 Task:  Explore Airbnb listings in Outer Banks, North Carolina .
Action: Mouse pressed left at (599, 79)
Screenshot: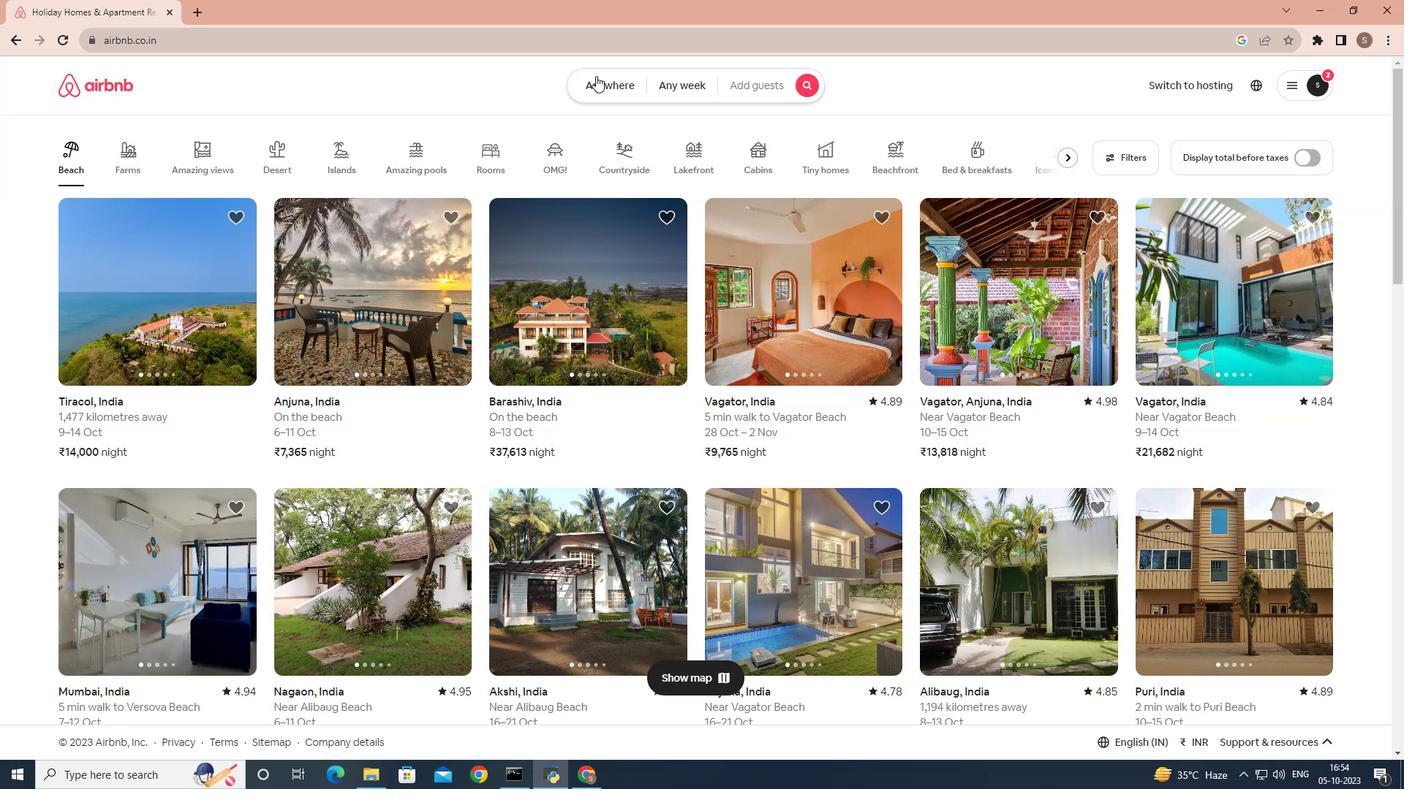 
Action: Mouse moved to (442, 143)
Screenshot: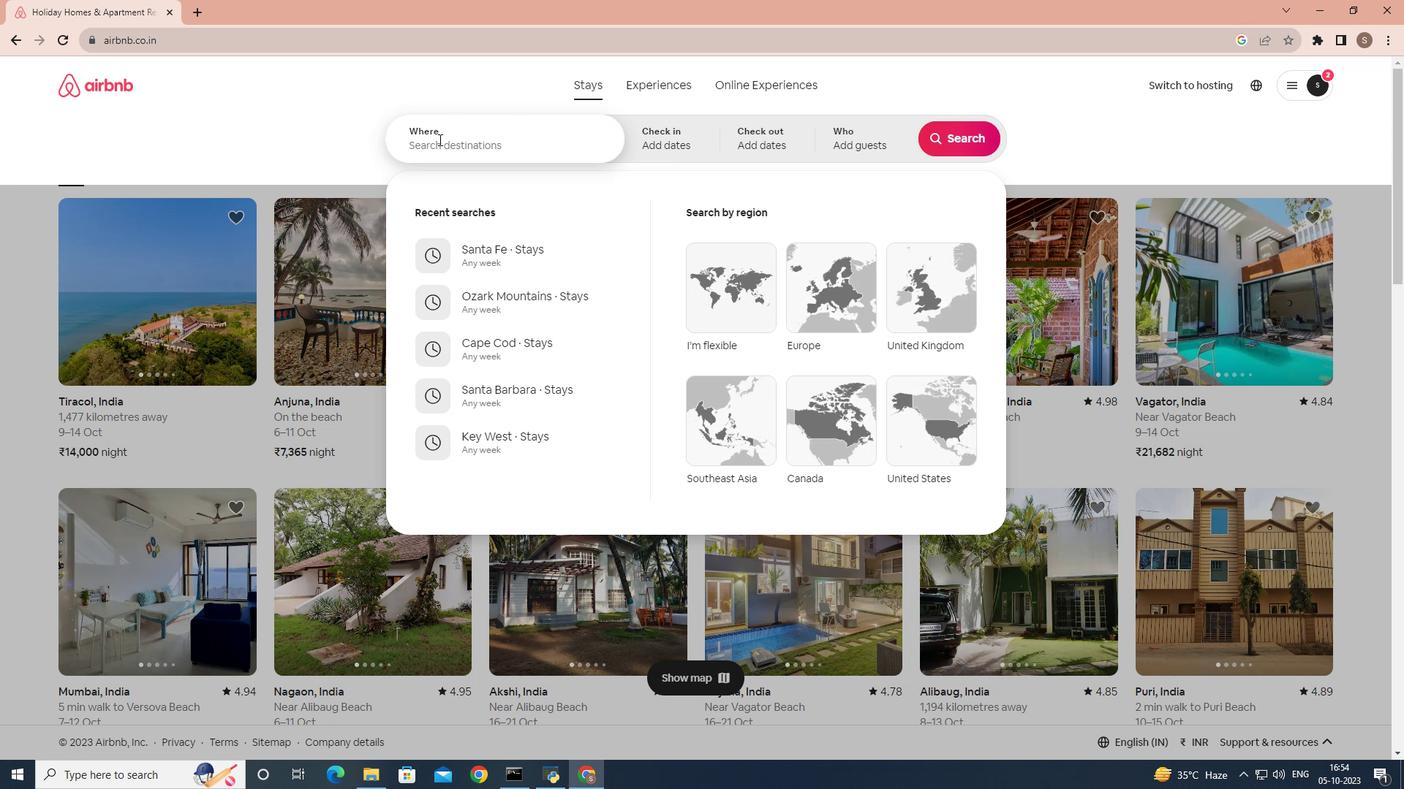 
Action: Mouse pressed left at (442, 143)
Screenshot: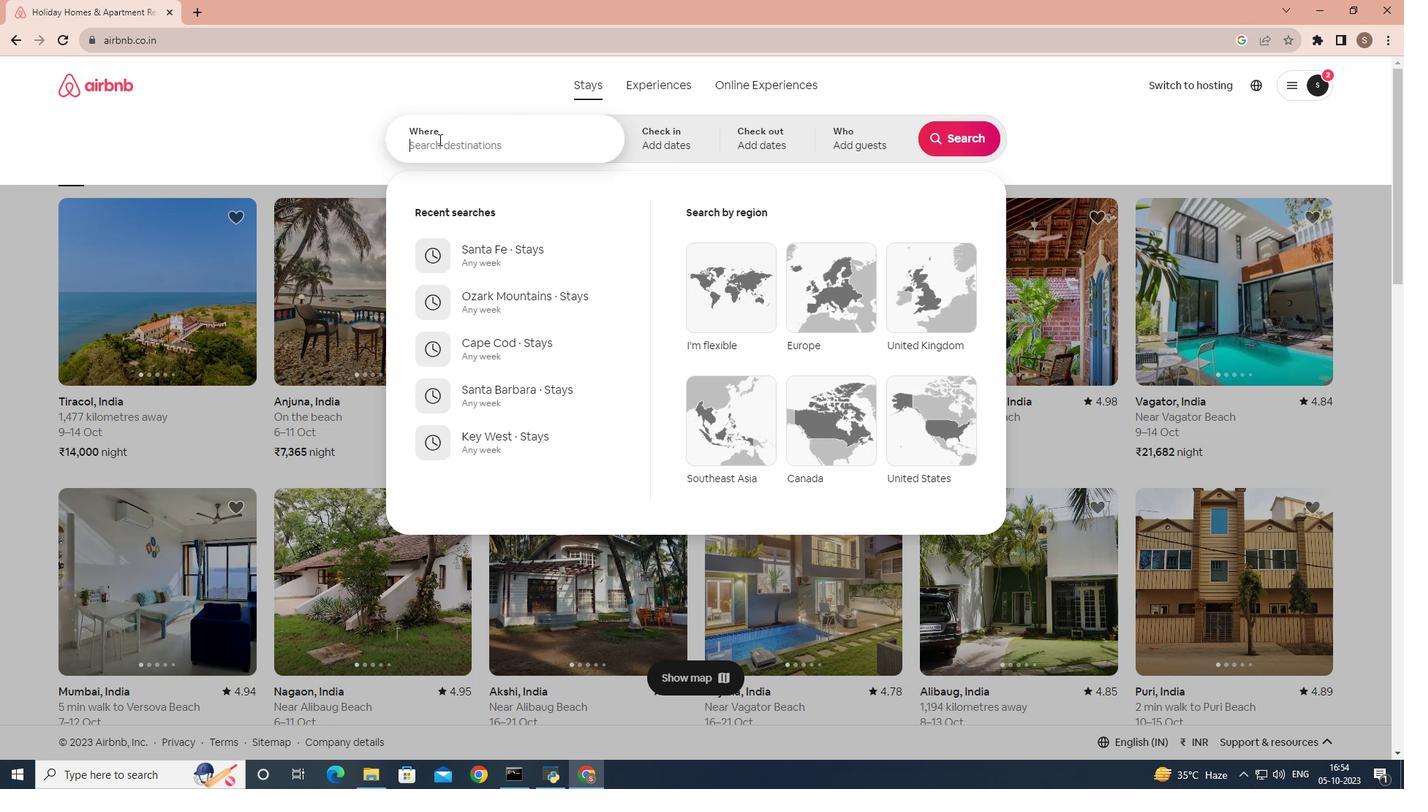 
Action: Key pressed outer<Key.space>banks
Screenshot: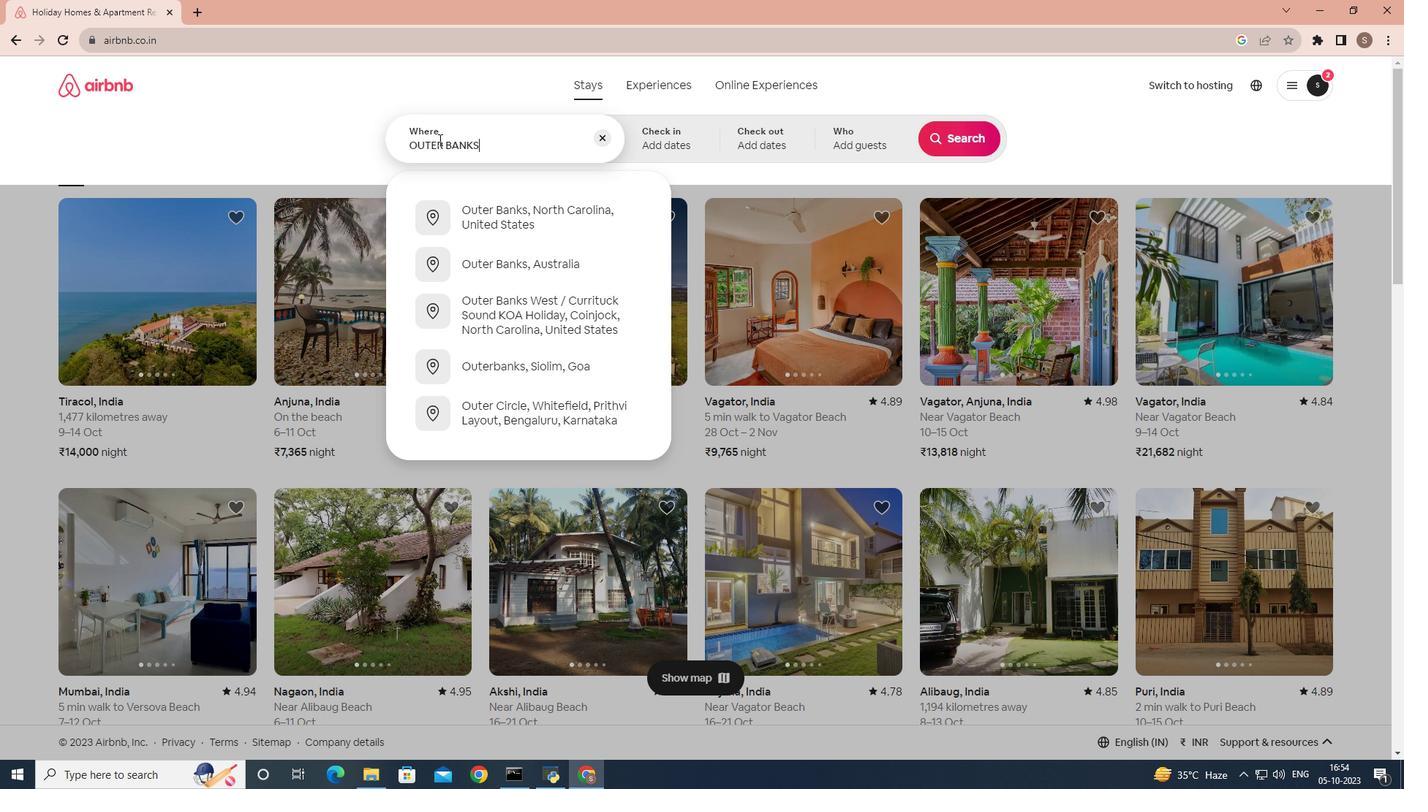 
Action: Mouse moved to (506, 214)
Screenshot: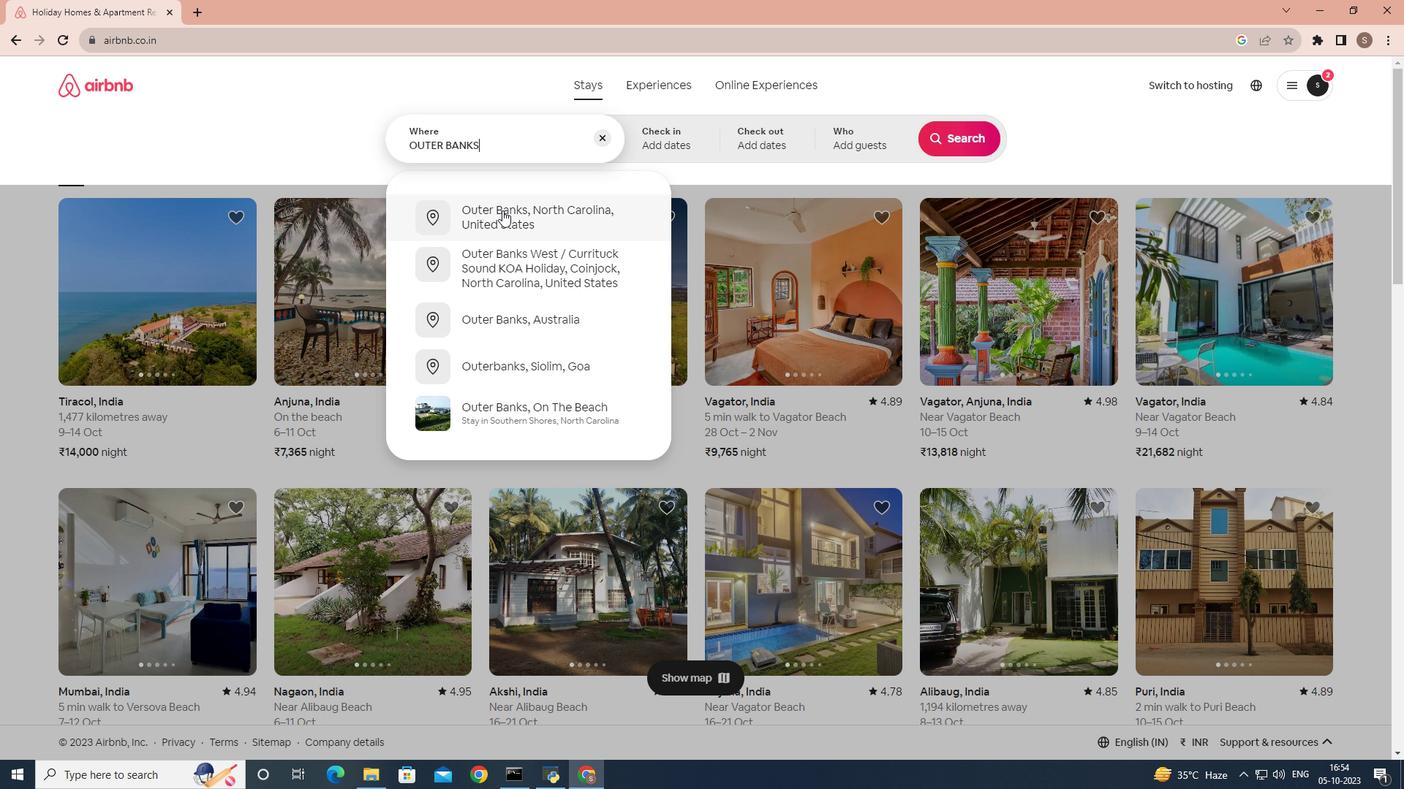 
Action: Mouse pressed left at (506, 214)
Screenshot: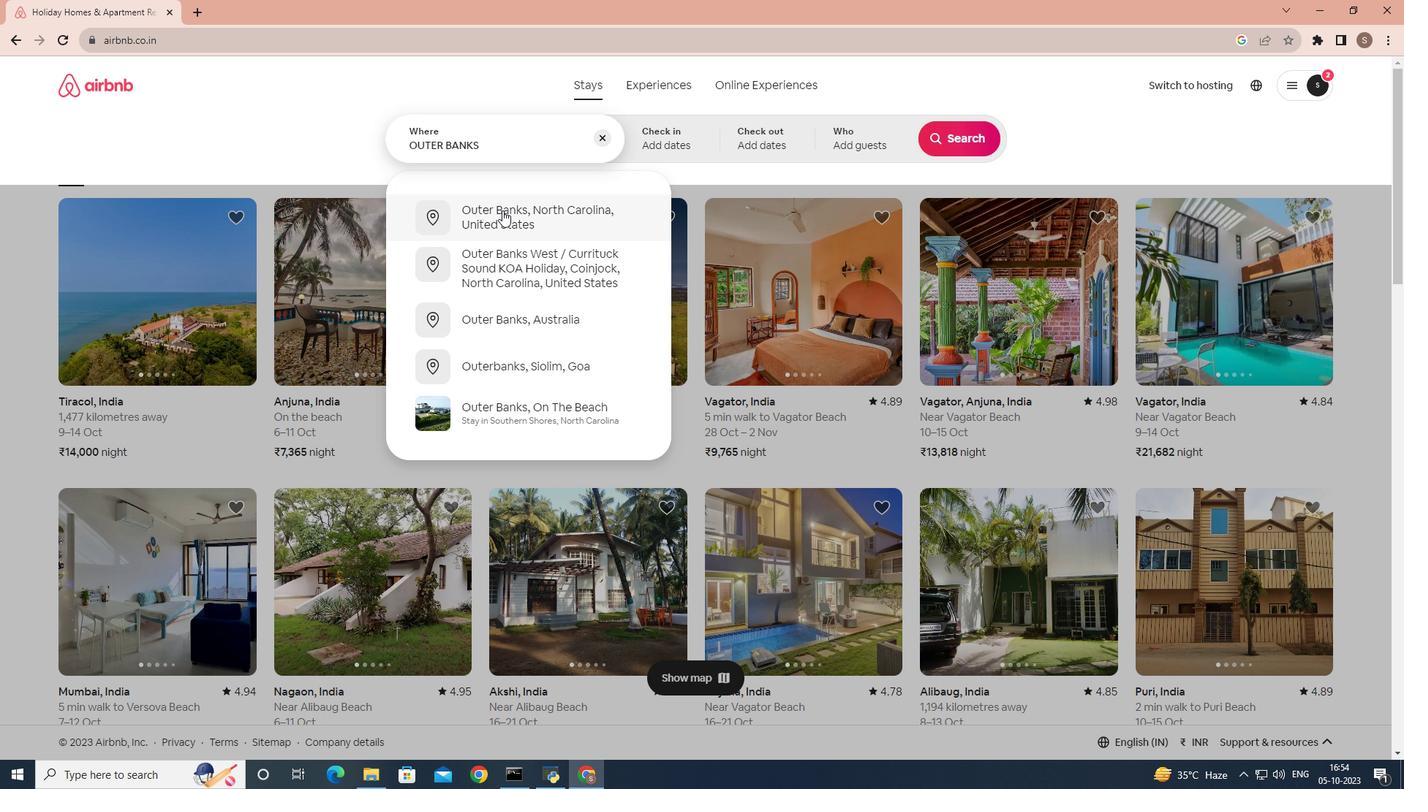 
Action: Mouse moved to (956, 144)
Screenshot: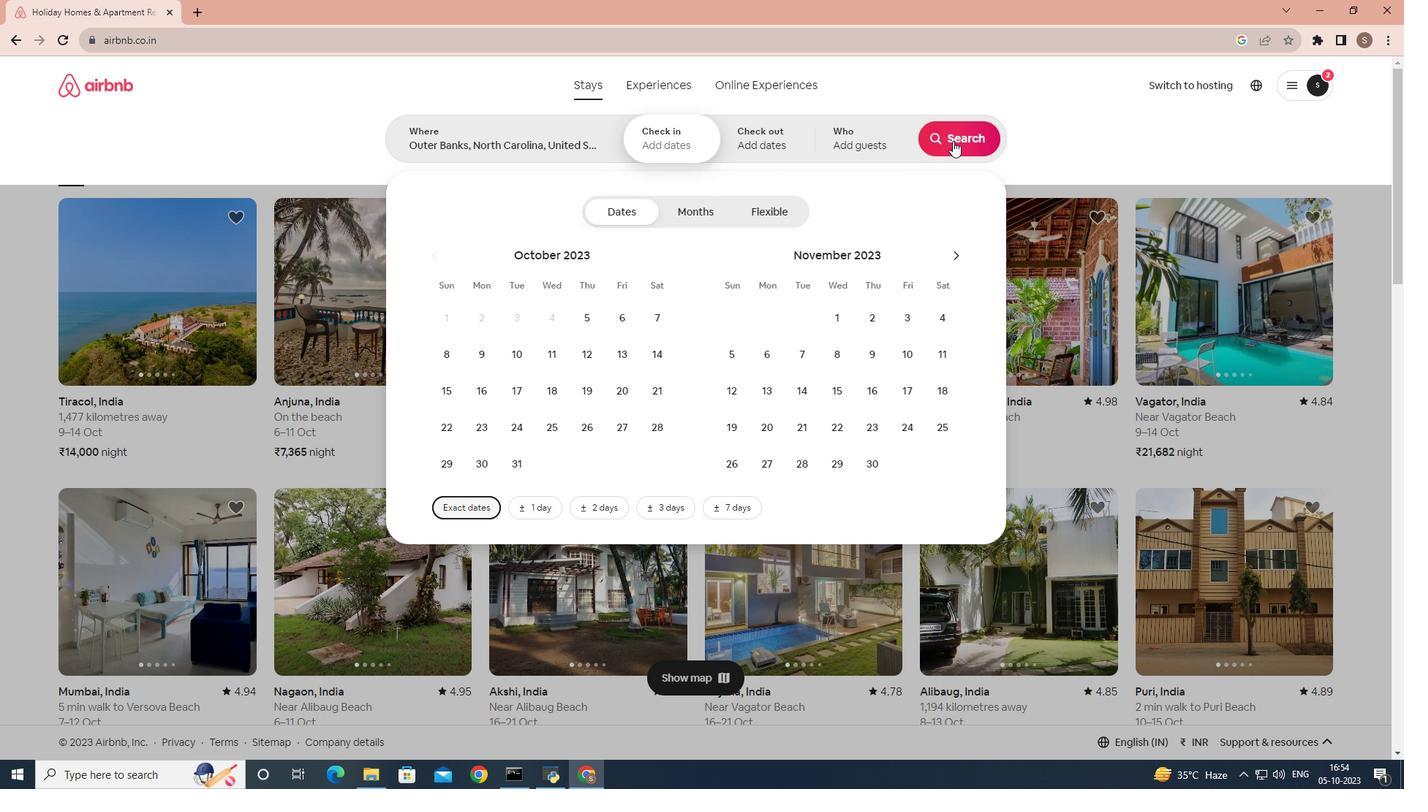 
Action: Mouse pressed left at (956, 144)
Screenshot: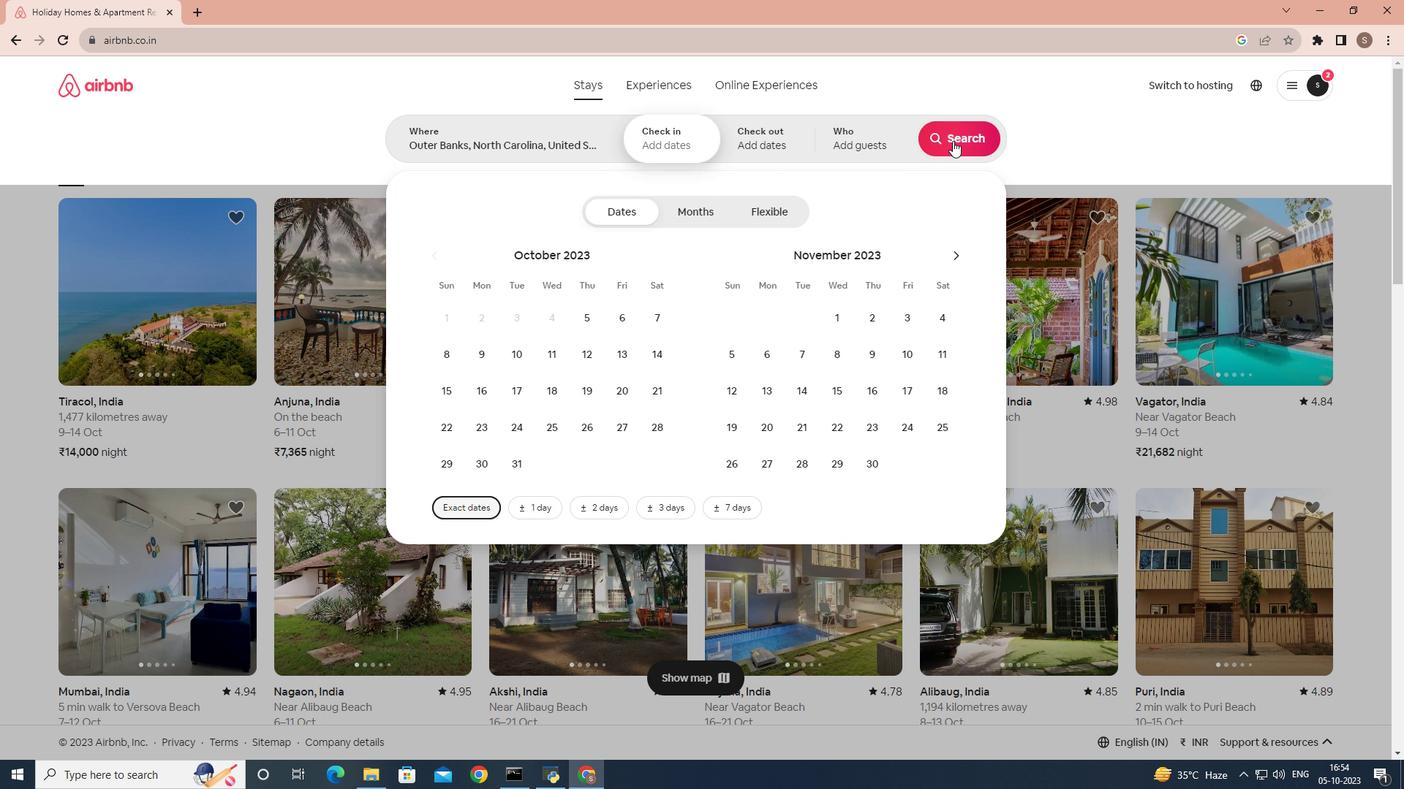 
Action: Mouse moved to (1181, 148)
Screenshot: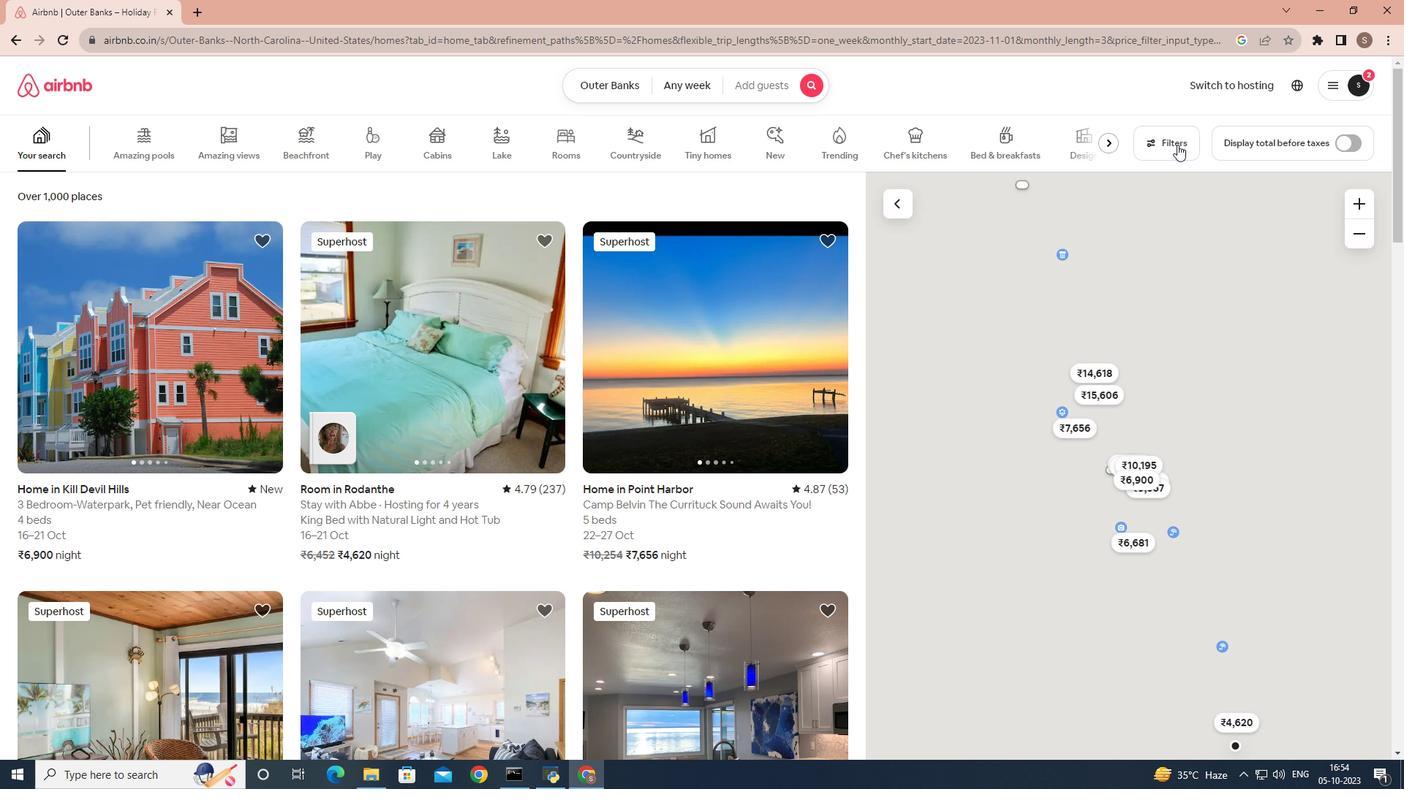 
Action: Mouse pressed left at (1181, 148)
Screenshot: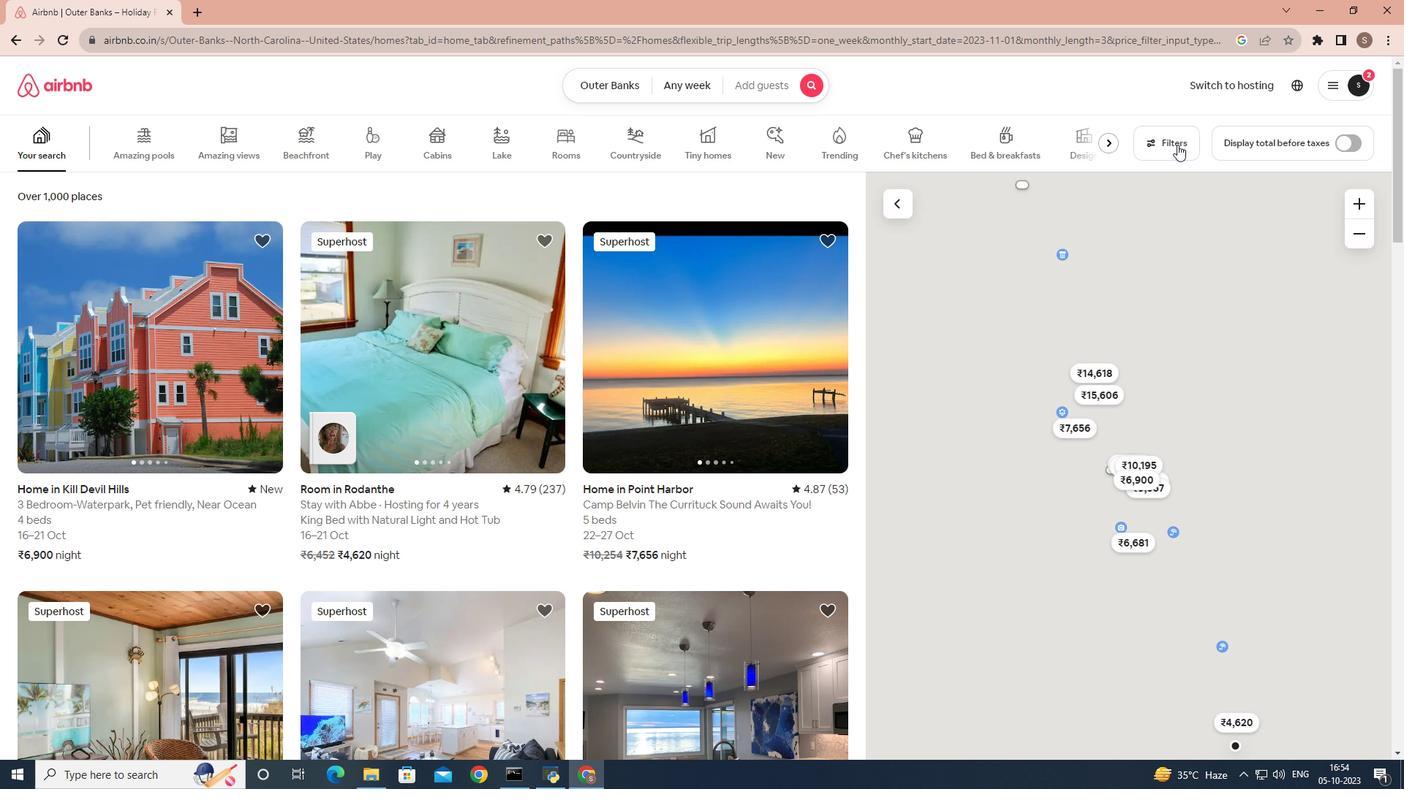 
Action: Mouse moved to (538, 527)
Screenshot: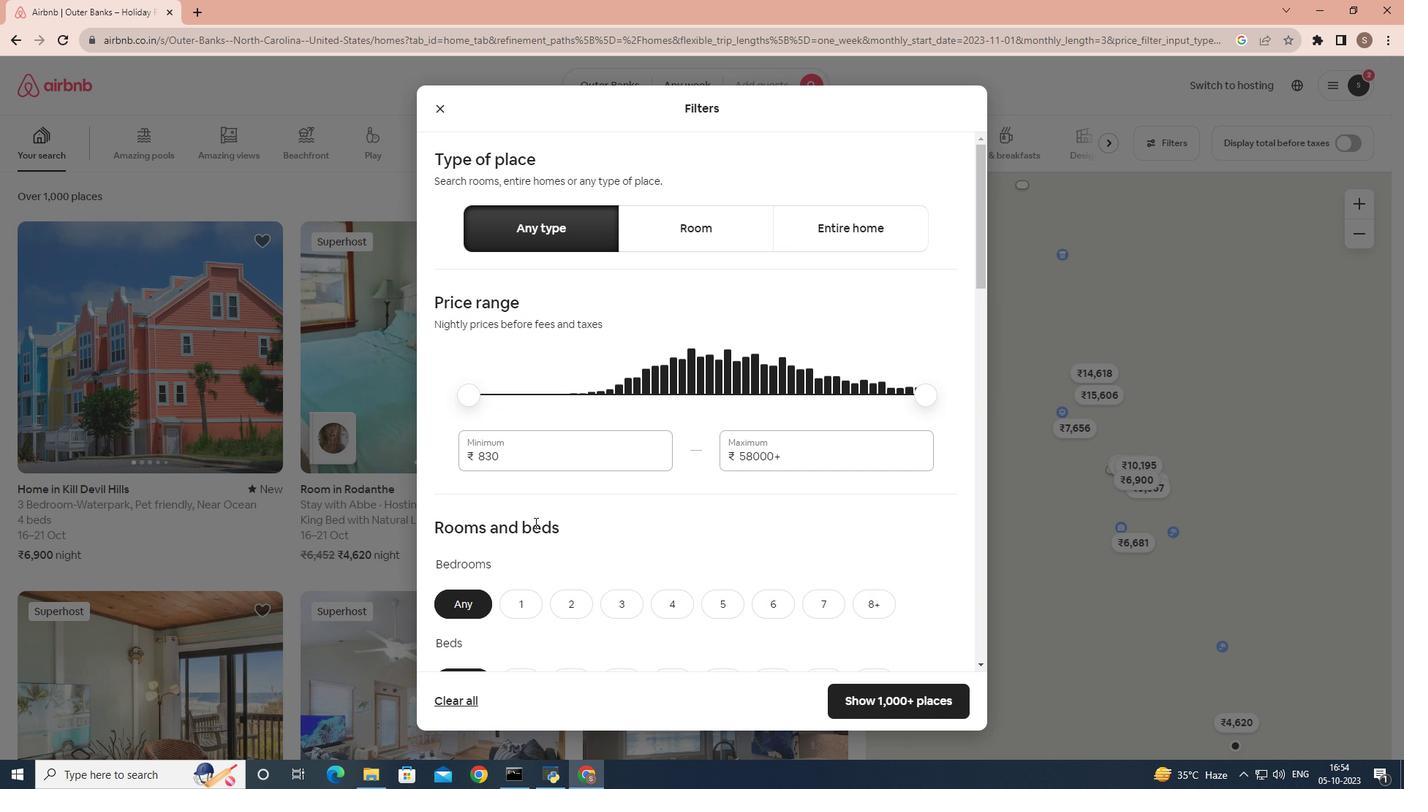 
Action: Mouse scrolled (538, 526) with delta (0, 0)
Screenshot: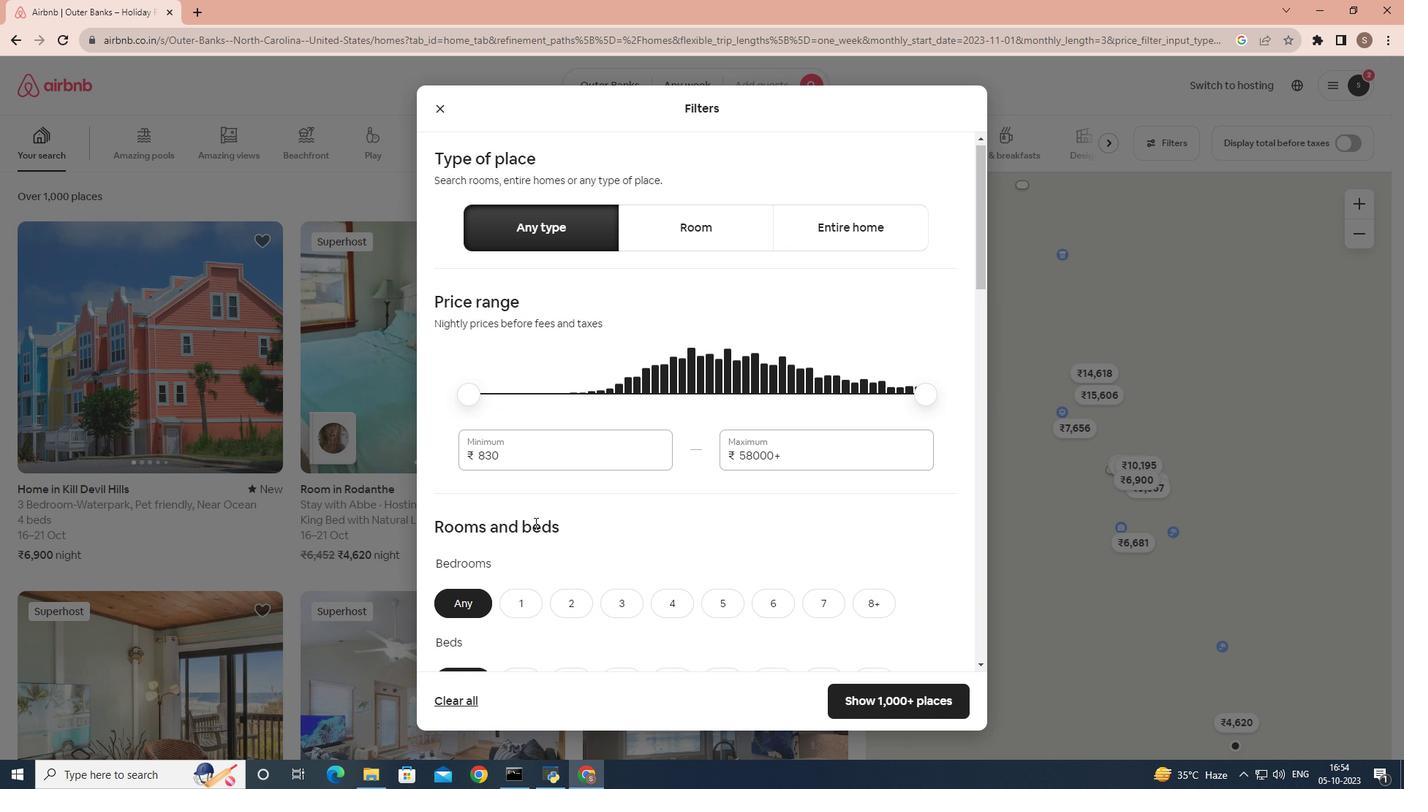 
Action: Mouse scrolled (538, 526) with delta (0, 0)
Screenshot: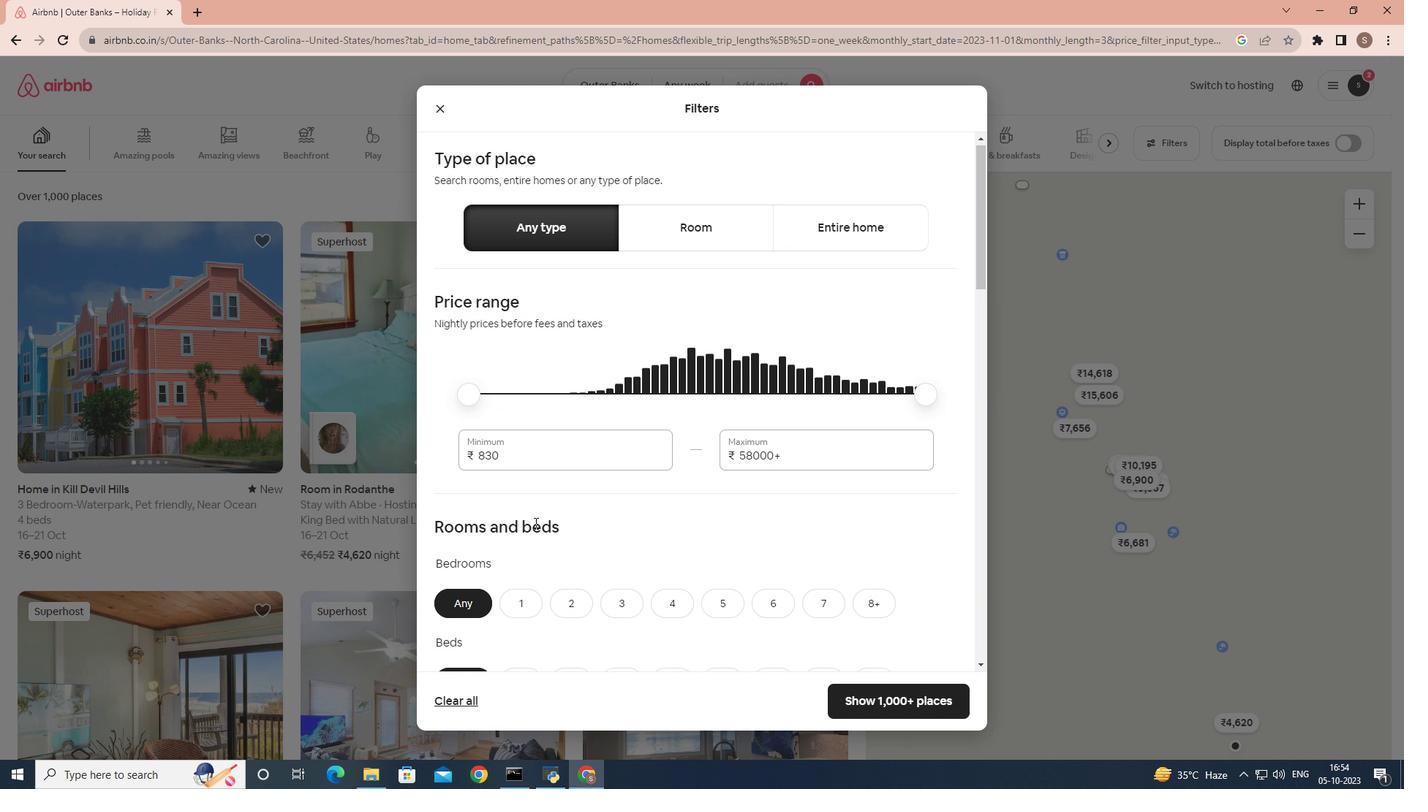 
Action: Mouse scrolled (538, 526) with delta (0, 0)
Screenshot: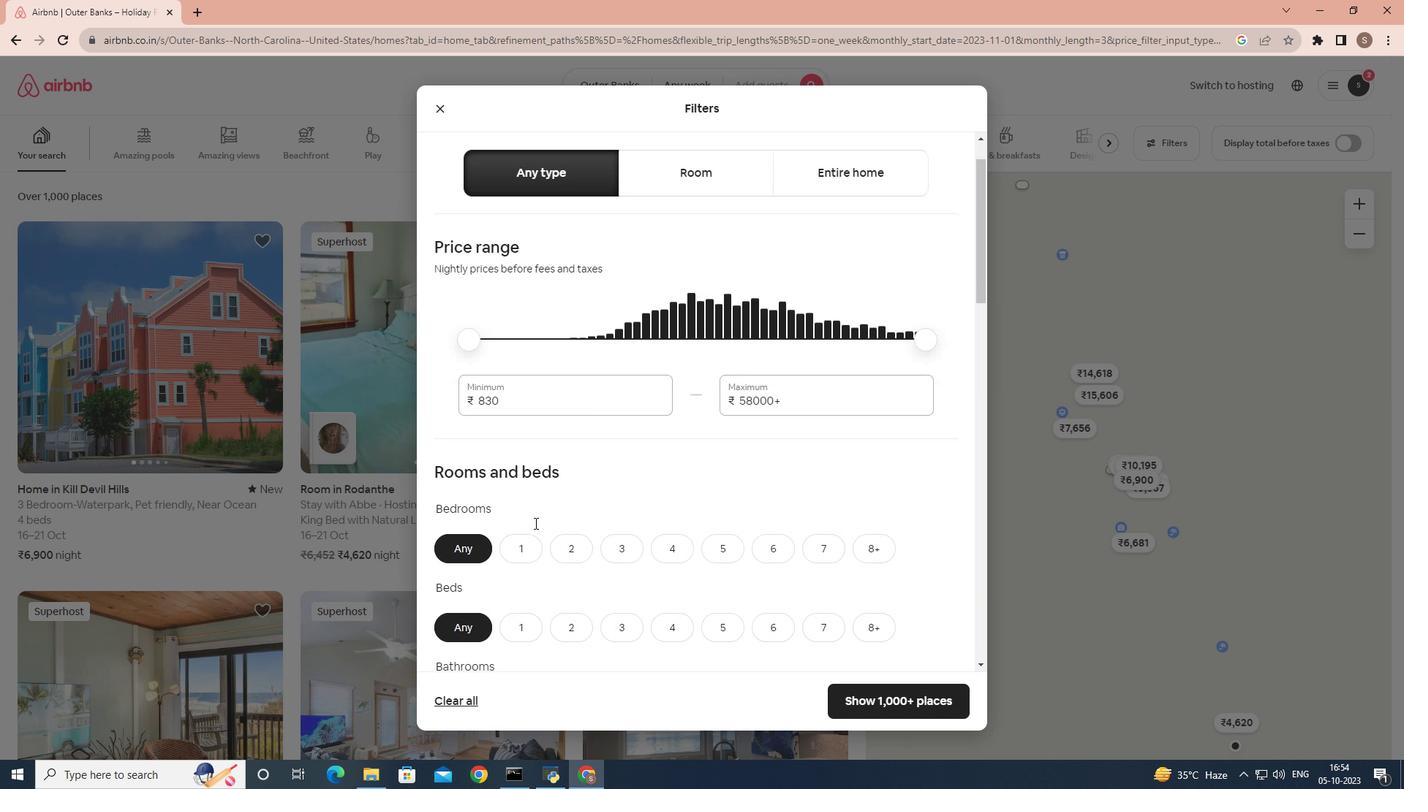 
Action: Mouse scrolled (538, 526) with delta (0, 0)
Screenshot: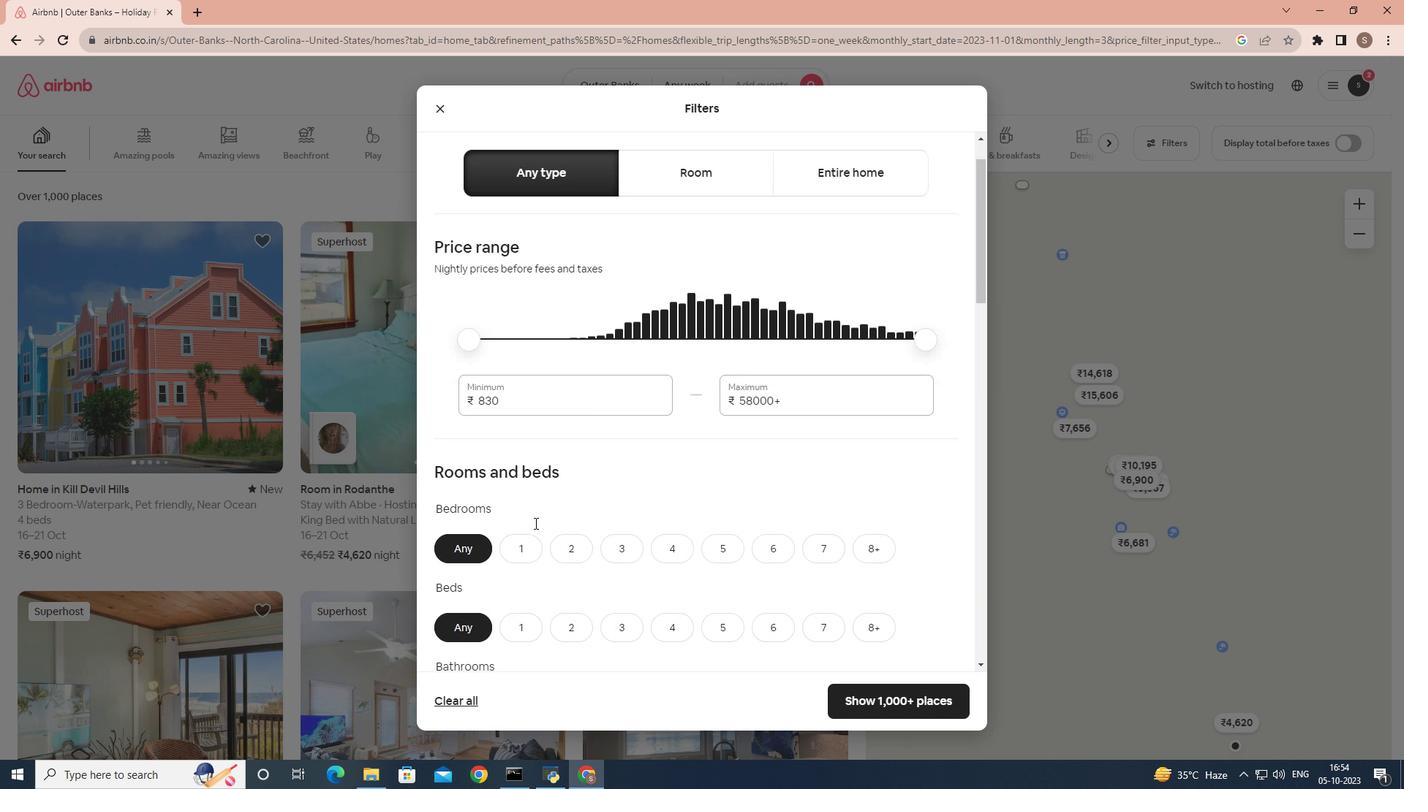 
Action: Mouse scrolled (538, 526) with delta (0, 0)
Screenshot: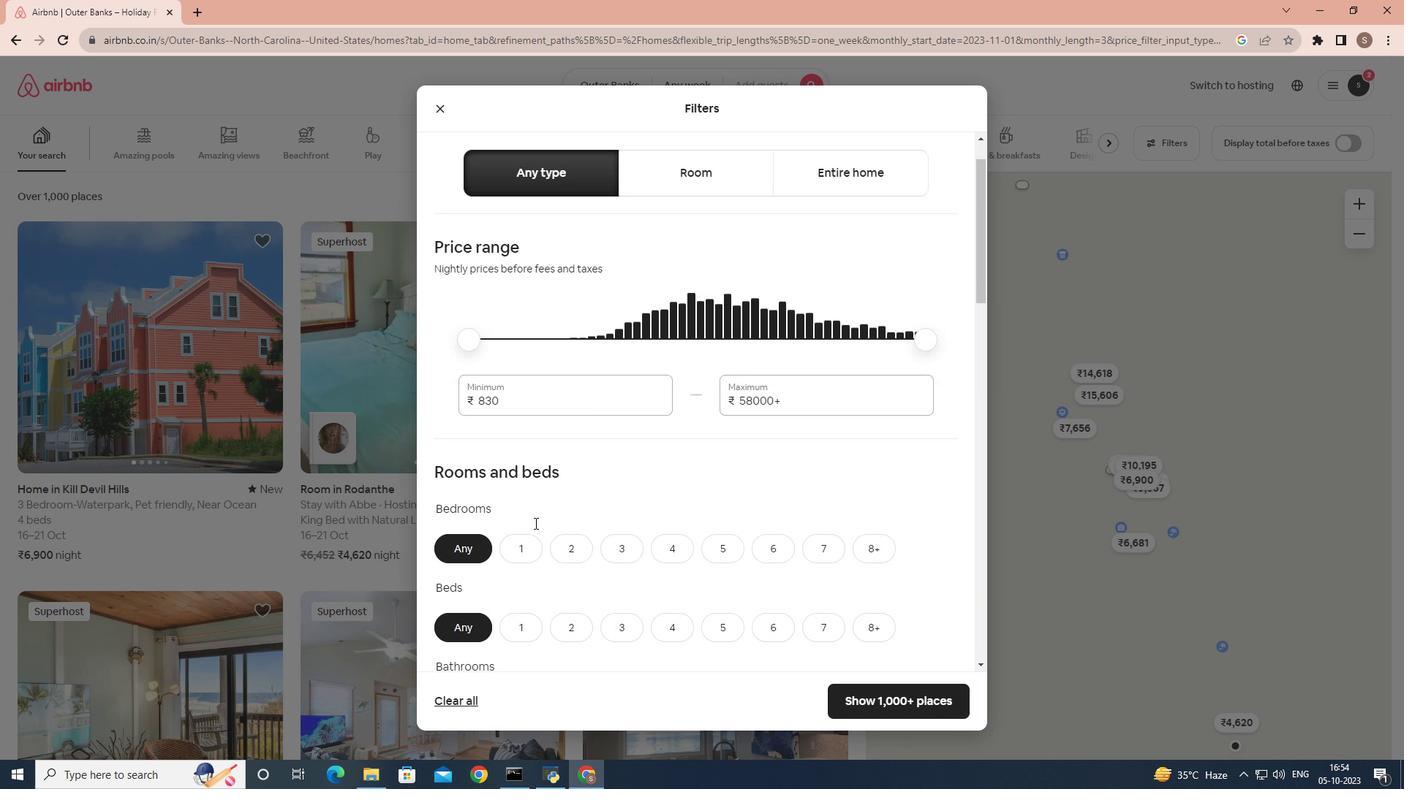 
Action: Mouse moved to (538, 527)
Screenshot: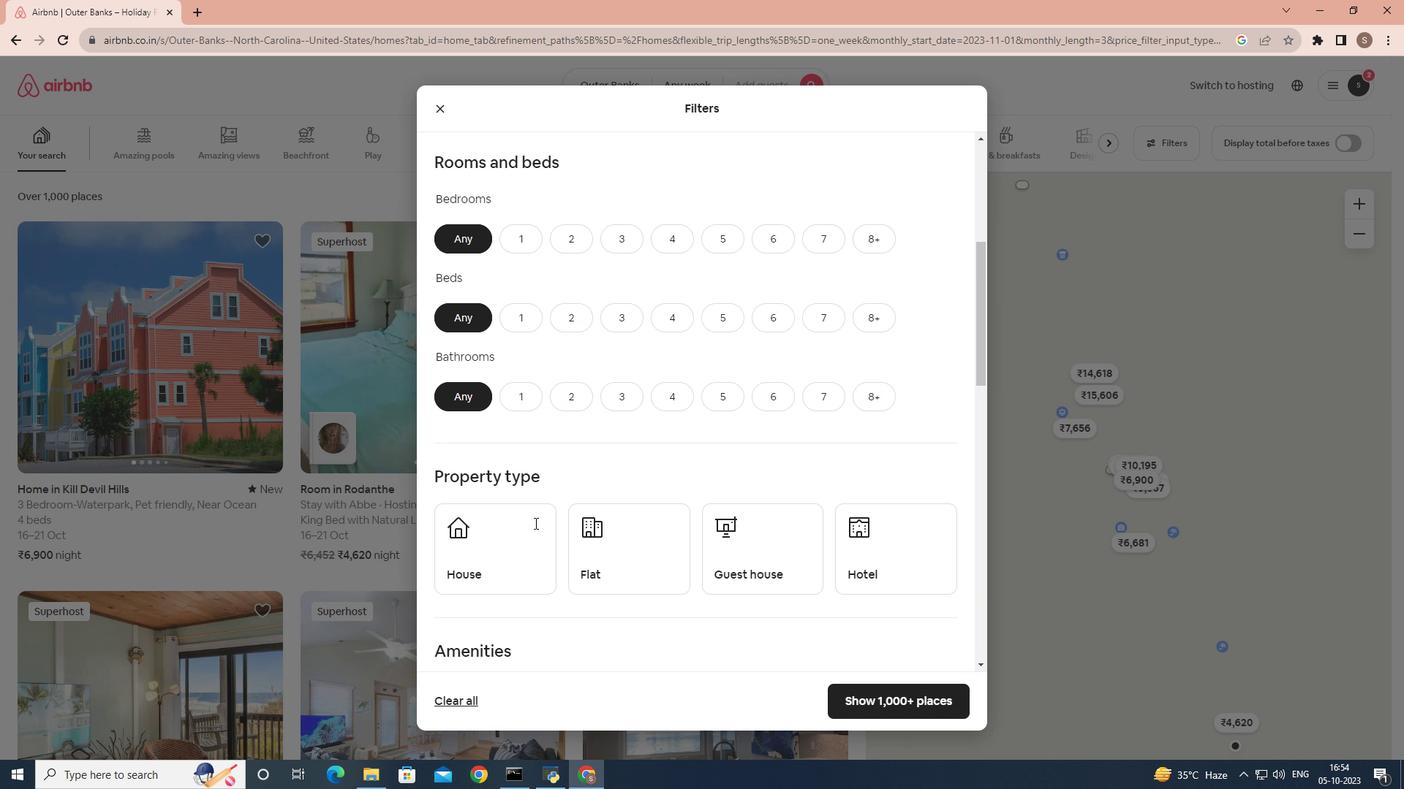 
Action: Mouse scrolled (538, 526) with delta (0, 0)
Screenshot: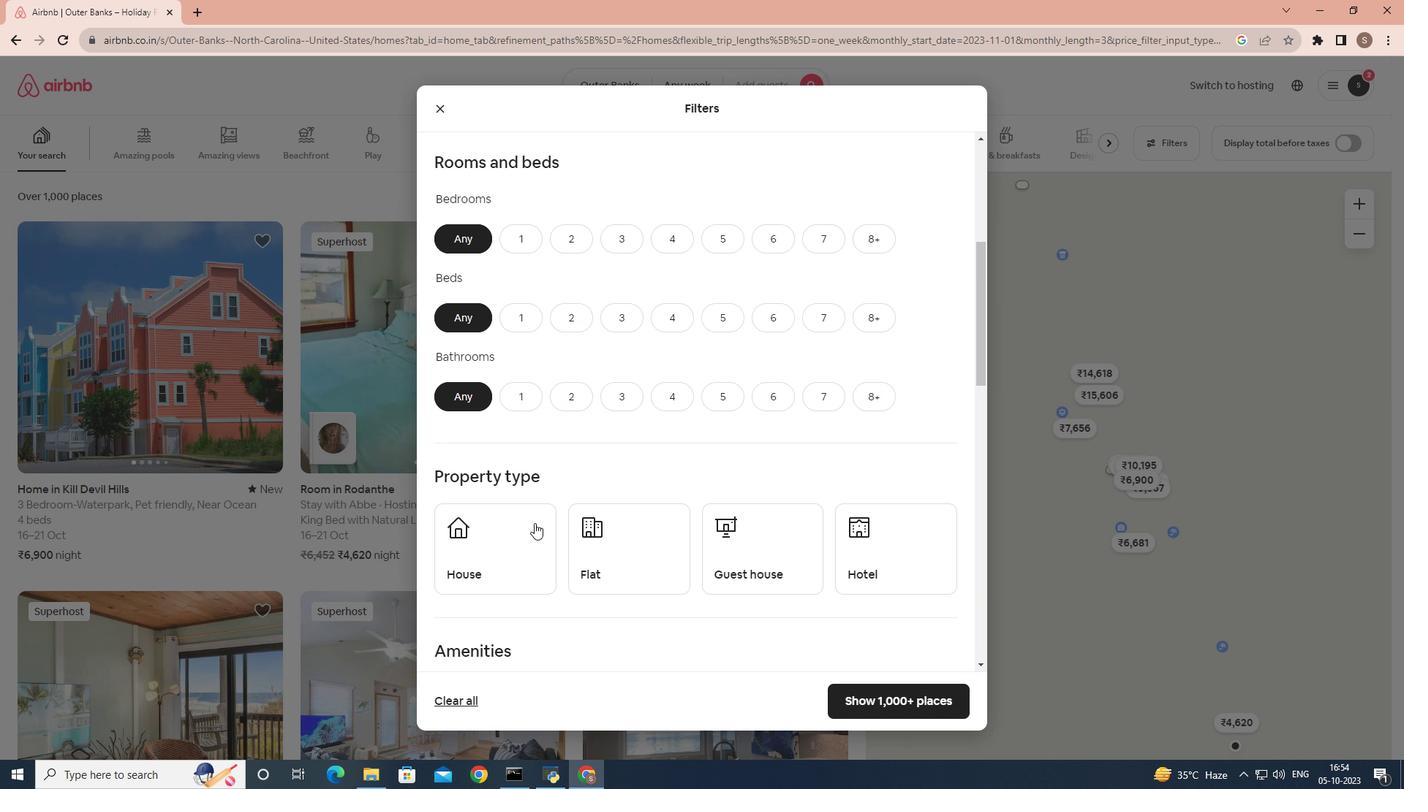 
Action: Mouse scrolled (538, 526) with delta (0, 0)
Screenshot: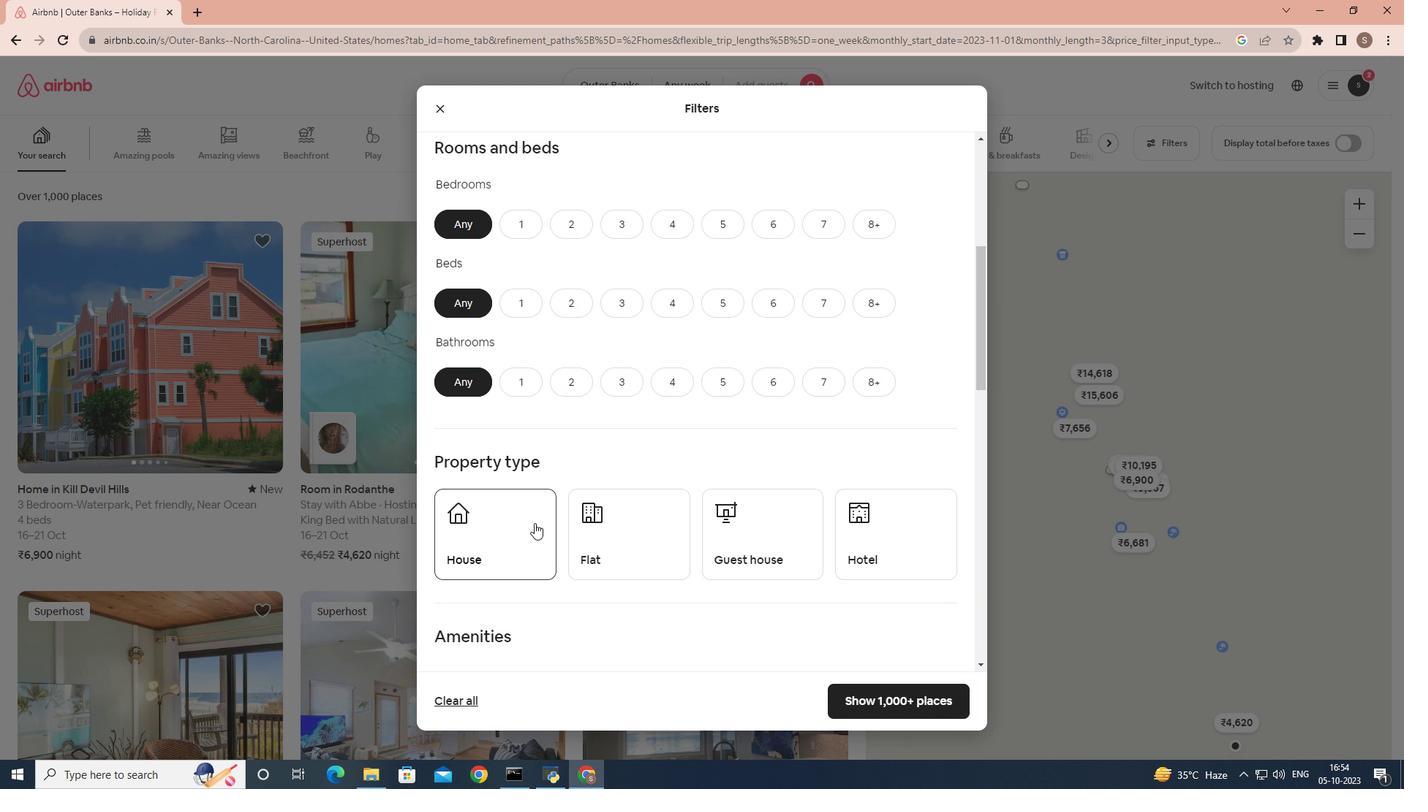 
Action: Mouse scrolled (538, 526) with delta (0, 0)
Screenshot: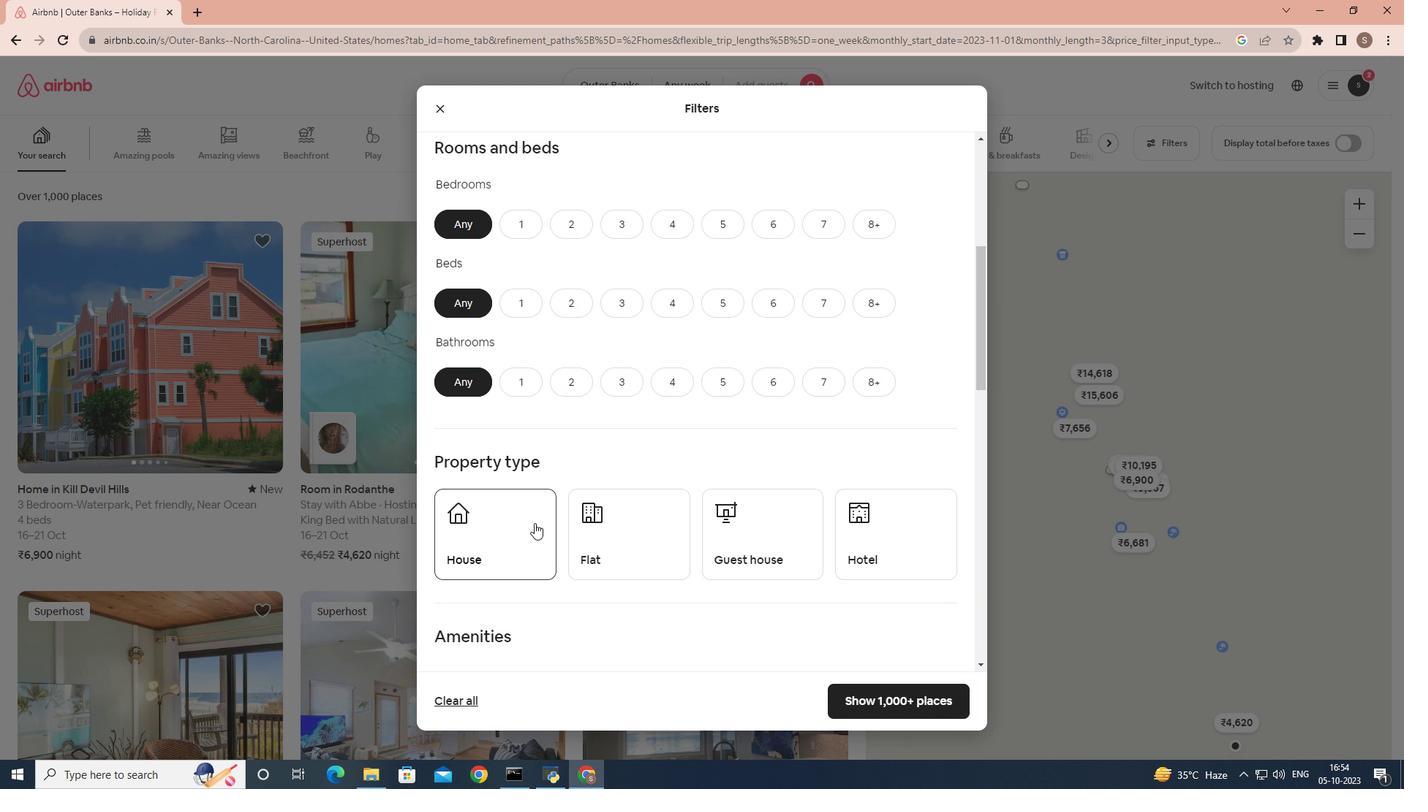 
Action: Mouse scrolled (538, 526) with delta (0, 0)
Screenshot: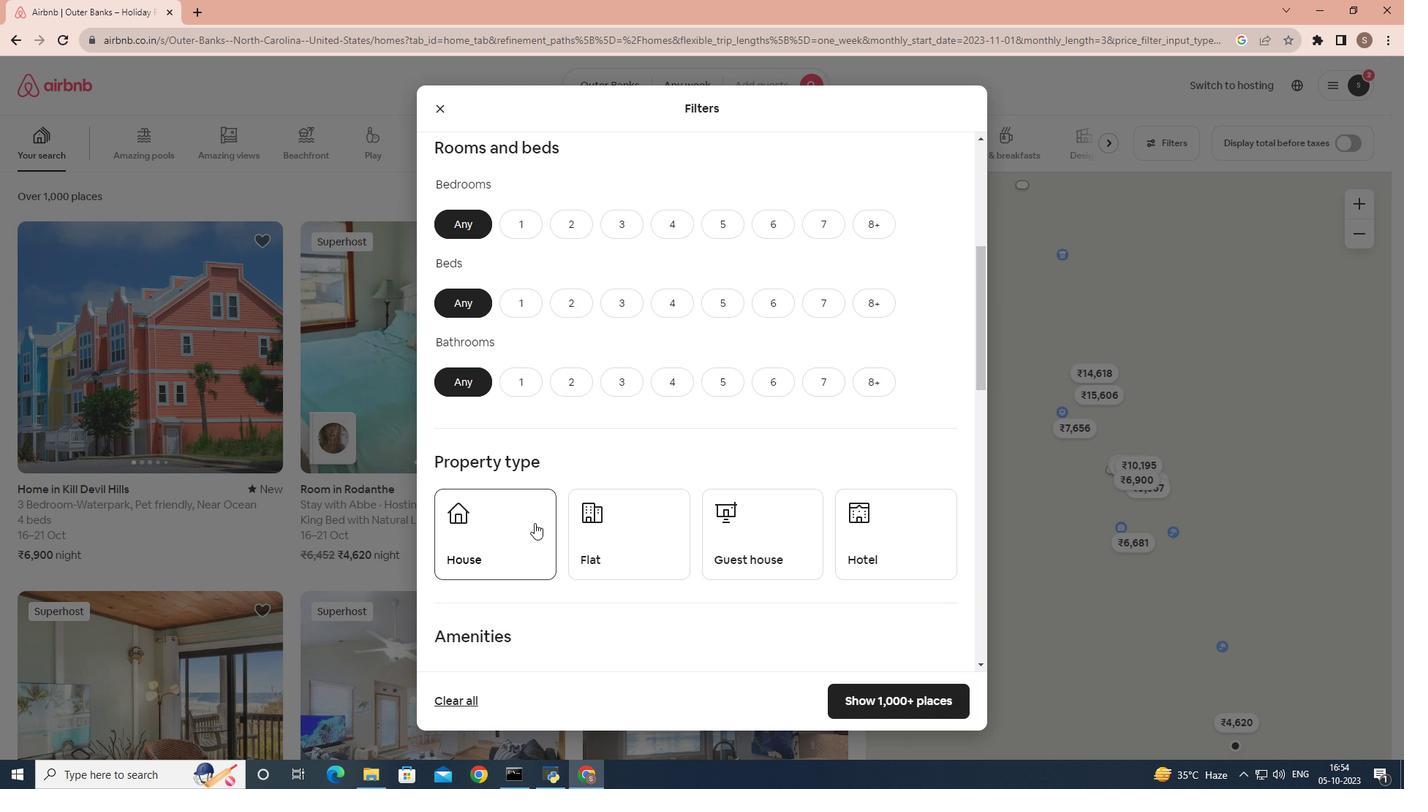 
Action: Mouse scrolled (538, 526) with delta (0, 0)
Screenshot: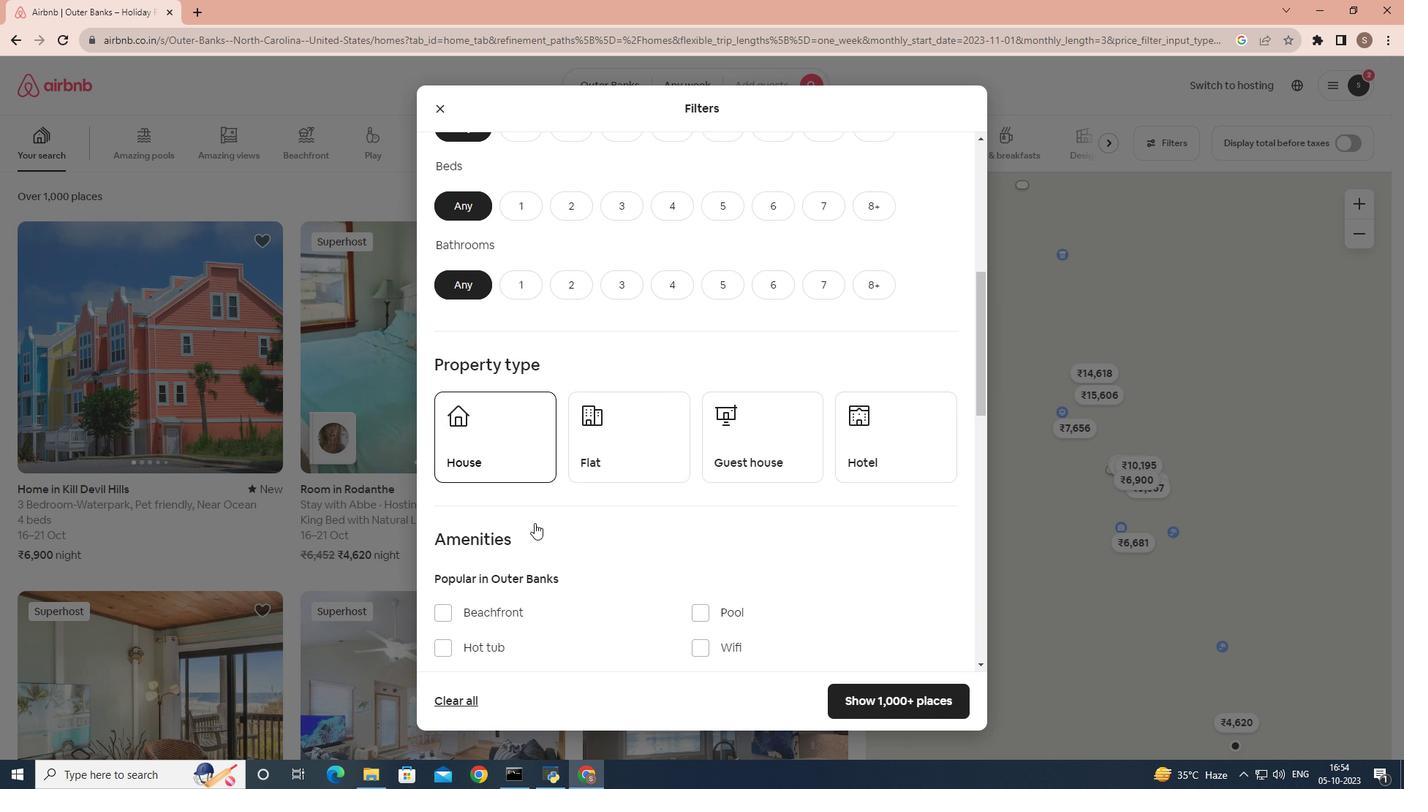 
Action: Mouse moved to (536, 509)
Screenshot: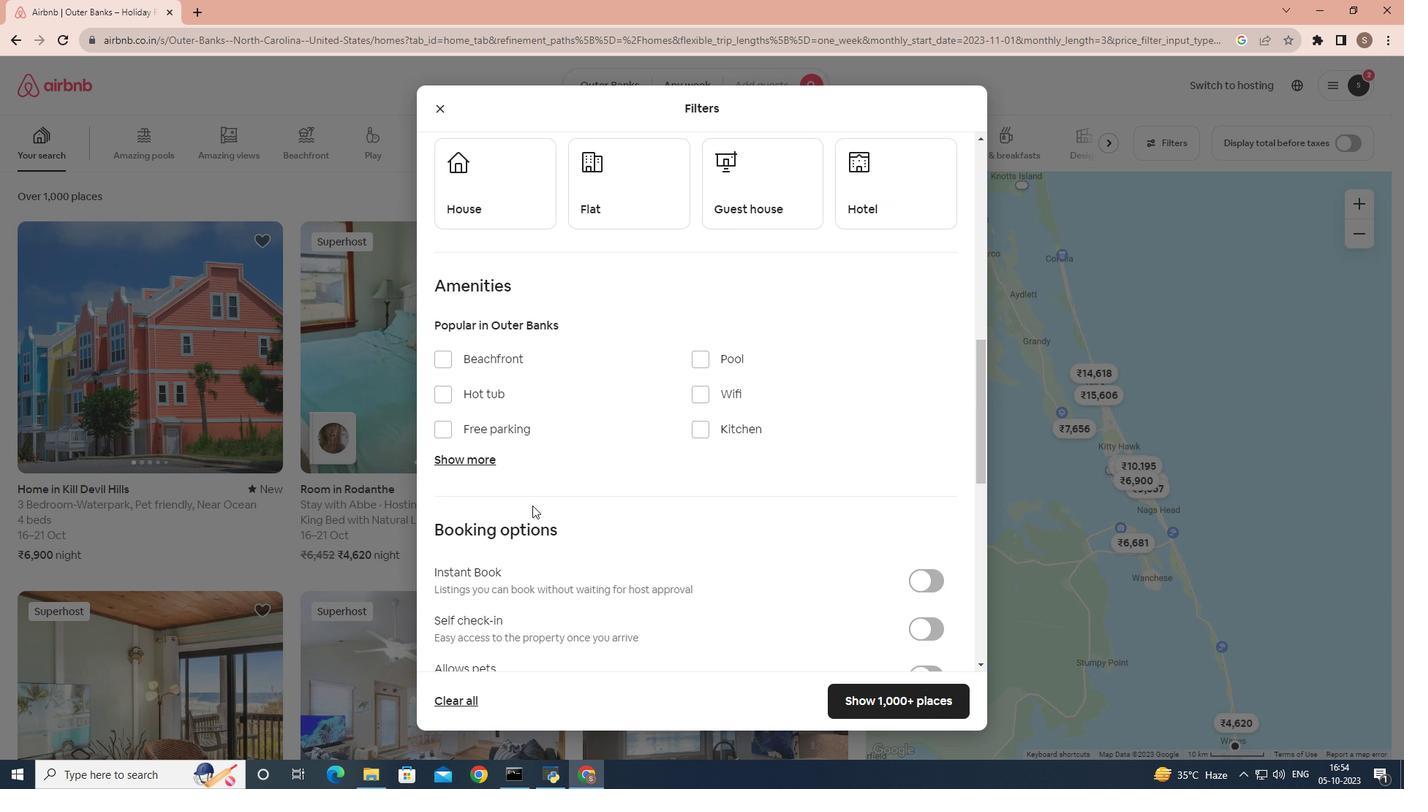 
Action: Mouse scrolled (536, 508) with delta (0, 0)
Screenshot: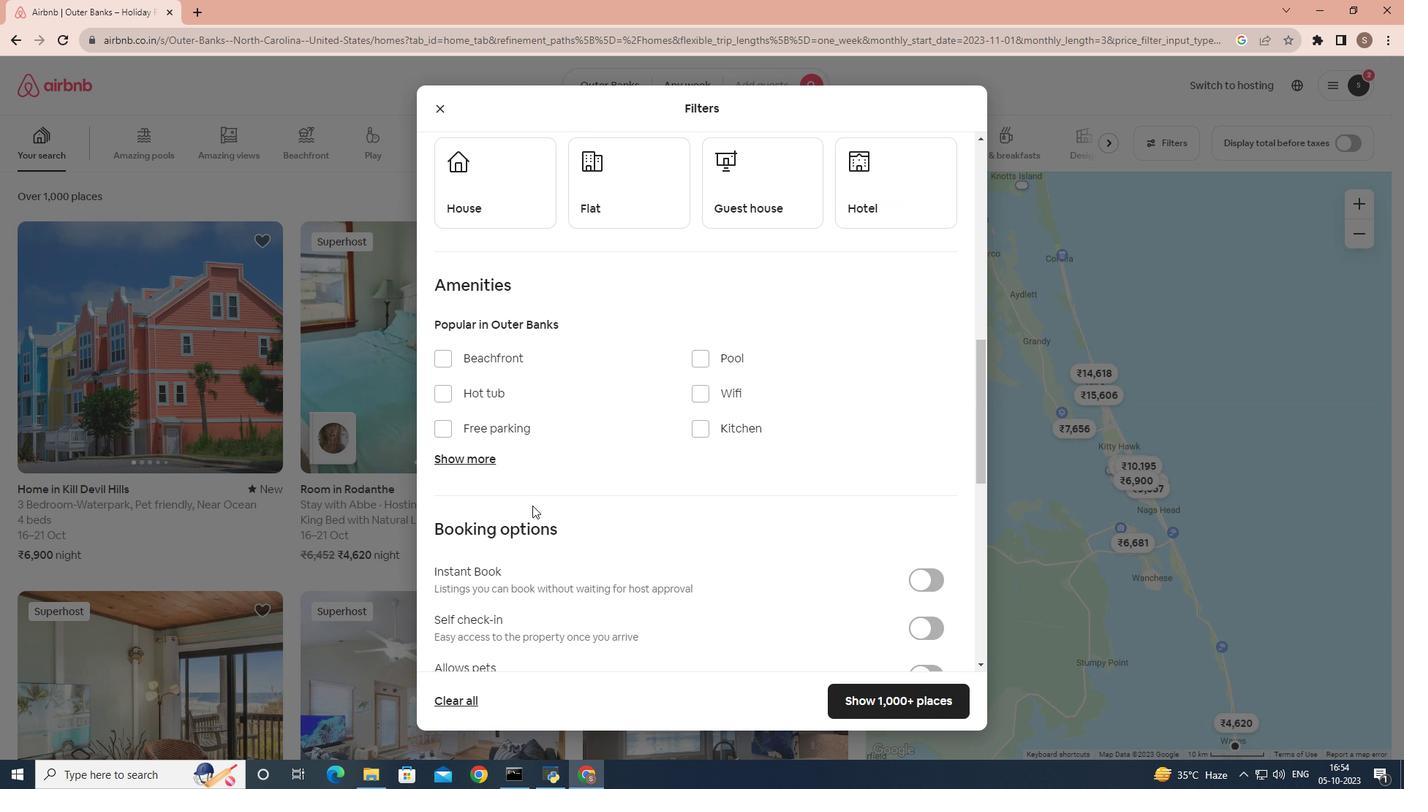 
Action: Mouse scrolled (536, 508) with delta (0, 0)
Screenshot: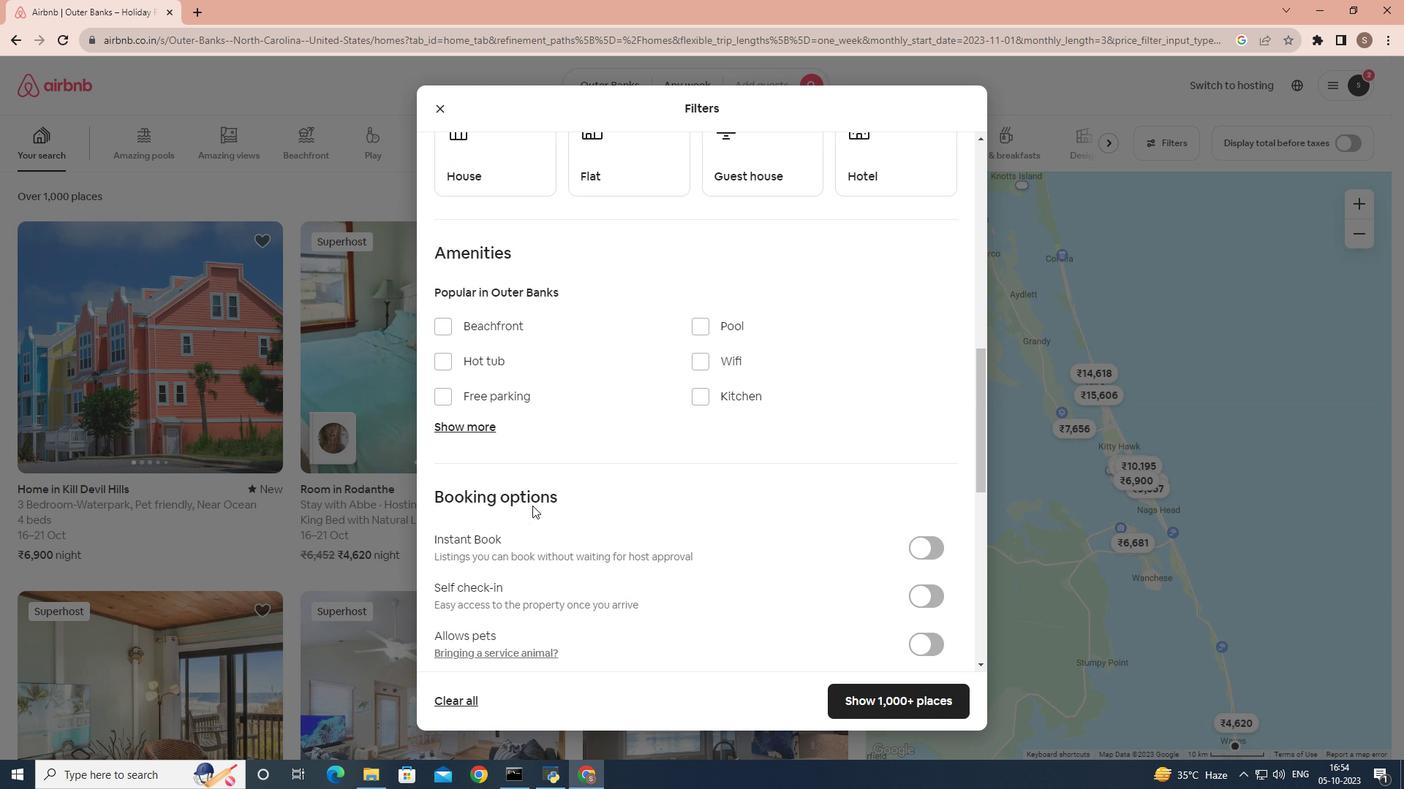 
Action: Mouse scrolled (536, 508) with delta (0, 0)
Screenshot: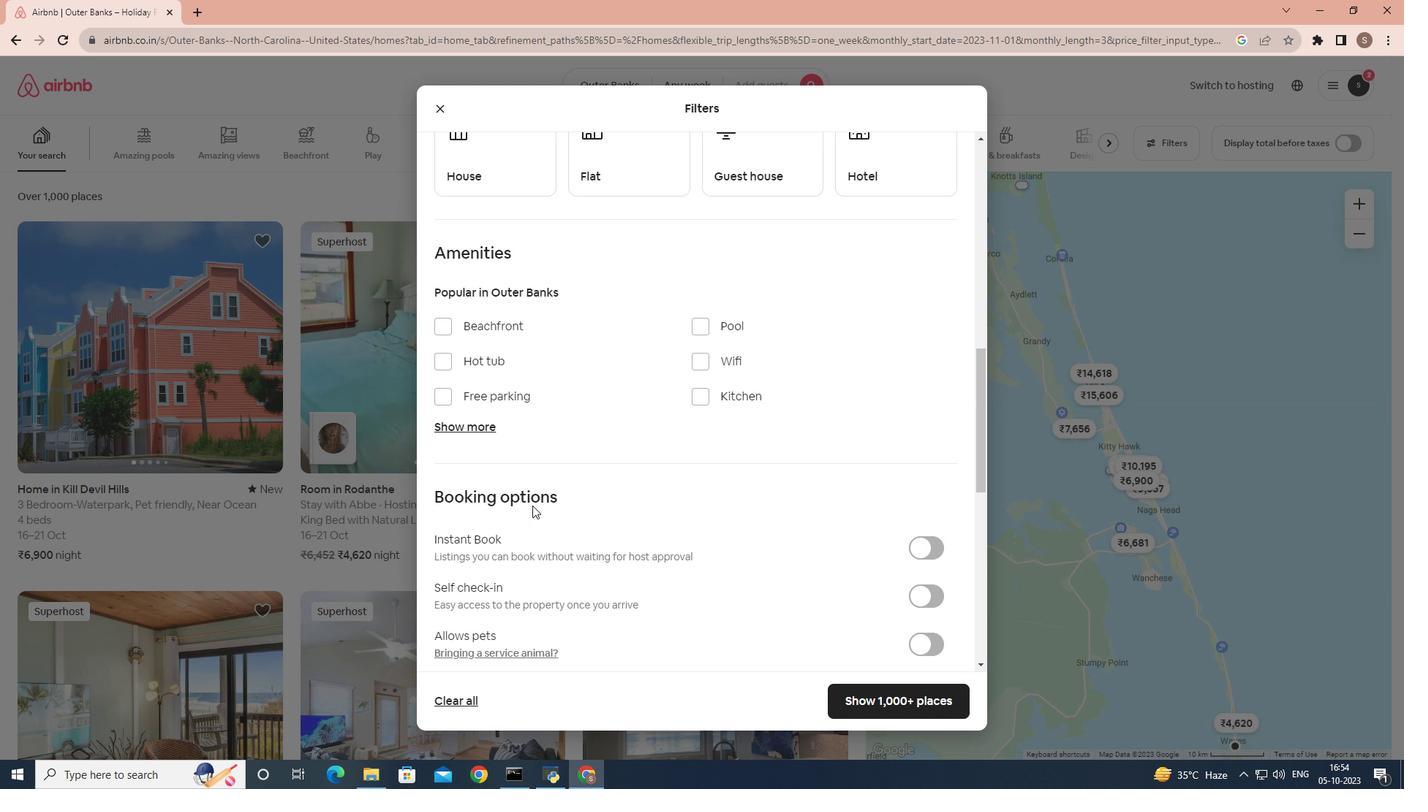 
Action: Mouse moved to (470, 242)
Screenshot: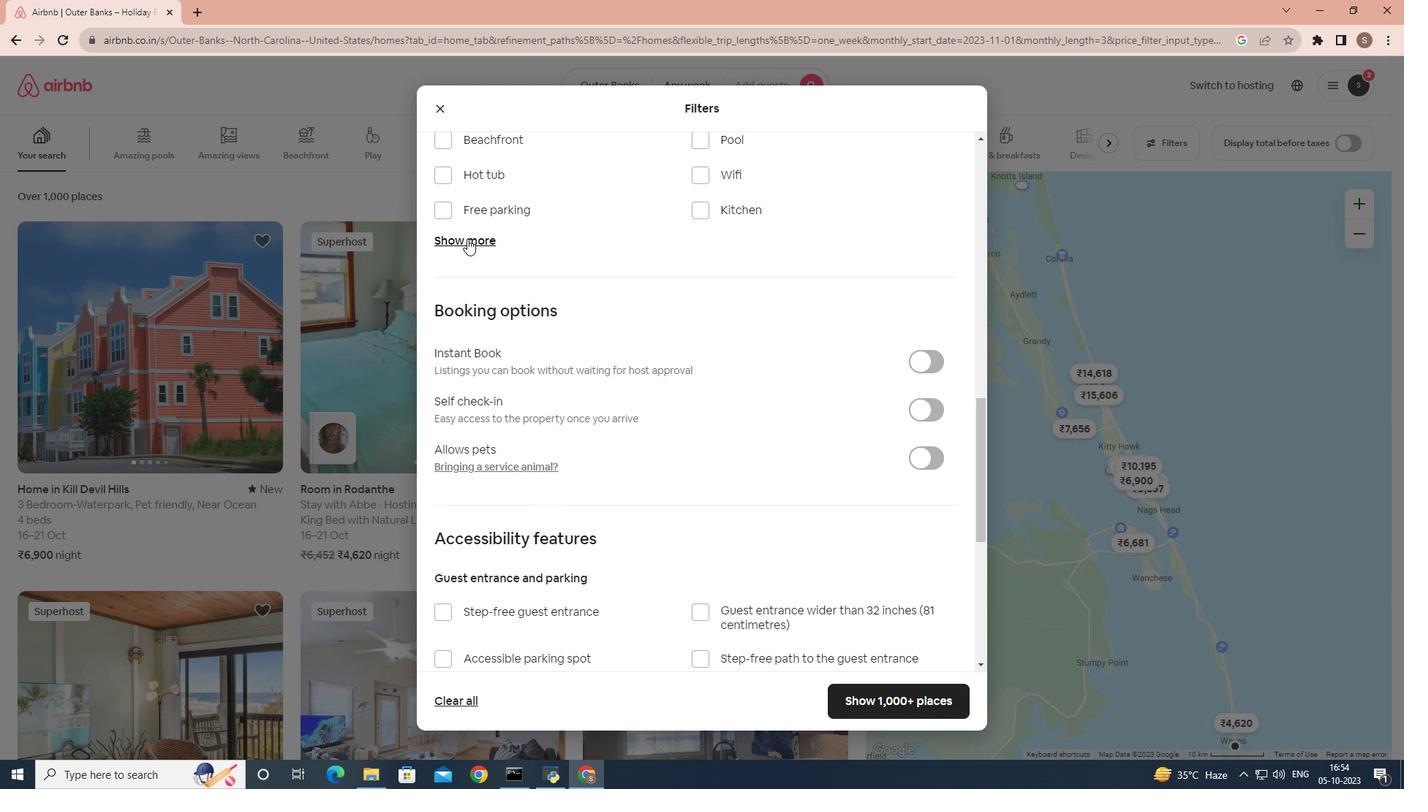 
Action: Mouse pressed left at (470, 242)
Screenshot: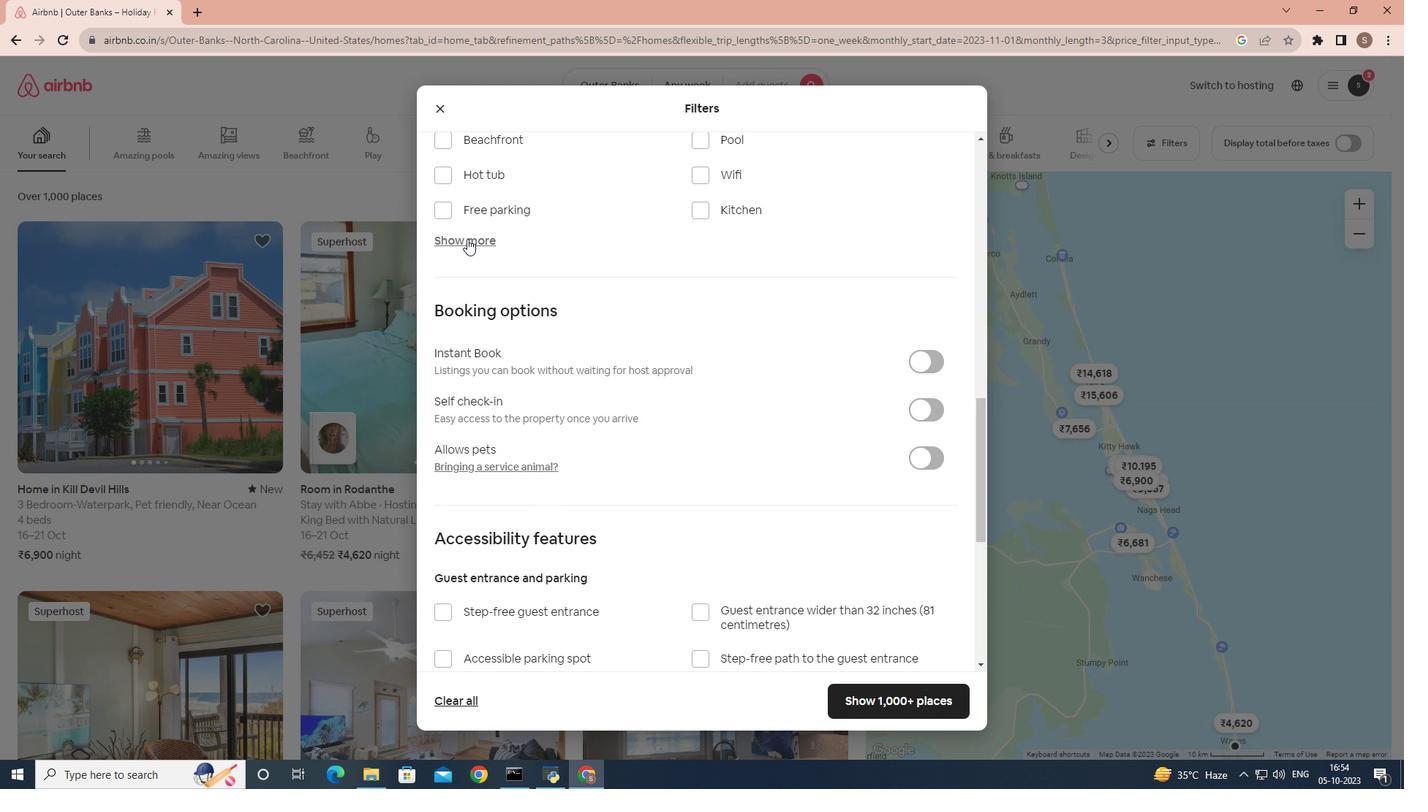 
Action: Mouse moved to (499, 429)
Screenshot: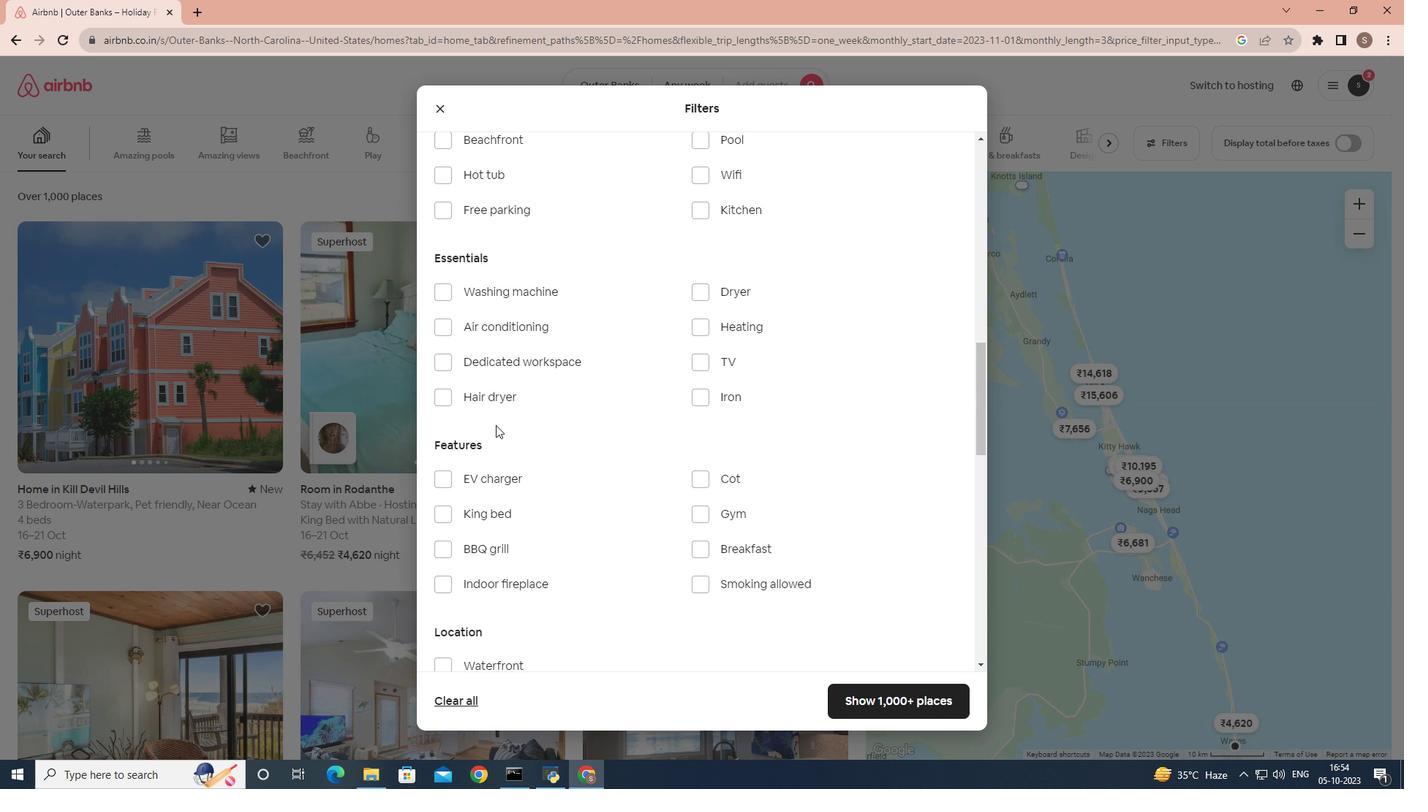 
Action: Mouse scrolled (499, 428) with delta (0, 0)
Screenshot: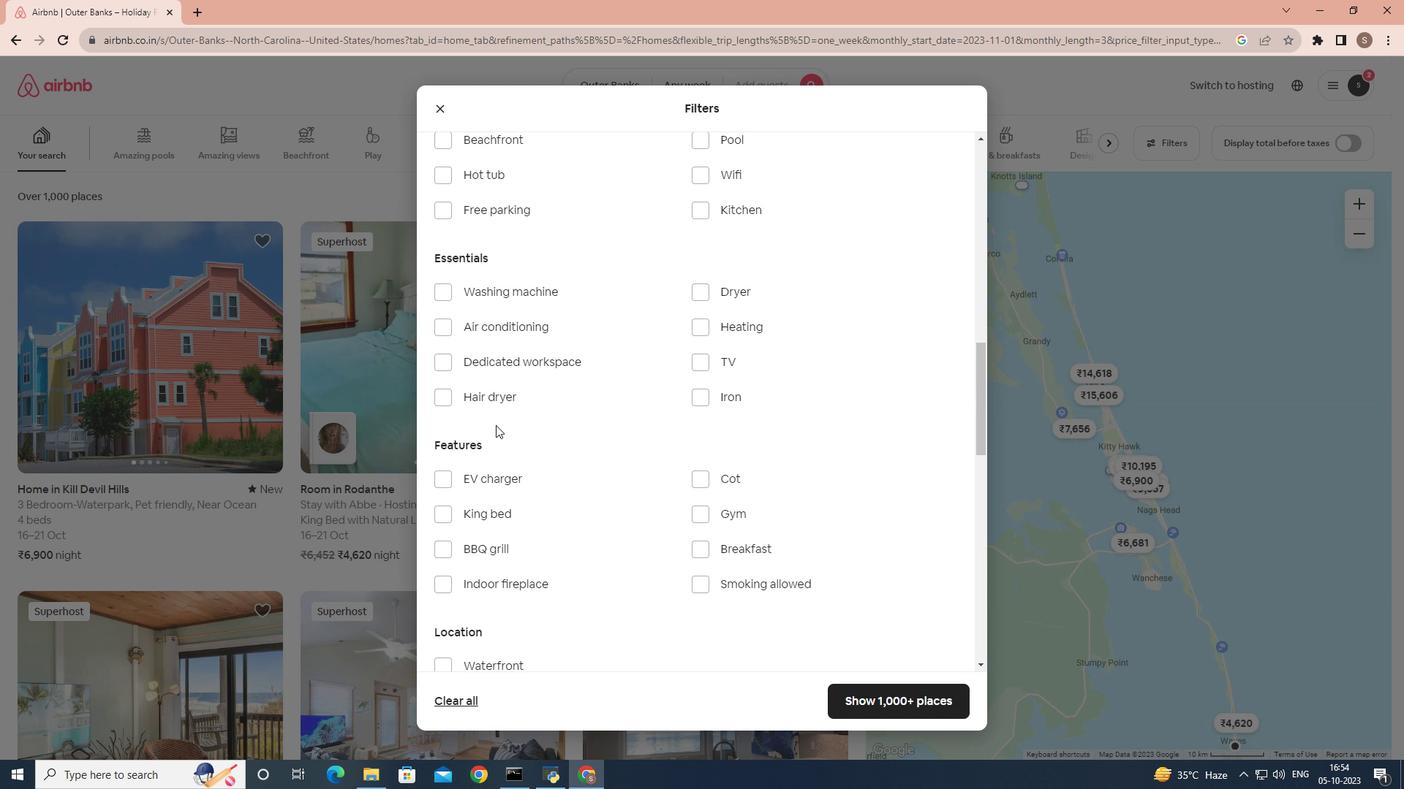 
Action: Mouse scrolled (499, 428) with delta (0, 0)
Screenshot: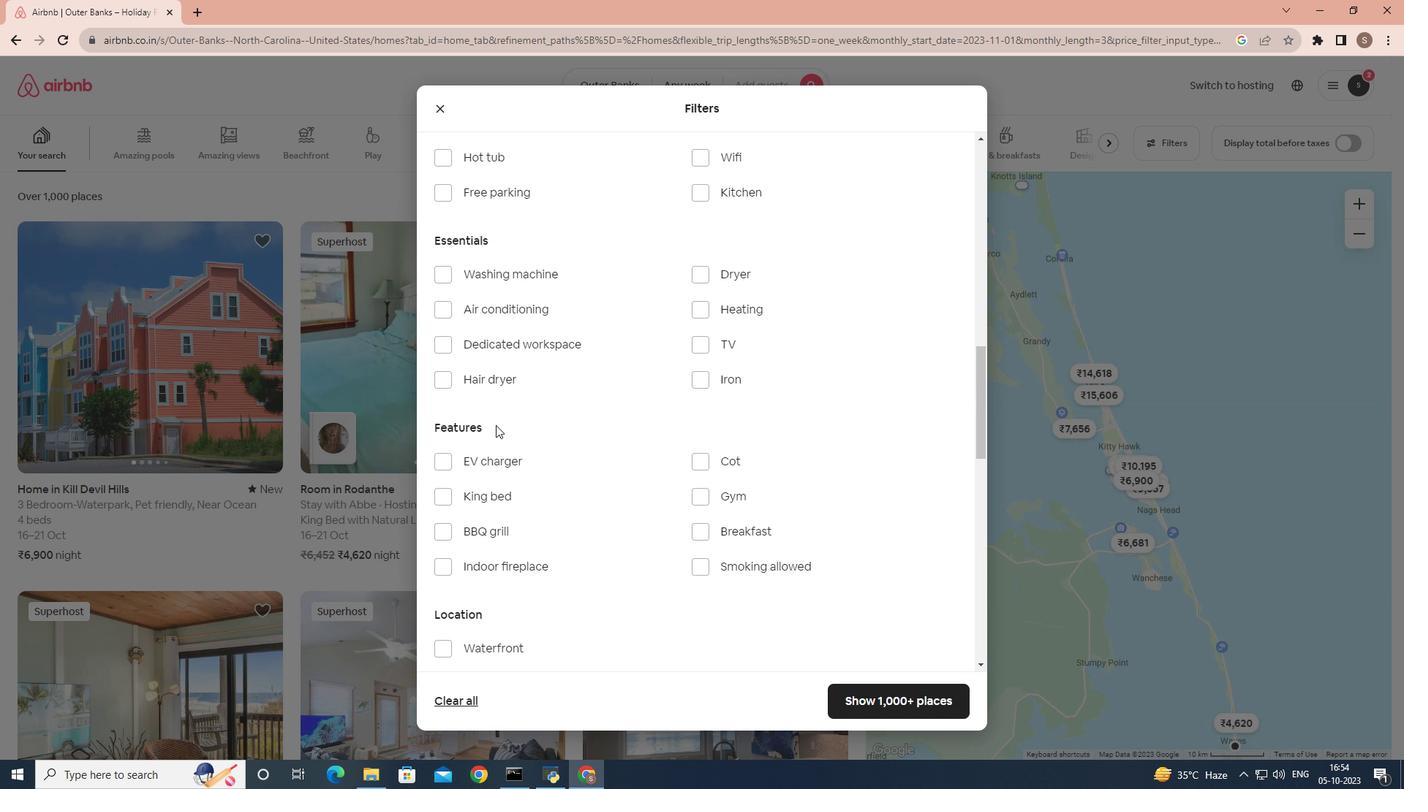 
Action: Mouse scrolled (499, 428) with delta (0, 0)
Screenshot: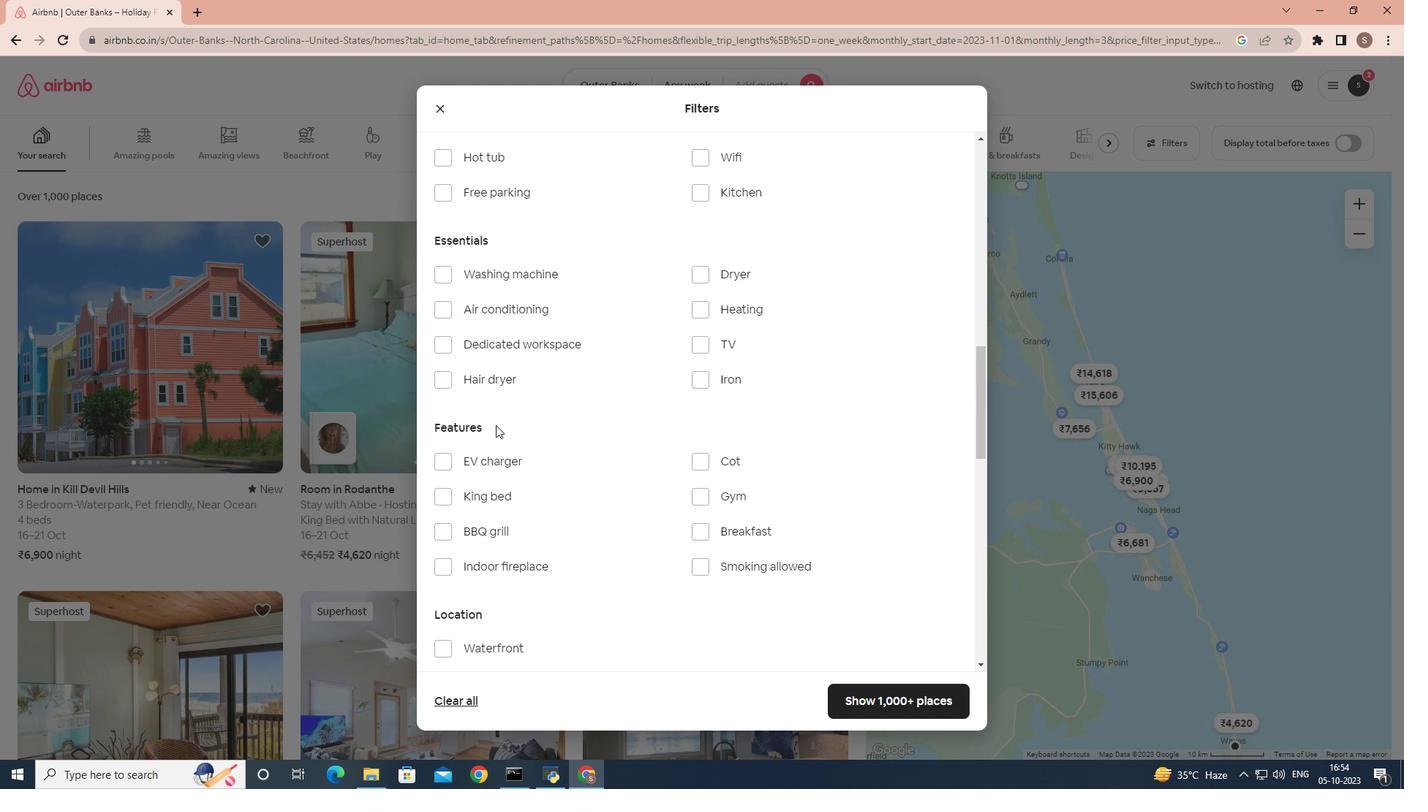 
Action: Mouse scrolled (499, 428) with delta (0, 0)
Screenshot: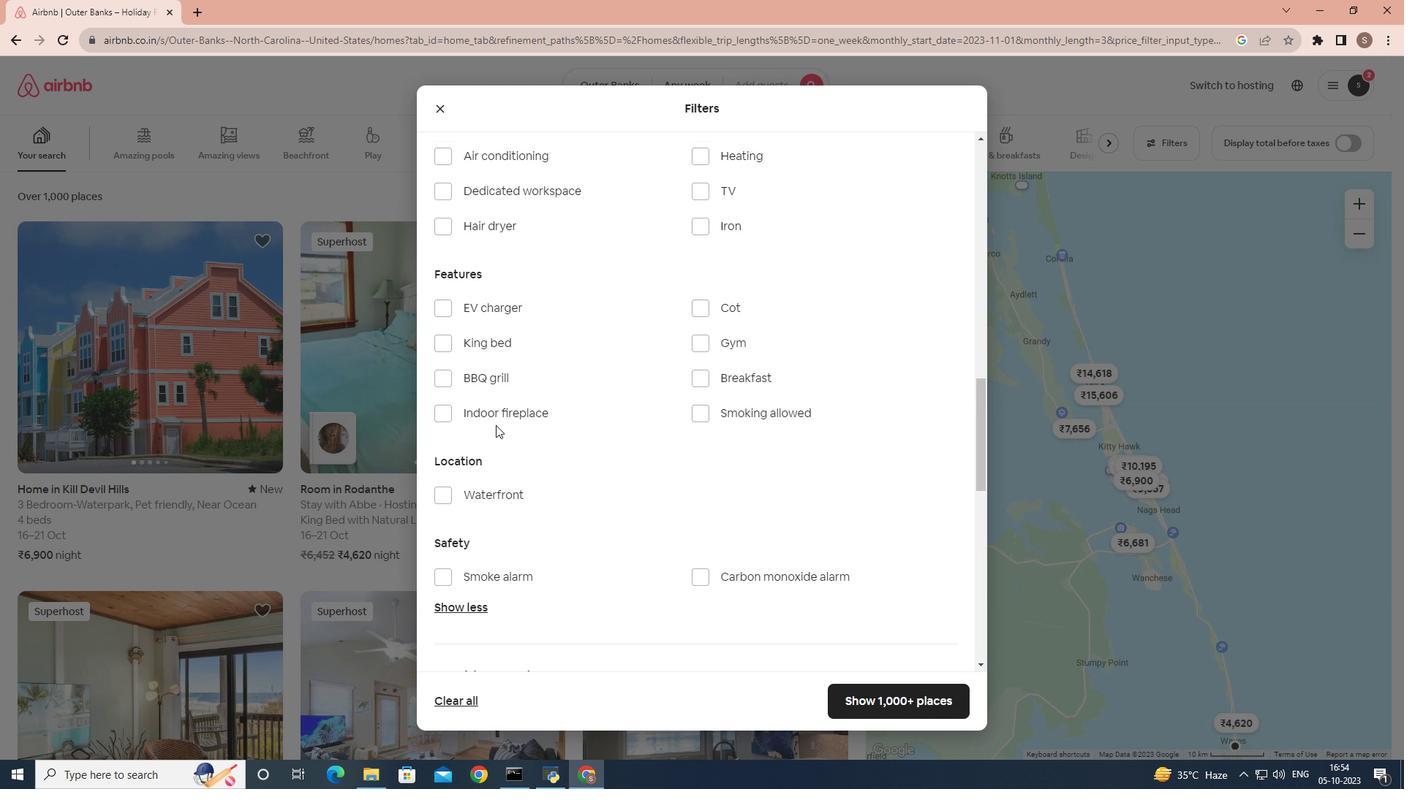 
Action: Mouse moved to (507, 381)
Screenshot: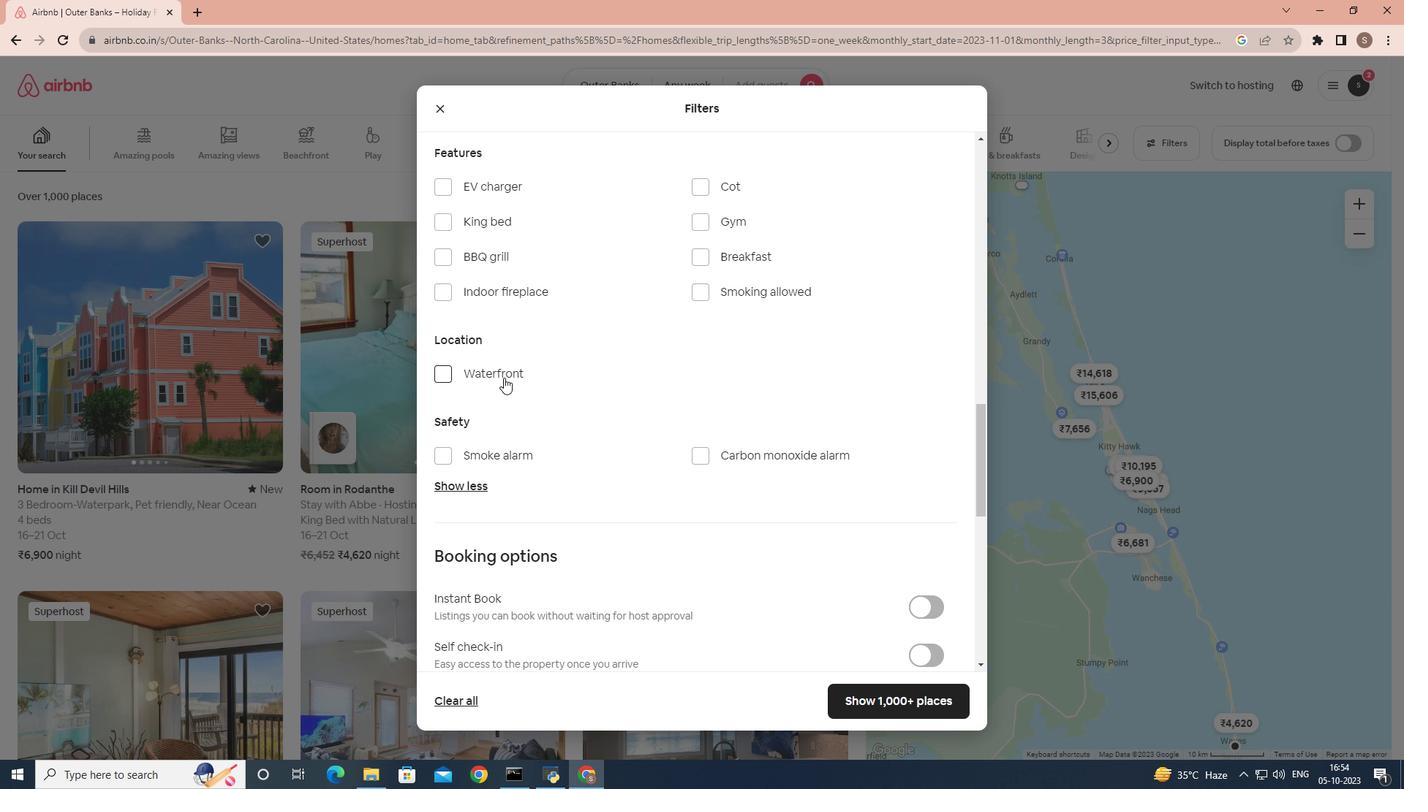
Action: Mouse scrolled (507, 382) with delta (0, 0)
Screenshot: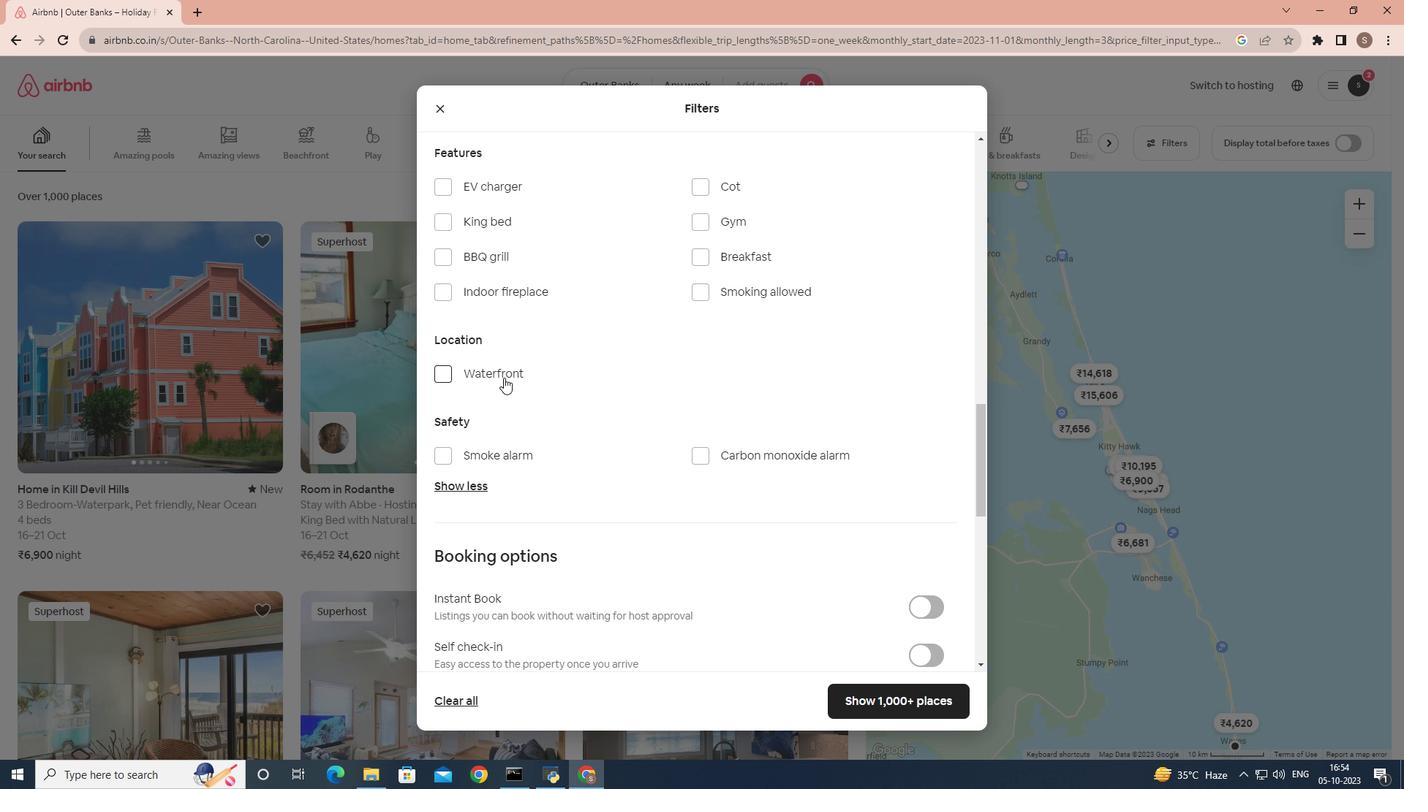 
Action: Mouse scrolled (507, 382) with delta (0, 0)
Screenshot: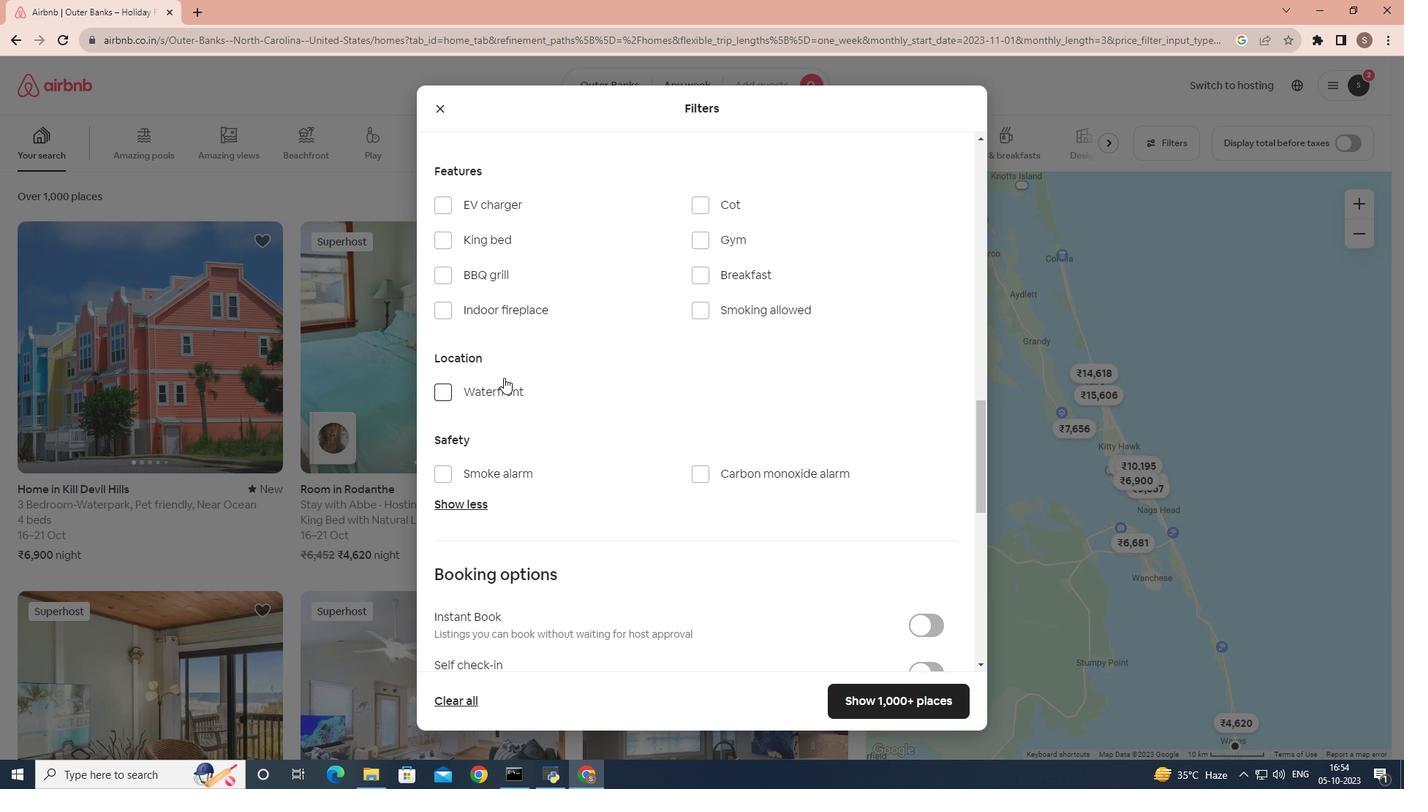 
Action: Mouse scrolled (507, 382) with delta (0, 0)
Screenshot: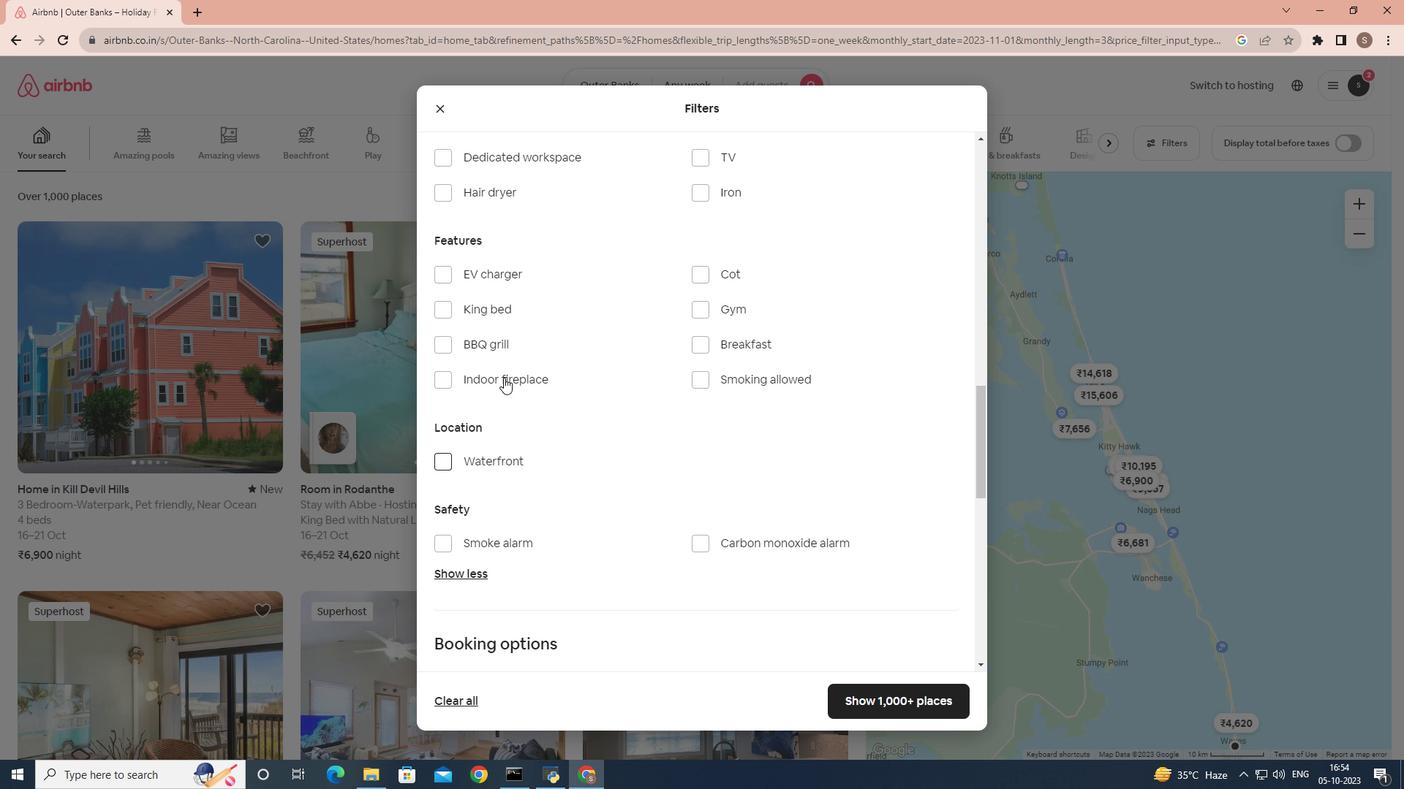 
Action: Mouse scrolled (507, 382) with delta (0, 0)
Screenshot: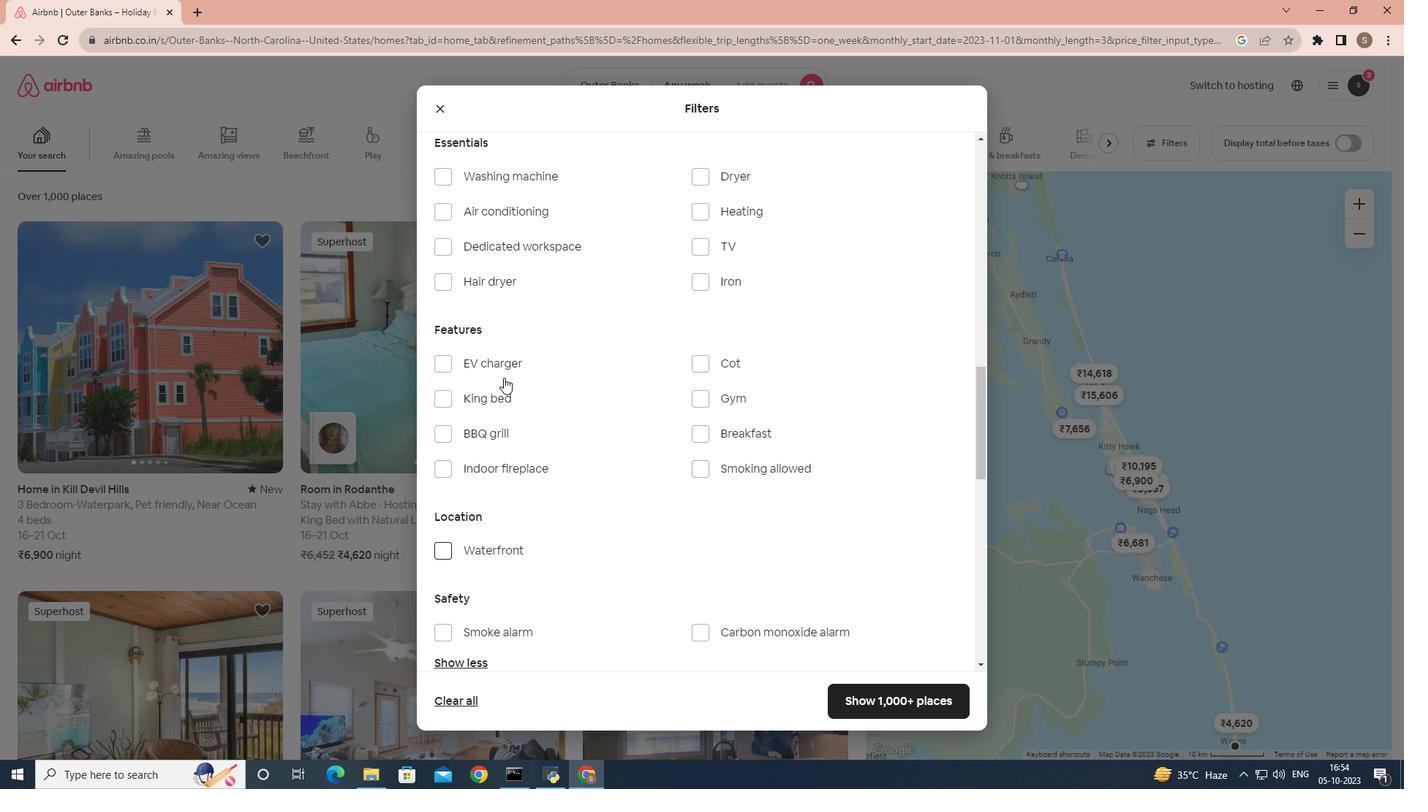 
Action: Mouse scrolled (507, 382) with delta (0, 0)
Screenshot: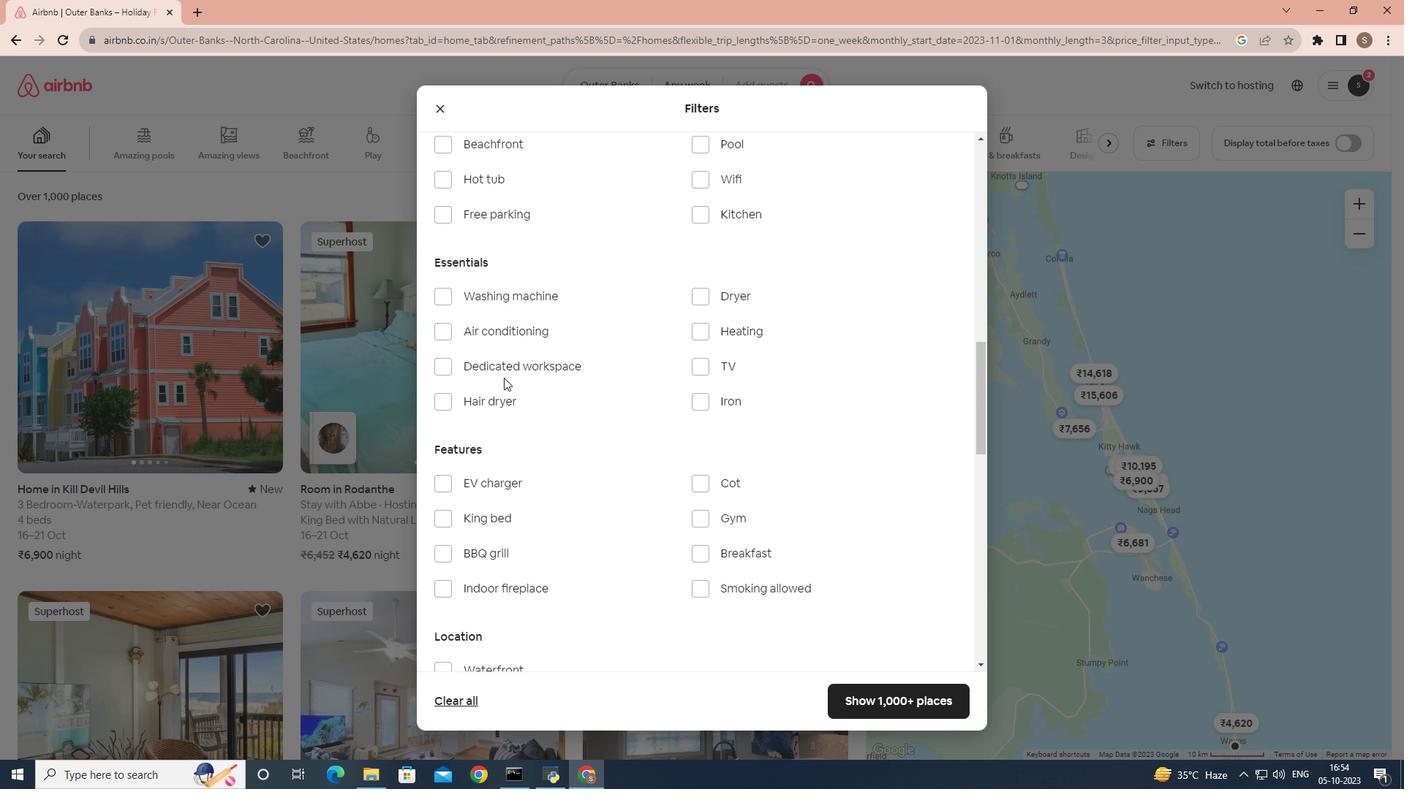 
Action: Mouse moved to (511, 220)
Screenshot: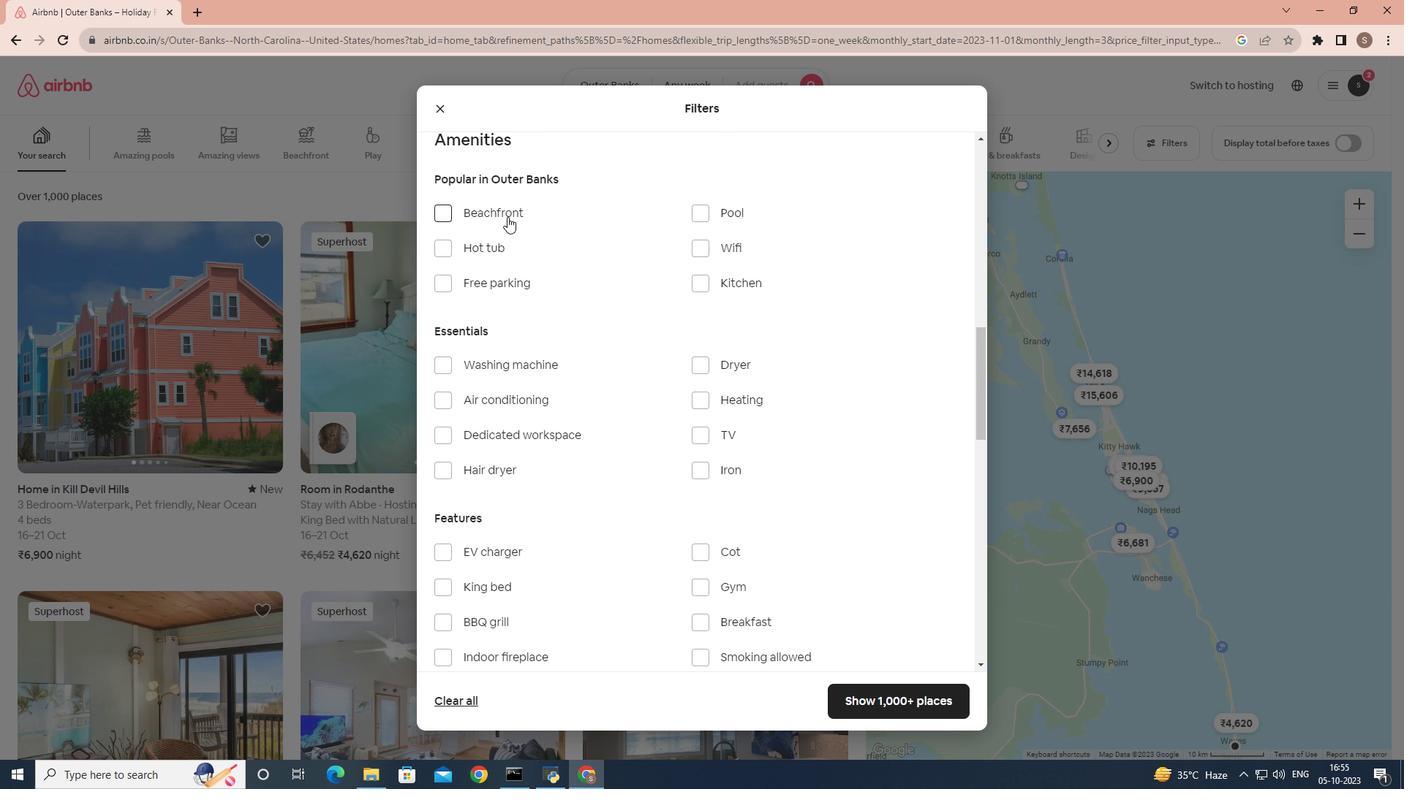 
Action: Mouse pressed left at (511, 220)
Screenshot: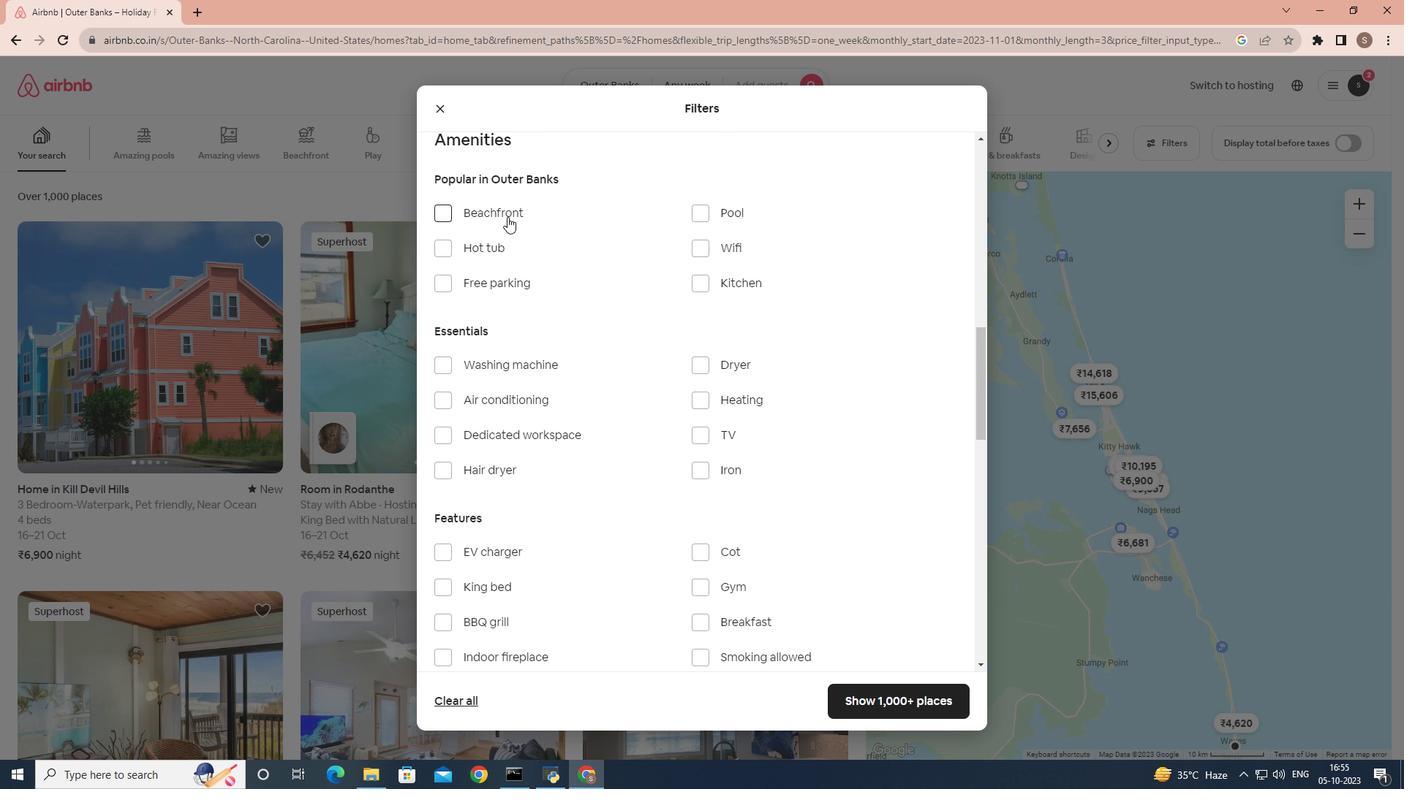 
Action: Mouse moved to (904, 709)
Screenshot: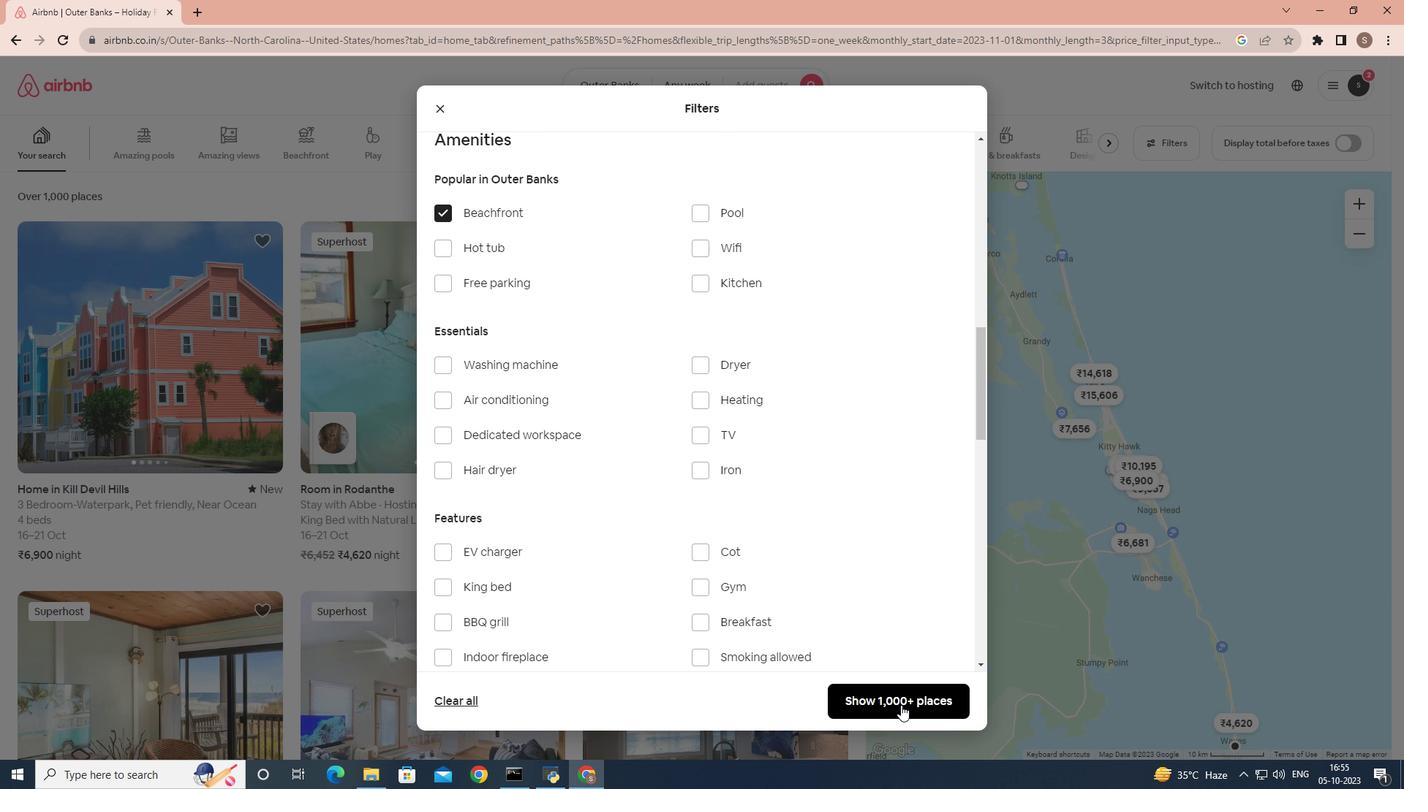 
Action: Mouse pressed left at (904, 709)
Screenshot: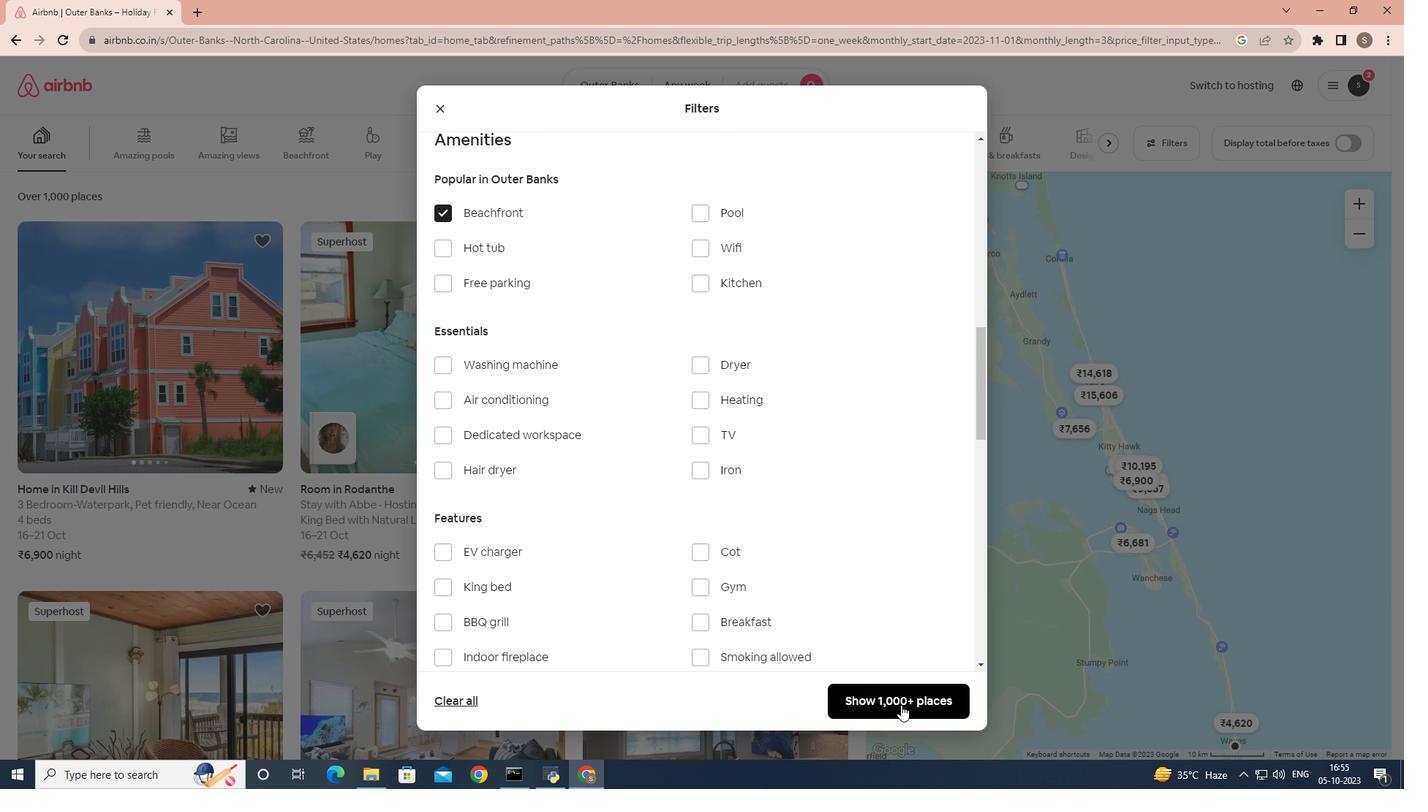 
Action: Mouse moved to (215, 379)
Screenshot: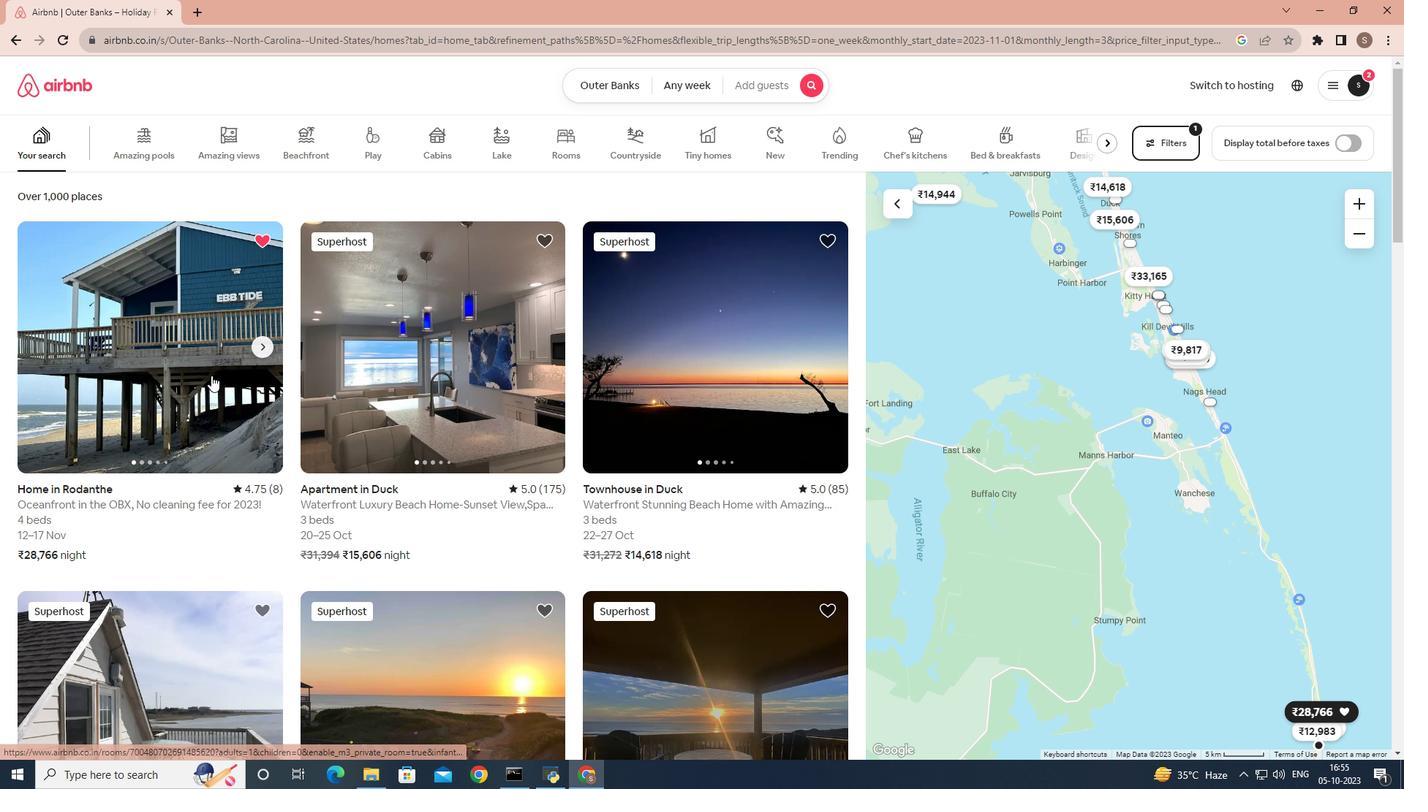 
Action: Mouse scrolled (215, 378) with delta (0, 0)
Screenshot: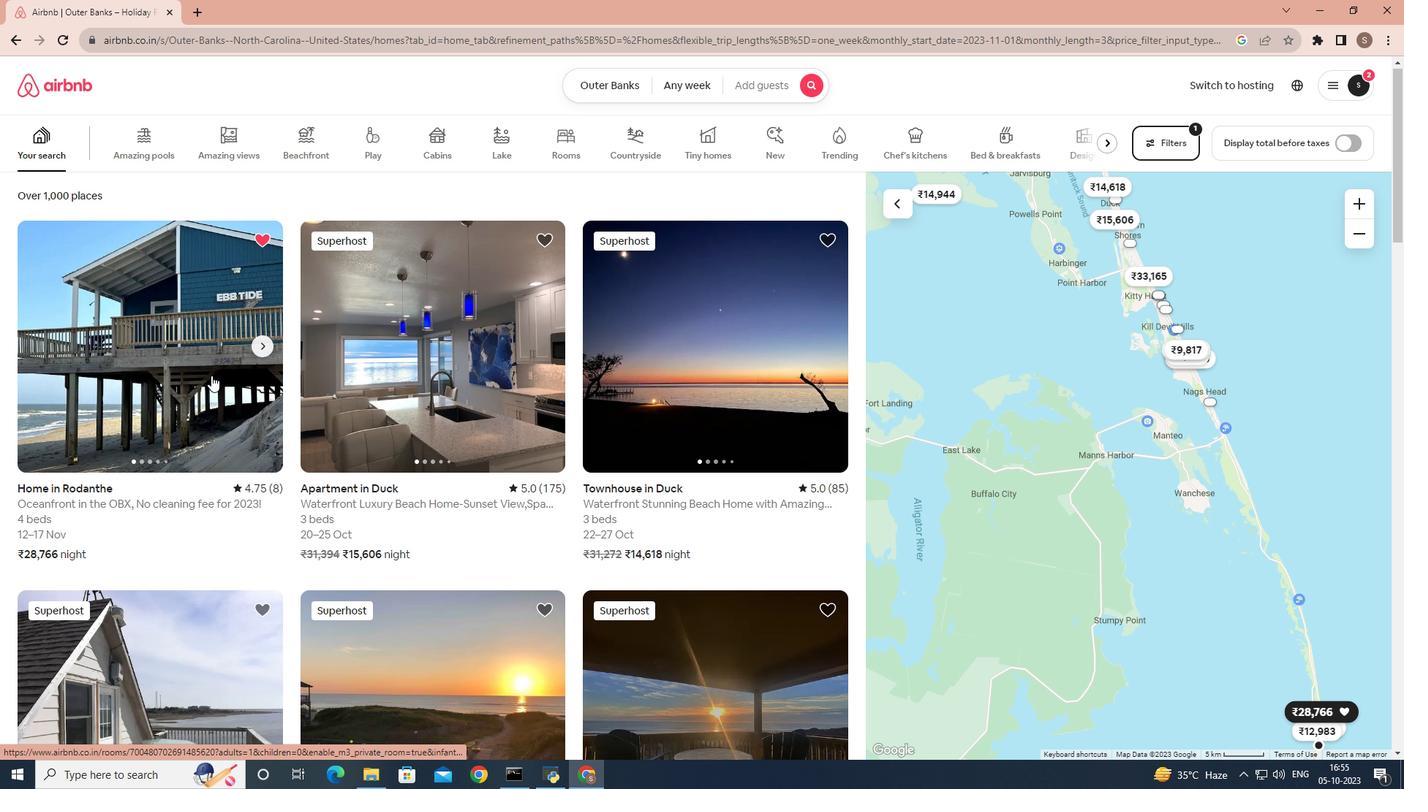 
Action: Mouse moved to (305, 157)
Screenshot: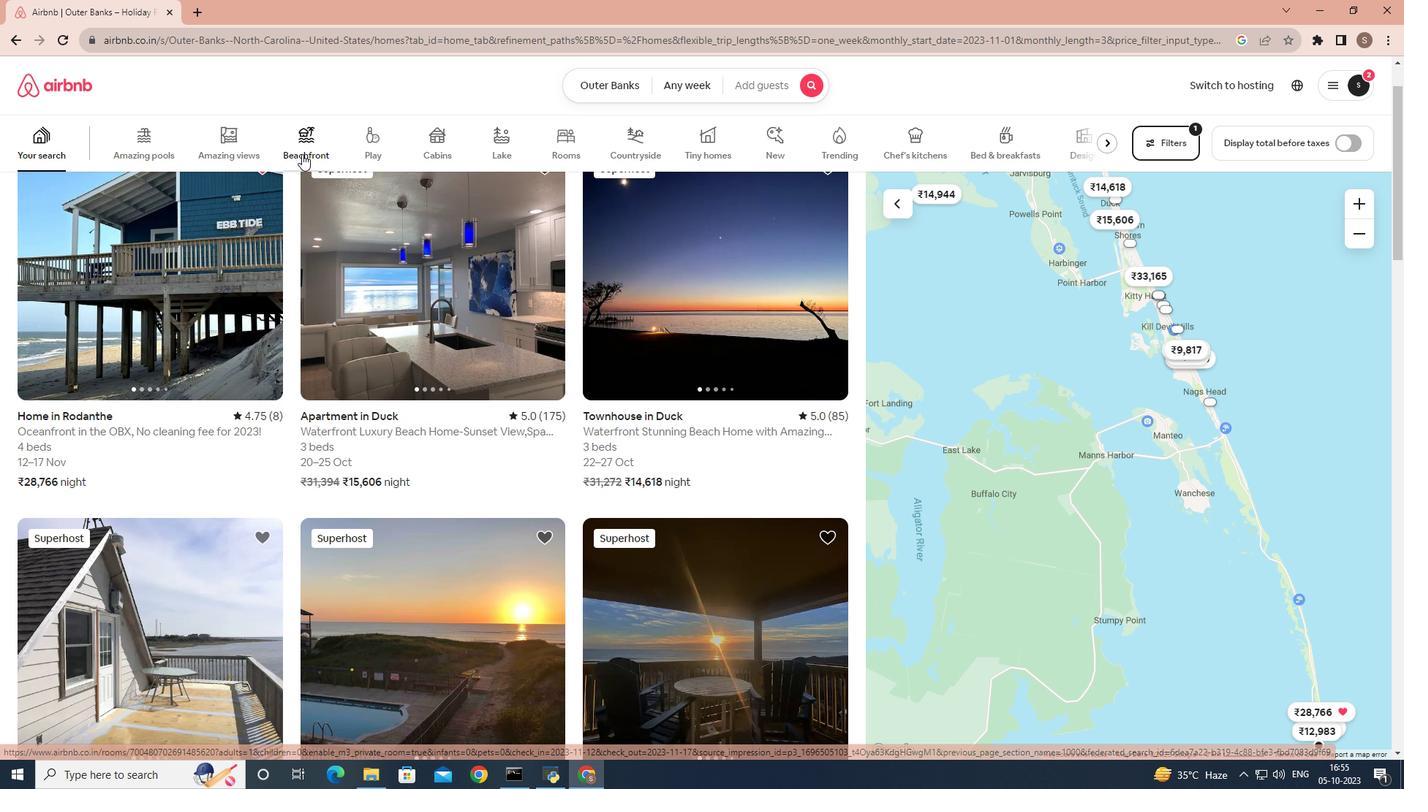 
Action: Mouse pressed left at (305, 157)
Screenshot: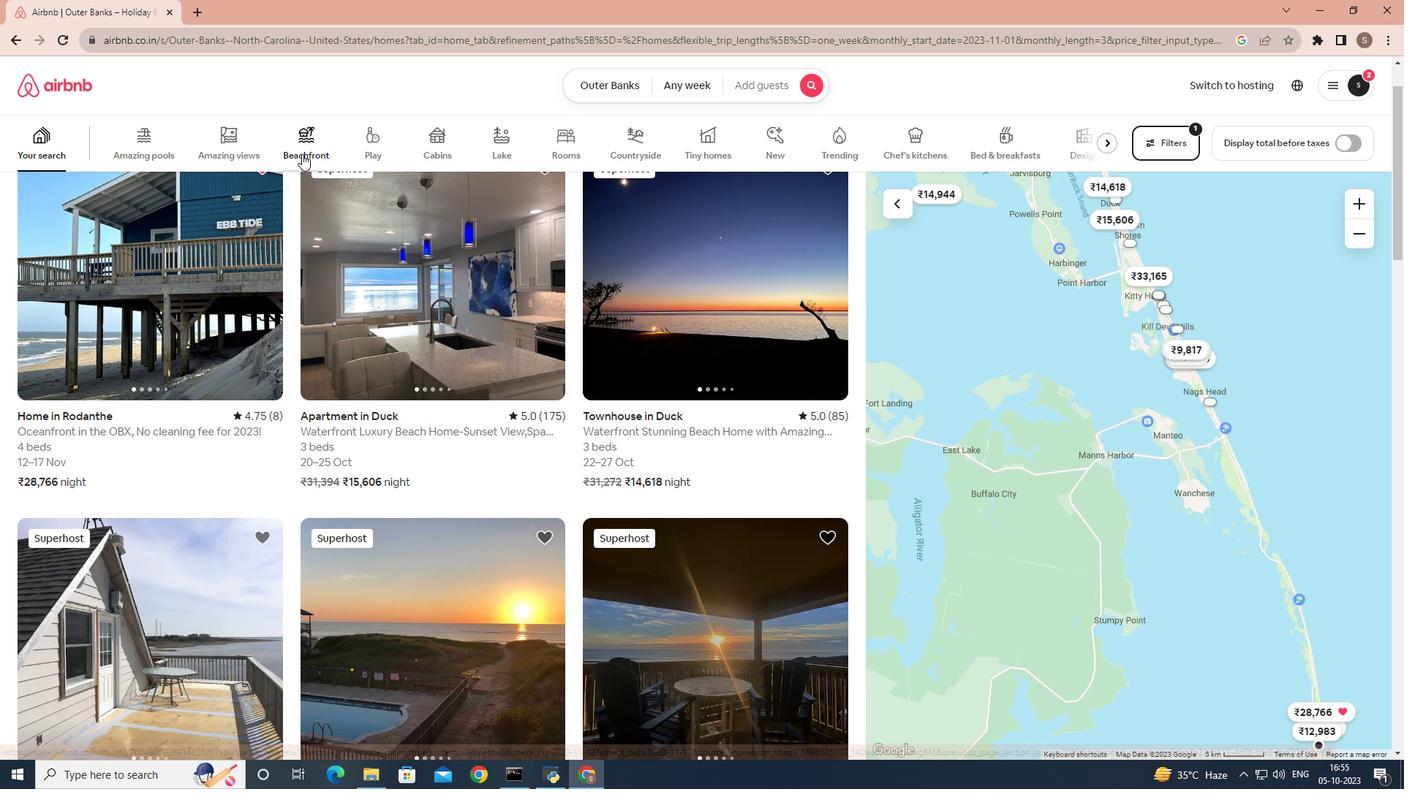 
Action: Mouse moved to (577, 416)
Screenshot: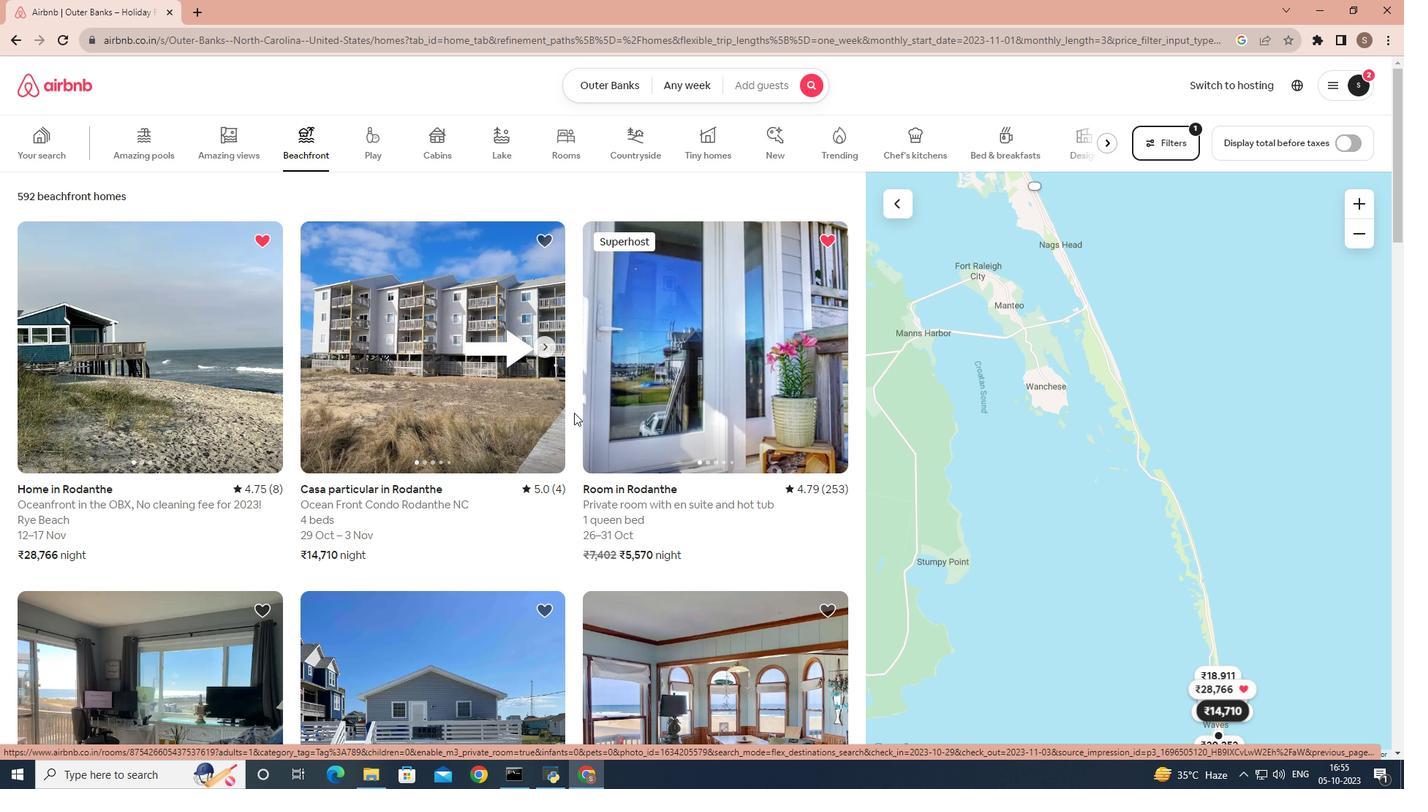 
Action: Mouse scrolled (577, 416) with delta (0, 0)
Screenshot: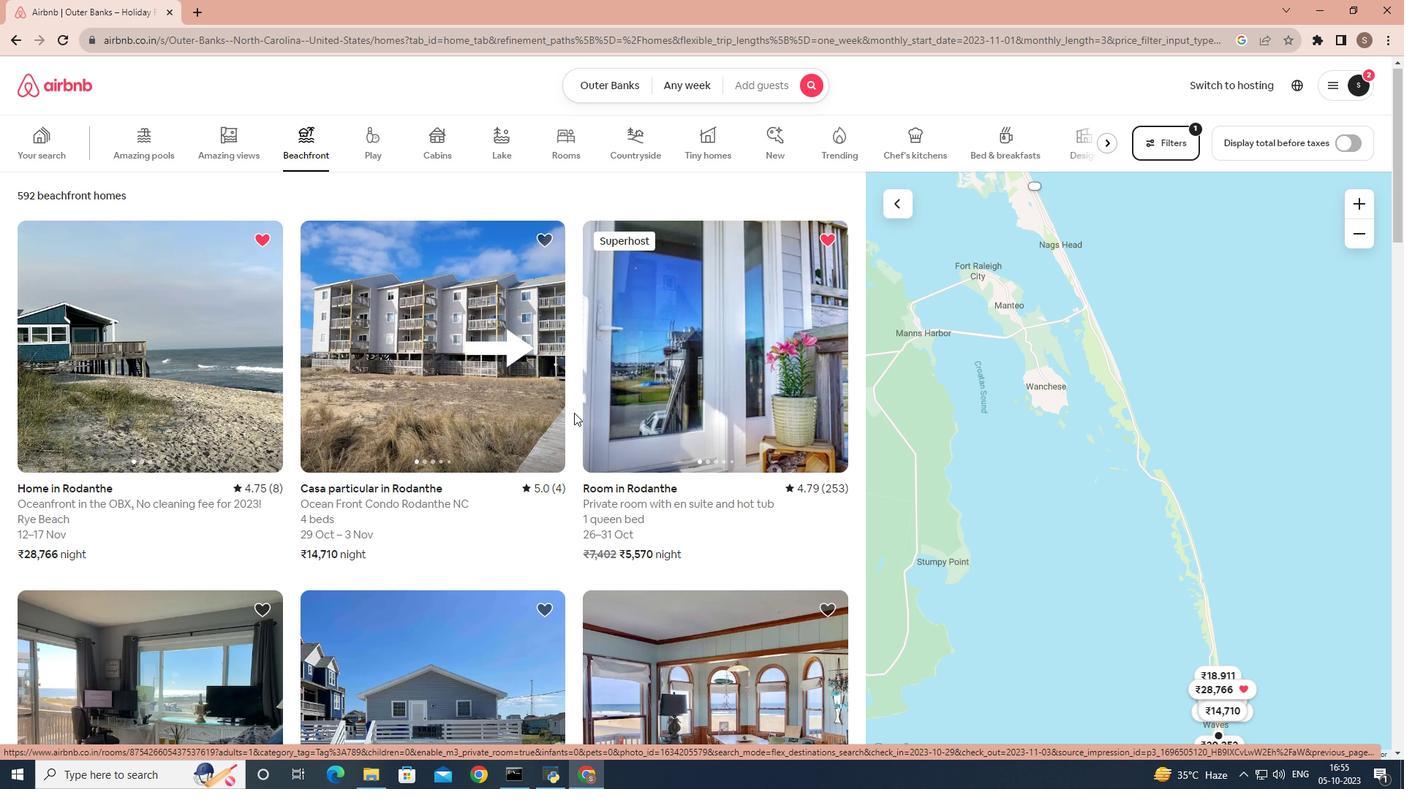 
Action: Mouse scrolled (577, 416) with delta (0, 0)
Screenshot: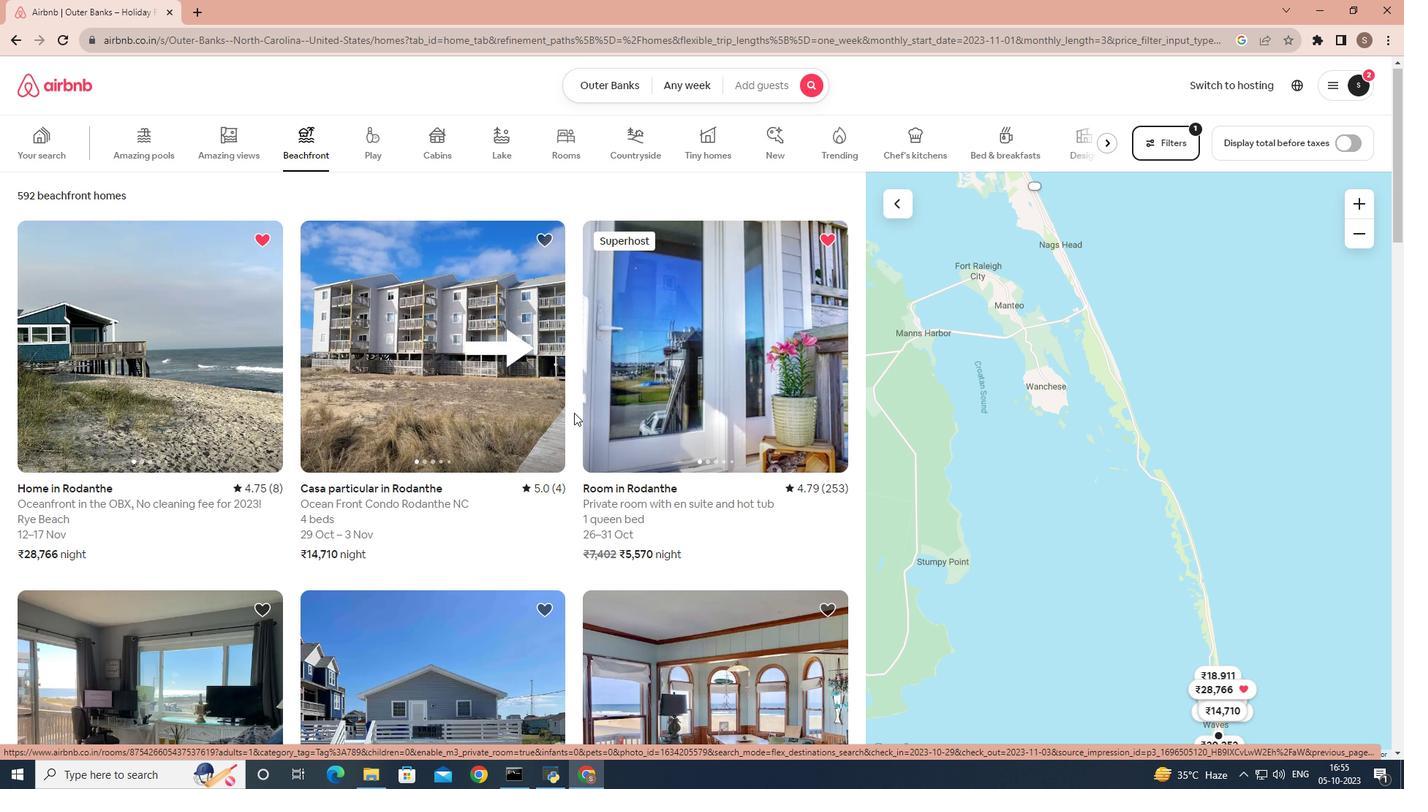 
Action: Mouse scrolled (577, 416) with delta (0, 0)
Screenshot: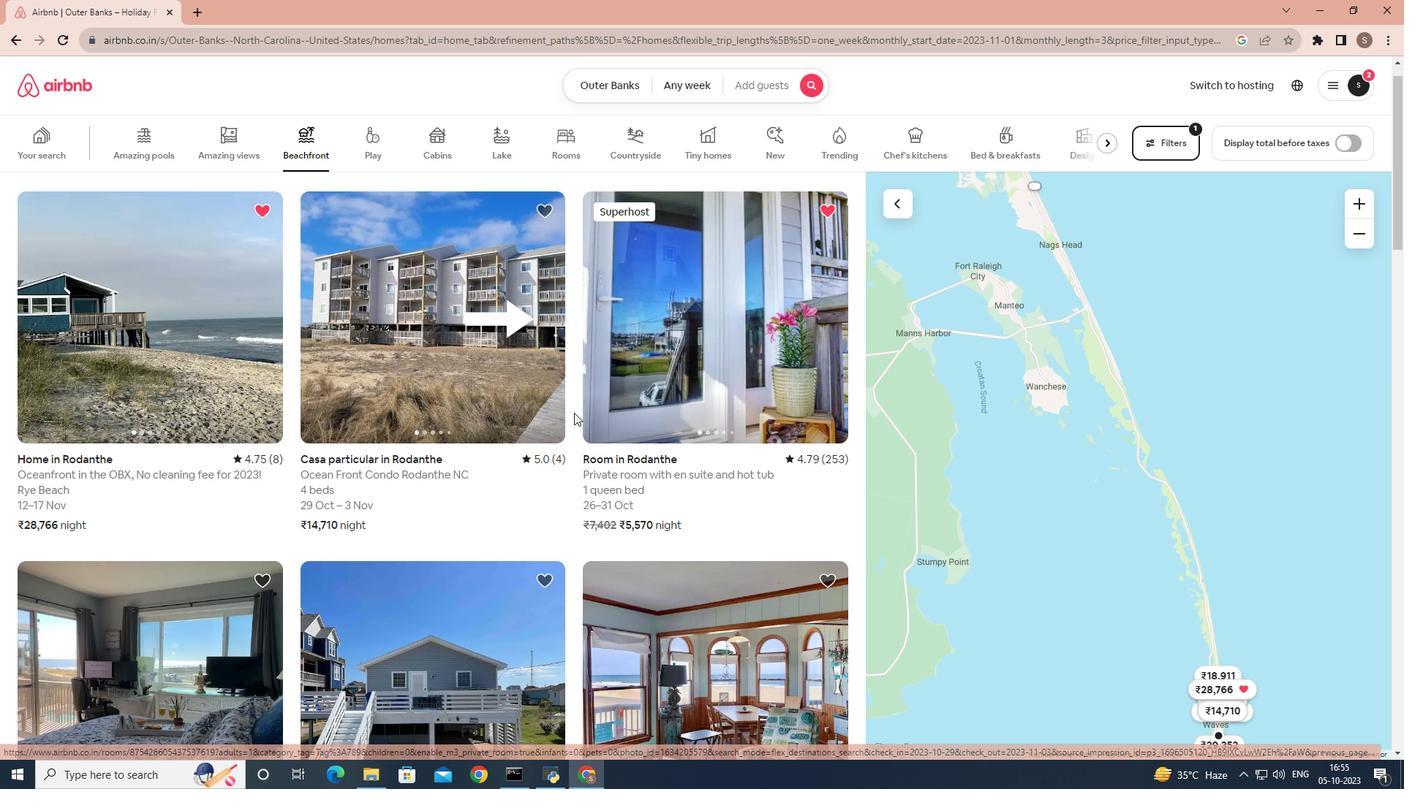 
Action: Mouse scrolled (577, 416) with delta (0, 0)
Screenshot: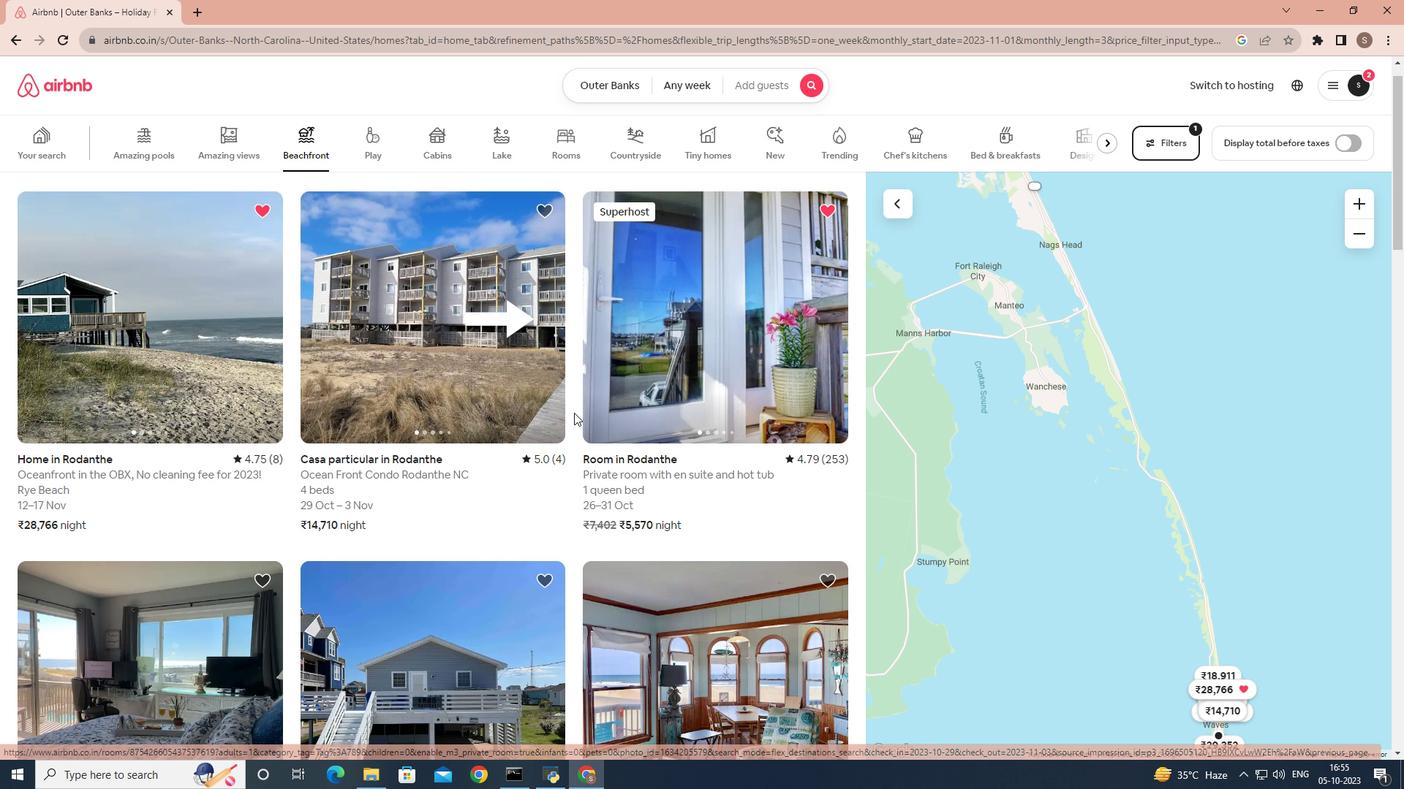 
Action: Mouse scrolled (577, 416) with delta (0, 0)
Screenshot: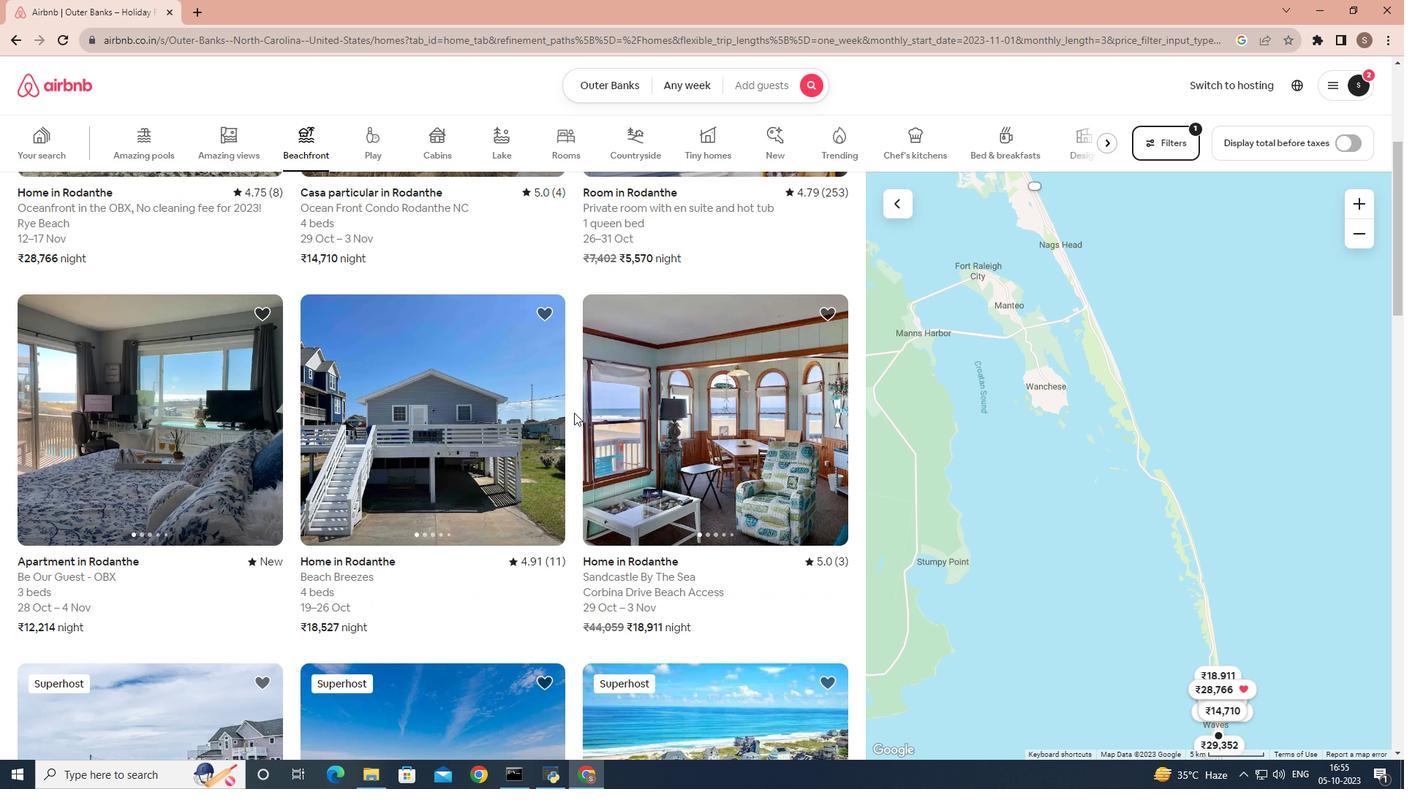 
Action: Mouse moved to (682, 421)
Screenshot: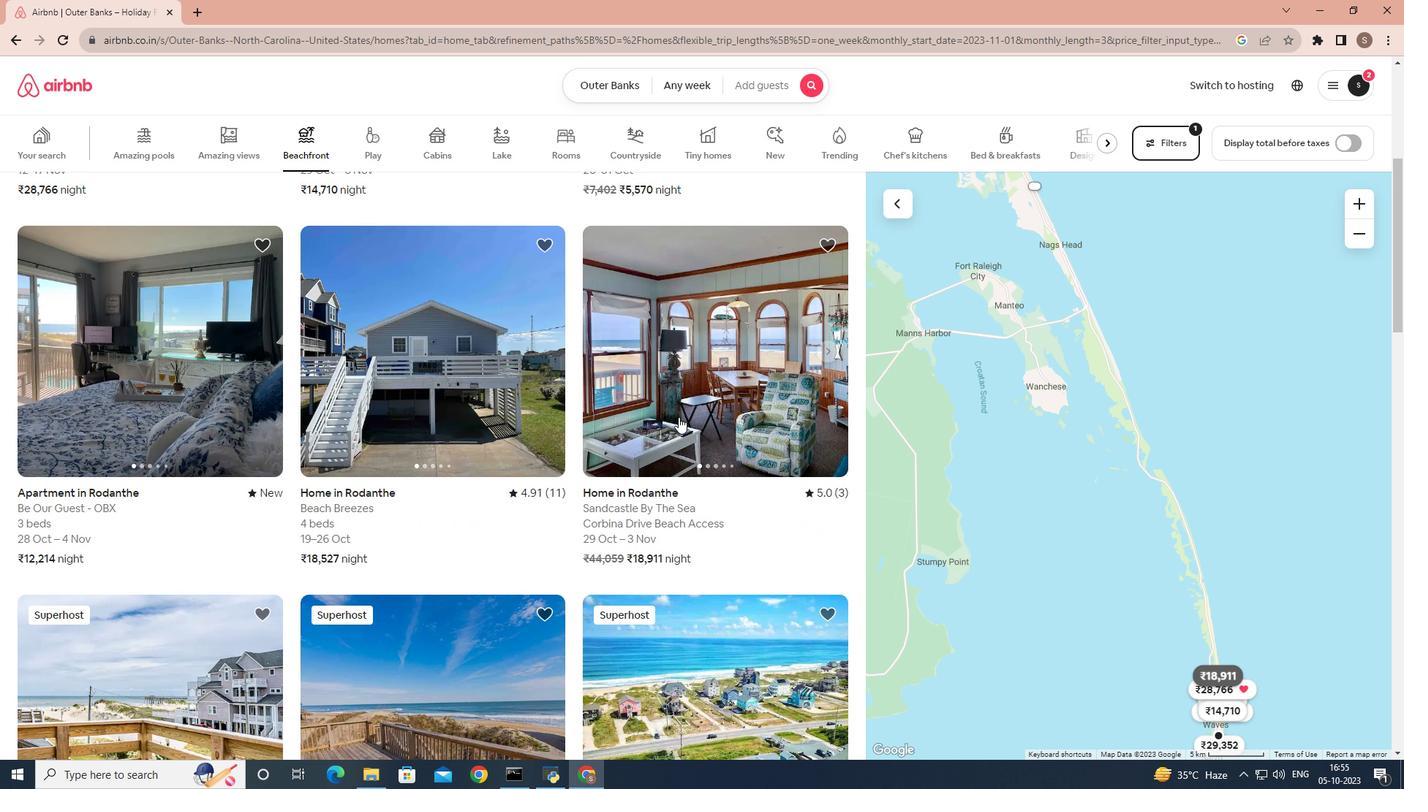 
Action: Mouse pressed left at (682, 421)
Screenshot: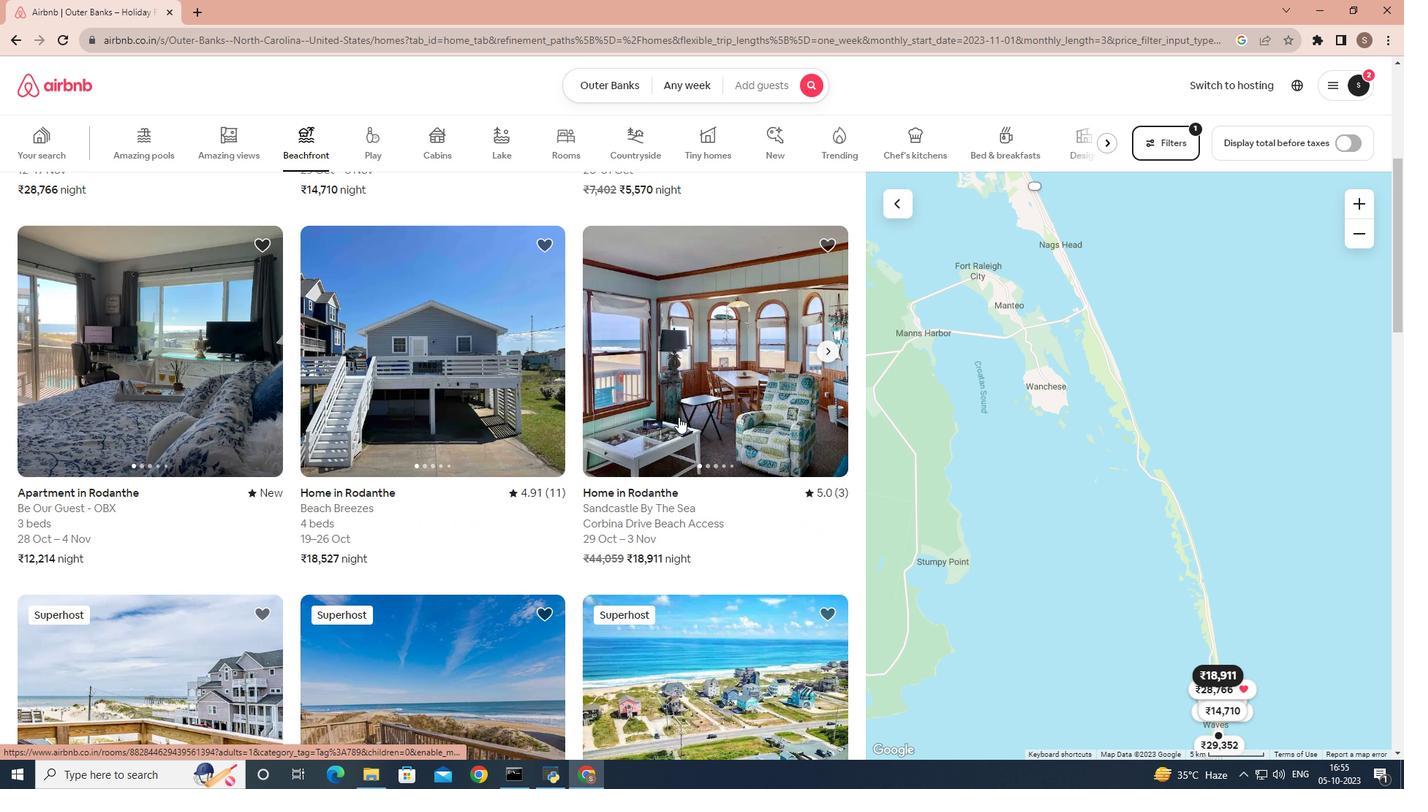 
Action: Mouse moved to (121, 18)
Screenshot: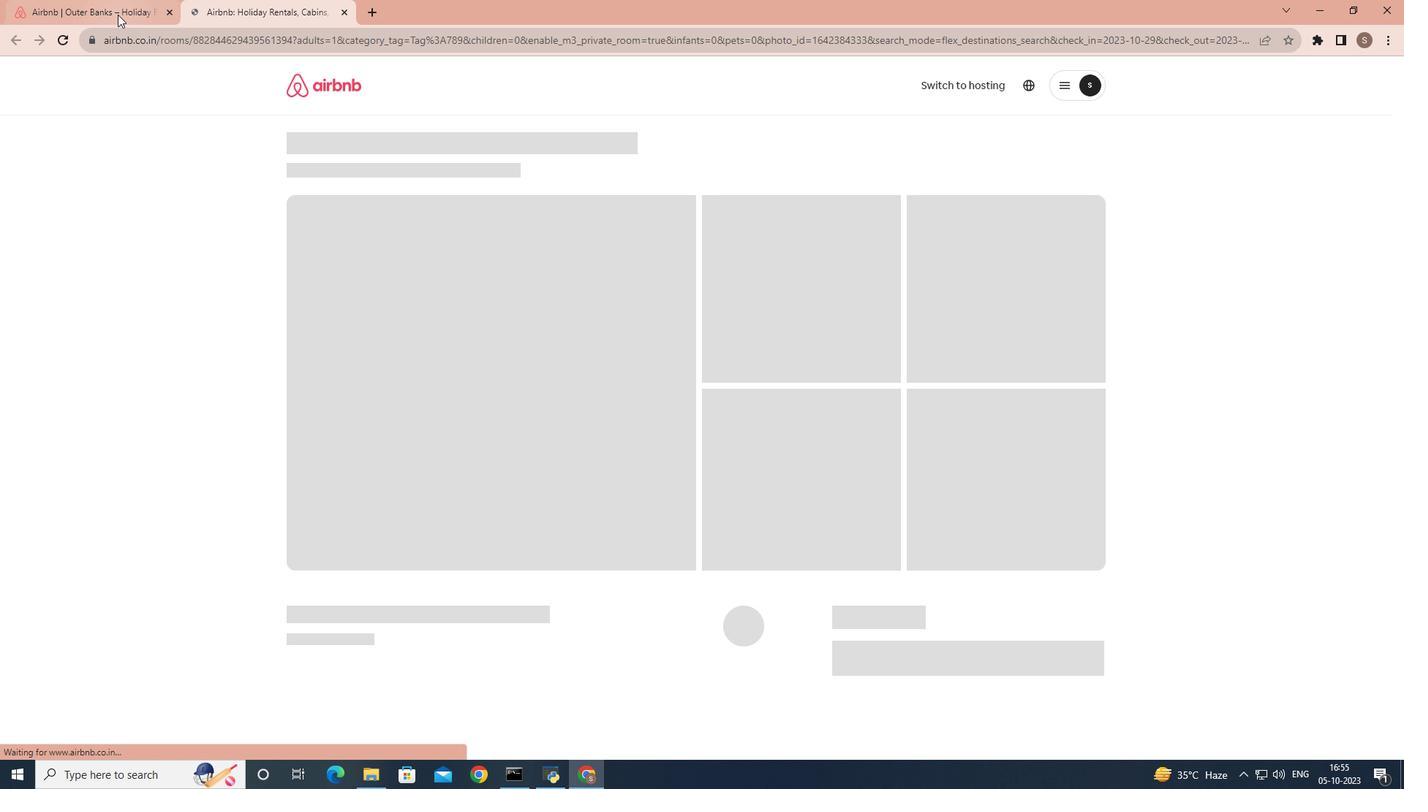 
Action: Mouse pressed left at (121, 18)
Screenshot: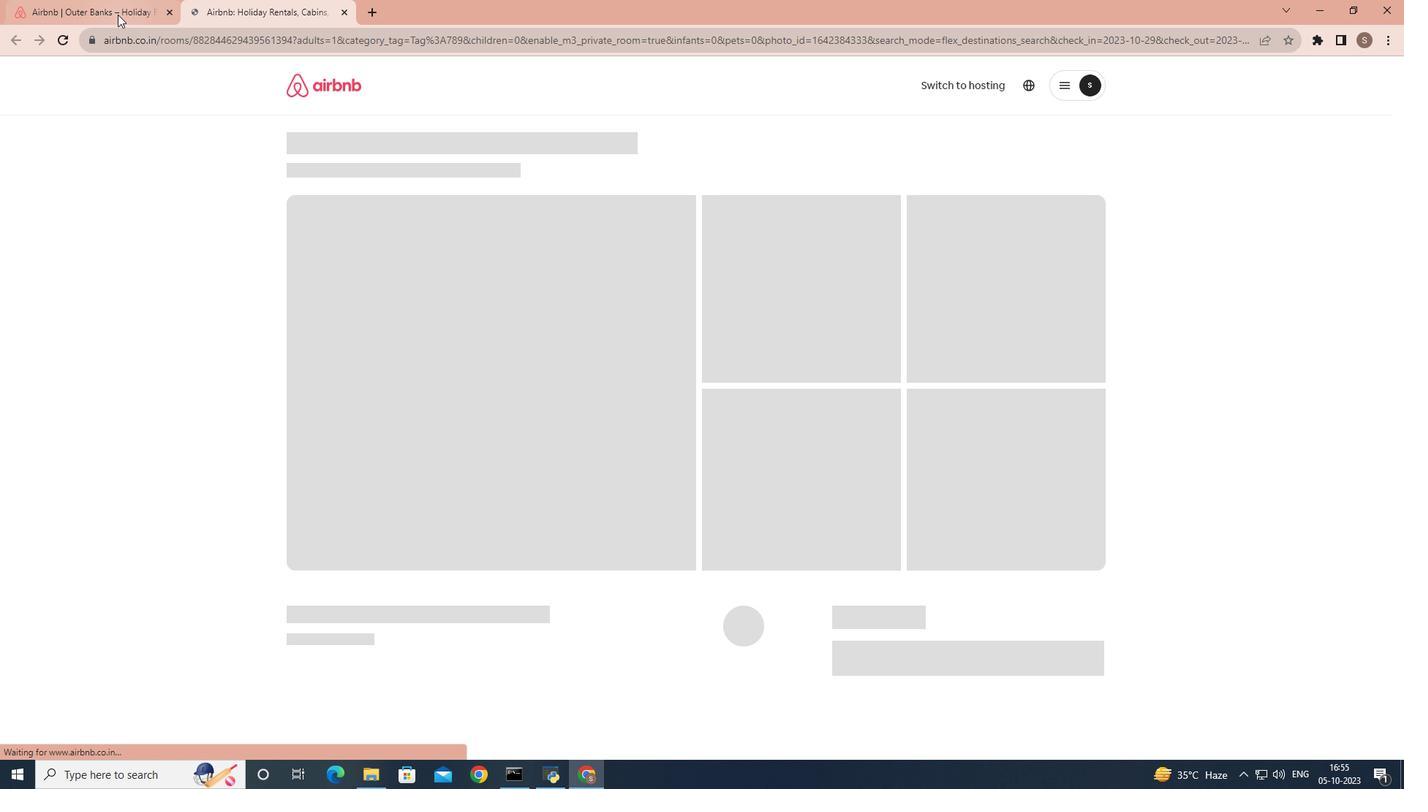 
Action: Mouse moved to (483, 650)
Screenshot: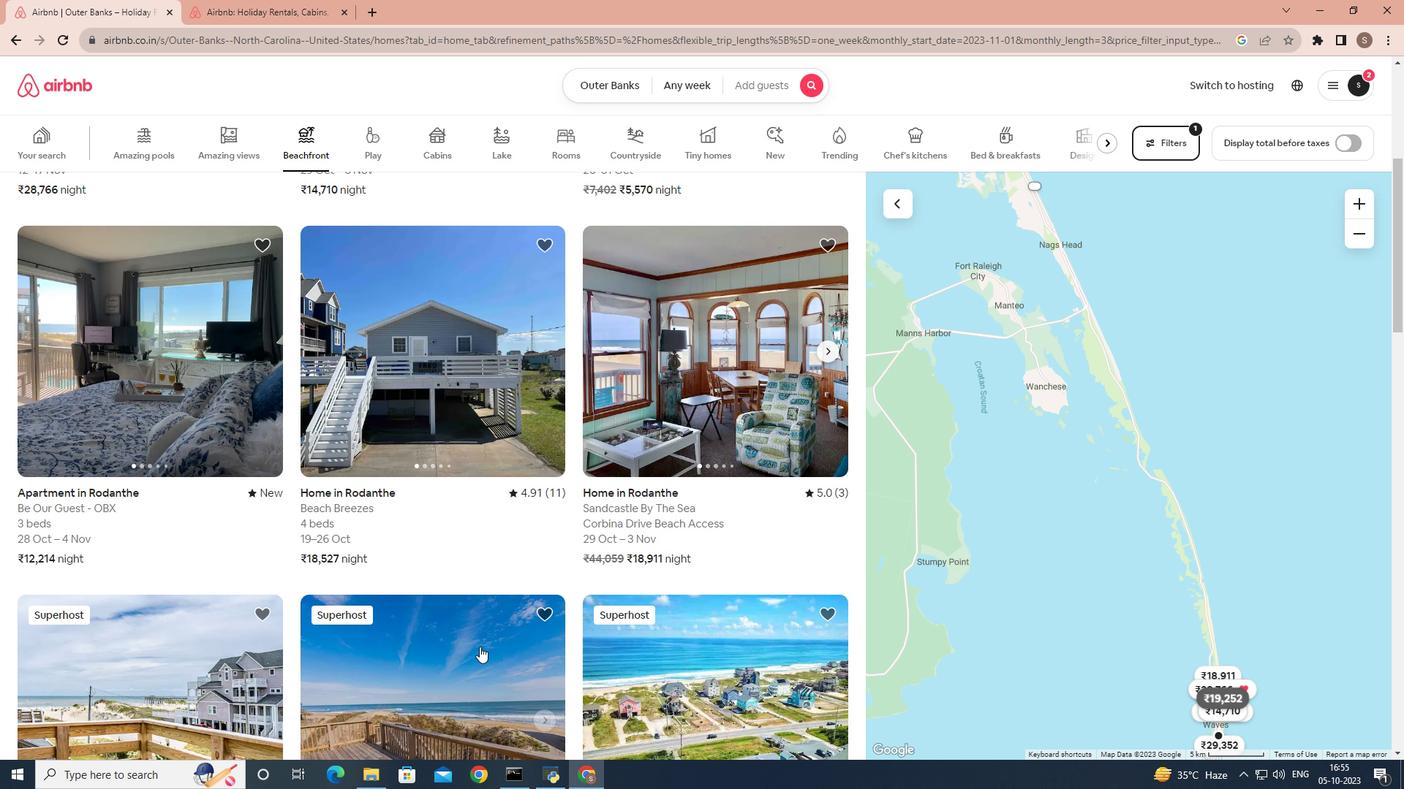 
Action: Mouse scrolled (483, 650) with delta (0, 0)
Screenshot: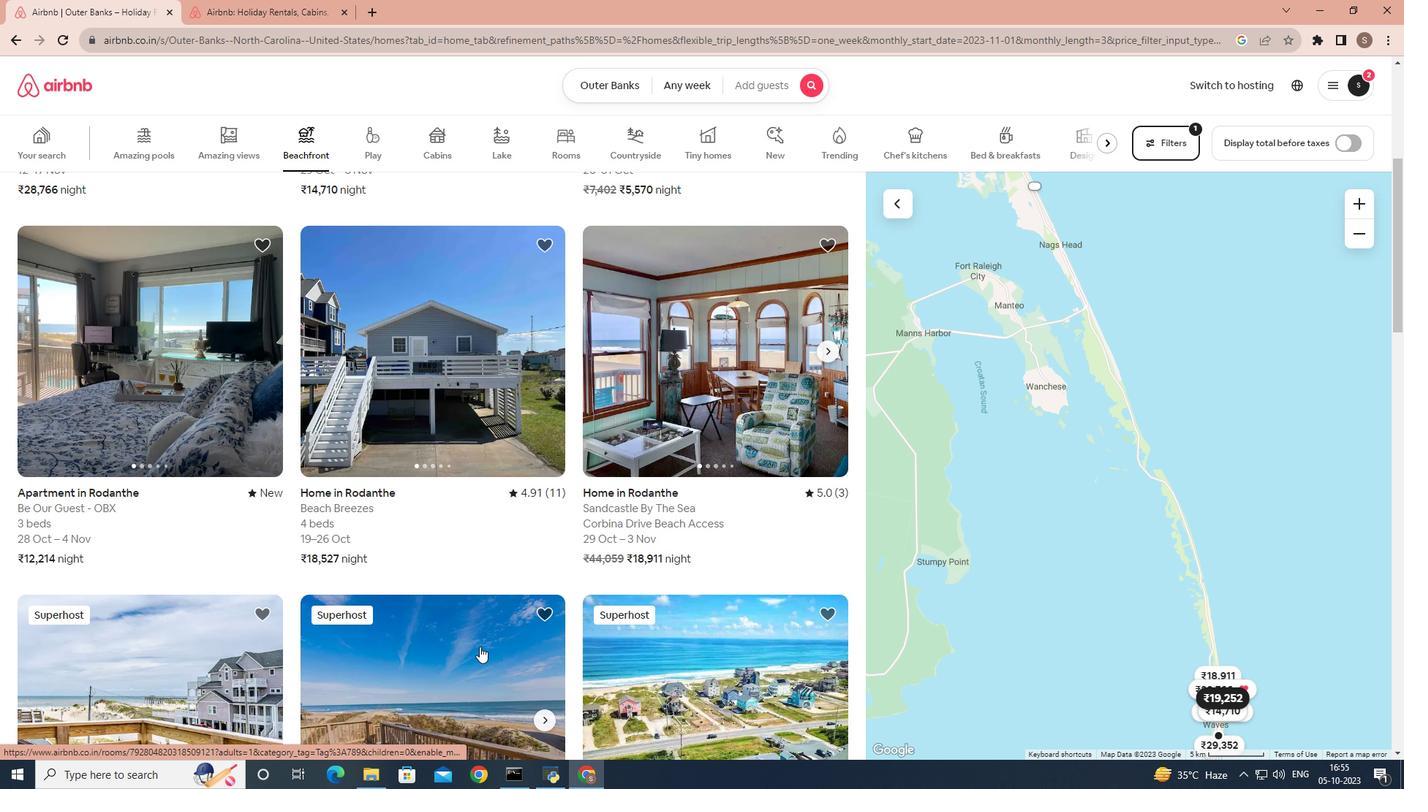
Action: Mouse scrolled (483, 650) with delta (0, 0)
Screenshot: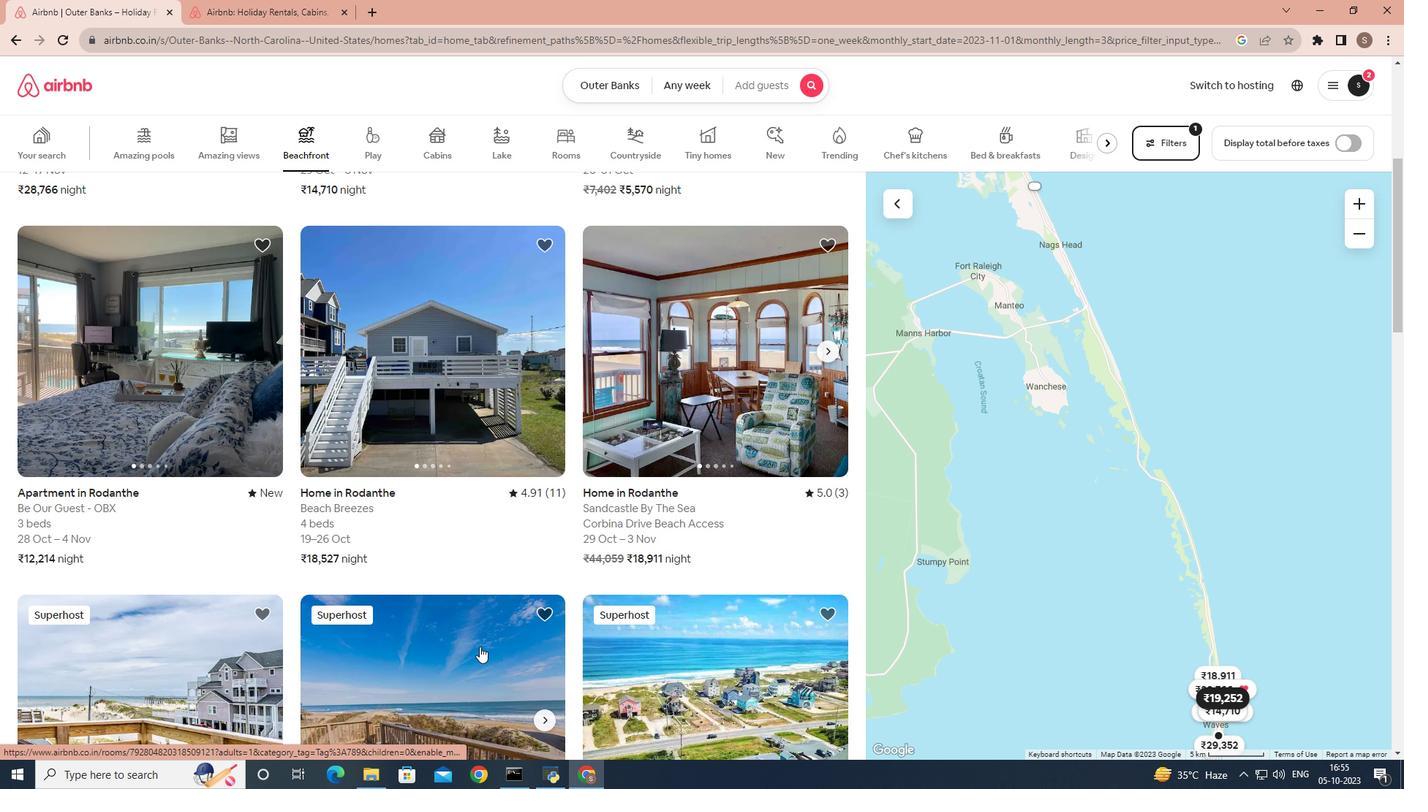 
Action: Mouse scrolled (483, 650) with delta (0, 0)
Screenshot: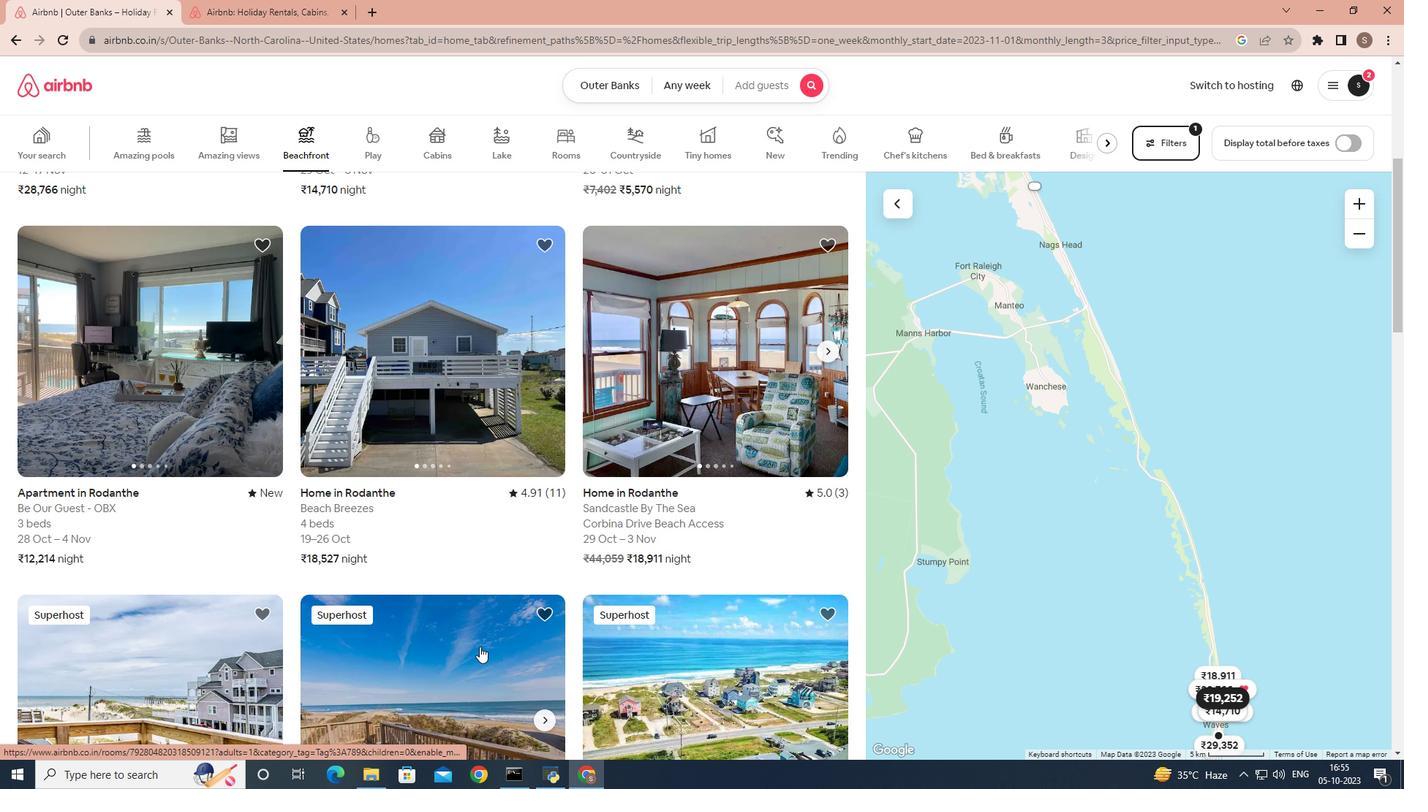 
Action: Mouse scrolled (483, 650) with delta (0, 0)
Screenshot: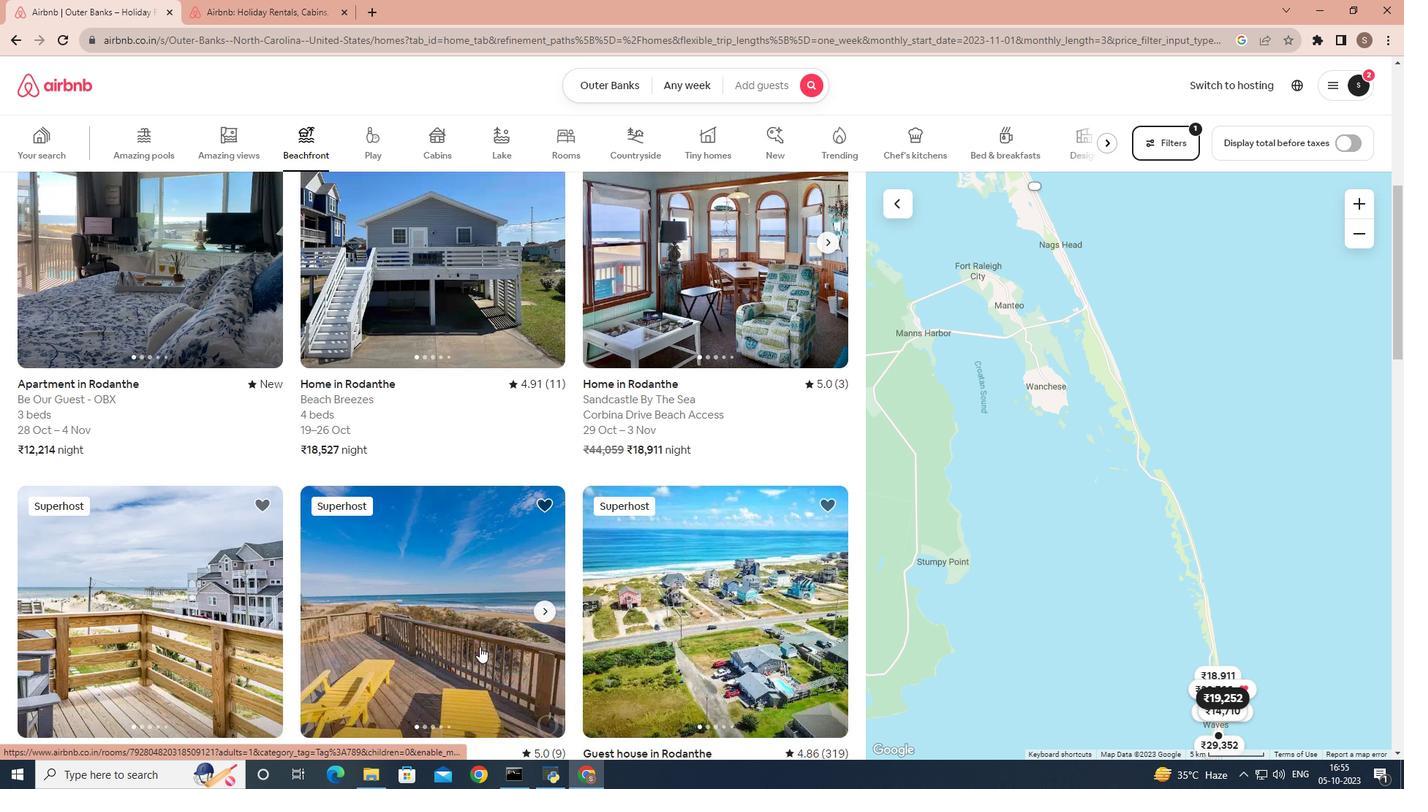 
Action: Mouse scrolled (483, 650) with delta (0, 0)
Screenshot: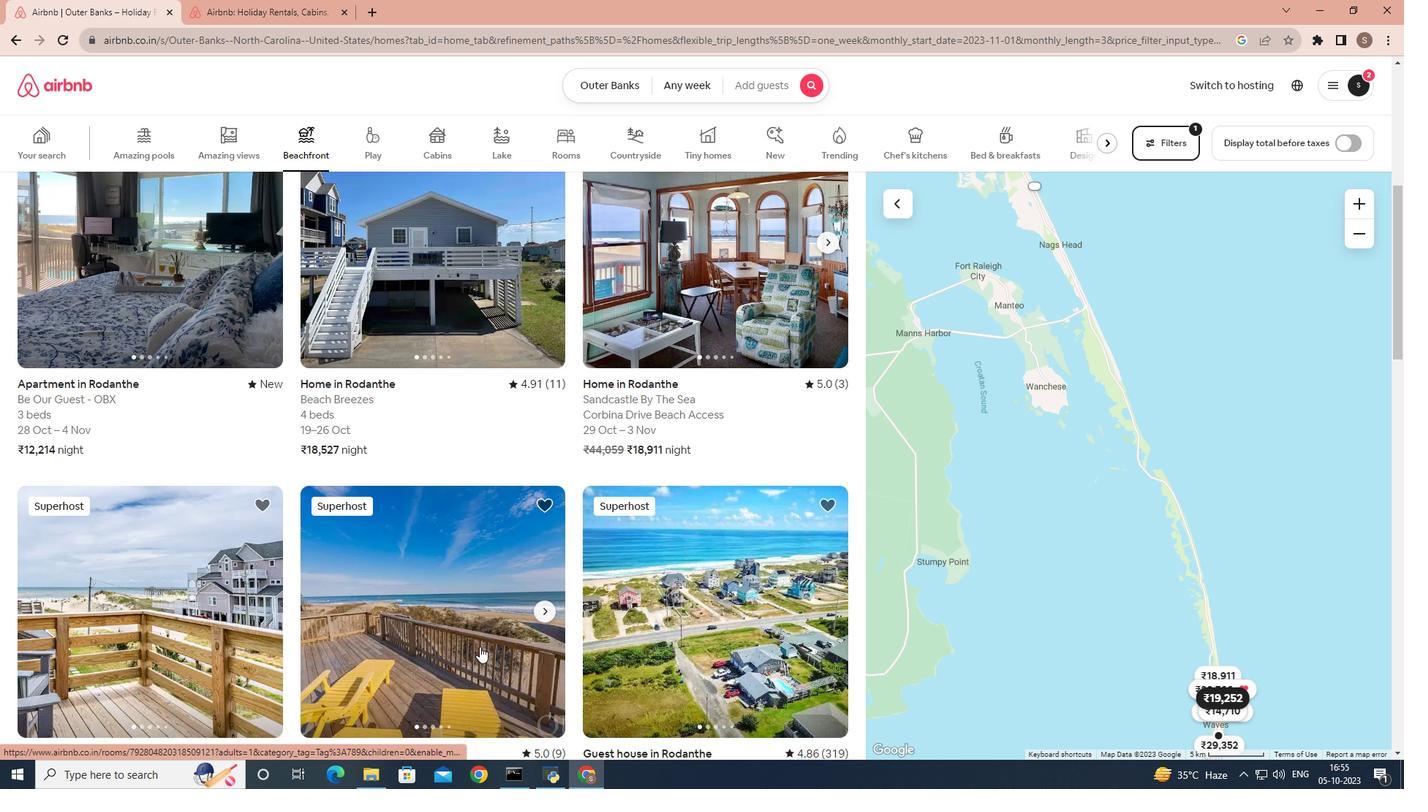 
Action: Mouse moved to (413, 498)
Screenshot: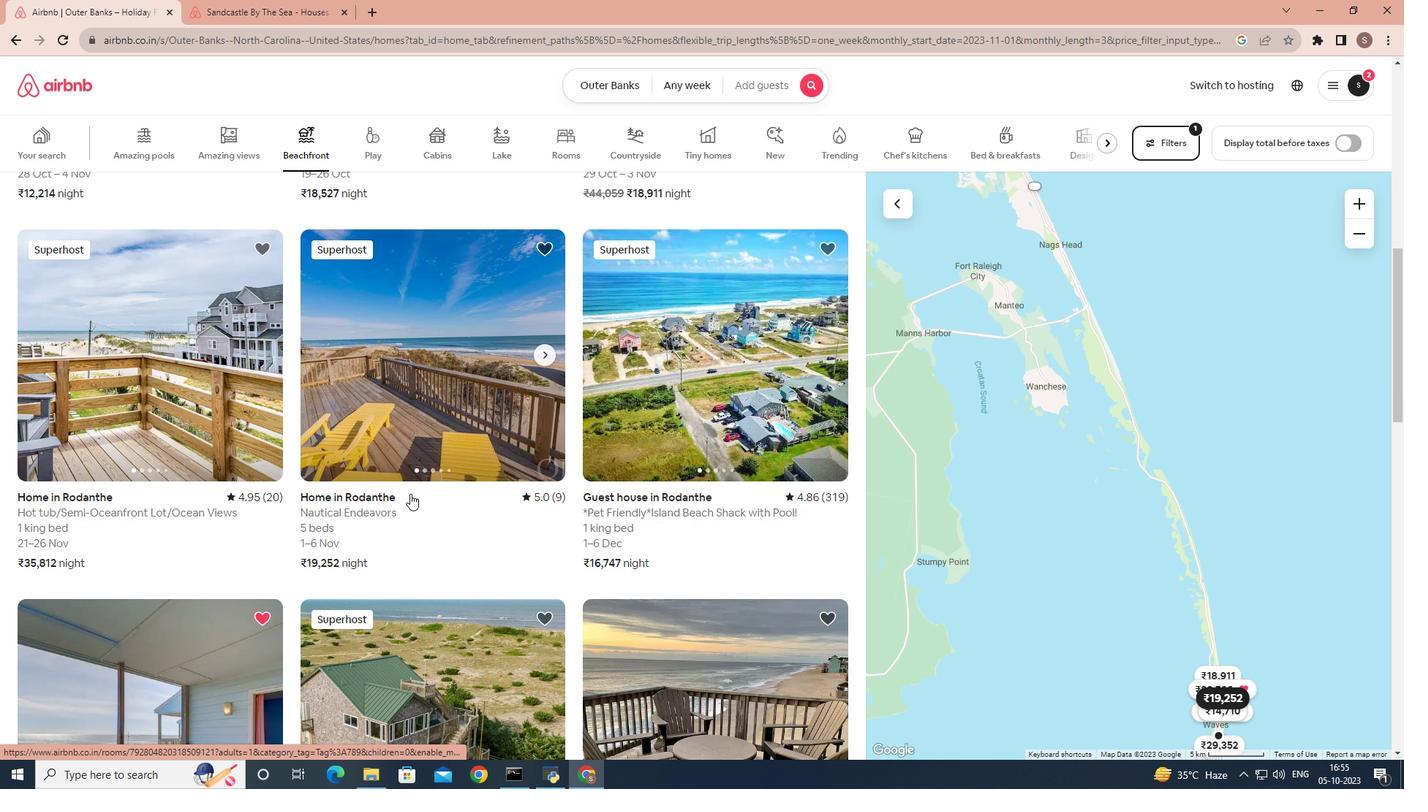
Action: Mouse pressed left at (413, 498)
Screenshot: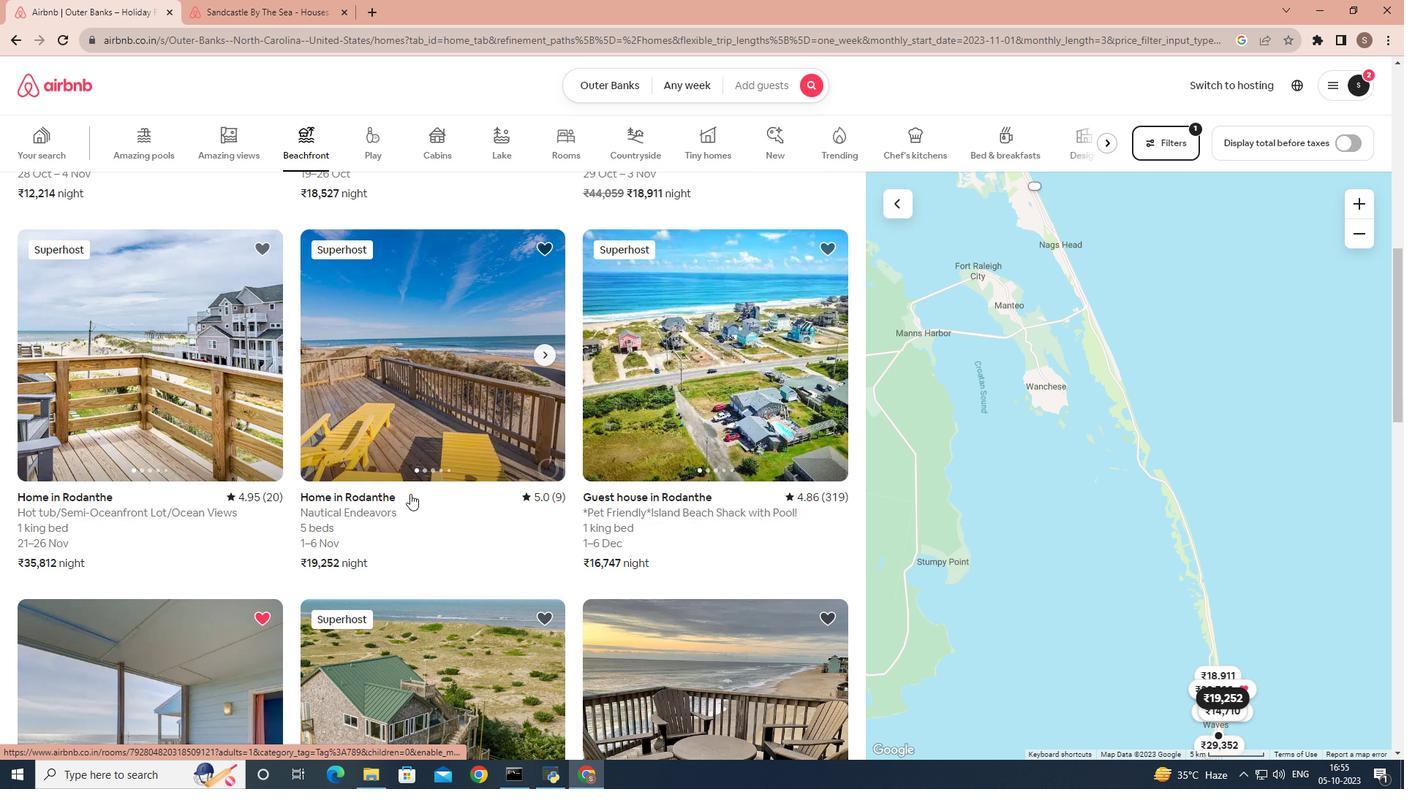 
Action: Mouse moved to (125, 9)
Screenshot: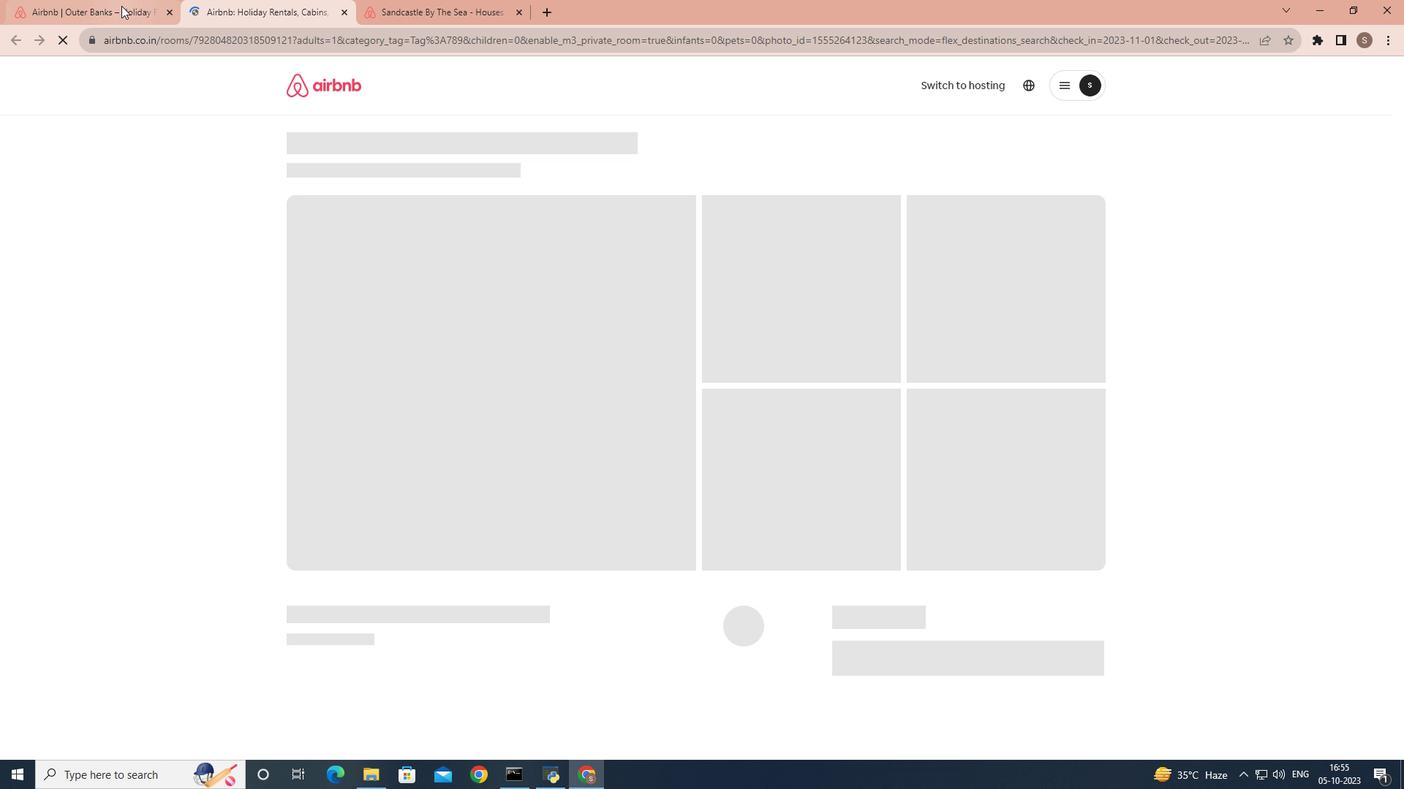
Action: Mouse pressed left at (125, 9)
Screenshot: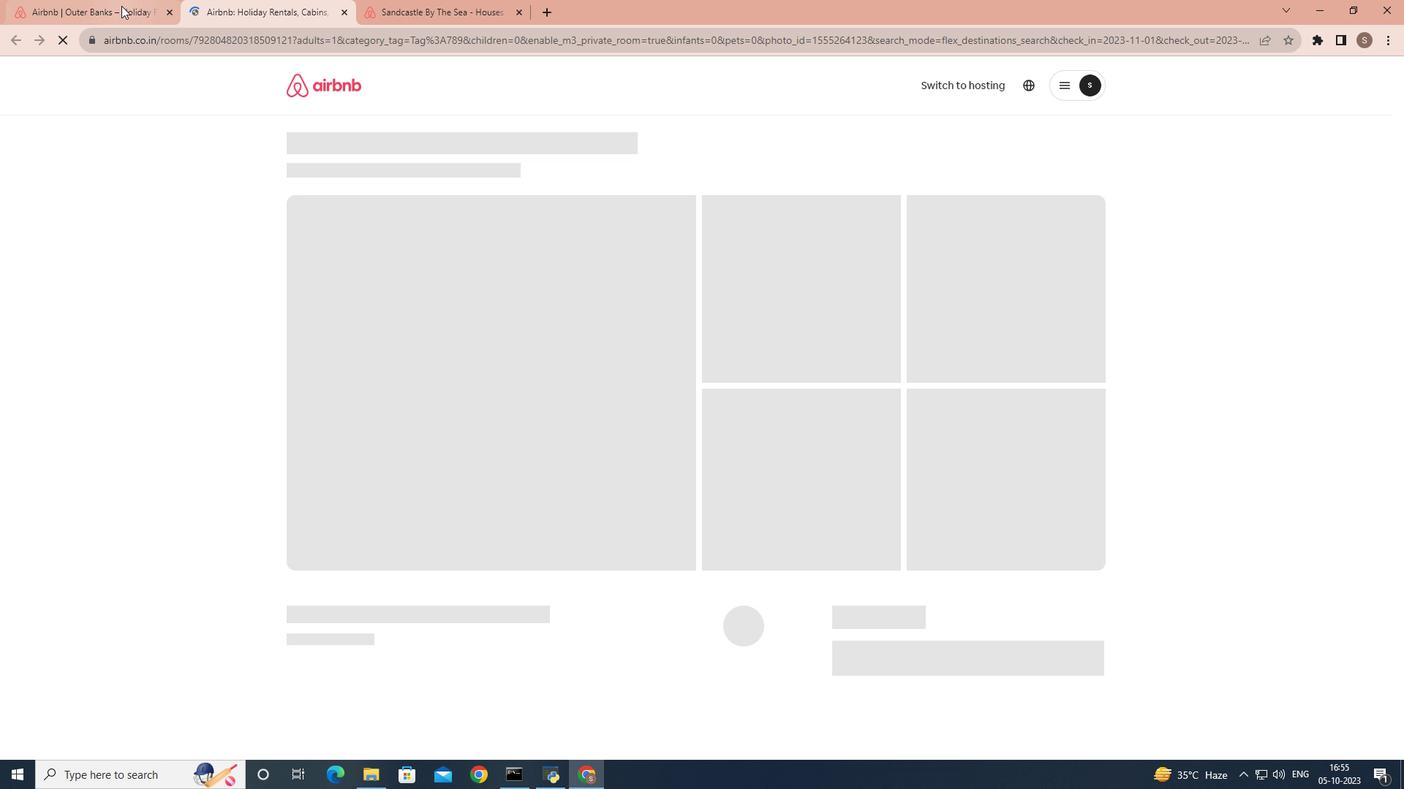 
Action: Mouse moved to (92, 351)
Screenshot: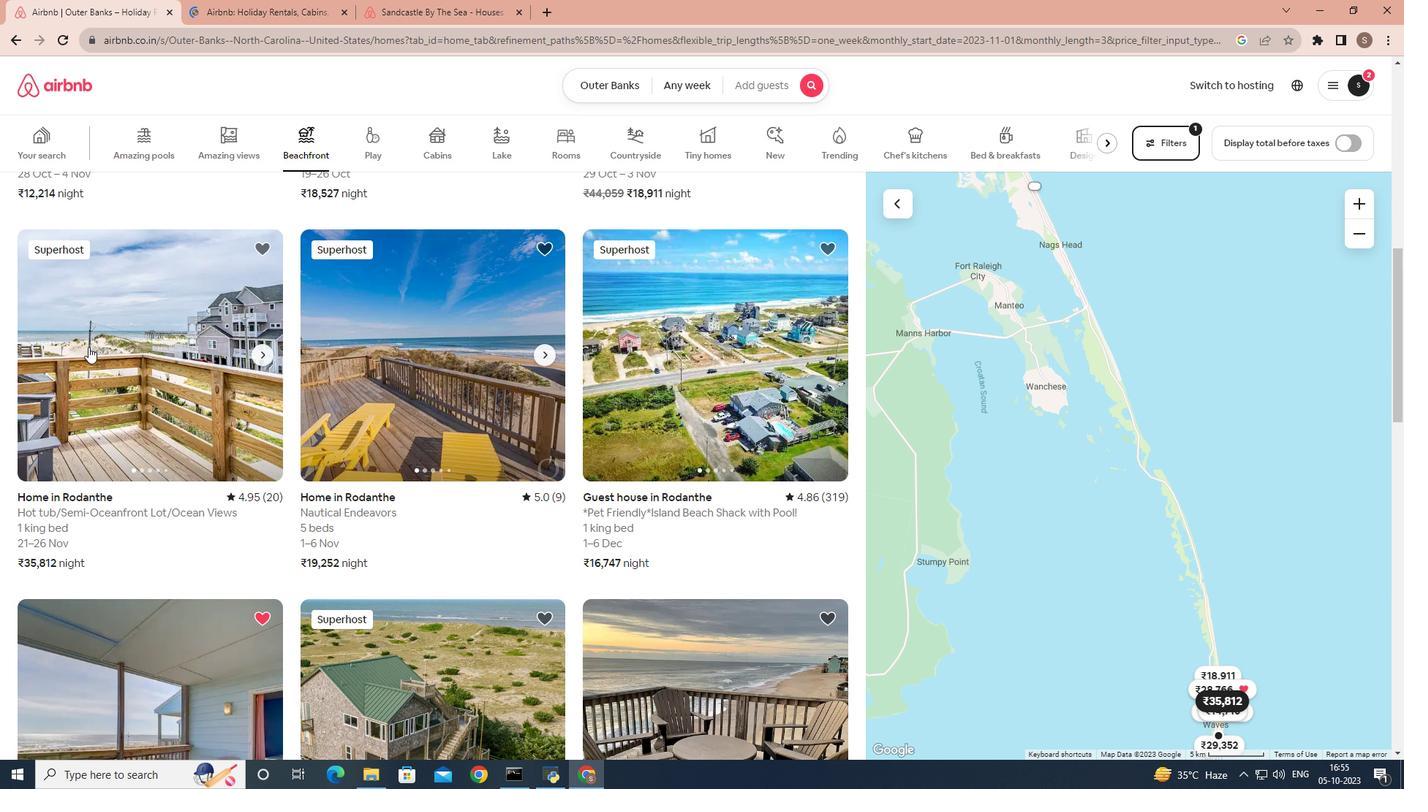 
Action: Mouse pressed left at (92, 351)
Screenshot: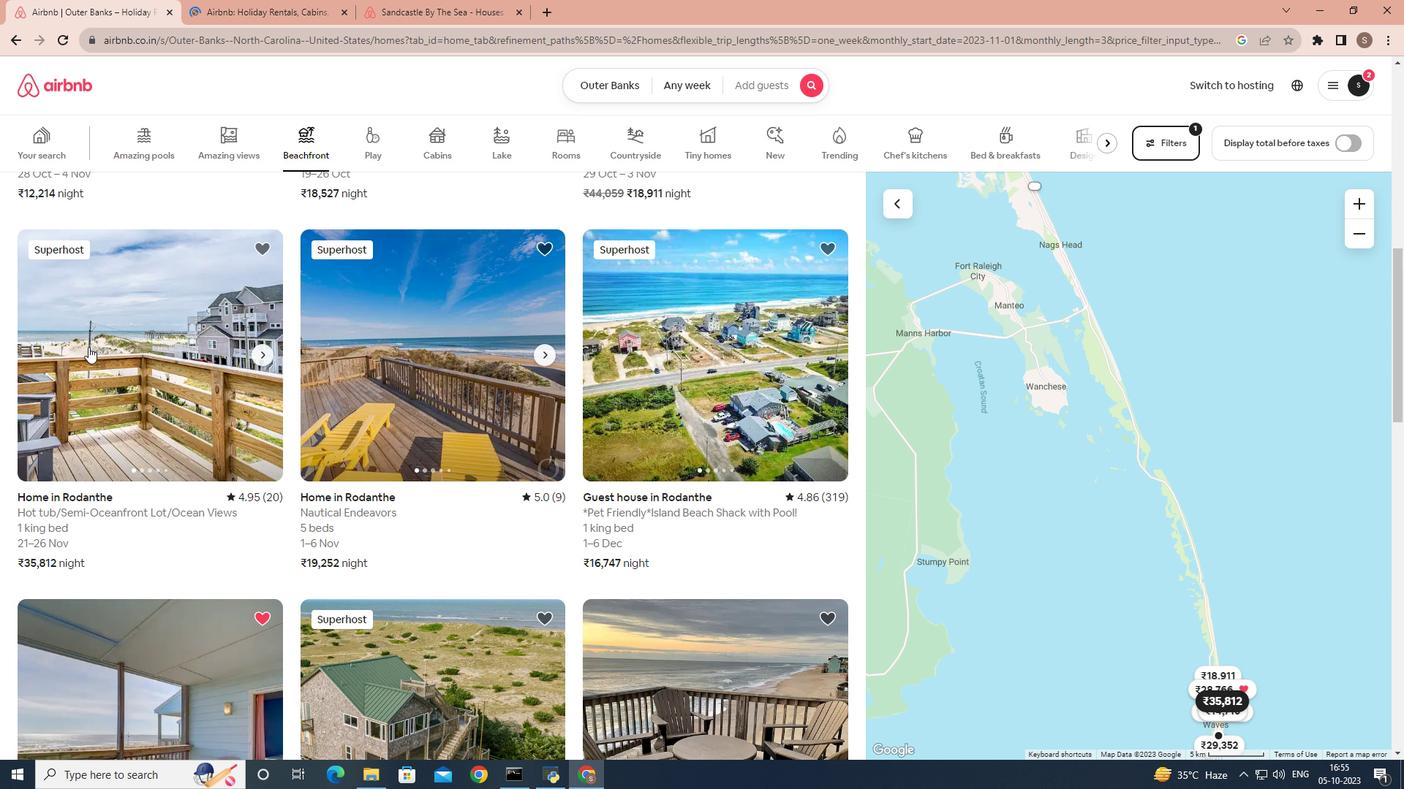
Action: Mouse moved to (118, 4)
Screenshot: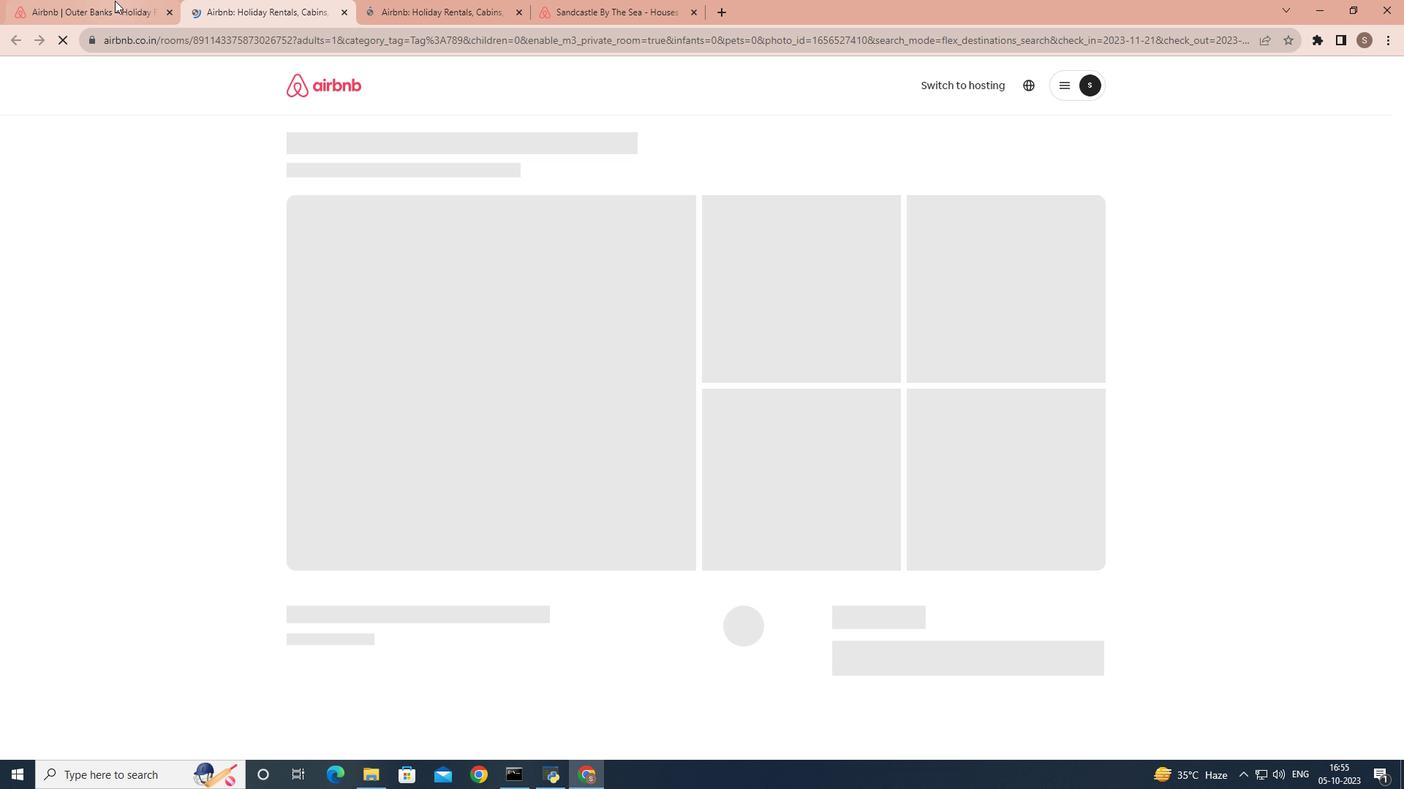 
Action: Mouse pressed left at (118, 4)
Screenshot: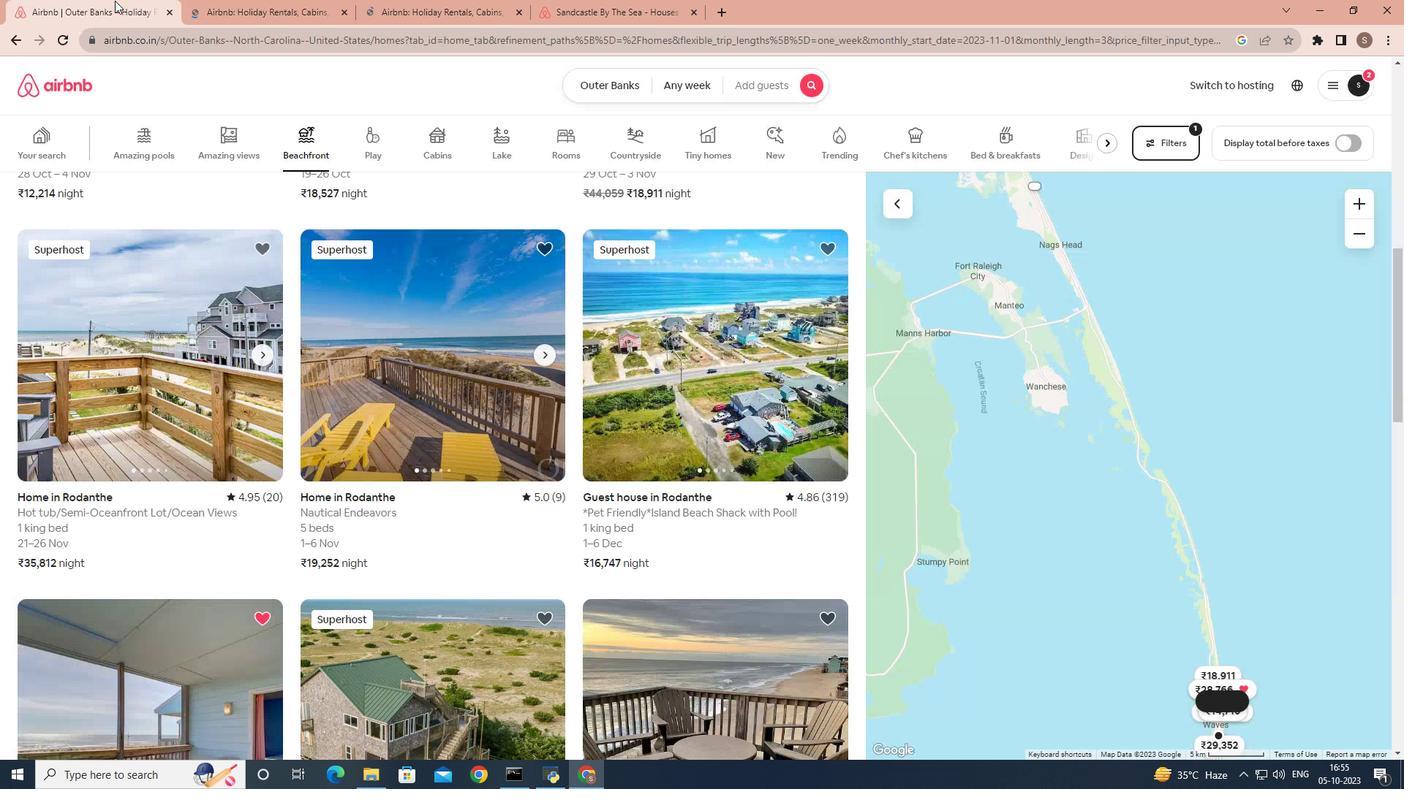
Action: Mouse moved to (691, 430)
Screenshot: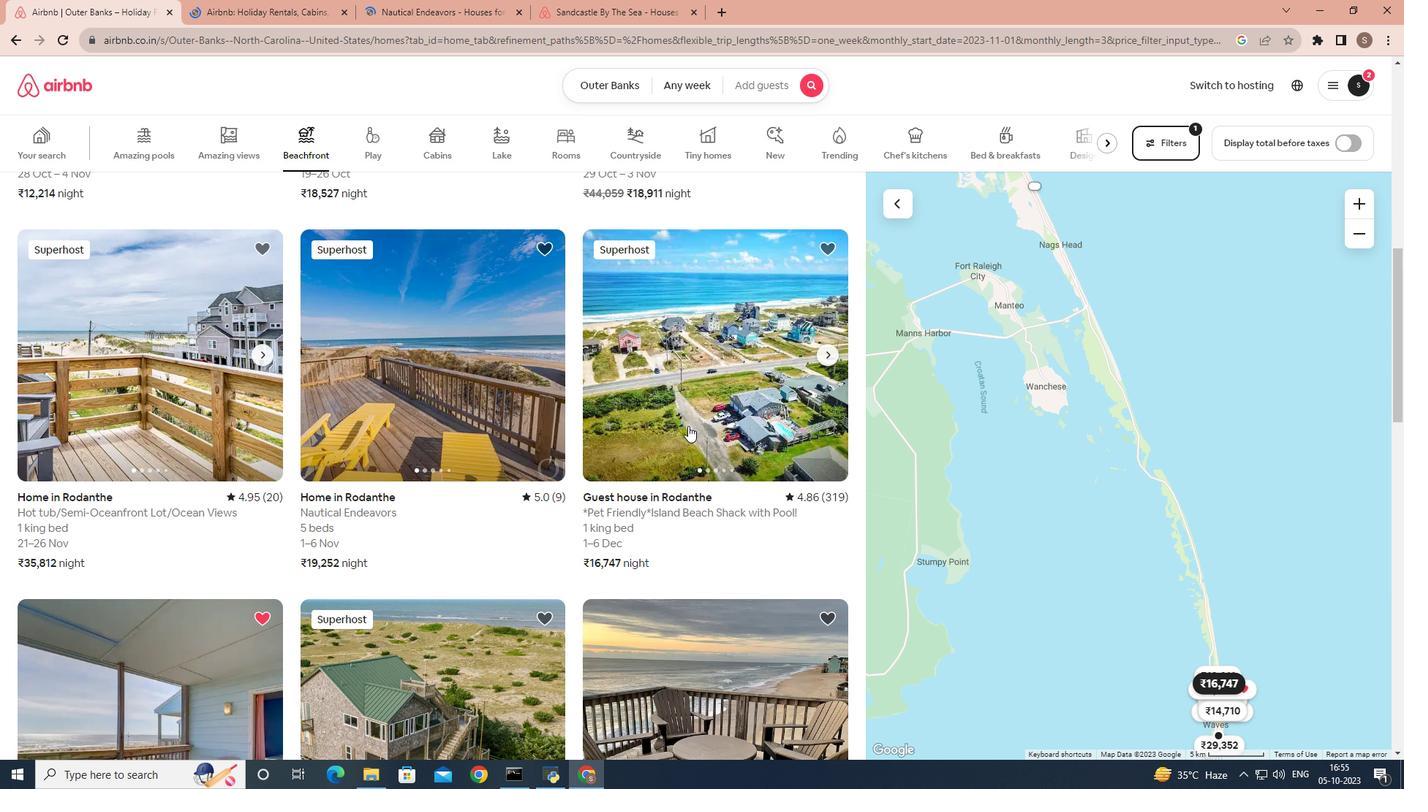 
Action: Mouse pressed left at (691, 430)
Screenshot: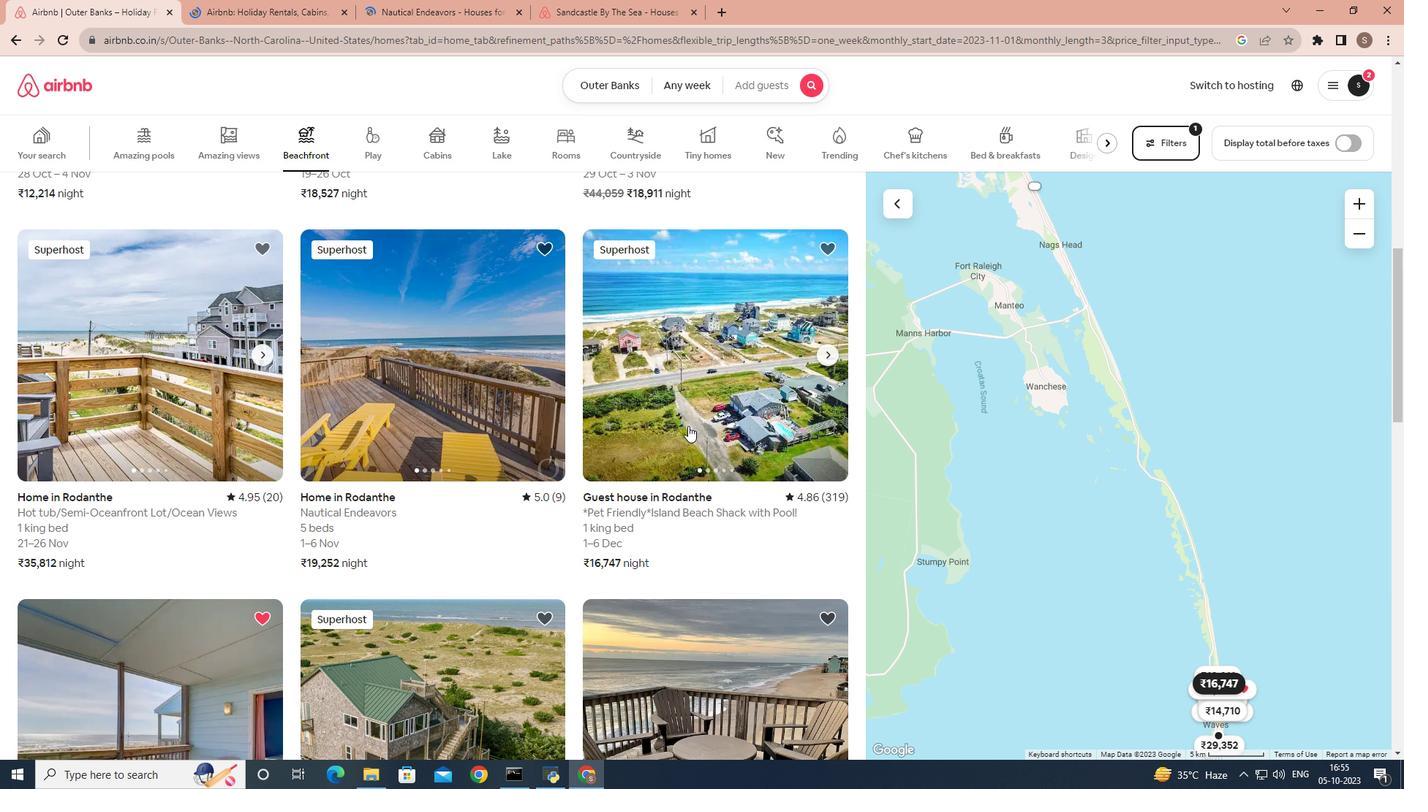 
Action: Mouse moved to (139, 13)
Screenshot: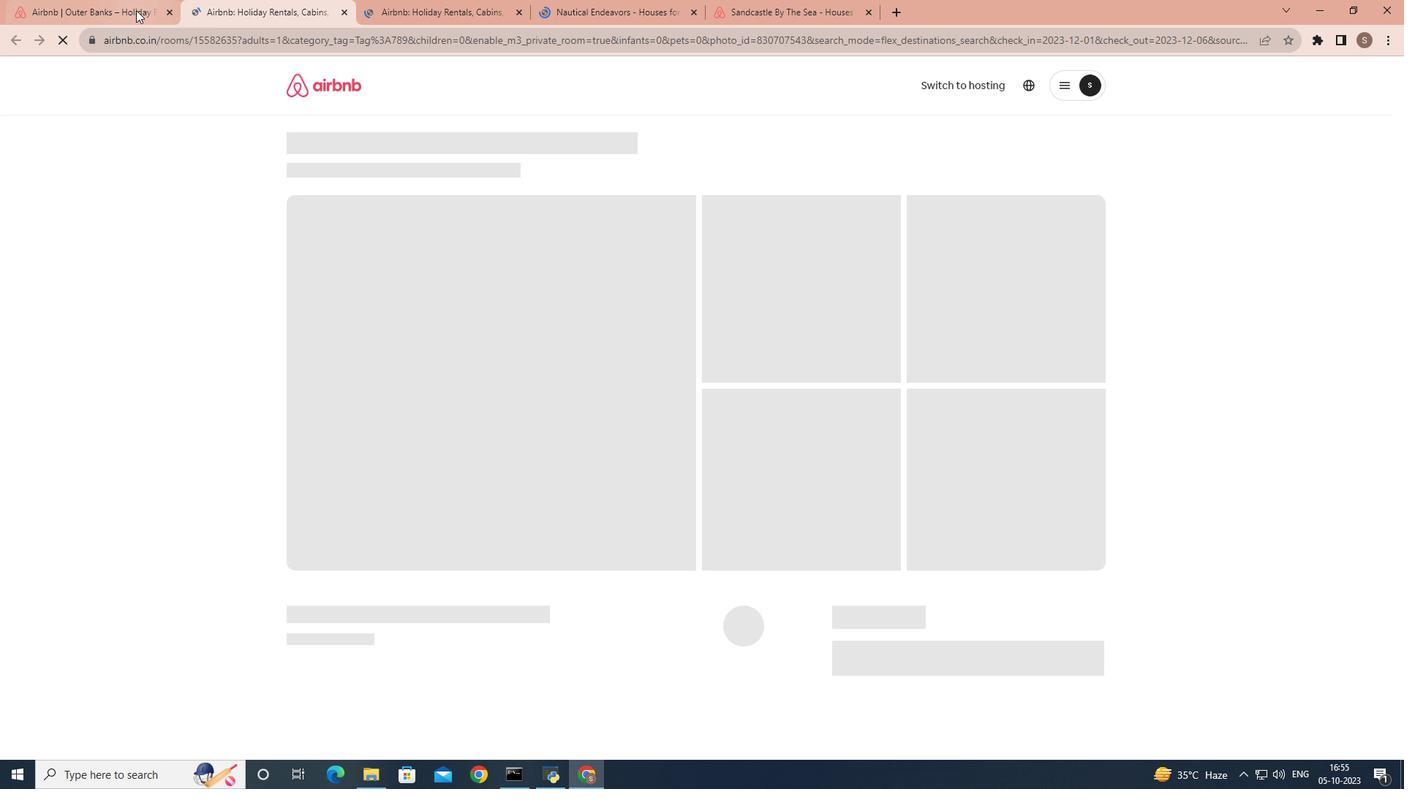 
Action: Mouse pressed left at (139, 13)
Screenshot: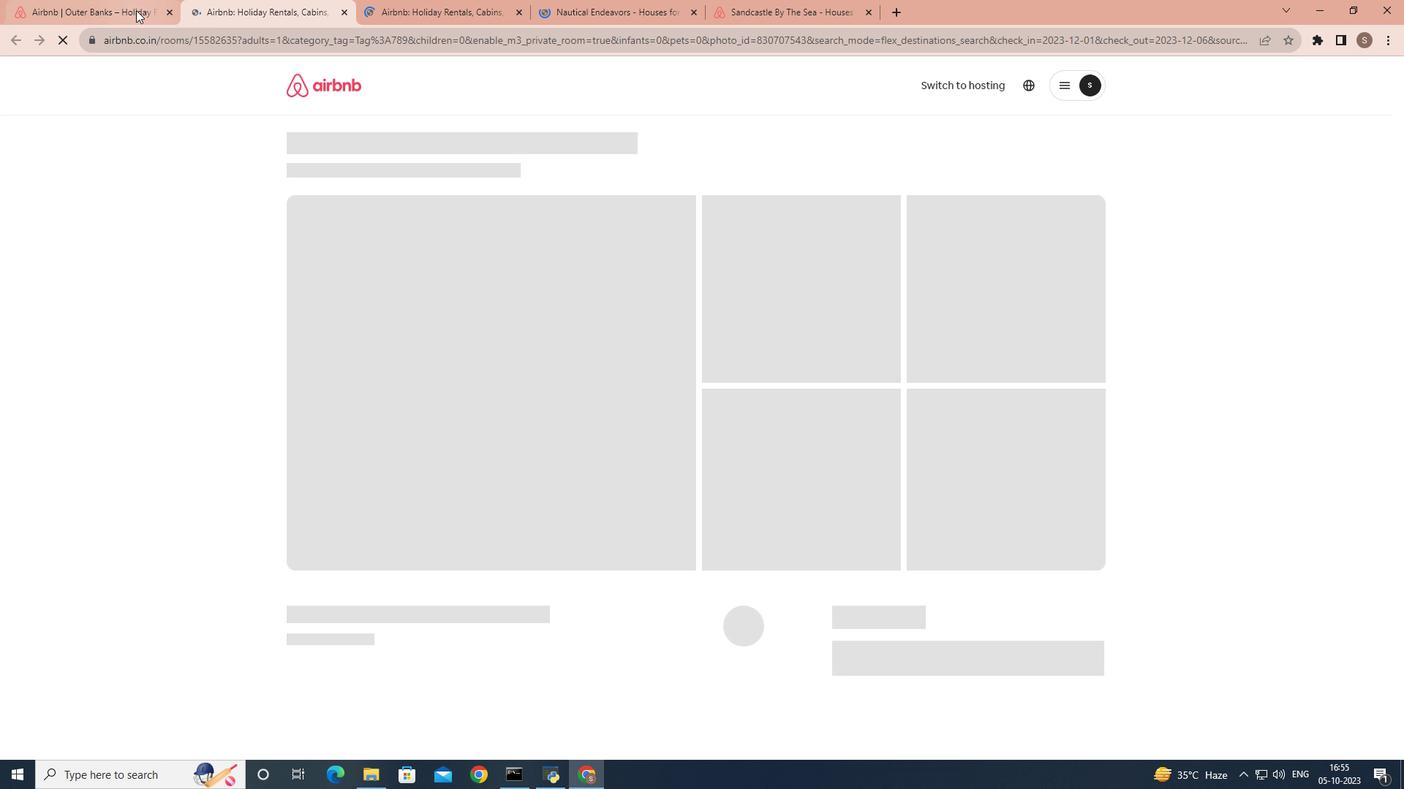 
Action: Mouse moved to (349, 445)
Screenshot: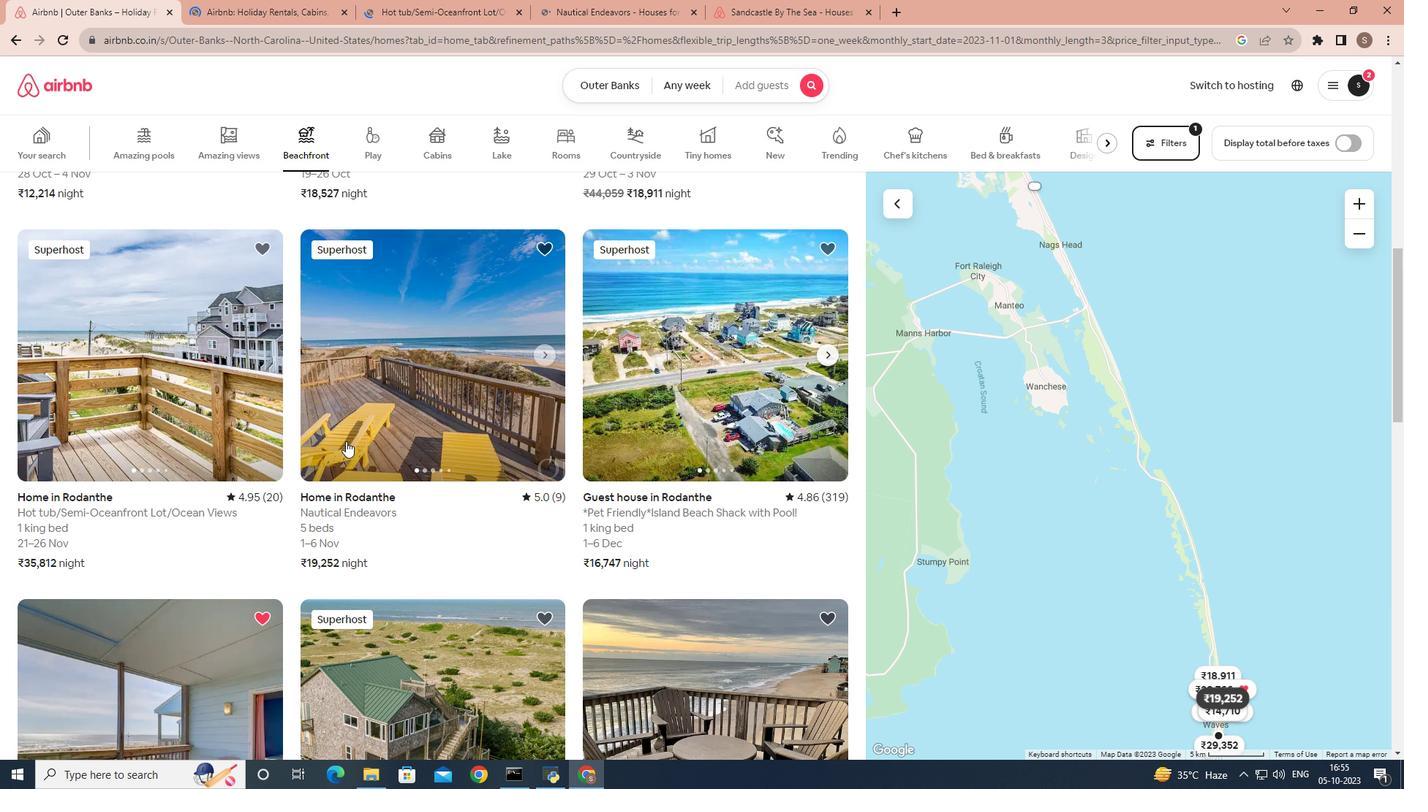 
Action: Mouse scrolled (349, 444) with delta (0, 0)
Screenshot: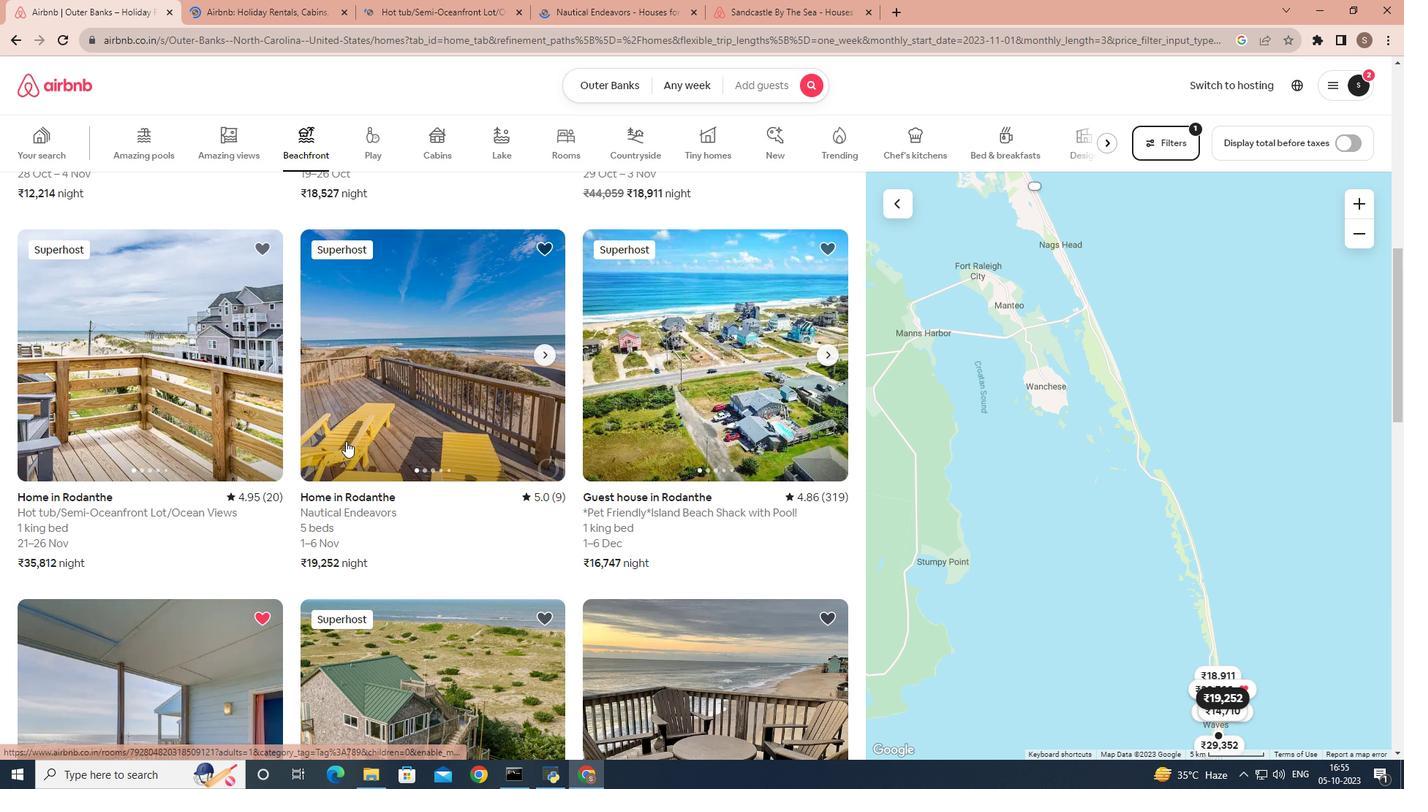 
Action: Mouse scrolled (349, 444) with delta (0, 0)
Screenshot: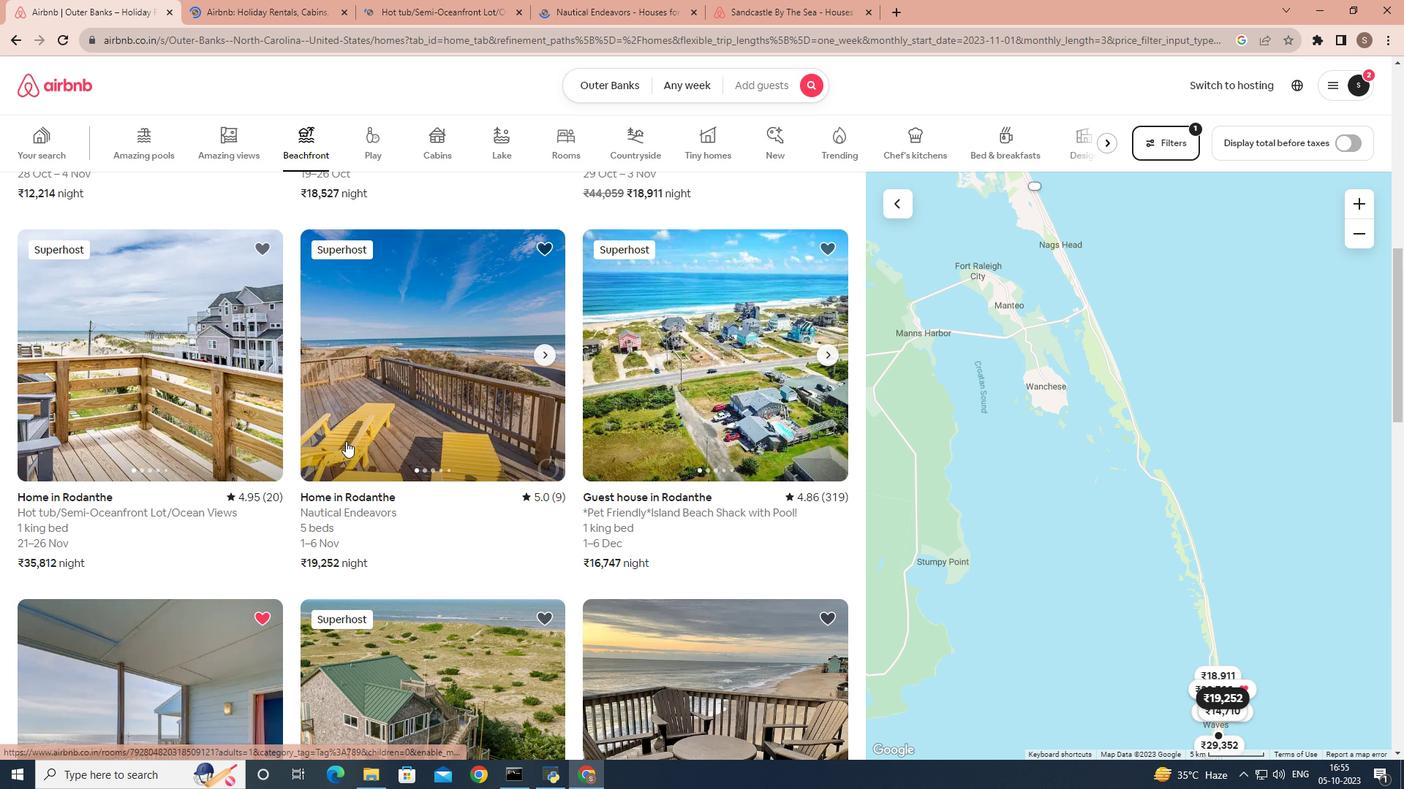 
Action: Mouse scrolled (349, 444) with delta (0, 0)
Screenshot: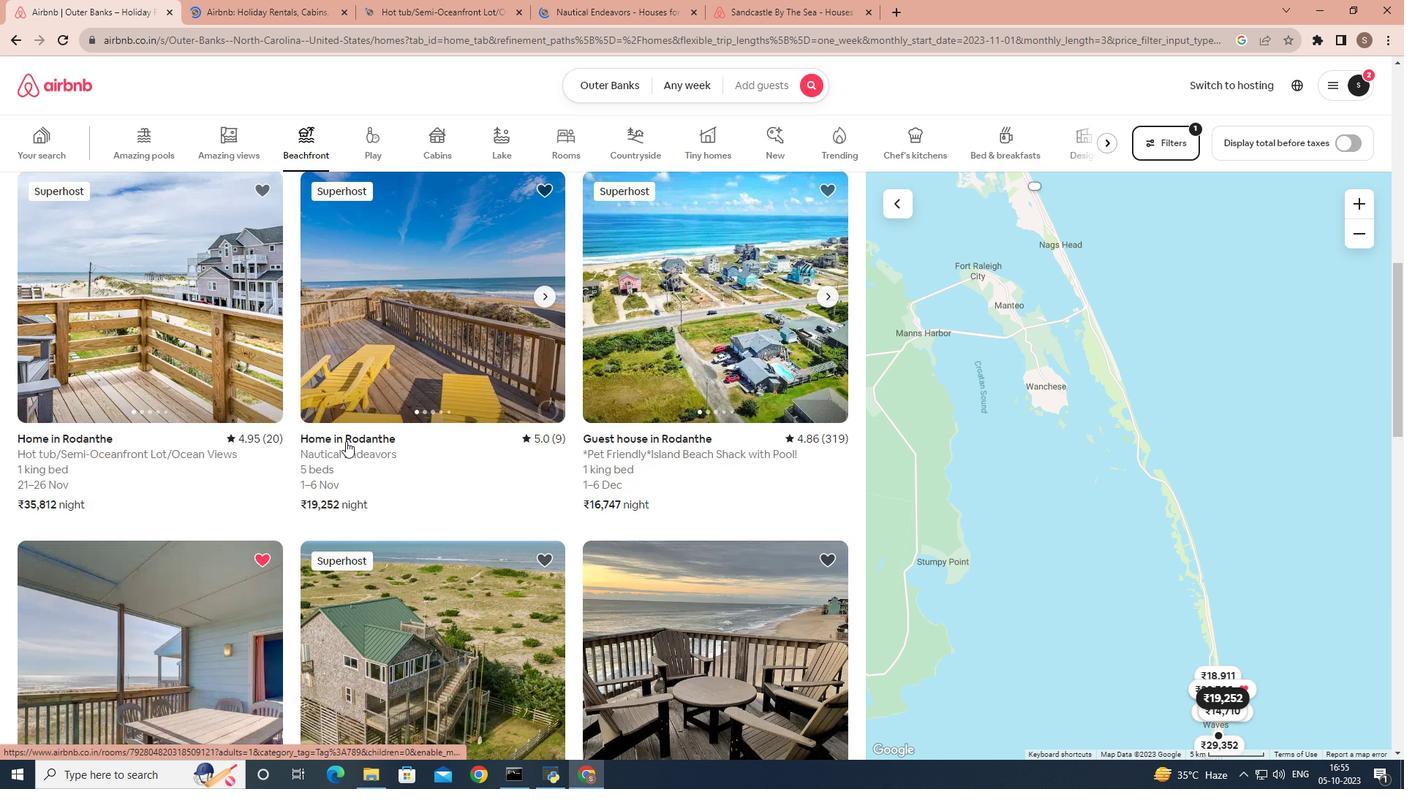 
Action: Mouse scrolled (349, 444) with delta (0, 0)
Screenshot: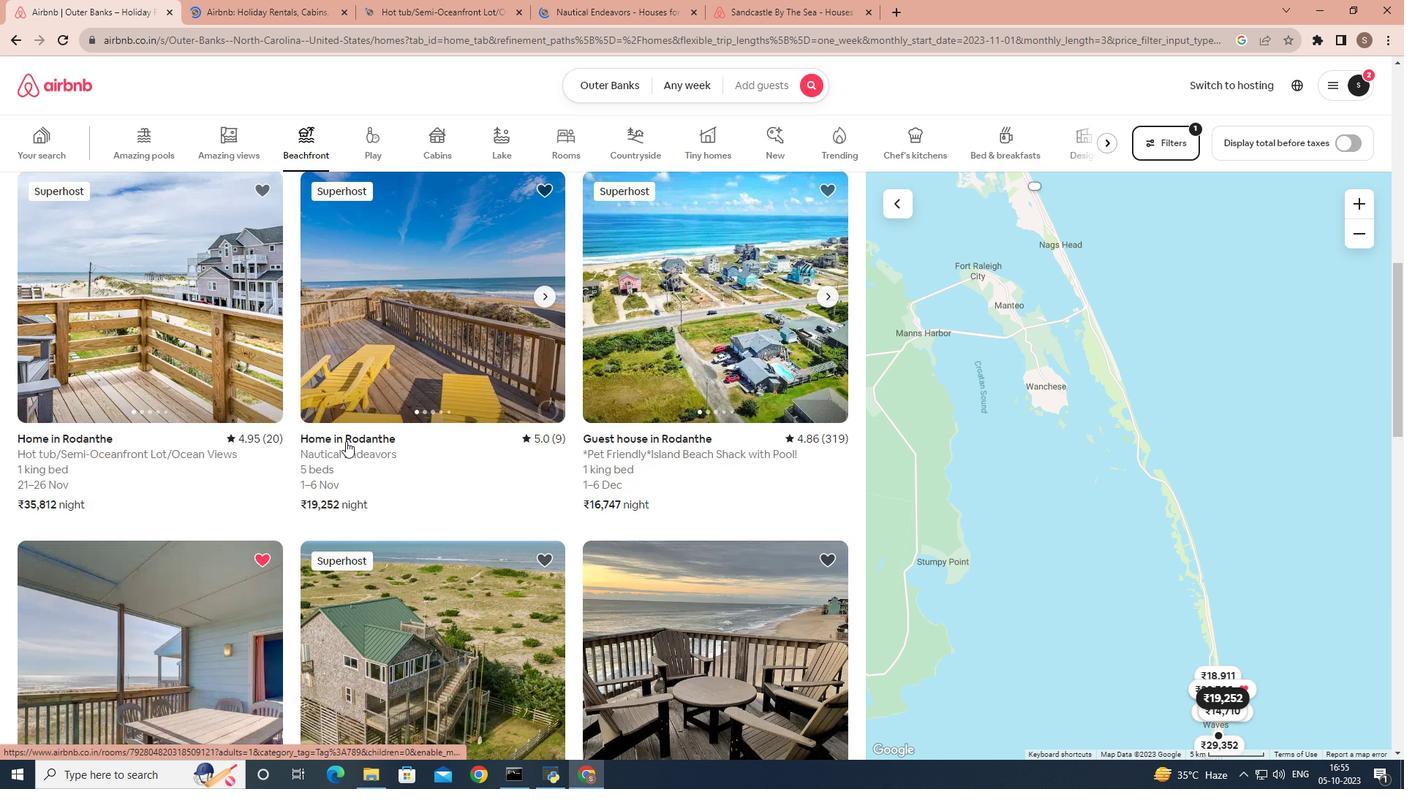 
Action: Mouse moved to (451, 459)
Screenshot: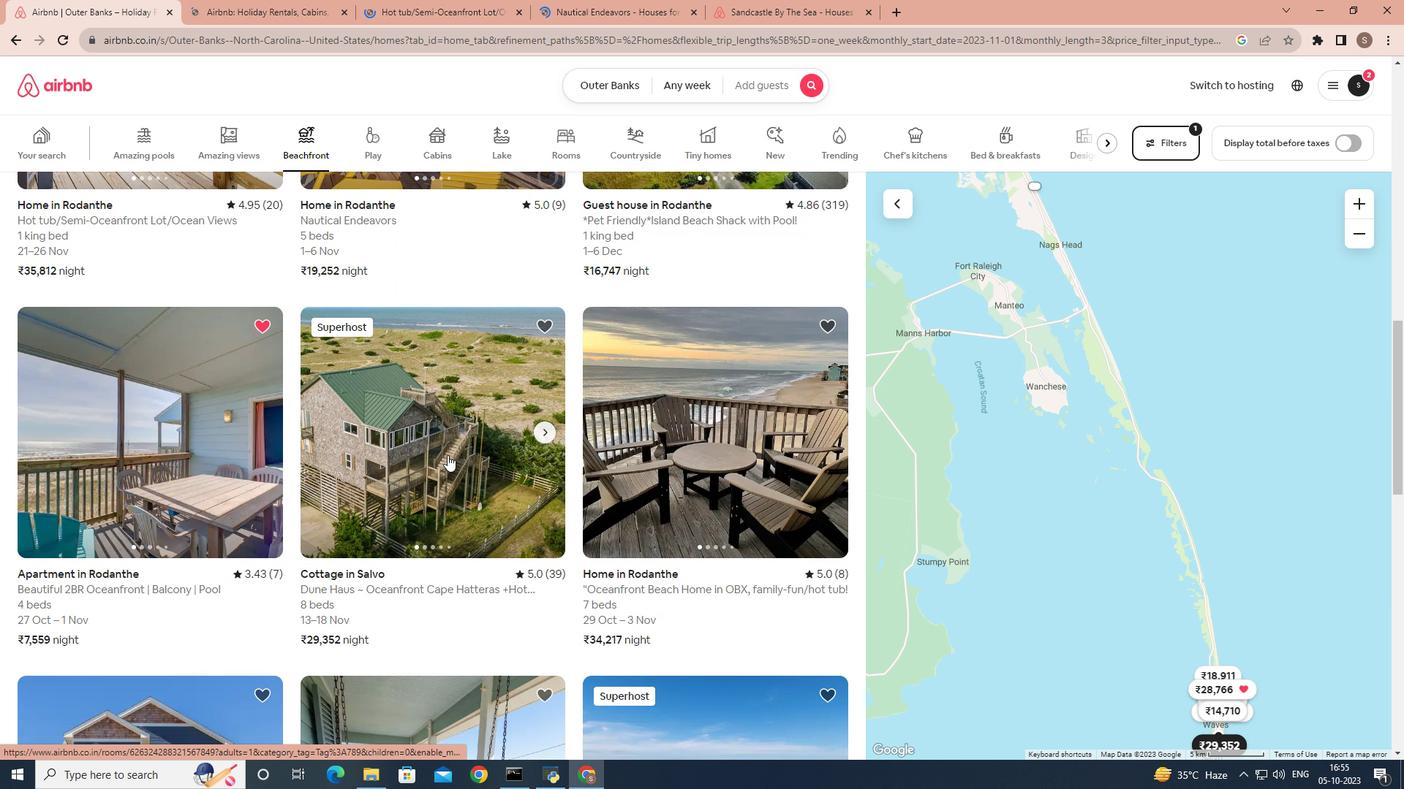 
Action: Mouse pressed left at (451, 459)
Screenshot: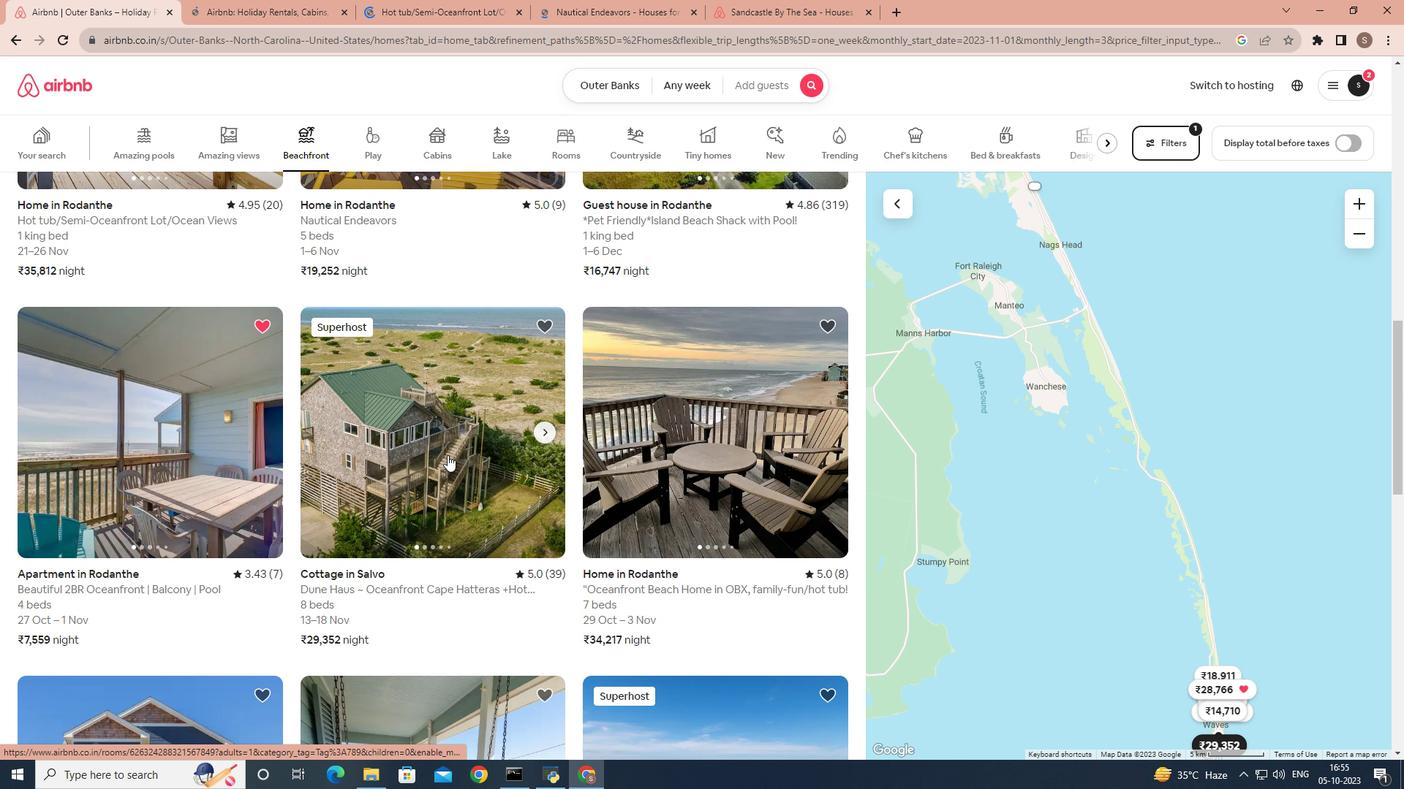 
Action: Mouse moved to (125, 10)
Screenshot: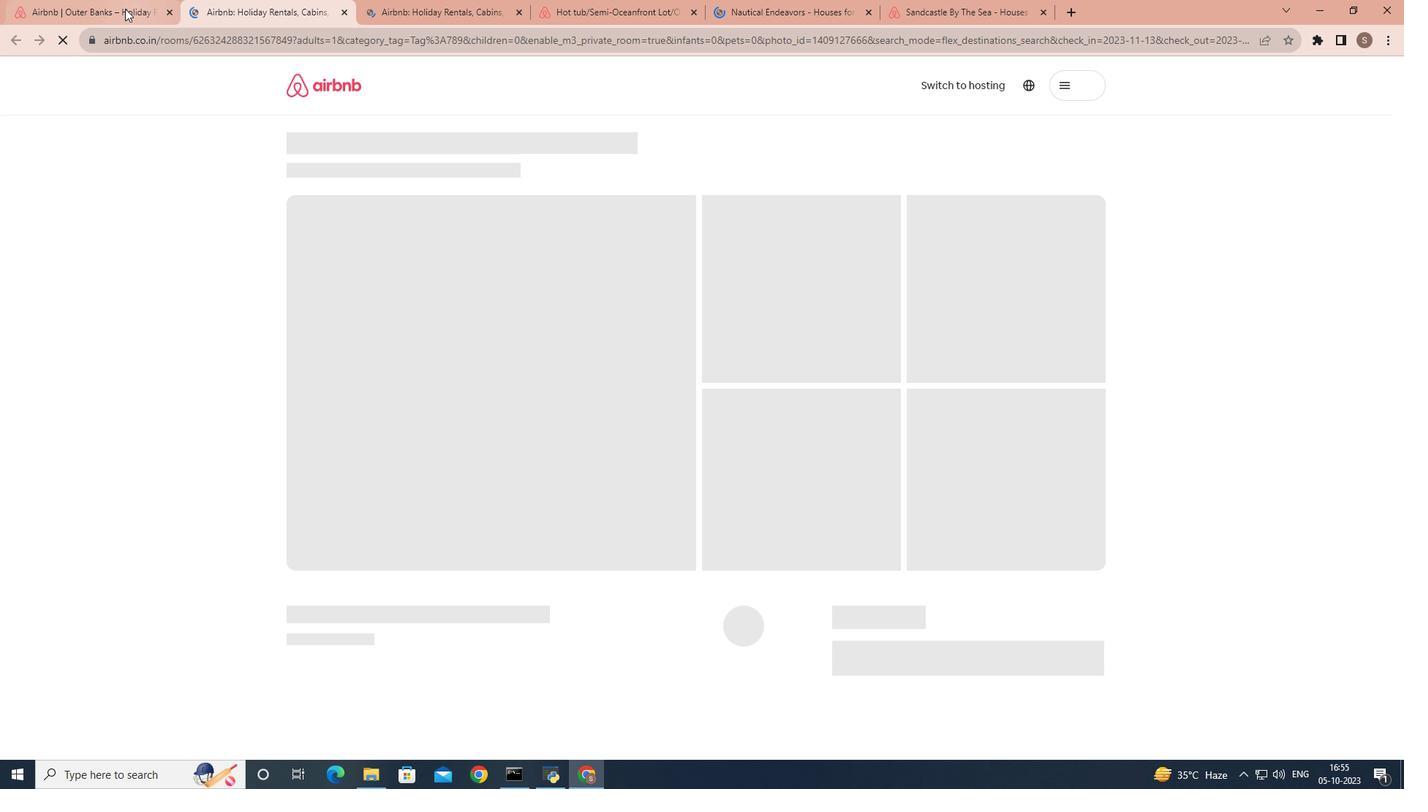 
Action: Mouse pressed left at (125, 10)
Screenshot: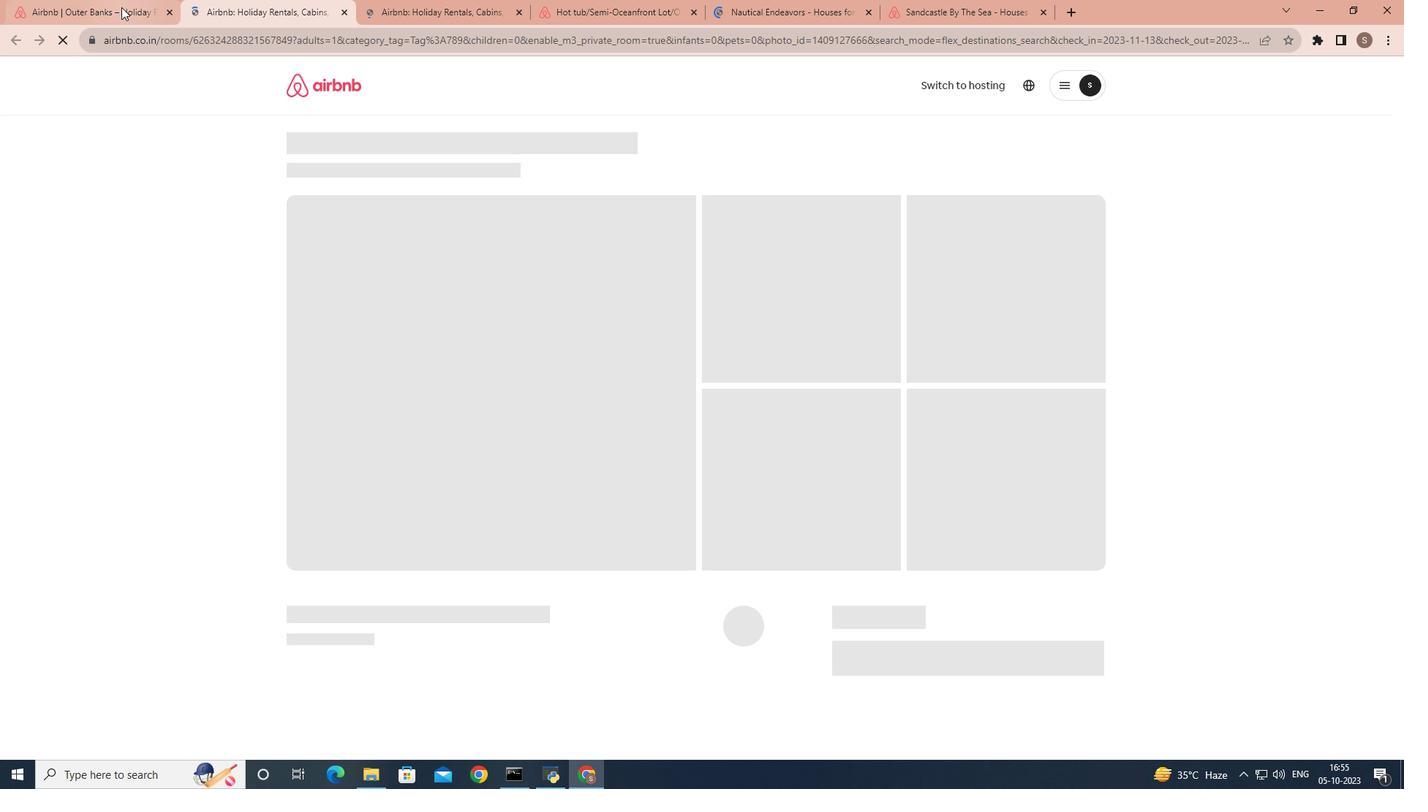 
Action: Mouse moved to (971, 21)
Screenshot: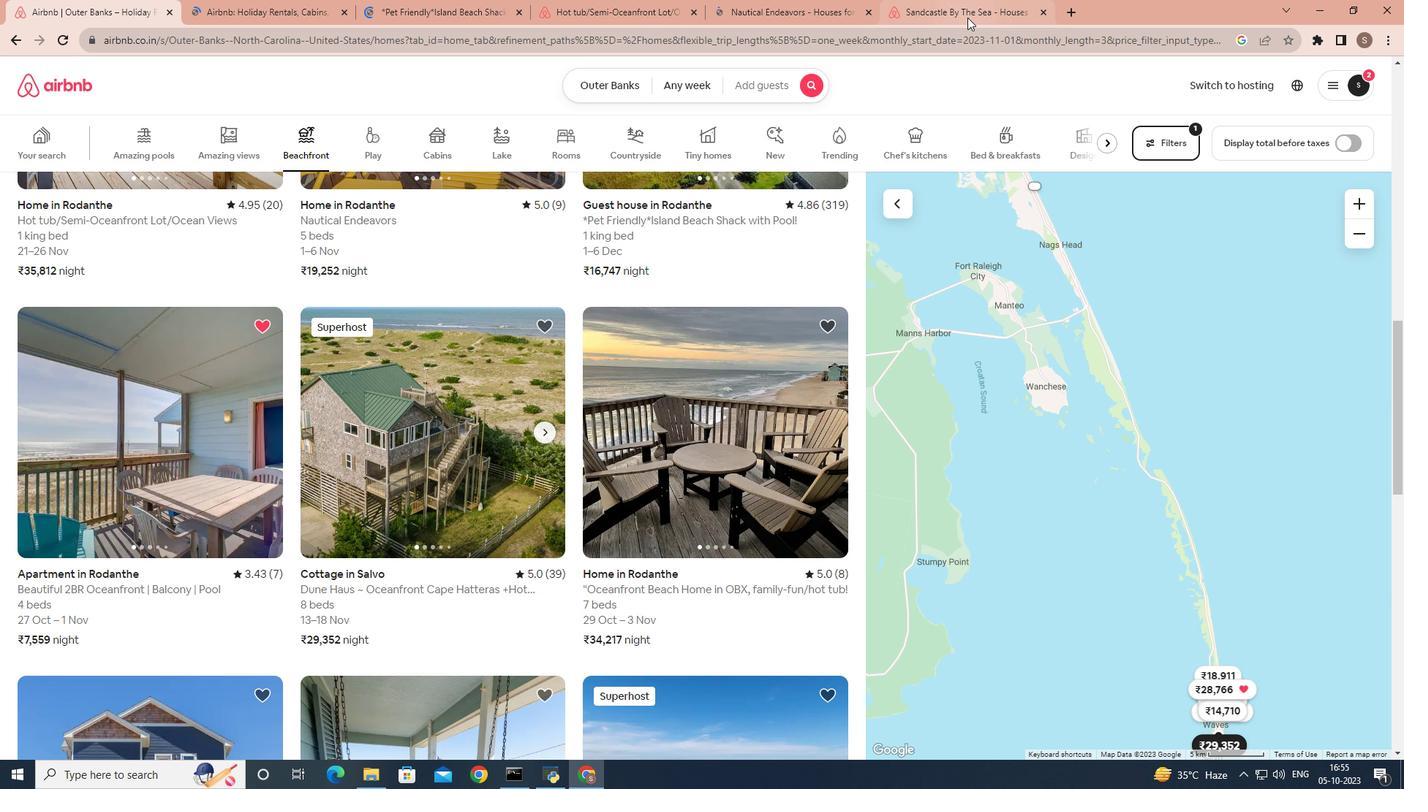 
Action: Mouse pressed left at (971, 21)
Screenshot: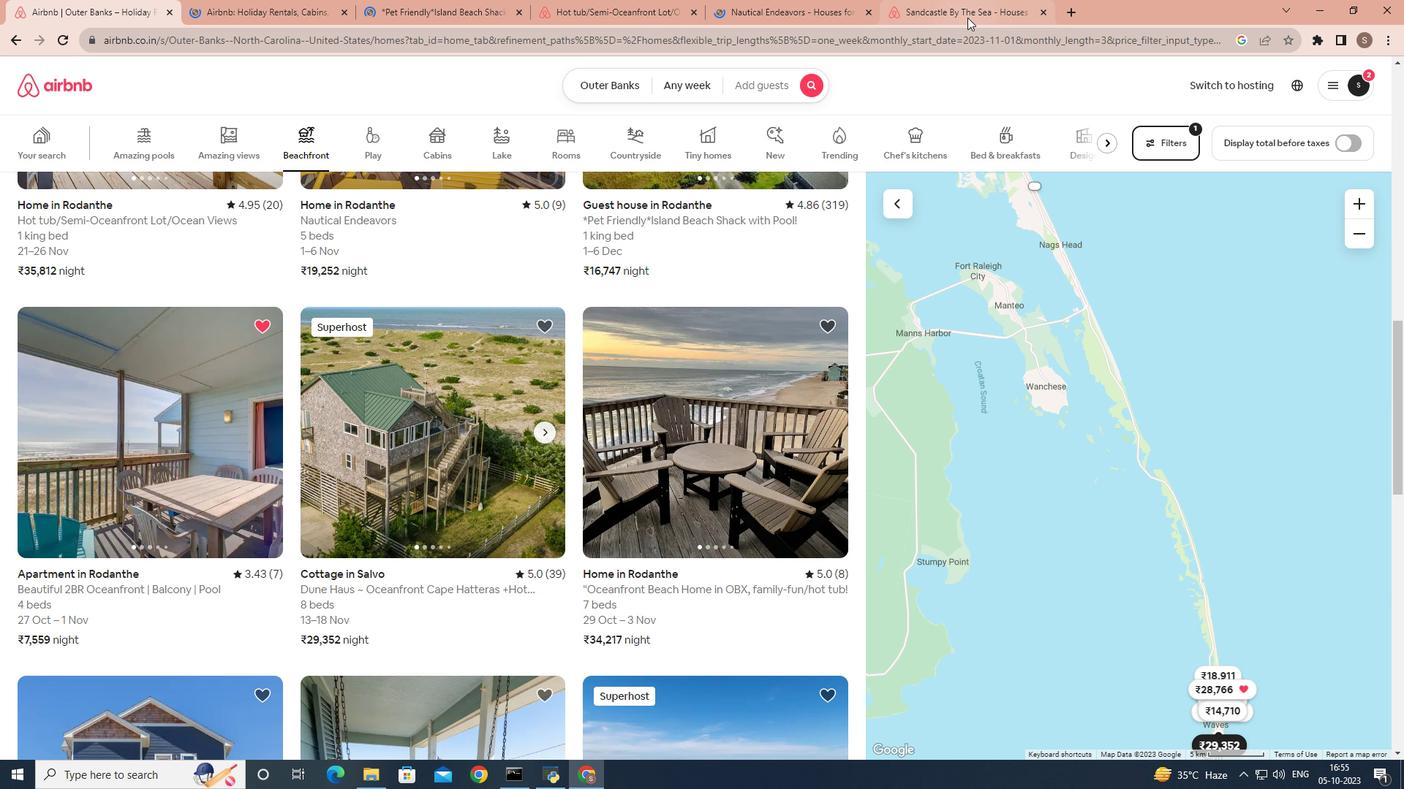 
Action: Mouse moved to (446, 574)
Screenshot: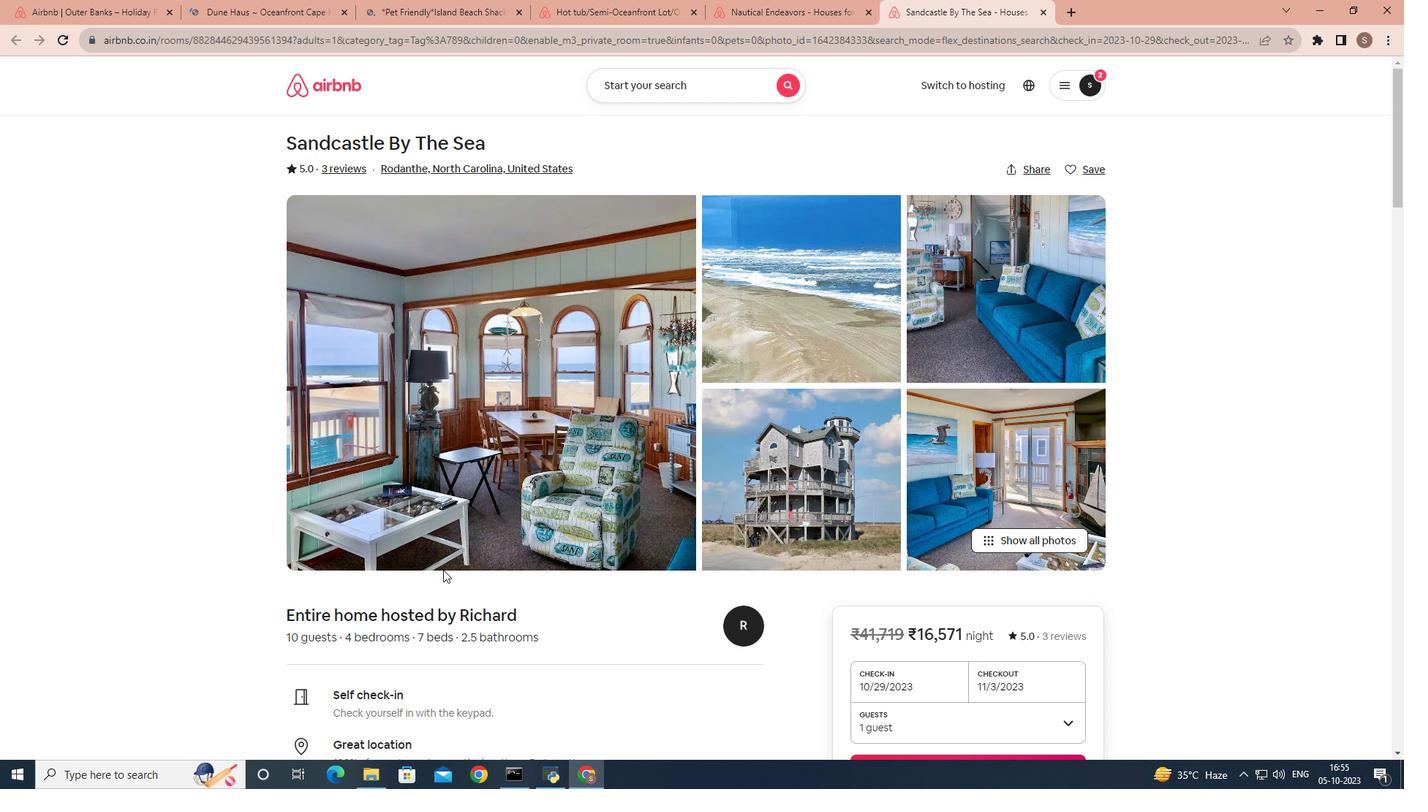 
Action: Mouse scrolled (446, 573) with delta (0, 0)
Screenshot: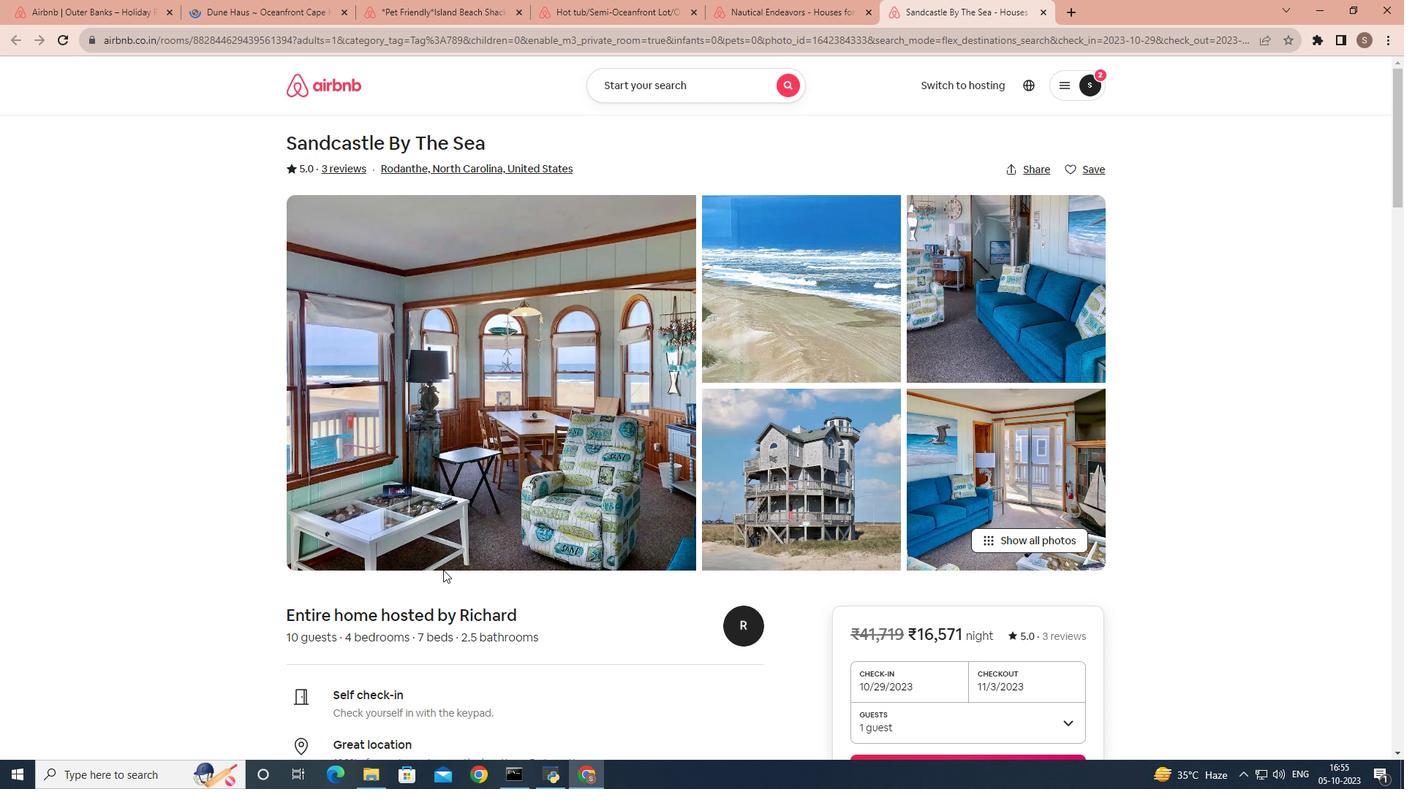 
Action: Mouse scrolled (446, 573) with delta (0, 0)
Screenshot: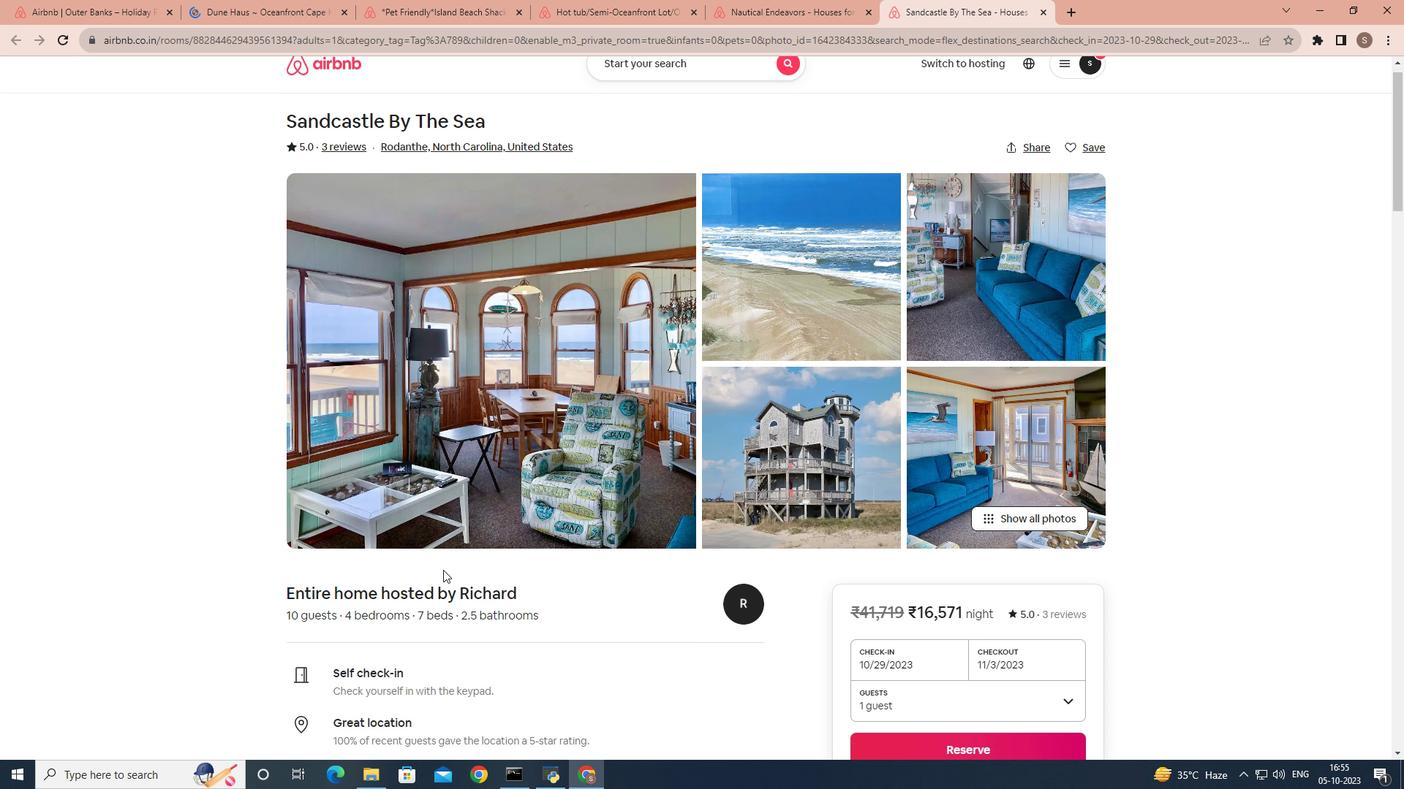 
Action: Mouse scrolled (446, 573) with delta (0, 0)
Screenshot: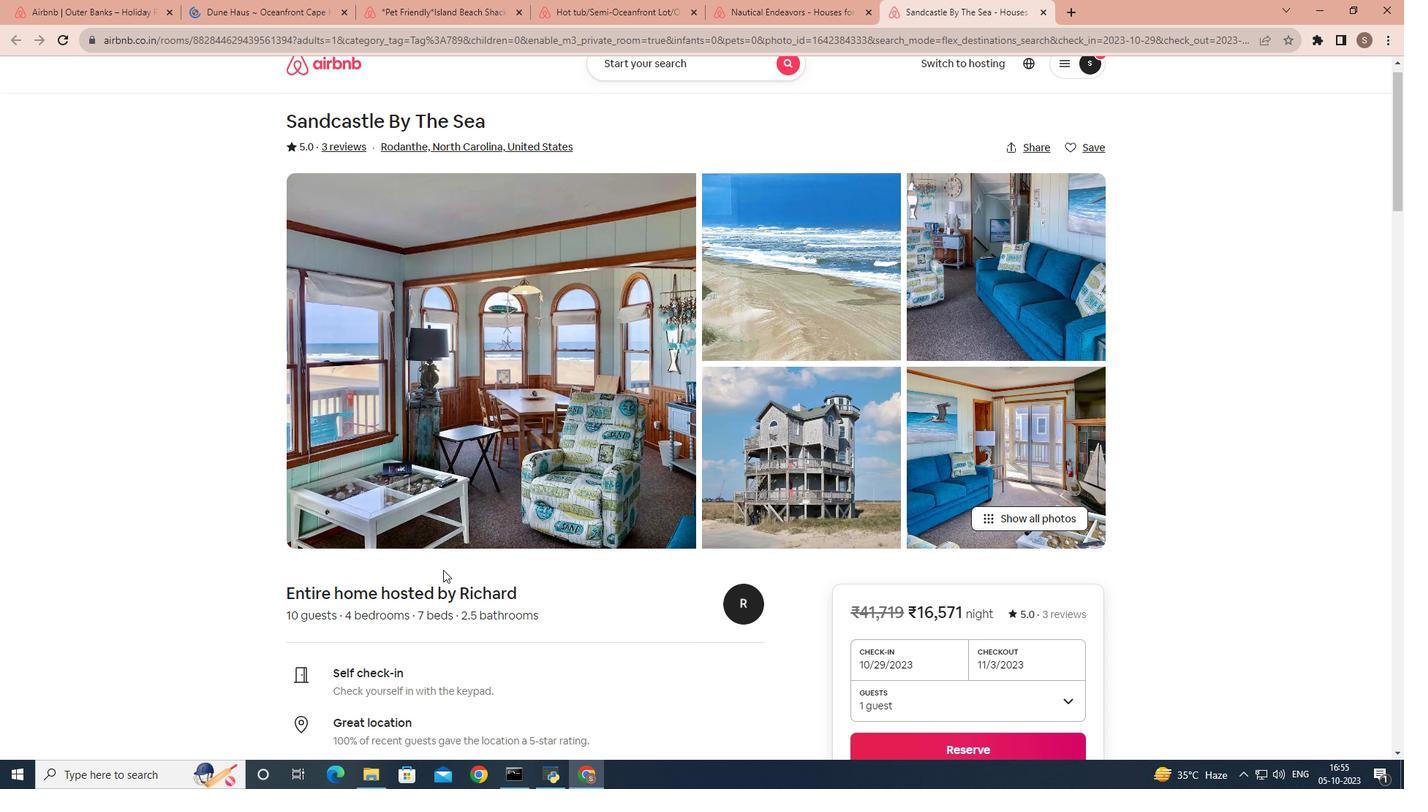 
Action: Mouse scrolled (446, 573) with delta (0, 0)
Screenshot: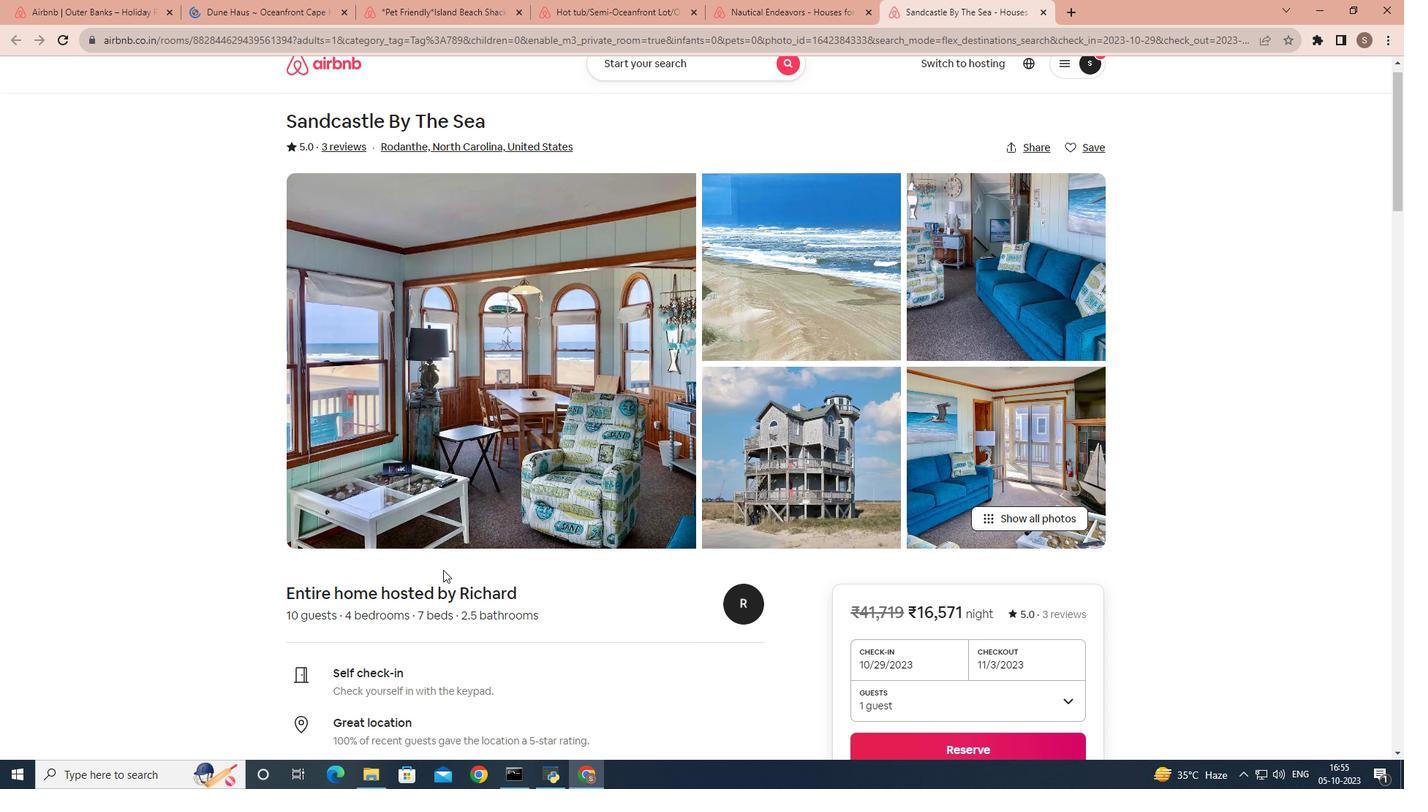 
Action: Mouse moved to (419, 529)
Screenshot: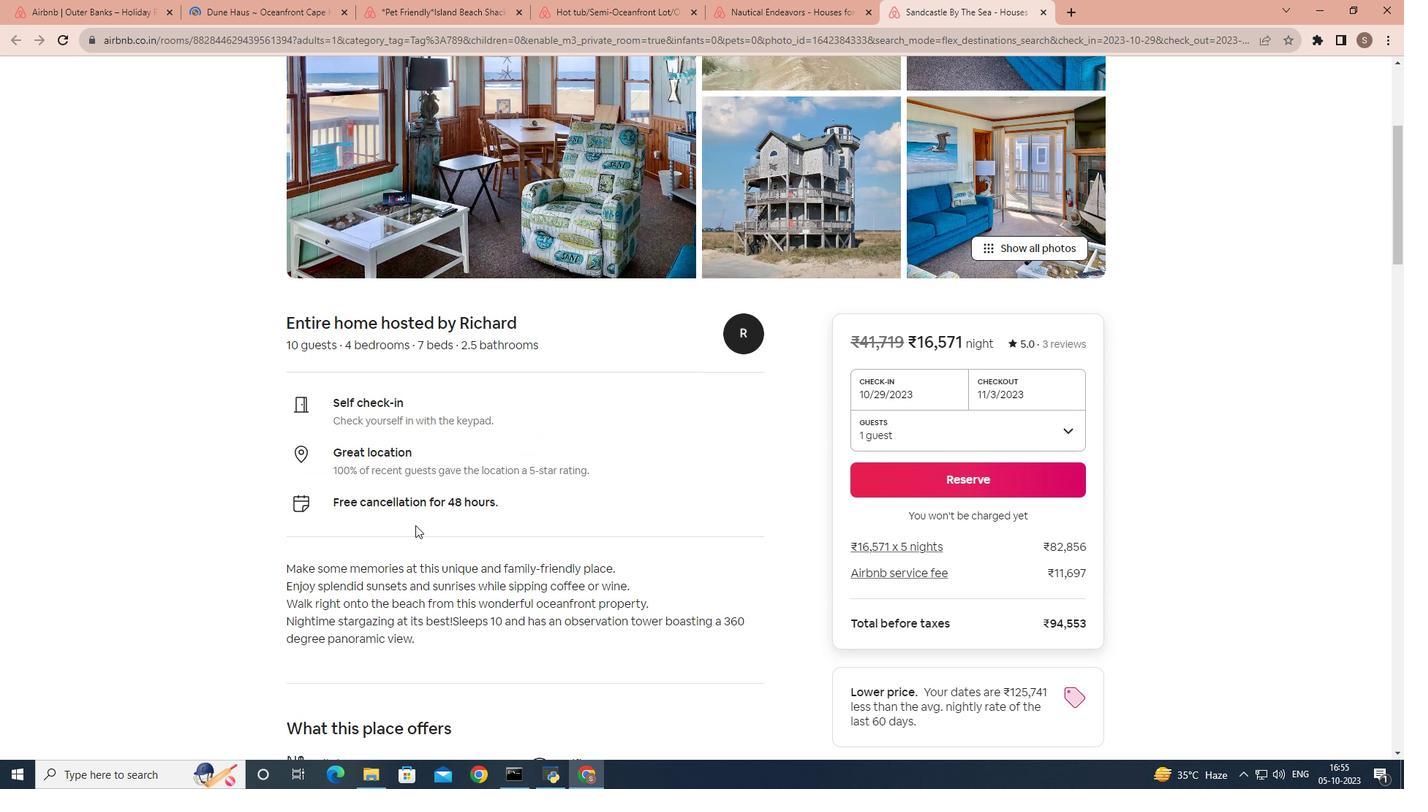 
Action: Mouse scrolled (419, 528) with delta (0, 0)
Screenshot: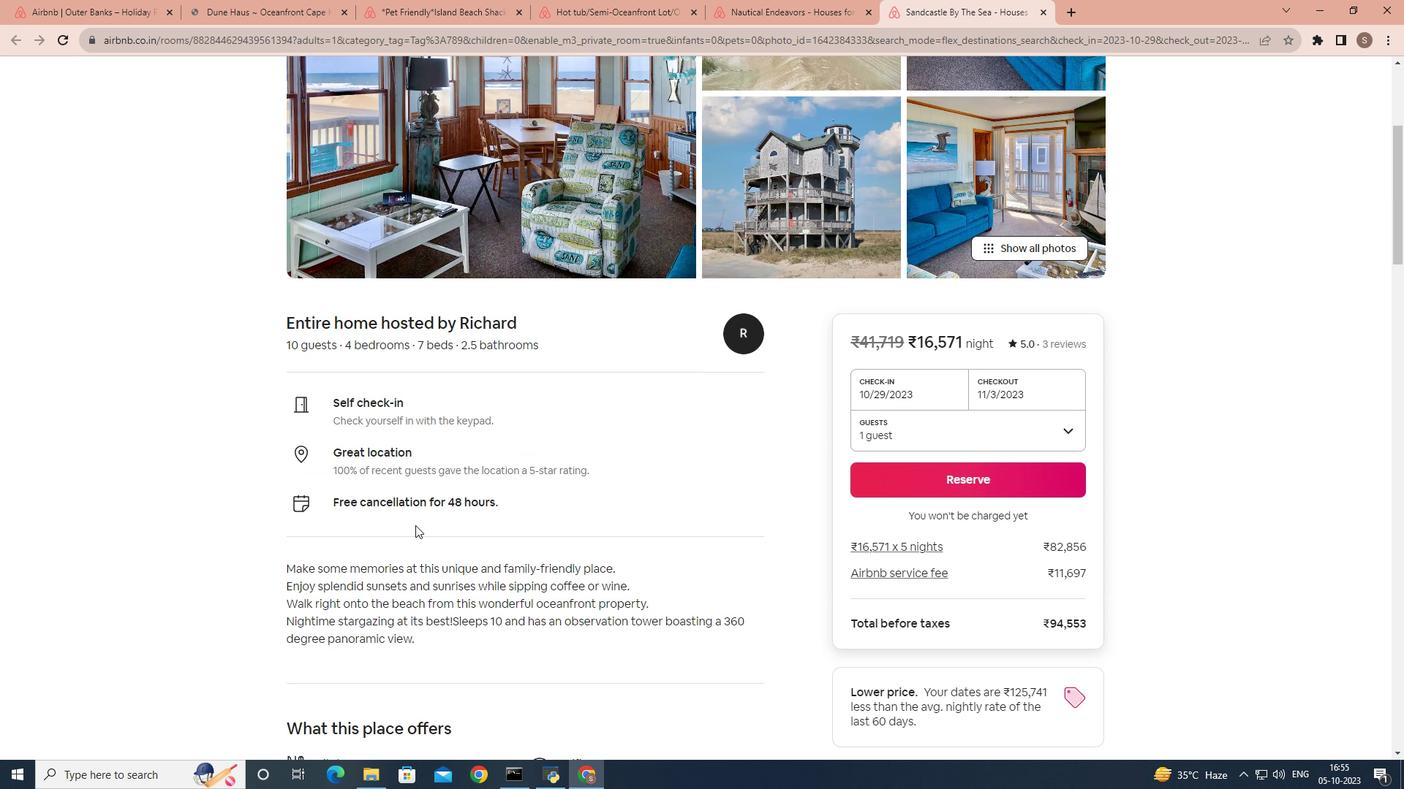 
Action: Mouse scrolled (419, 528) with delta (0, 0)
Screenshot: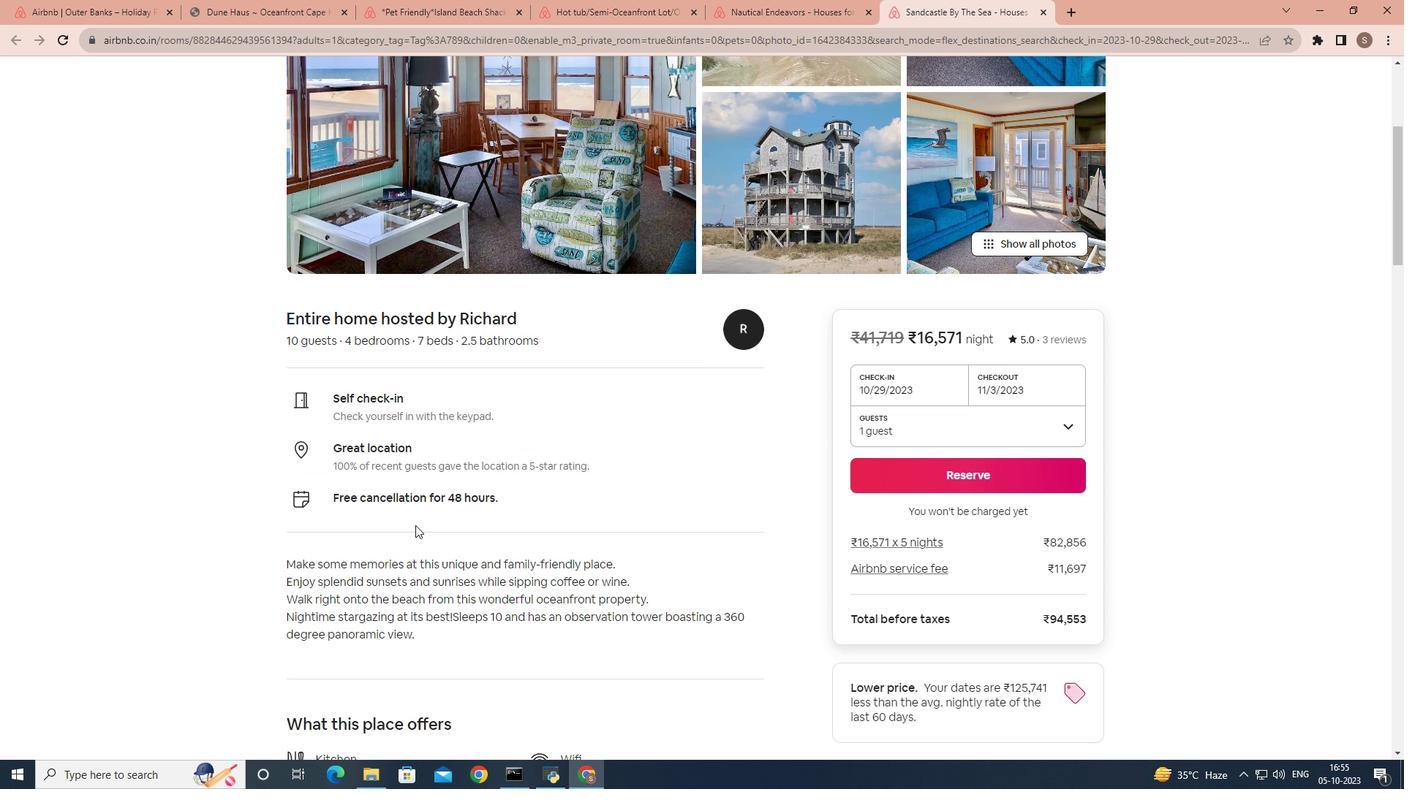 
Action: Mouse scrolled (419, 528) with delta (0, 0)
Screenshot: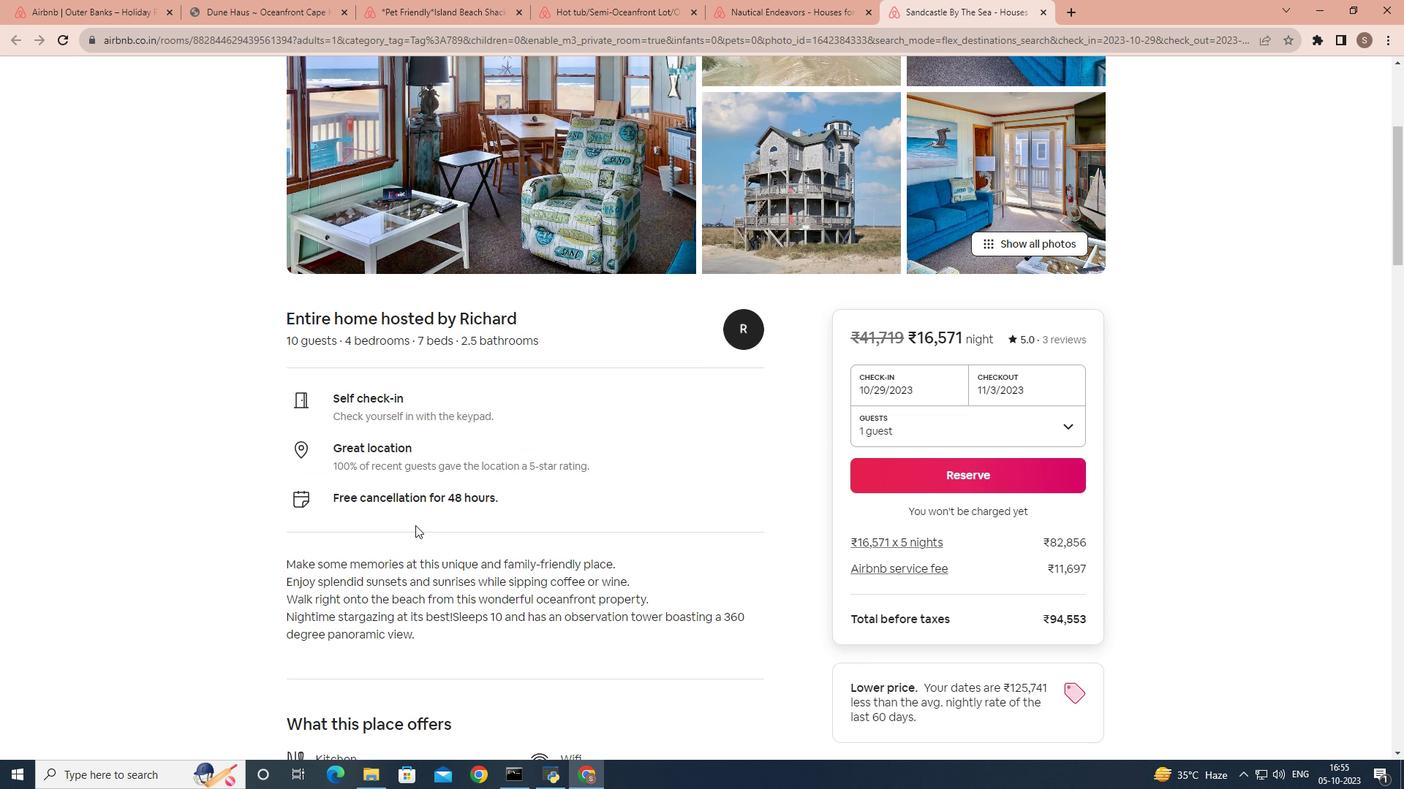
Action: Mouse scrolled (419, 528) with delta (0, 0)
Screenshot: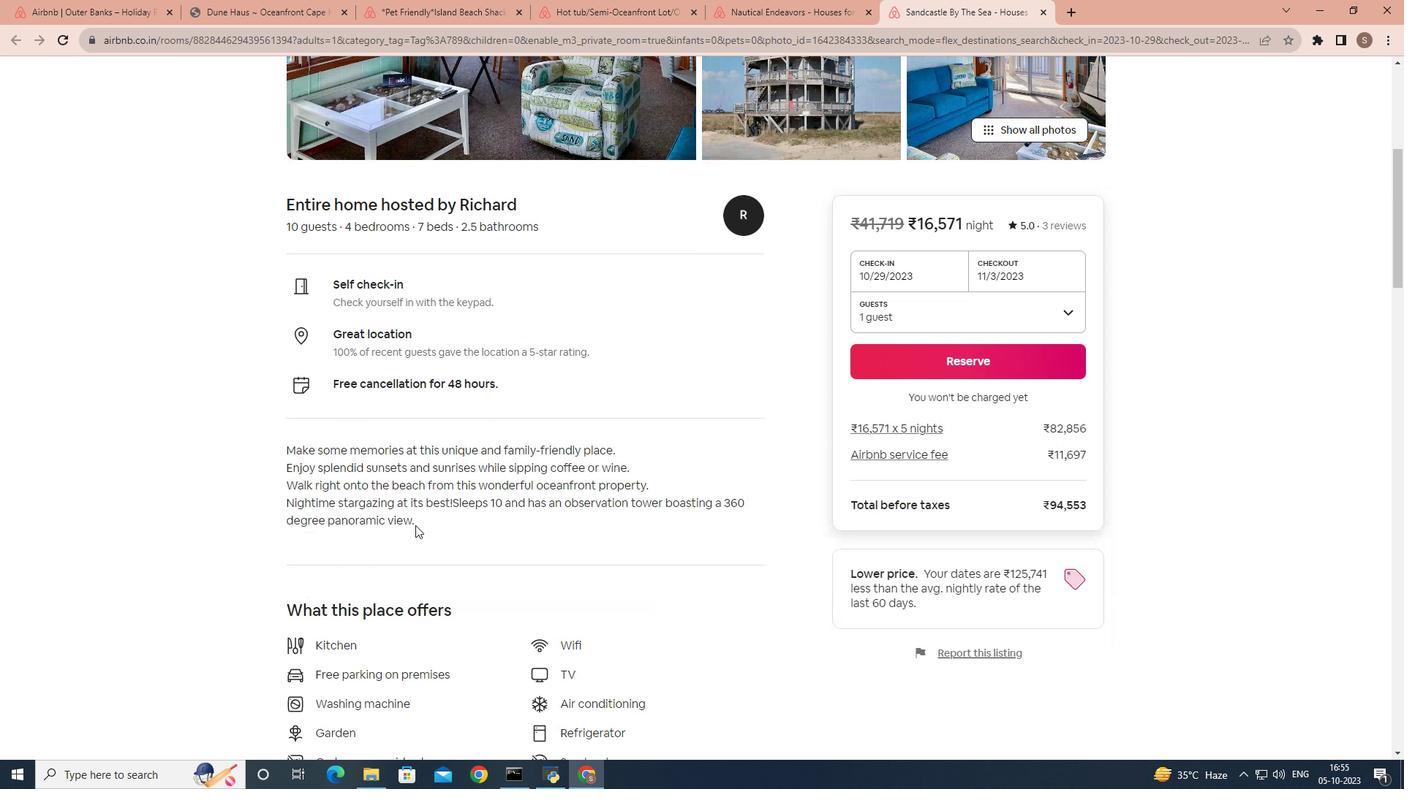 
Action: Mouse scrolled (419, 528) with delta (0, 0)
Screenshot: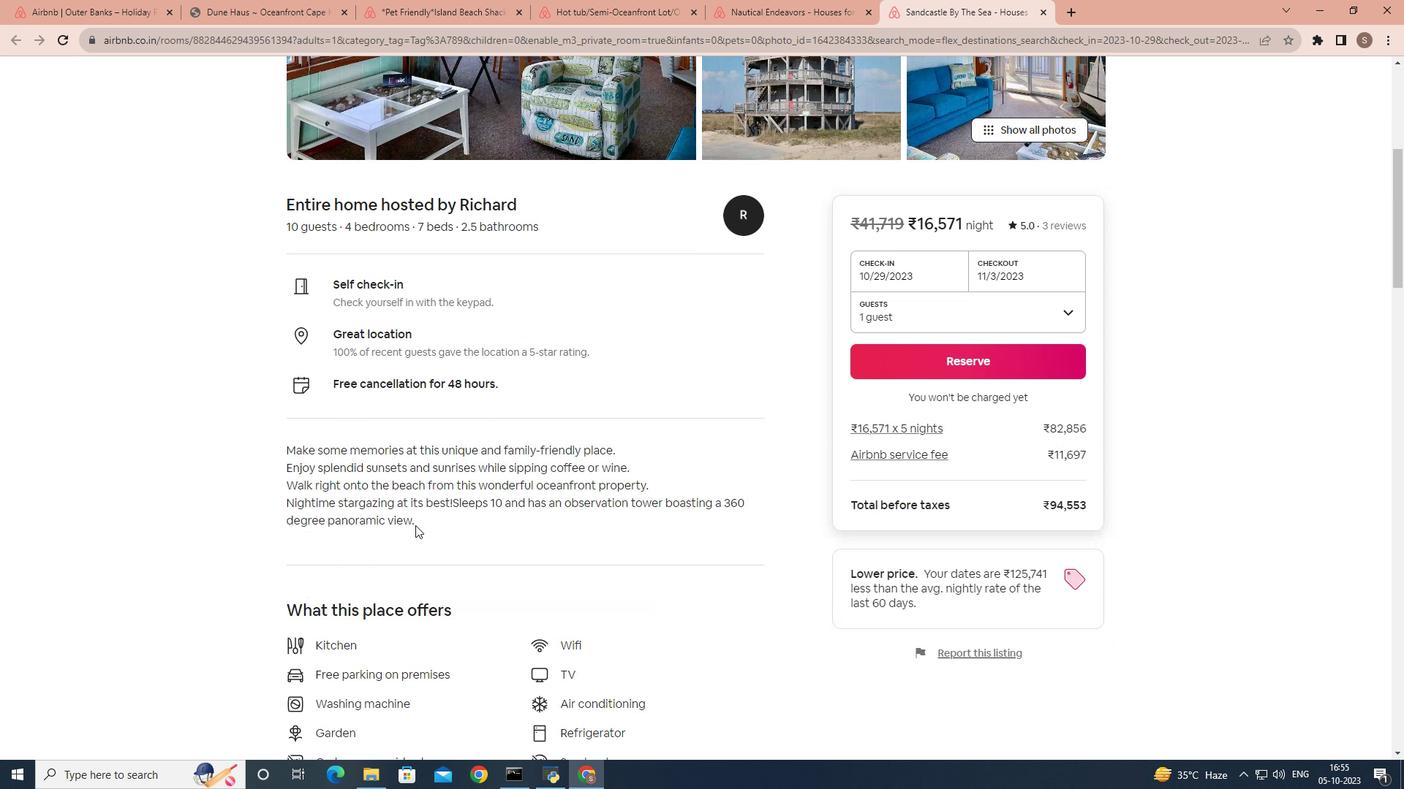 
Action: Mouse scrolled (419, 530) with delta (0, 0)
Screenshot: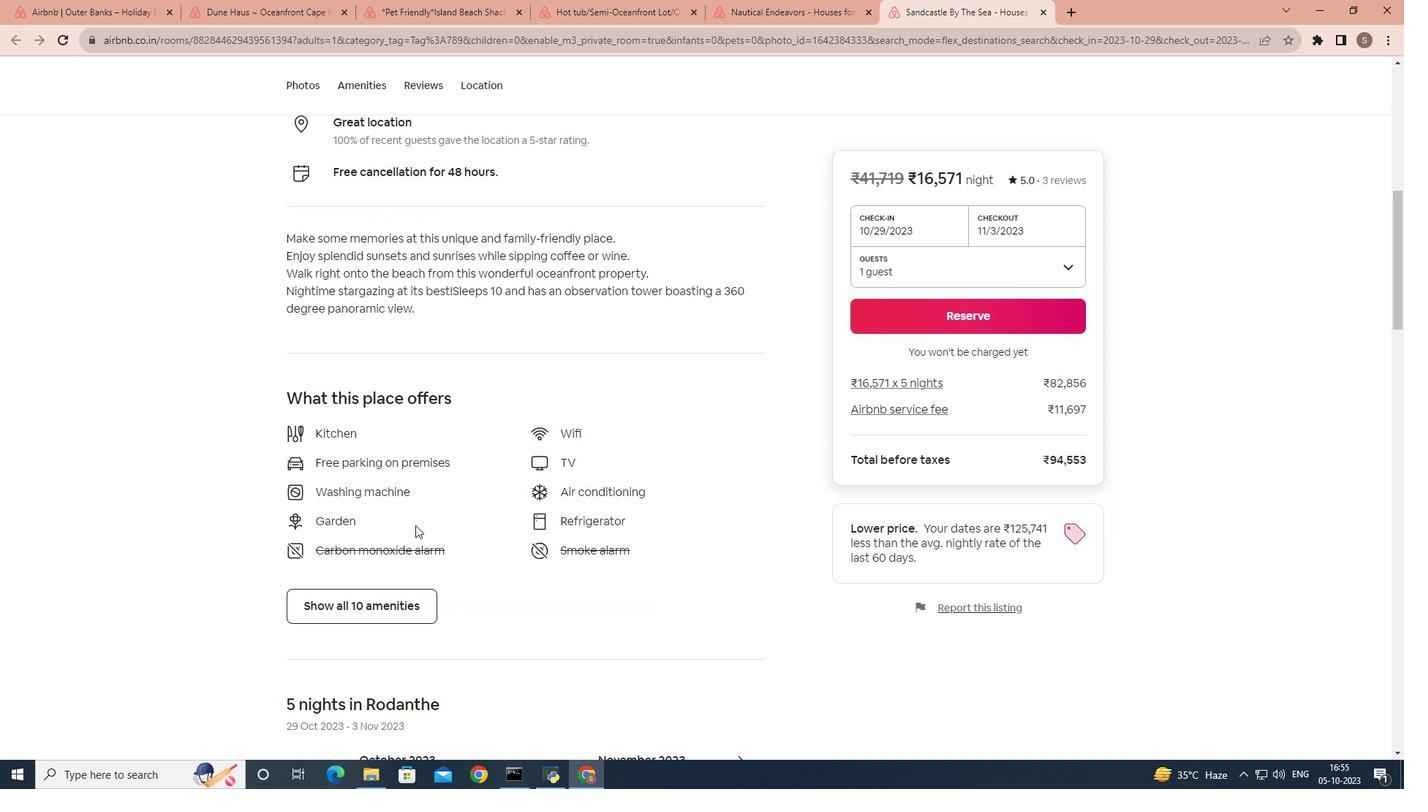 
Action: Mouse moved to (391, 462)
Screenshot: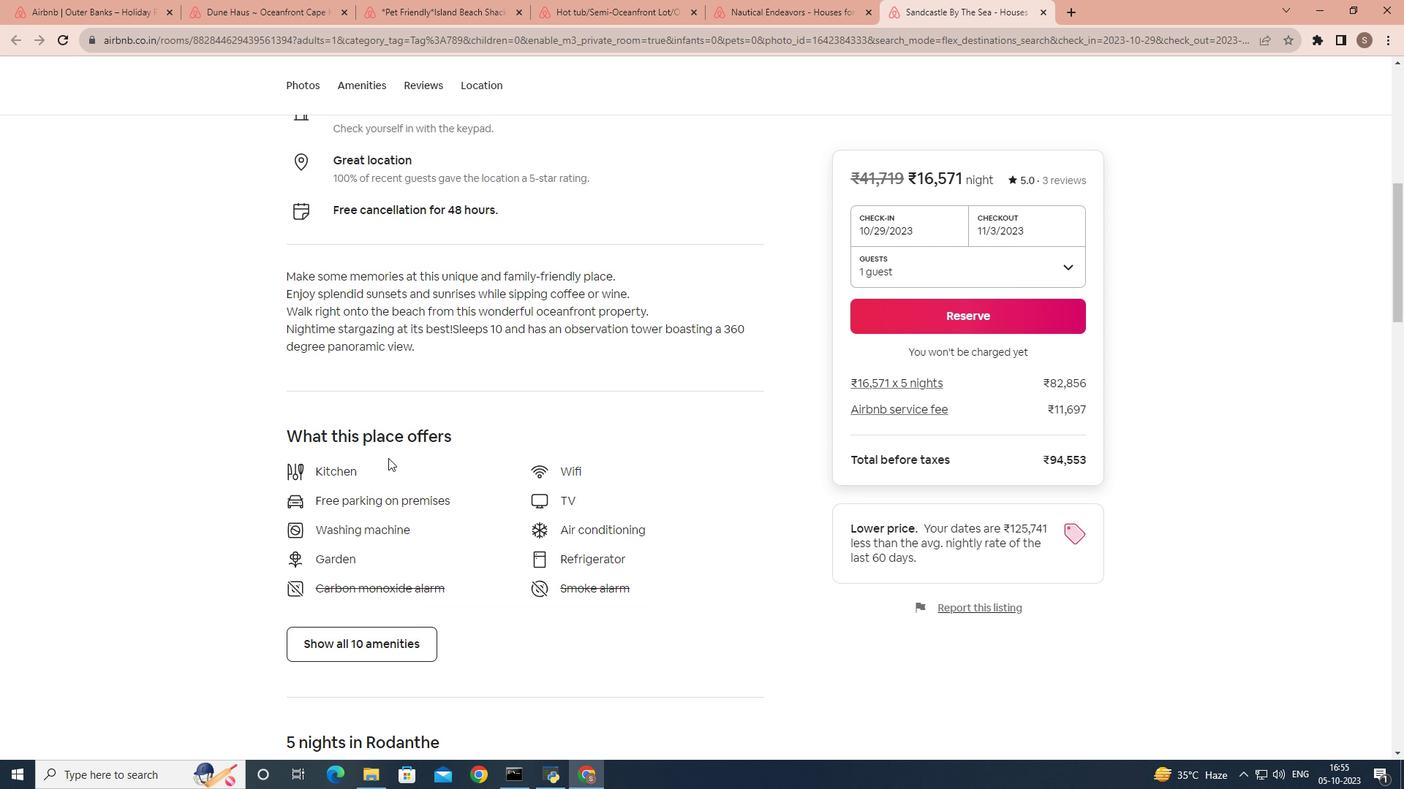 
Action: Mouse scrolled (391, 461) with delta (0, 0)
Screenshot: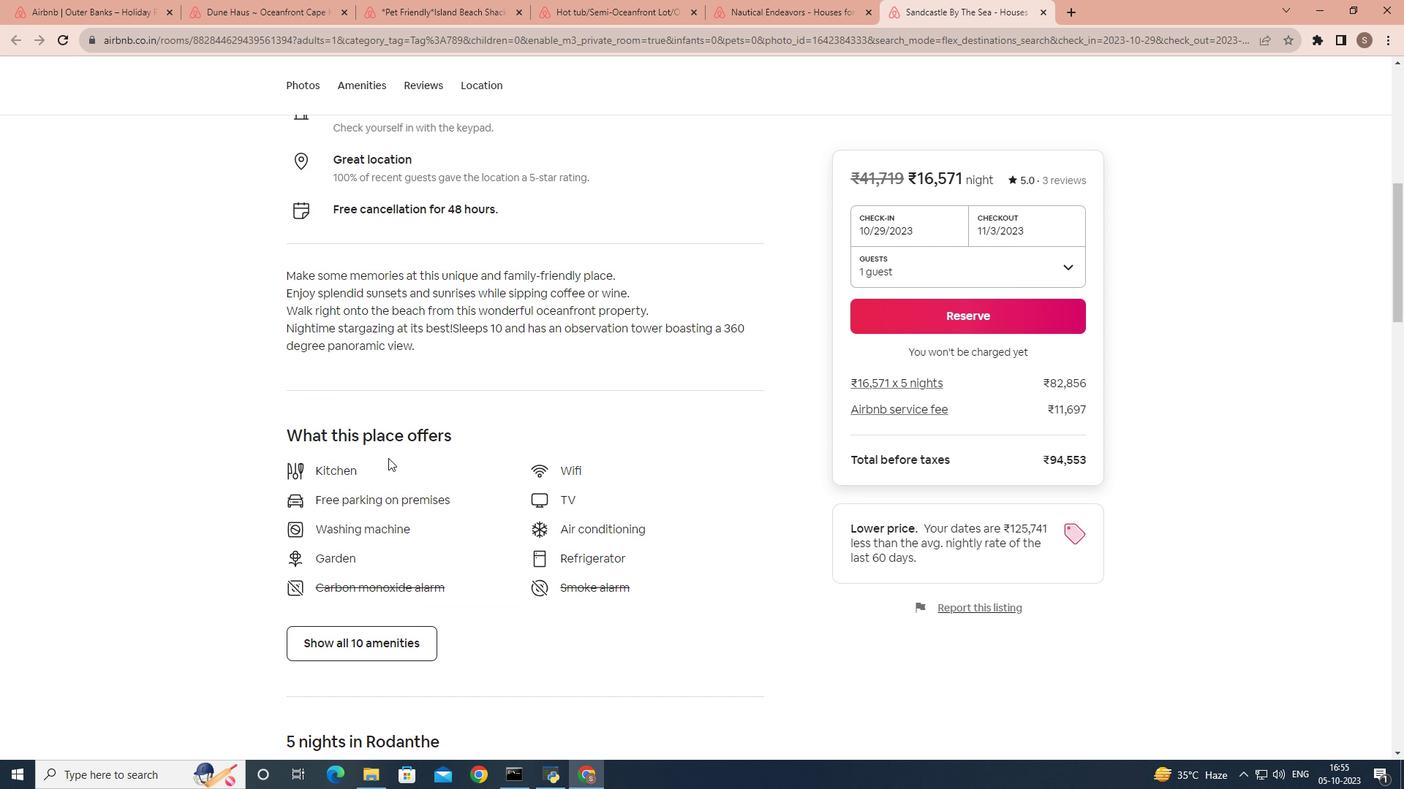 
Action: Mouse scrolled (391, 461) with delta (0, 0)
Screenshot: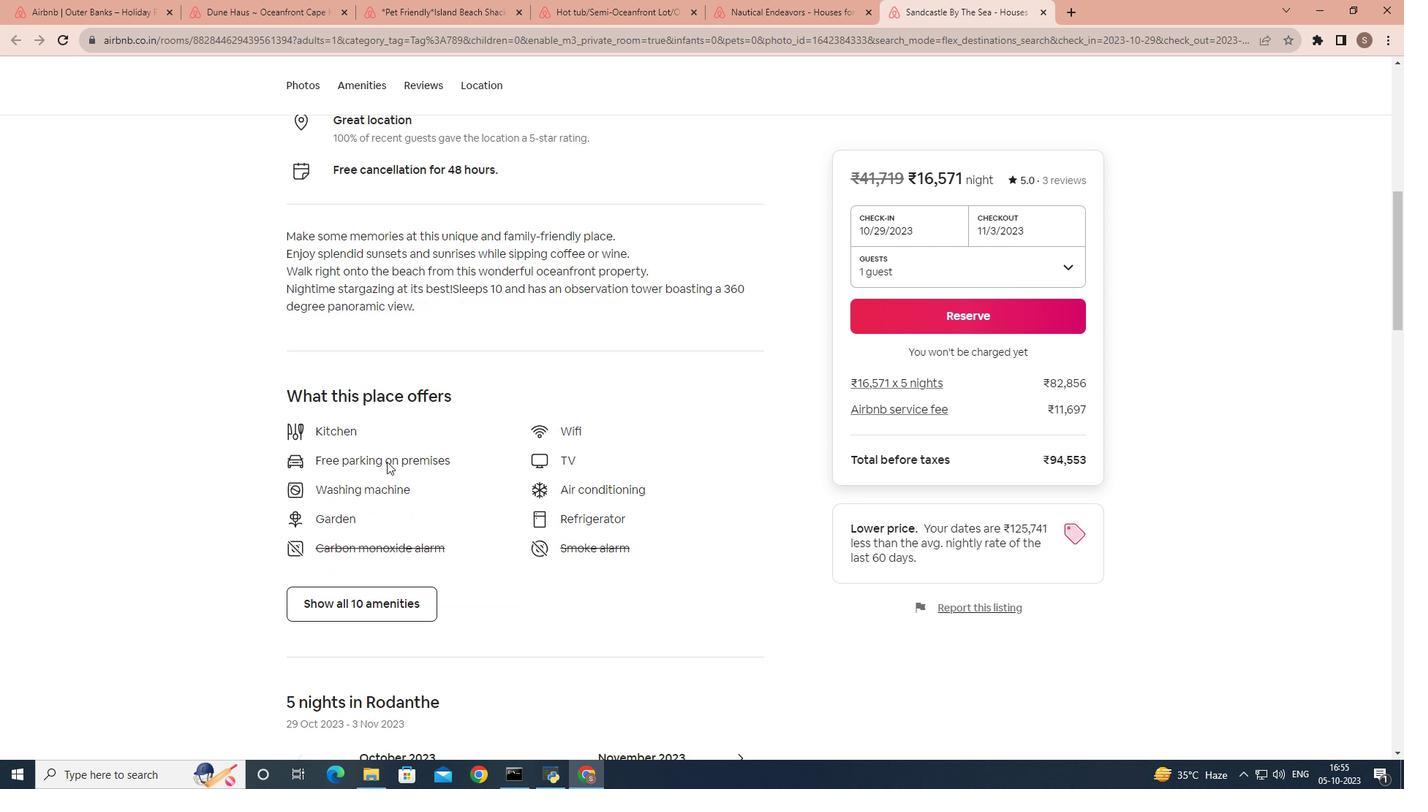 
Action: Mouse moved to (359, 492)
Screenshot: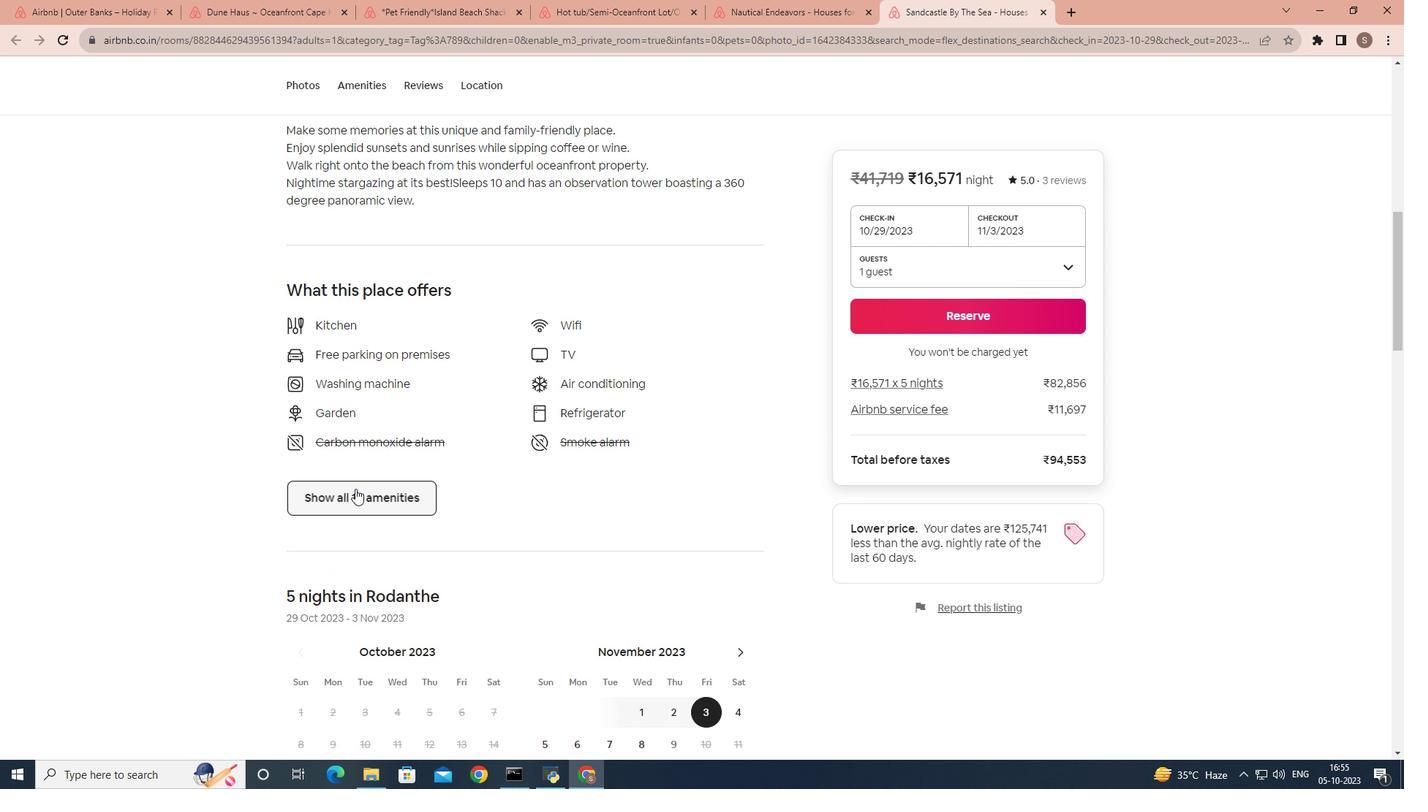 
Action: Mouse pressed left at (359, 492)
Screenshot: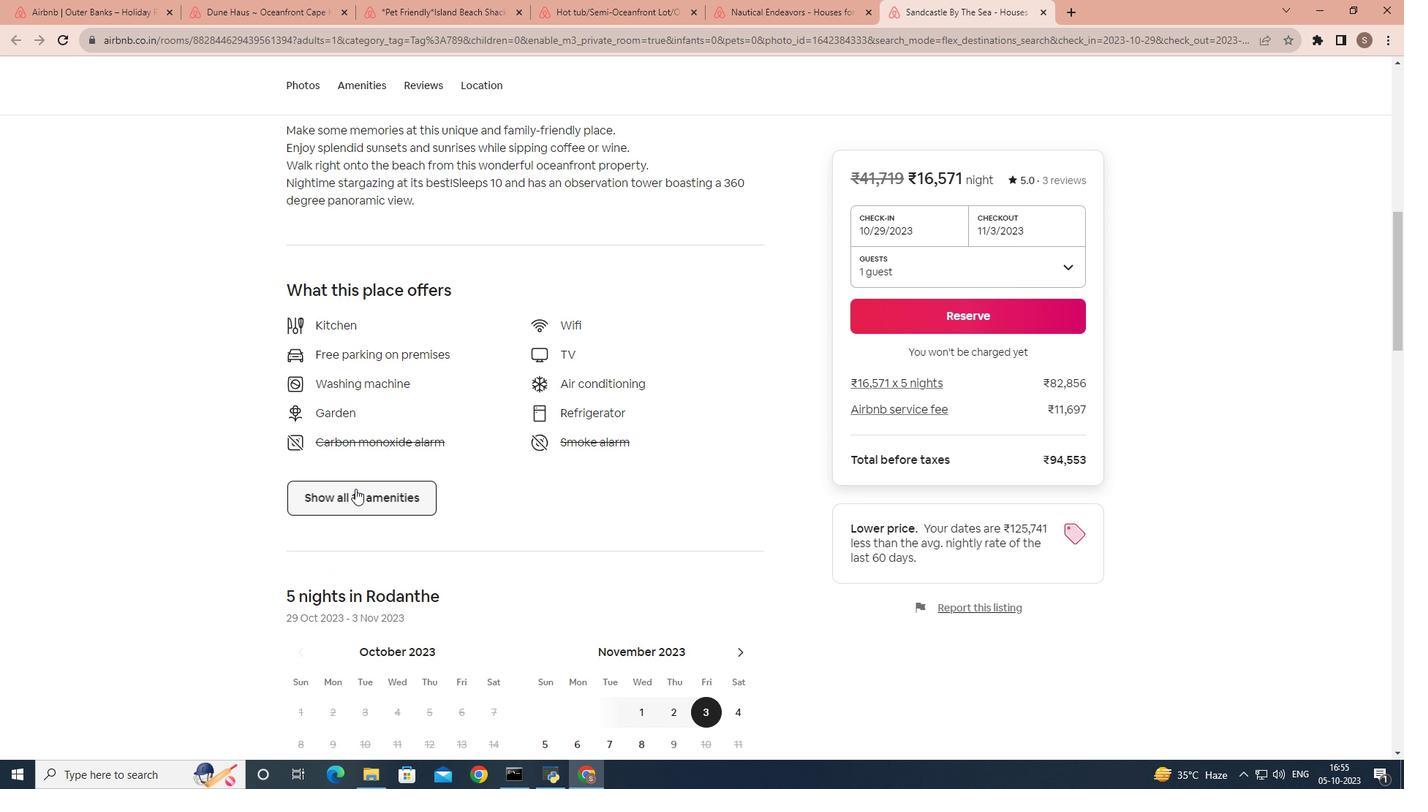 
Action: Mouse moved to (673, 530)
Screenshot: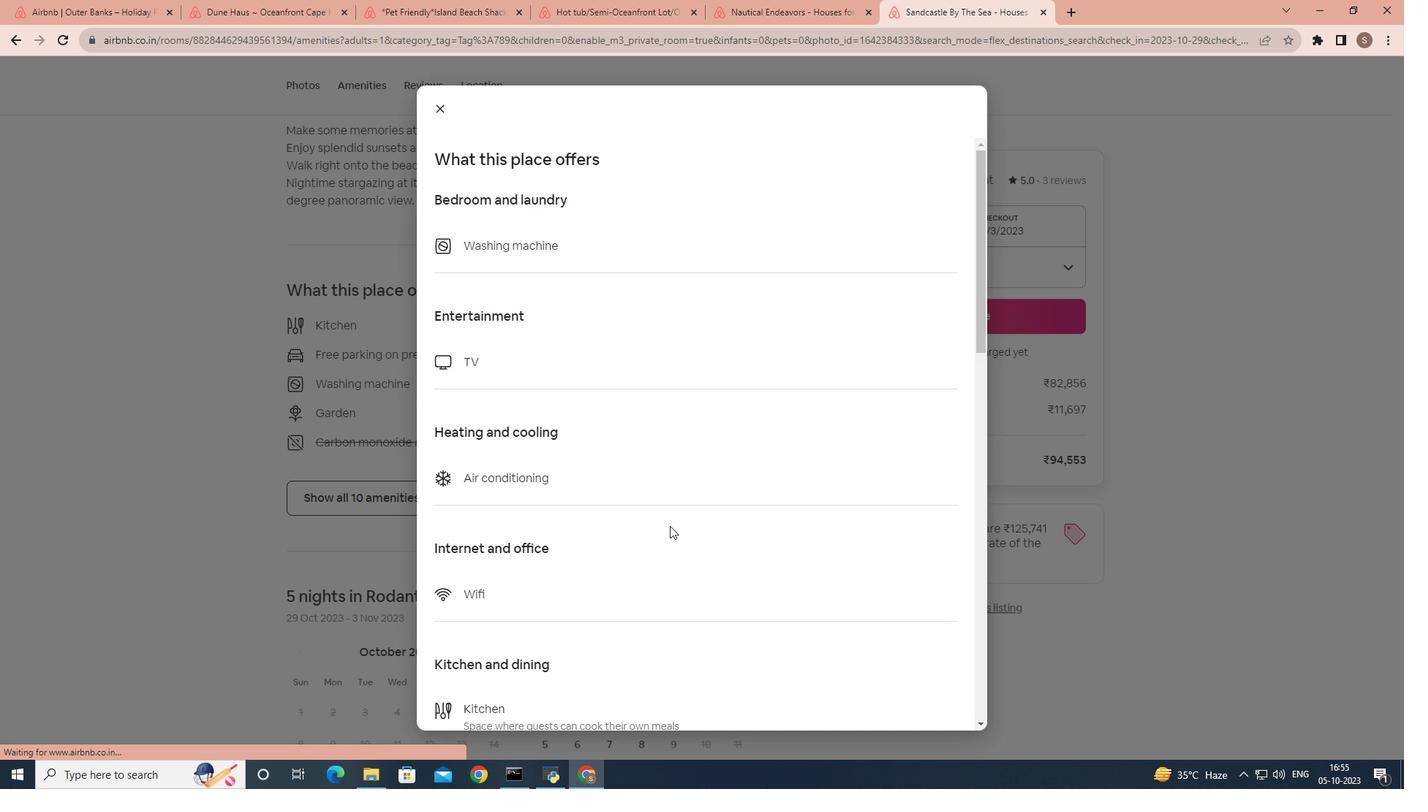 
Action: Mouse scrolled (673, 529) with delta (0, 0)
Screenshot: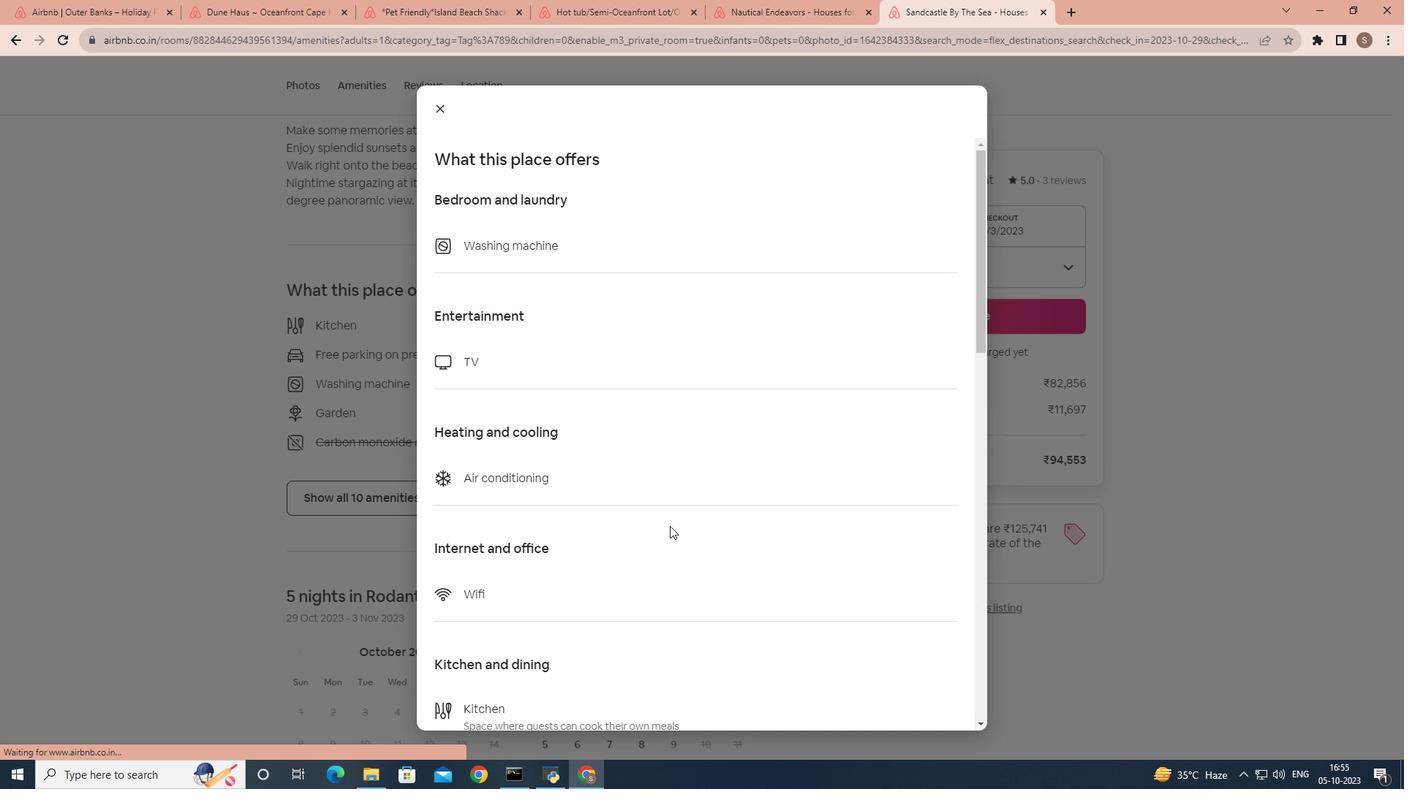 
Action: Mouse scrolled (673, 529) with delta (0, 0)
Screenshot: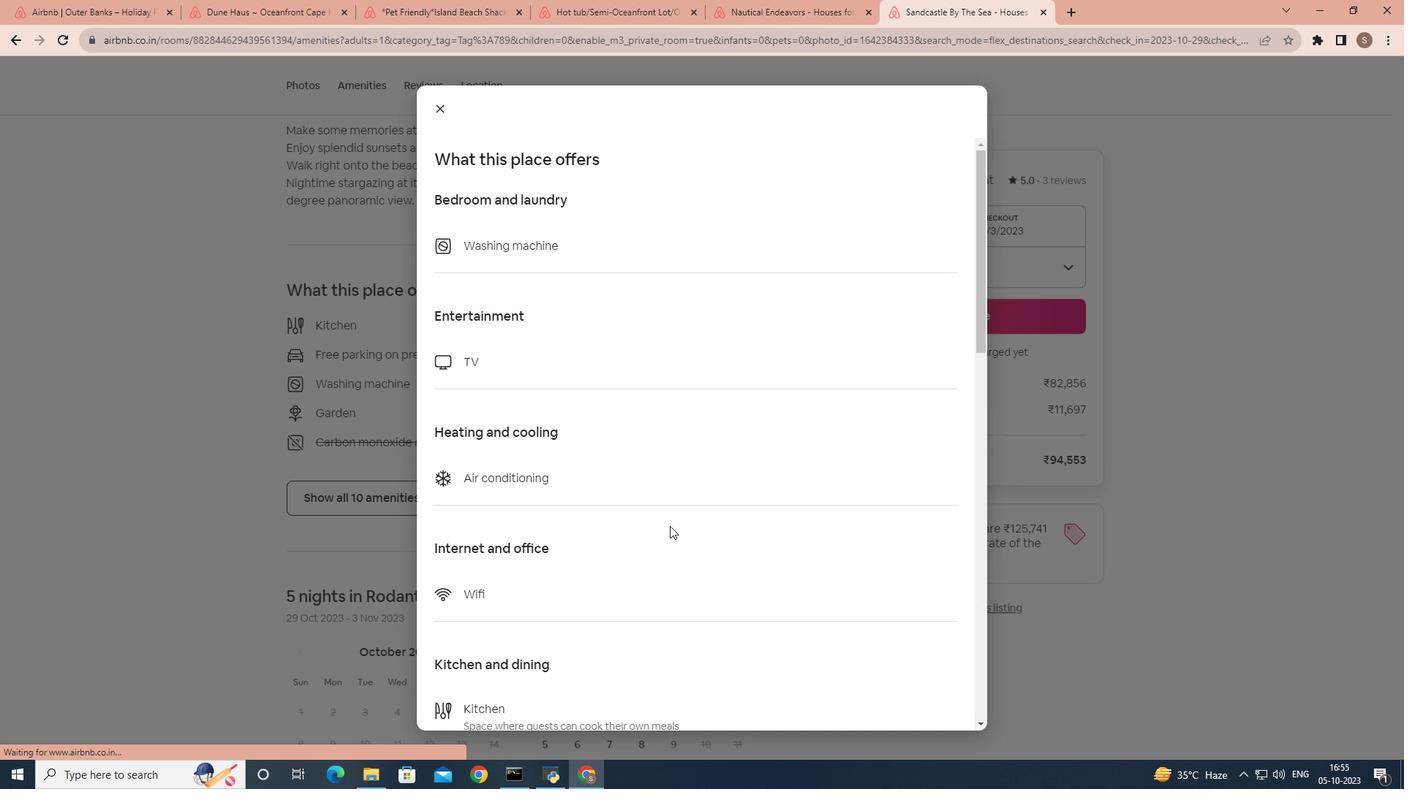 
Action: Mouse scrolled (673, 529) with delta (0, 0)
Screenshot: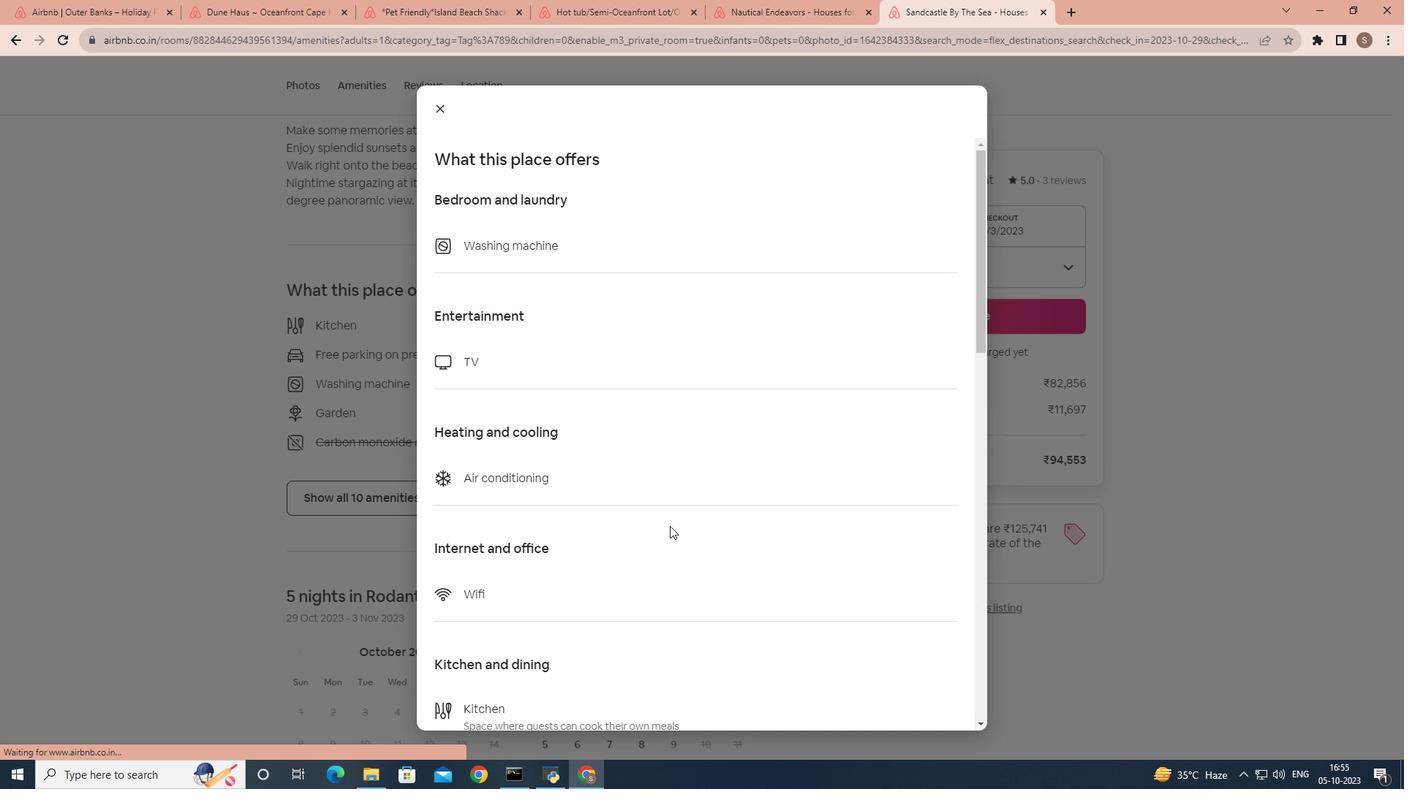 
Action: Mouse scrolled (673, 529) with delta (0, 0)
Screenshot: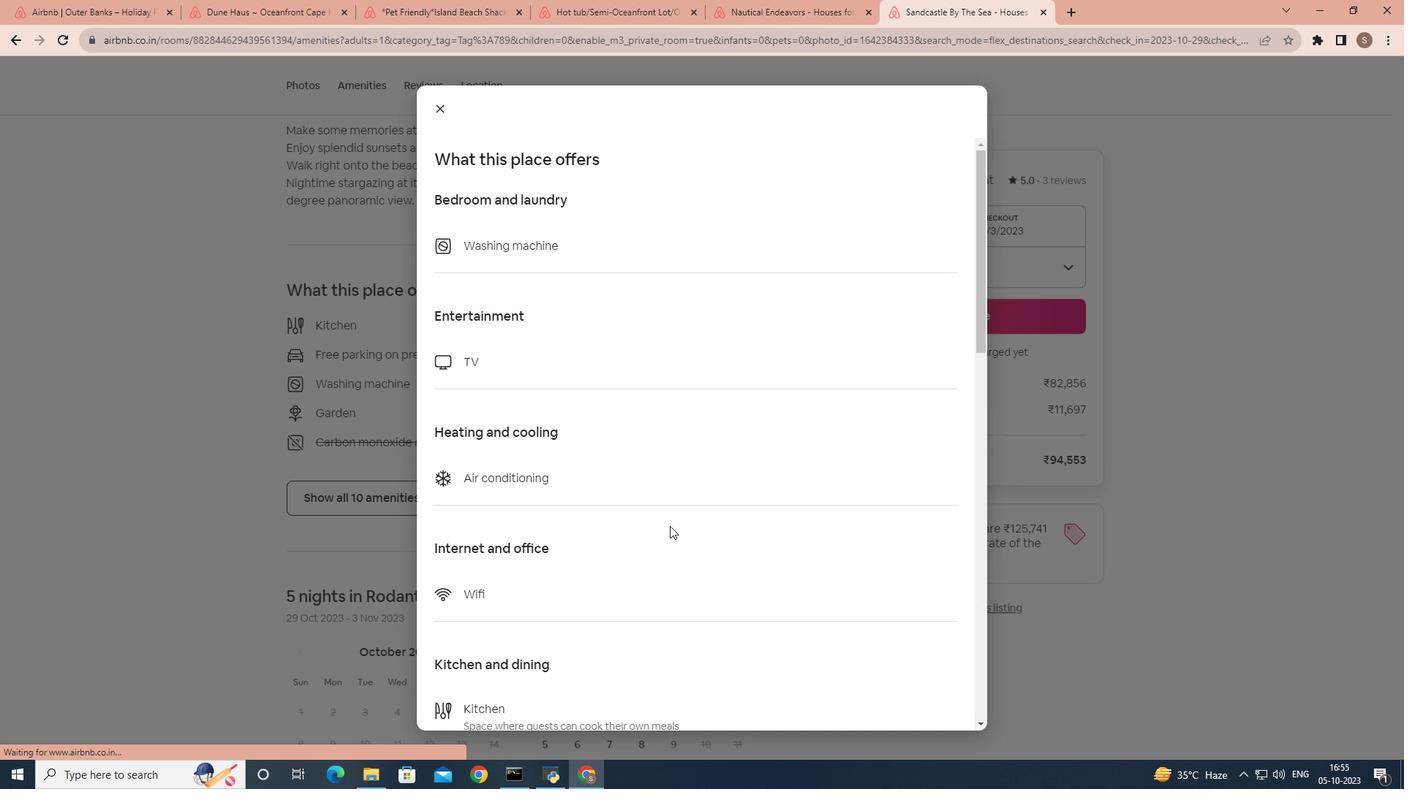 
Action: Mouse scrolled (673, 529) with delta (0, 0)
Screenshot: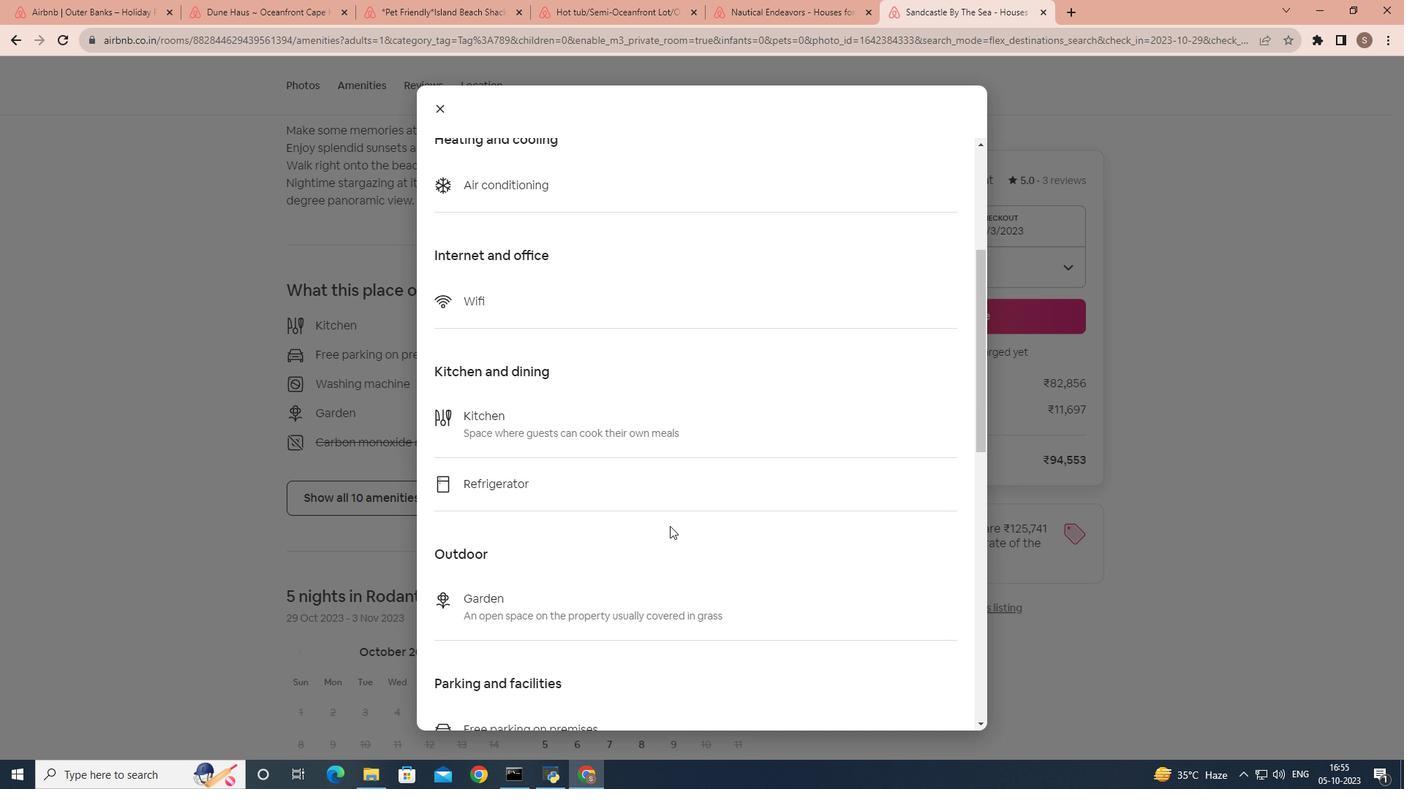 
Action: Mouse scrolled (673, 529) with delta (0, 0)
Screenshot: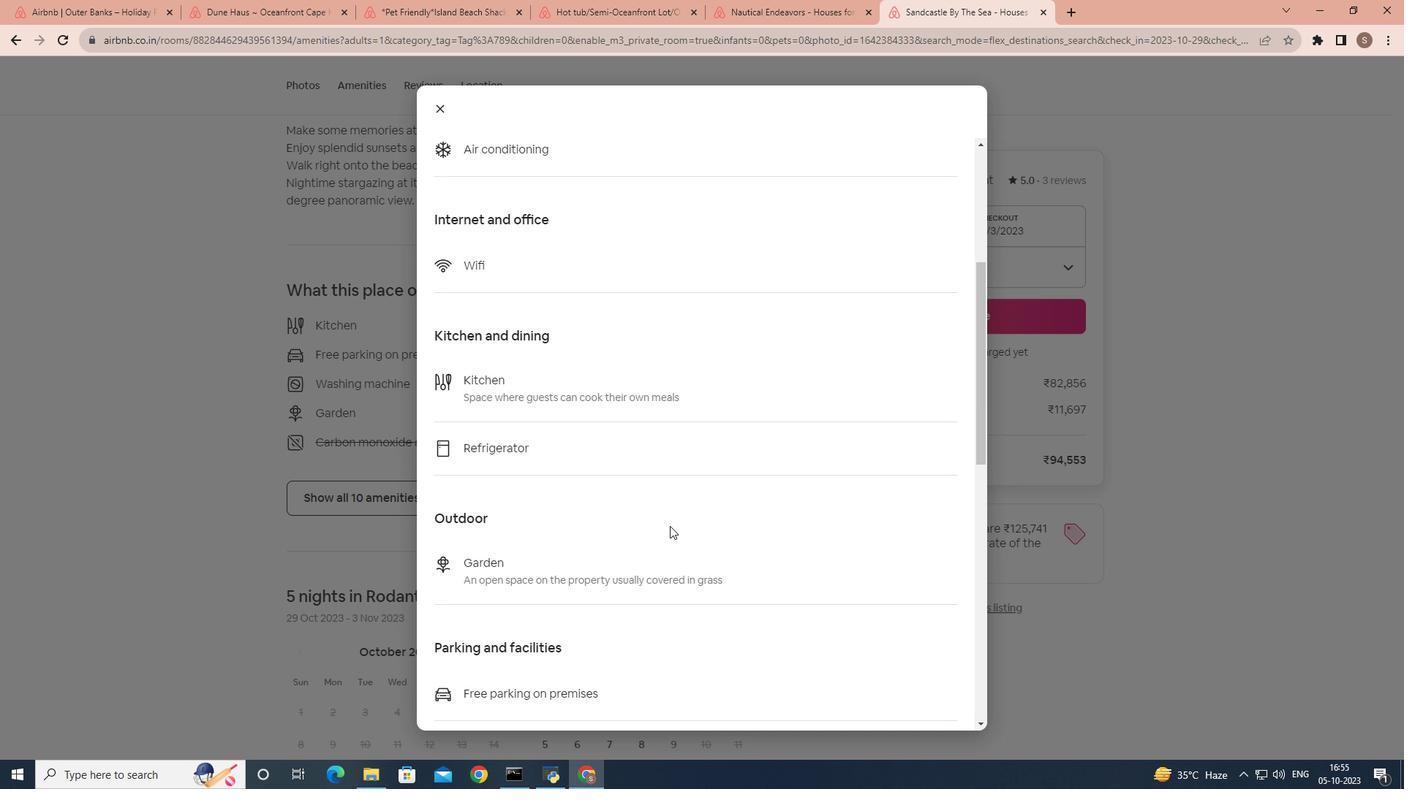 
Action: Mouse scrolled (673, 529) with delta (0, 0)
Screenshot: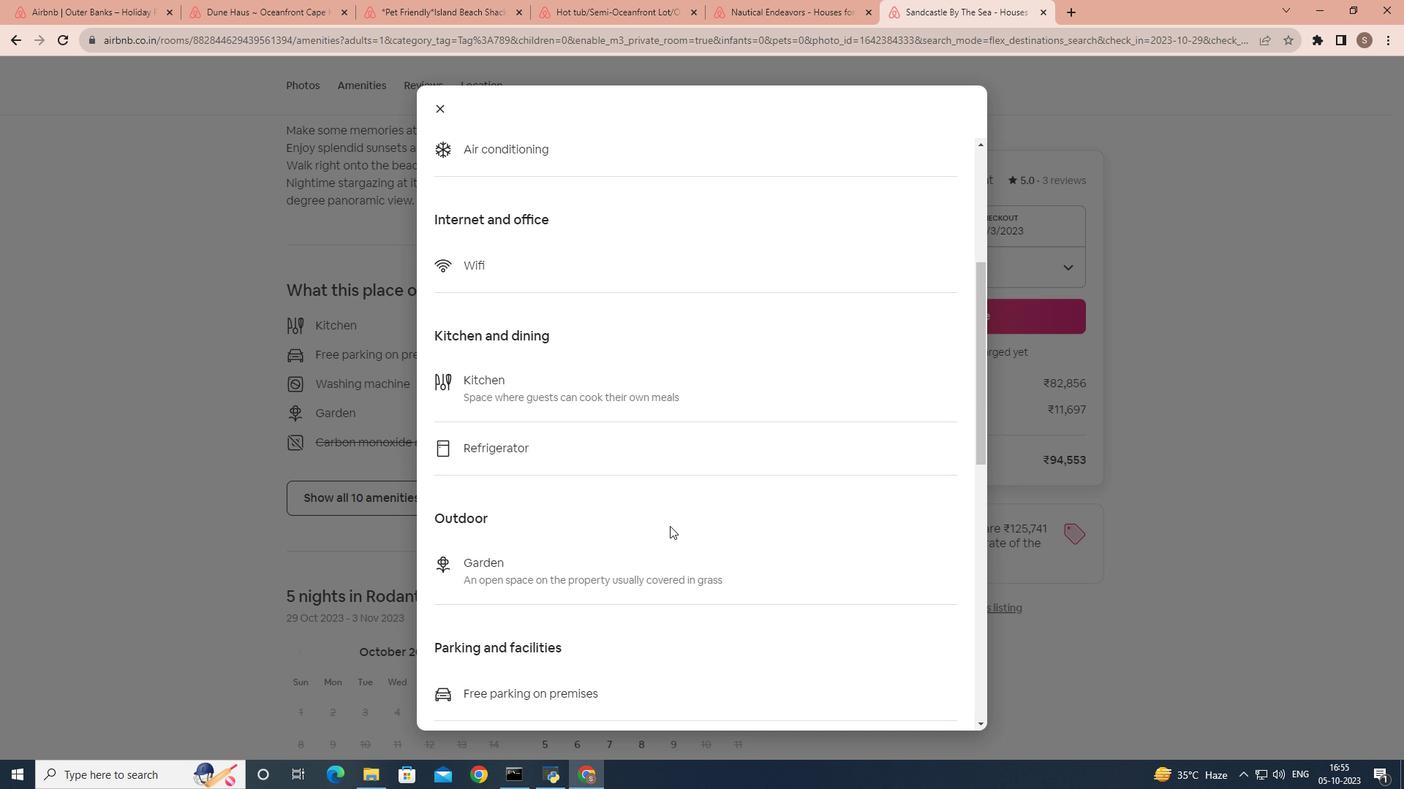 
Action: Mouse scrolled (673, 529) with delta (0, 0)
Screenshot: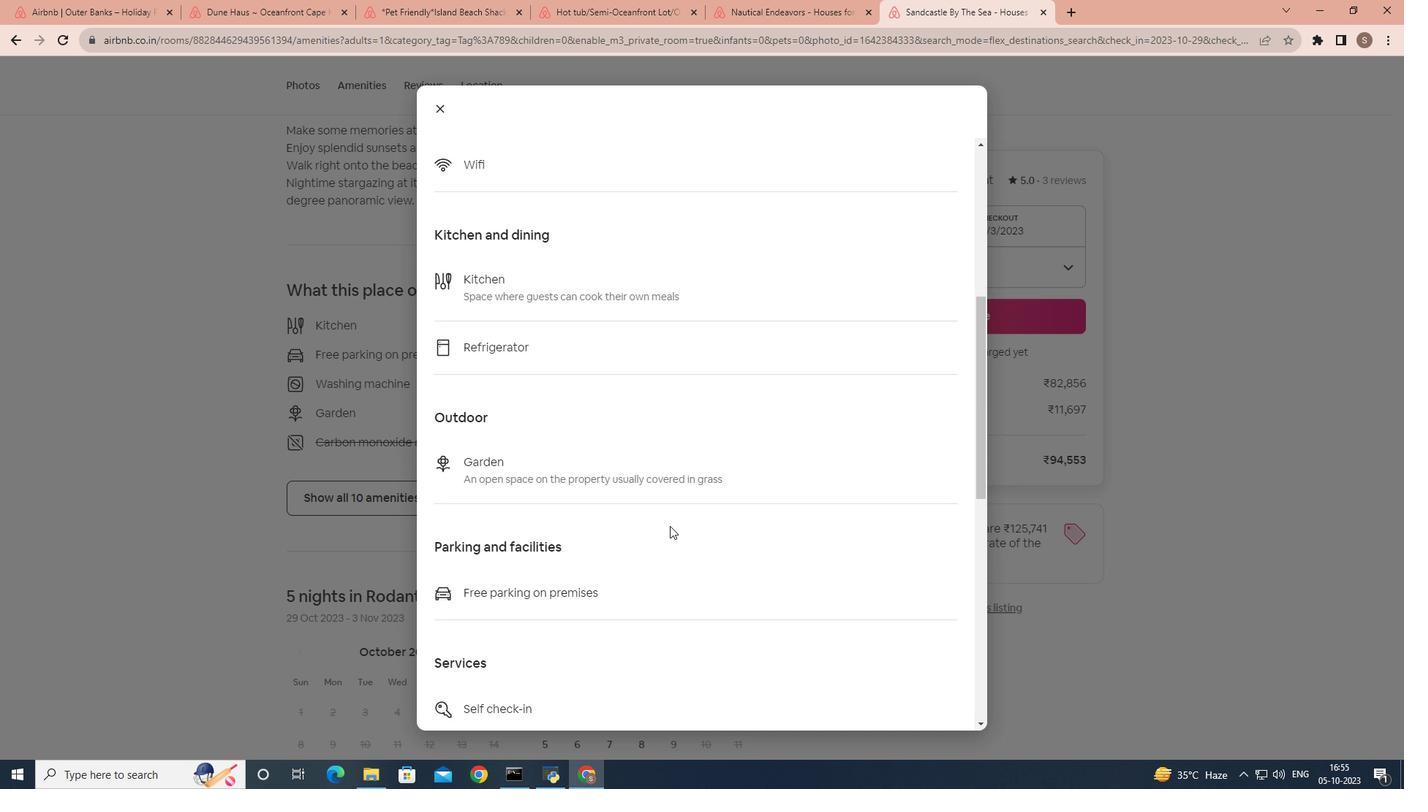 
Action: Mouse scrolled (673, 529) with delta (0, 0)
Screenshot: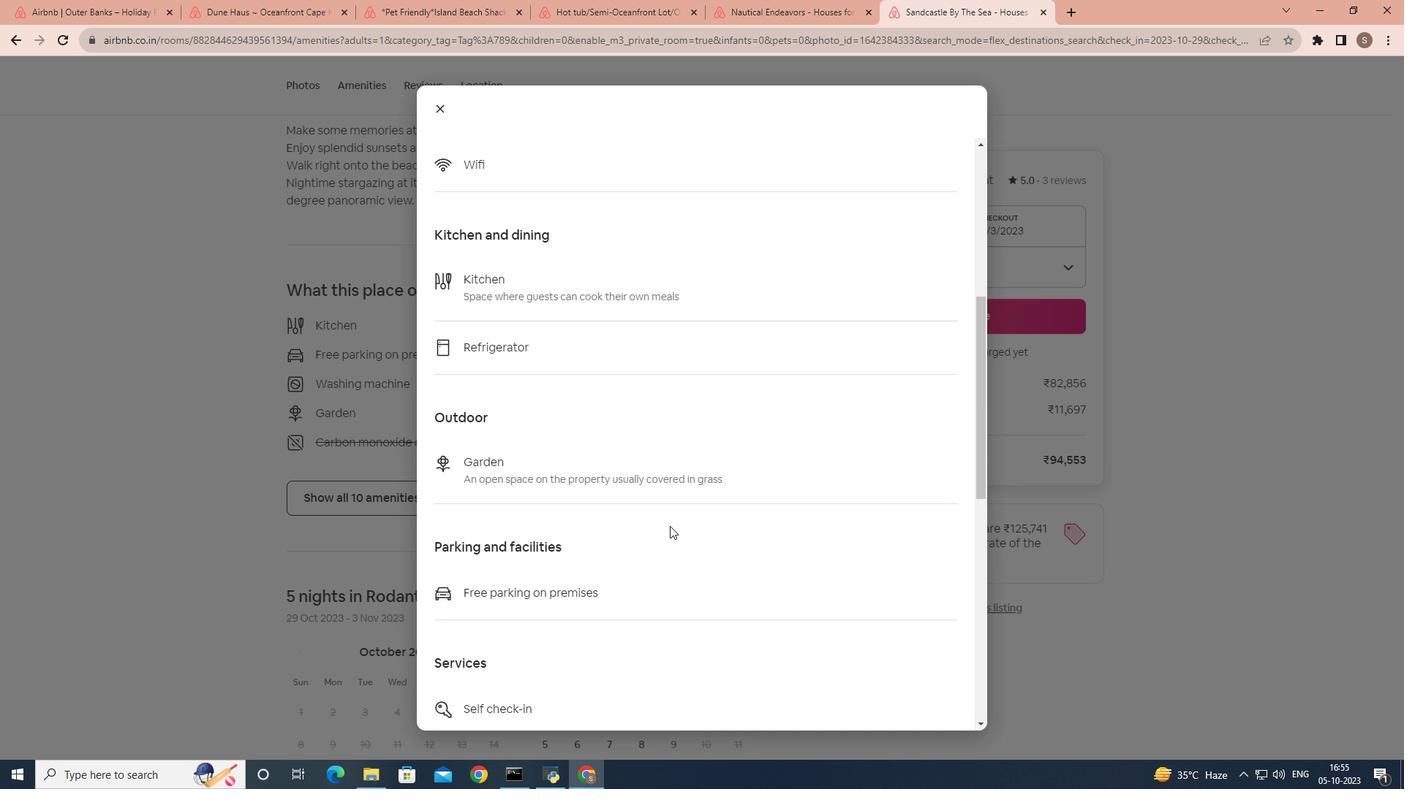 
Action: Mouse scrolled (673, 529) with delta (0, 0)
Screenshot: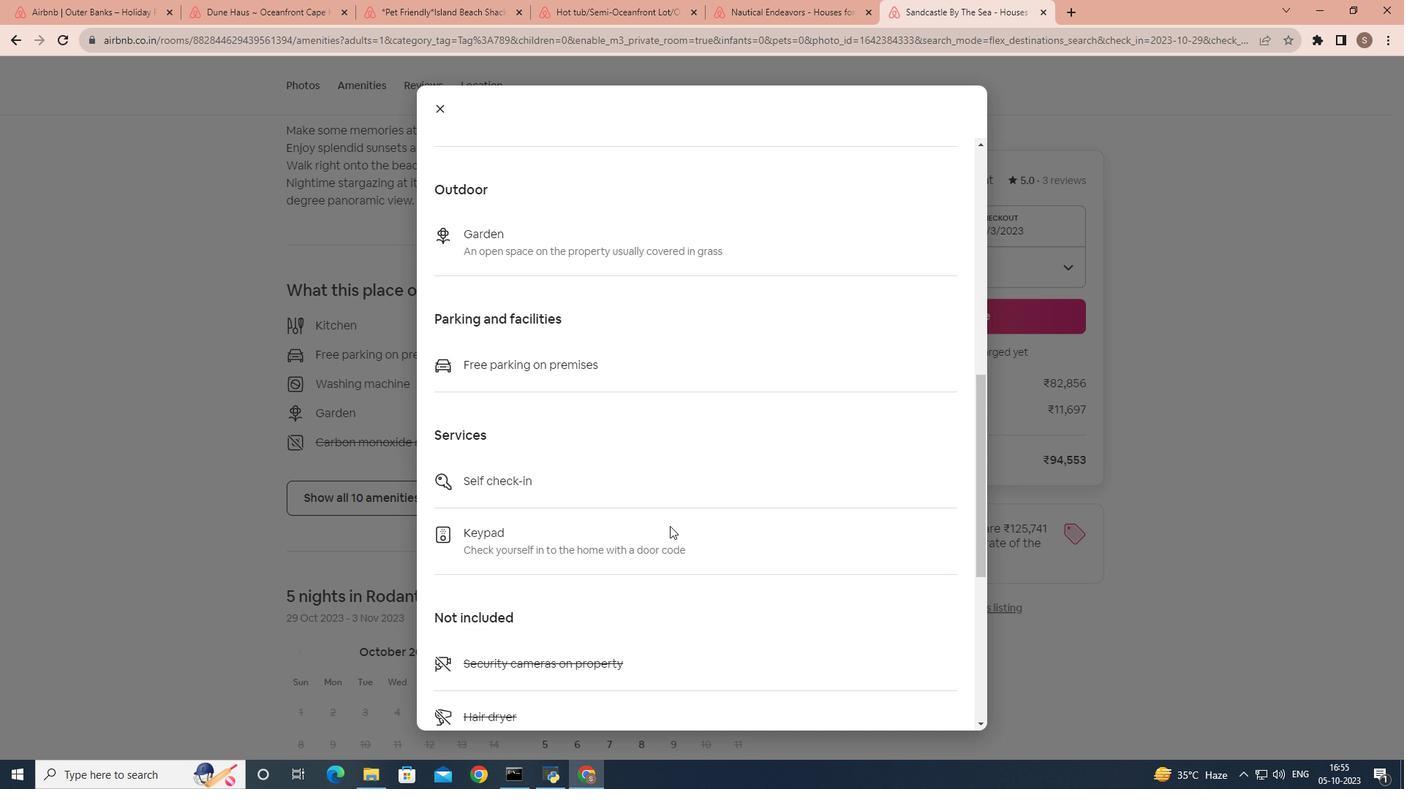 
Action: Mouse scrolled (673, 529) with delta (0, 0)
Screenshot: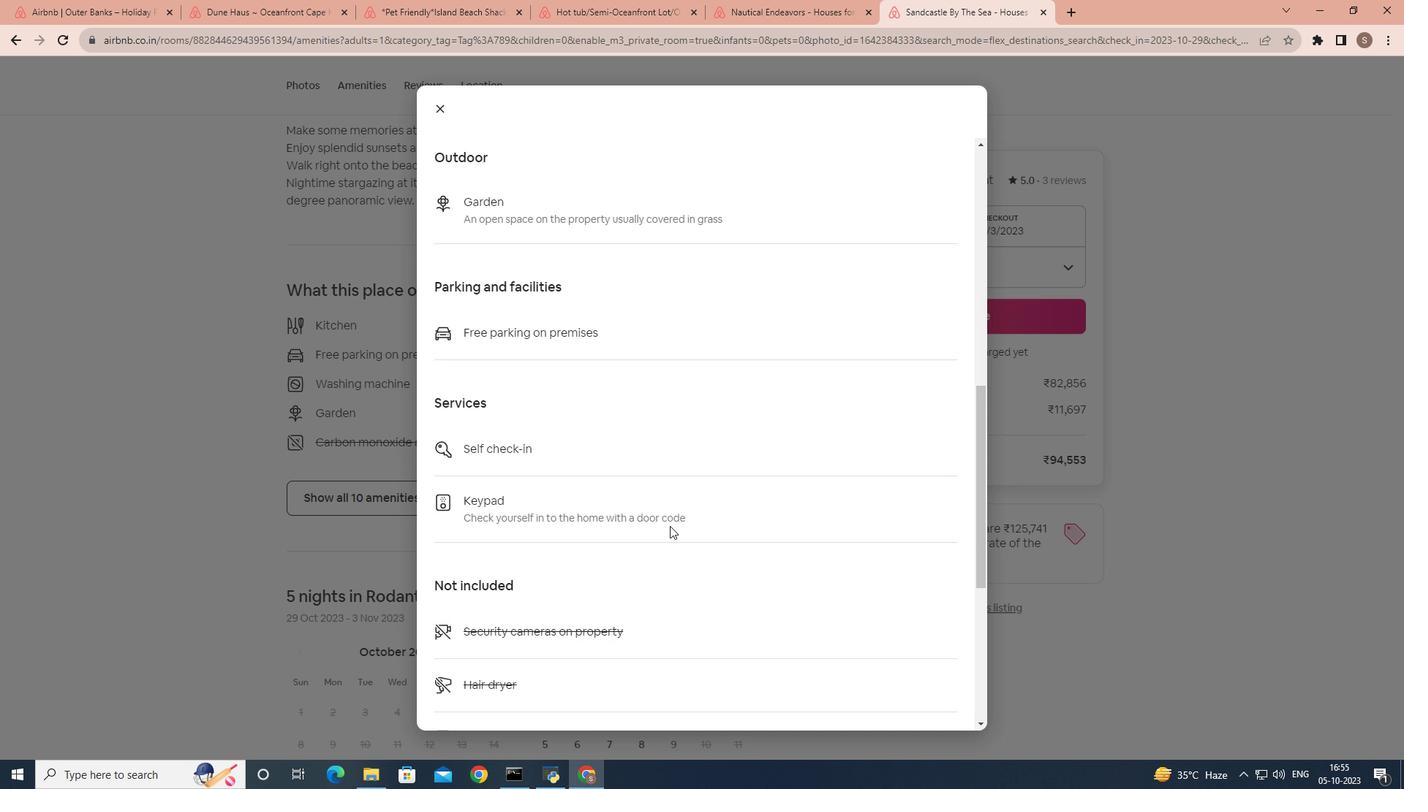 
Action: Mouse scrolled (673, 529) with delta (0, 0)
Screenshot: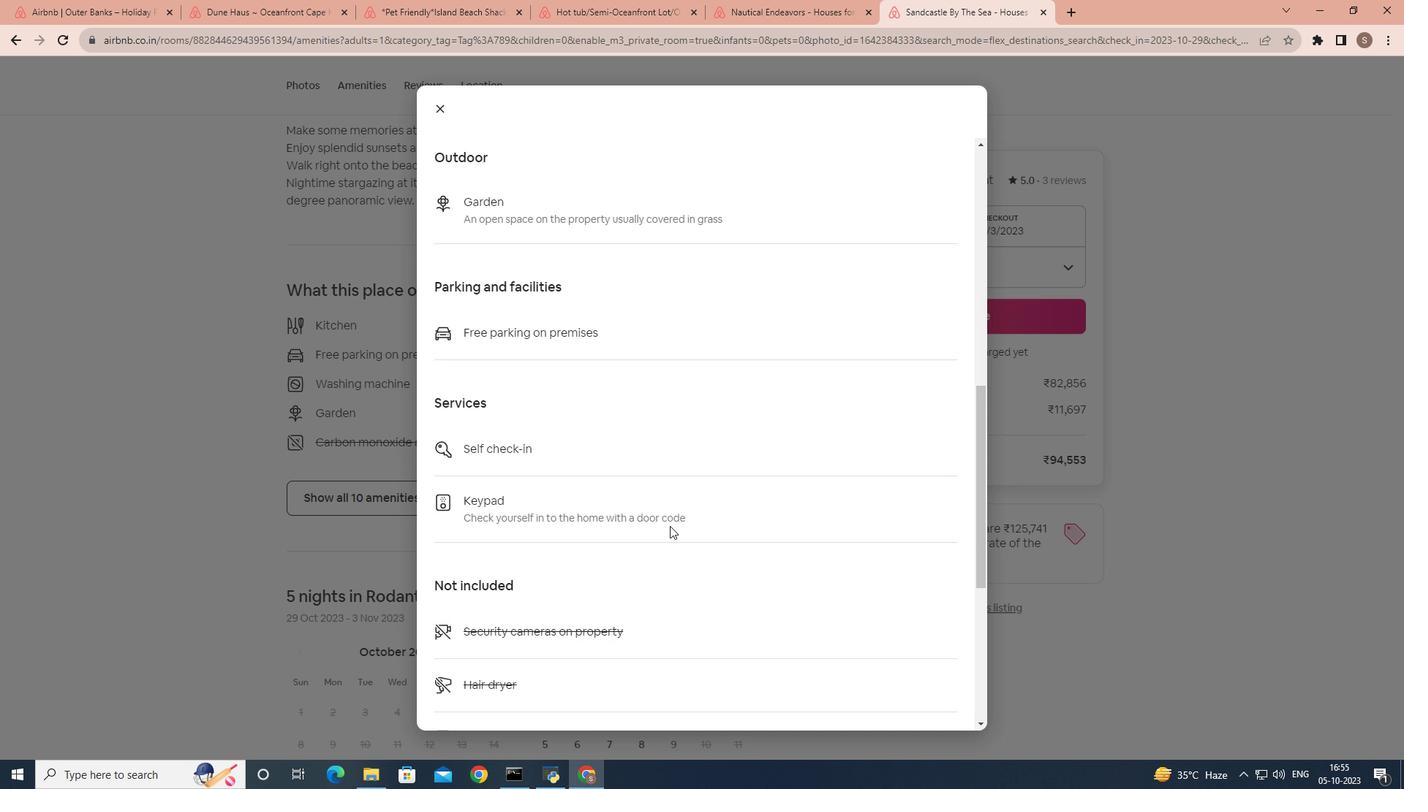 
Action: Mouse scrolled (673, 529) with delta (0, 0)
Screenshot: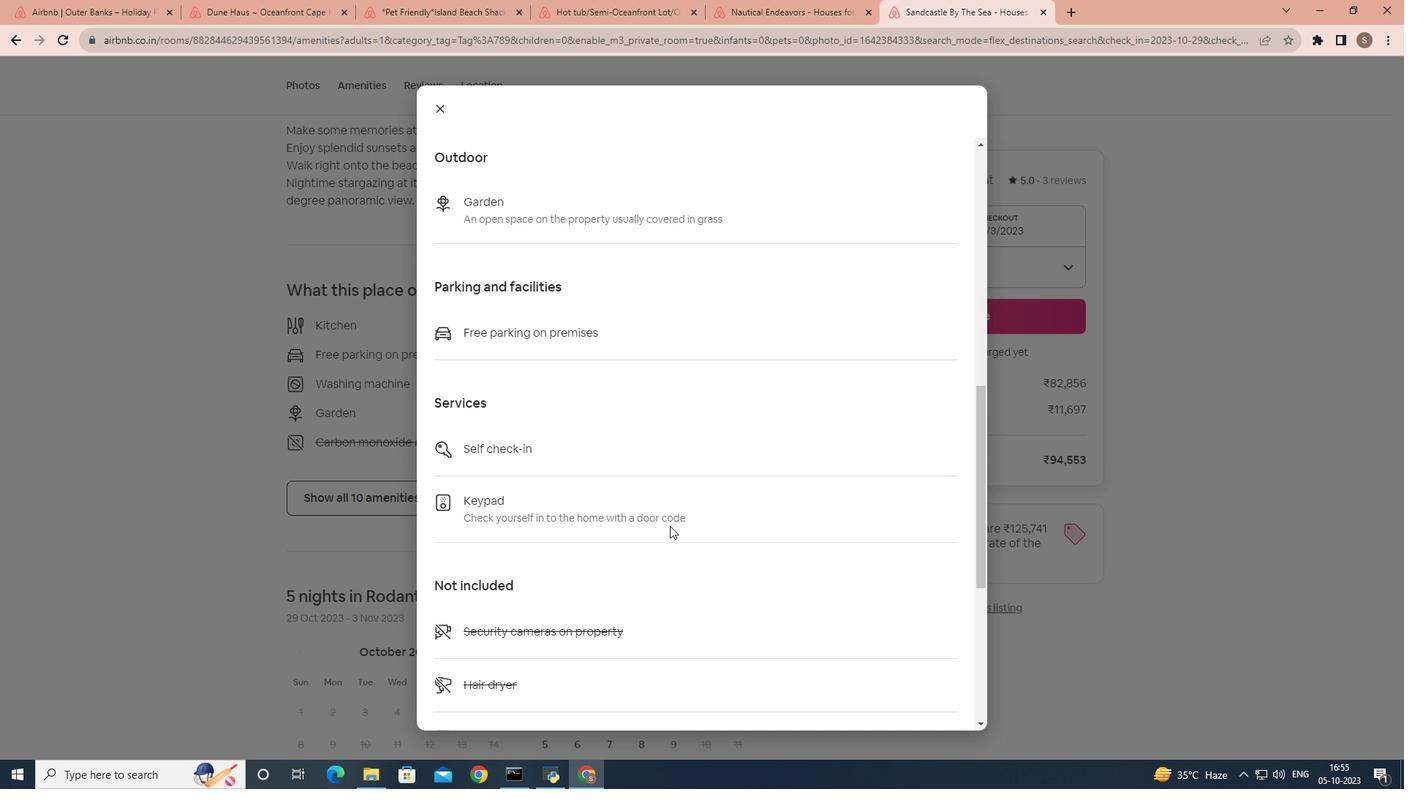 
Action: Mouse scrolled (673, 529) with delta (0, 0)
Screenshot: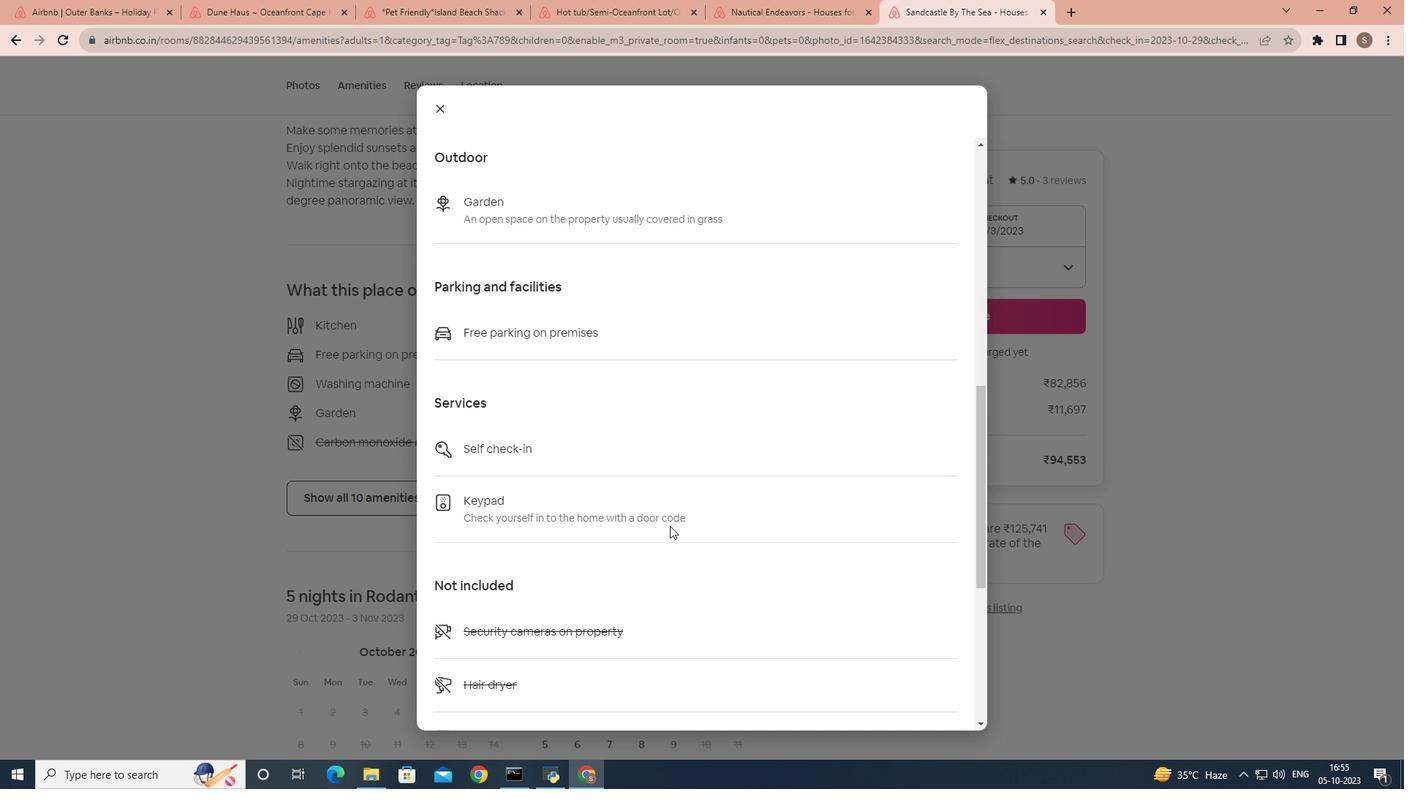
Action: Mouse scrolled (673, 529) with delta (0, 0)
Screenshot: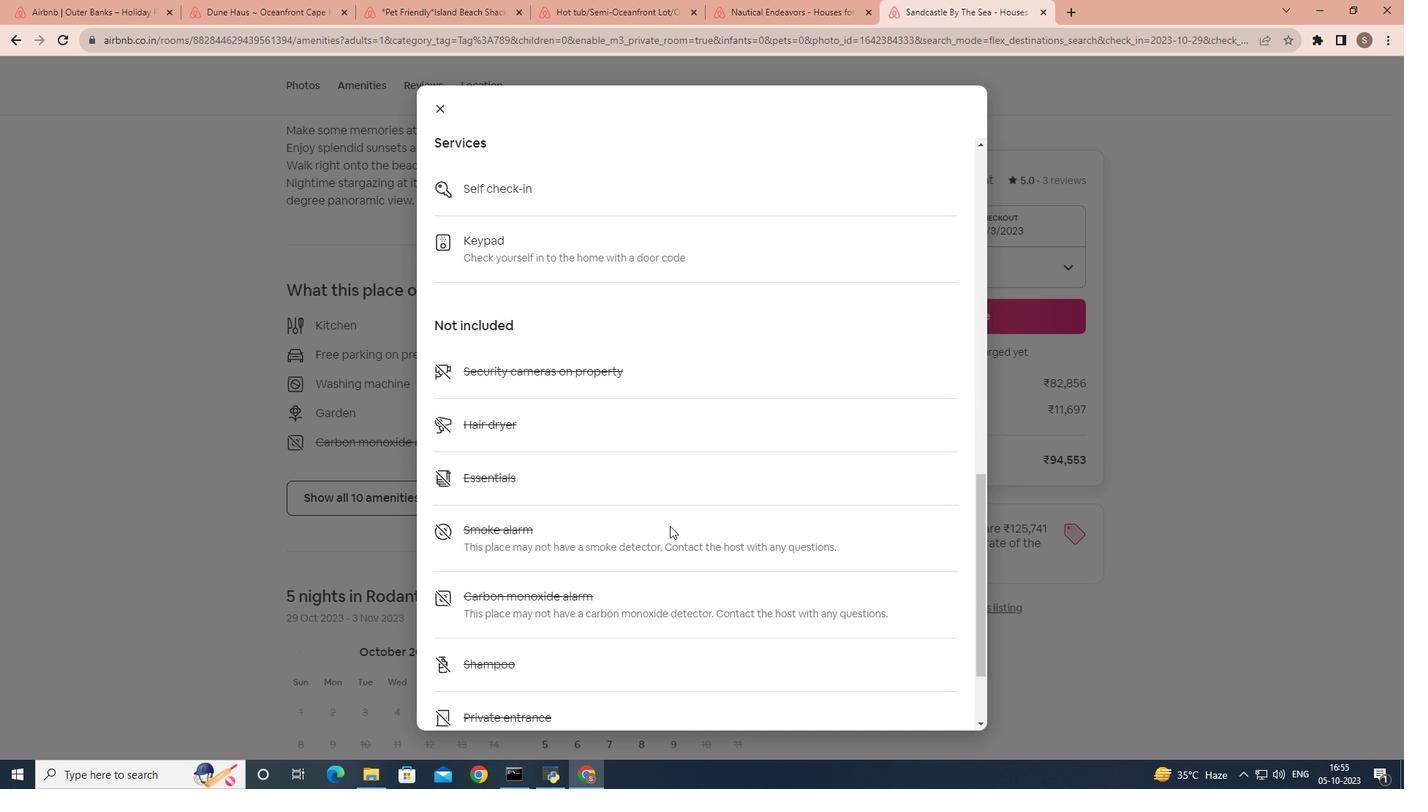
Action: Mouse scrolled (673, 529) with delta (0, 0)
Screenshot: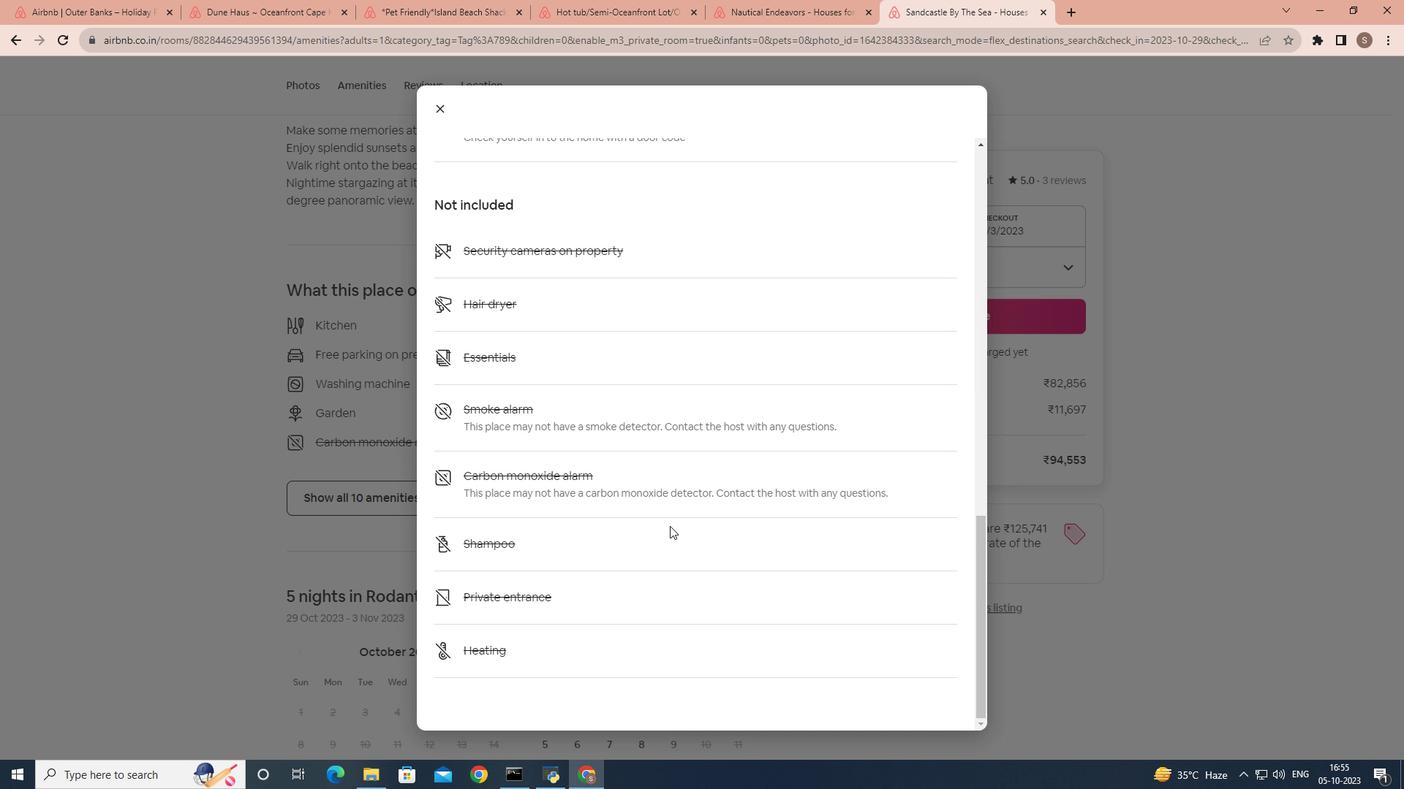 
Action: Mouse scrolled (673, 529) with delta (0, 0)
Screenshot: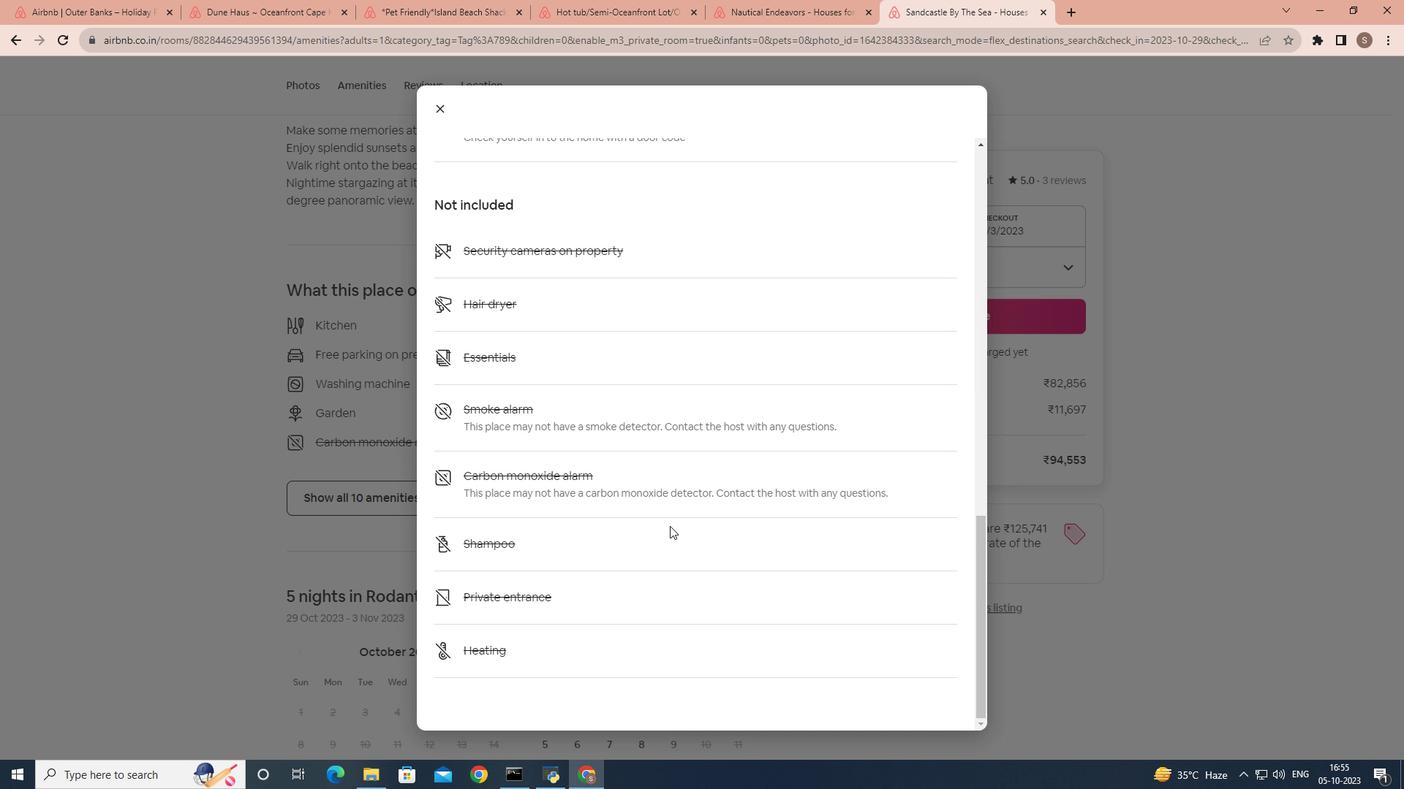 
Action: Mouse scrolled (673, 529) with delta (0, 0)
Screenshot: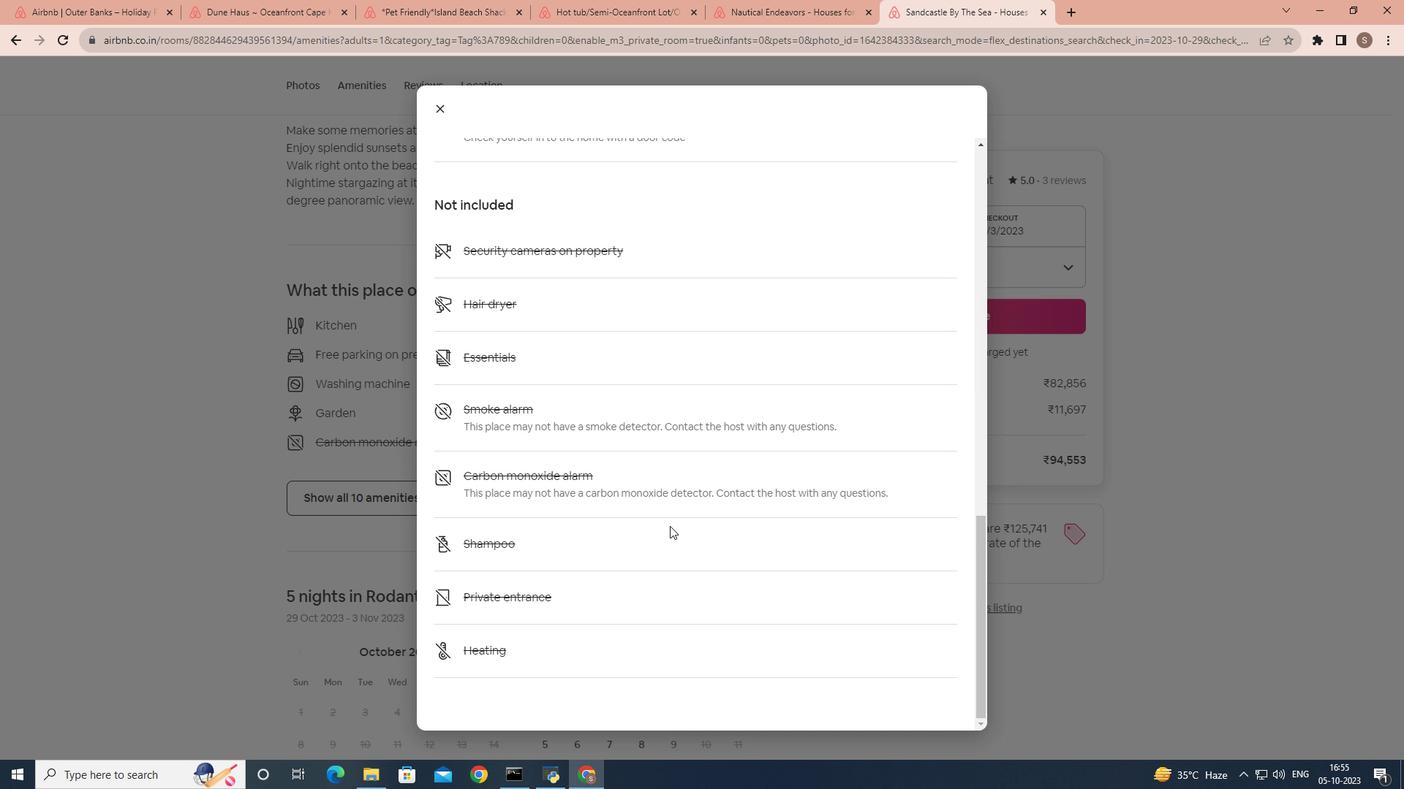 
Action: Mouse scrolled (673, 529) with delta (0, 0)
Screenshot: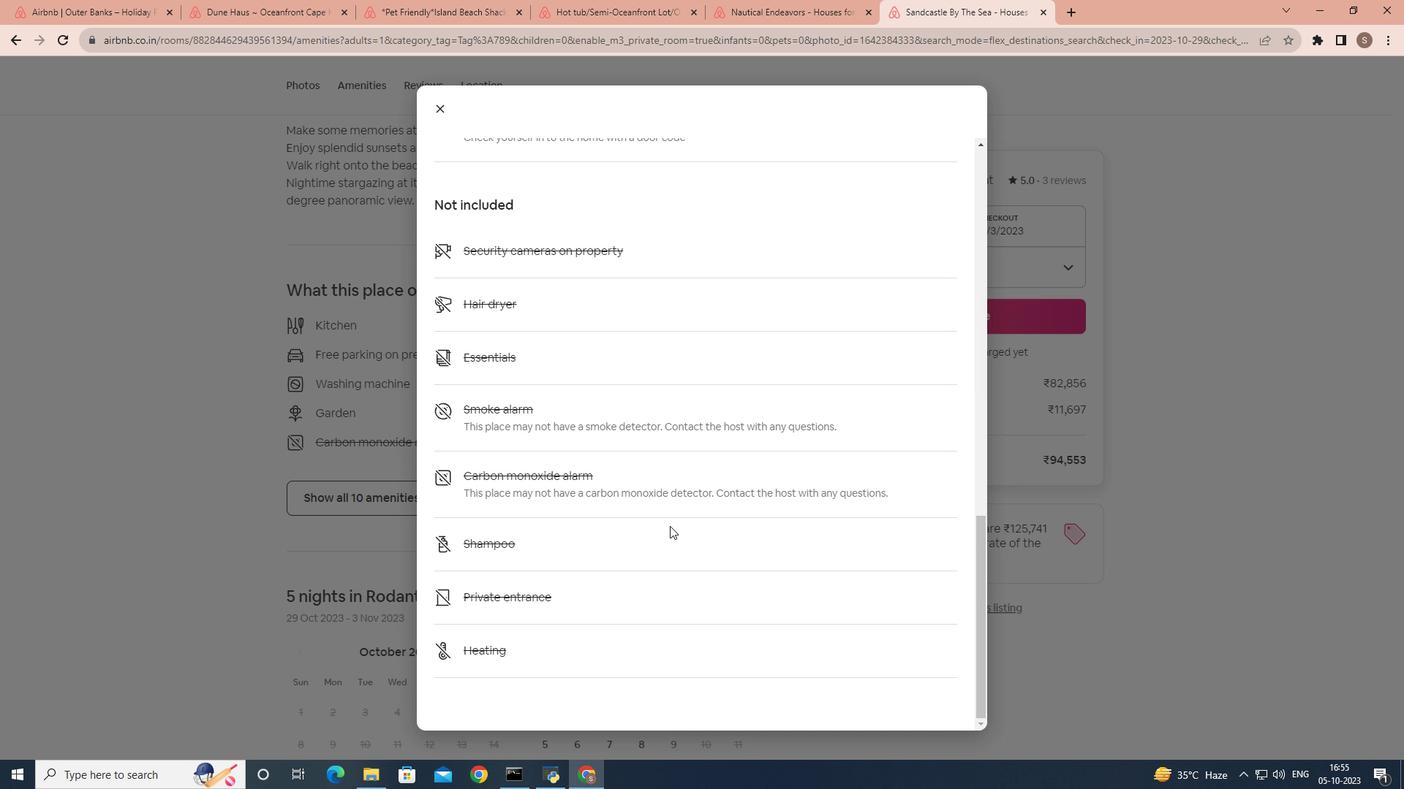 
Action: Mouse scrolled (673, 529) with delta (0, 0)
Screenshot: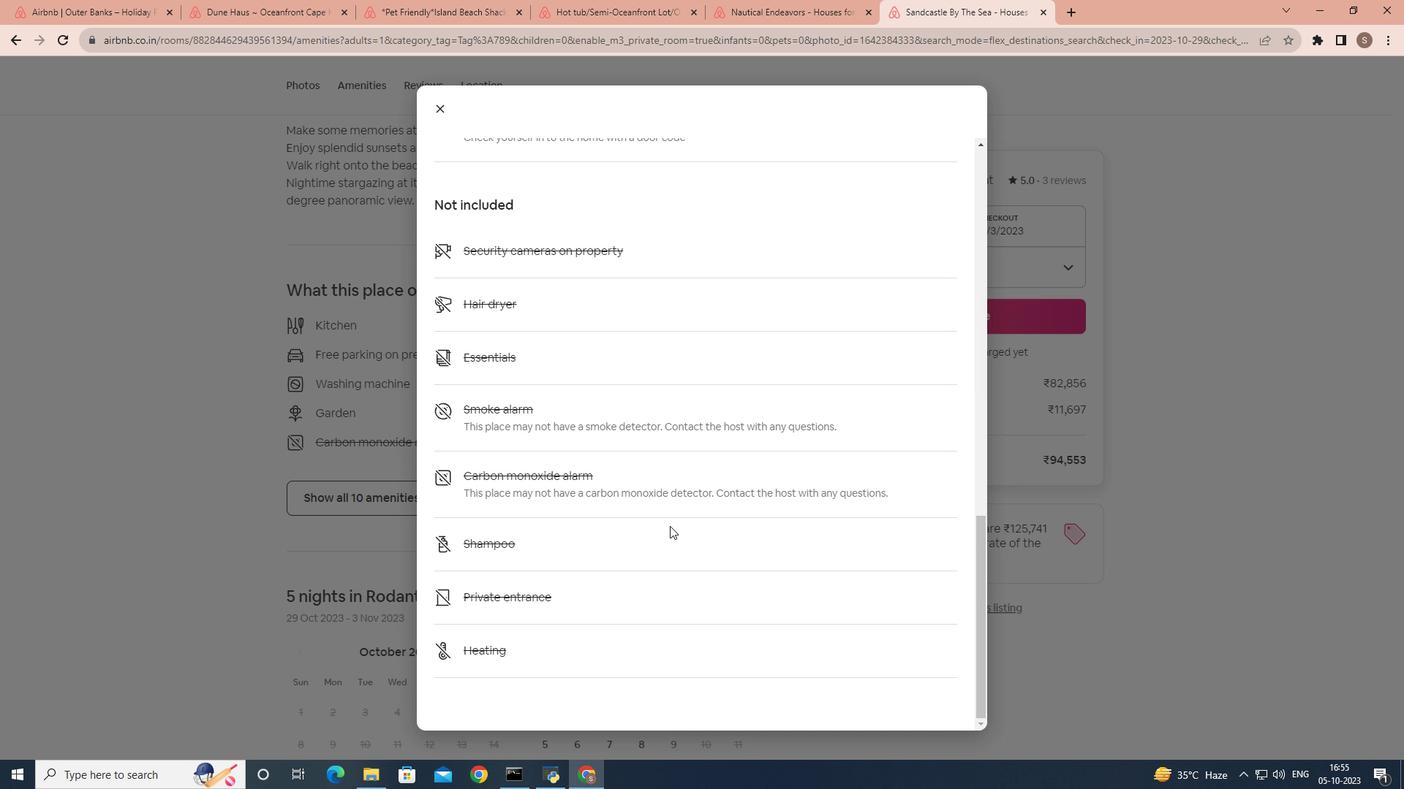 
Action: Mouse scrolled (673, 529) with delta (0, 0)
Screenshot: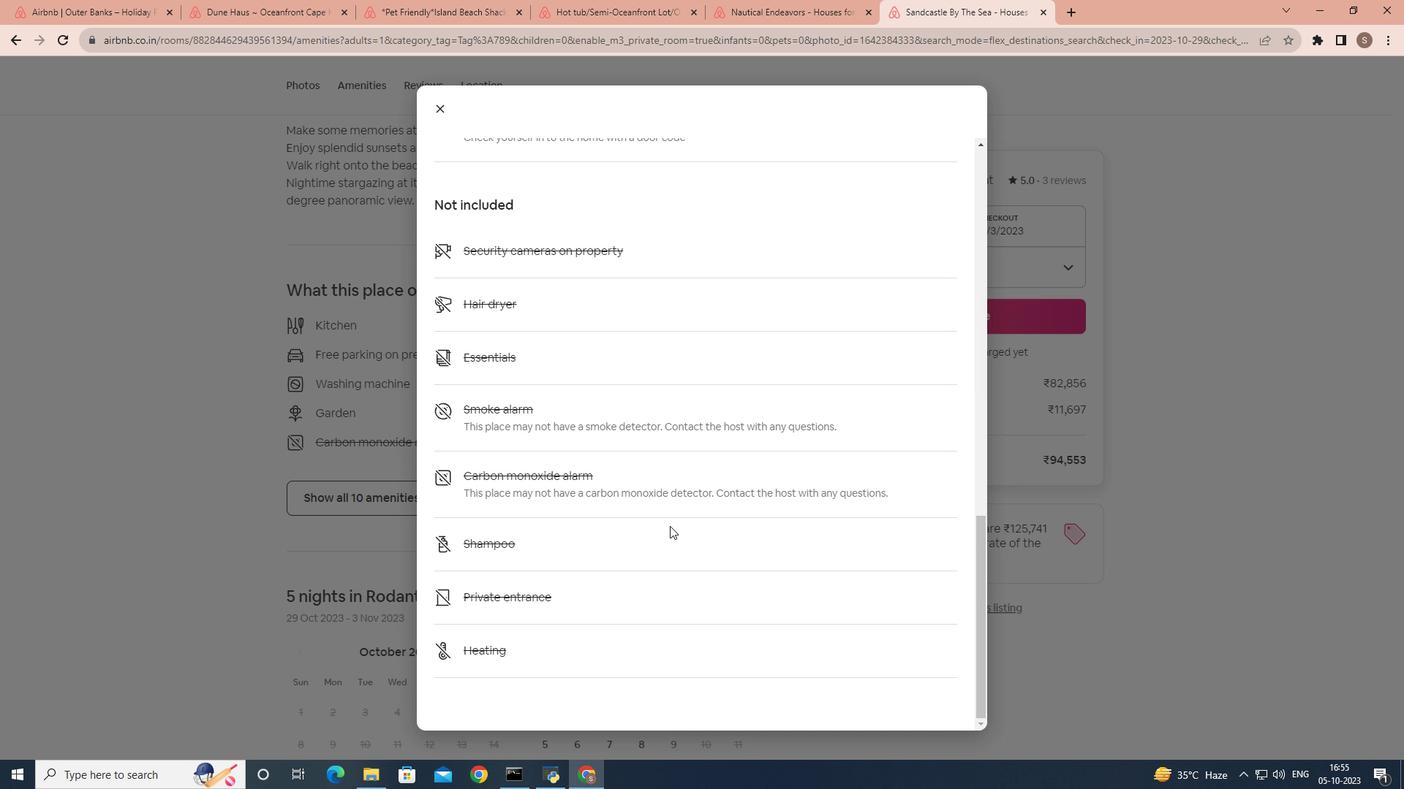 
Action: Mouse moved to (448, 110)
Screenshot: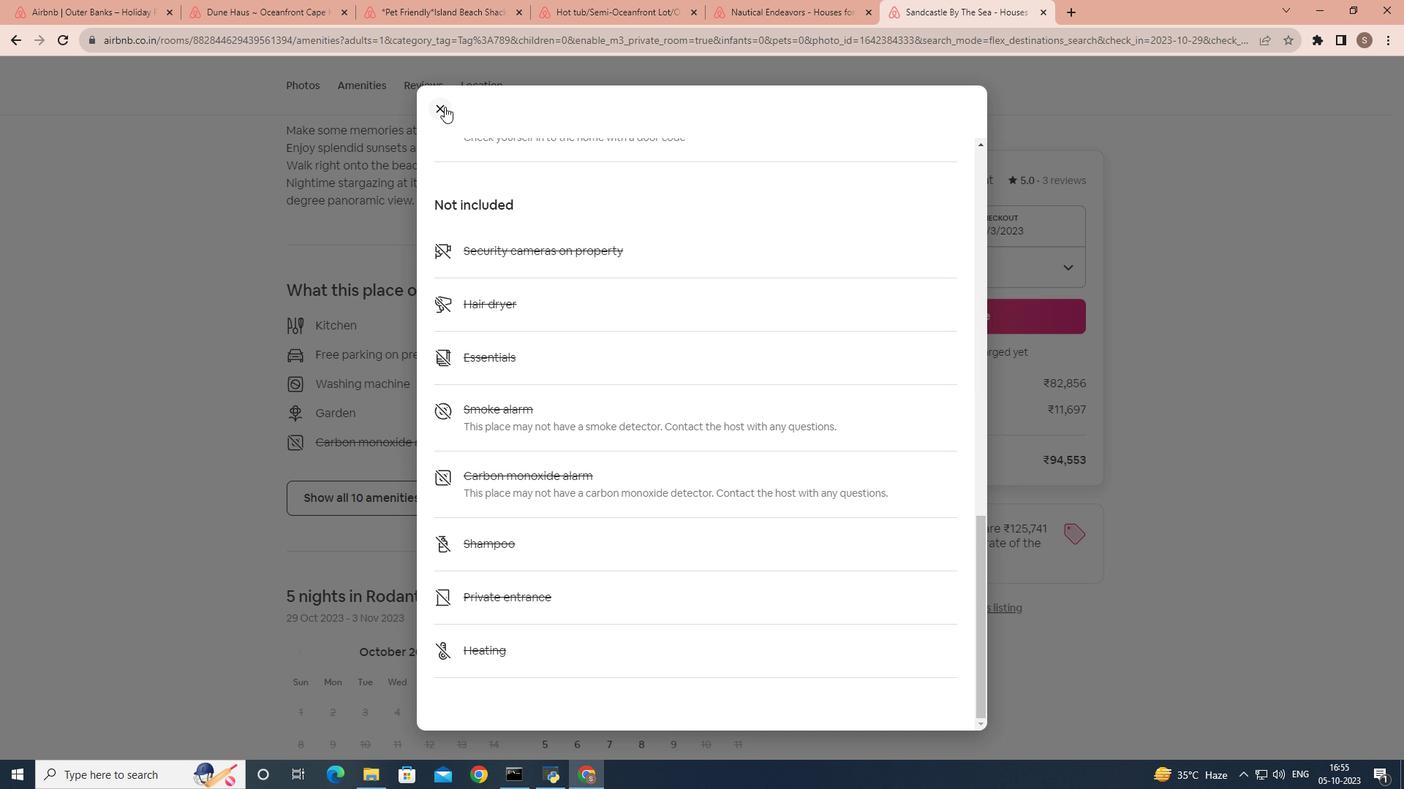 
Action: Mouse pressed left at (448, 110)
Screenshot: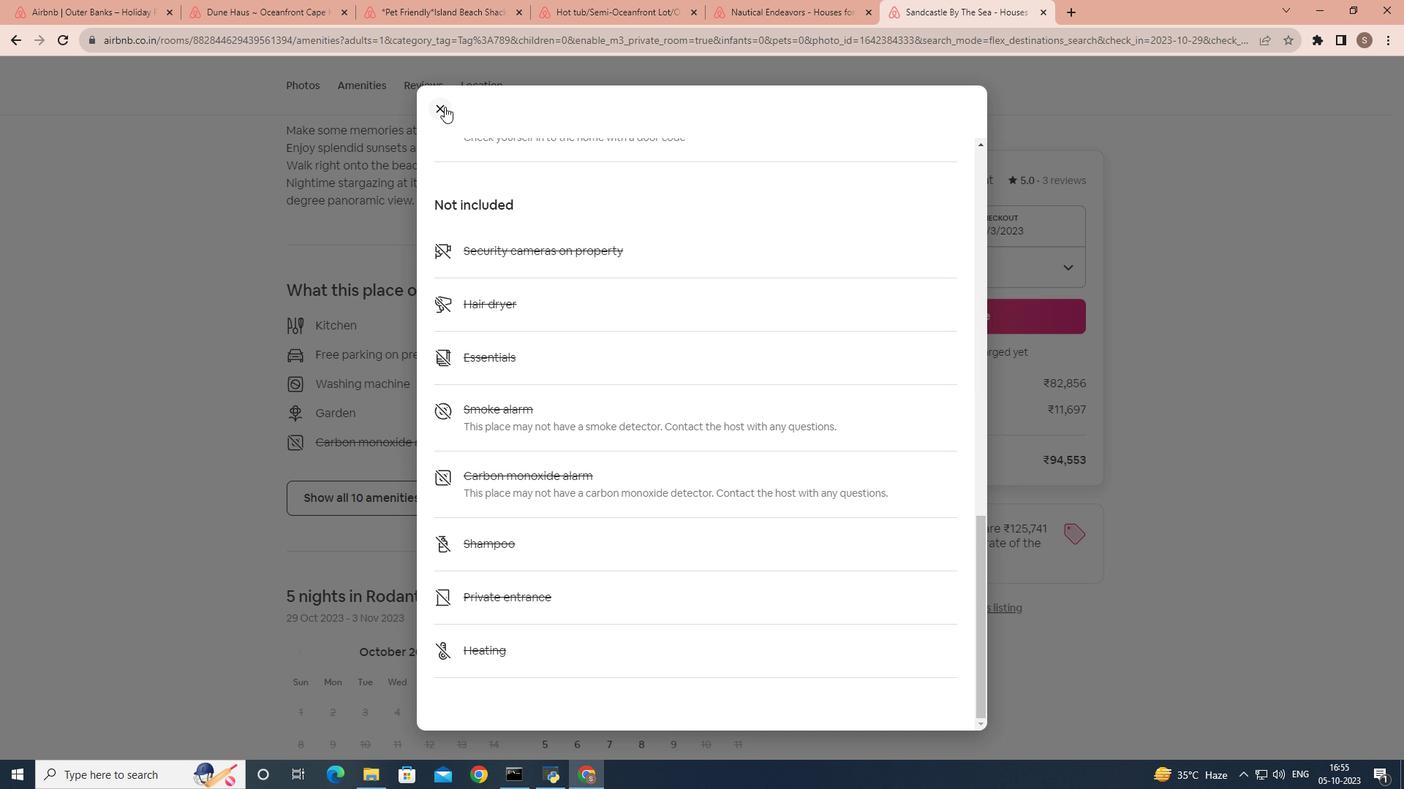 
Action: Mouse moved to (448, 108)
Screenshot: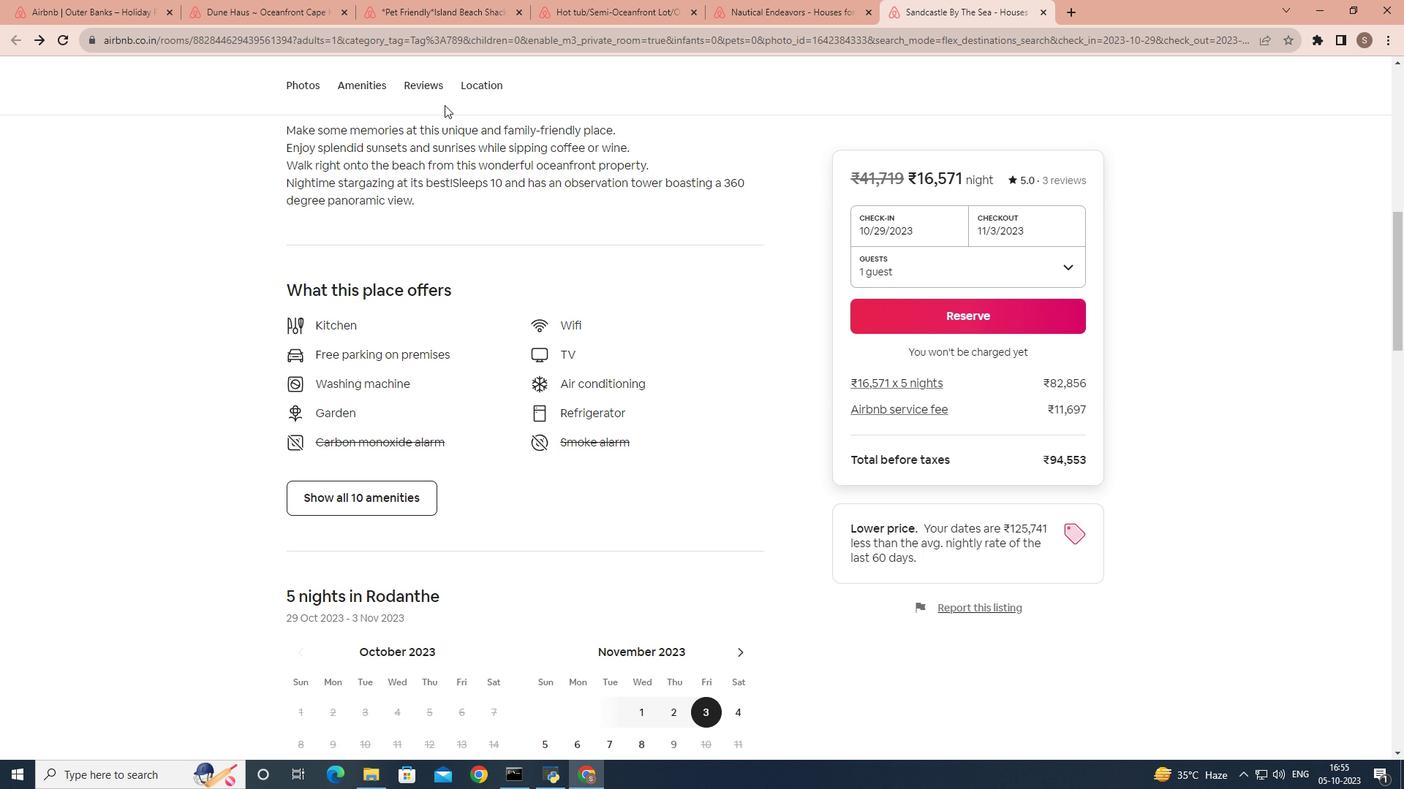 
Action: Mouse scrolled (448, 108) with delta (0, 0)
Screenshot: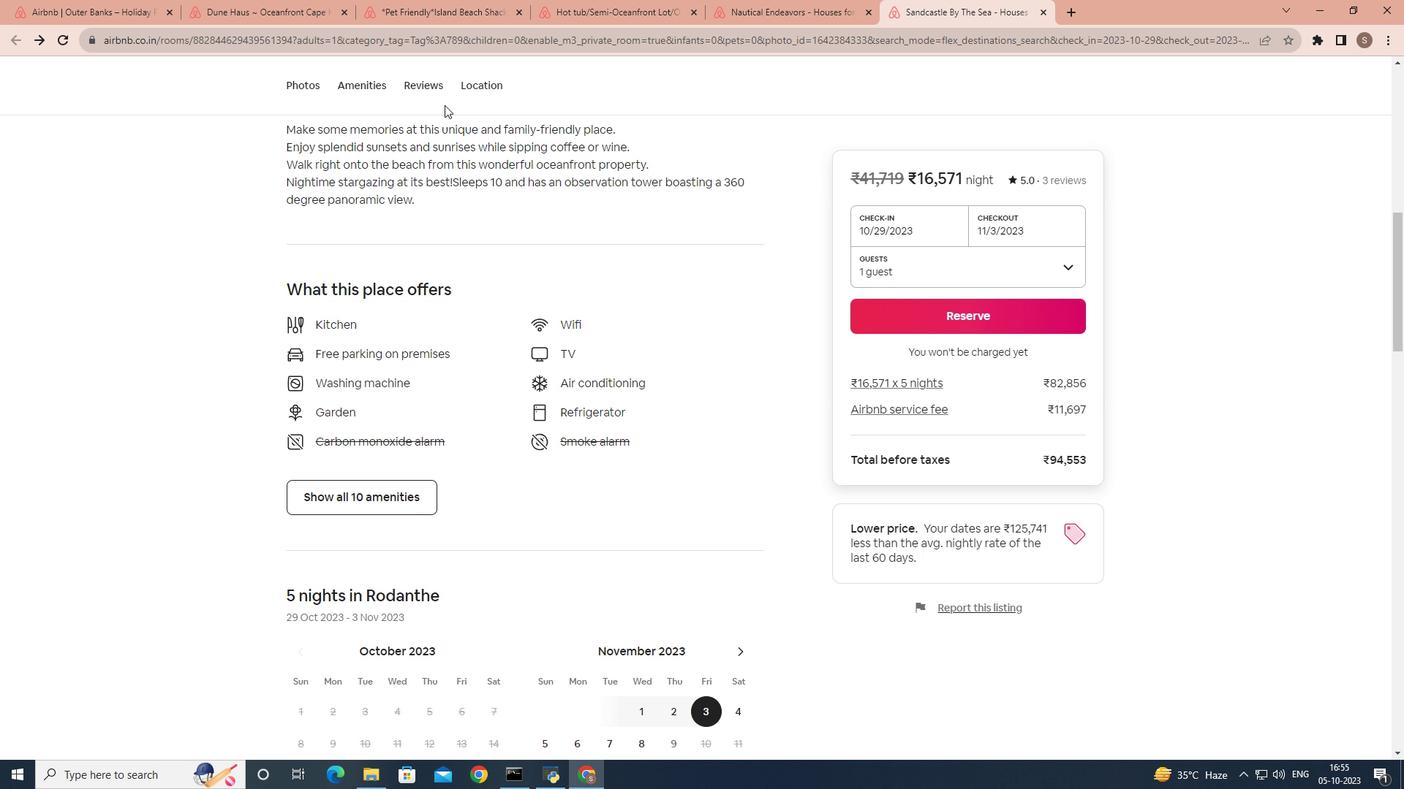
Action: Mouse scrolled (448, 108) with delta (0, 0)
Screenshot: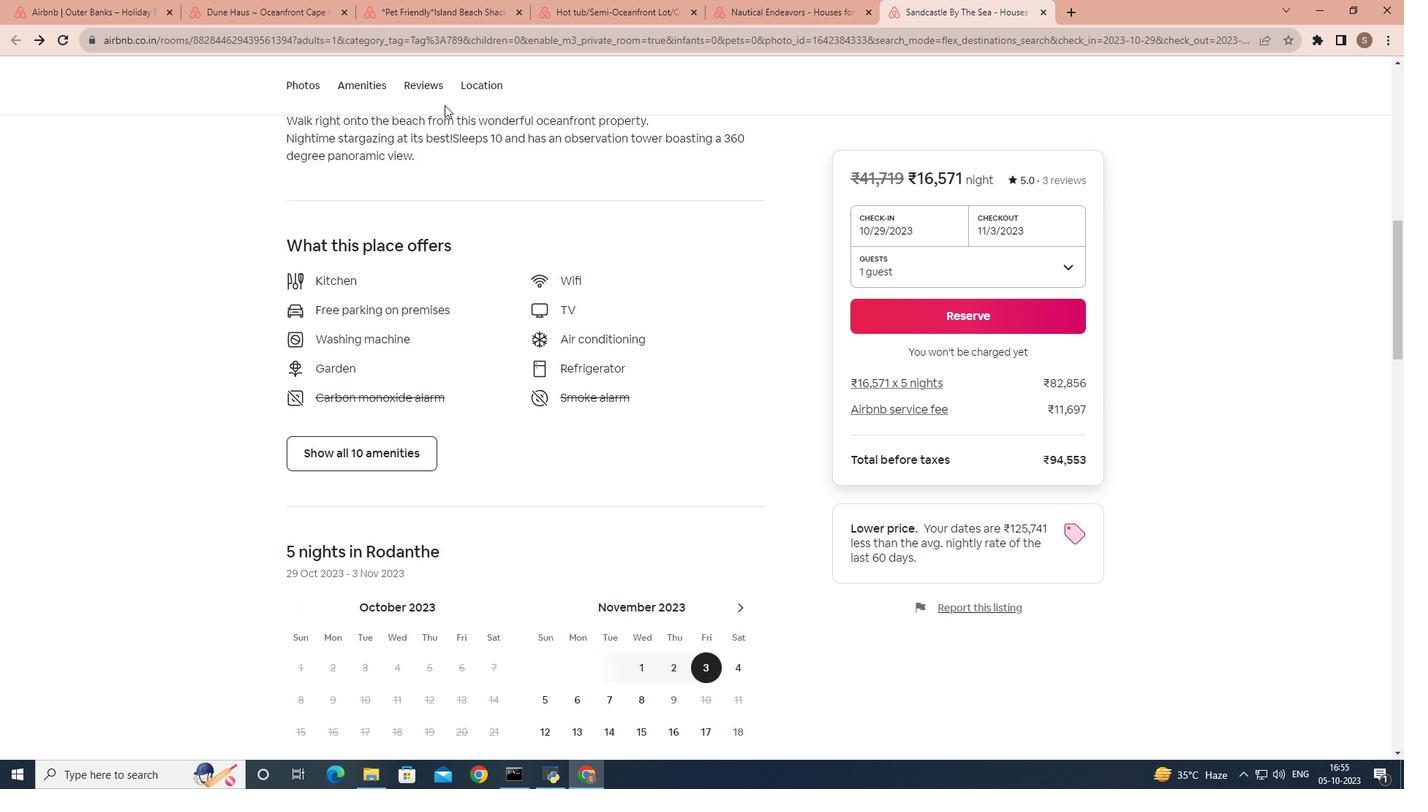 
Action: Mouse scrolled (448, 108) with delta (0, 0)
Screenshot: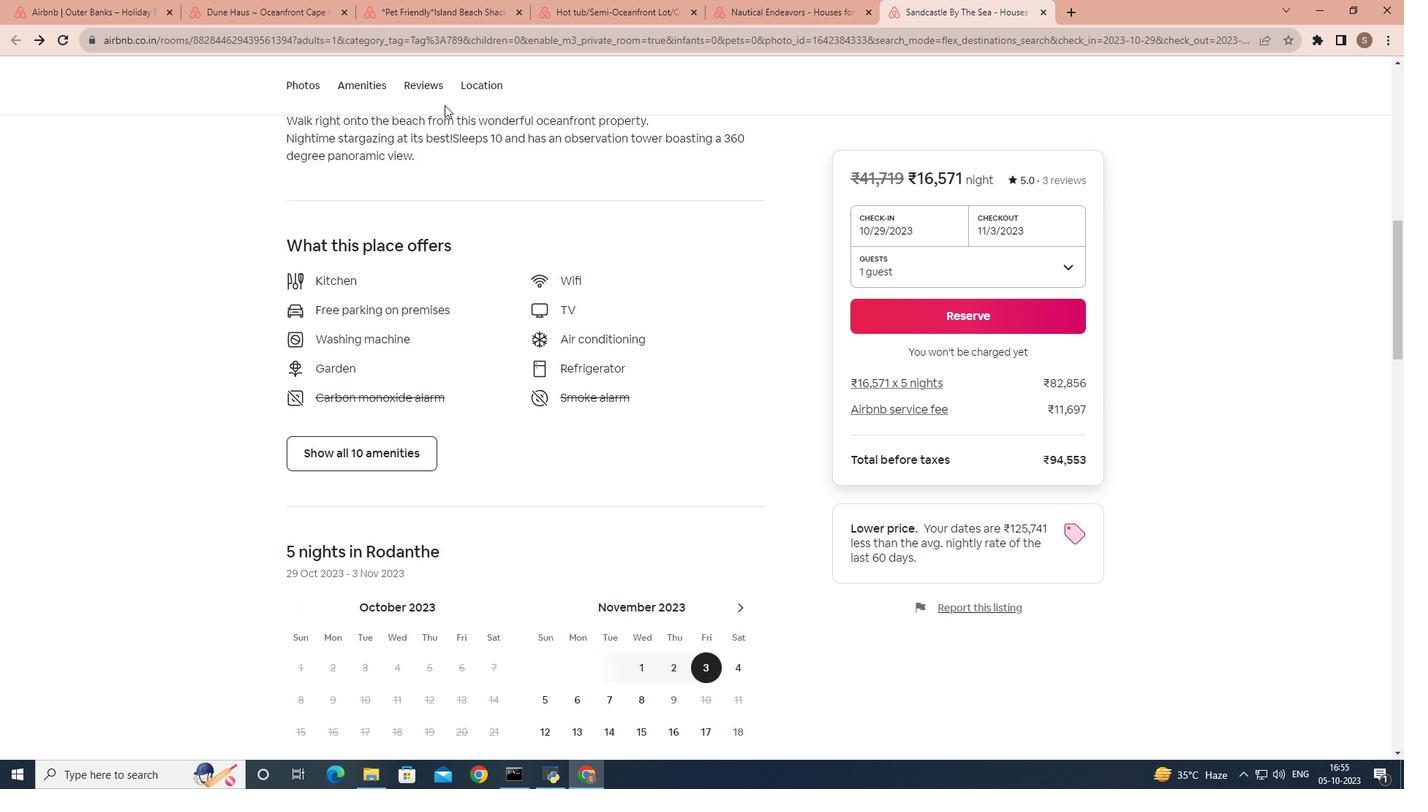 
Action: Mouse scrolled (448, 108) with delta (0, 0)
Screenshot: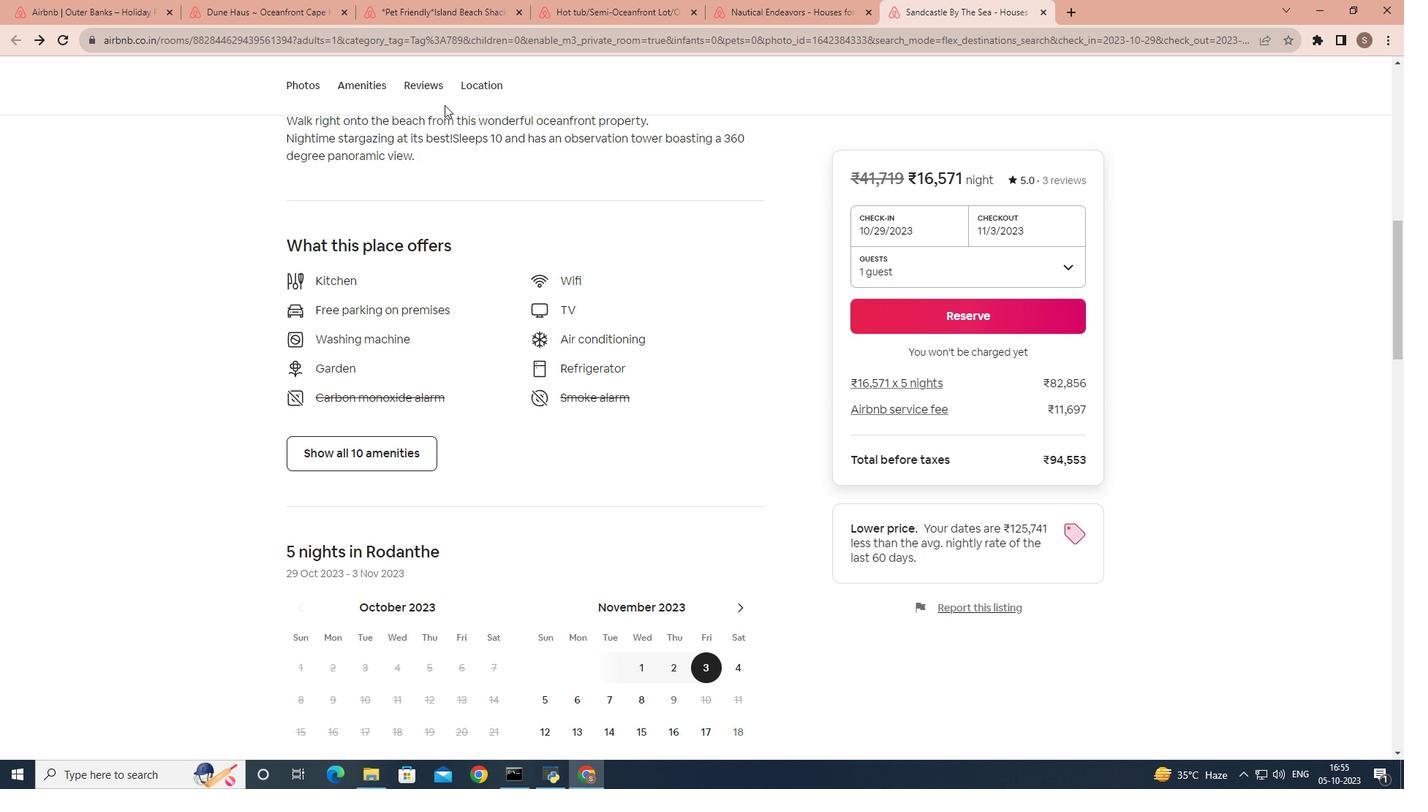 
Action: Mouse scrolled (448, 108) with delta (0, 0)
Screenshot: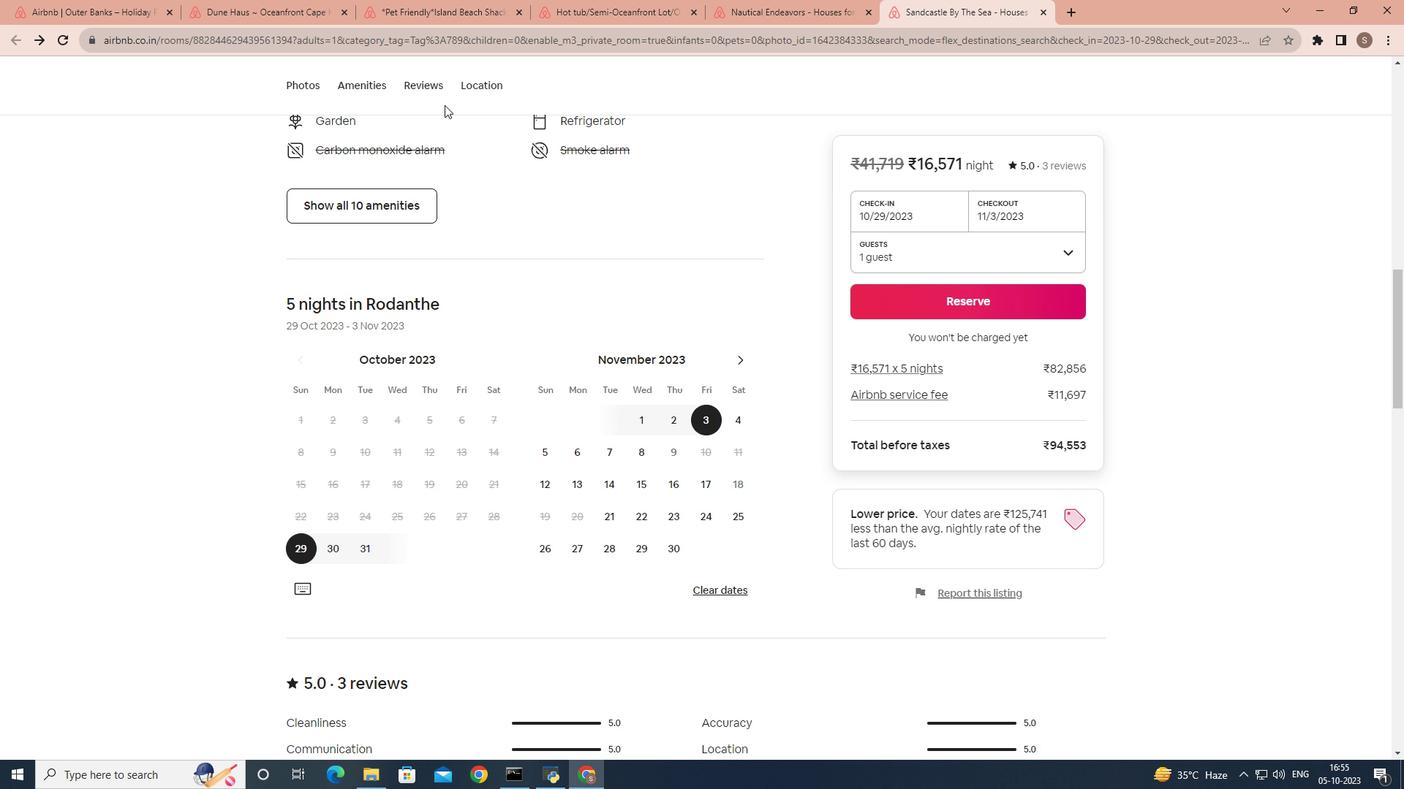 
Action: Mouse scrolled (448, 108) with delta (0, 0)
Screenshot: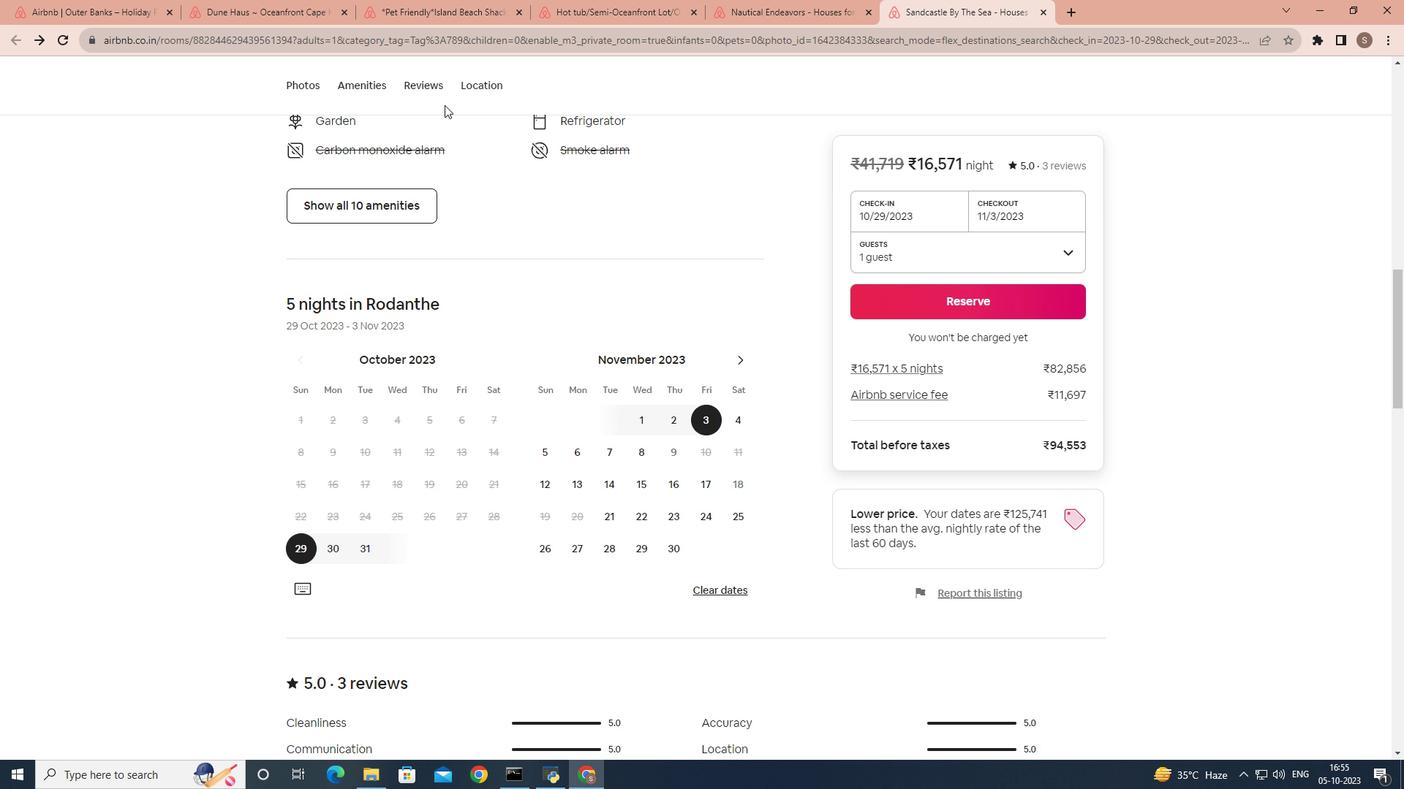 
Action: Mouse scrolled (448, 108) with delta (0, 0)
Screenshot: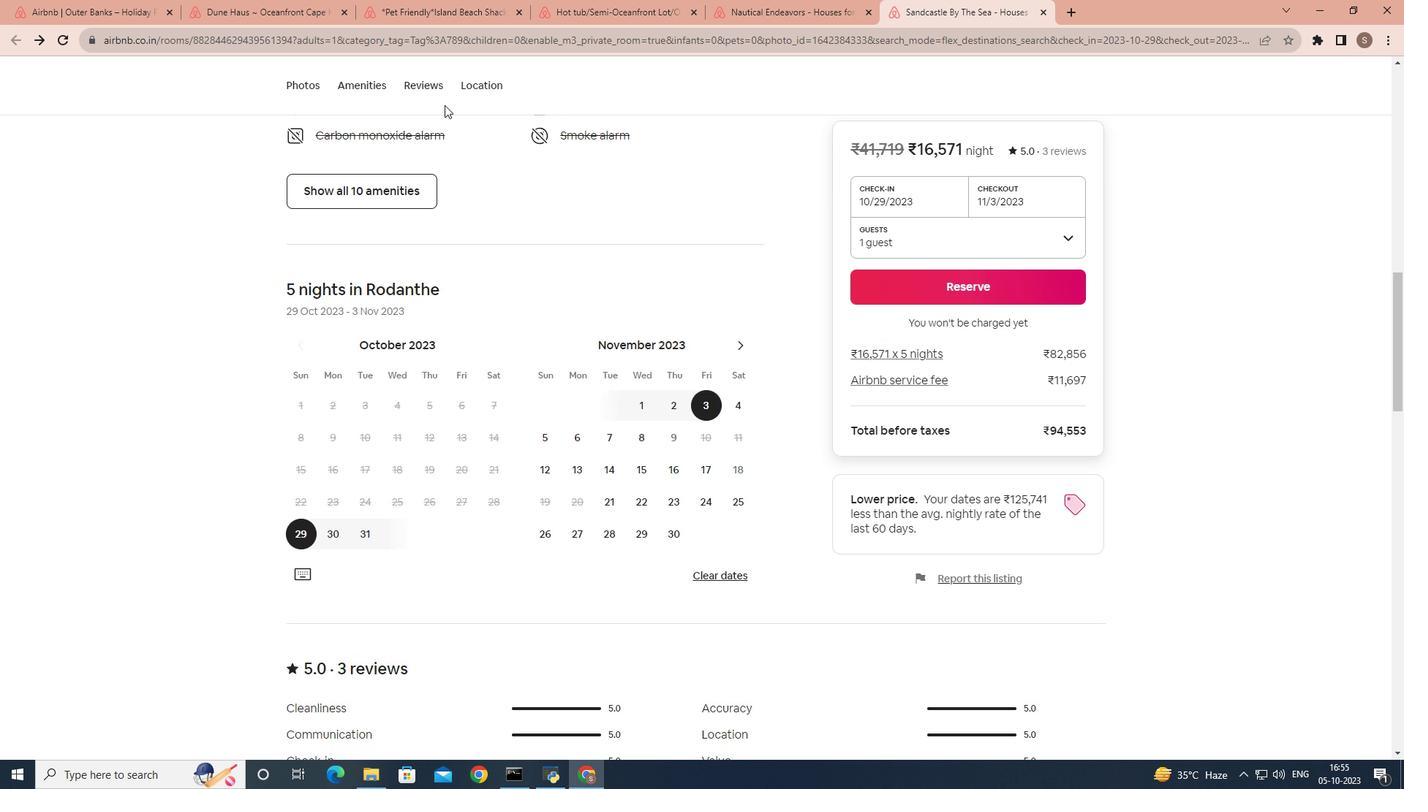 
Action: Mouse scrolled (448, 108) with delta (0, 0)
Screenshot: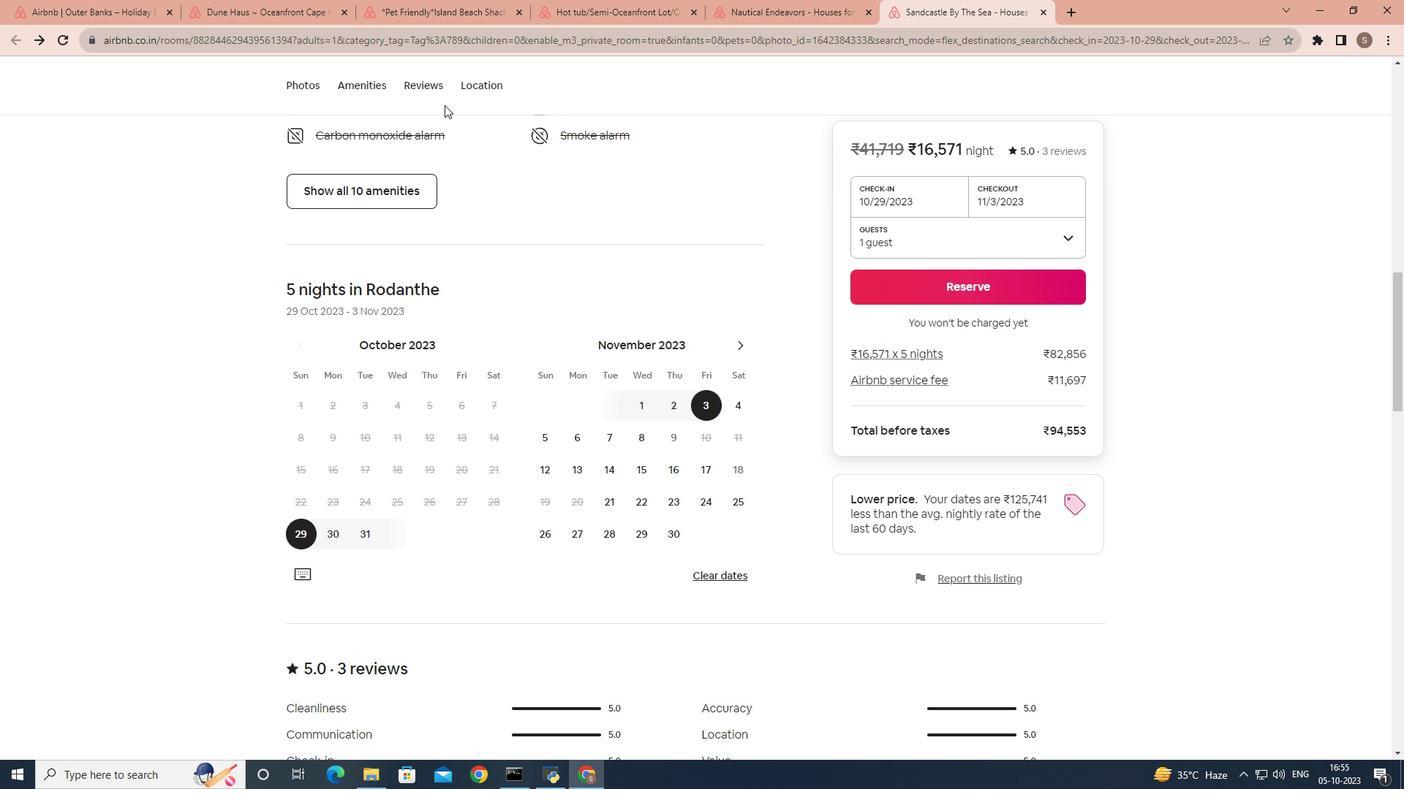 
Action: Mouse scrolled (448, 108) with delta (0, 0)
Screenshot: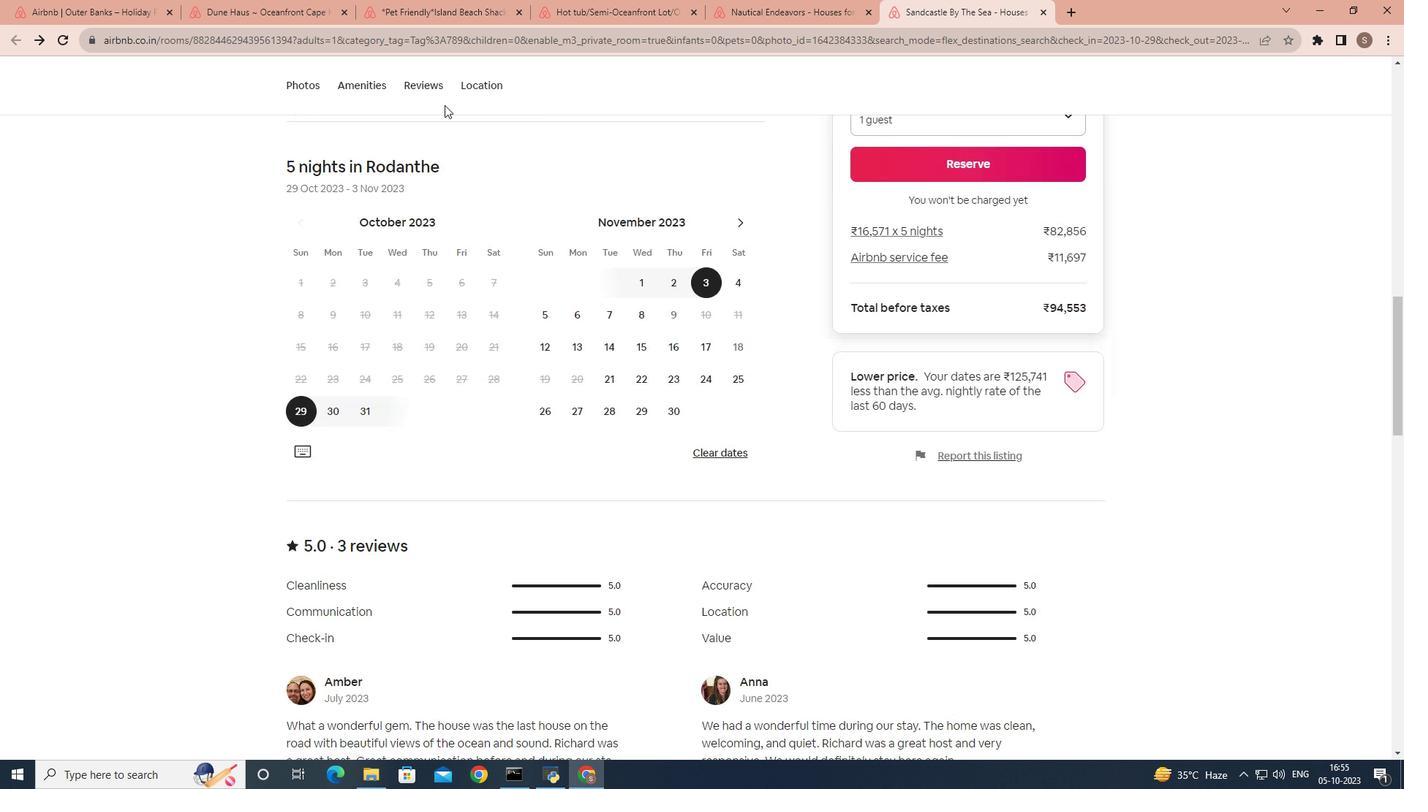 
Action: Mouse scrolled (448, 108) with delta (0, 0)
Screenshot: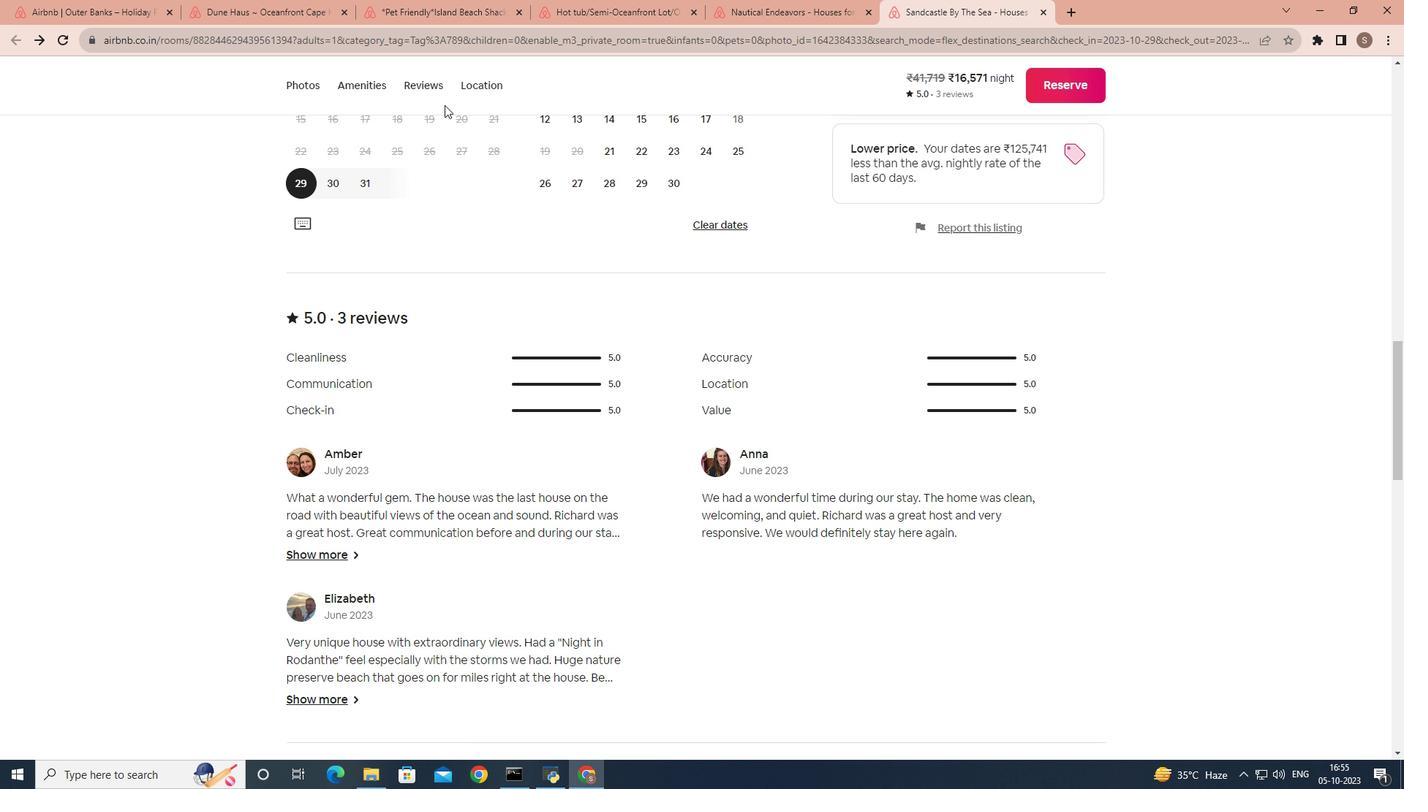 
Action: Mouse scrolled (448, 108) with delta (0, 0)
Screenshot: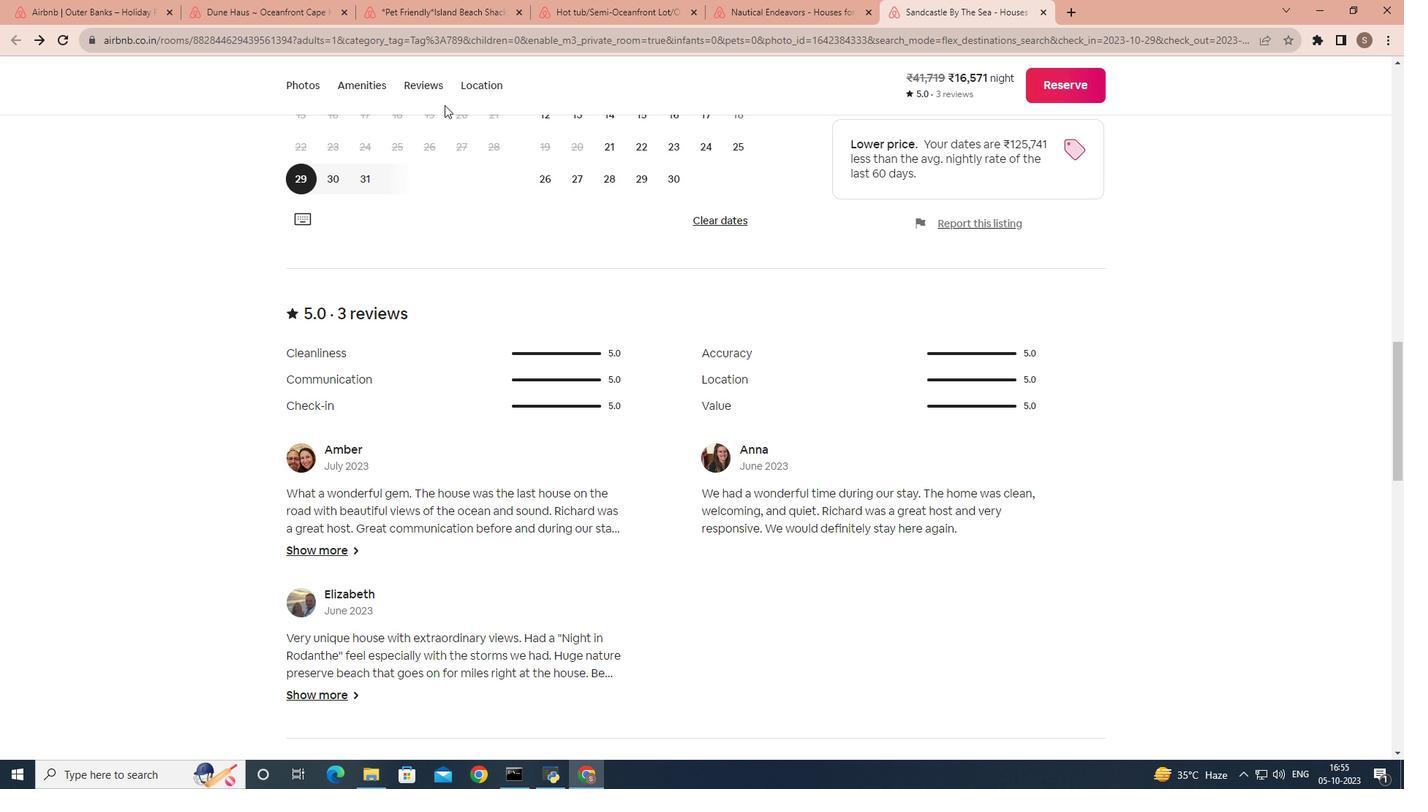 
Action: Mouse scrolled (448, 108) with delta (0, 0)
Screenshot: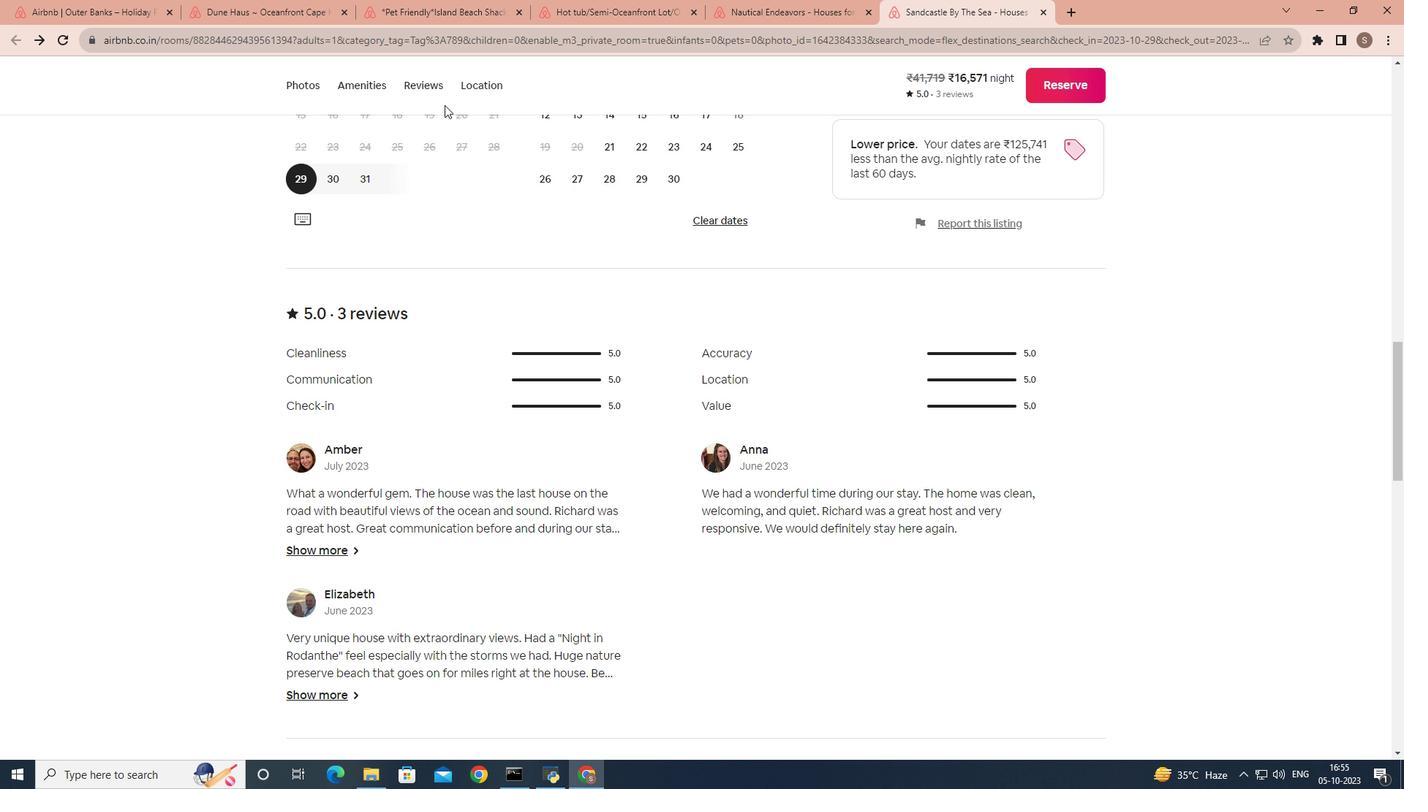 
Action: Mouse scrolled (448, 108) with delta (0, 0)
Screenshot: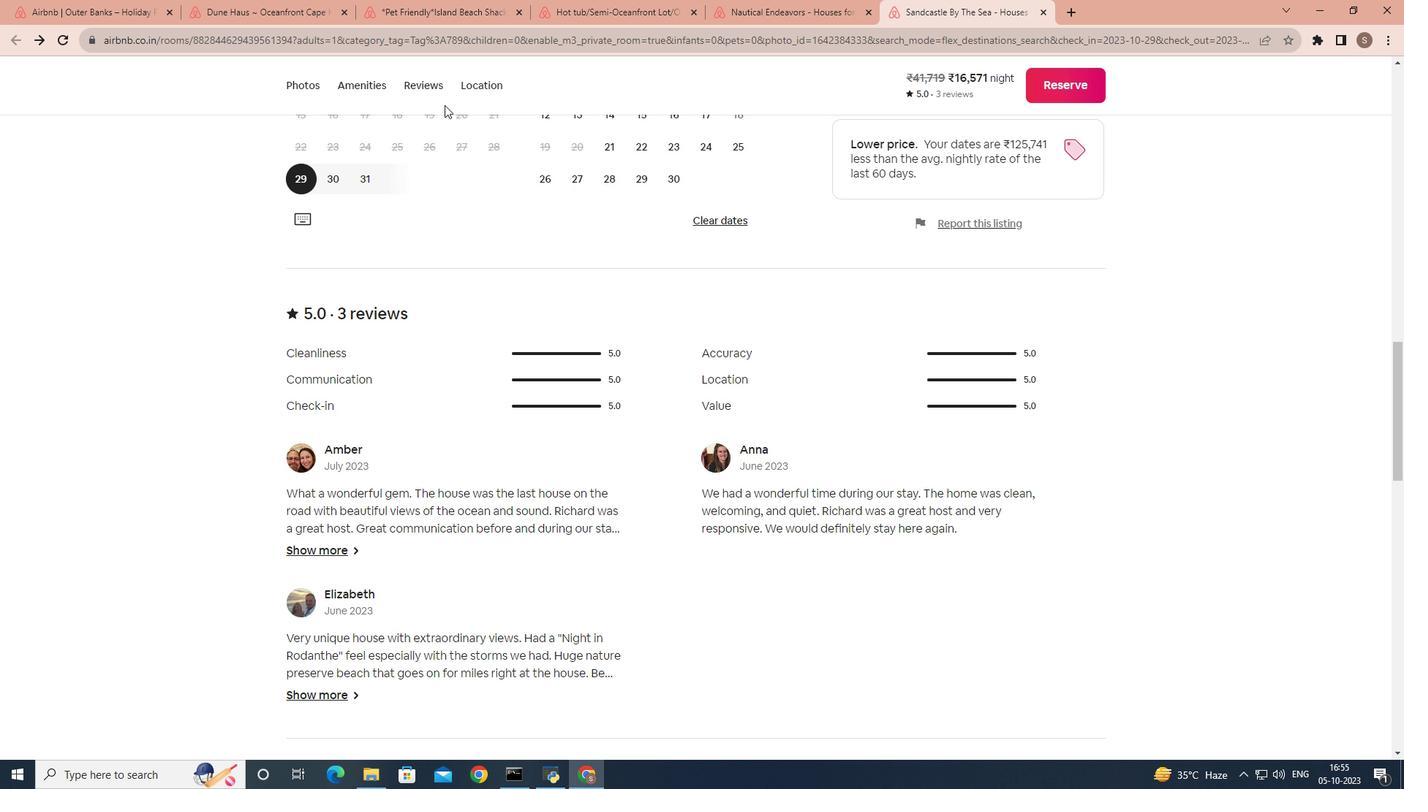 
Action: Mouse scrolled (448, 108) with delta (0, 0)
Screenshot: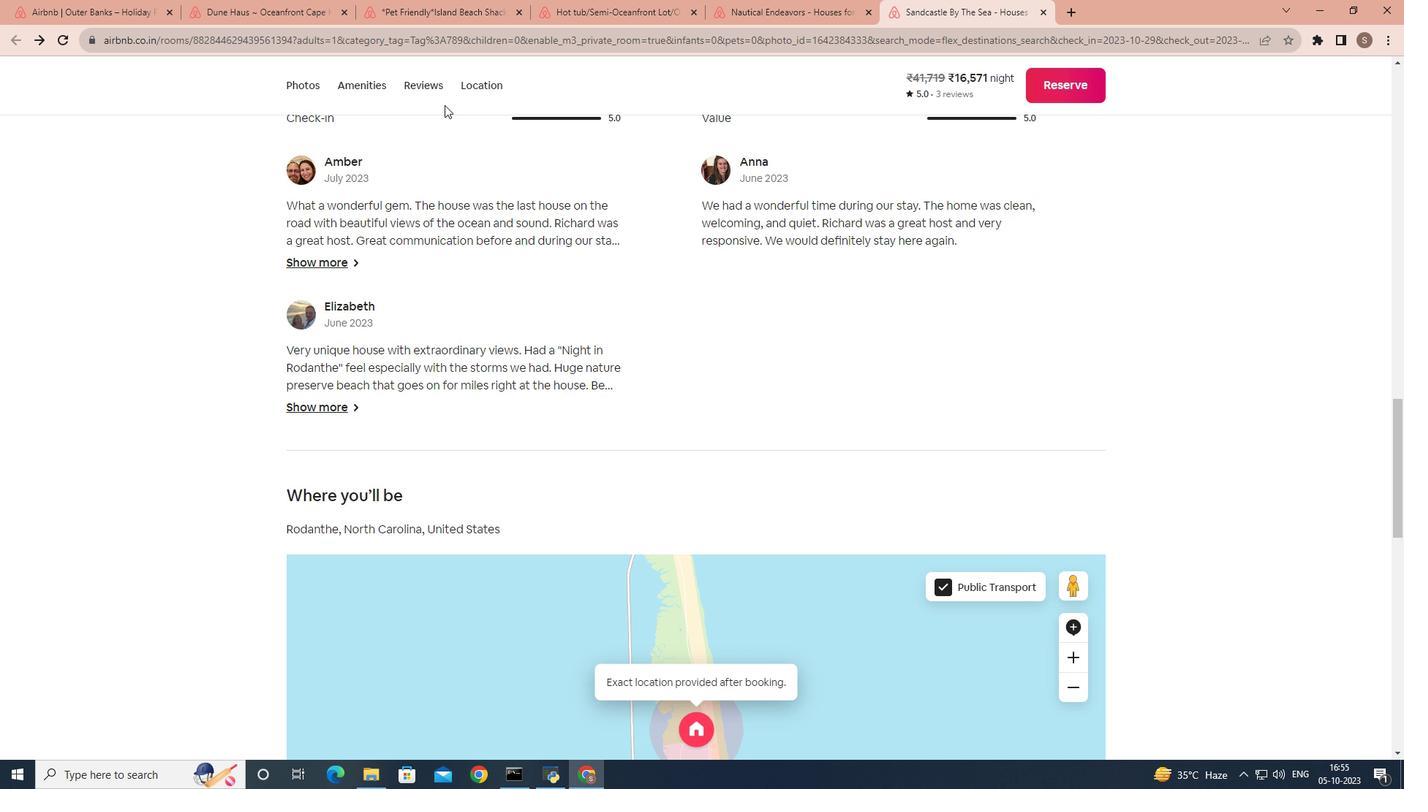 
Action: Mouse scrolled (448, 108) with delta (0, 0)
Screenshot: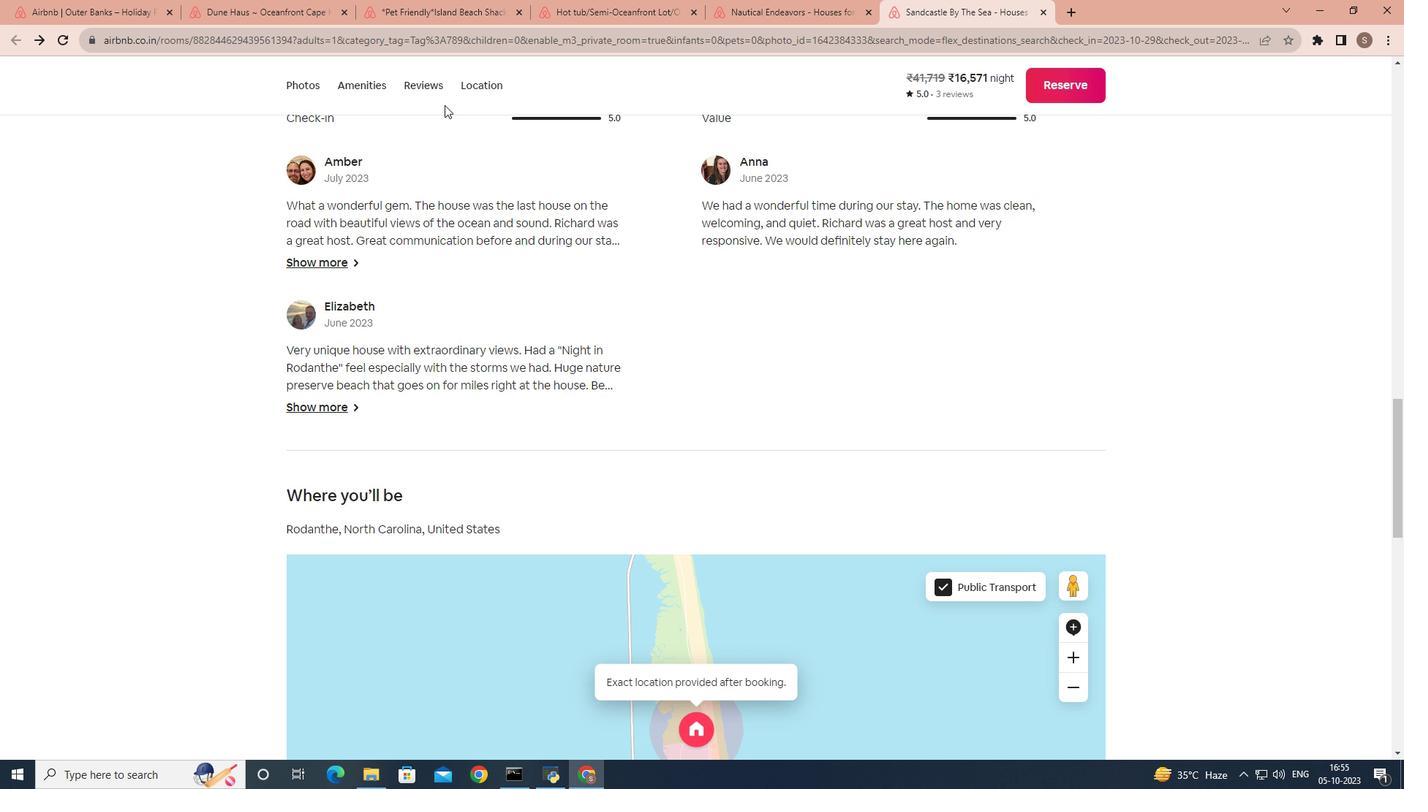 
Action: Mouse scrolled (448, 108) with delta (0, 0)
Screenshot: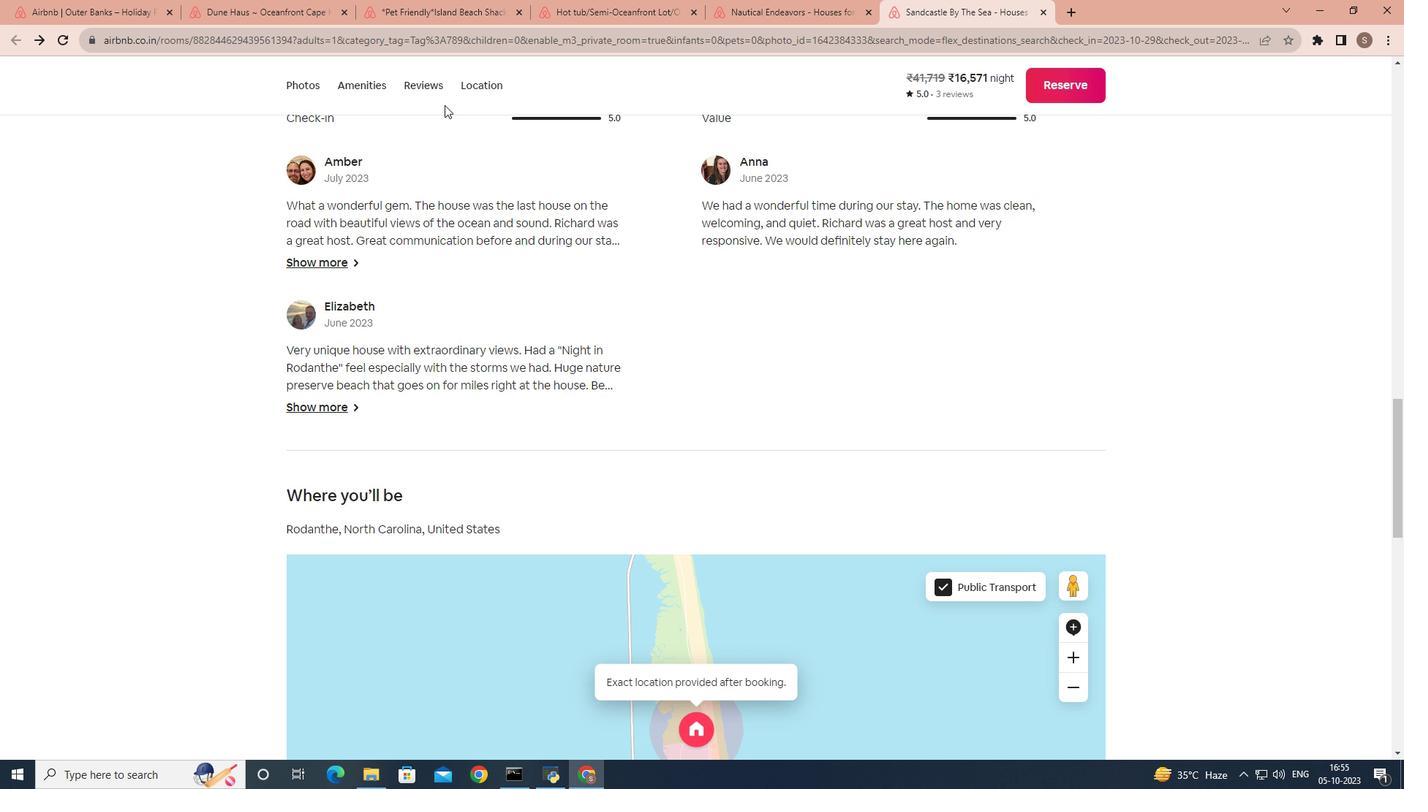 
Action: Mouse scrolled (448, 108) with delta (0, 0)
Screenshot: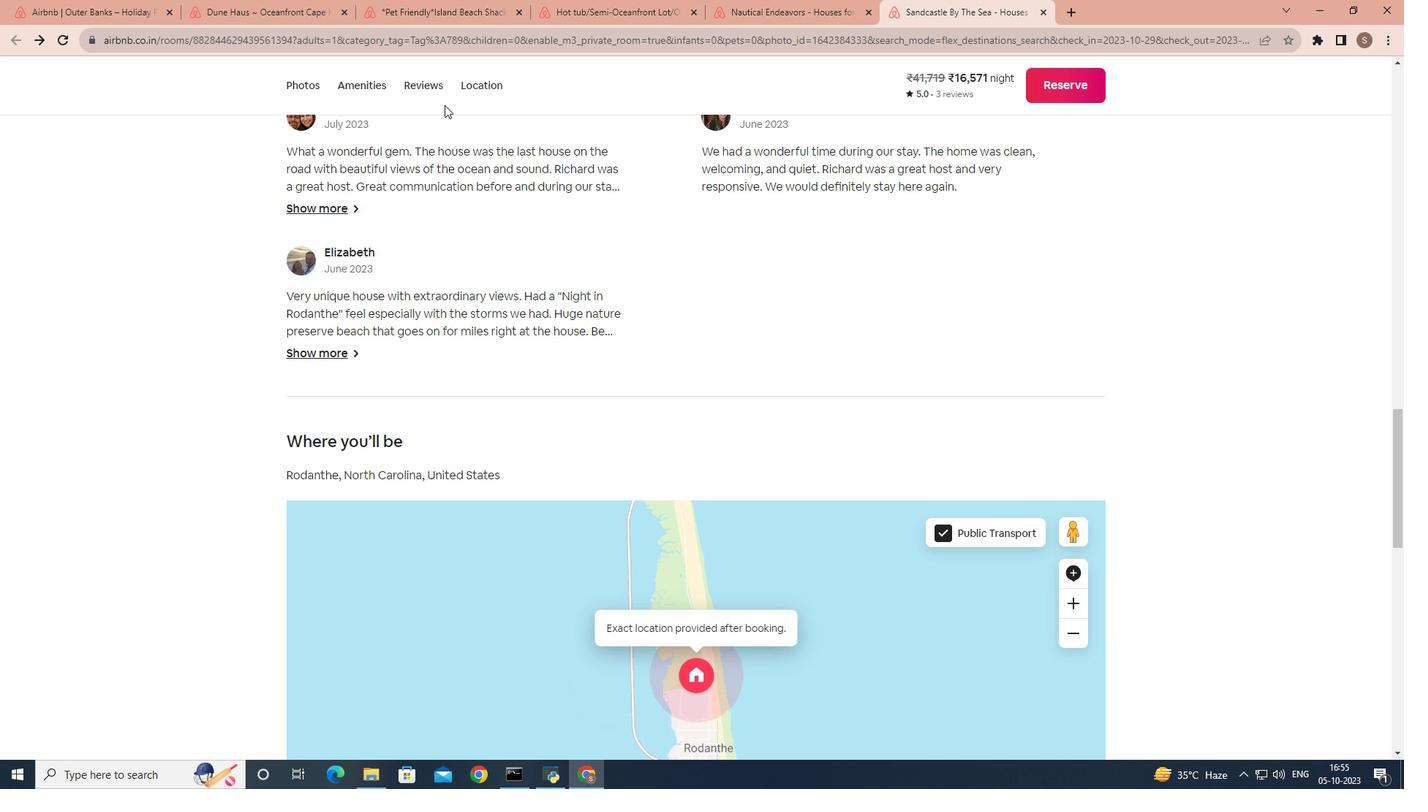 
Action: Mouse scrolled (448, 108) with delta (0, 0)
Screenshot: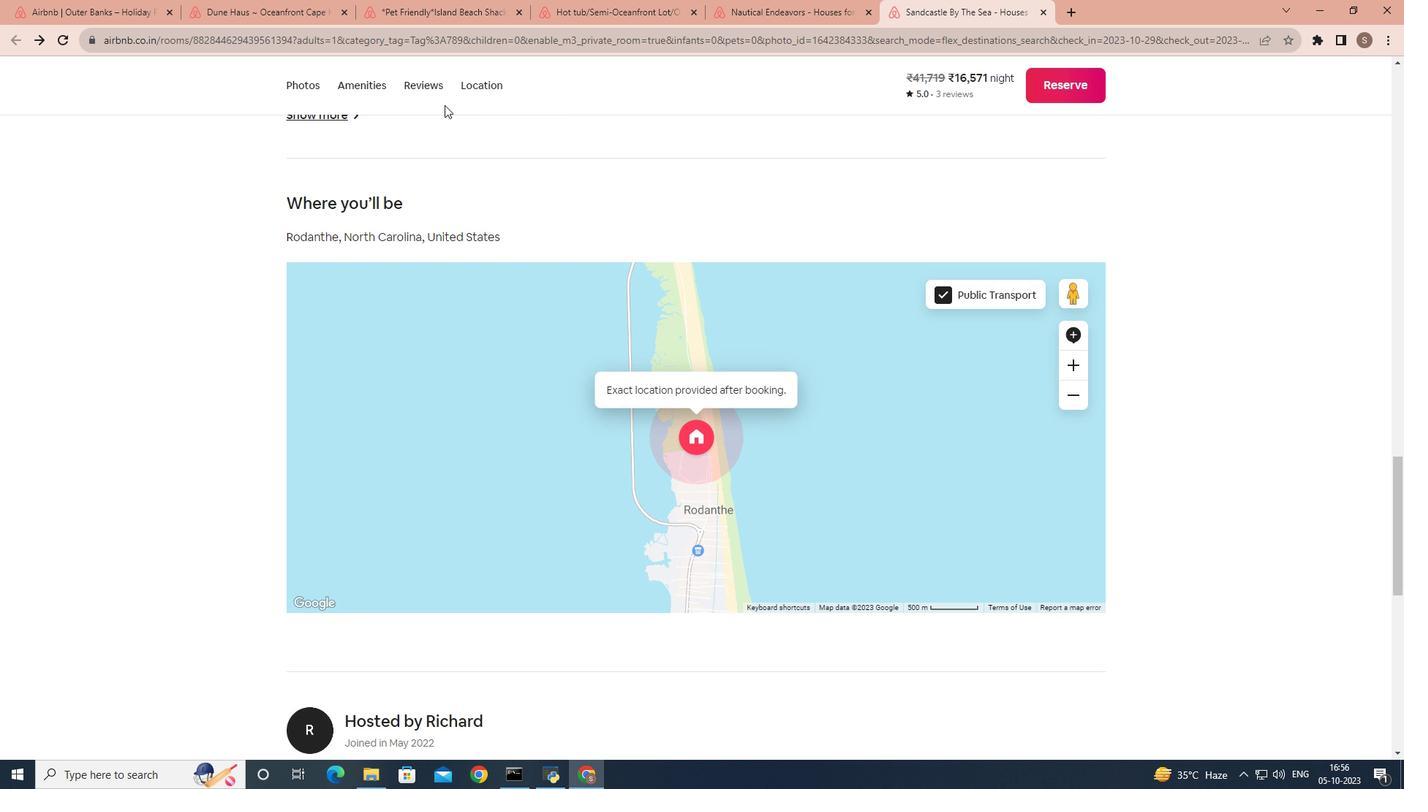 
Action: Mouse scrolled (448, 108) with delta (0, 0)
Screenshot: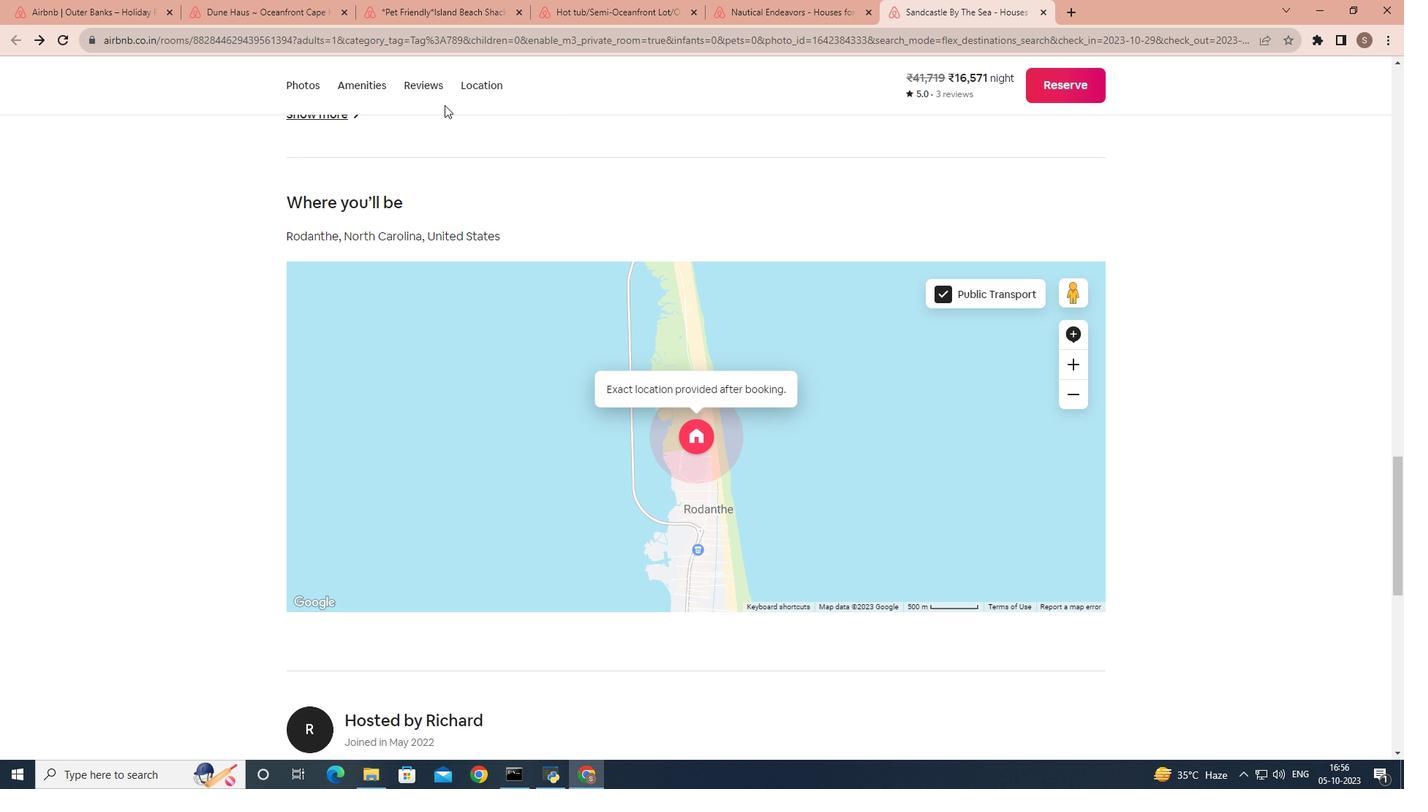 
Action: Mouse scrolled (448, 108) with delta (0, 0)
Screenshot: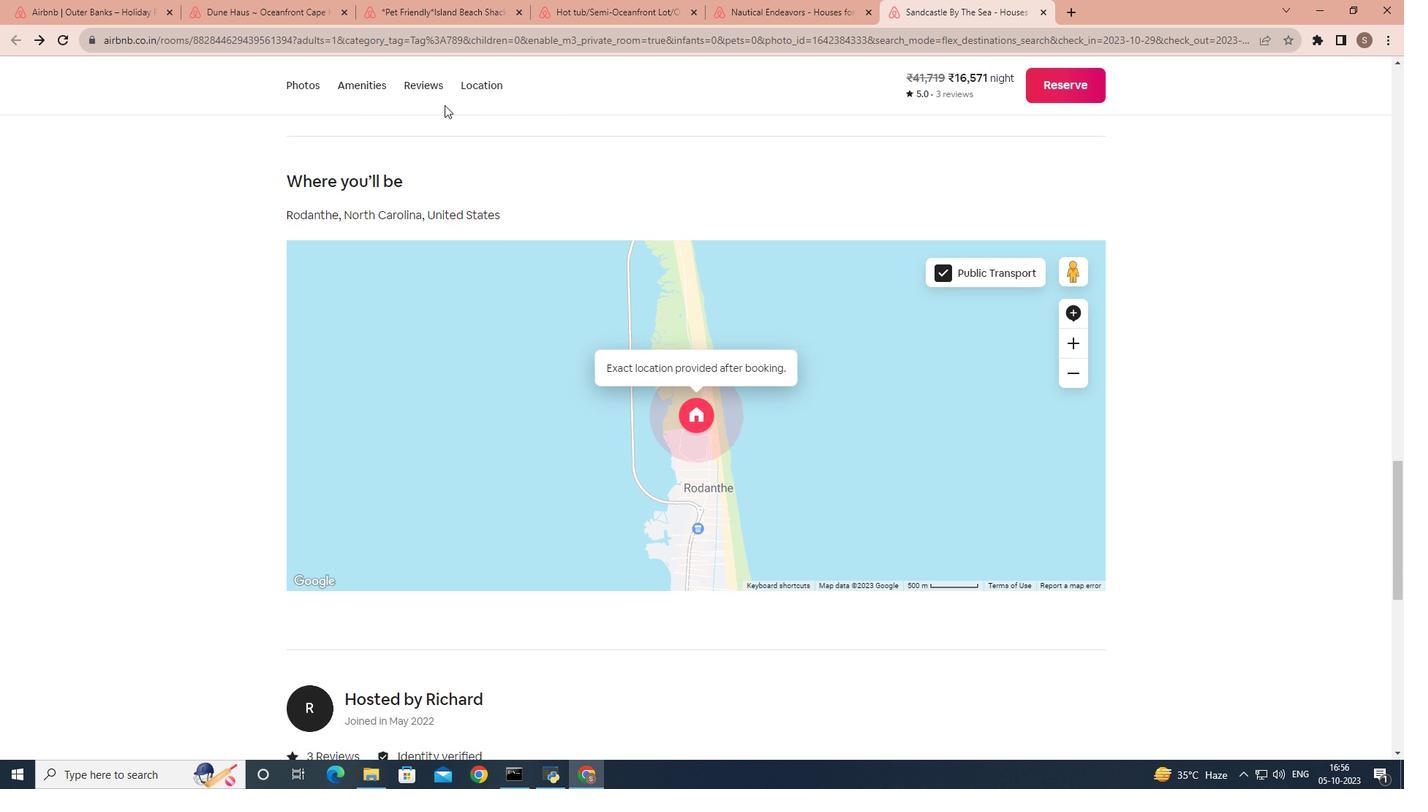 
Action: Mouse scrolled (448, 108) with delta (0, 0)
Screenshot: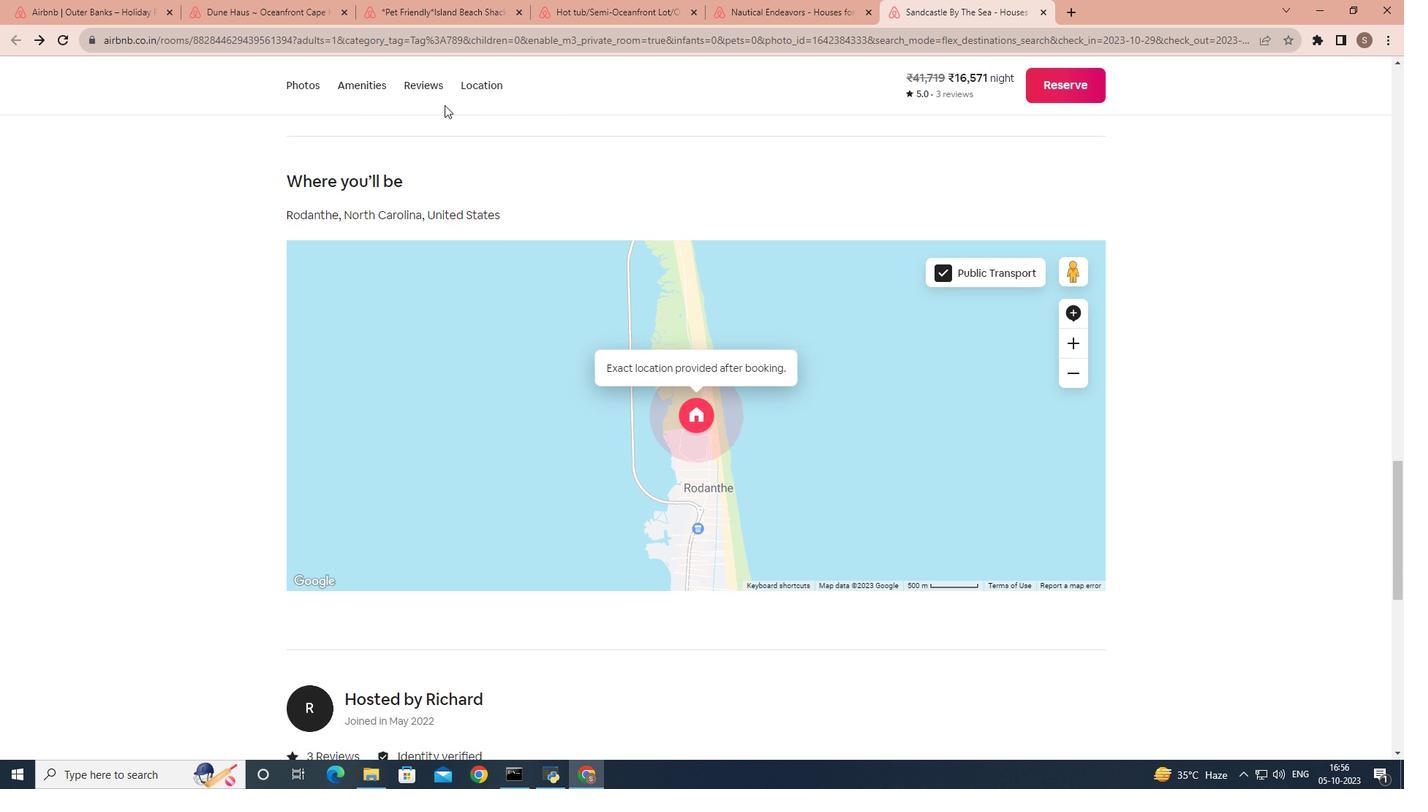 
Action: Mouse scrolled (448, 108) with delta (0, 0)
Screenshot: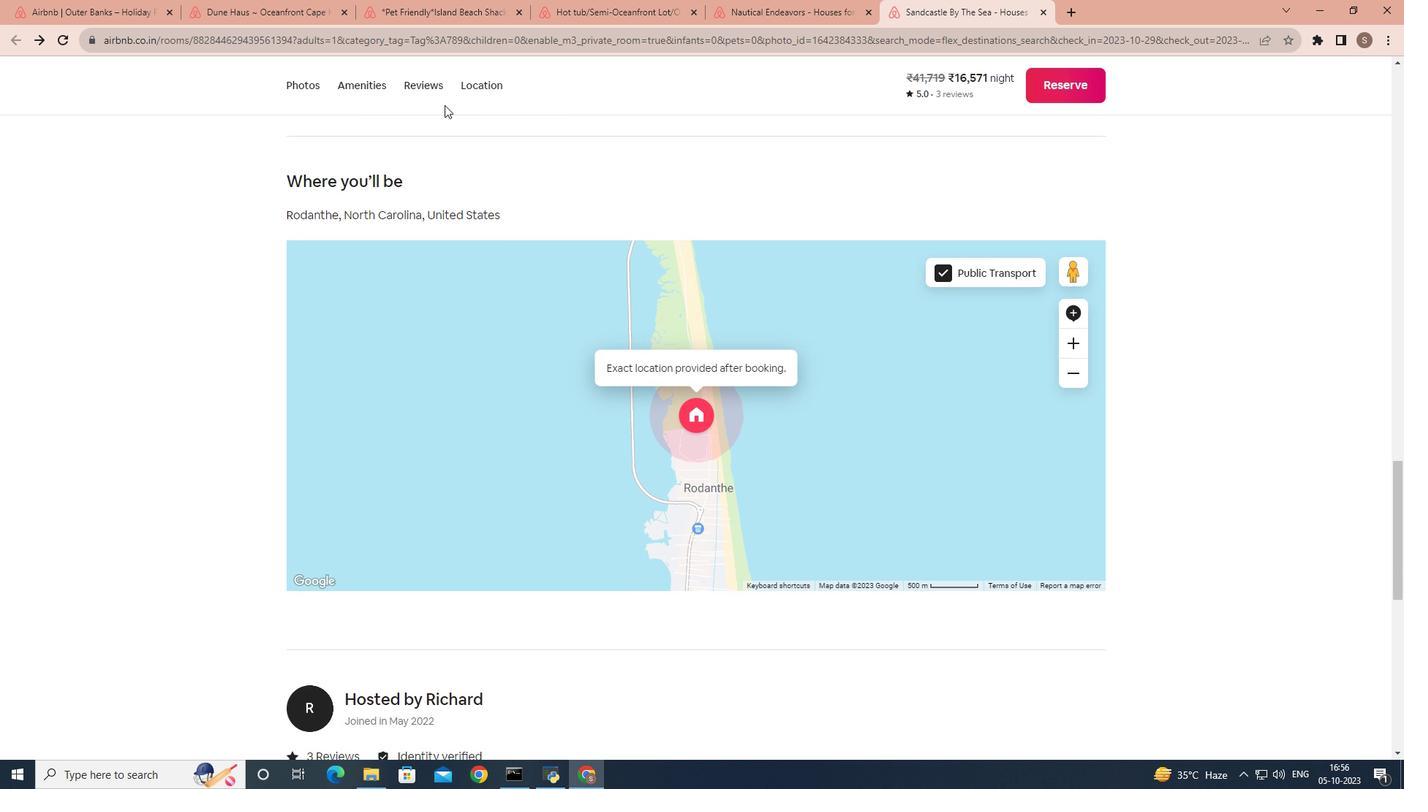 
Action: Mouse moved to (462, 94)
Screenshot: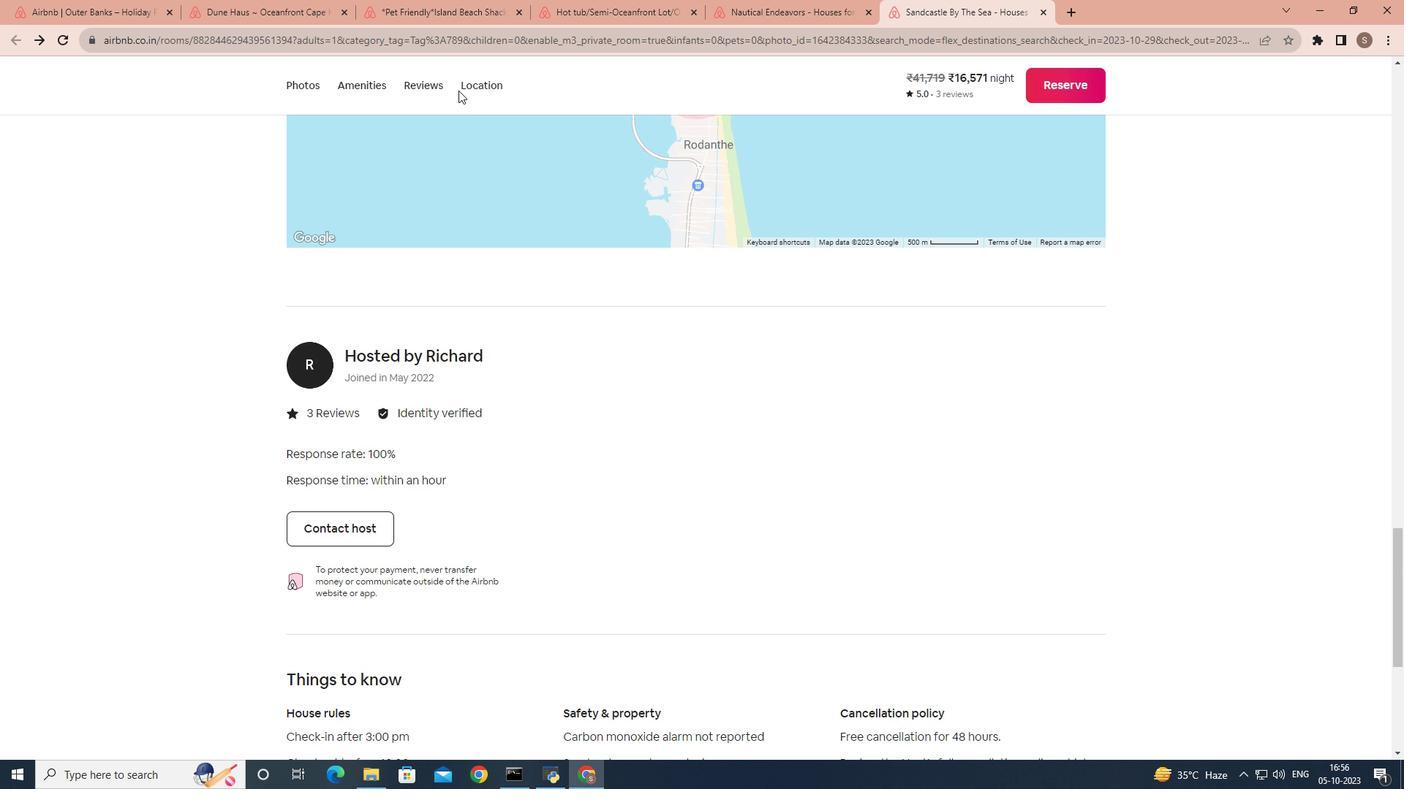 
Action: Mouse scrolled (462, 93) with delta (0, 0)
Screenshot: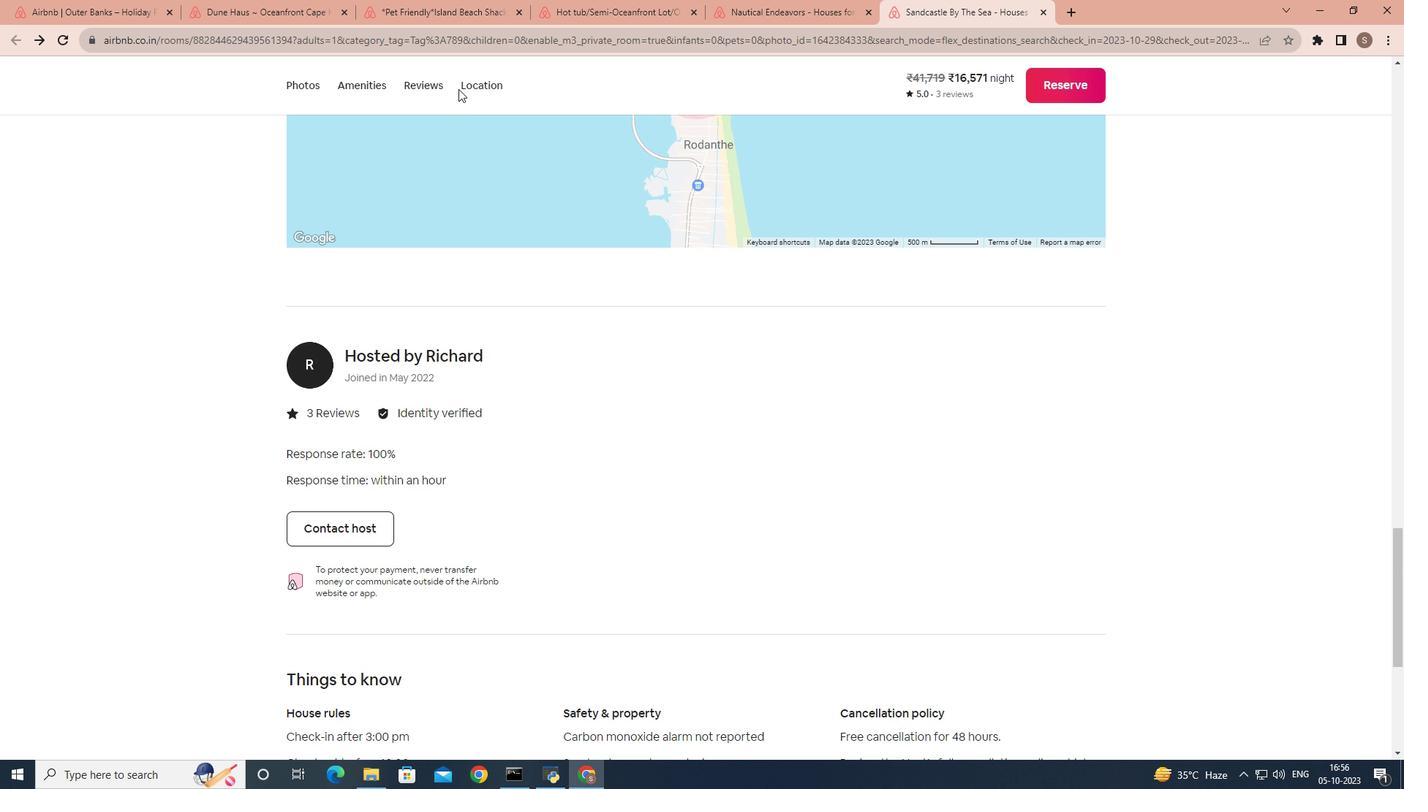 
Action: Mouse scrolled (462, 93) with delta (0, 0)
Screenshot: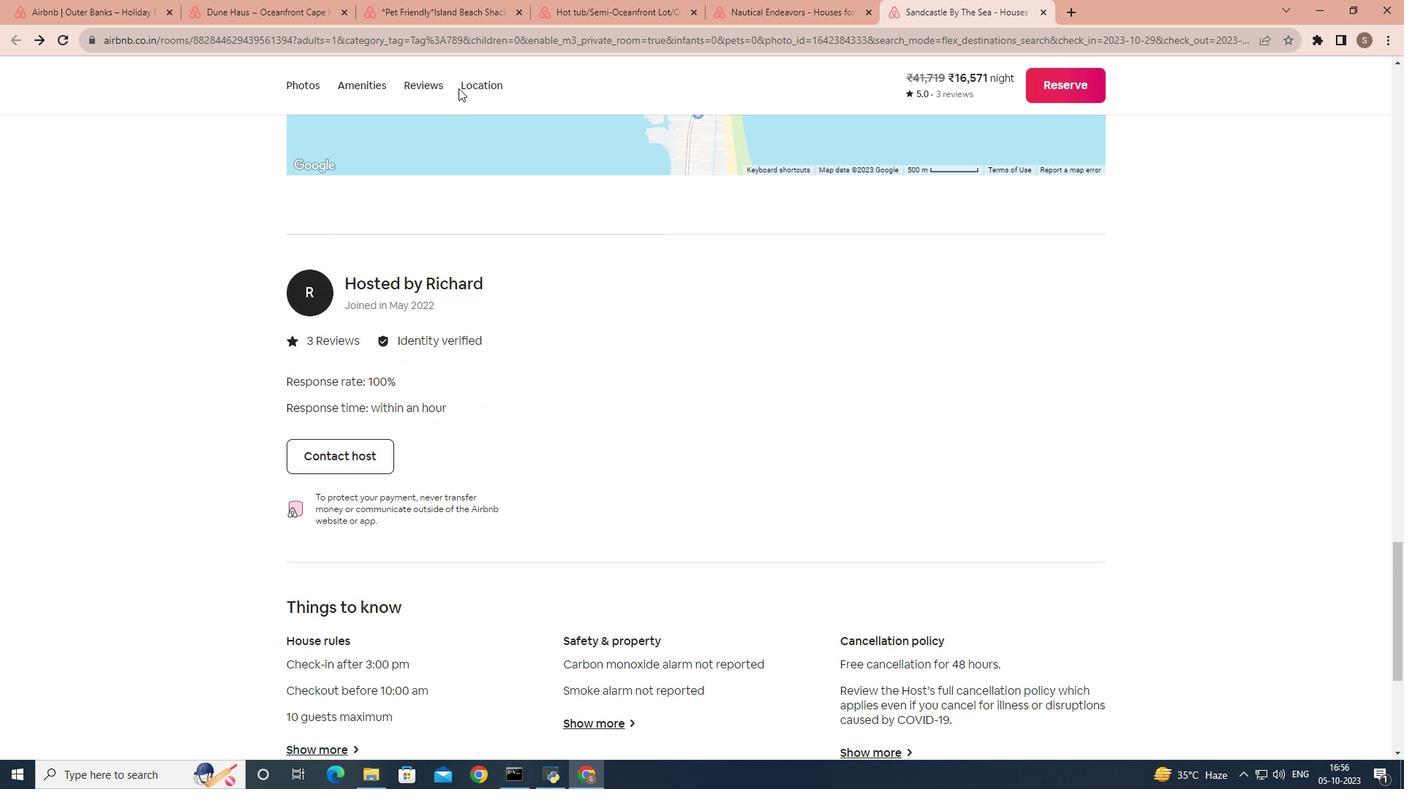 
Action: Mouse scrolled (462, 93) with delta (0, 0)
Screenshot: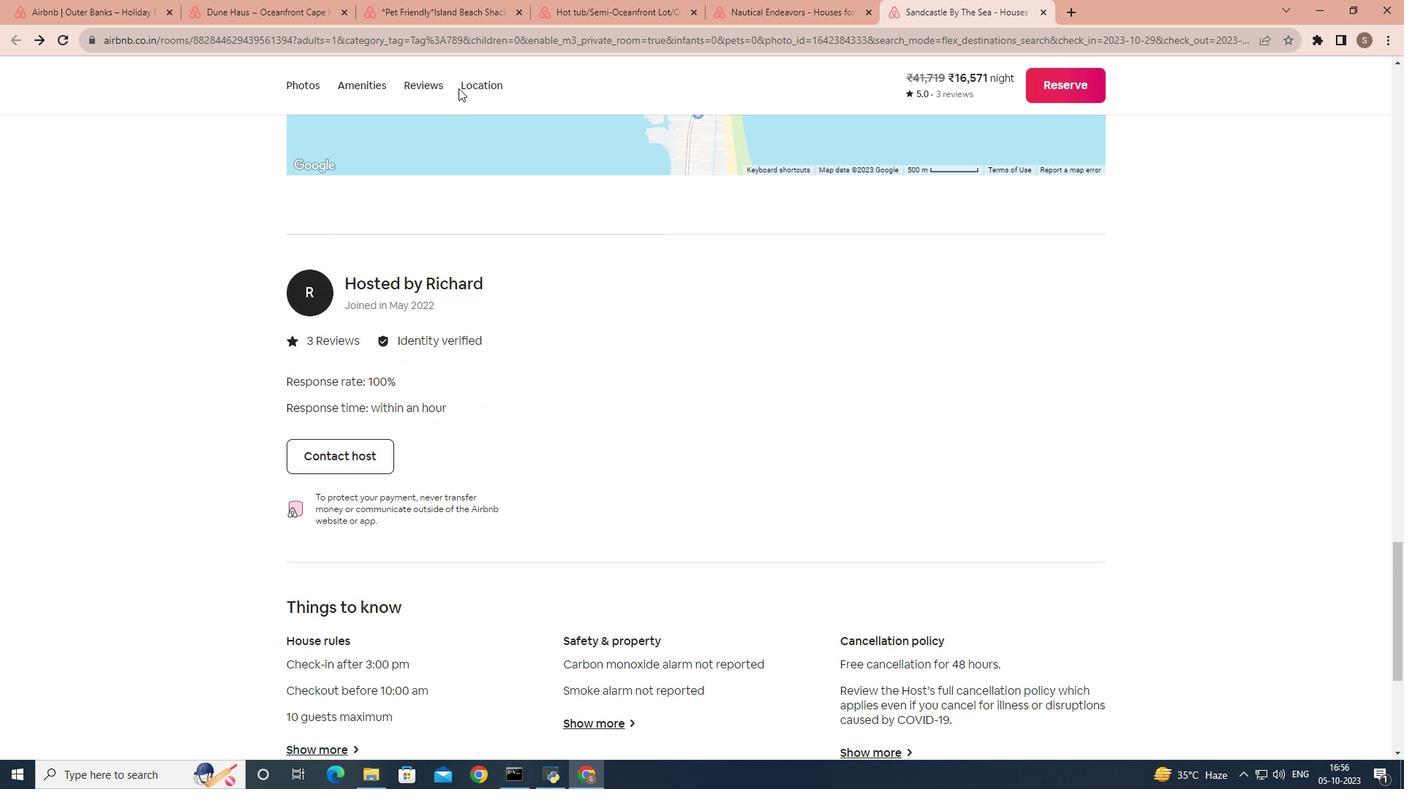 
Action: Mouse scrolled (462, 93) with delta (0, 0)
Screenshot: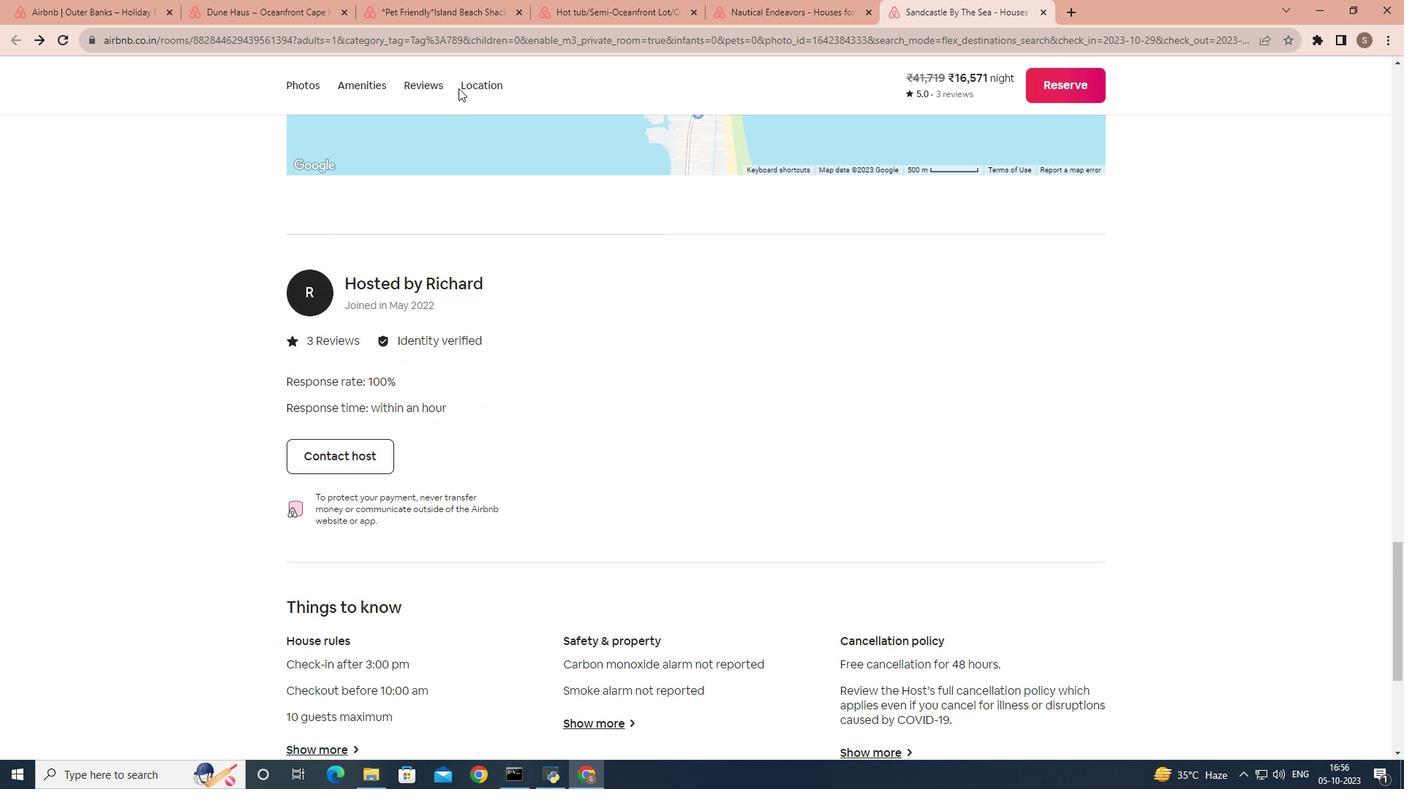 
Action: Mouse scrolled (462, 93) with delta (0, 0)
Screenshot: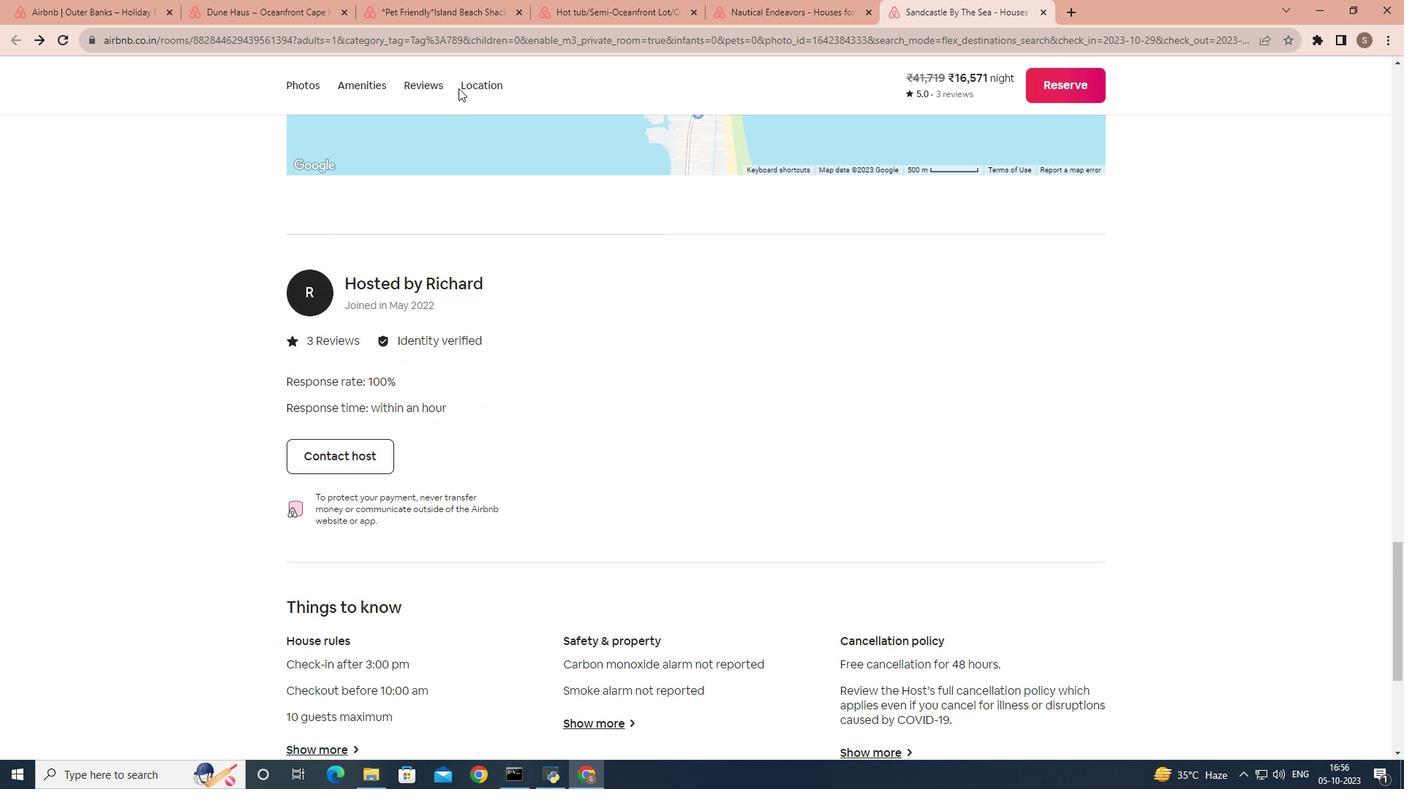
Action: Mouse scrolled (462, 93) with delta (0, 0)
Screenshot: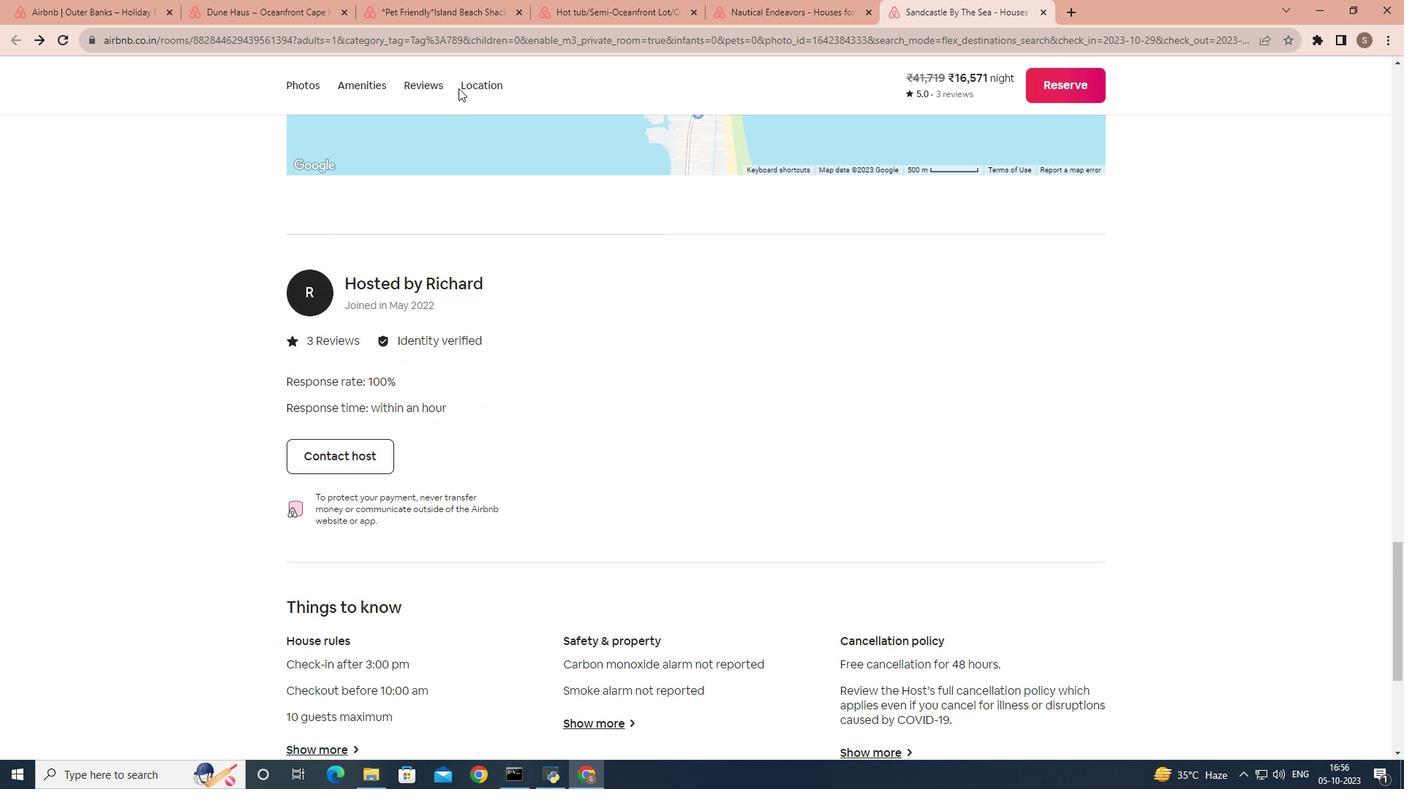 
Action: Mouse moved to (462, 92)
Screenshot: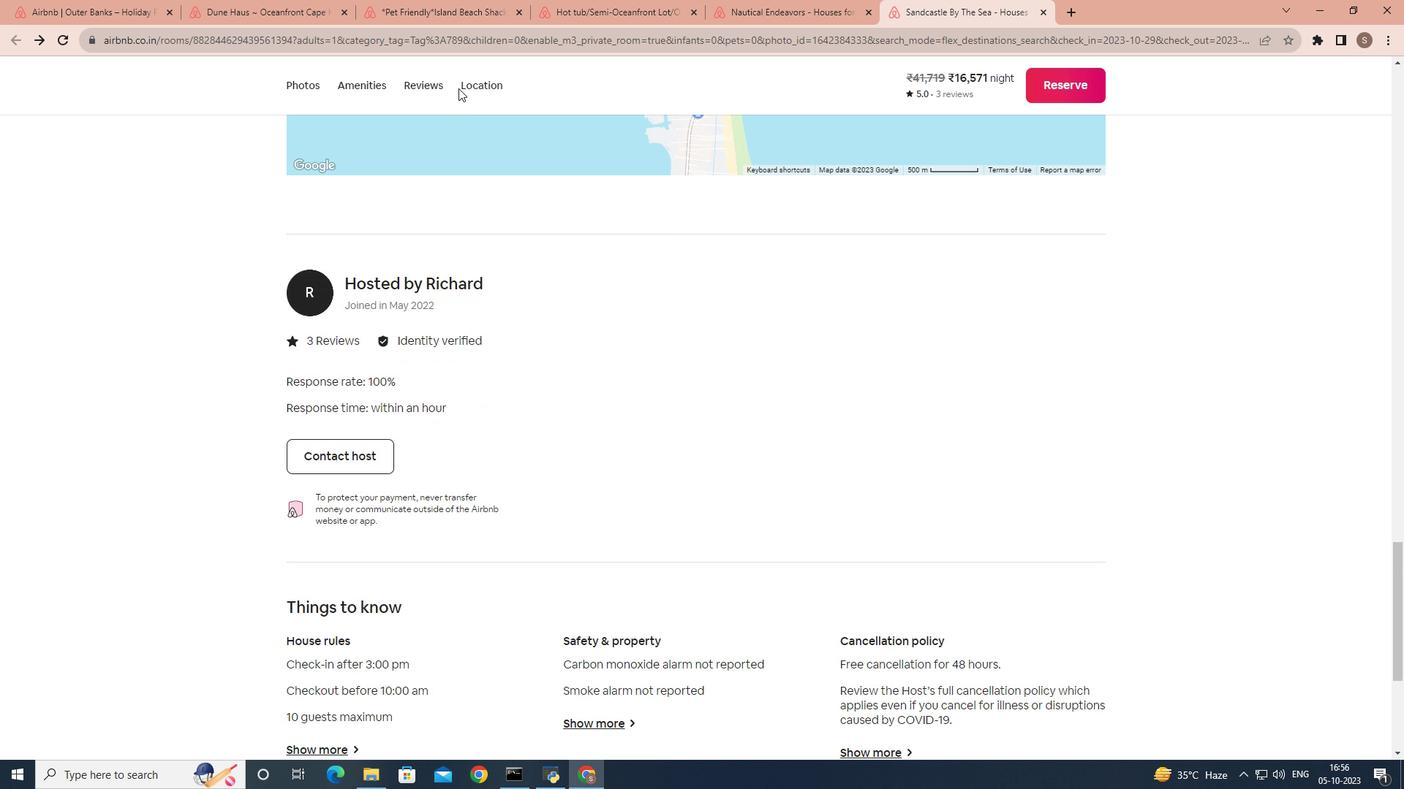 
Action: Mouse scrolled (462, 91) with delta (0, 0)
Screenshot: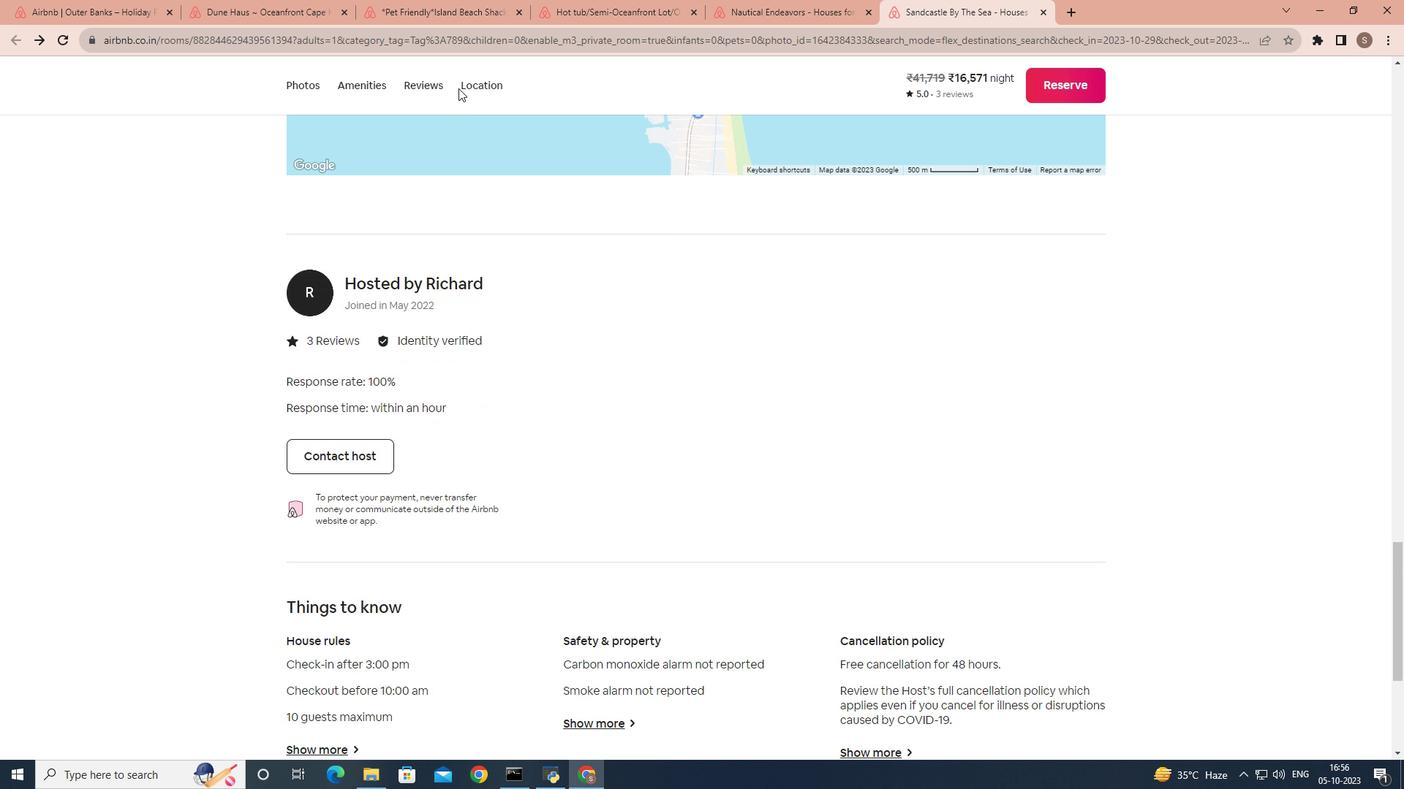 
Action: Mouse scrolled (462, 92) with delta (0, 0)
Screenshot: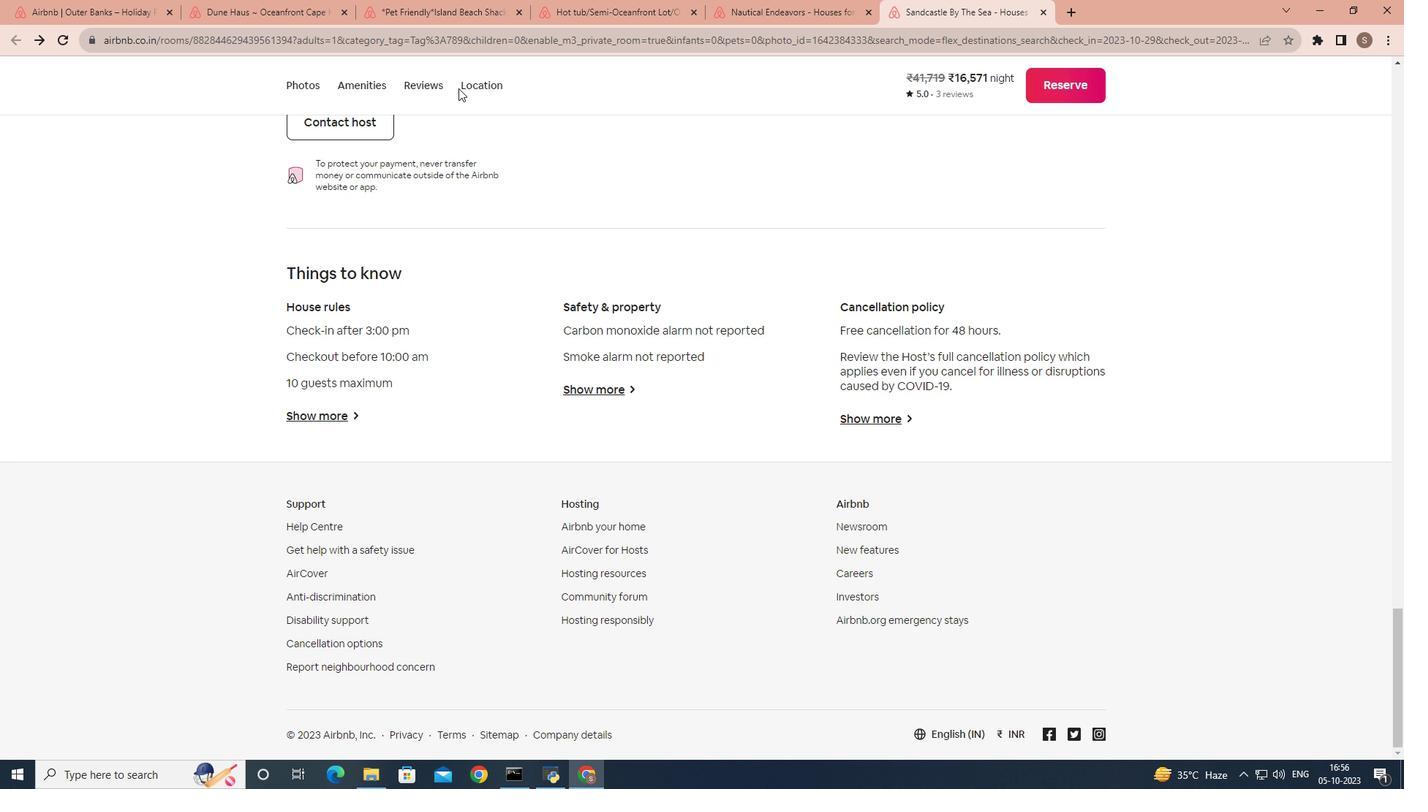 
Action: Mouse scrolled (462, 92) with delta (0, 0)
Screenshot: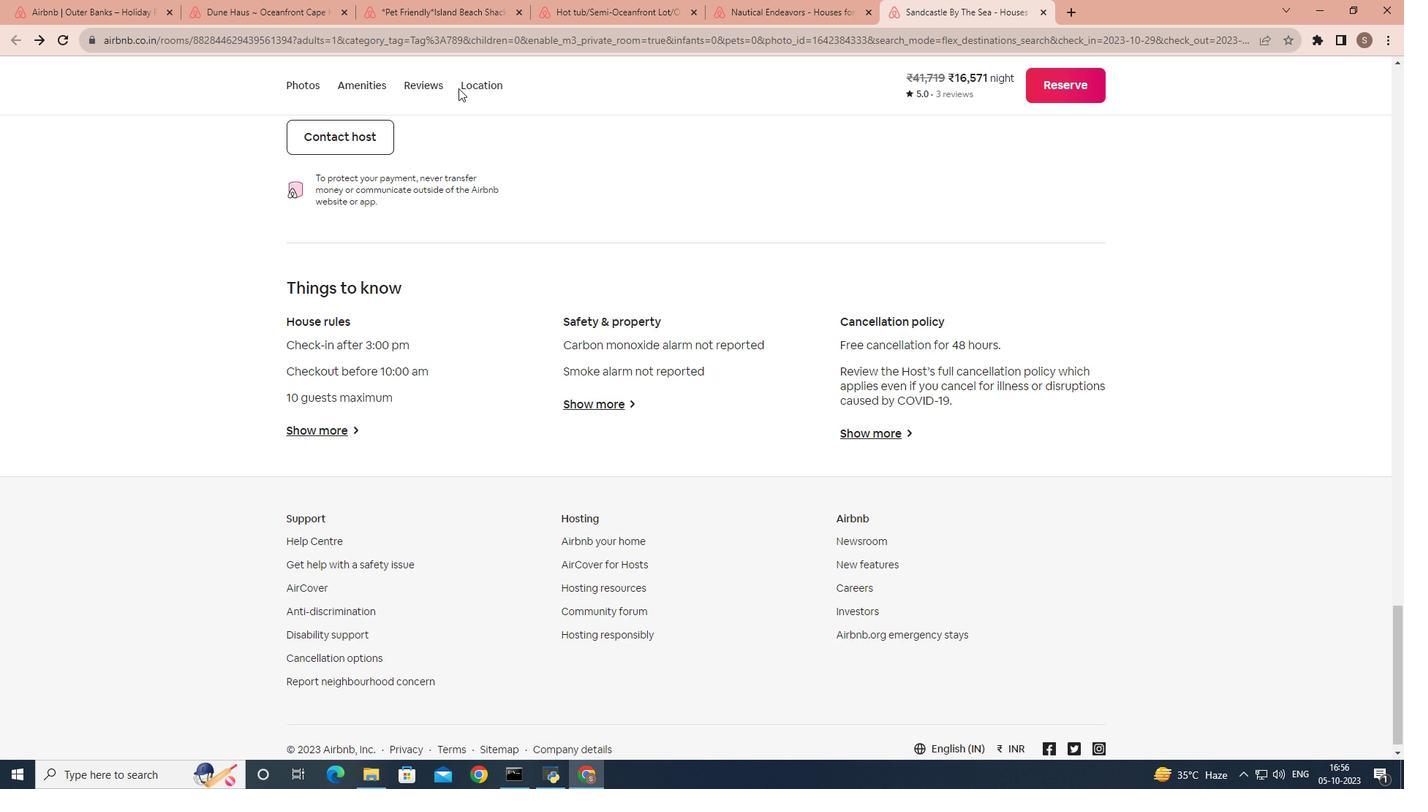 
Action: Mouse scrolled (462, 92) with delta (0, 0)
Screenshot: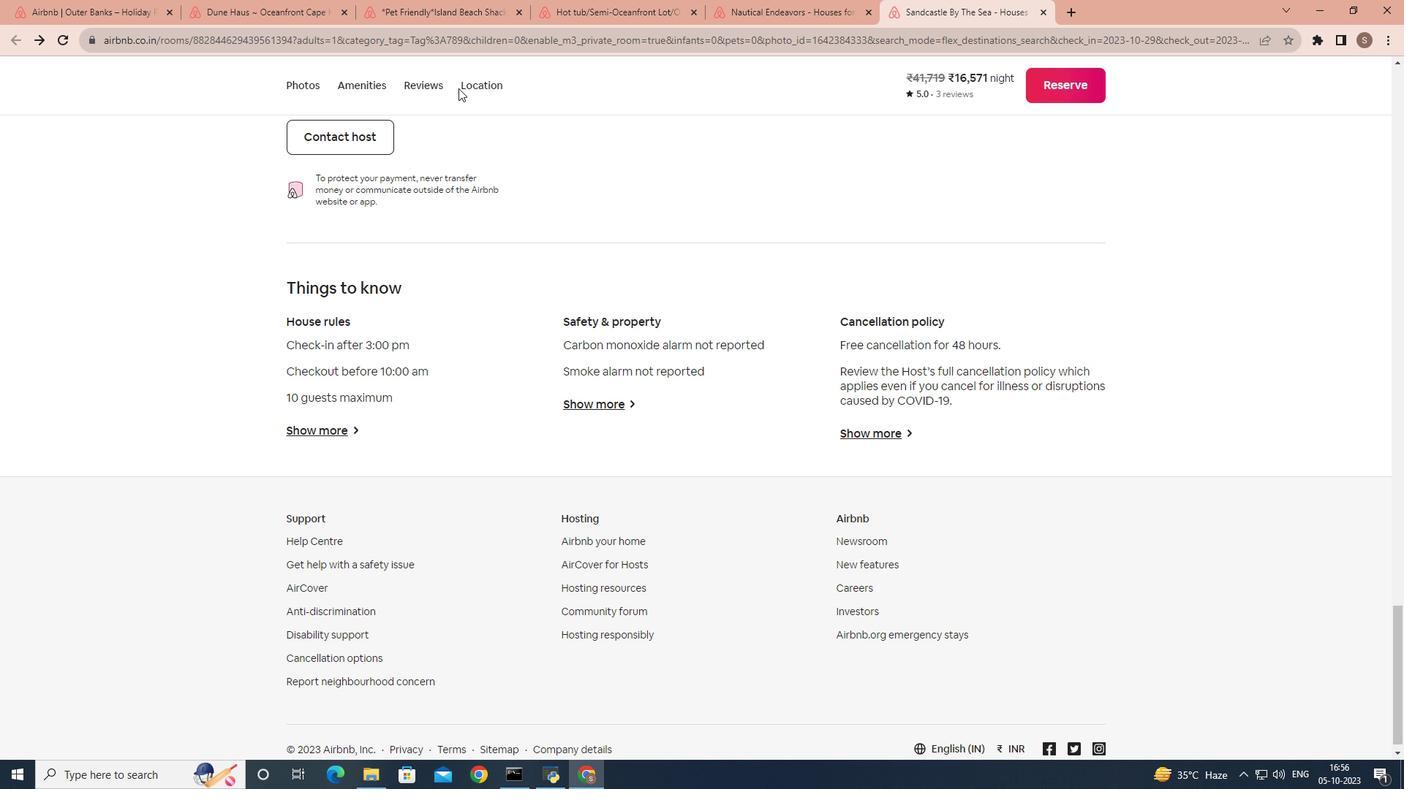 
Action: Mouse scrolled (462, 92) with delta (0, 0)
Screenshot: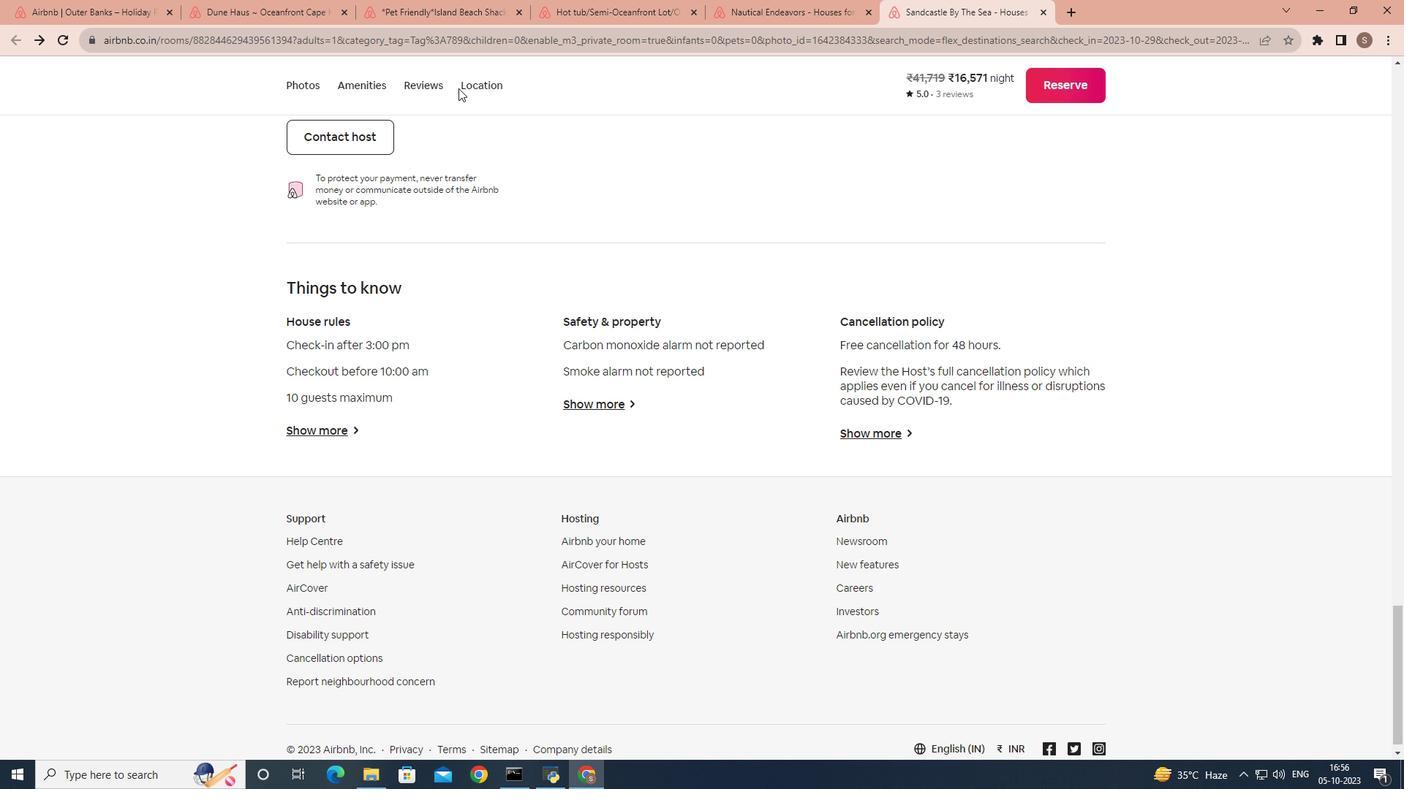 
Action: Mouse scrolled (462, 92) with delta (0, 0)
Screenshot: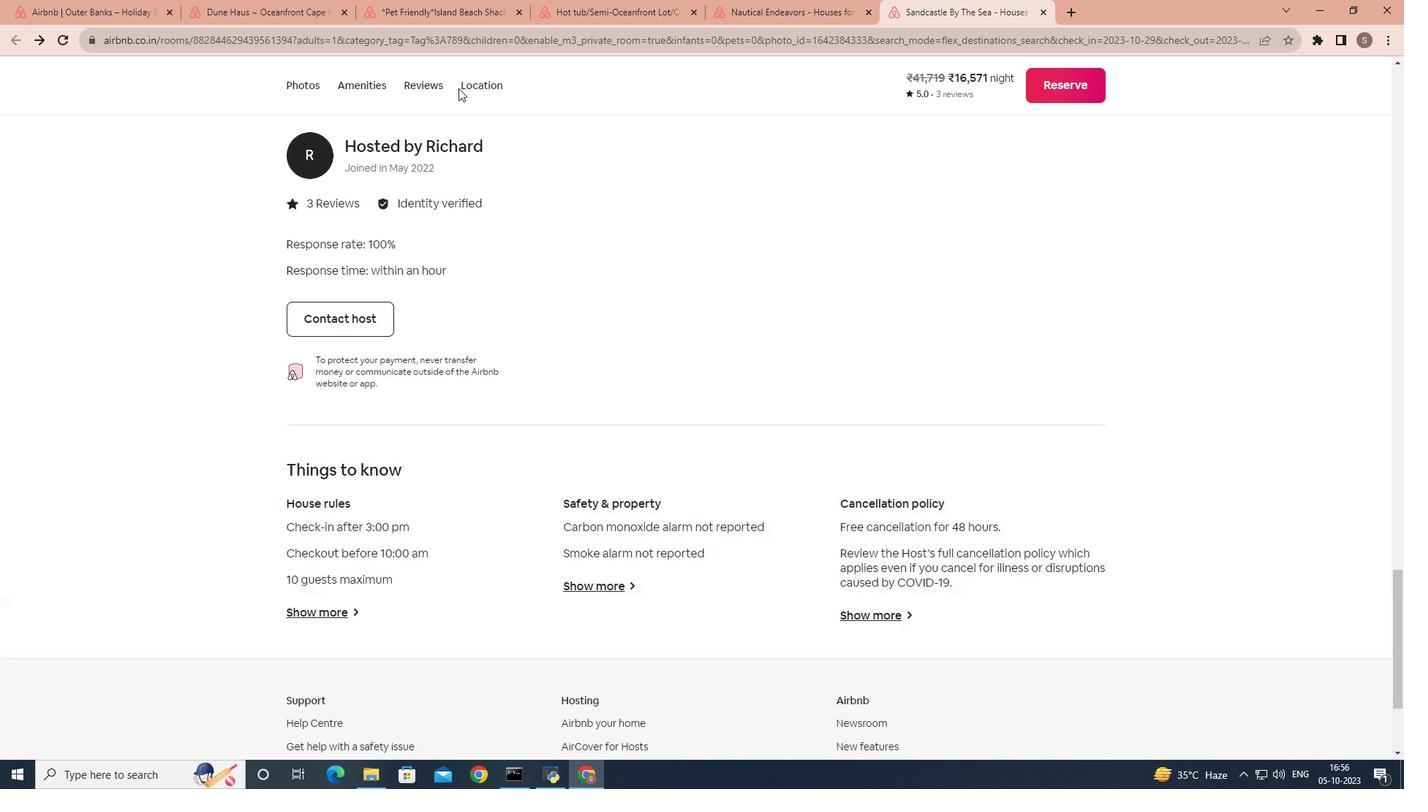 
Action: Mouse scrolled (462, 92) with delta (0, 0)
Screenshot: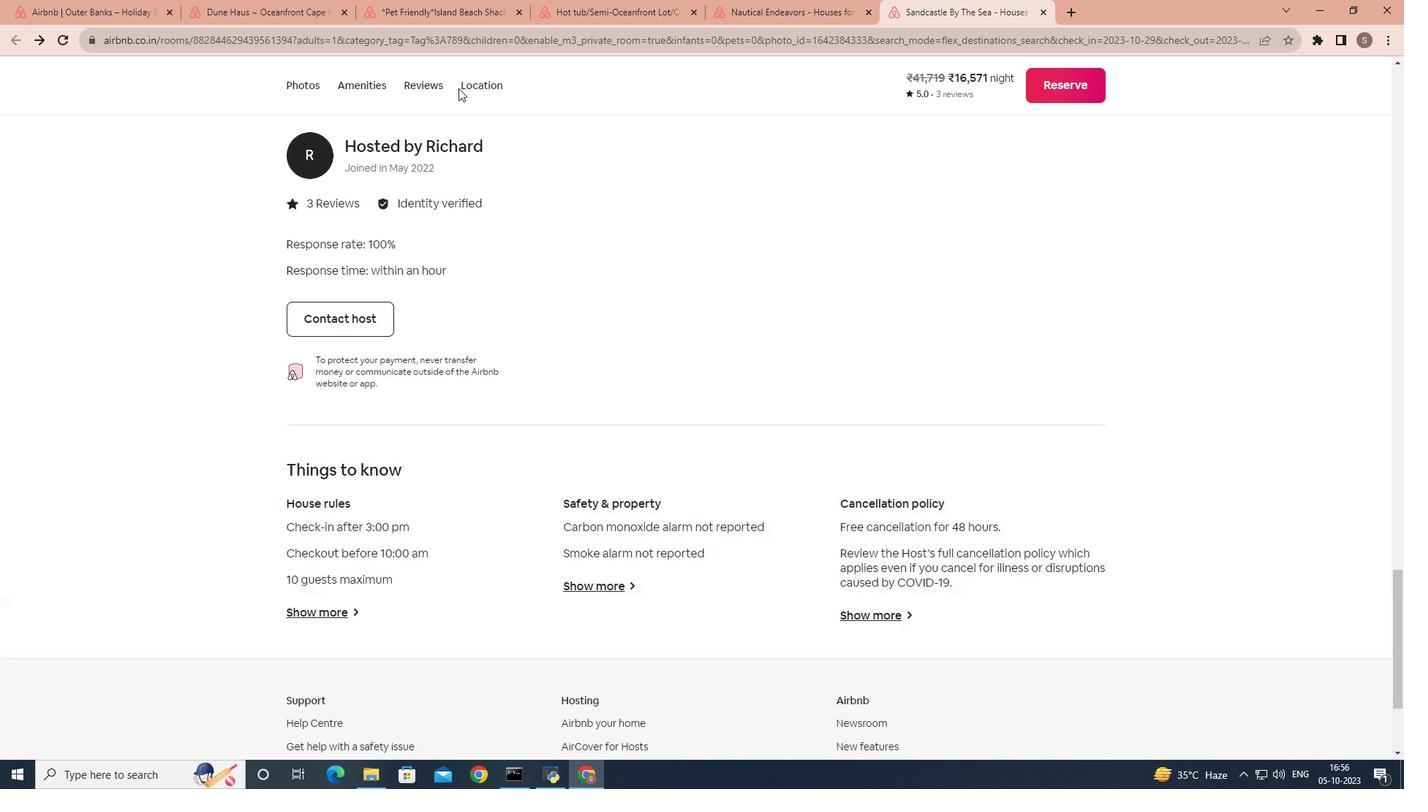 
Action: Mouse scrolled (462, 92) with delta (0, 0)
Screenshot: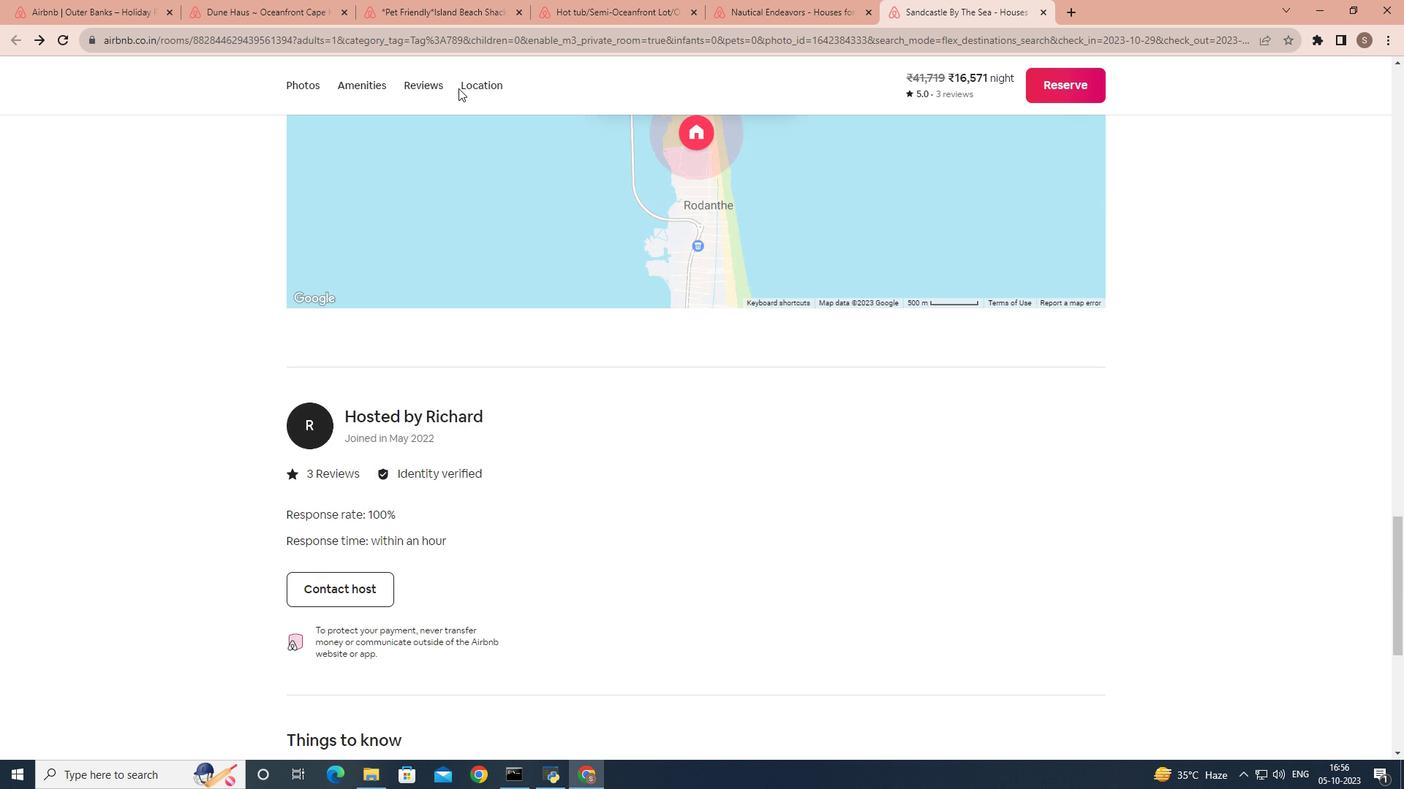 
Action: Mouse scrolled (462, 92) with delta (0, 0)
Screenshot: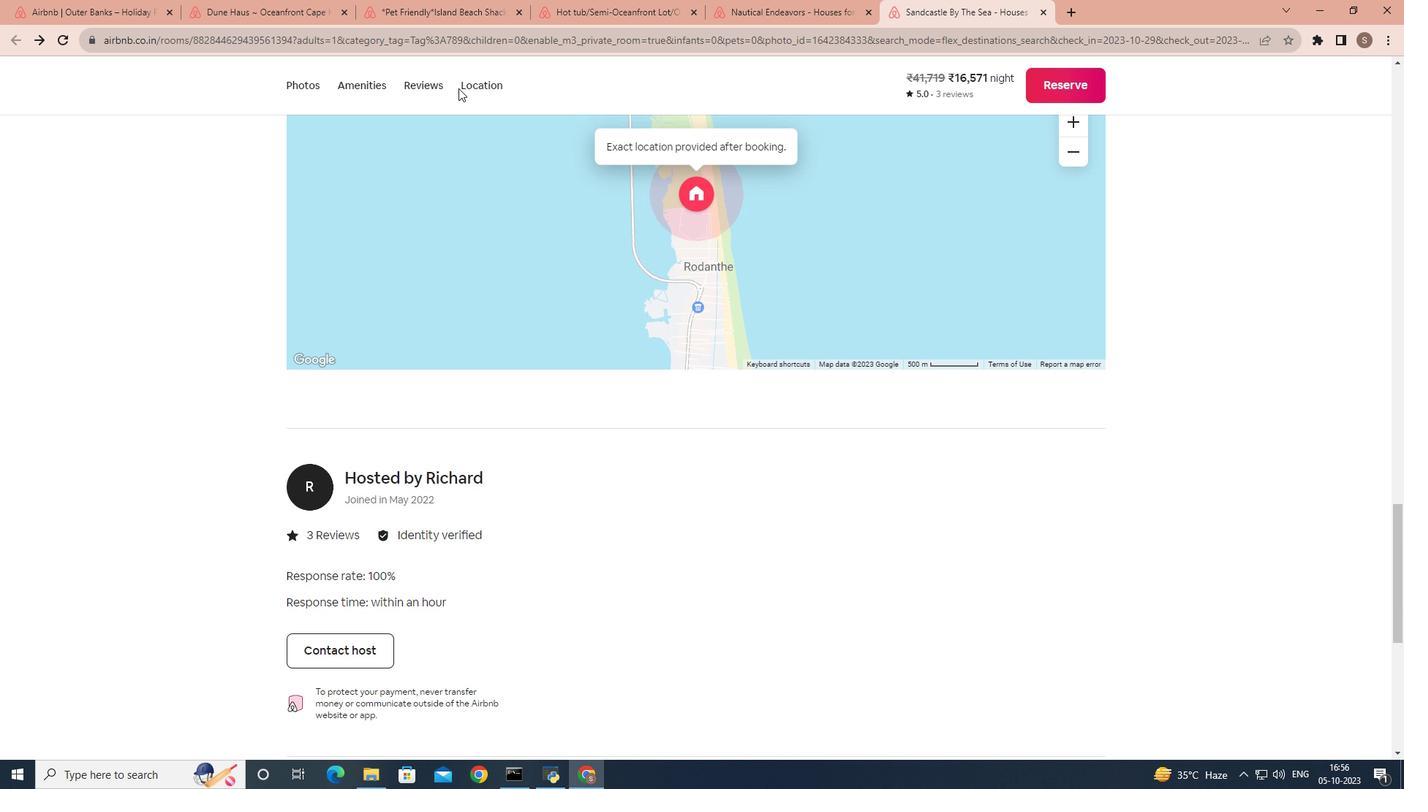 
Action: Mouse scrolled (462, 92) with delta (0, 0)
Screenshot: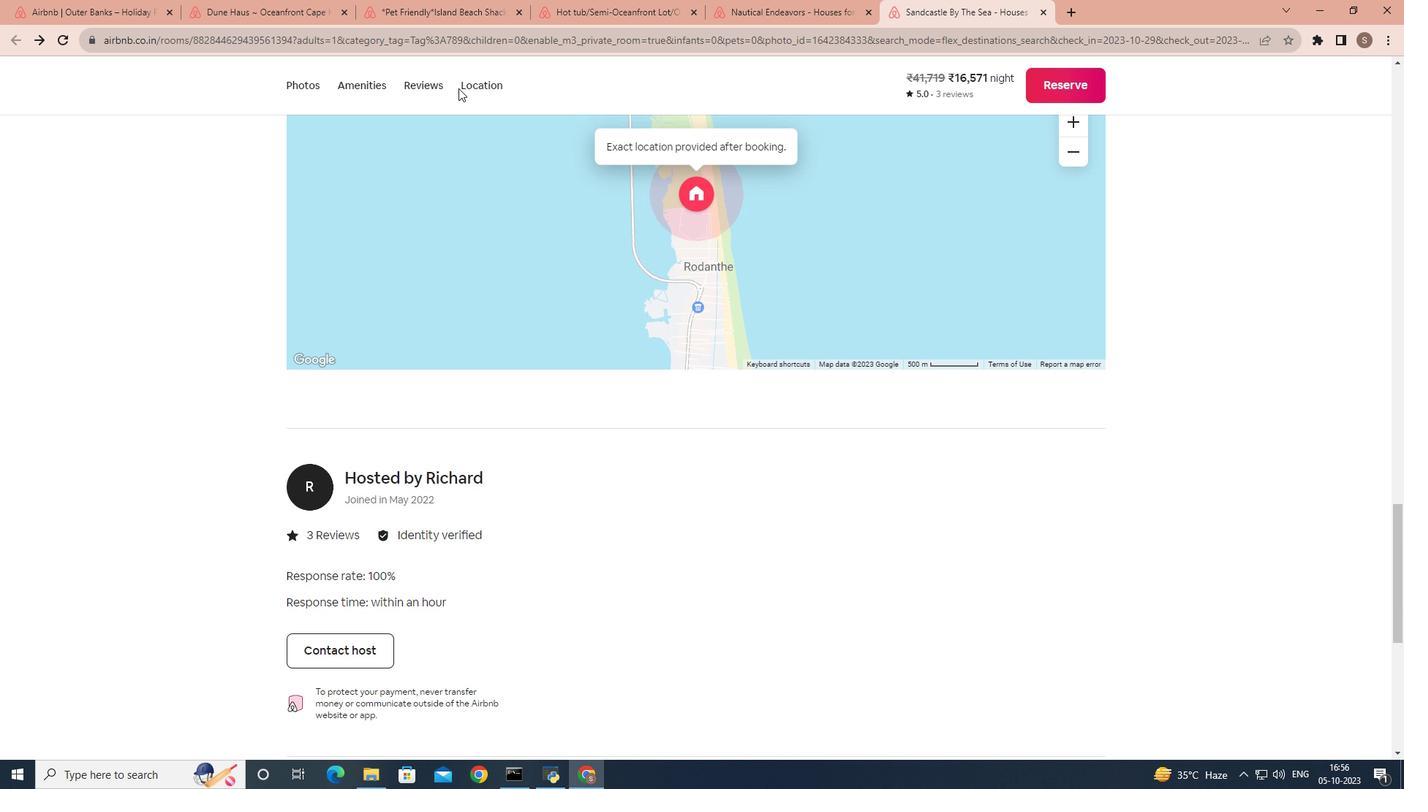 
Action: Mouse scrolled (462, 92) with delta (0, 0)
Screenshot: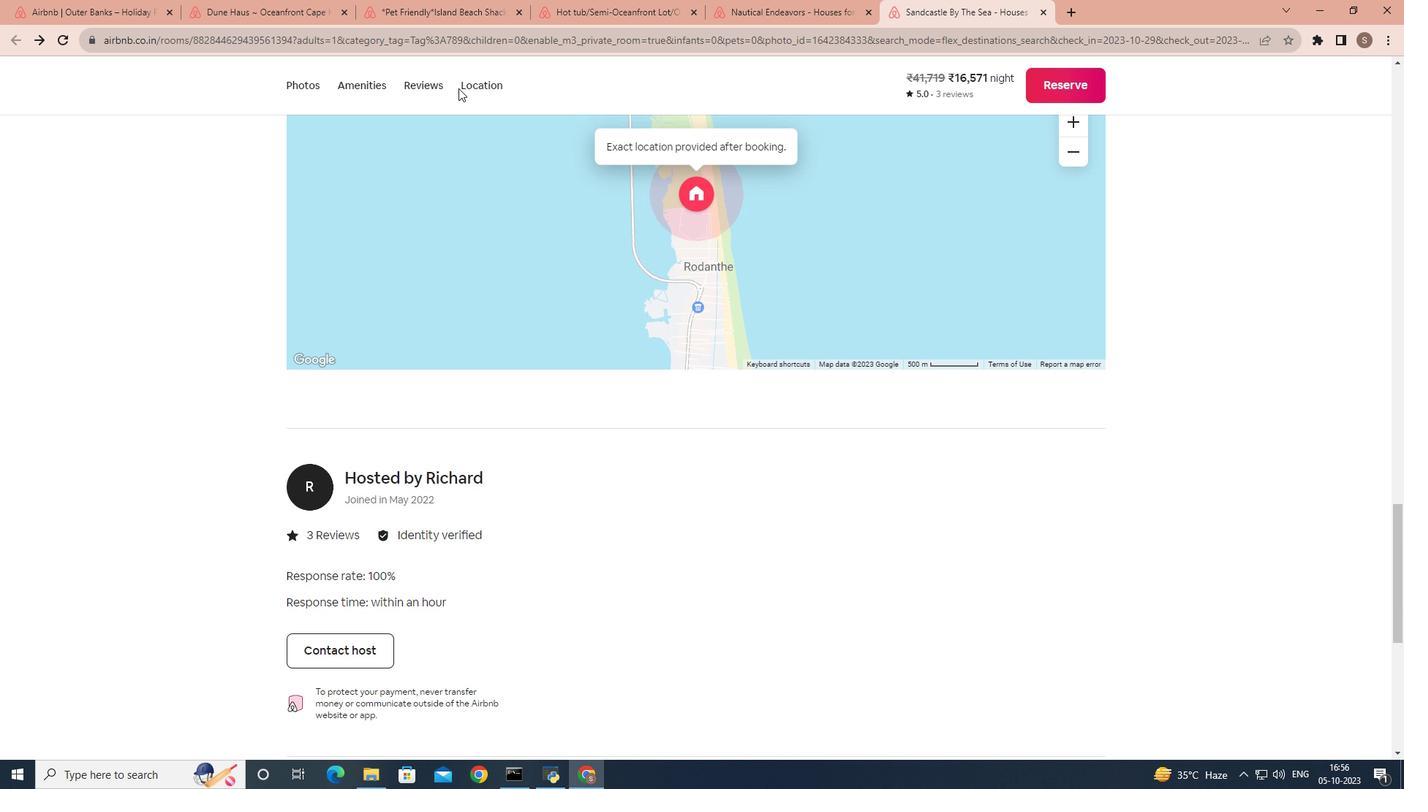 
Action: Mouse scrolled (462, 92) with delta (0, 0)
Screenshot: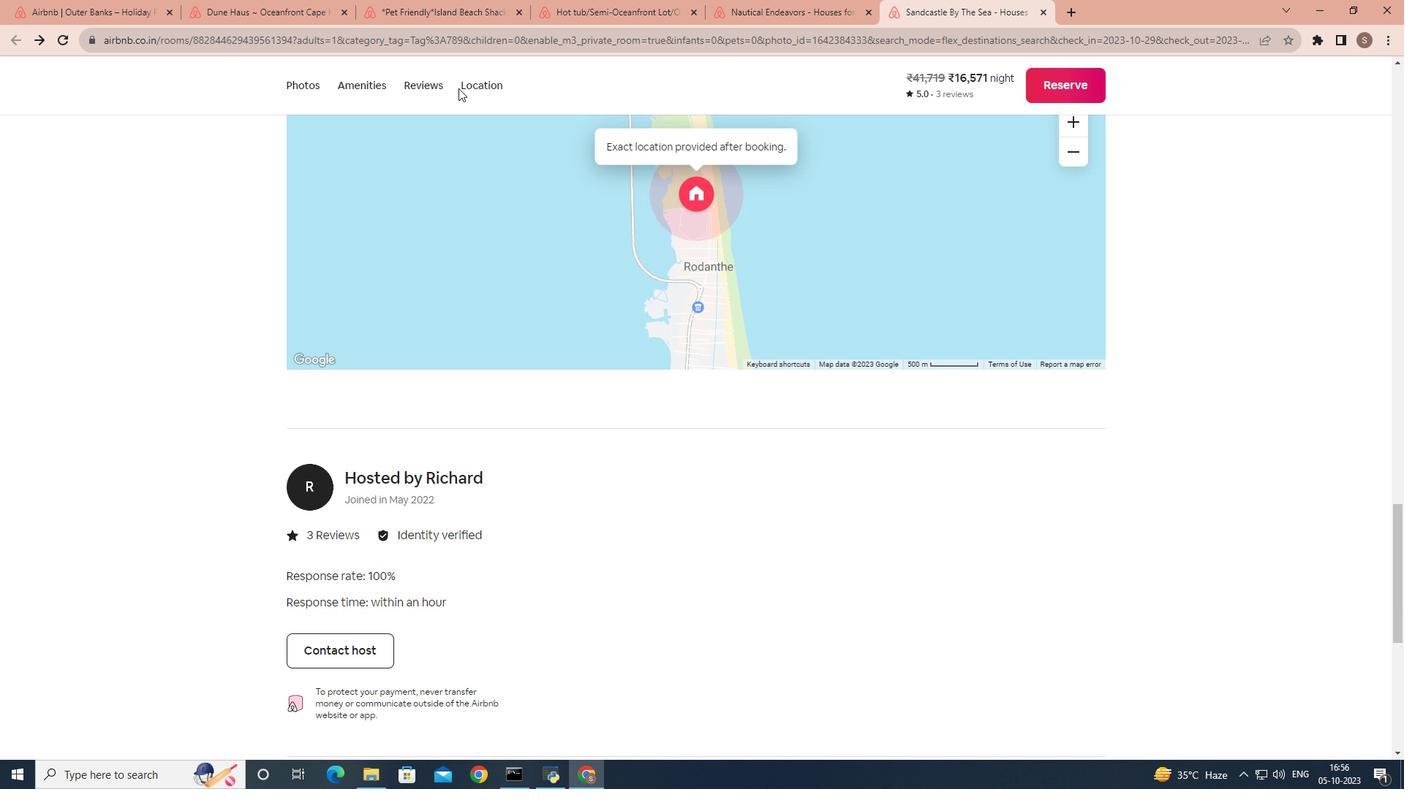 
Action: Mouse scrolled (462, 92) with delta (0, 0)
Screenshot: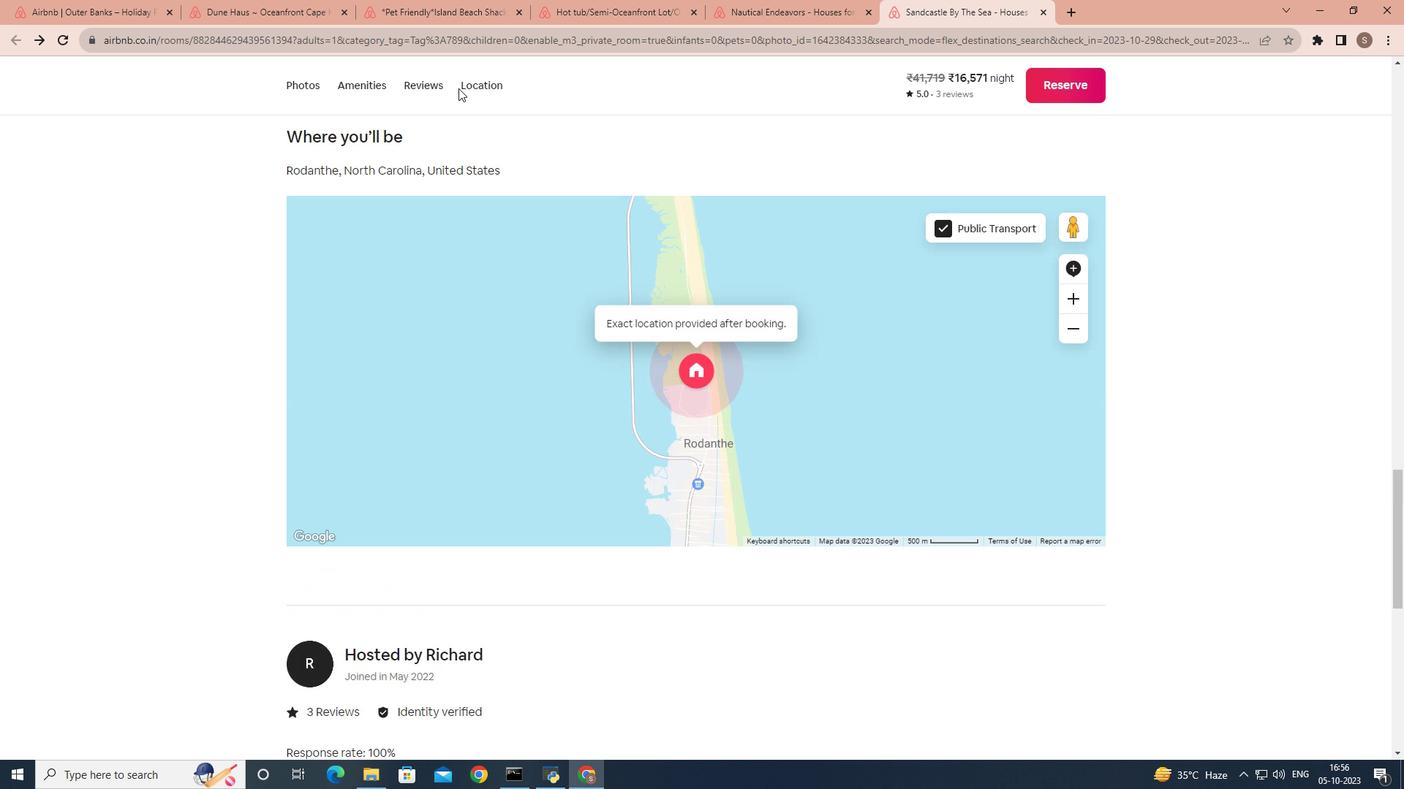 
Action: Mouse scrolled (462, 92) with delta (0, 0)
Screenshot: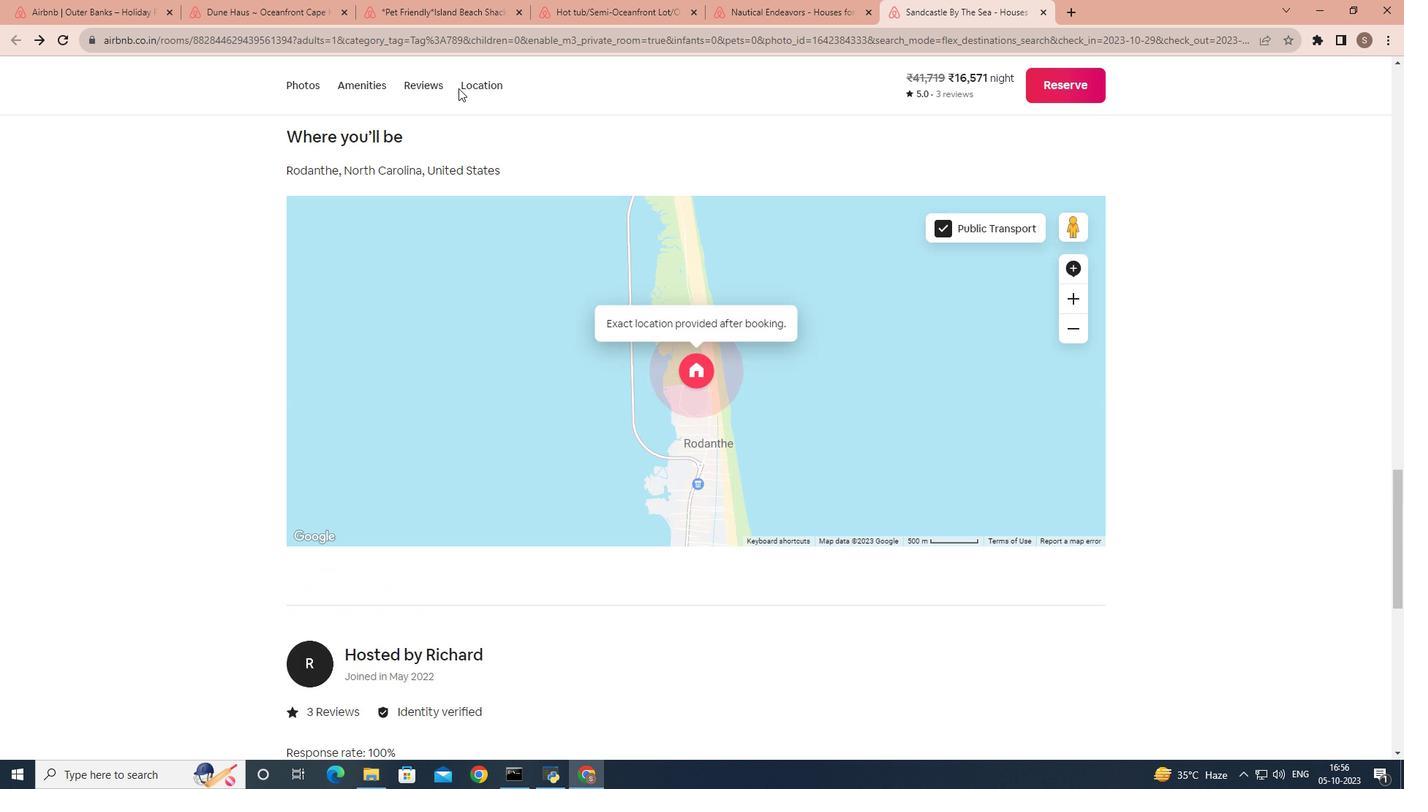 
Action: Mouse scrolled (462, 92) with delta (0, 0)
Screenshot: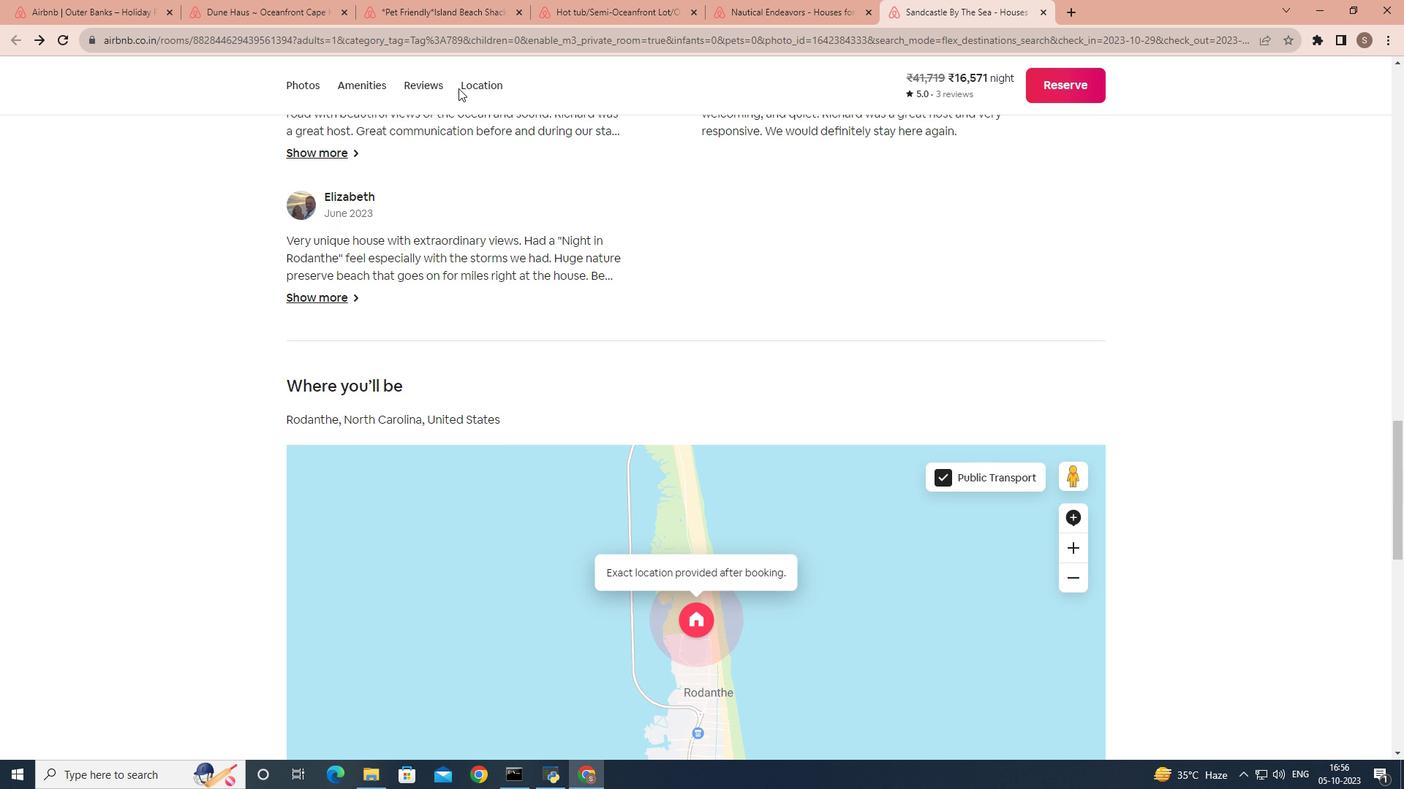 
Action: Mouse scrolled (462, 92) with delta (0, 0)
Screenshot: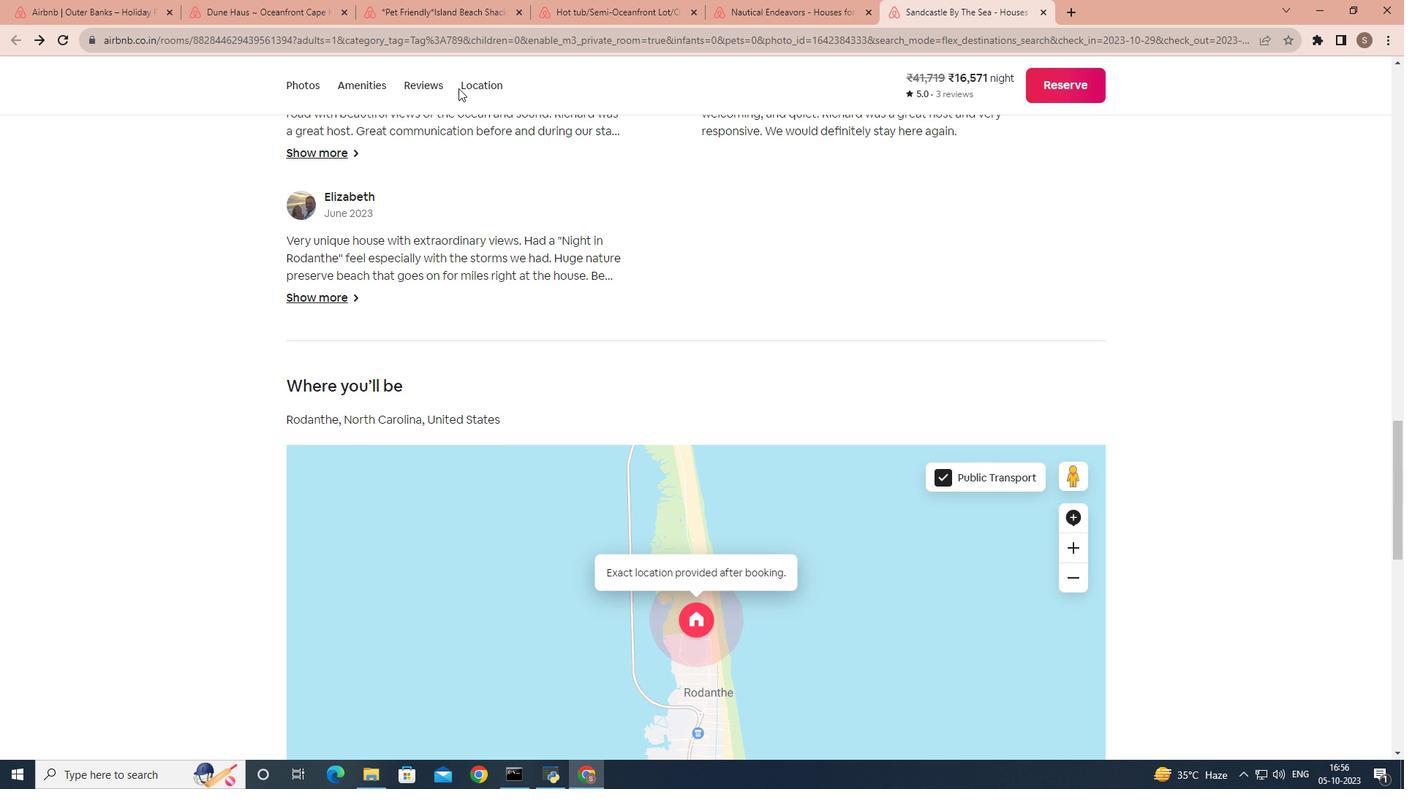 
Action: Mouse scrolled (462, 92) with delta (0, 0)
Screenshot: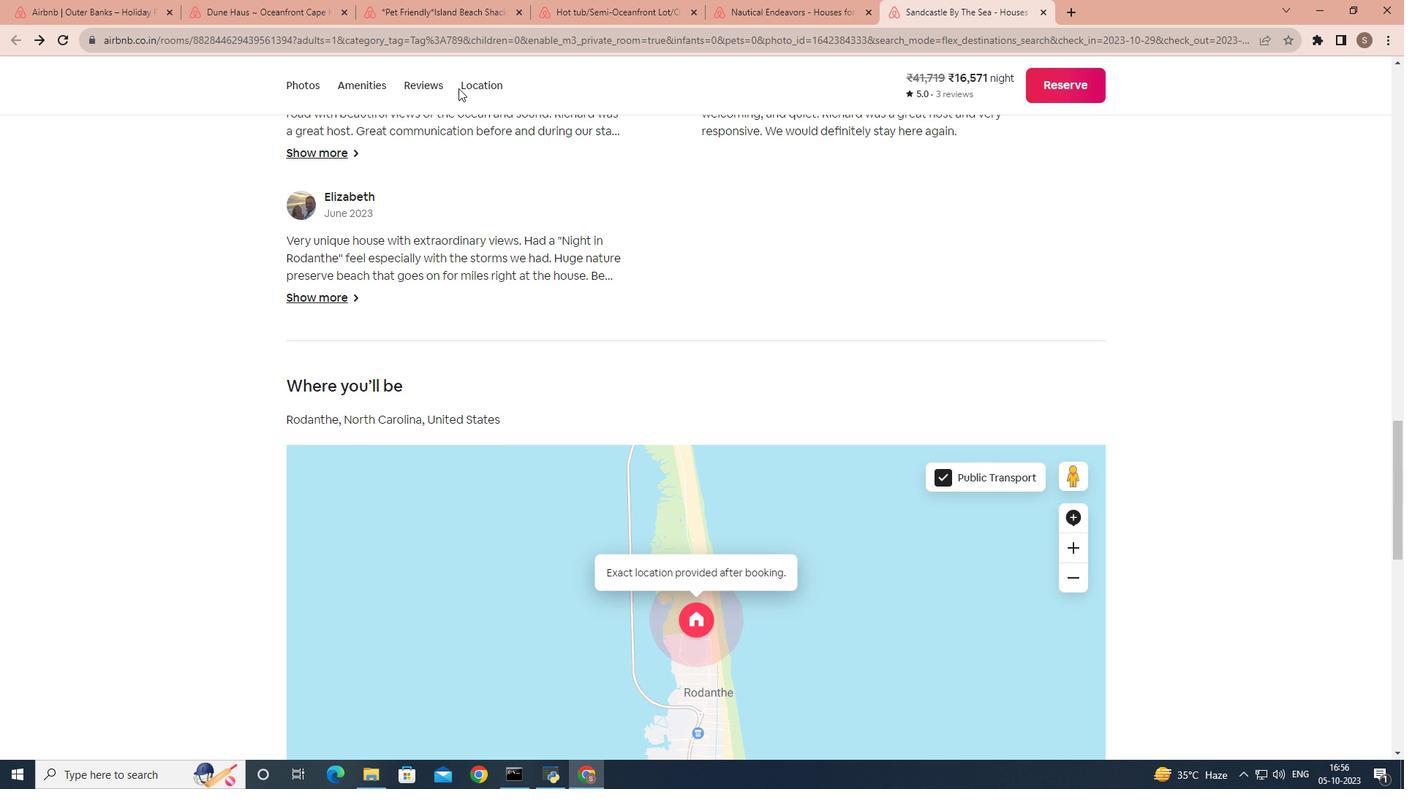 
Action: Mouse scrolled (462, 92) with delta (0, 0)
Screenshot: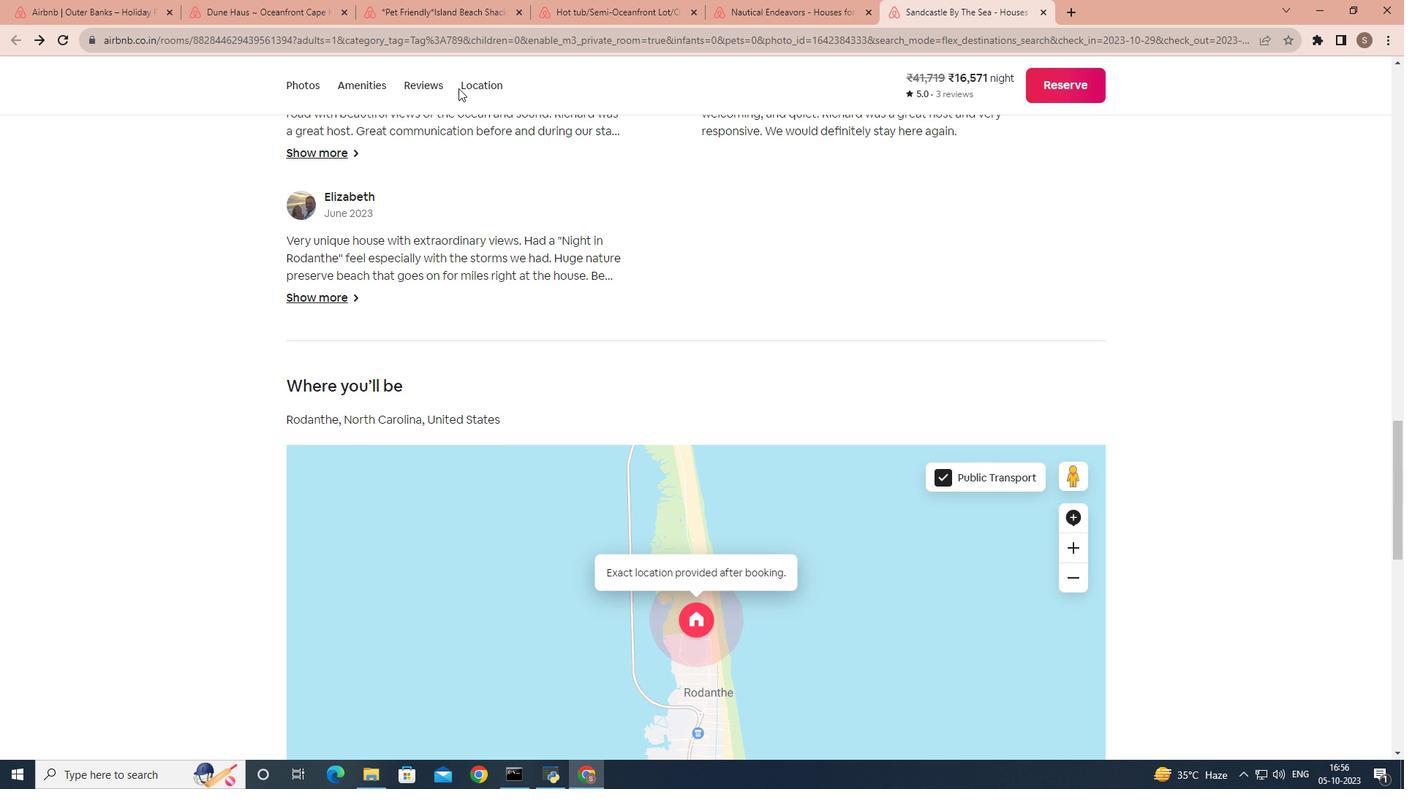 
Action: Mouse scrolled (462, 92) with delta (0, 0)
Screenshot: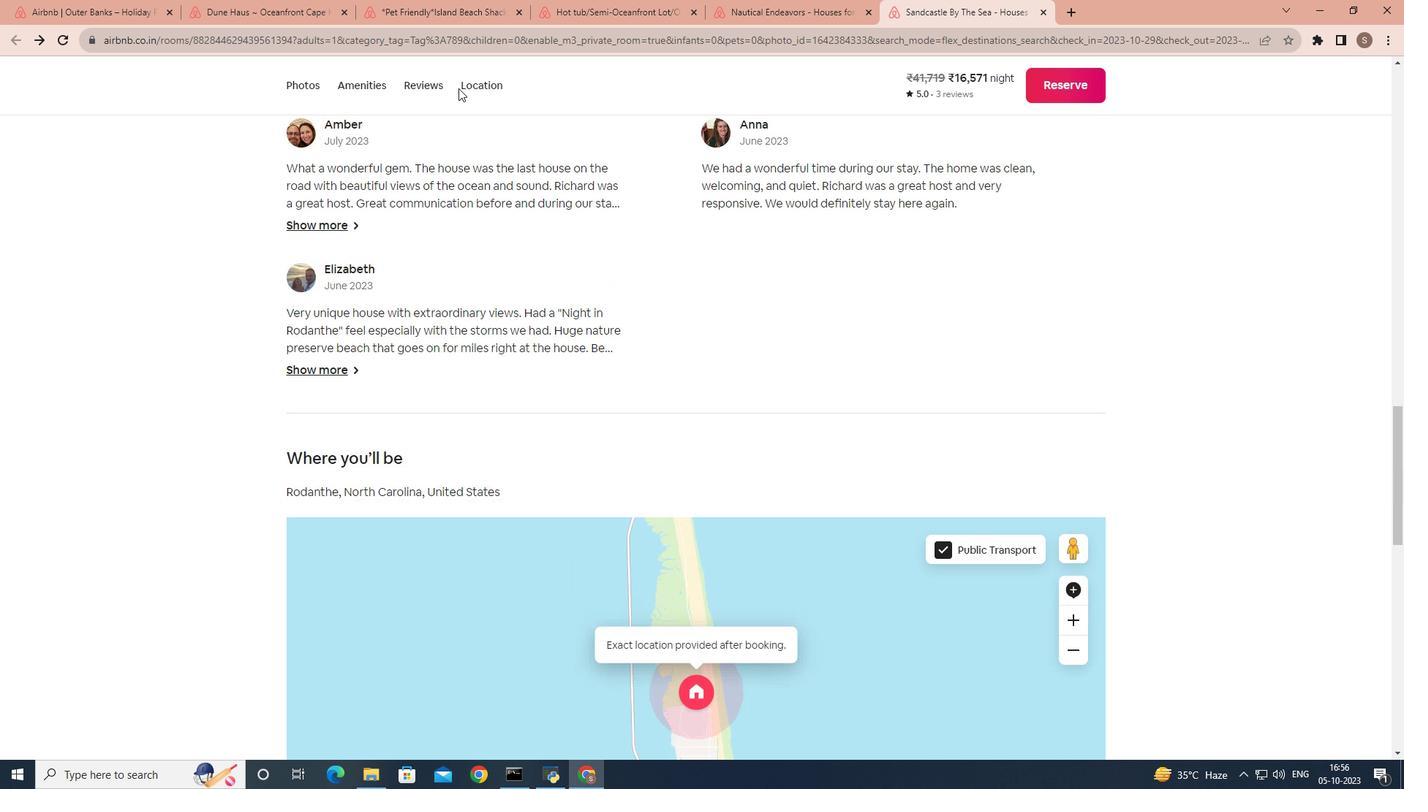
Action: Mouse scrolled (462, 92) with delta (0, 0)
Screenshot: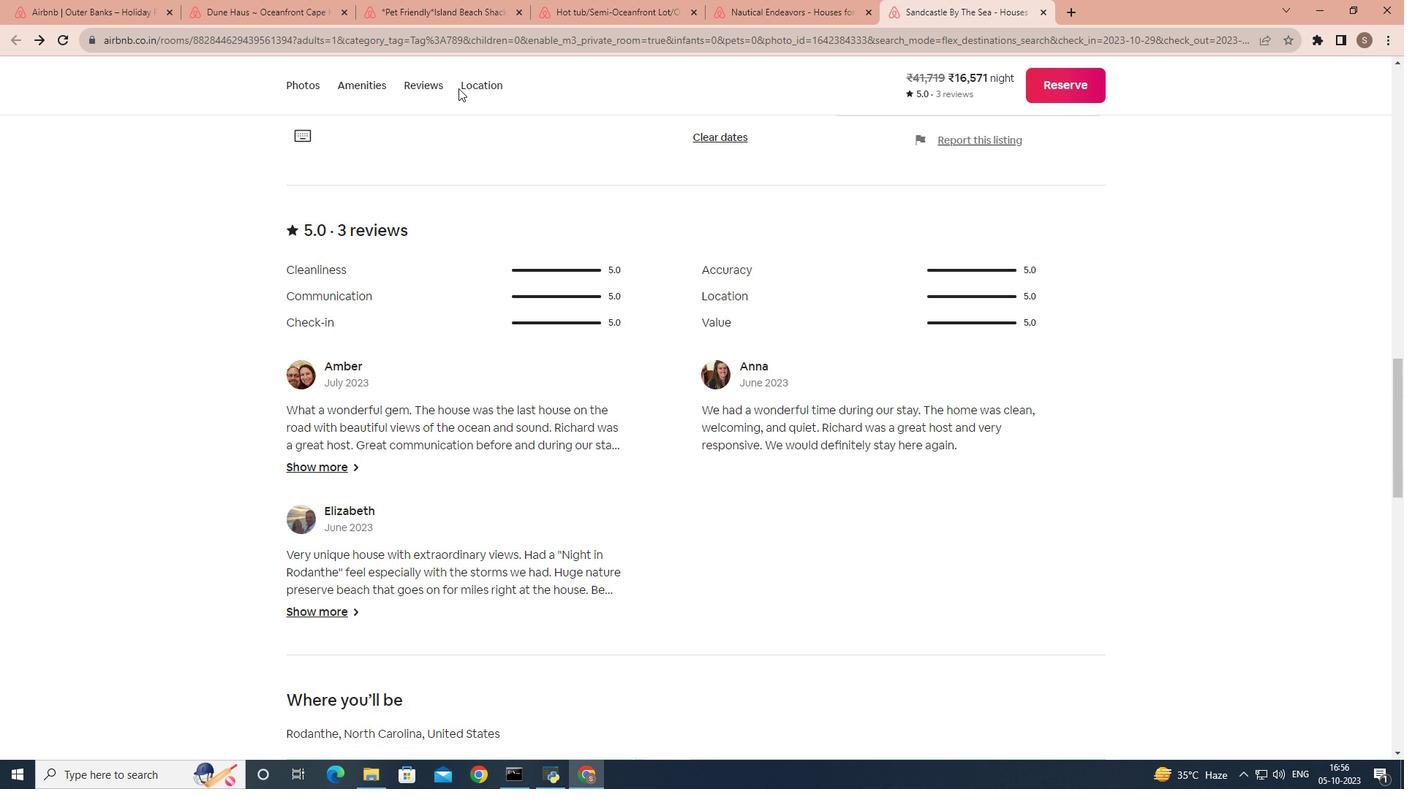 
Action: Mouse scrolled (462, 92) with delta (0, 0)
Screenshot: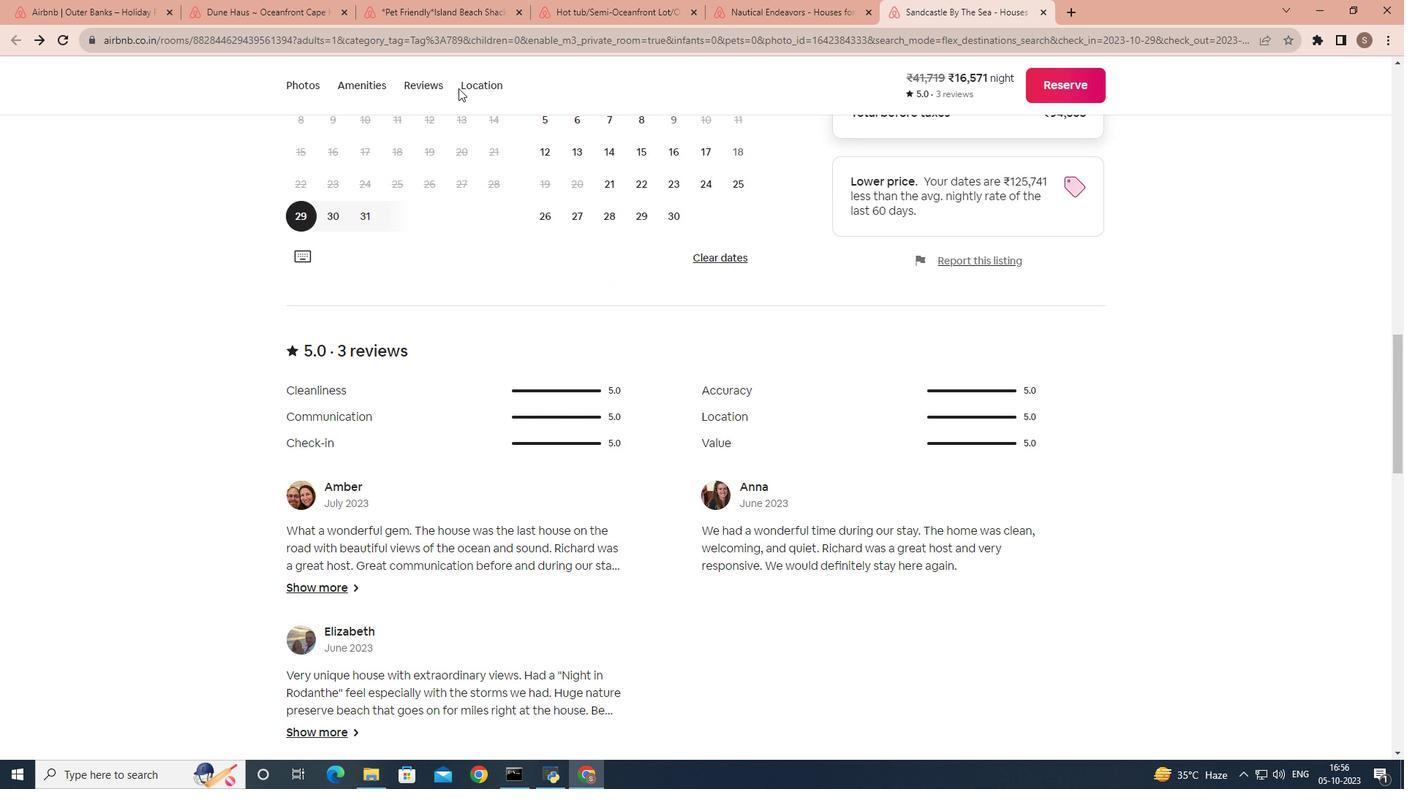 
Action: Mouse scrolled (462, 92) with delta (0, 0)
Screenshot: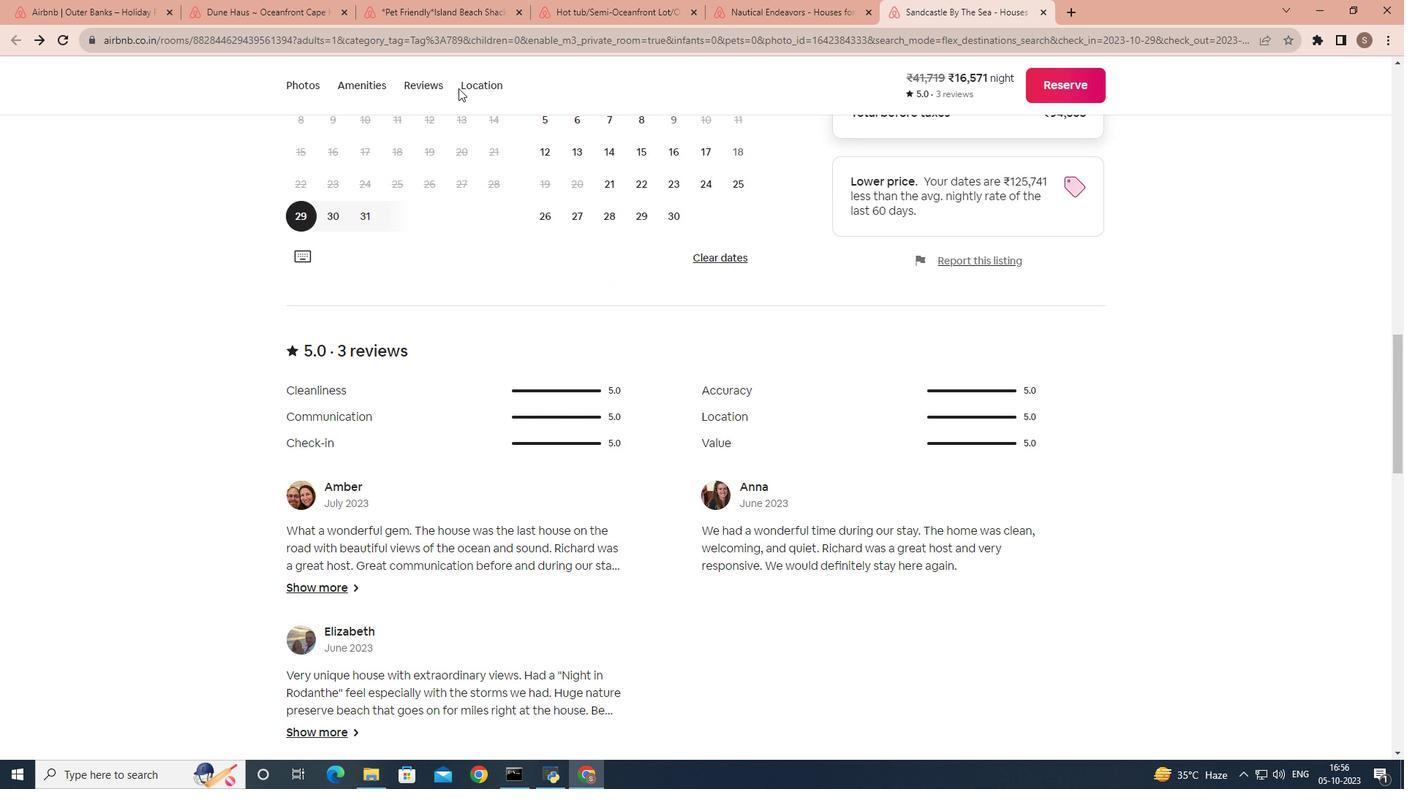 
Action: Mouse scrolled (462, 92) with delta (0, 0)
Screenshot: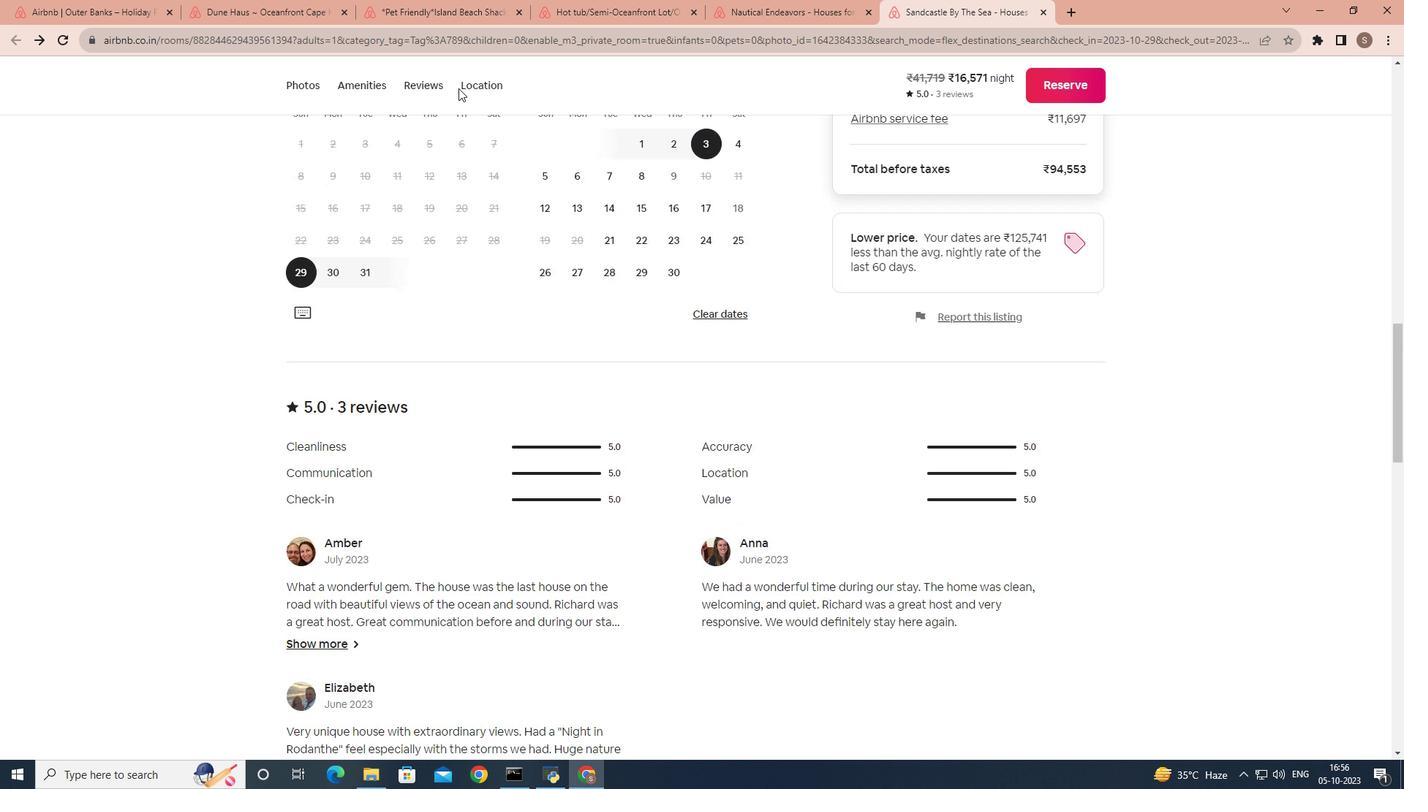 
Action: Mouse scrolled (462, 92) with delta (0, 0)
Screenshot: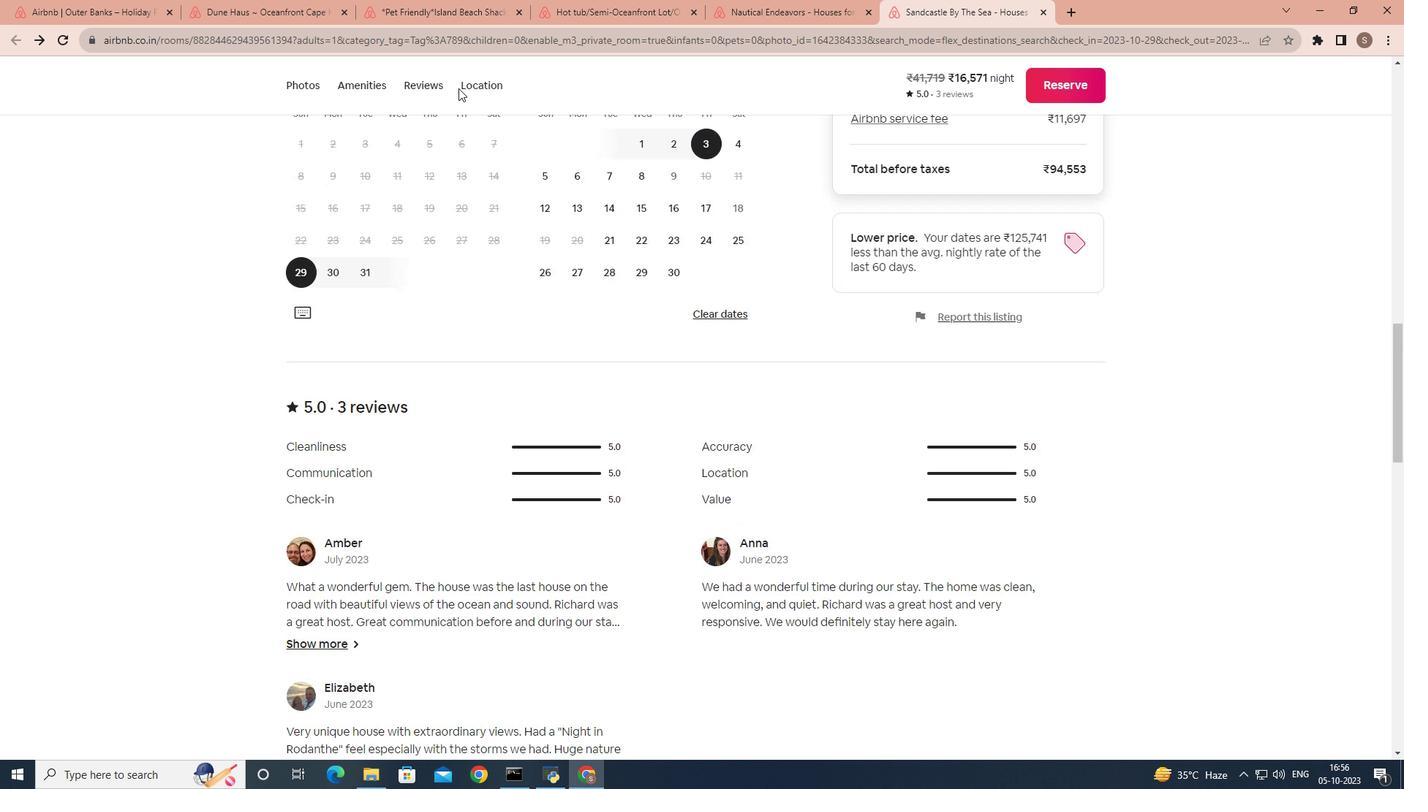 
Action: Mouse scrolled (462, 92) with delta (0, 0)
Screenshot: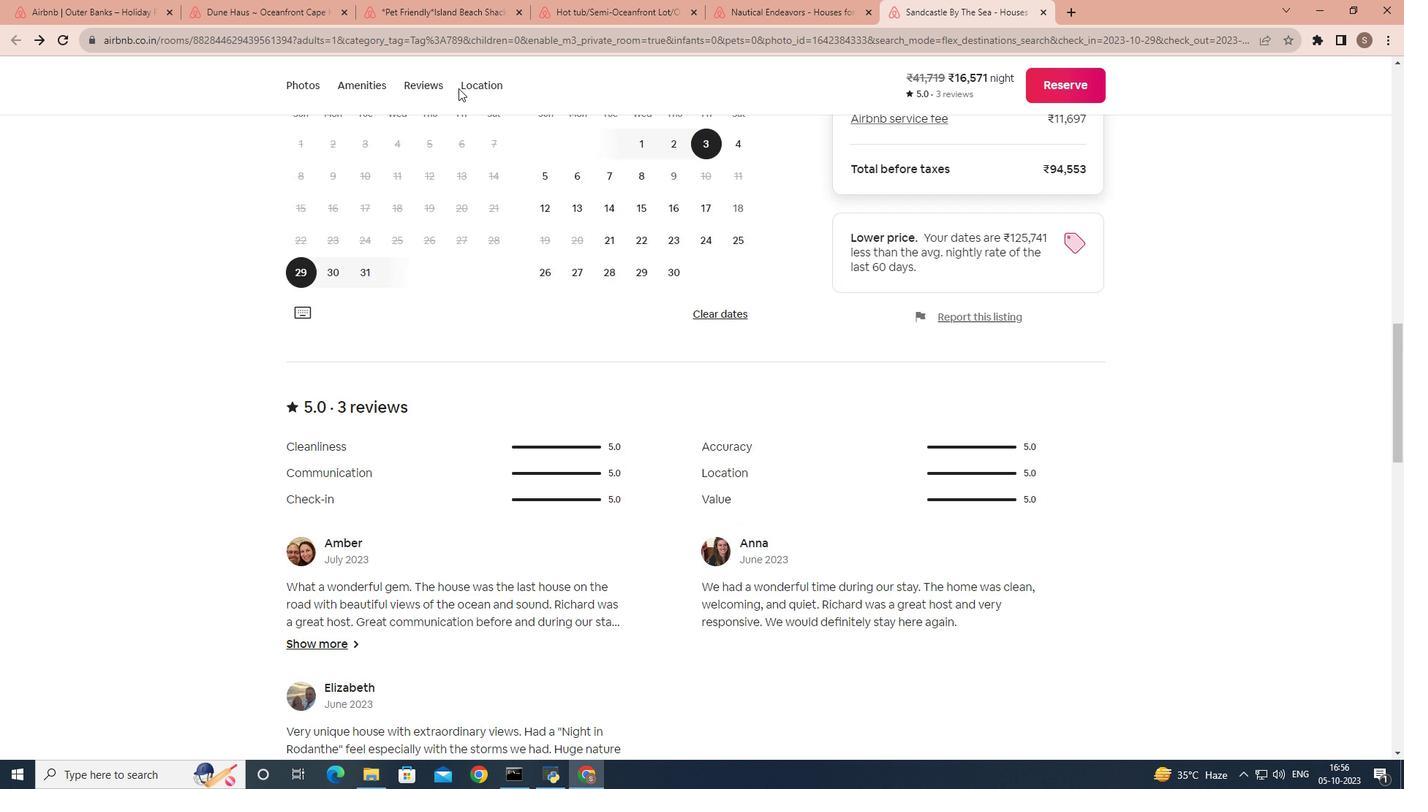 
Action: Mouse scrolled (462, 92) with delta (0, 0)
Screenshot: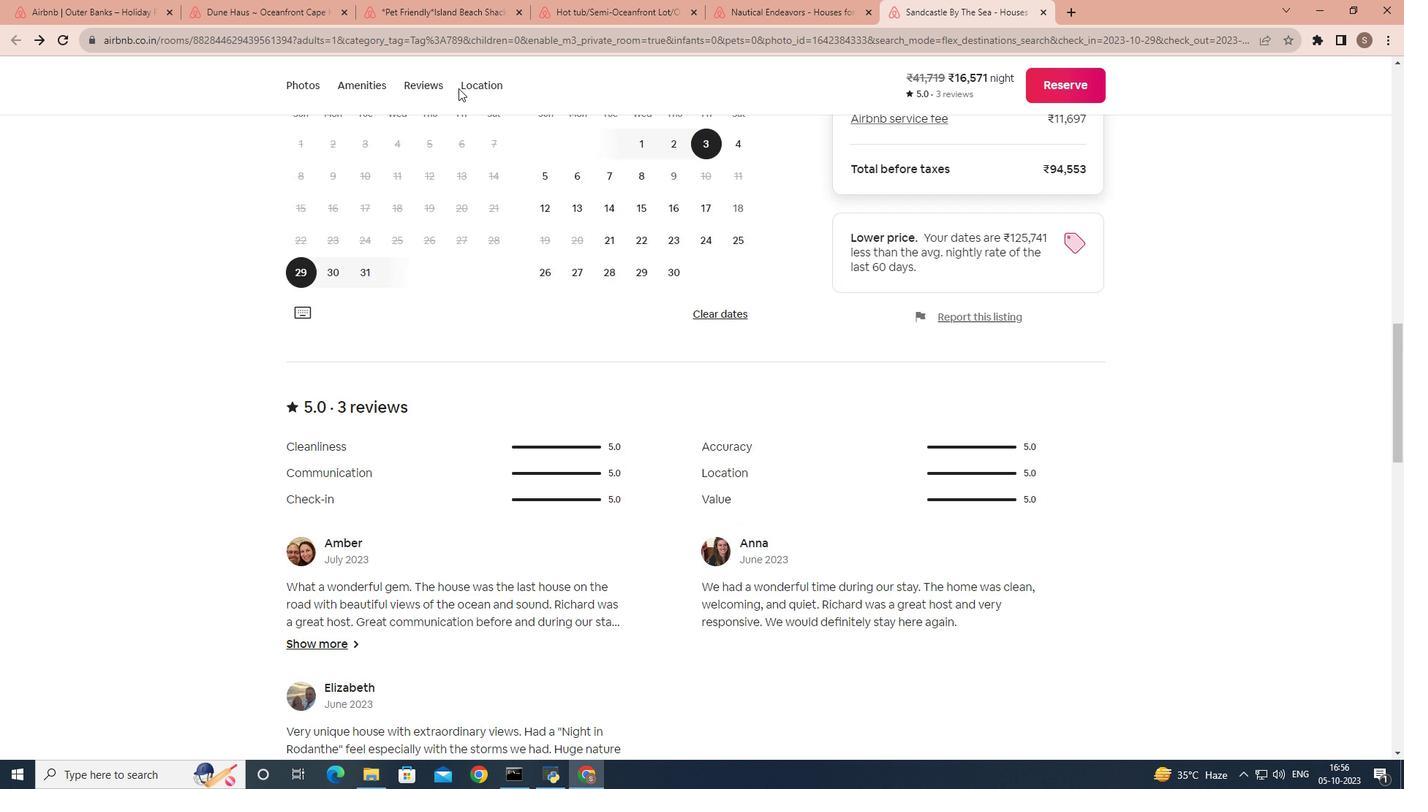 
Action: Mouse scrolled (462, 92) with delta (0, 0)
Screenshot: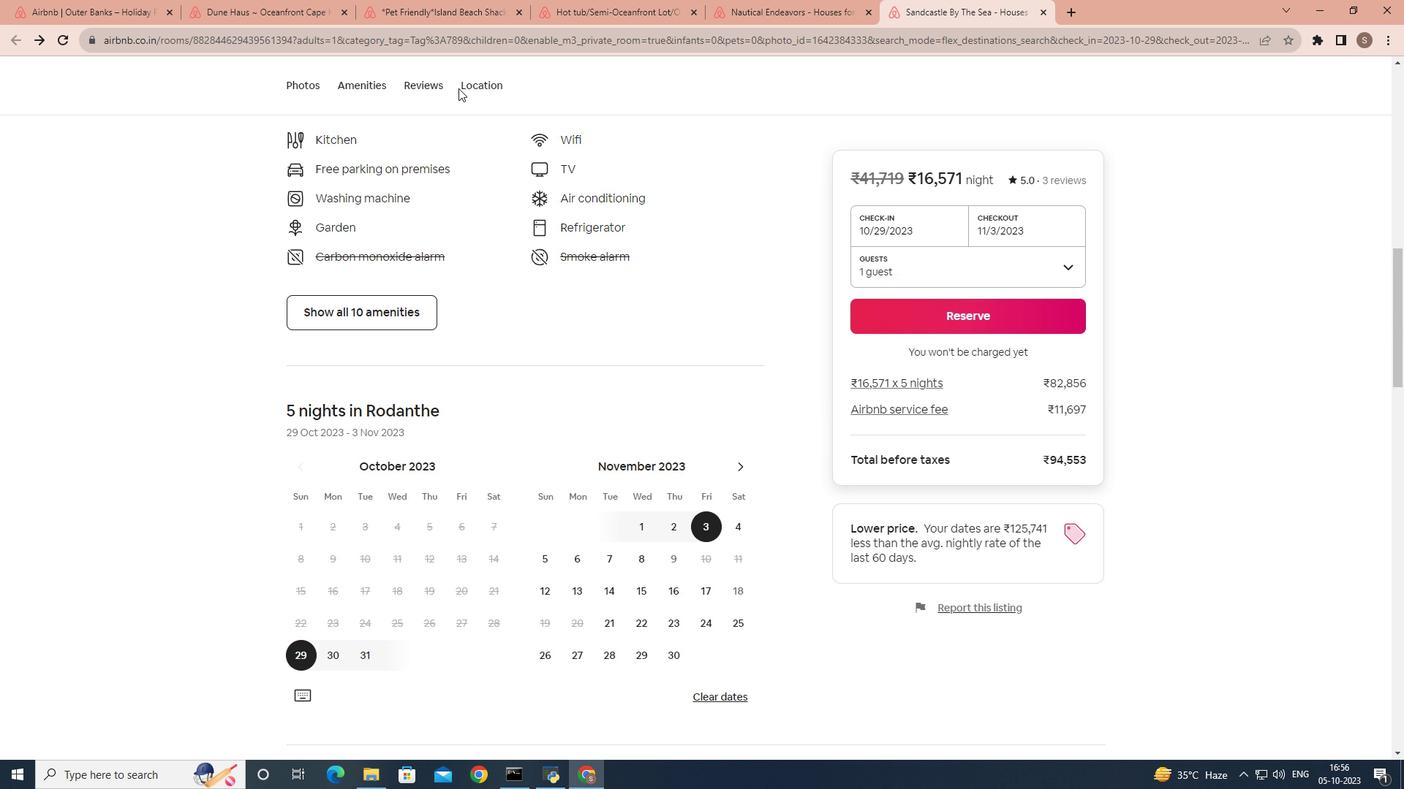 
Action: Mouse scrolled (462, 92) with delta (0, 0)
Screenshot: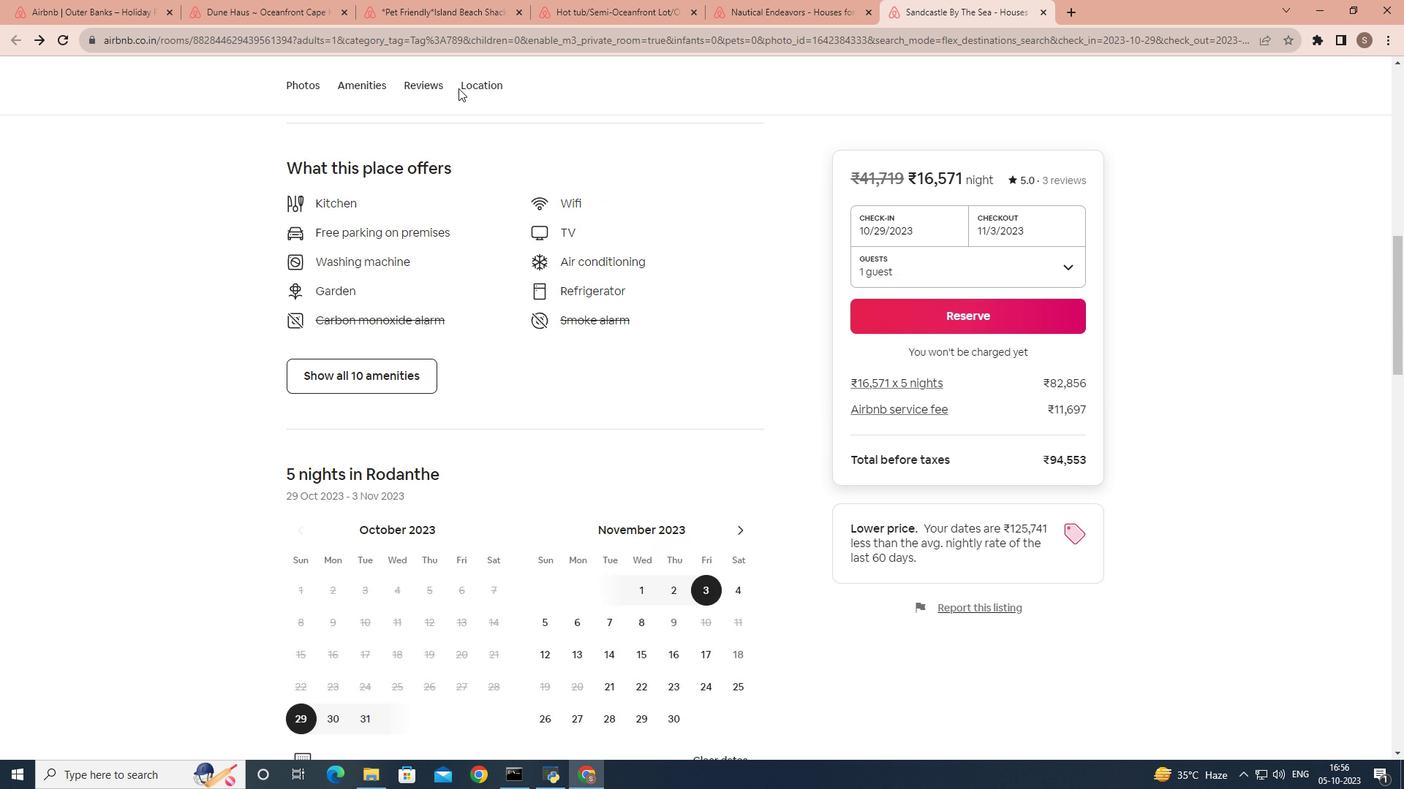 
Action: Mouse scrolled (462, 92) with delta (0, 0)
Screenshot: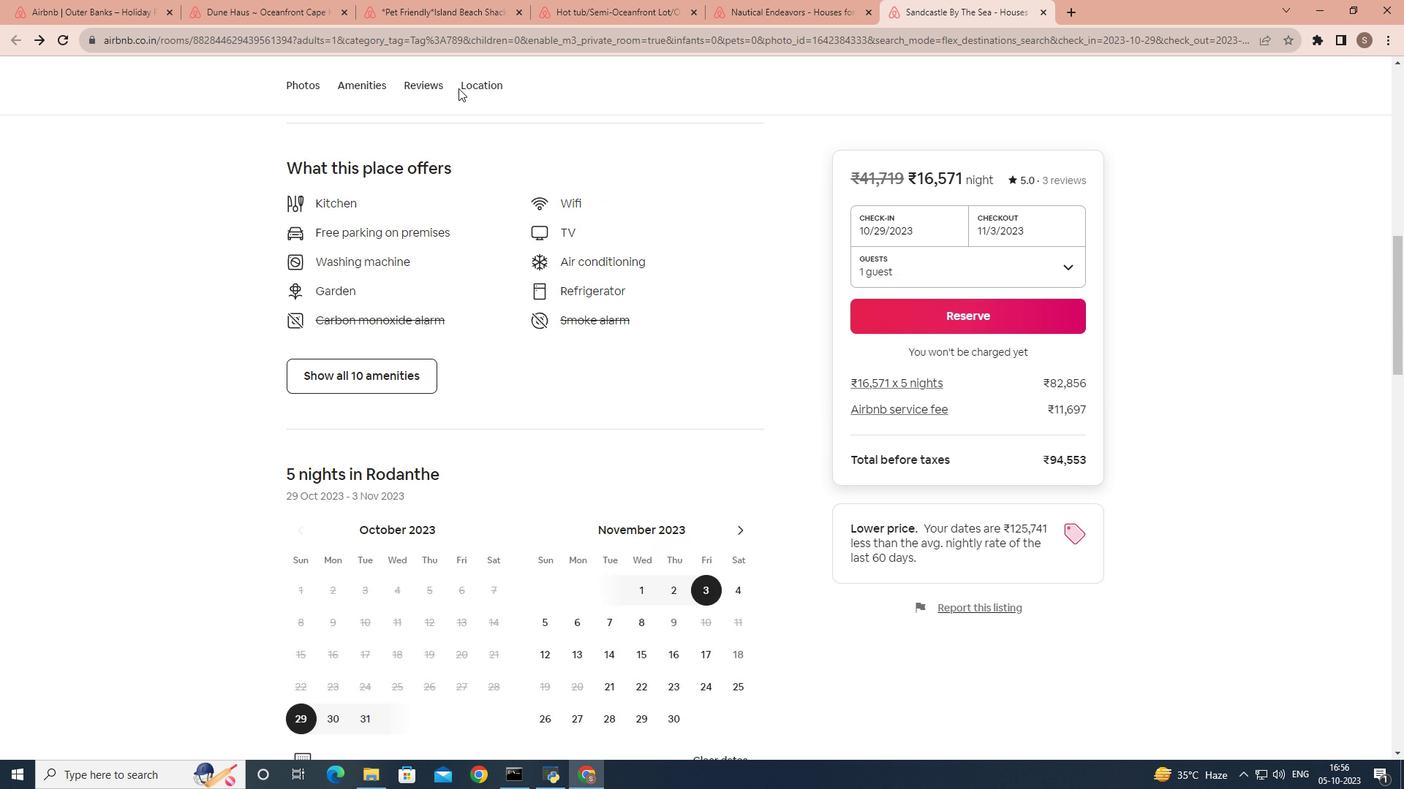 
Action: Mouse scrolled (462, 92) with delta (0, 0)
Screenshot: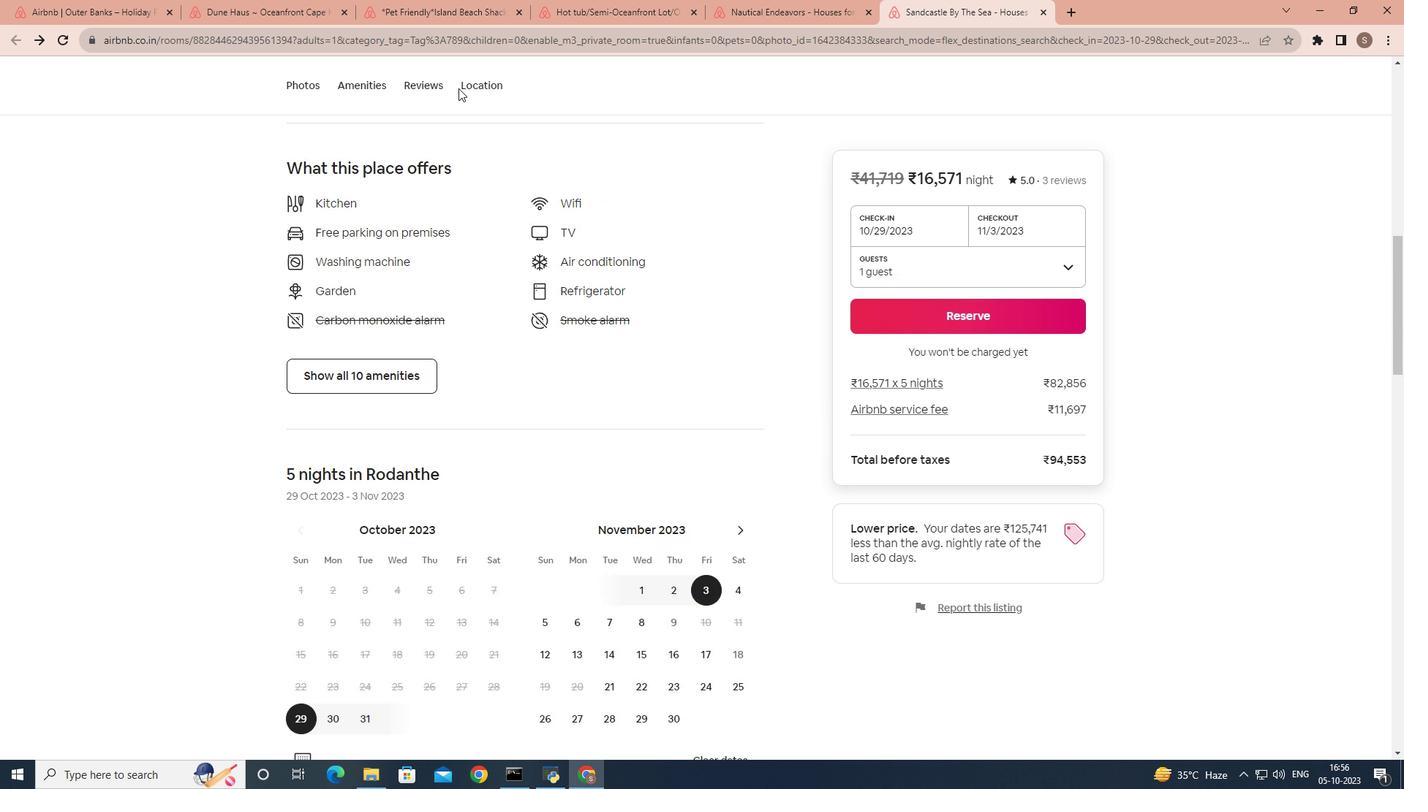 
Action: Mouse scrolled (462, 92) with delta (0, 0)
Screenshot: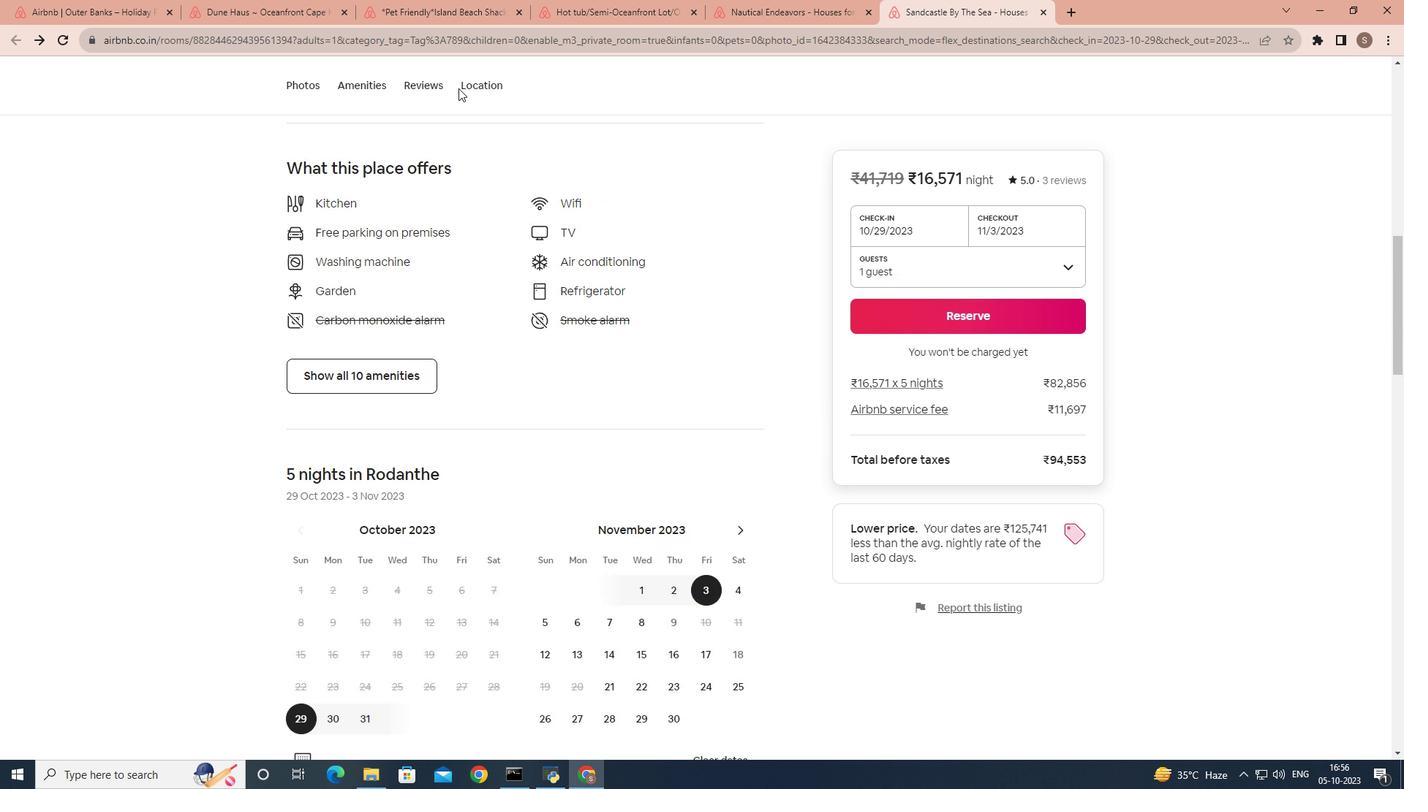 
Action: Mouse scrolled (462, 92) with delta (0, 0)
Screenshot: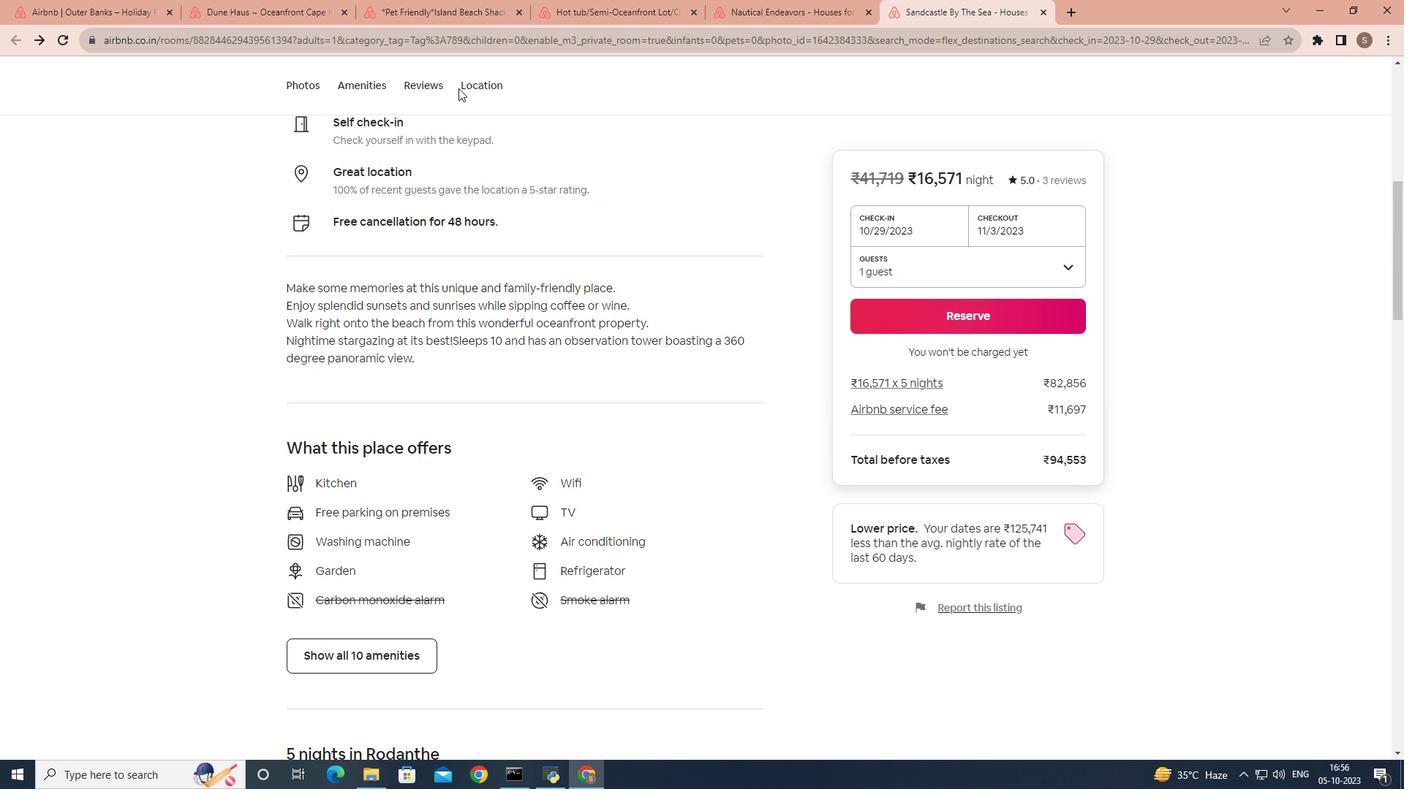 
Action: Mouse scrolled (462, 92) with delta (0, 0)
Screenshot: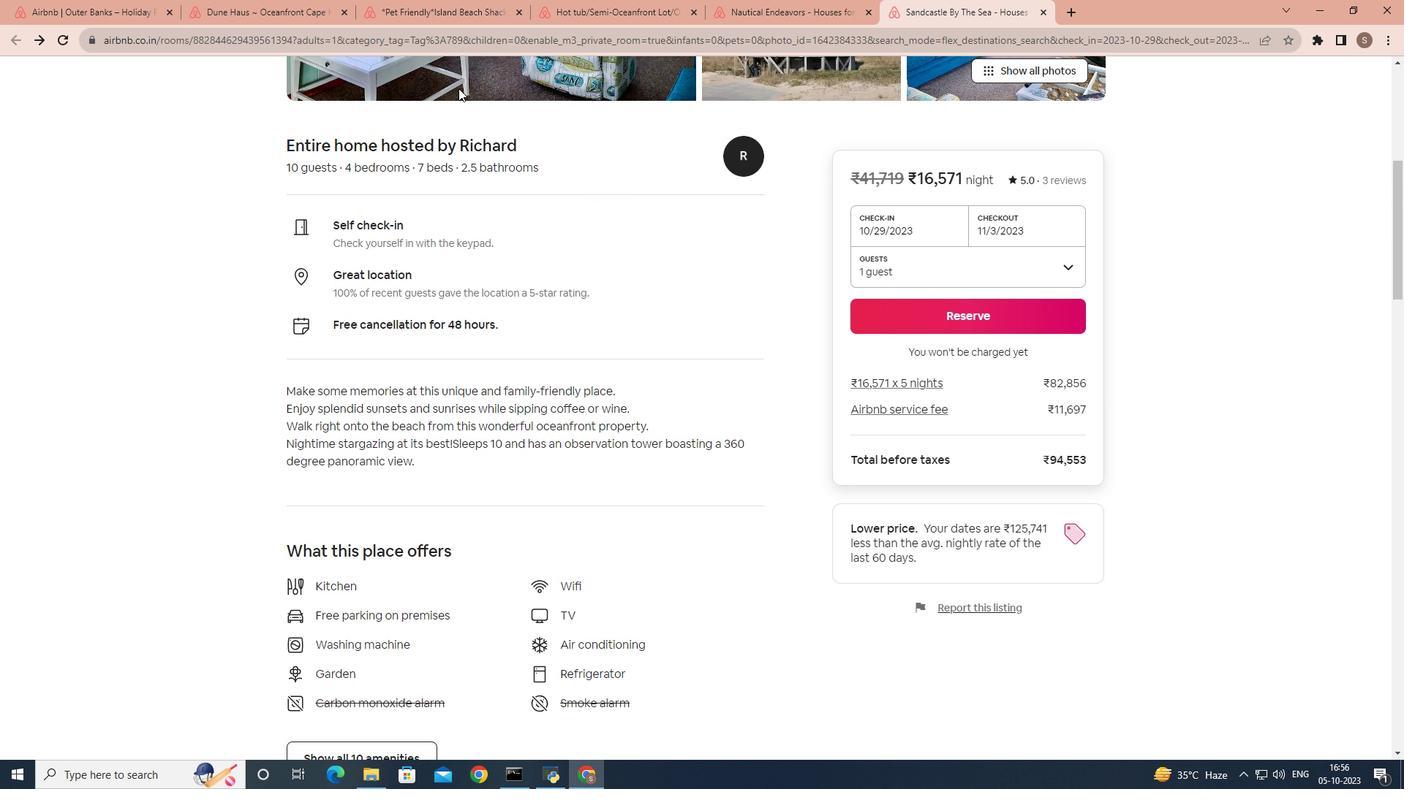 
Action: Mouse scrolled (462, 92) with delta (0, 0)
Screenshot: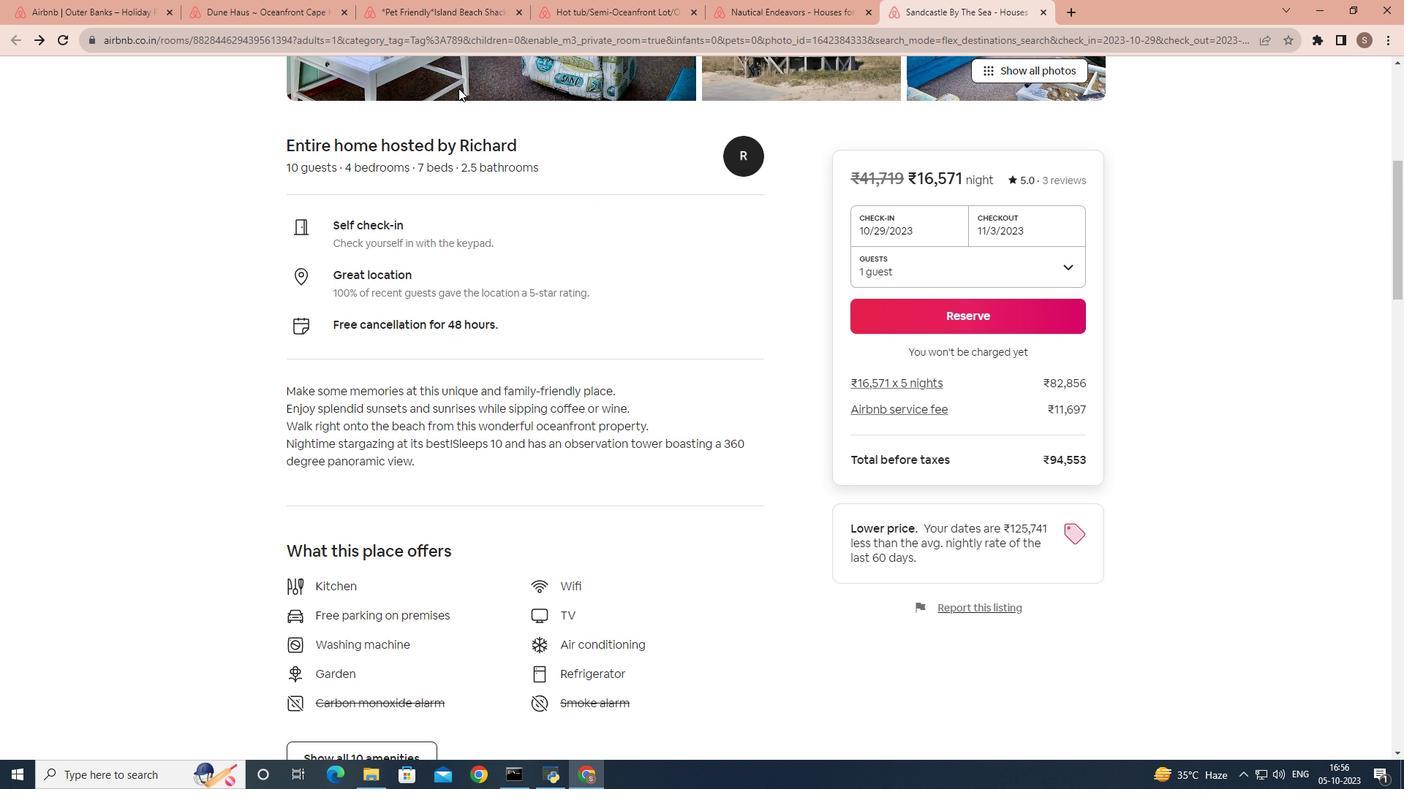 
Action: Mouse scrolled (462, 92) with delta (0, 0)
Screenshot: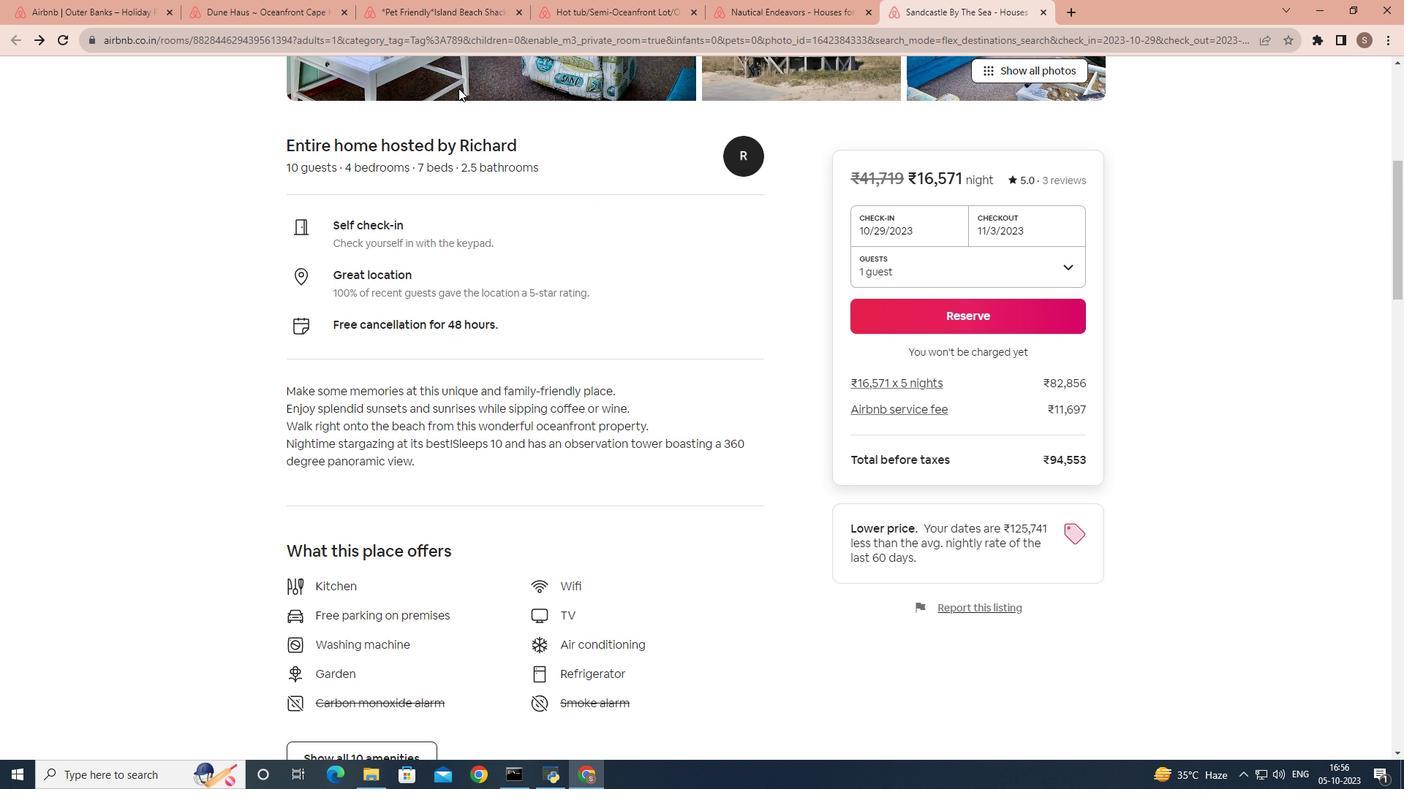 
Action: Mouse scrolled (462, 92) with delta (0, 0)
Screenshot: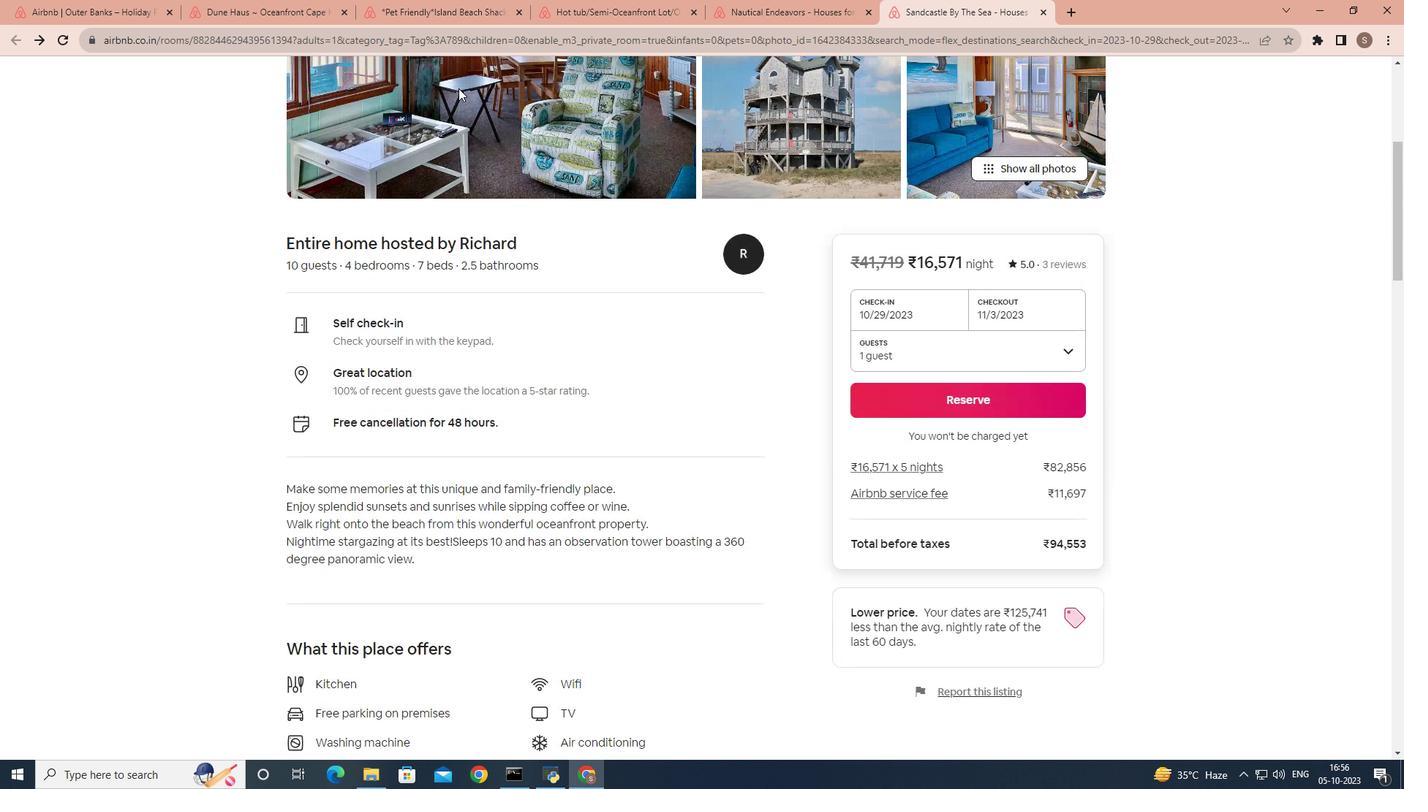
Action: Mouse scrolled (462, 92) with delta (0, 0)
Screenshot: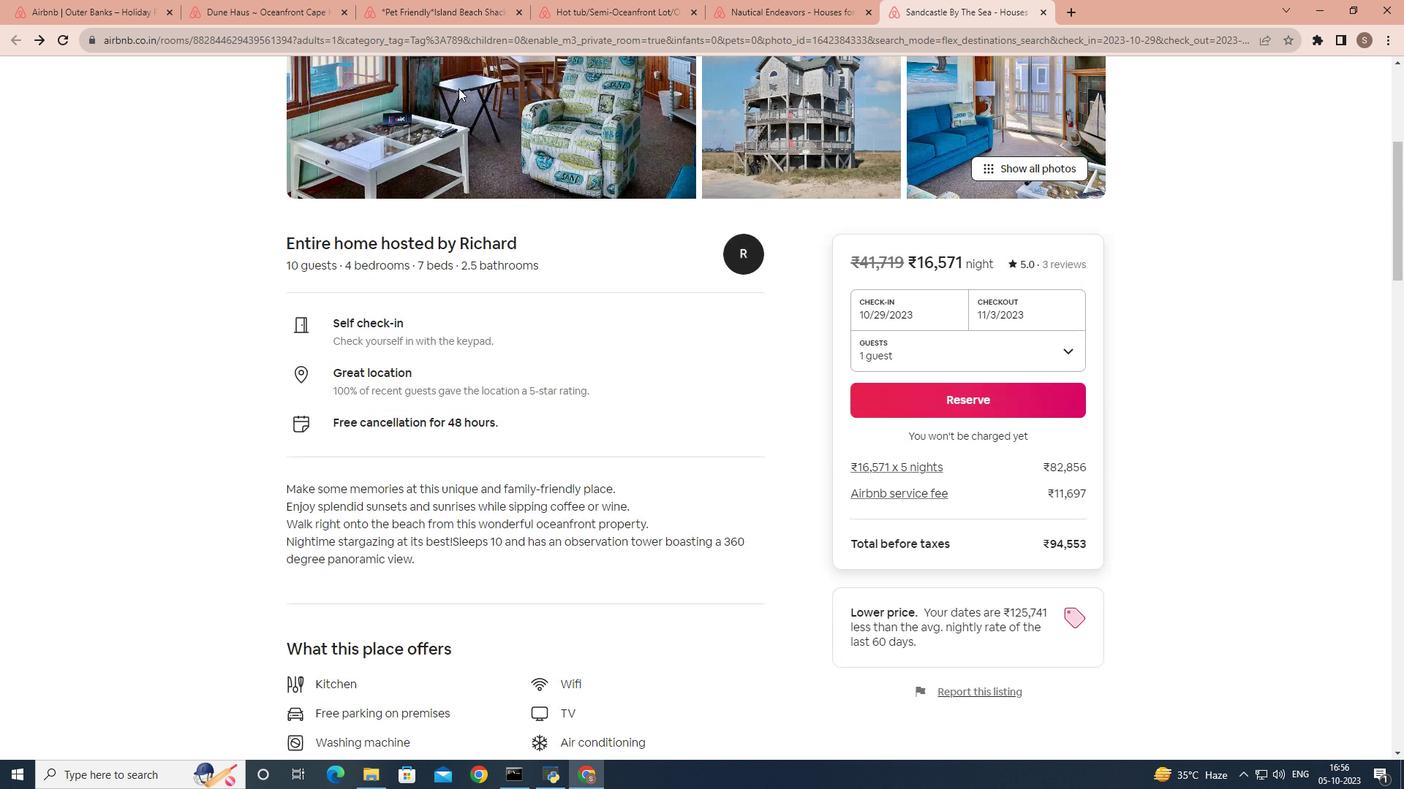 
Action: Mouse moved to (465, 90)
Screenshot: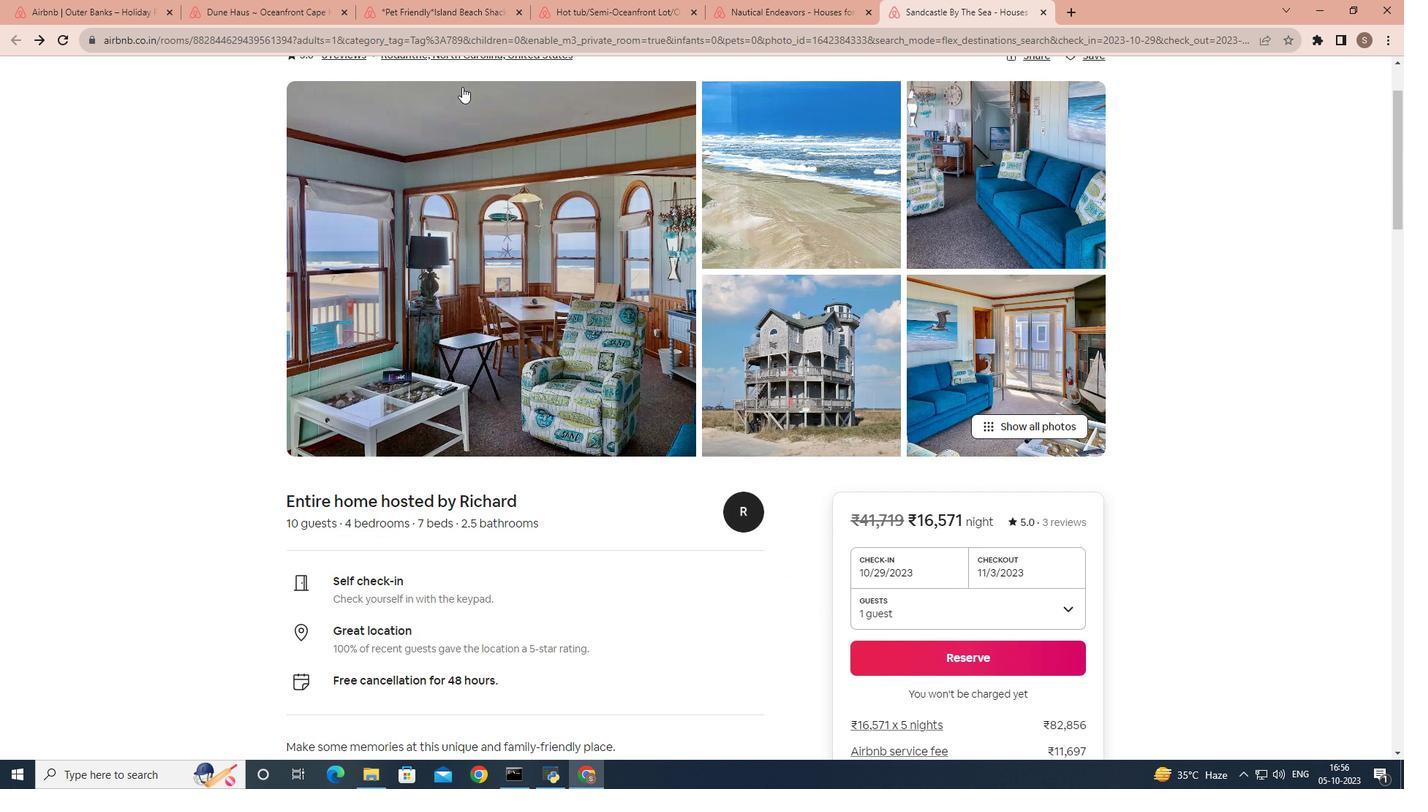 
Action: Mouse scrolled (465, 91) with delta (0, 0)
Screenshot: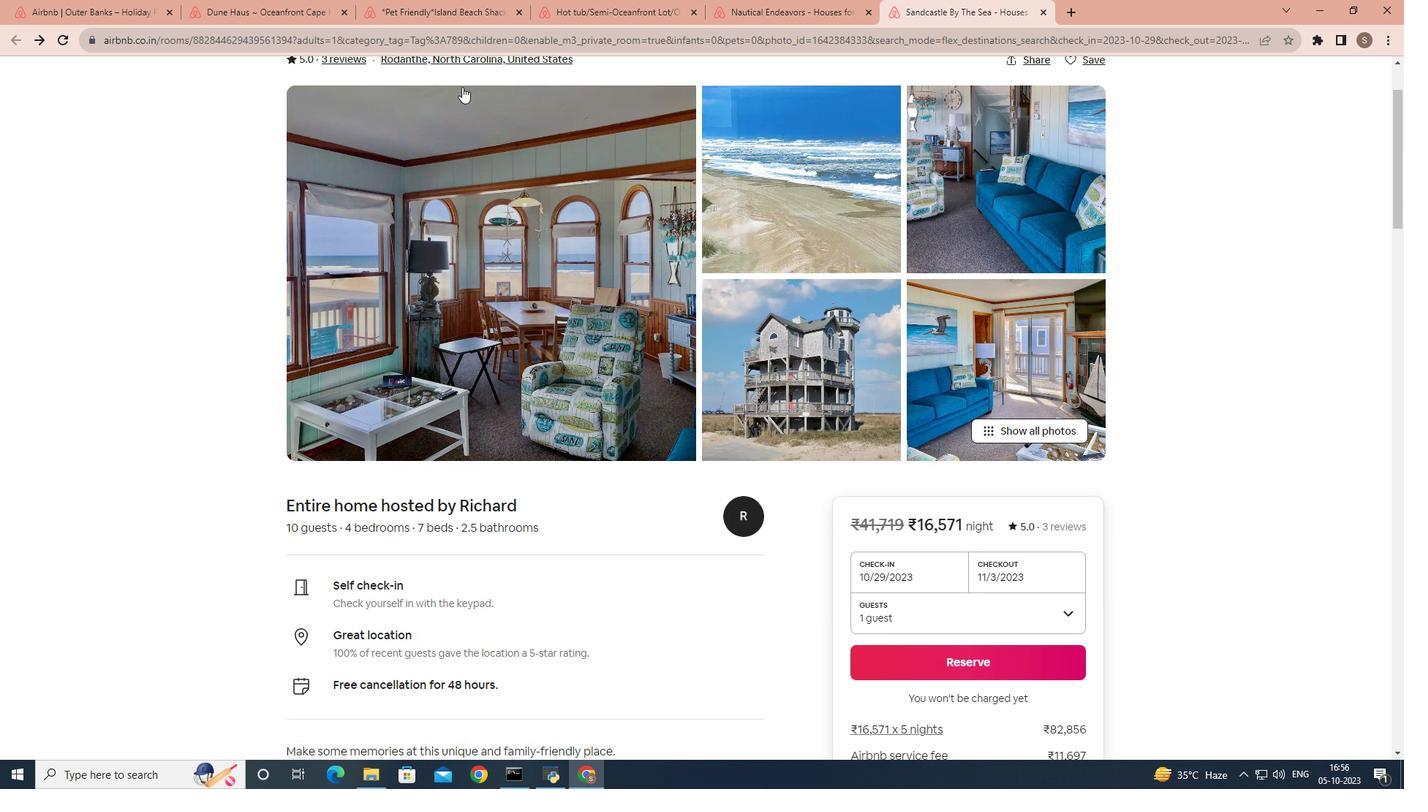 
Action: Mouse scrolled (465, 91) with delta (0, 0)
Screenshot: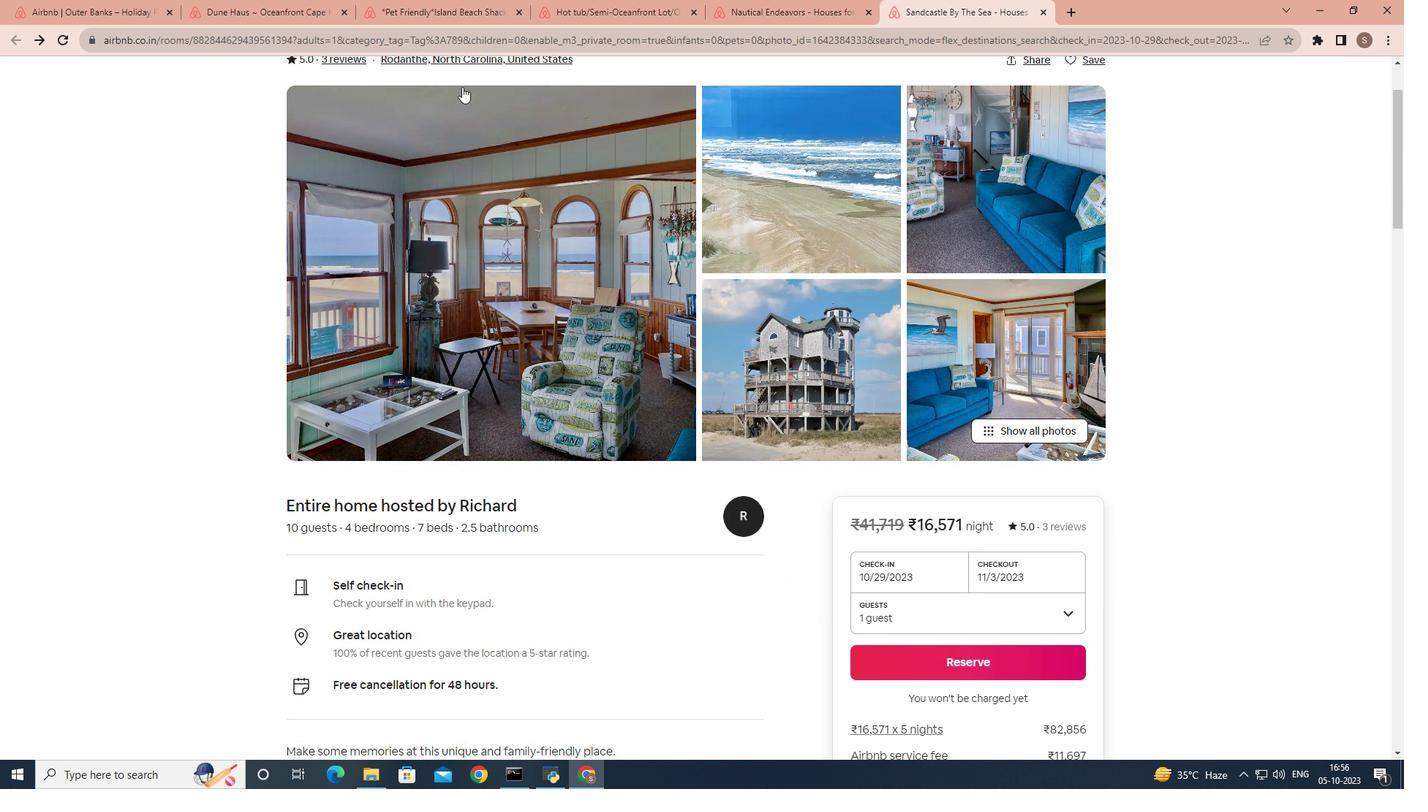 
Action: Mouse scrolled (465, 91) with delta (0, 0)
Screenshot: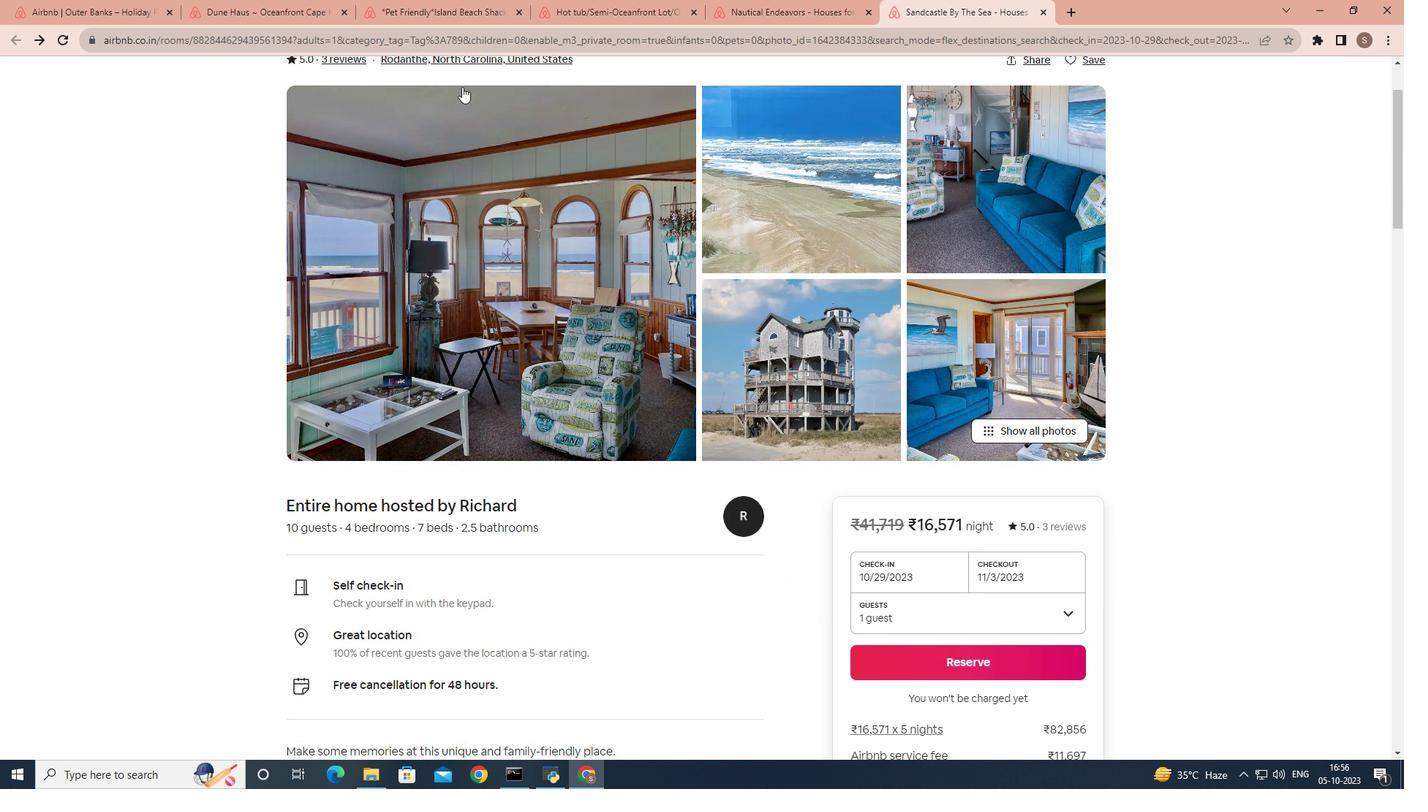 
Action: Mouse moved to (400, 240)
Screenshot: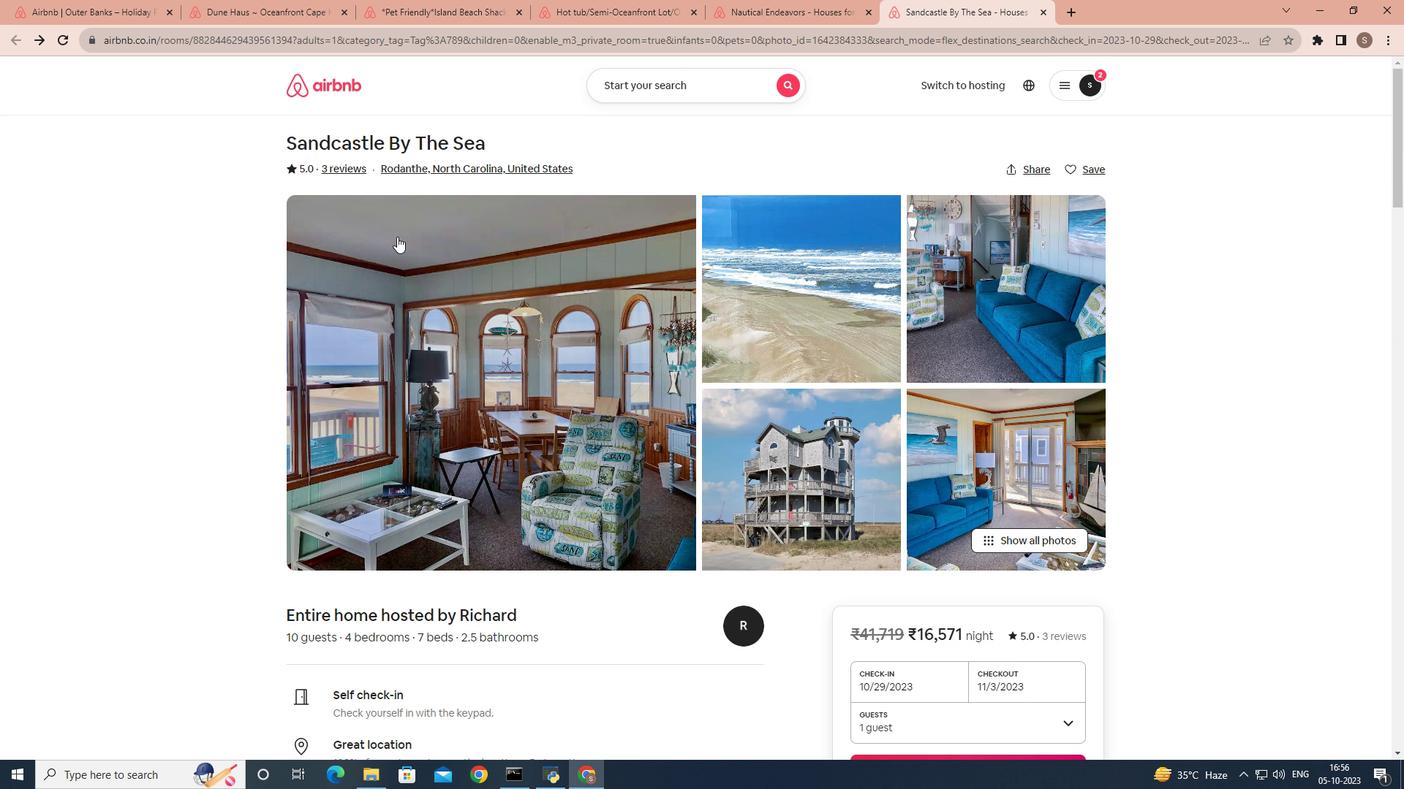 
Action: Mouse pressed left at (400, 240)
Screenshot: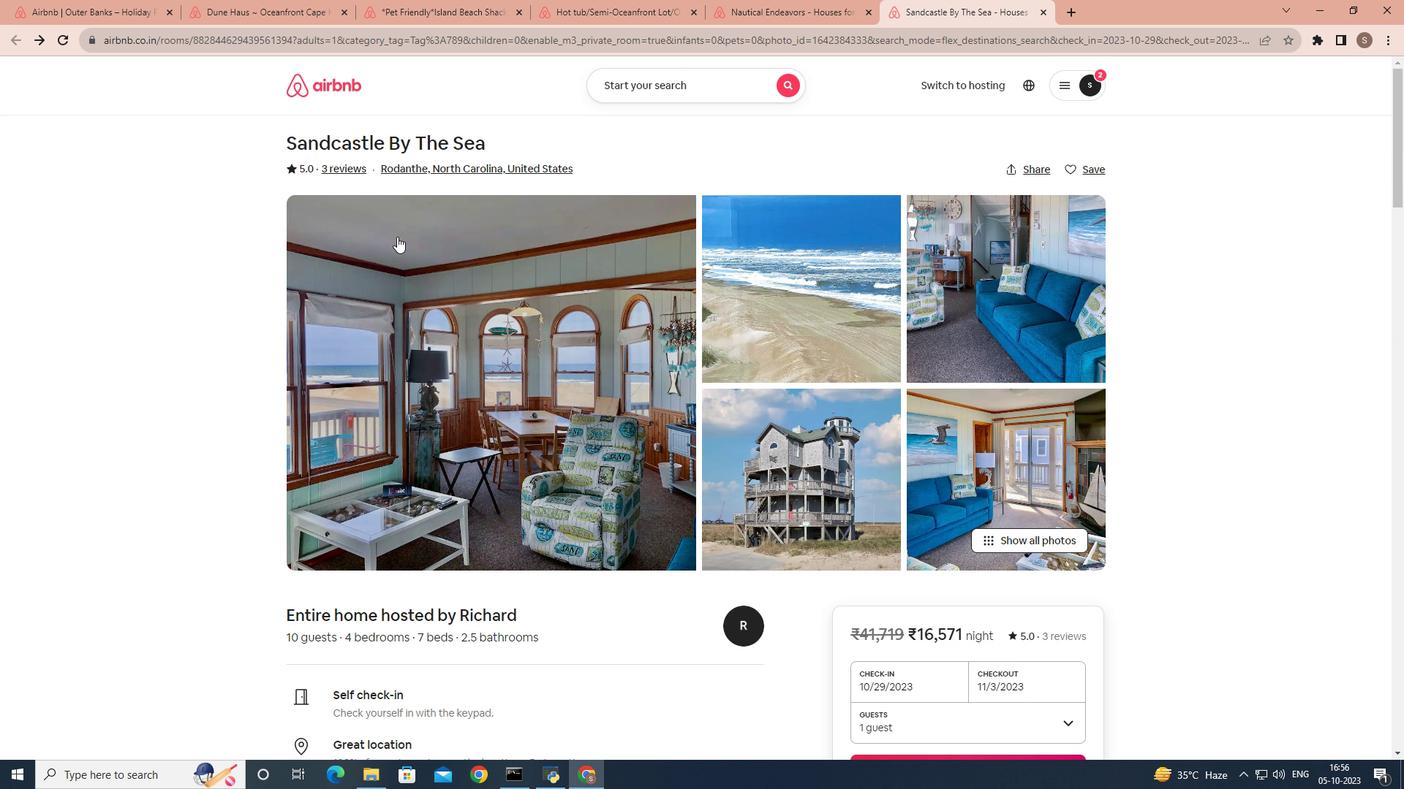 
Action: Mouse moved to (408, 225)
Screenshot: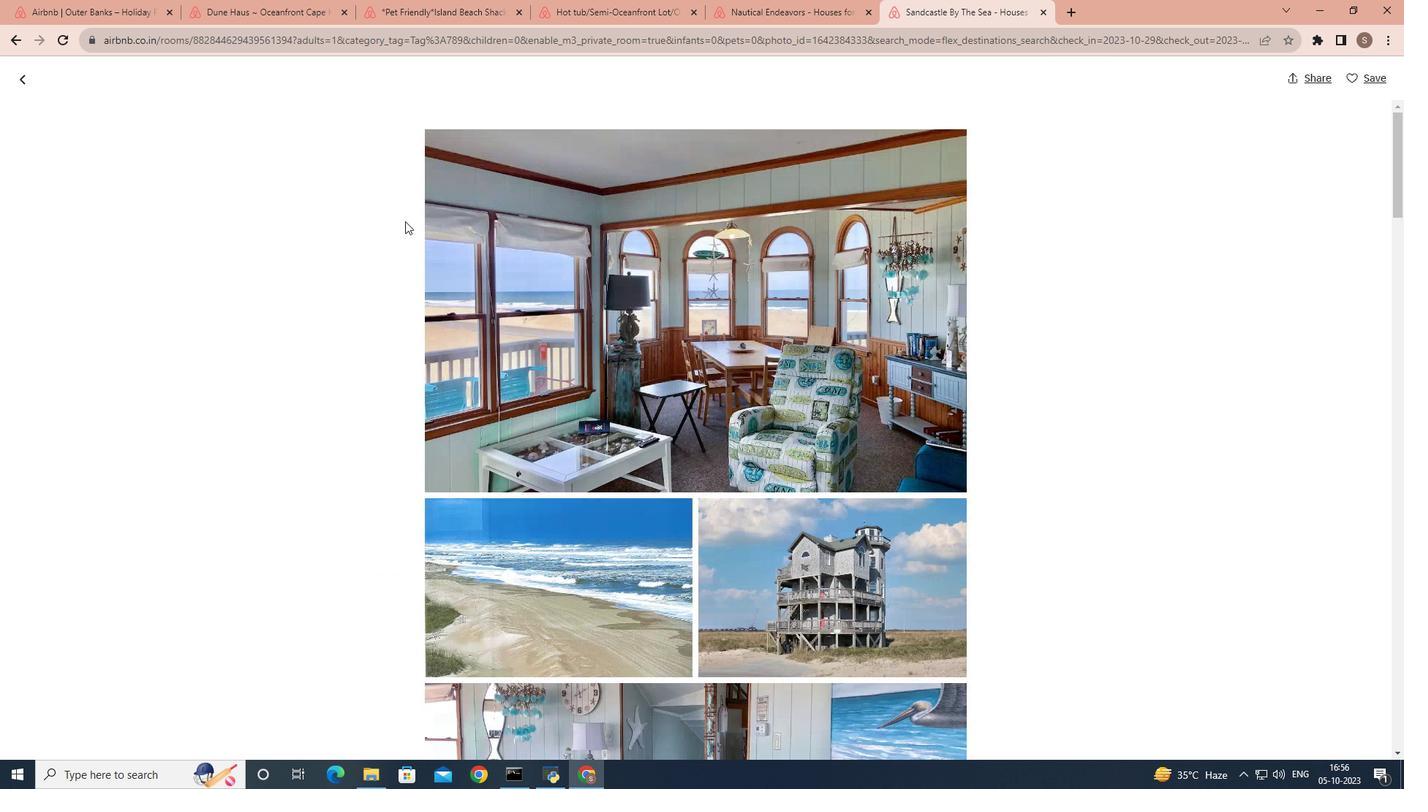 
Action: Mouse scrolled (408, 224) with delta (0, 0)
Screenshot: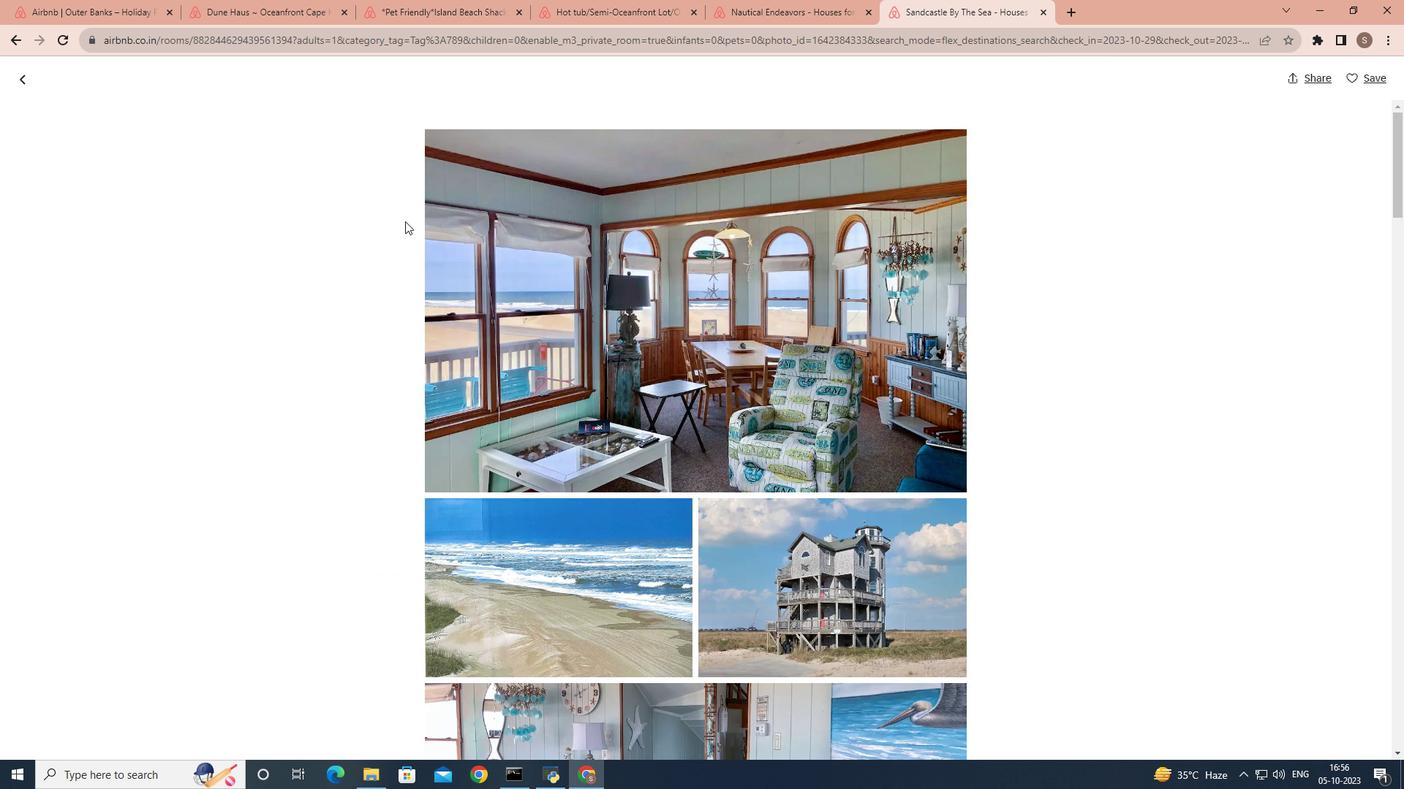 
Action: Mouse scrolled (408, 224) with delta (0, 0)
Screenshot: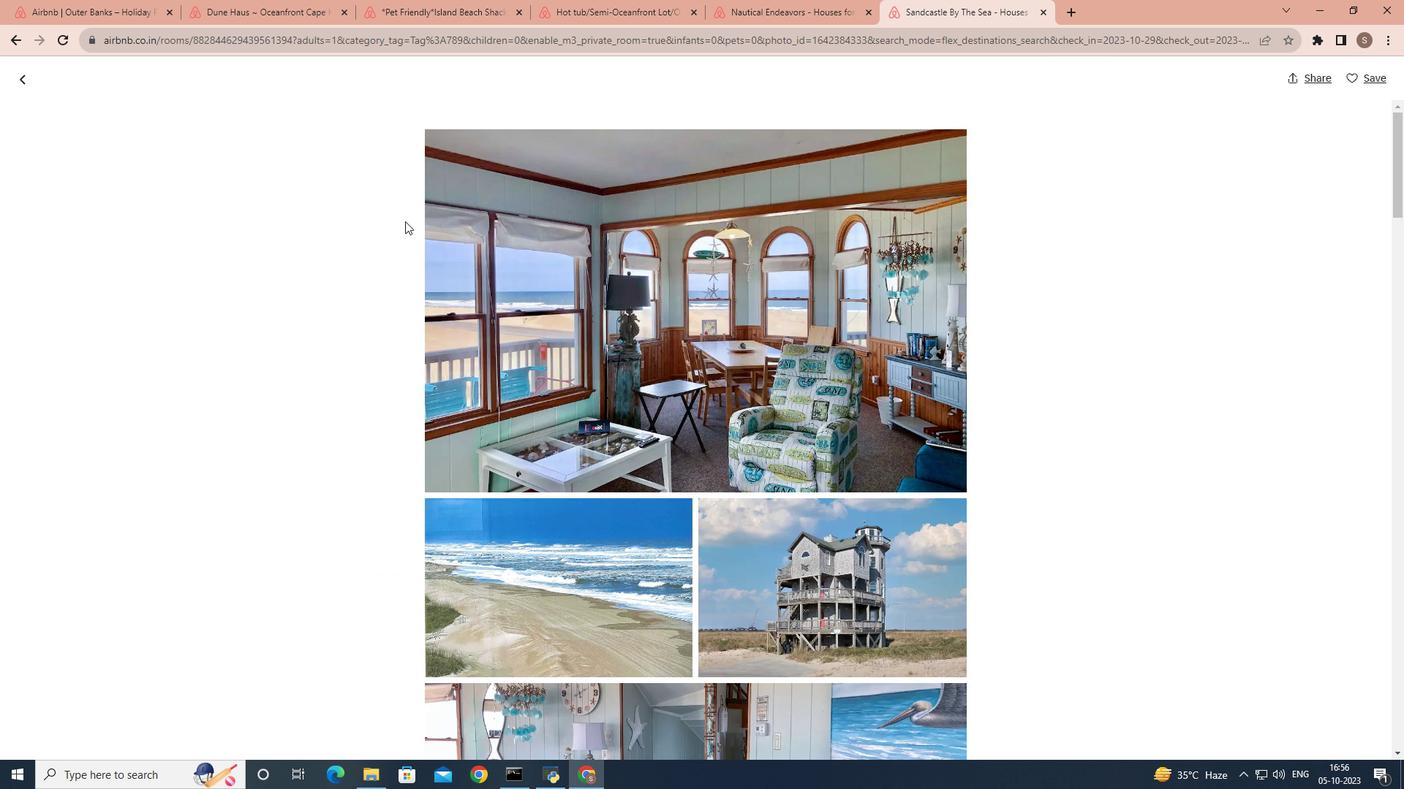 
Action: Mouse scrolled (408, 224) with delta (0, 0)
Screenshot: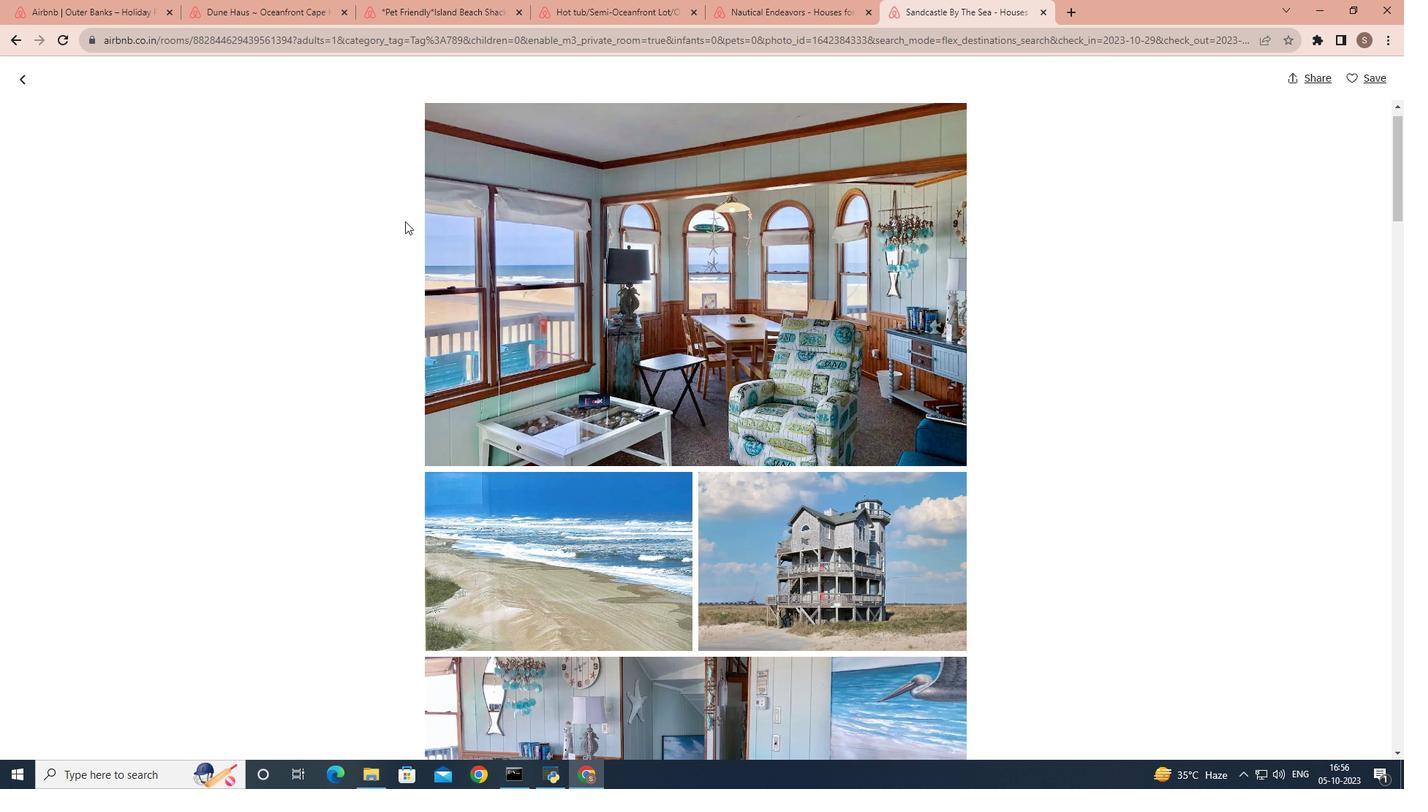 
Action: Mouse scrolled (408, 224) with delta (0, 0)
Screenshot: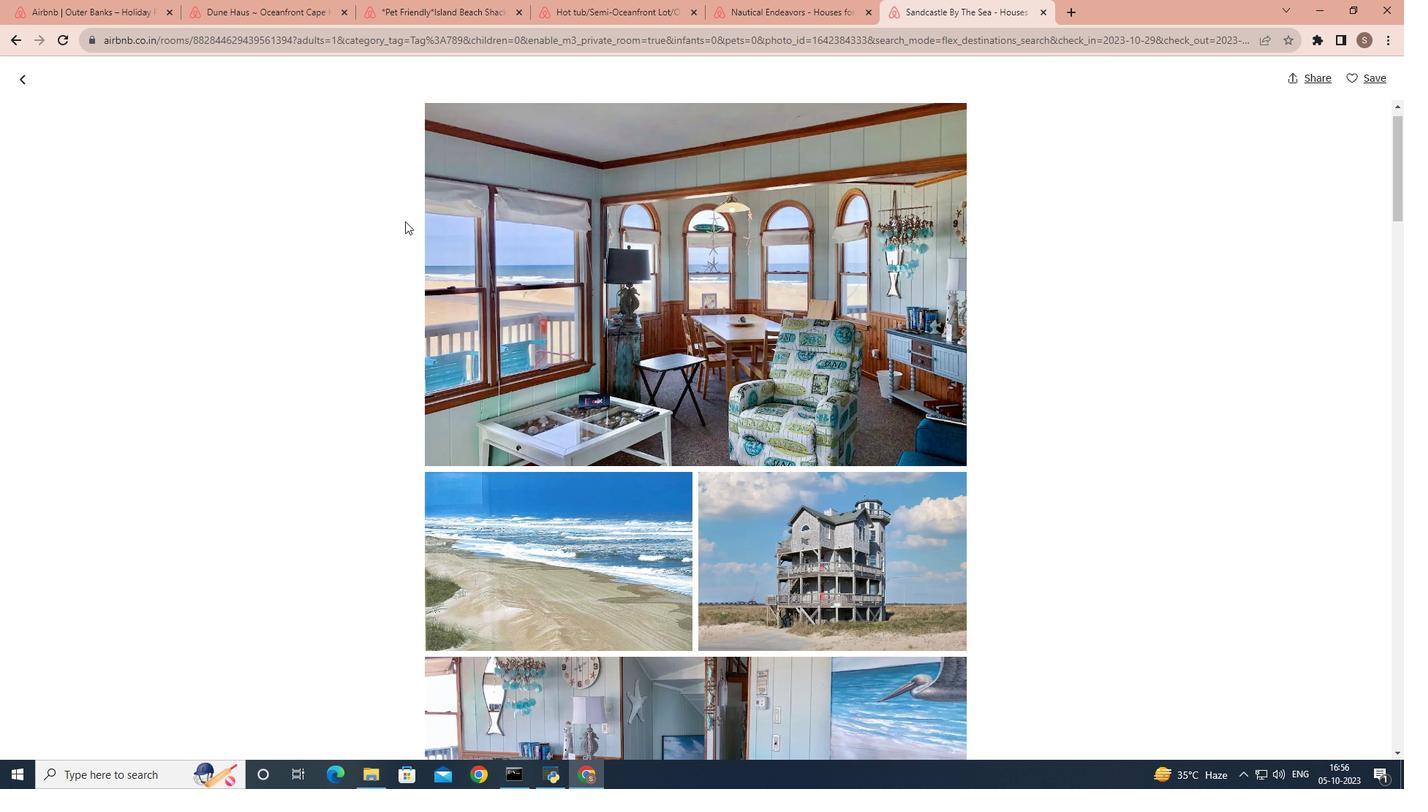 
Action: Mouse scrolled (408, 224) with delta (0, 0)
Screenshot: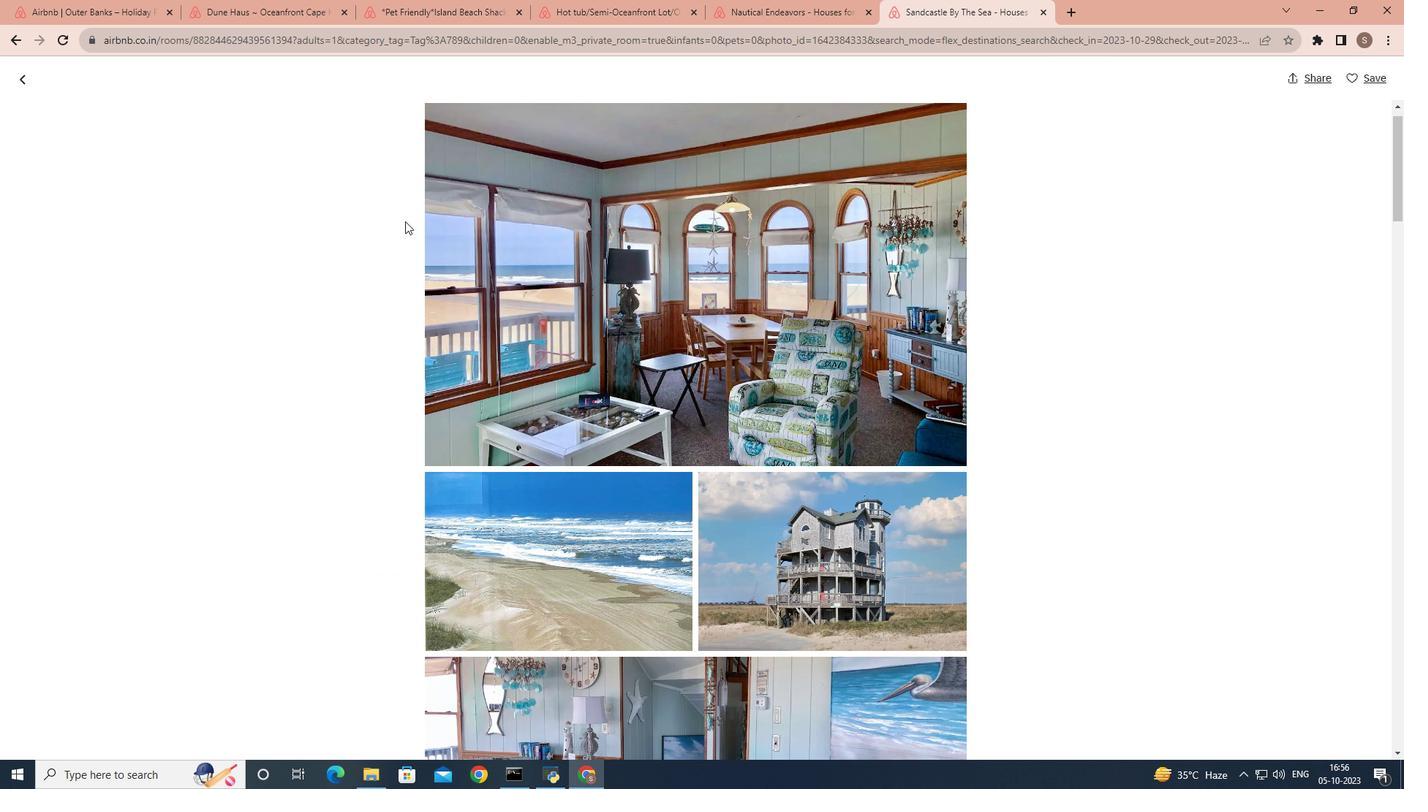 
Action: Mouse scrolled (408, 224) with delta (0, 0)
Screenshot: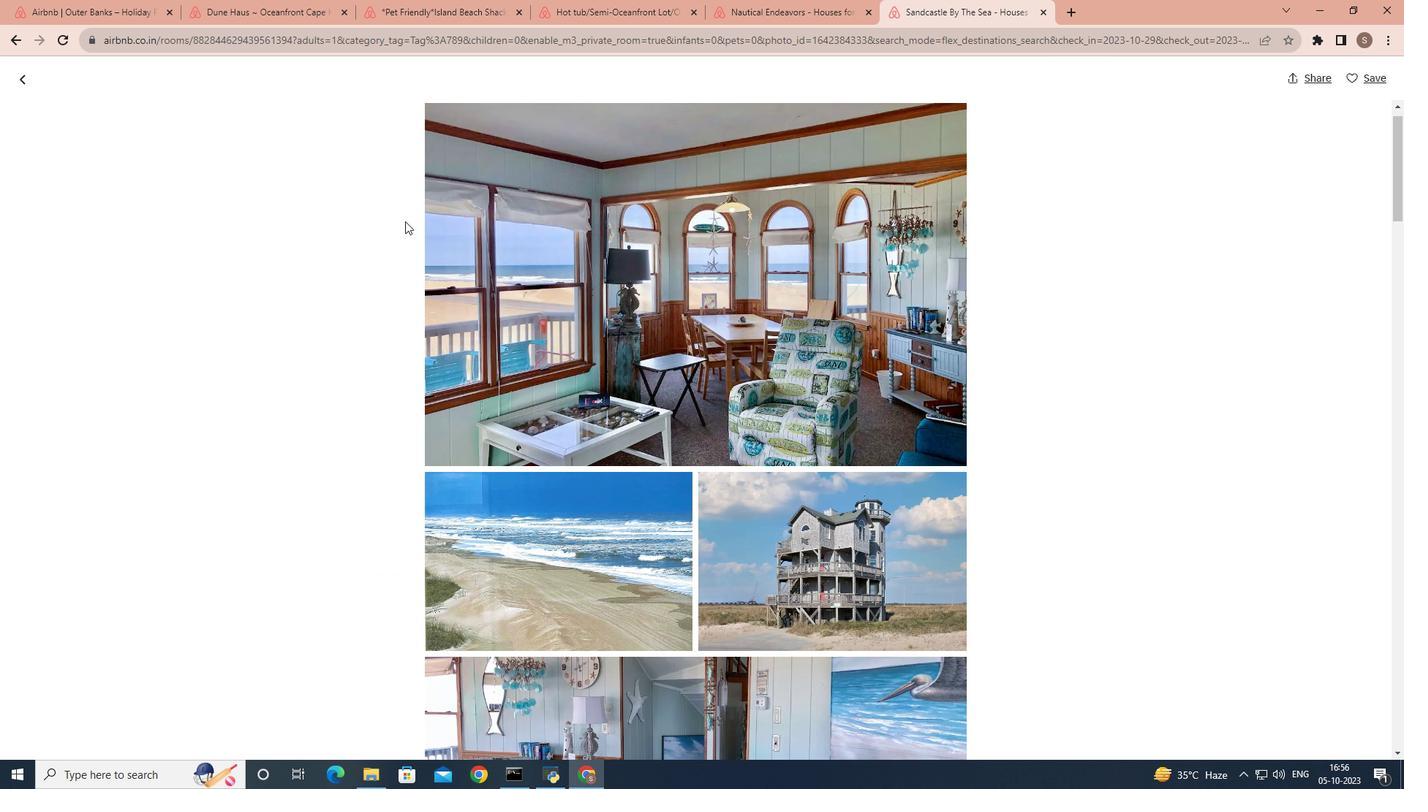 
Action: Mouse scrolled (408, 224) with delta (0, 0)
Screenshot: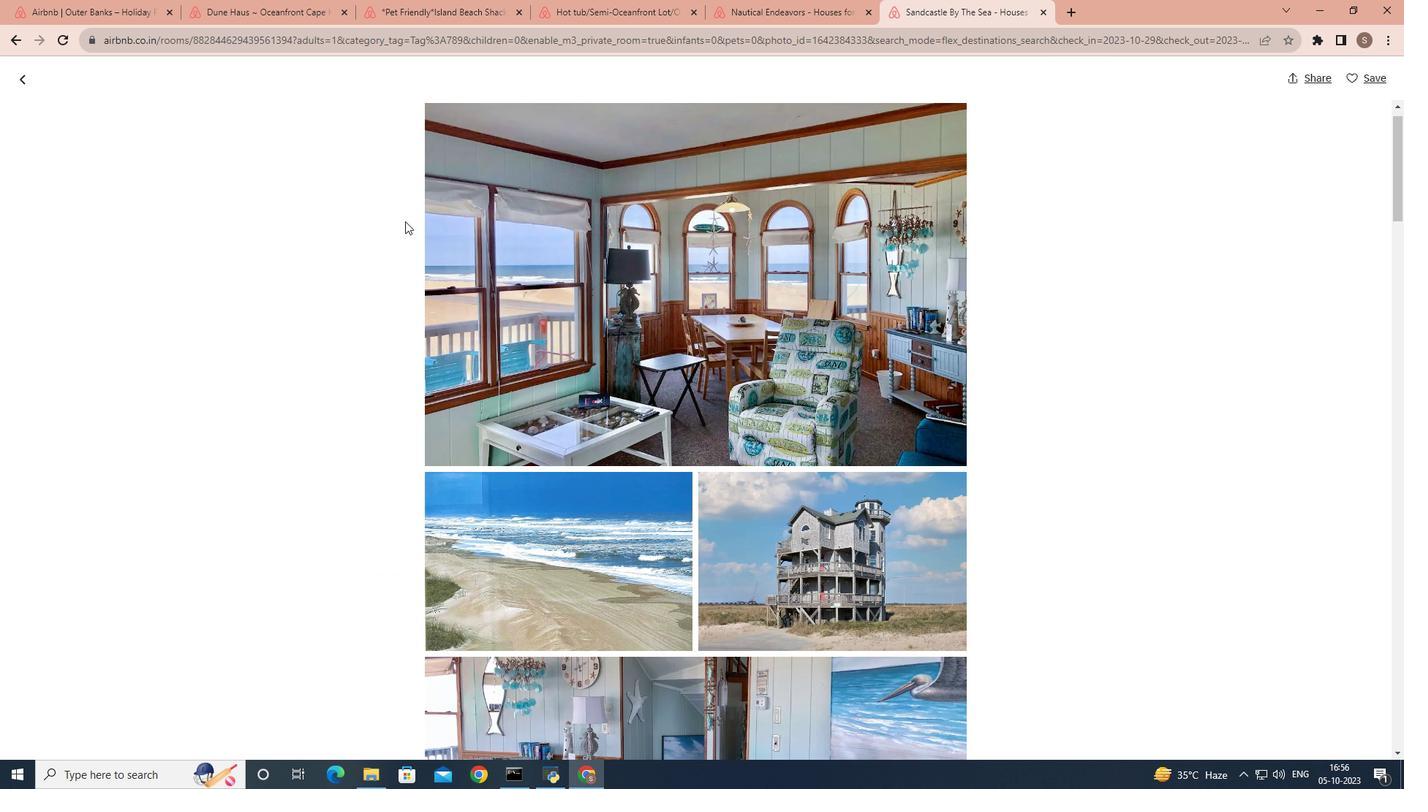 
Action: Mouse scrolled (408, 224) with delta (0, 0)
Screenshot: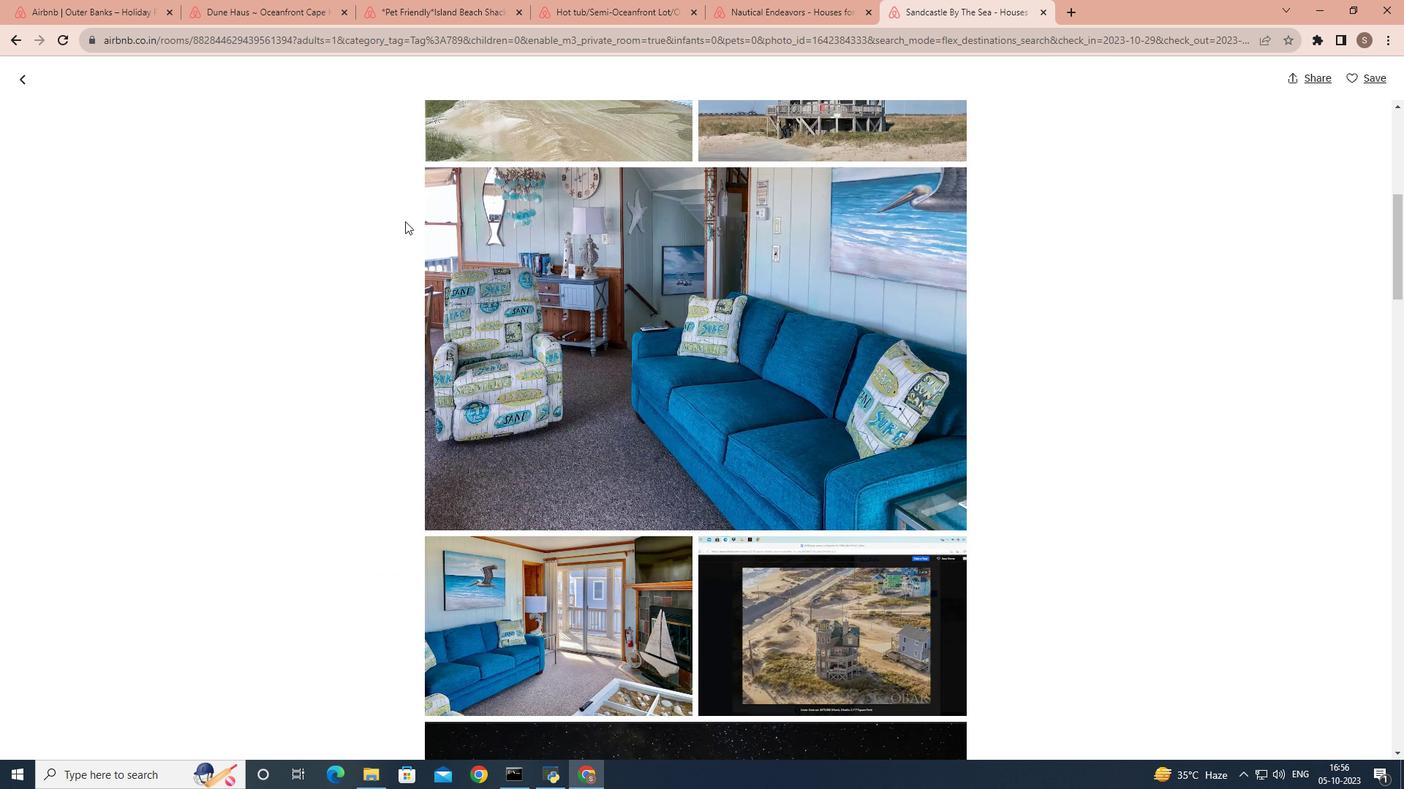 
Action: Mouse scrolled (408, 224) with delta (0, 0)
Screenshot: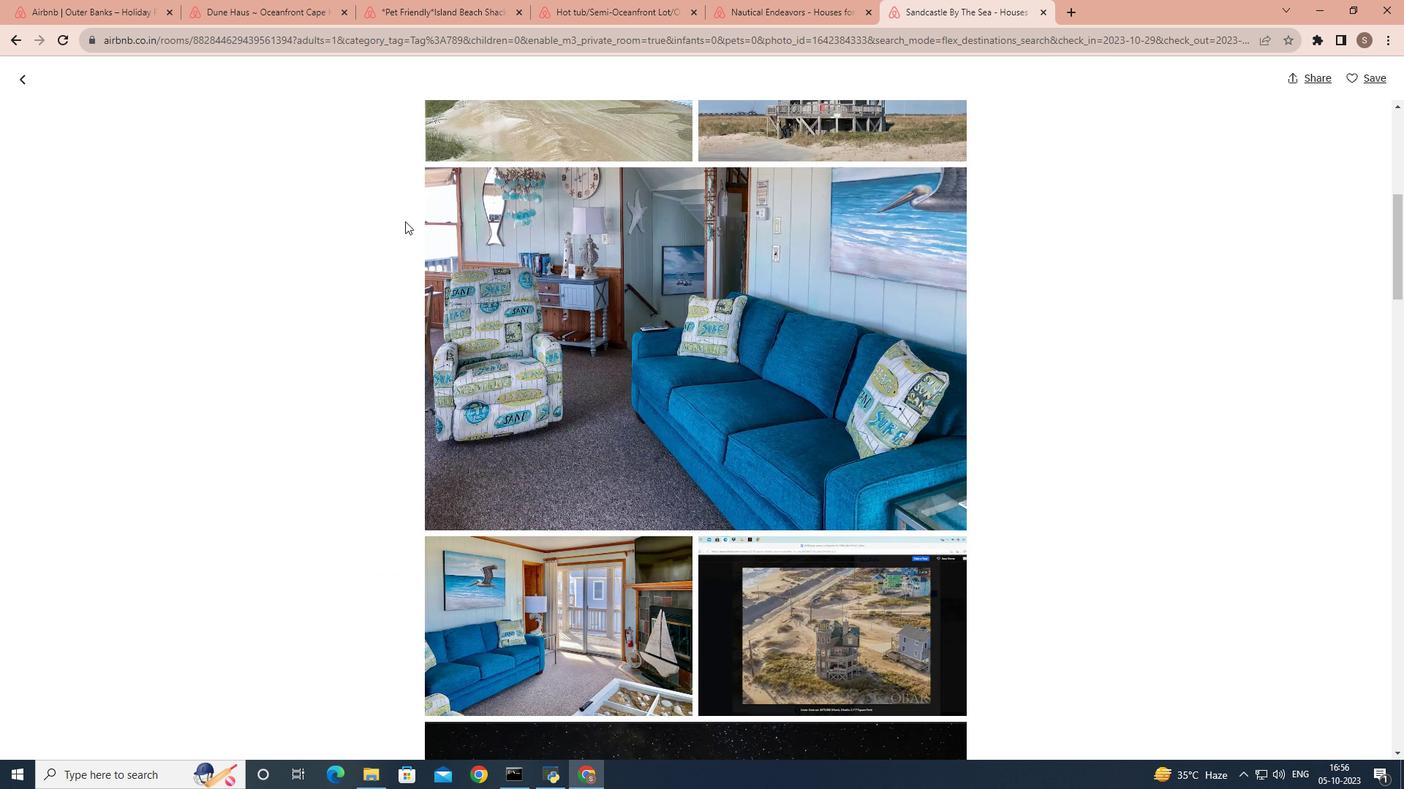 
Action: Mouse scrolled (408, 224) with delta (0, 0)
Screenshot: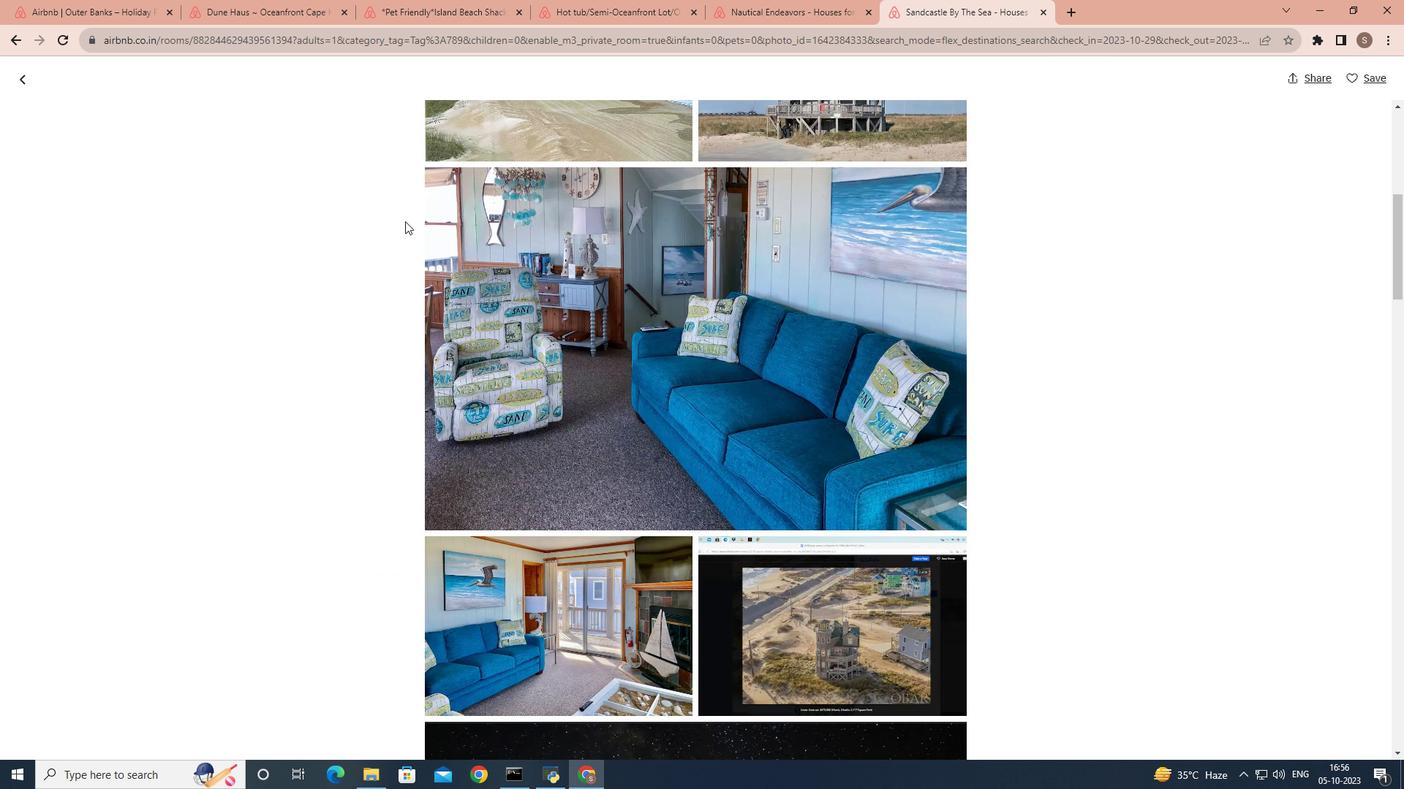 
Action: Mouse scrolled (408, 224) with delta (0, 0)
Screenshot: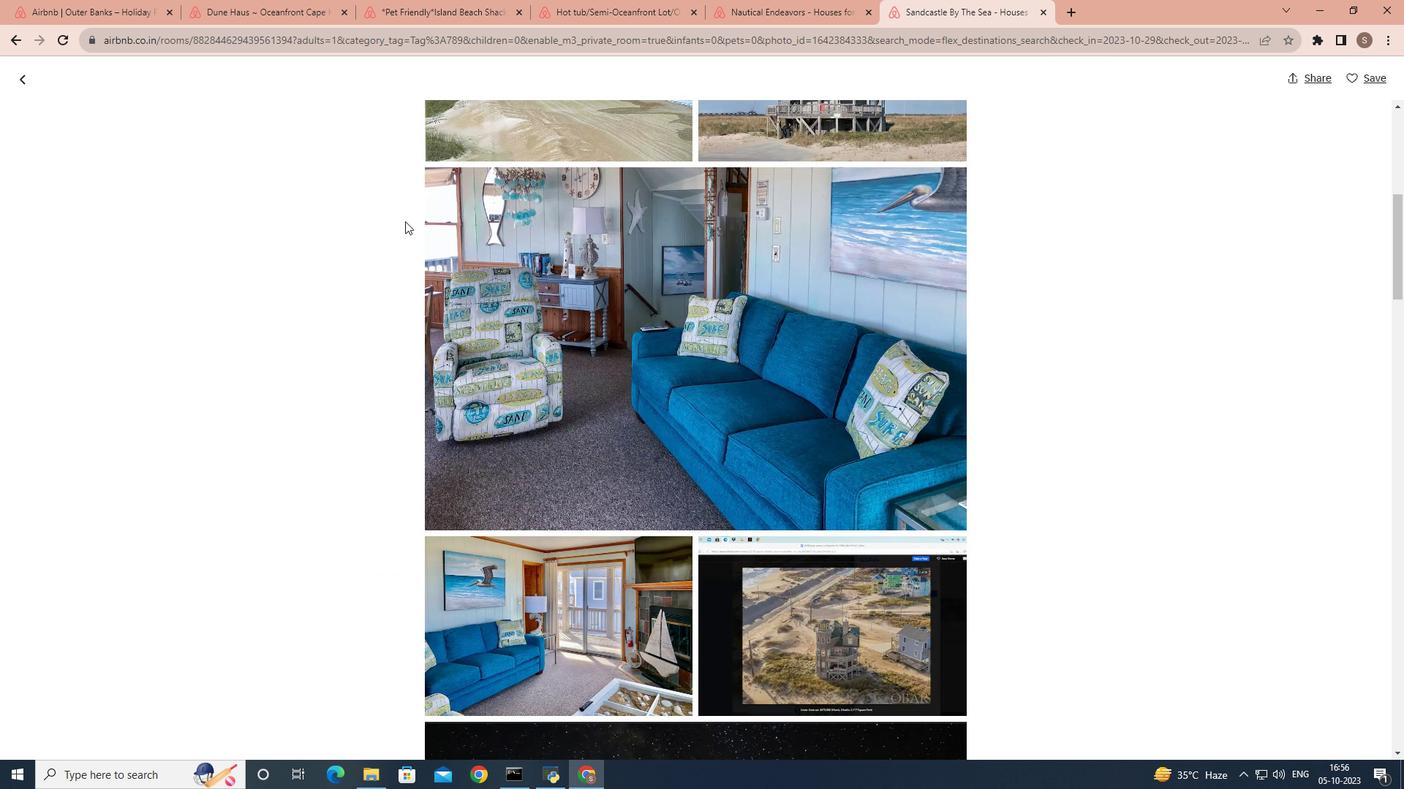 
Action: Mouse scrolled (408, 224) with delta (0, 0)
Screenshot: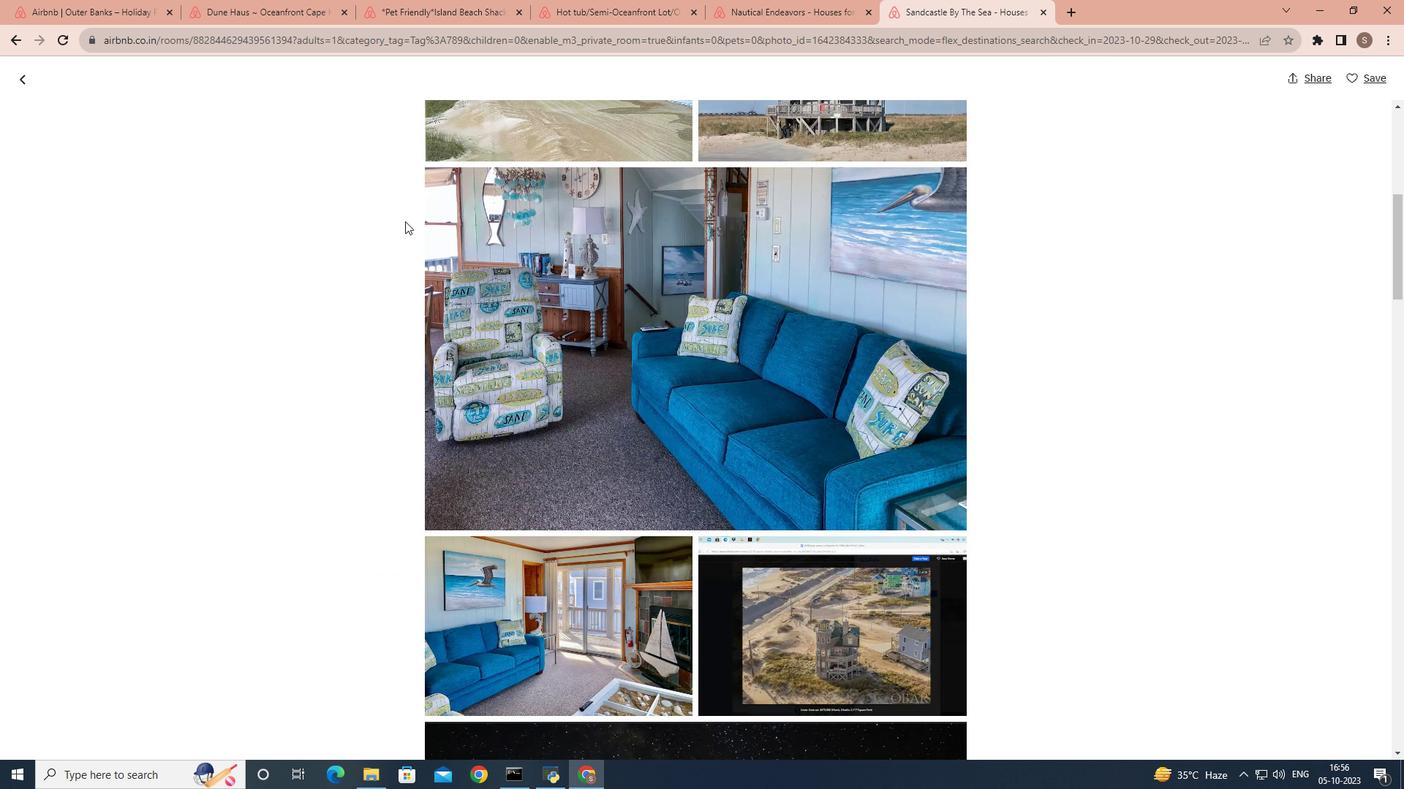 
Action: Mouse scrolled (408, 224) with delta (0, 0)
Screenshot: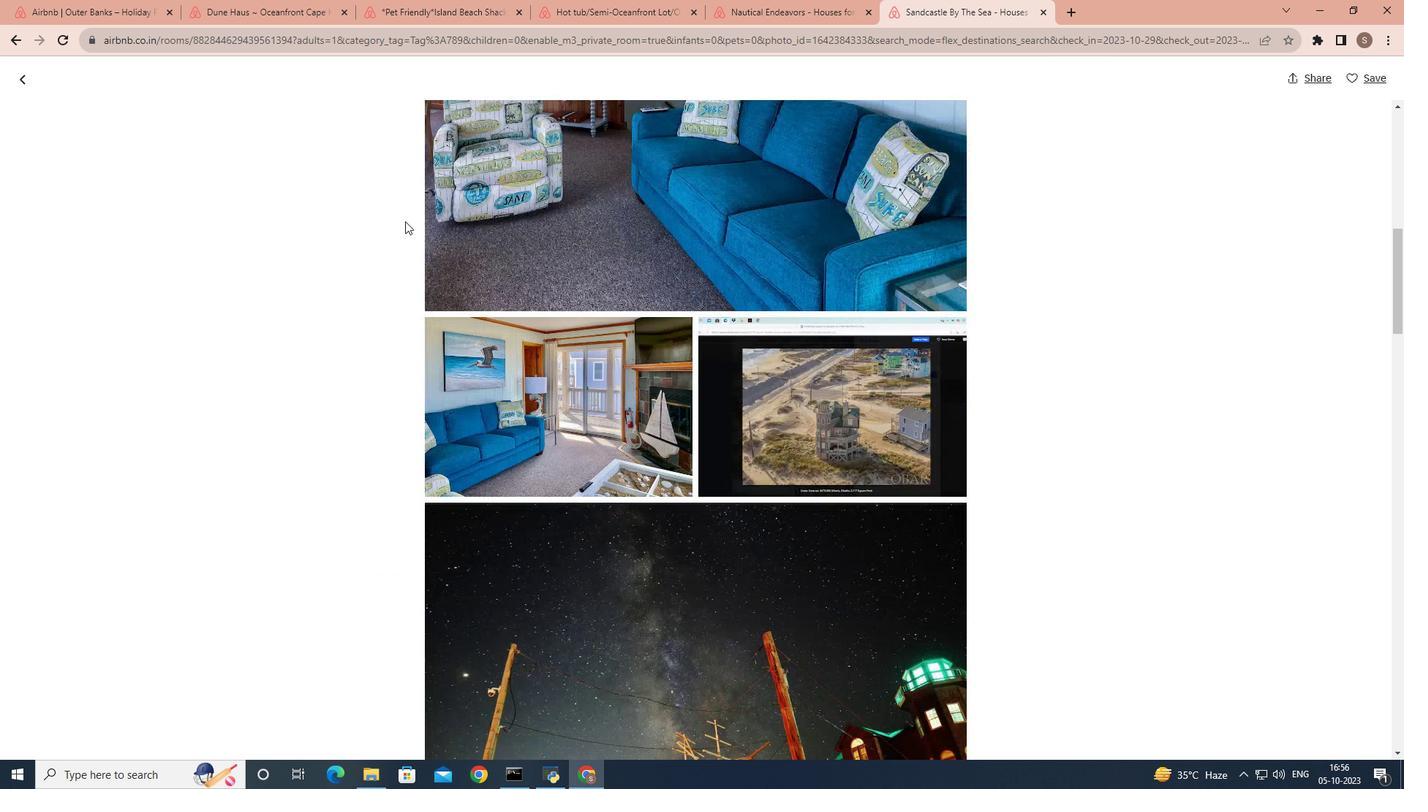 
Action: Mouse scrolled (408, 224) with delta (0, 0)
Screenshot: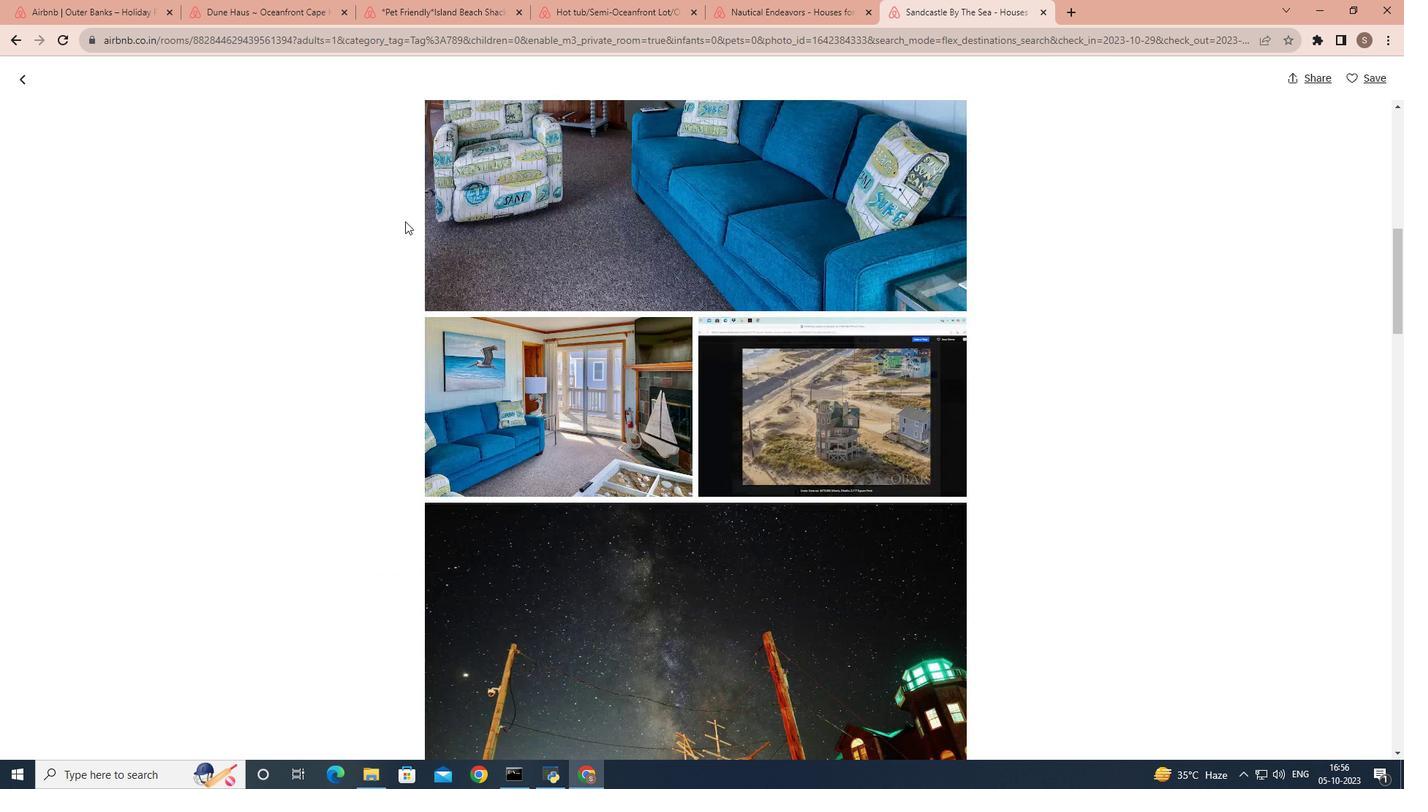 
Action: Mouse scrolled (408, 225) with delta (0, 0)
Screenshot: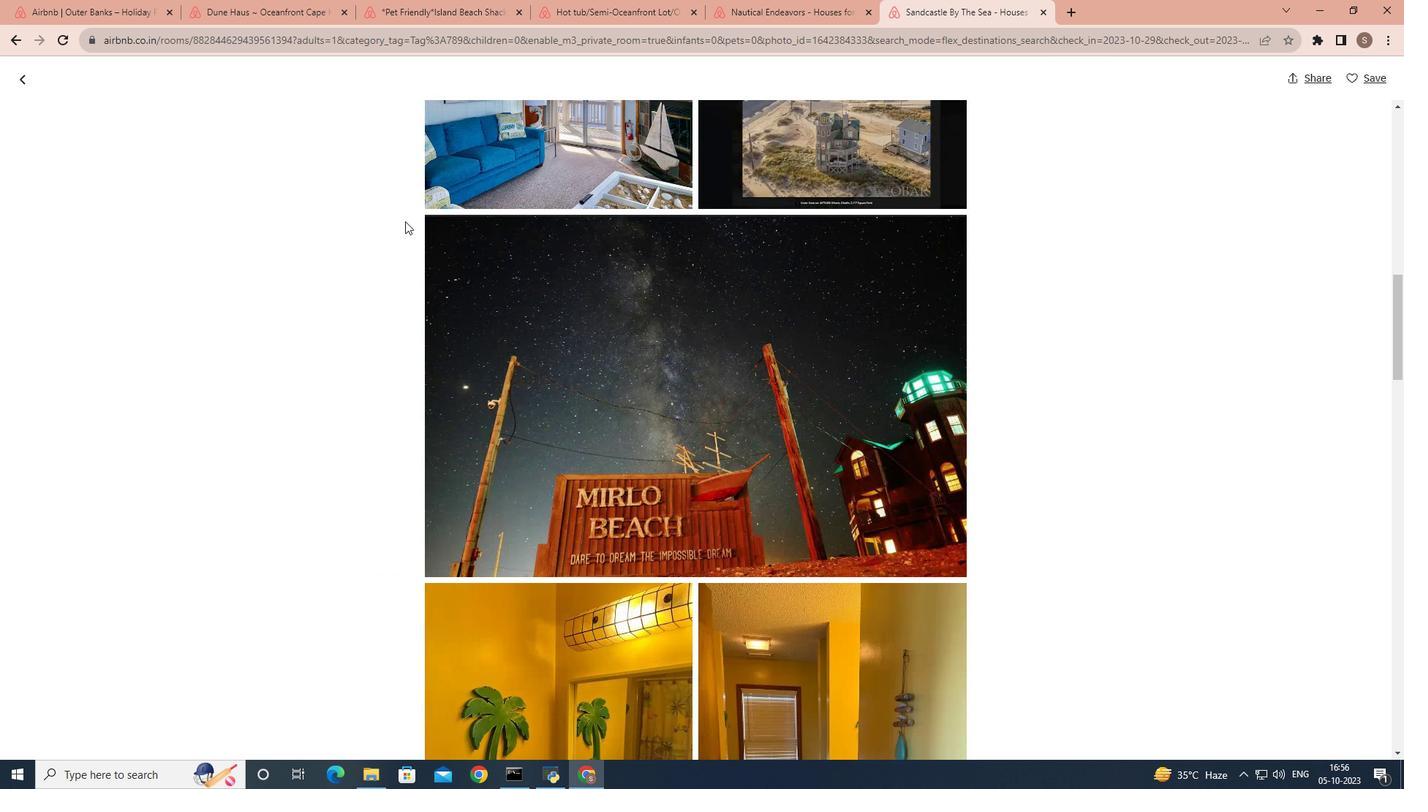 
Action: Mouse scrolled (408, 224) with delta (0, 0)
Screenshot: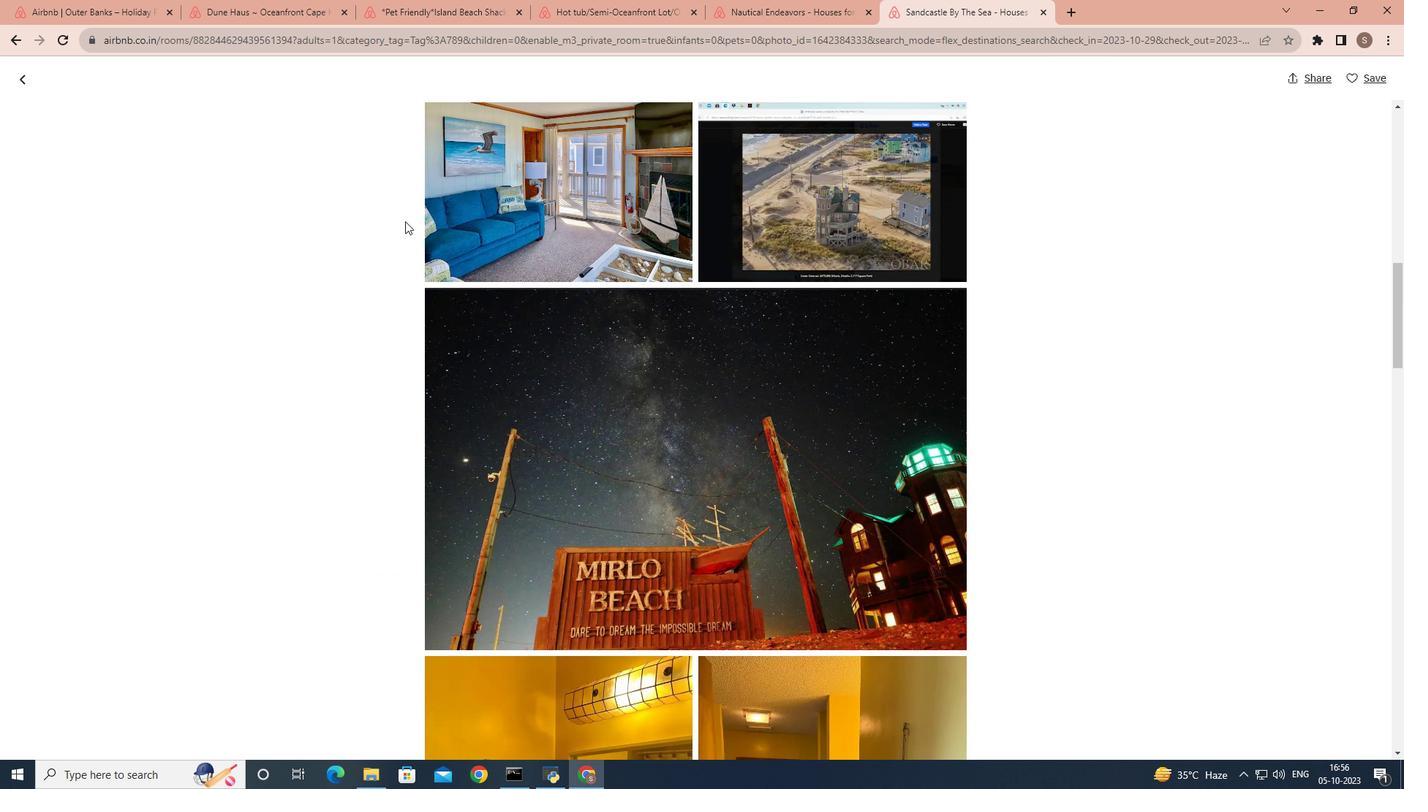 
Action: Mouse scrolled (408, 224) with delta (0, 0)
Screenshot: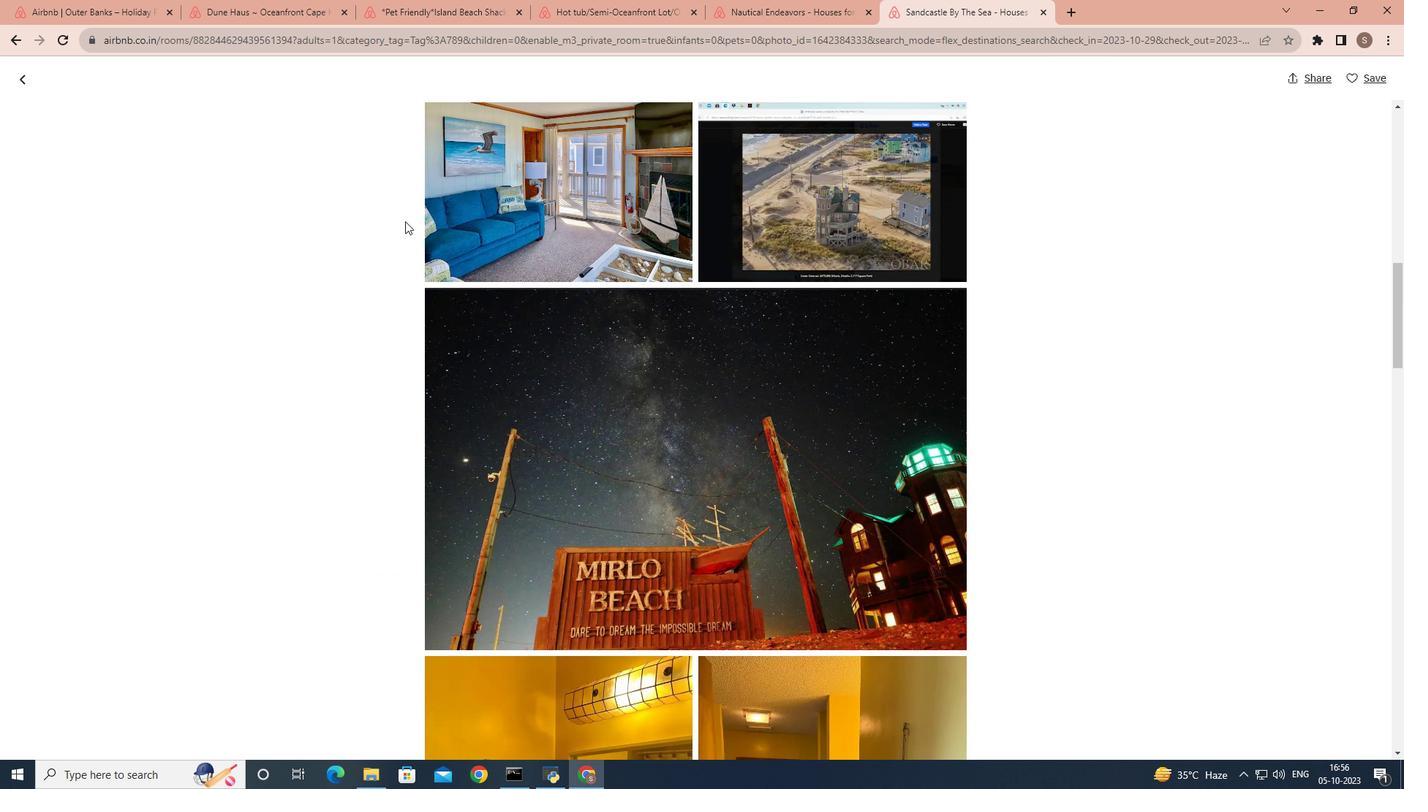 
Action: Mouse scrolled (408, 224) with delta (0, 0)
Screenshot: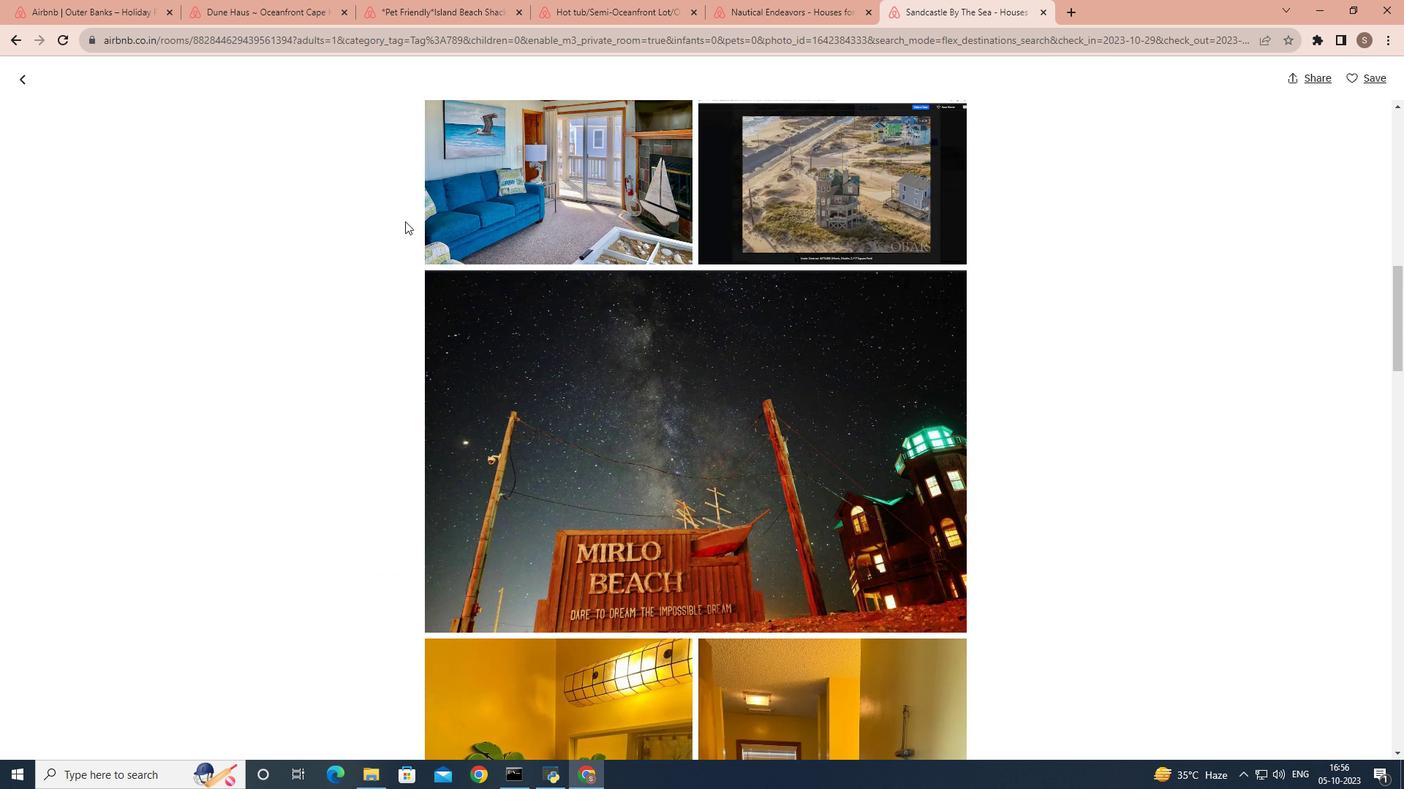 
Action: Mouse scrolled (408, 224) with delta (0, 0)
Screenshot: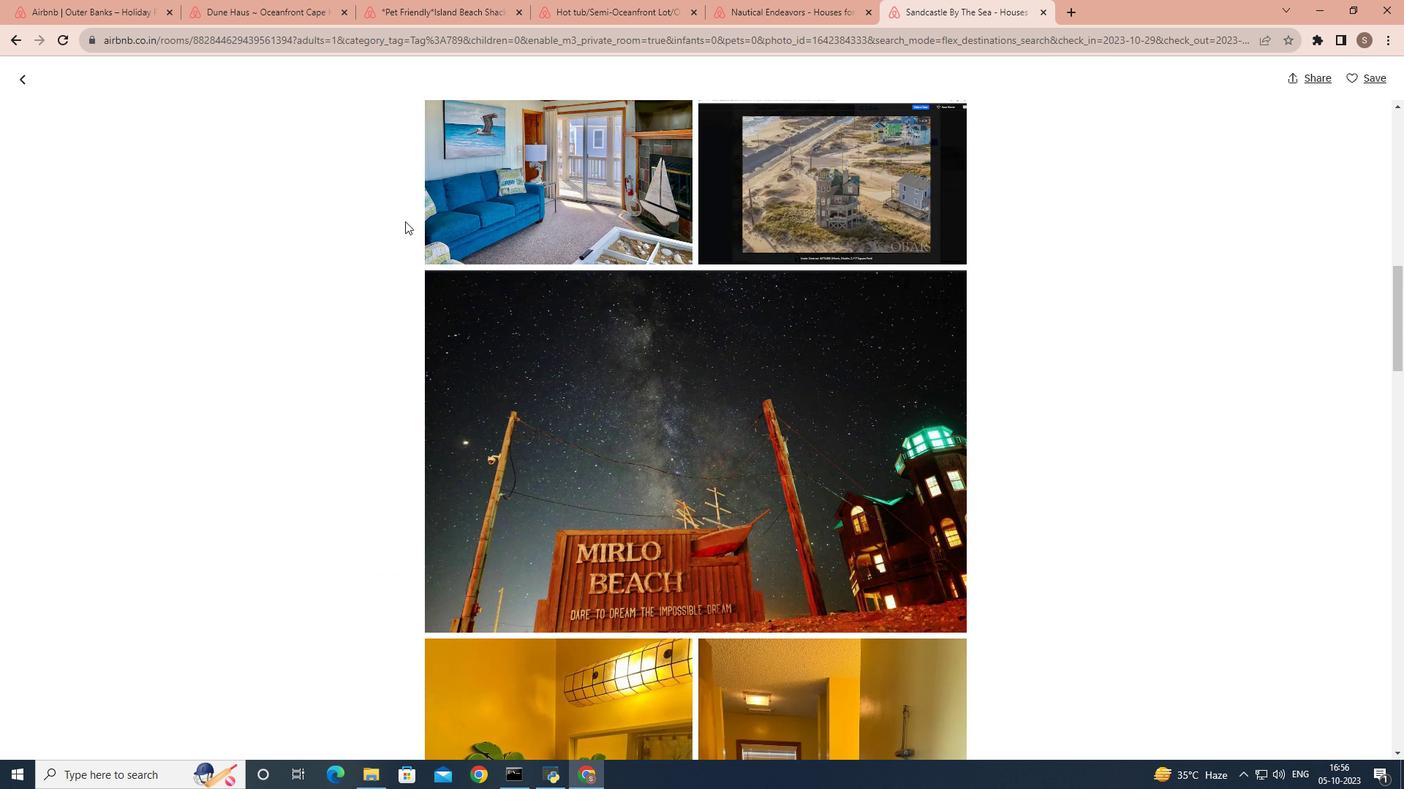 
Action: Mouse scrolled (408, 224) with delta (0, 0)
Screenshot: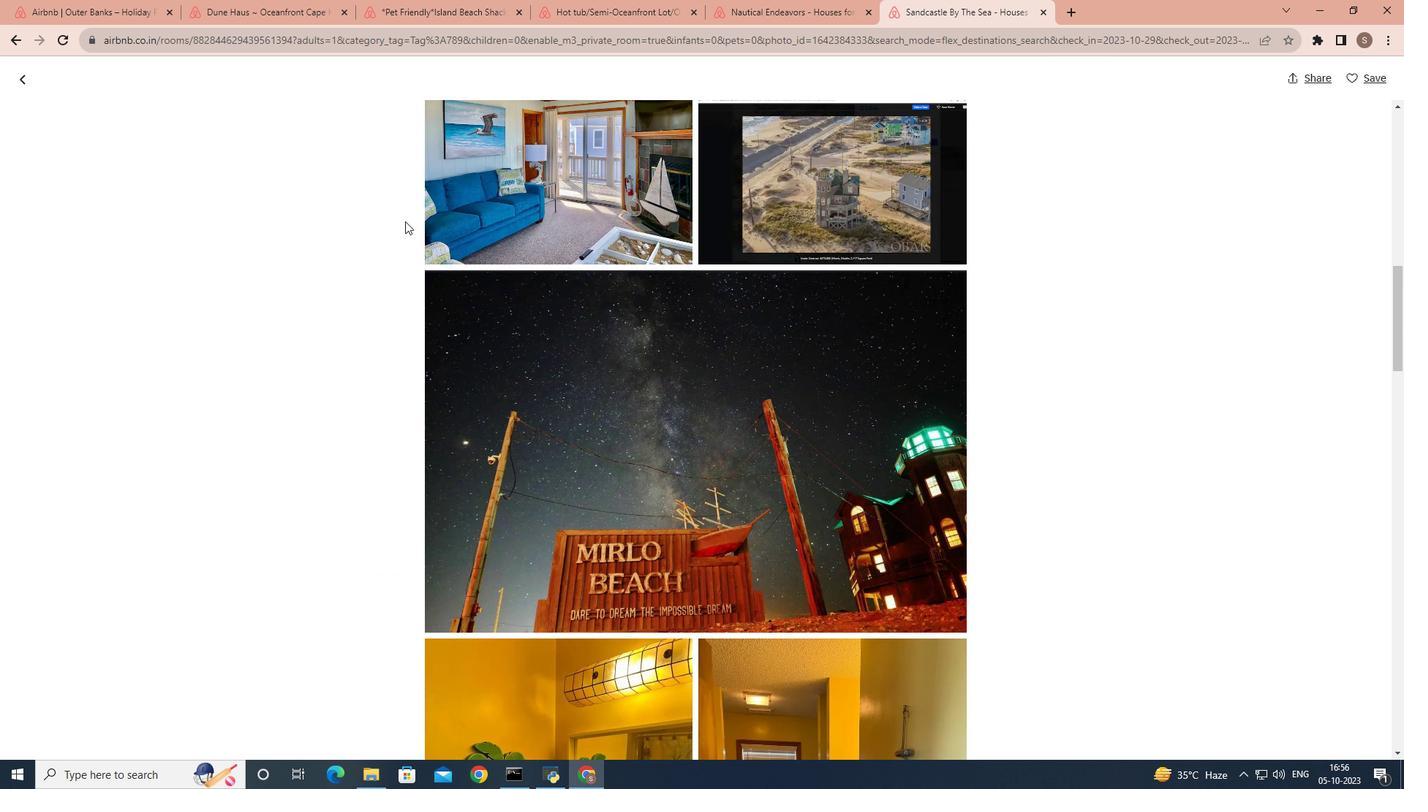 
Action: Mouse scrolled (408, 224) with delta (0, 0)
Screenshot: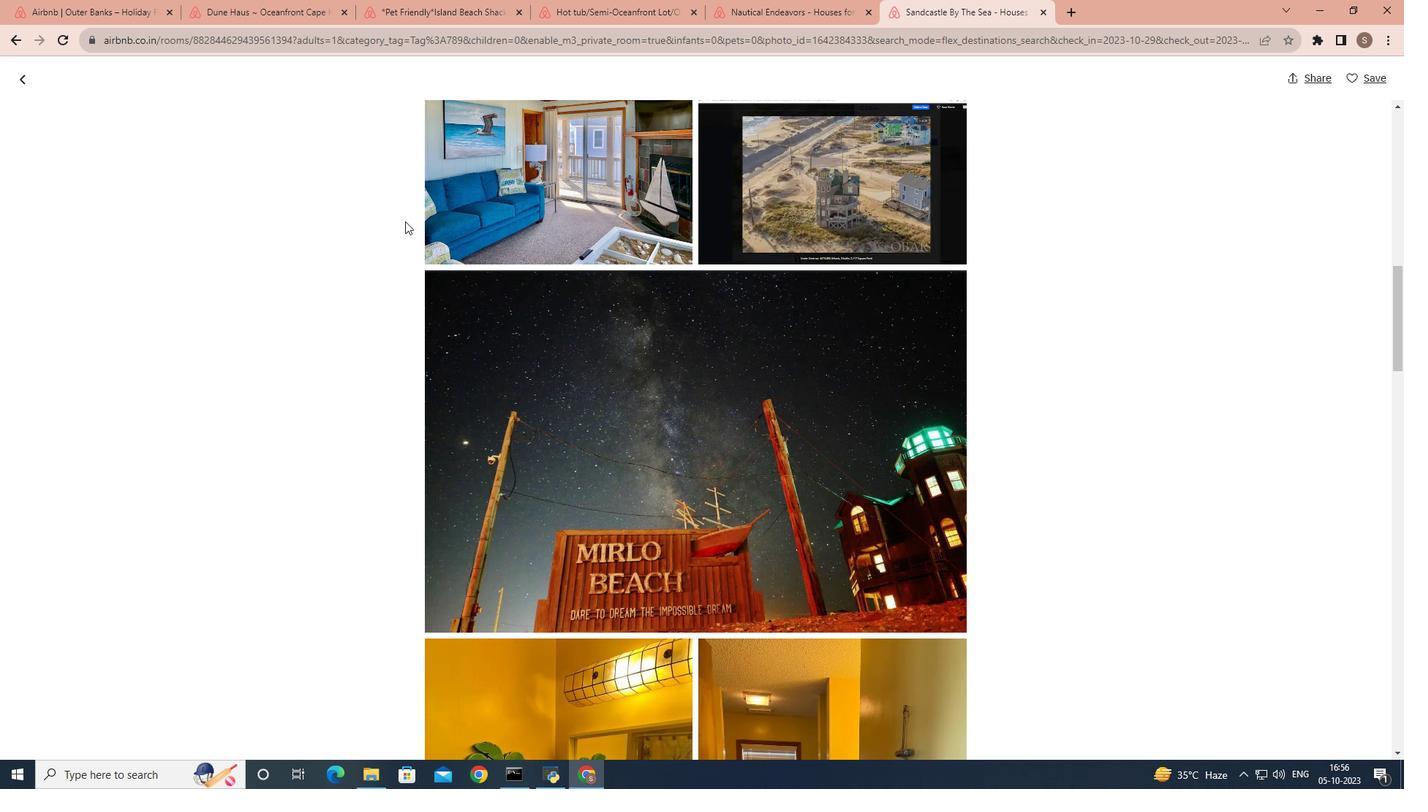 
Action: Mouse scrolled (408, 224) with delta (0, 0)
Screenshot: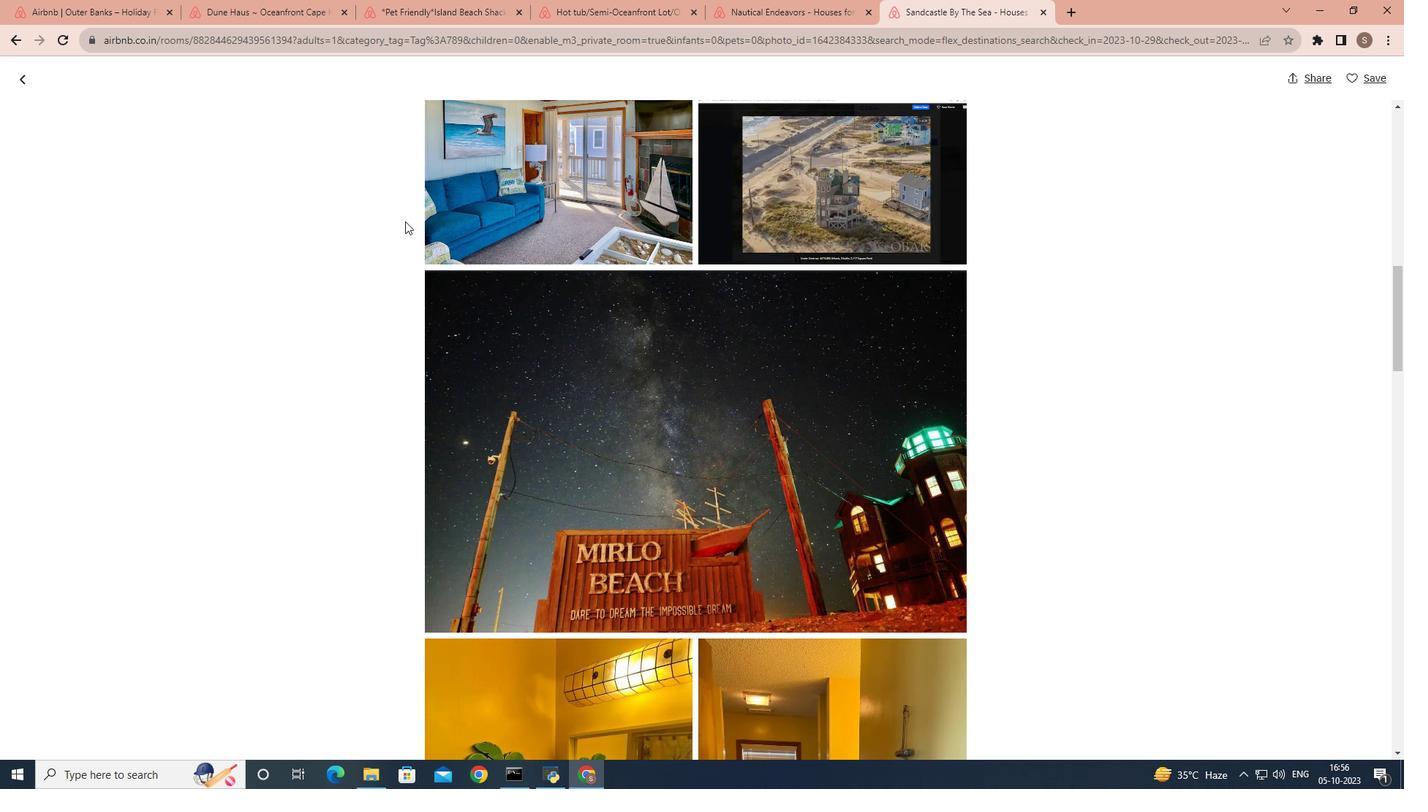 
Action: Mouse scrolled (408, 224) with delta (0, 0)
Screenshot: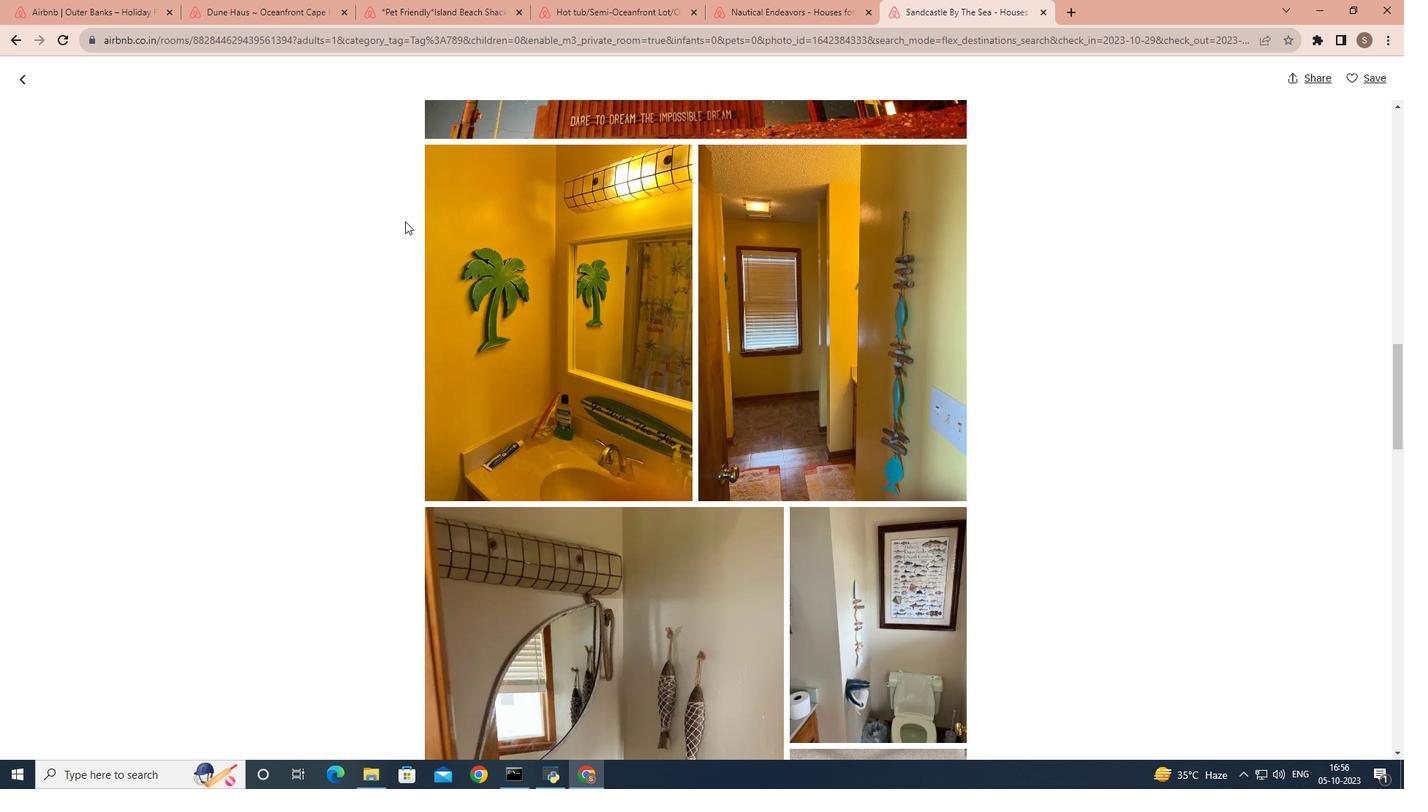 
Action: Mouse scrolled (408, 224) with delta (0, 0)
Screenshot: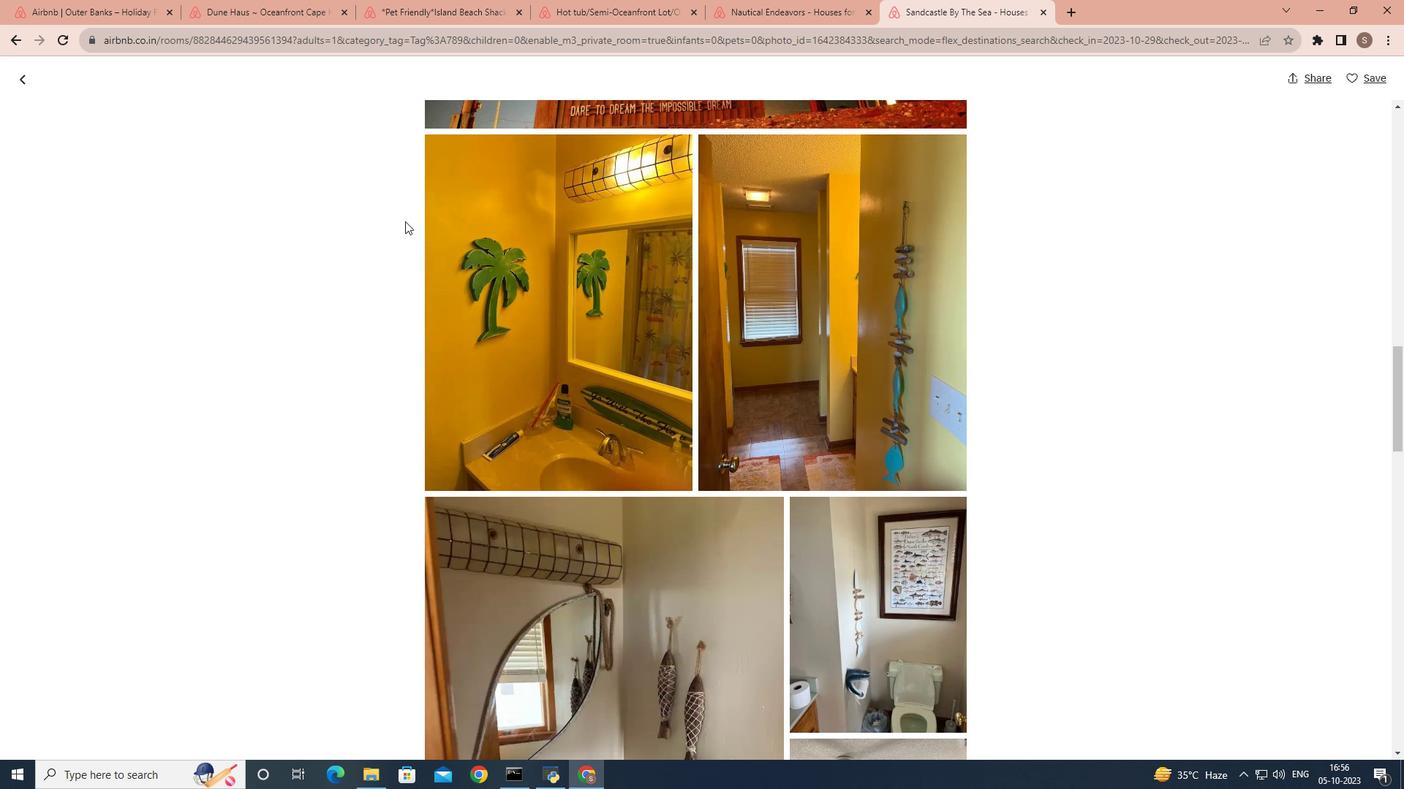 
Action: Mouse scrolled (408, 224) with delta (0, 0)
Screenshot: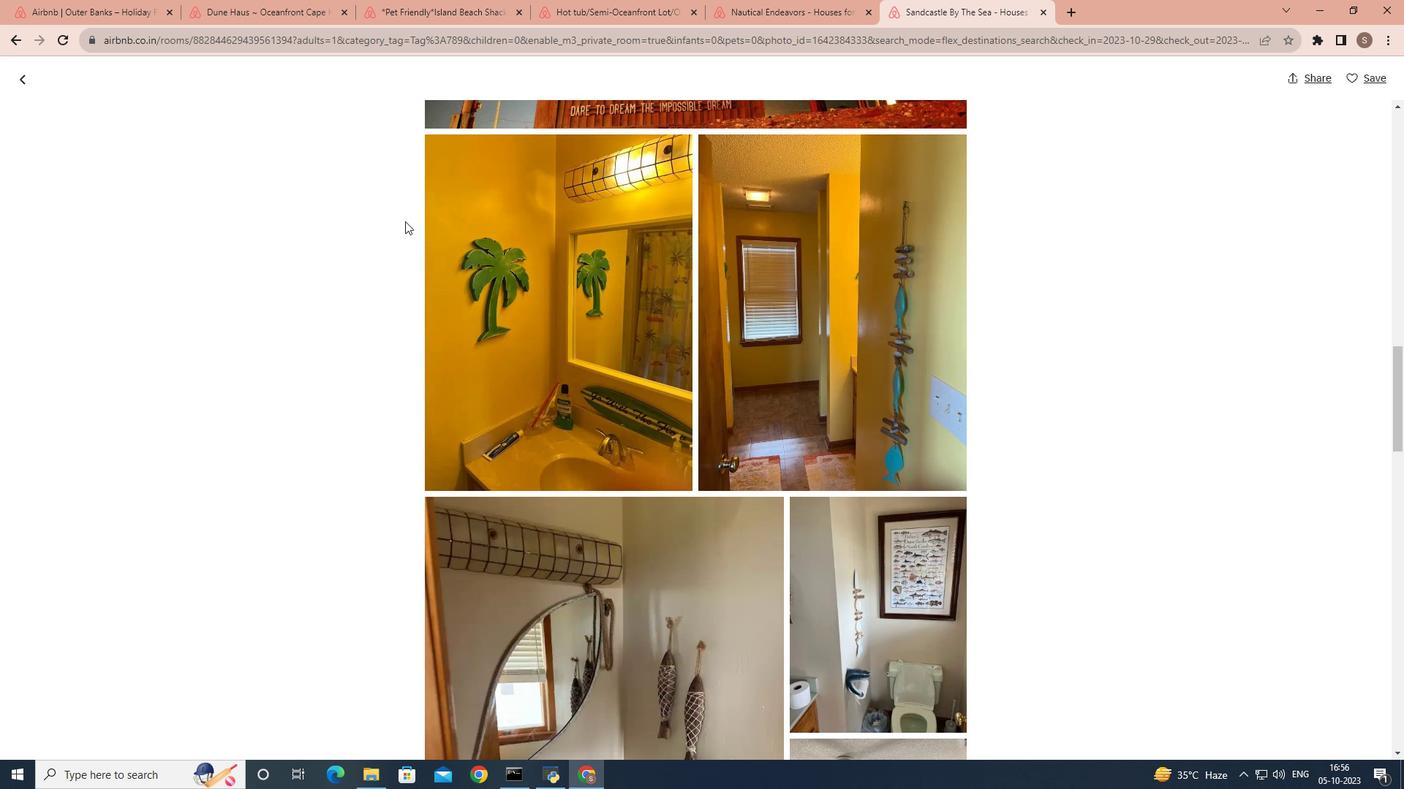 
Action: Mouse scrolled (408, 224) with delta (0, 0)
Screenshot: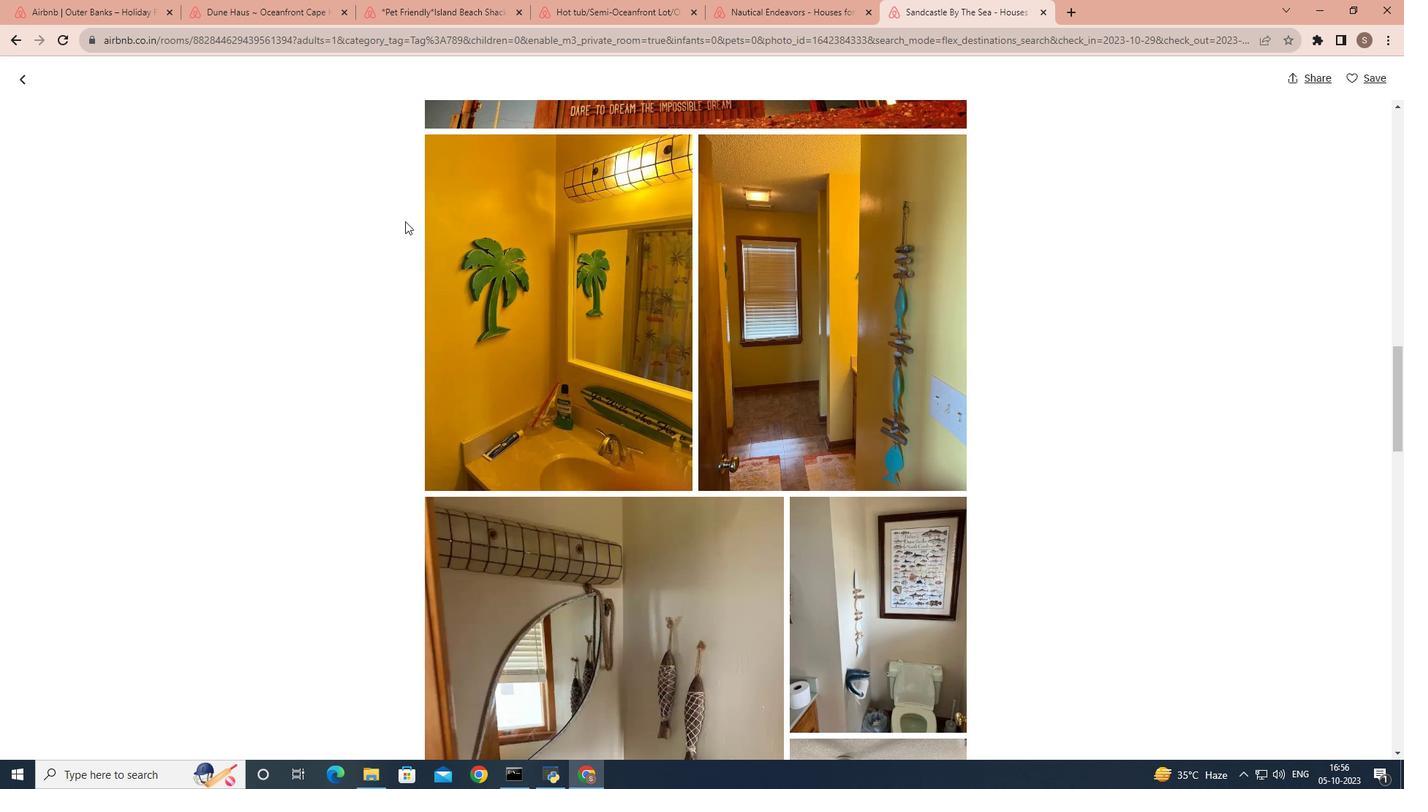 
Action: Mouse scrolled (408, 224) with delta (0, 0)
Screenshot: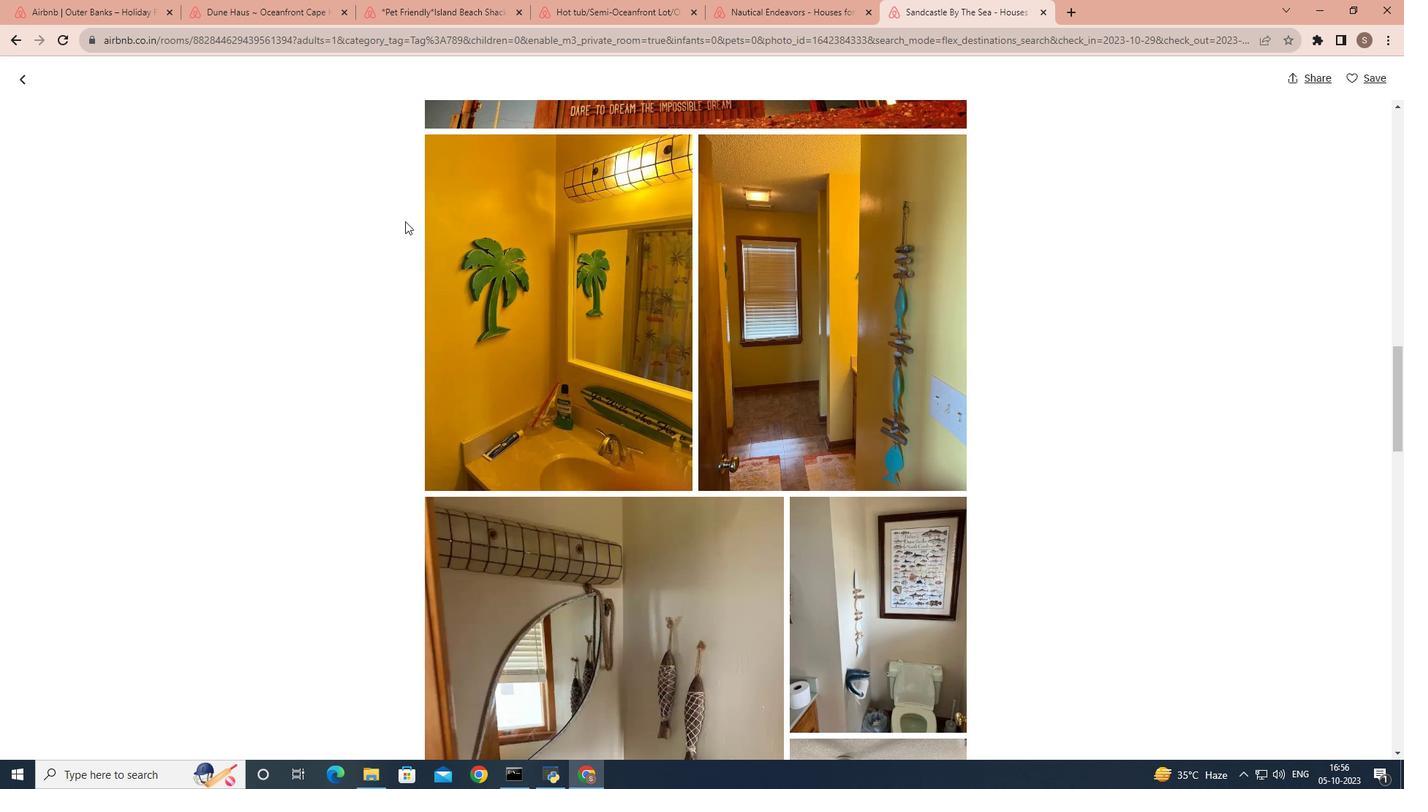 
Action: Mouse scrolled (408, 224) with delta (0, 0)
Screenshot: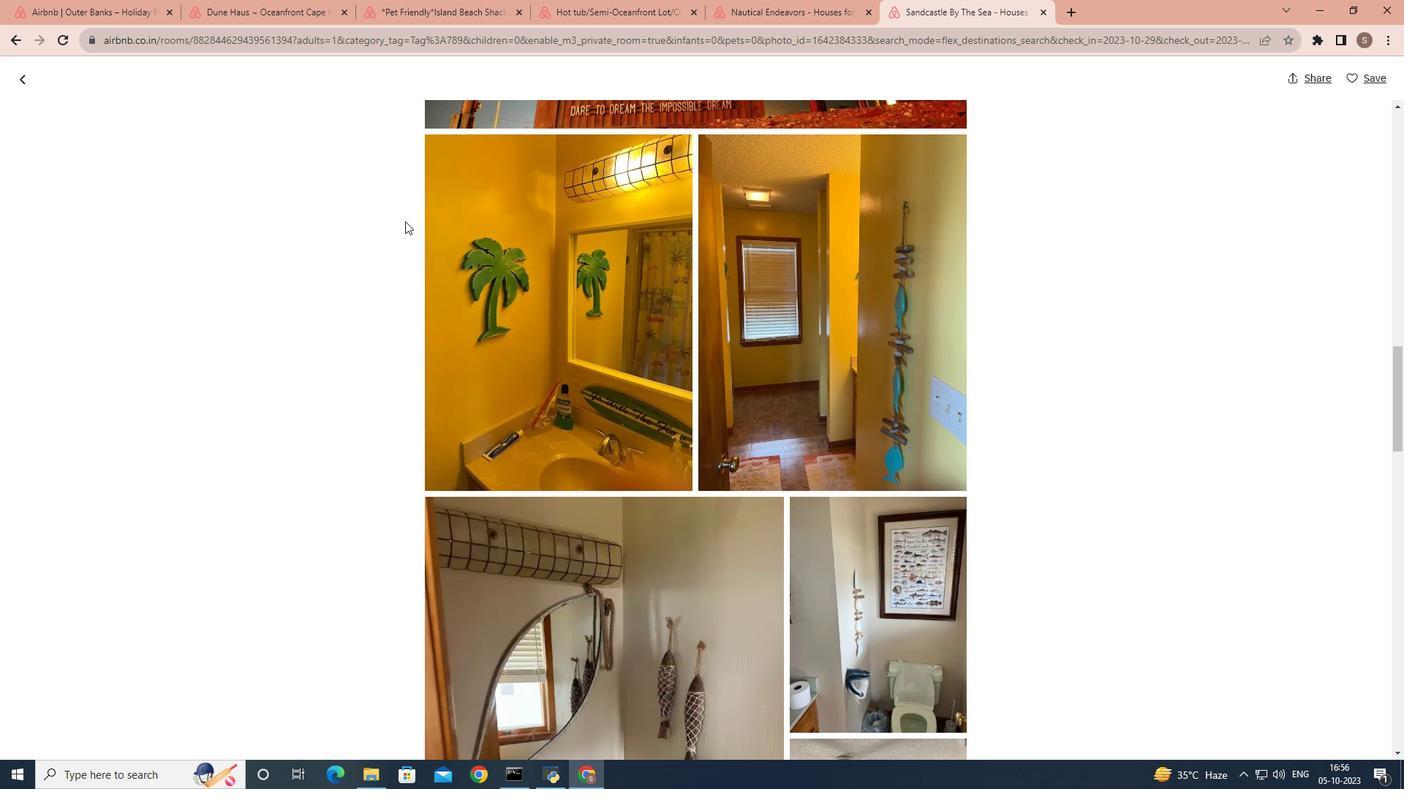 
Action: Mouse scrolled (408, 224) with delta (0, 0)
Screenshot: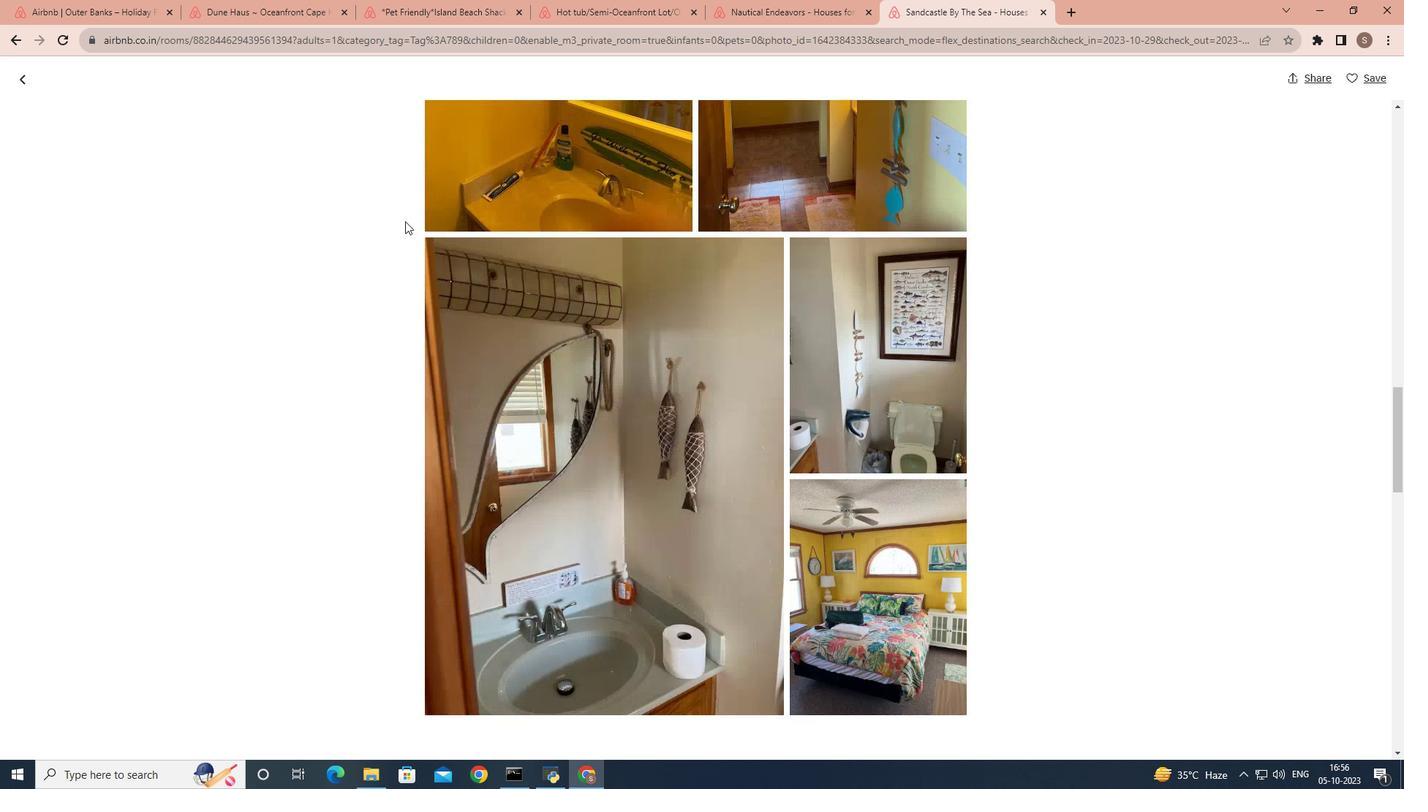 
Action: Mouse scrolled (408, 224) with delta (0, 0)
Screenshot: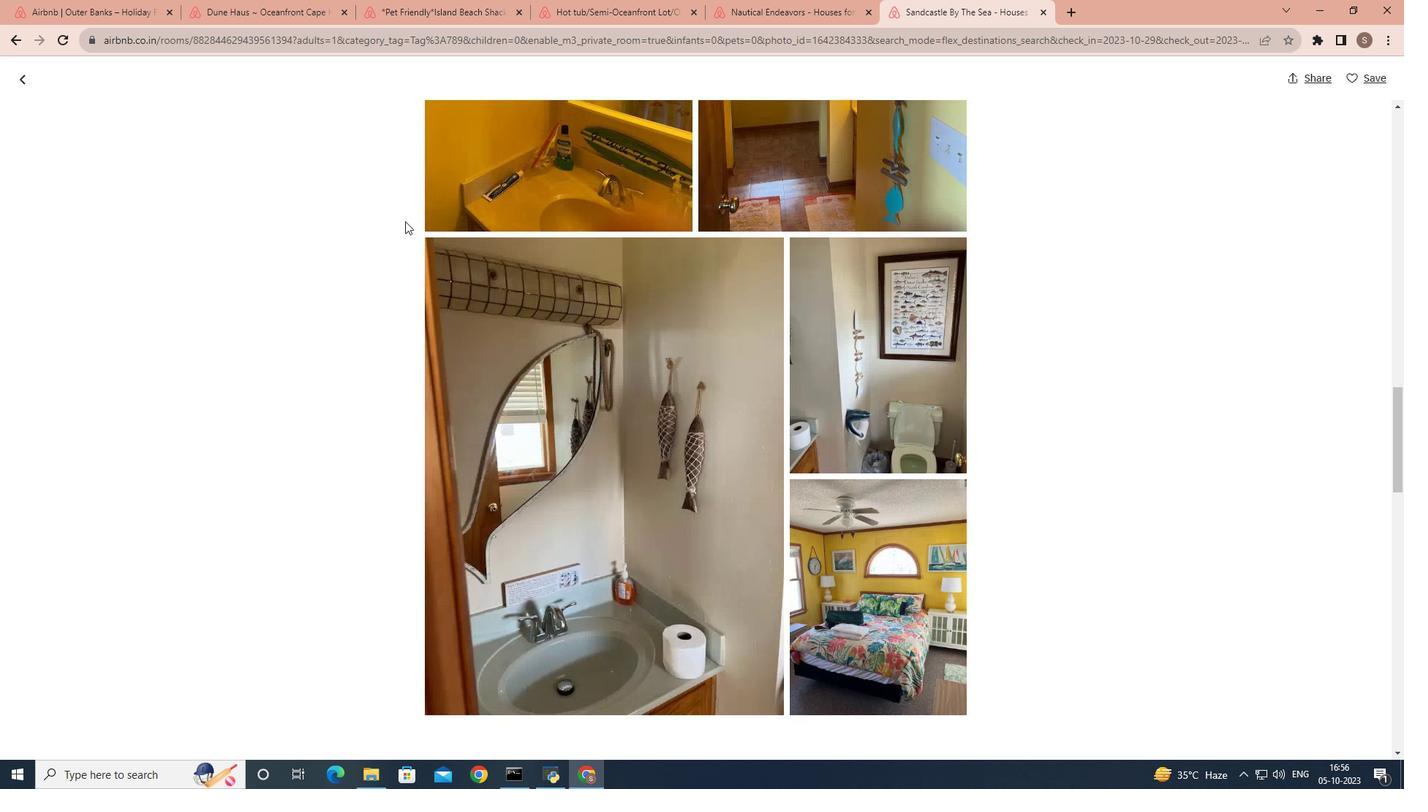 
Action: Mouse scrolled (408, 224) with delta (0, 0)
Screenshot: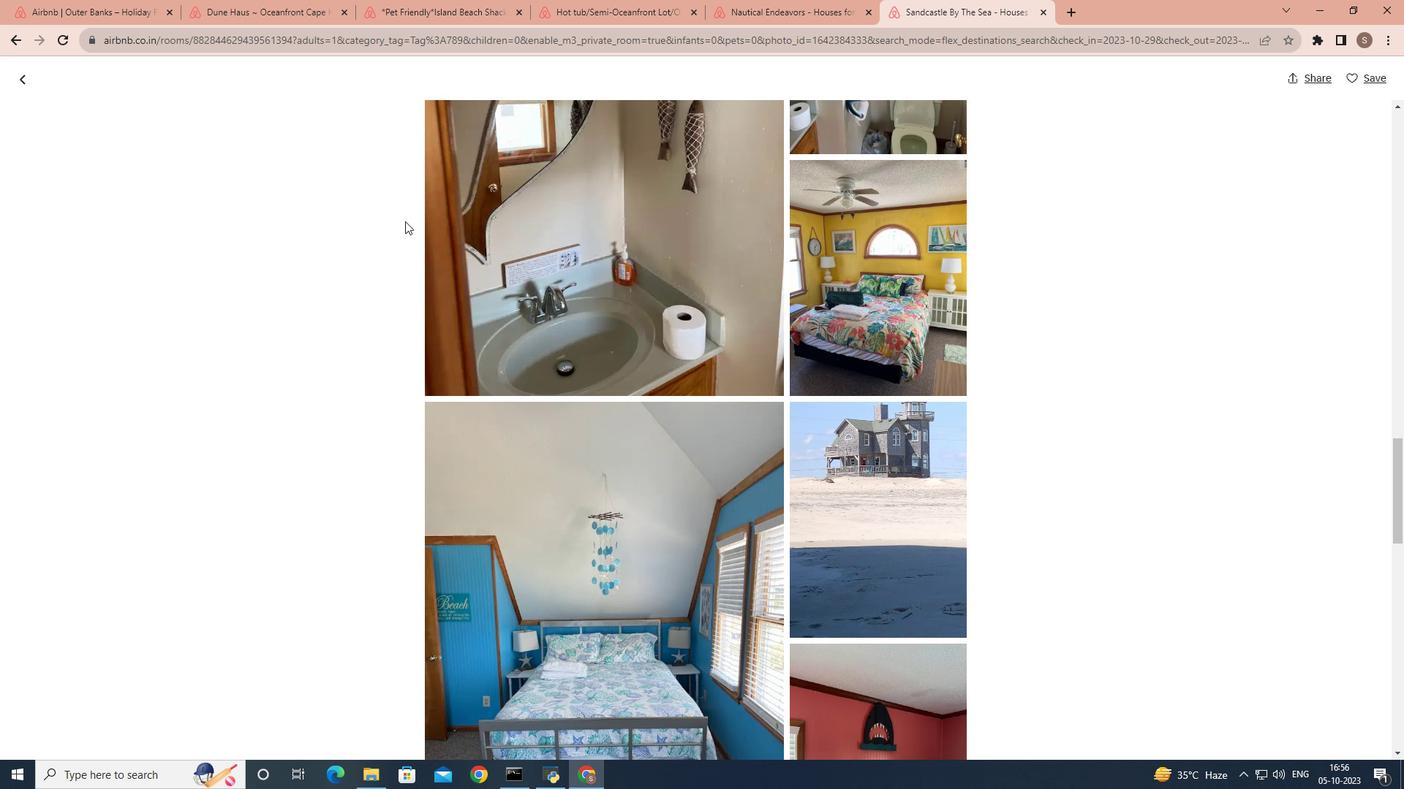 
Action: Mouse scrolled (408, 224) with delta (0, 0)
Screenshot: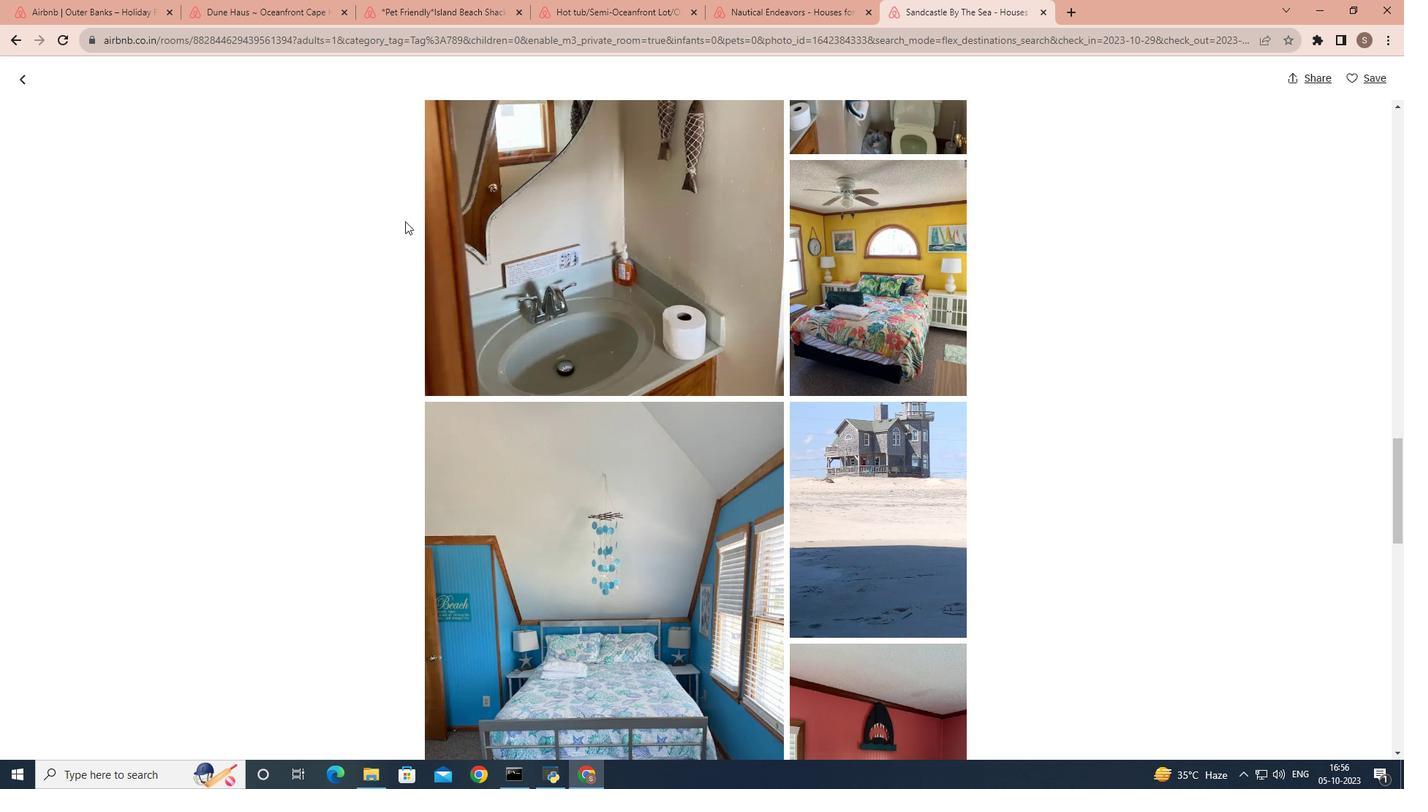 
Action: Mouse scrolled (408, 224) with delta (0, 0)
Screenshot: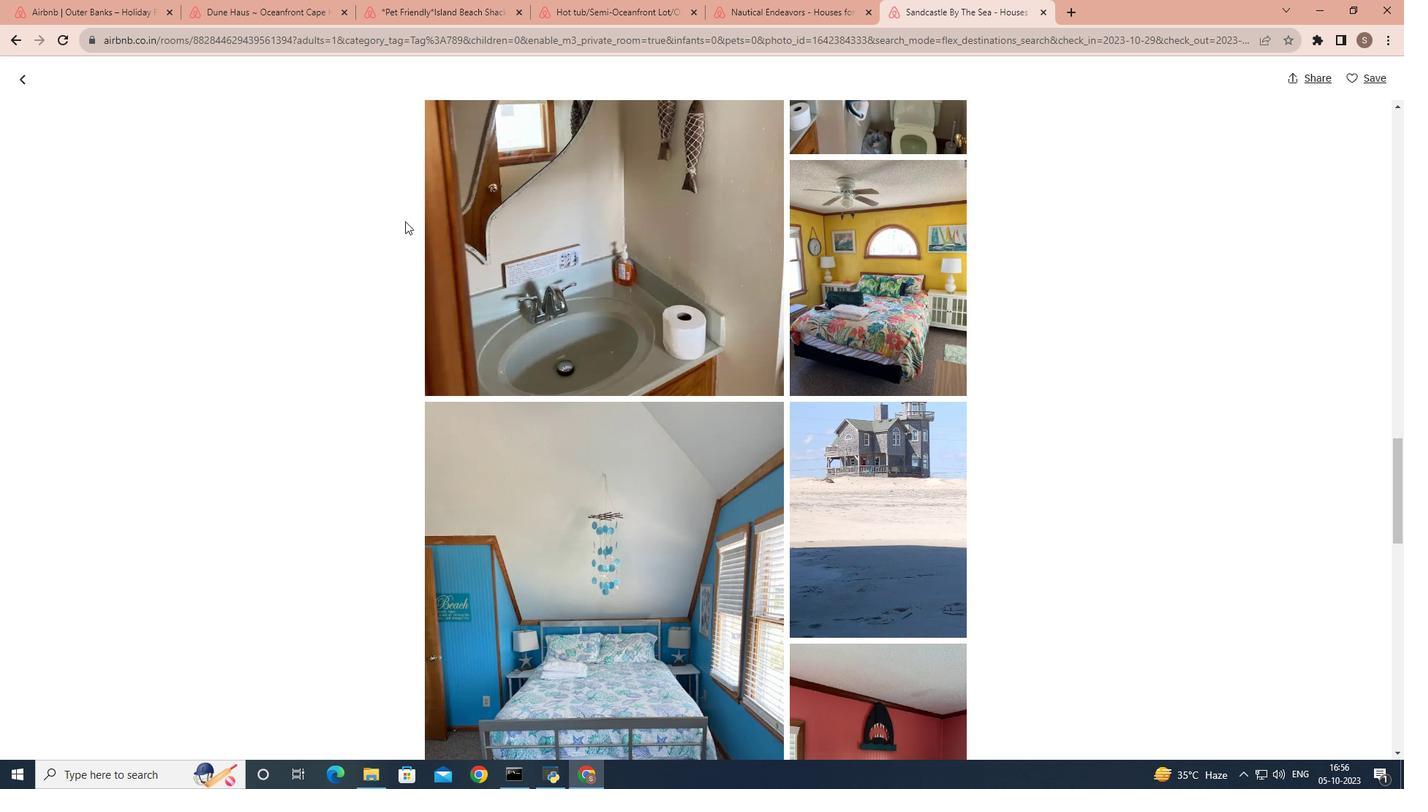 
Action: Mouse scrolled (408, 224) with delta (0, 0)
Screenshot: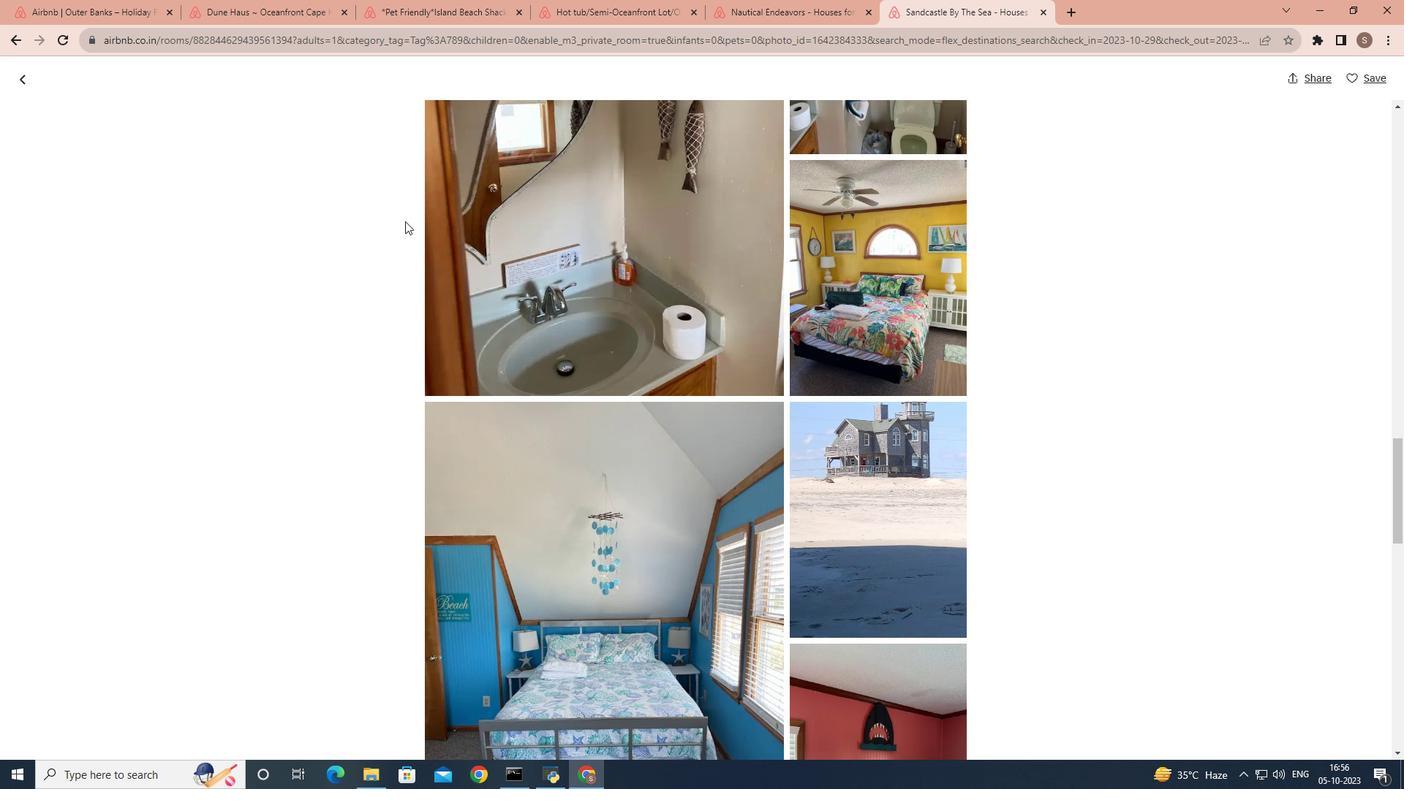 
Action: Mouse scrolled (408, 224) with delta (0, 0)
Screenshot: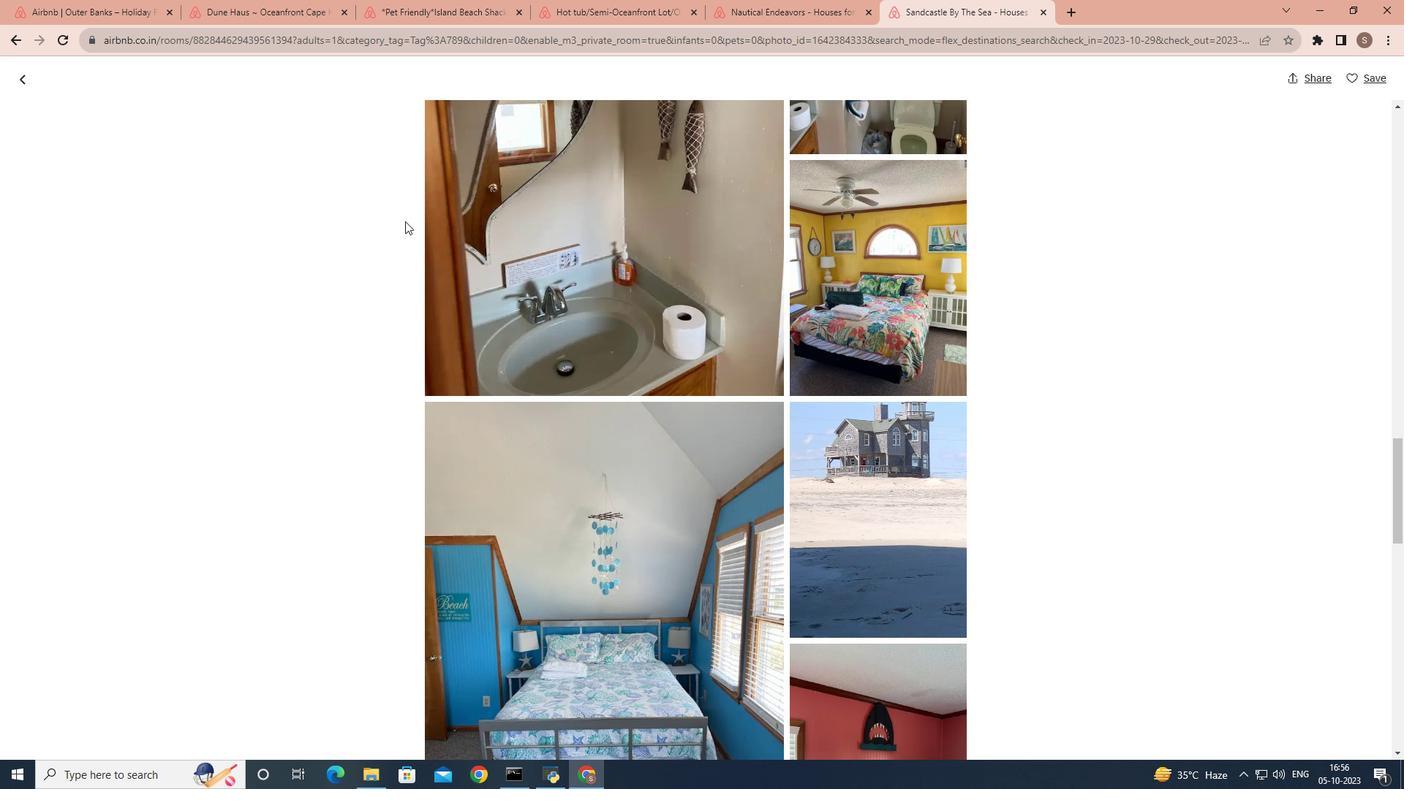 
Action: Mouse scrolled (408, 224) with delta (0, 0)
Screenshot: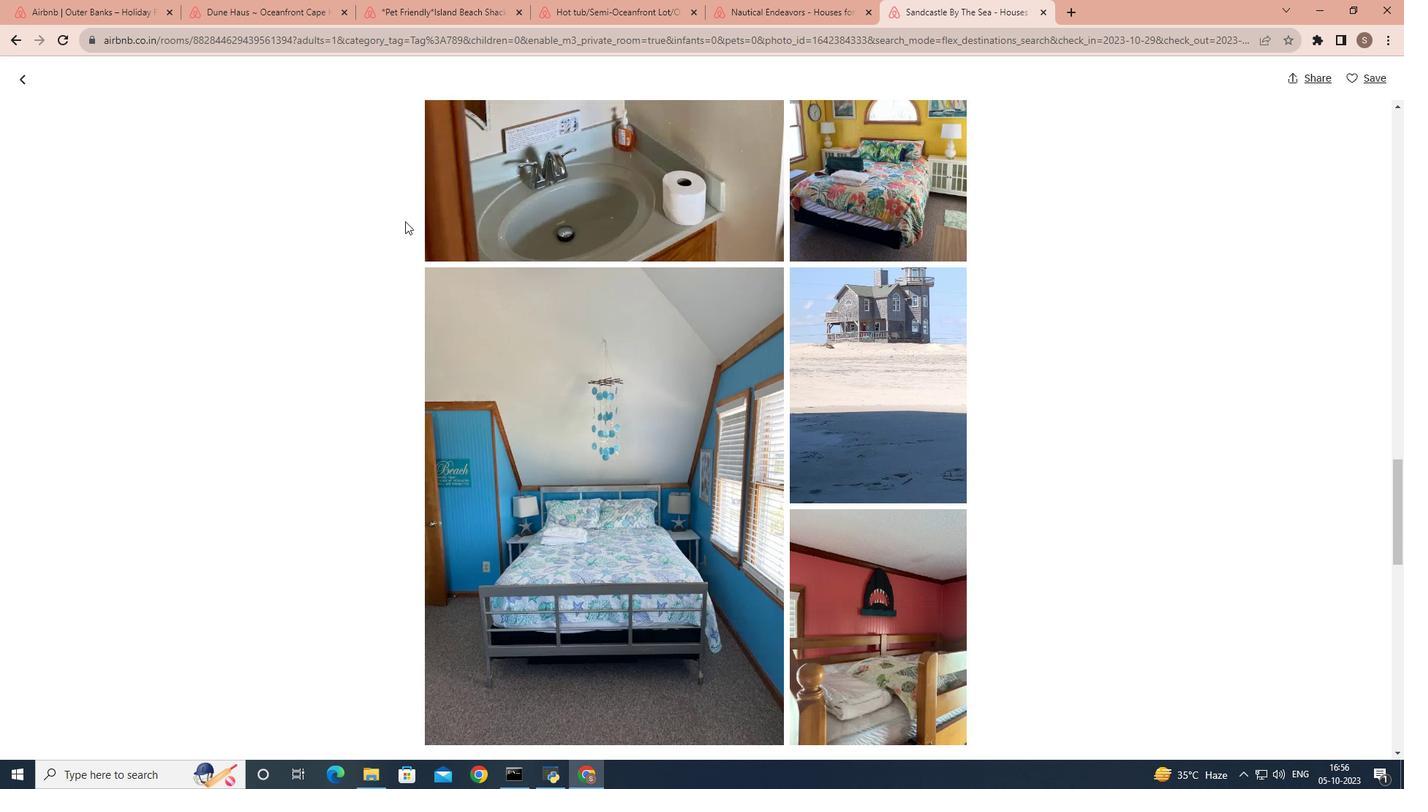 
Action: Mouse scrolled (408, 224) with delta (0, 0)
Screenshot: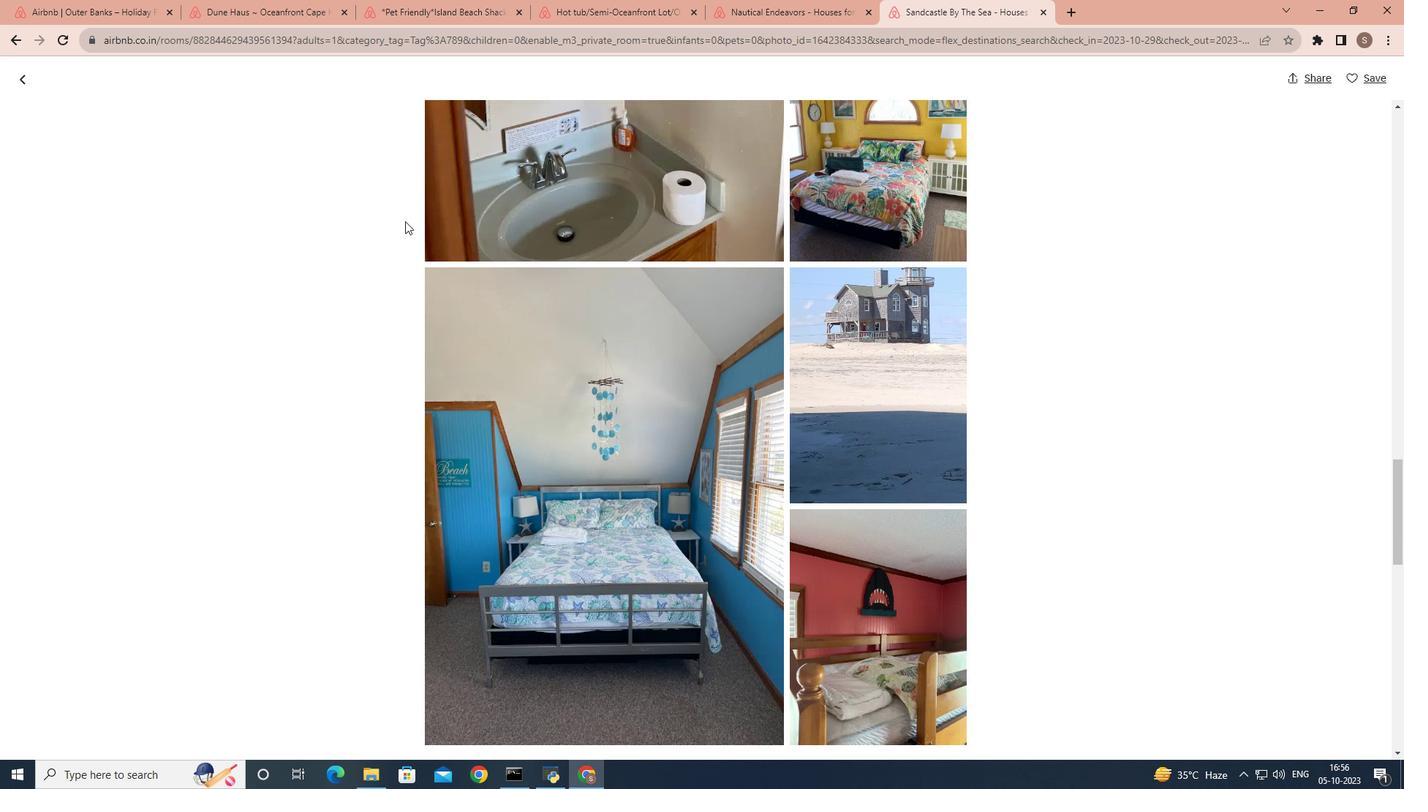 
Action: Mouse scrolled (408, 224) with delta (0, 0)
Screenshot: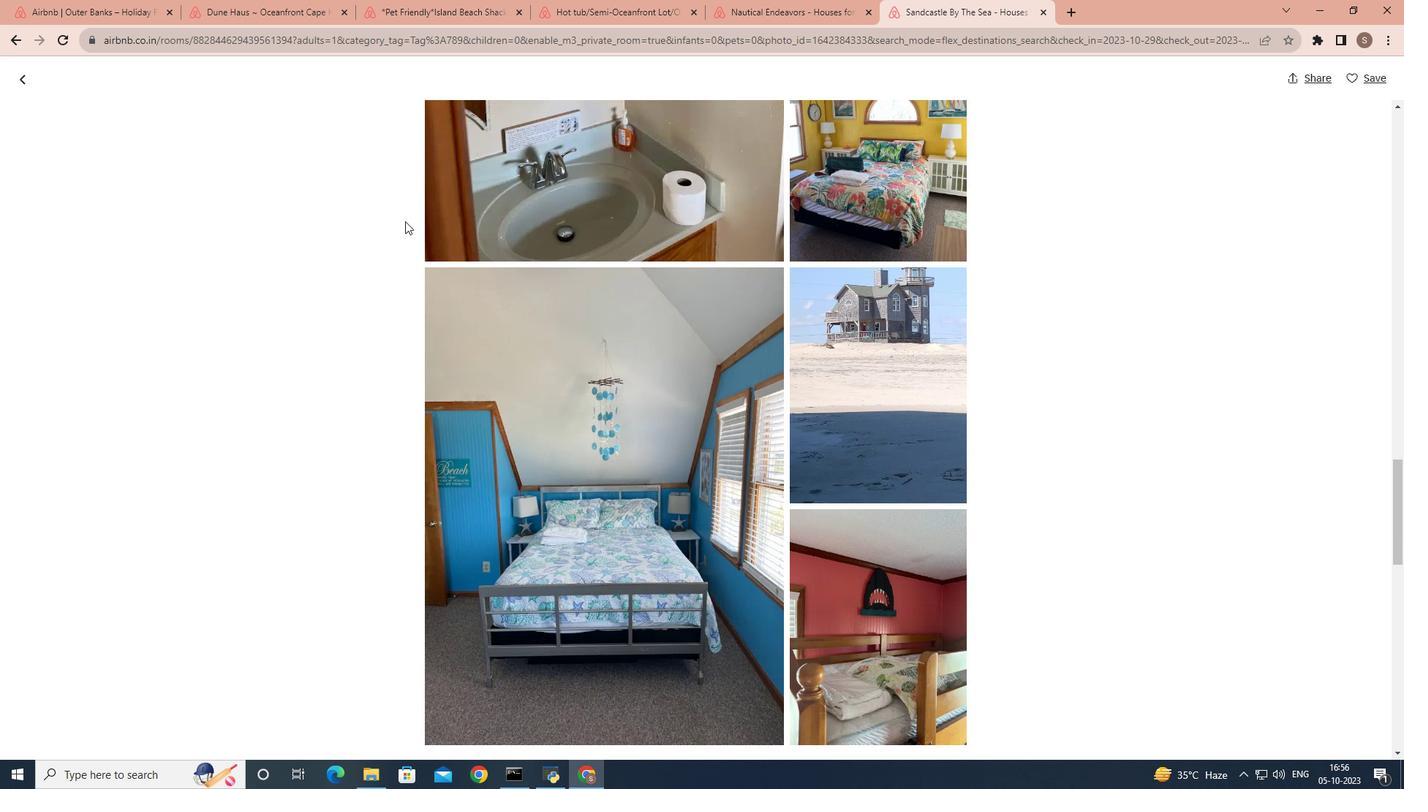 
Action: Mouse scrolled (408, 224) with delta (0, 0)
Screenshot: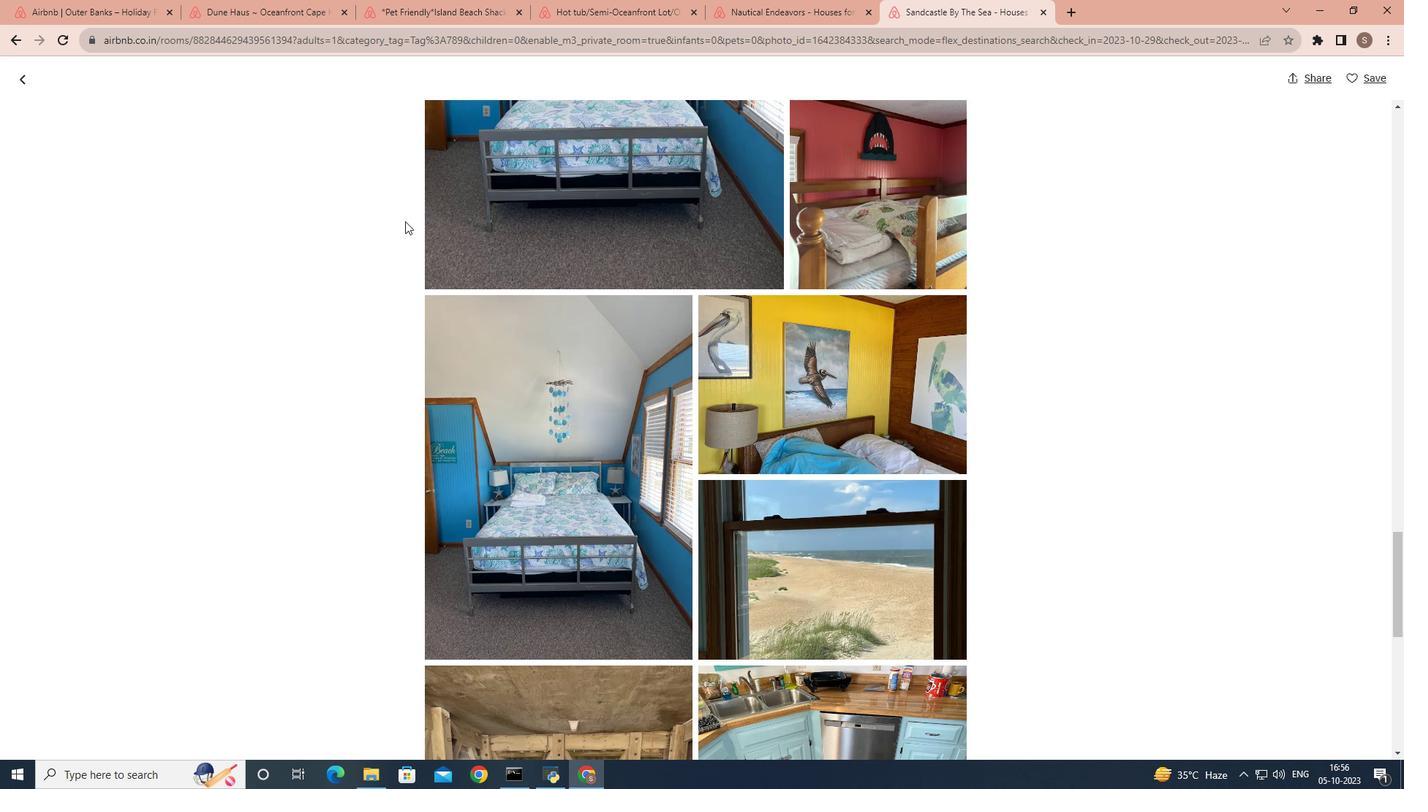
Action: Mouse scrolled (408, 224) with delta (0, 0)
Screenshot: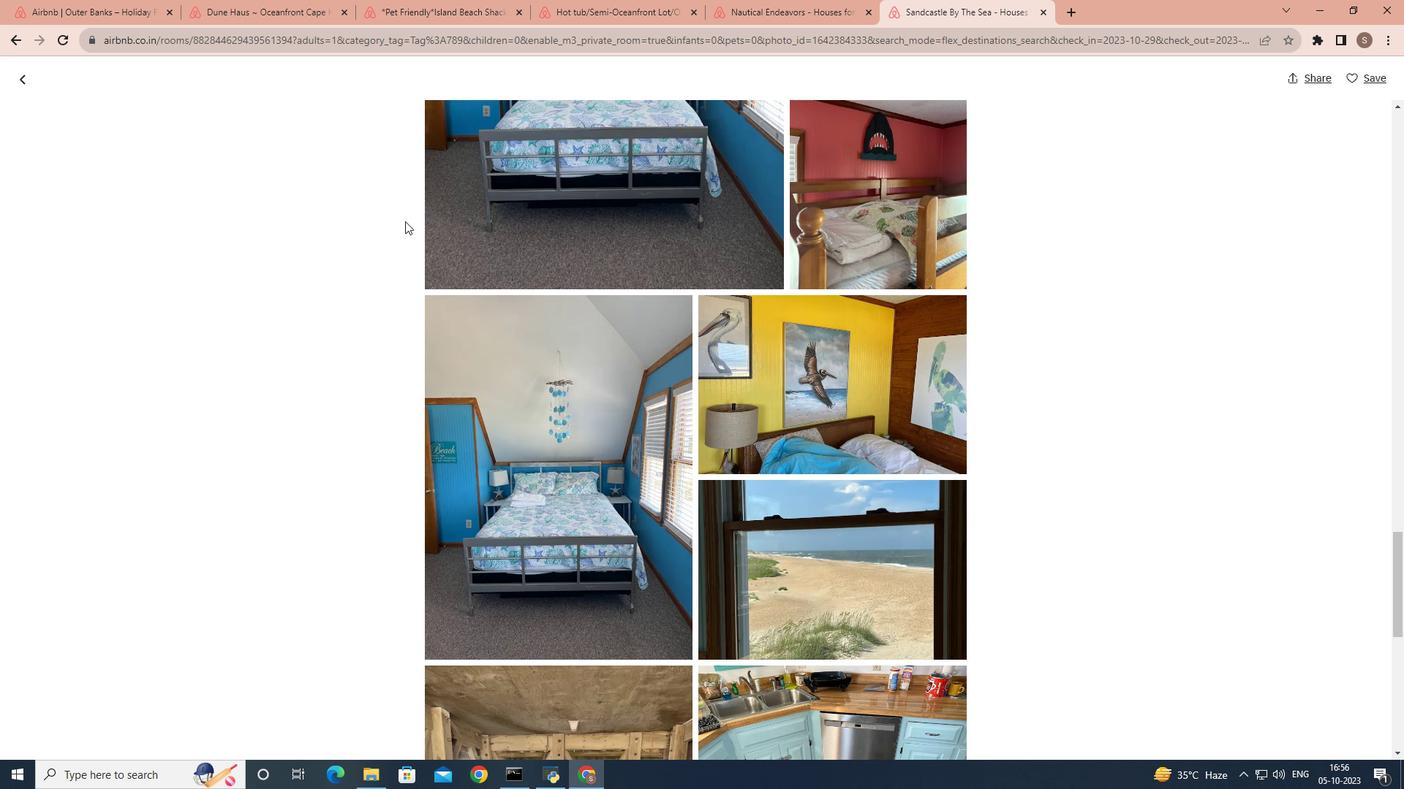 
Action: Mouse scrolled (408, 224) with delta (0, 0)
Screenshot: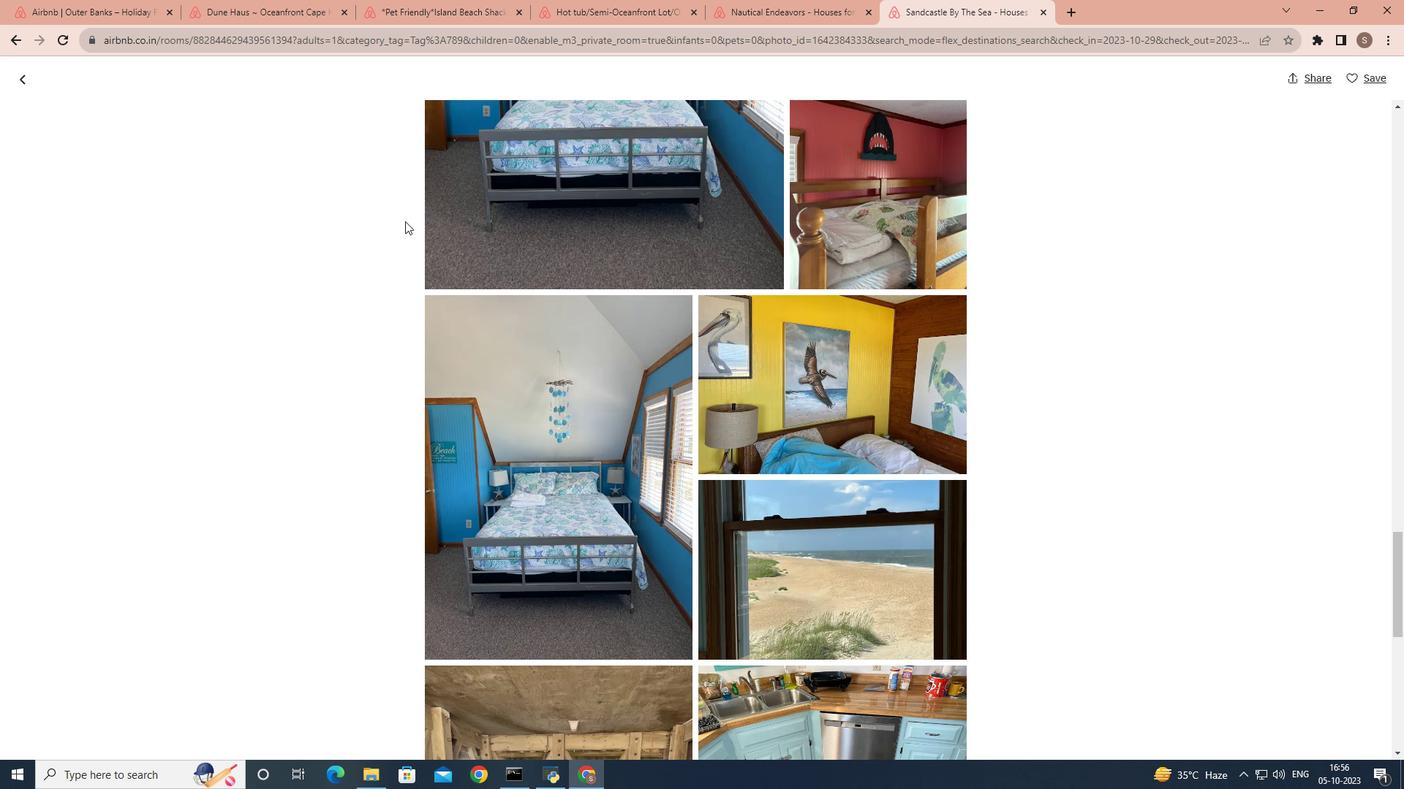 
Action: Mouse scrolled (408, 224) with delta (0, 0)
Screenshot: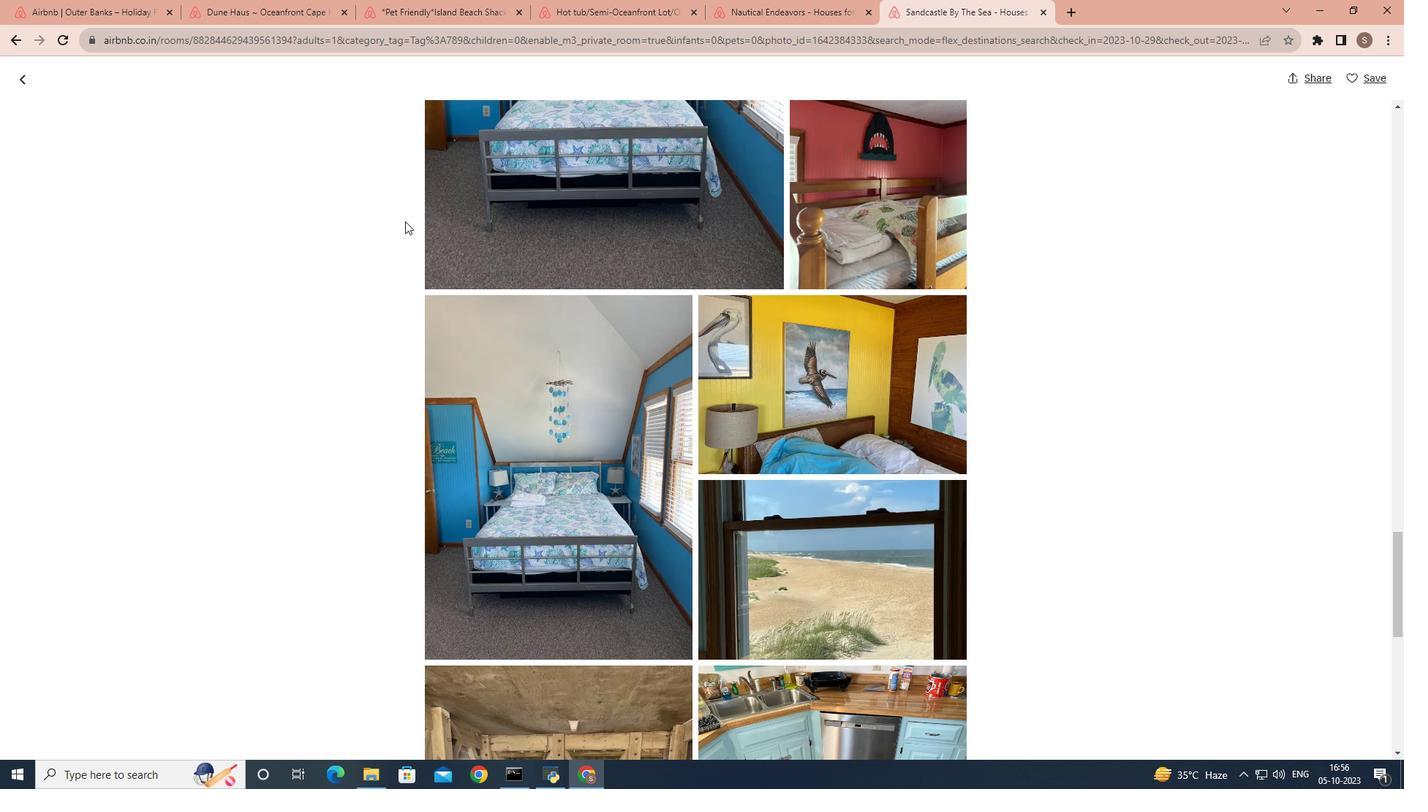 
Action: Mouse scrolled (408, 224) with delta (0, 0)
Screenshot: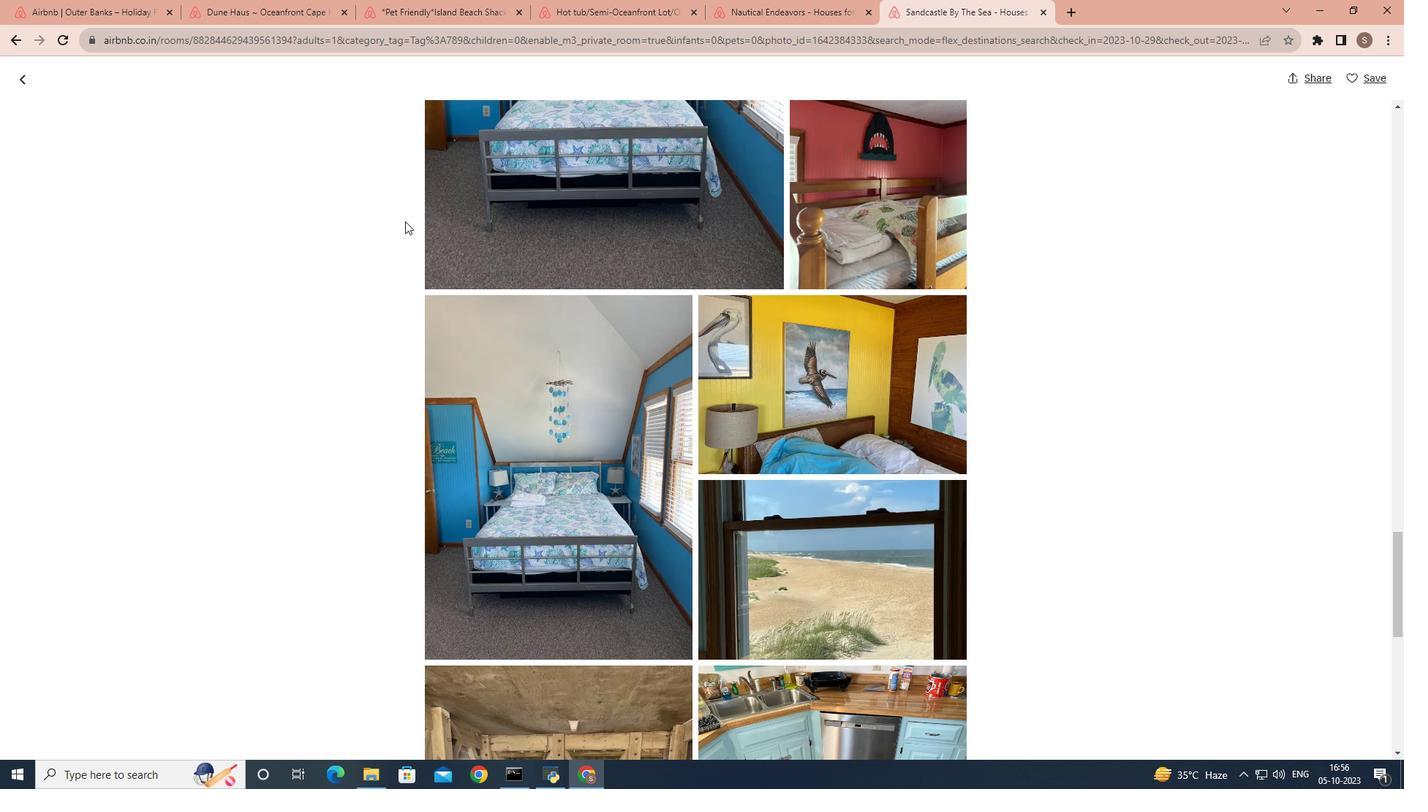
Action: Mouse scrolled (408, 224) with delta (0, 0)
Screenshot: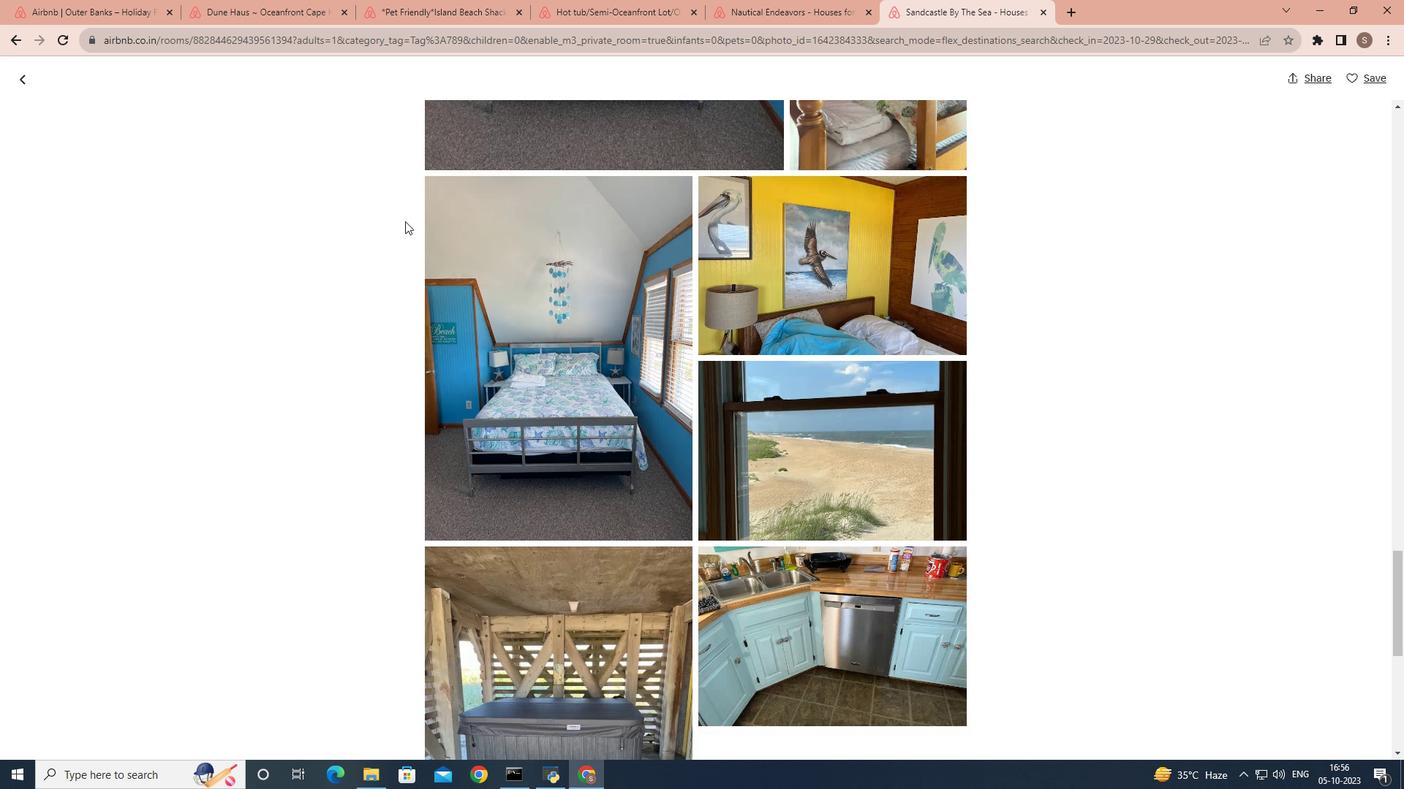 
Action: Mouse scrolled (408, 224) with delta (0, 0)
Screenshot: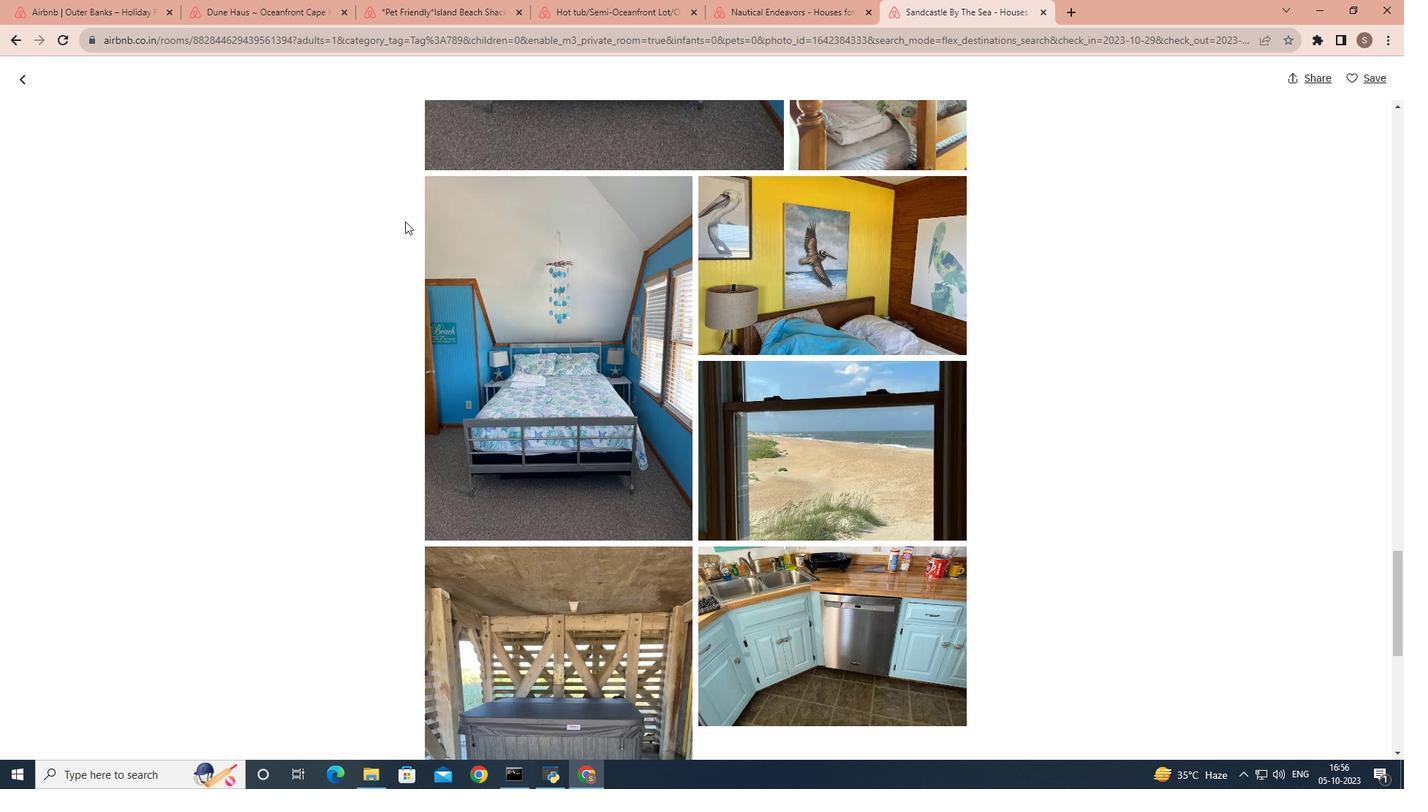
Action: Mouse scrolled (408, 224) with delta (0, 0)
Screenshot: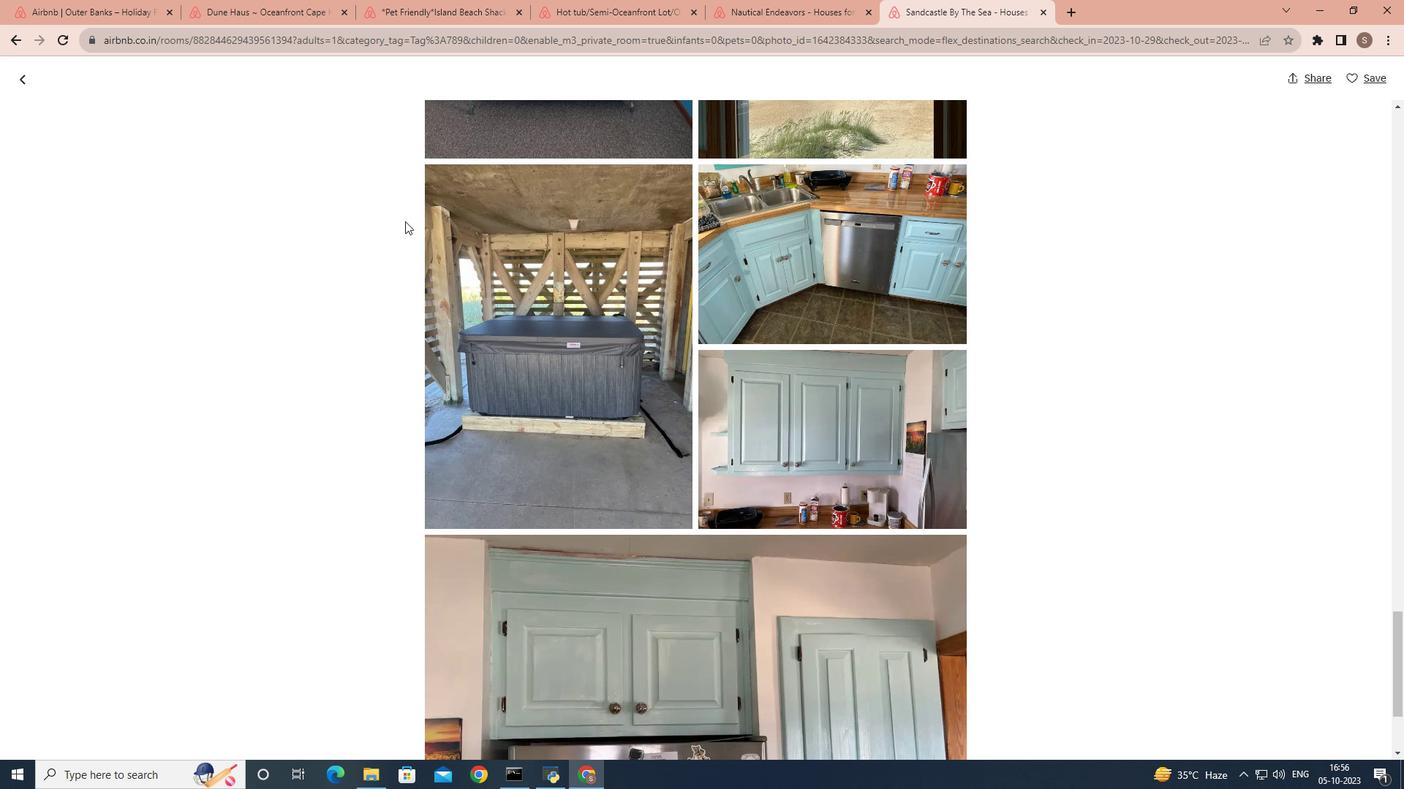 
Action: Mouse scrolled (408, 224) with delta (0, 0)
Screenshot: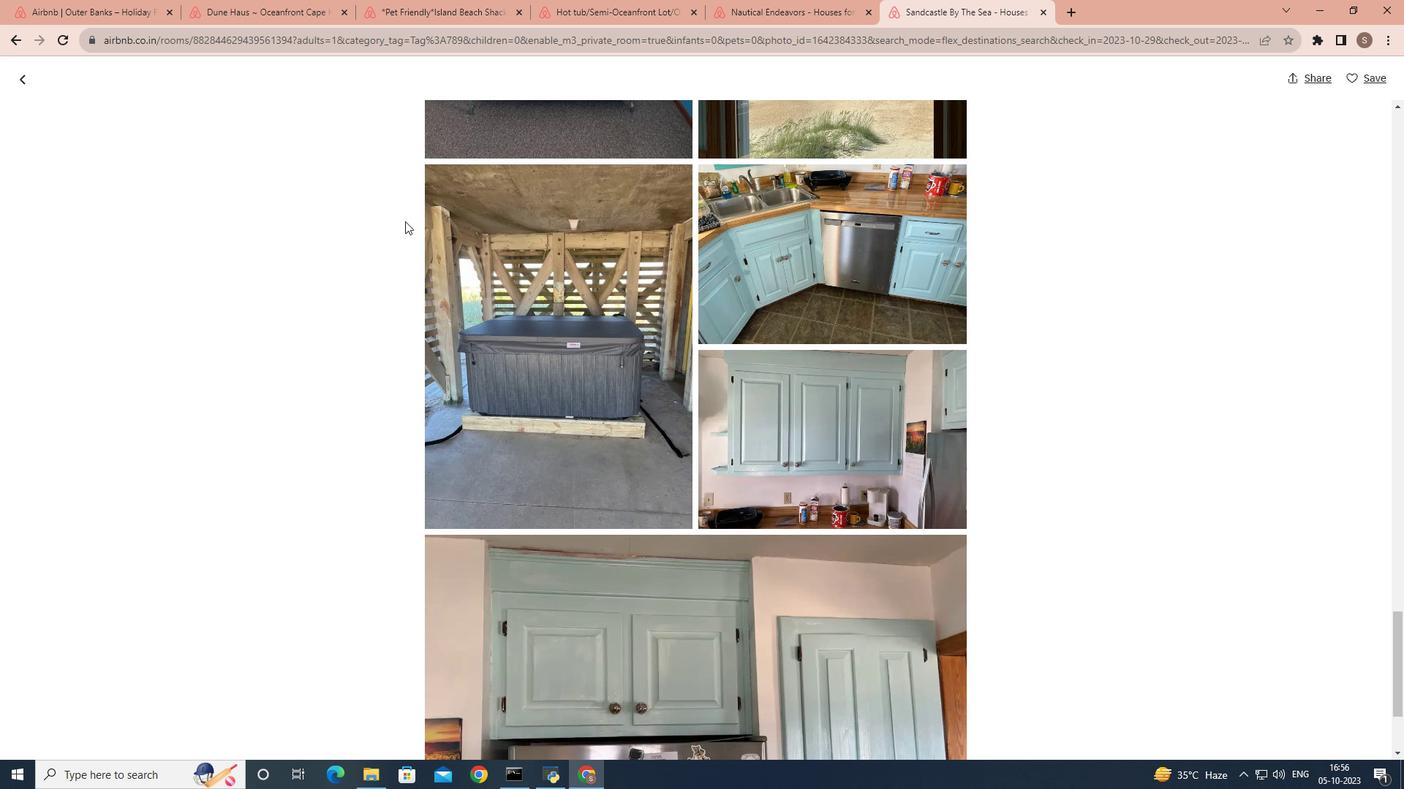 
Action: Mouse scrolled (408, 224) with delta (0, 0)
